 Task: Look for Ranch-style houses in Phoenix.
Action: Key pressed <Key.caps_lock>P<Key.caps_lock>hoenix
Screenshot: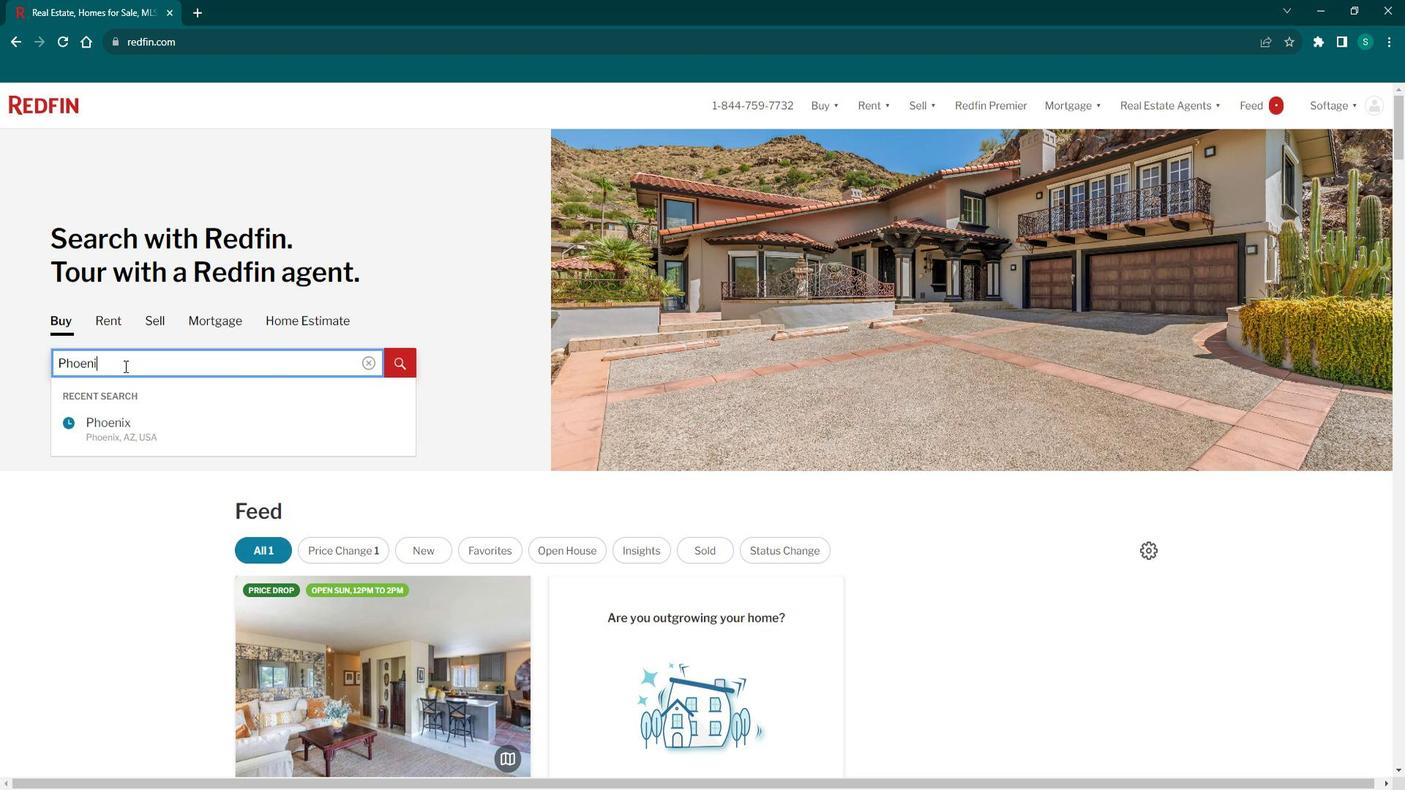 
Action: Mouse moved to (114, 497)
Screenshot: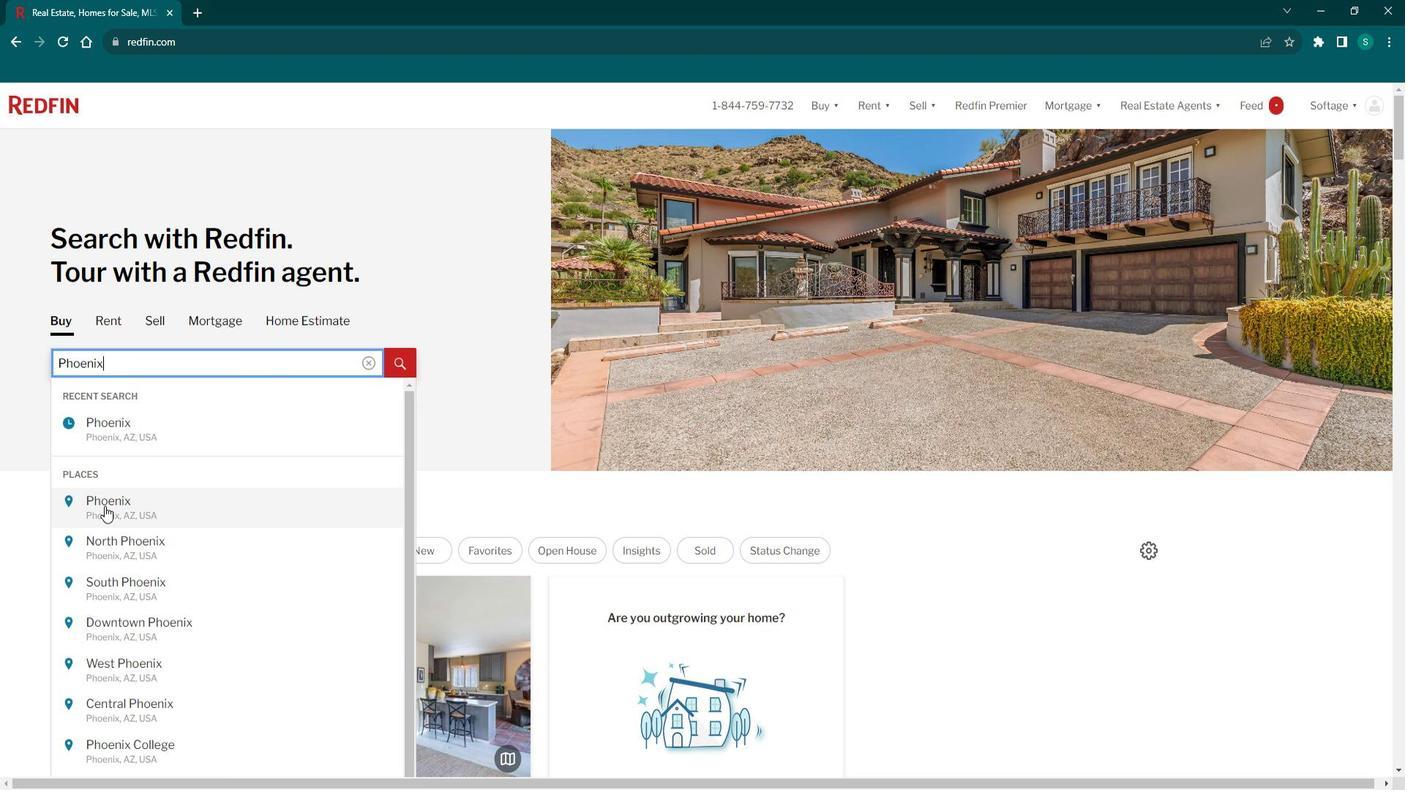 
Action: Mouse pressed left at (114, 497)
Screenshot: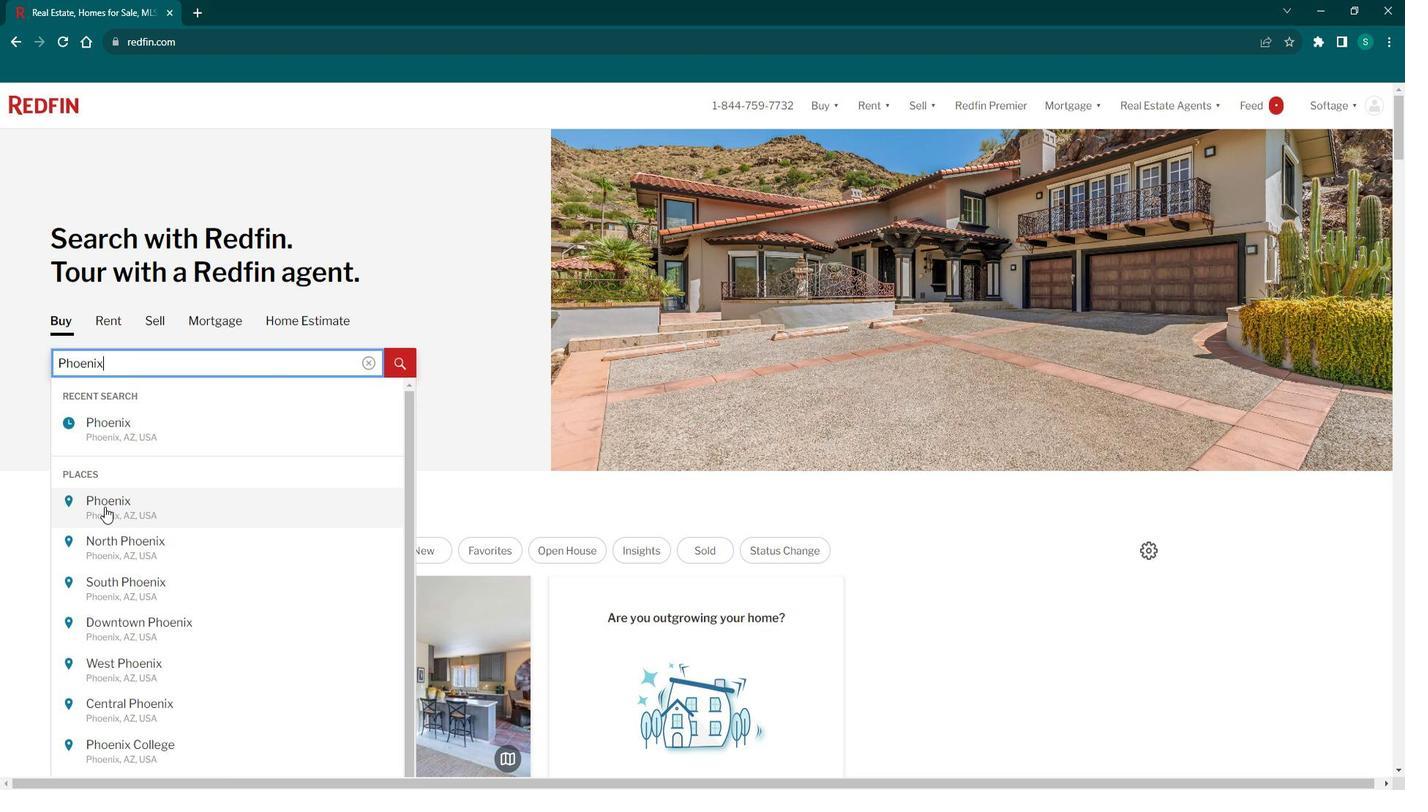 
Action: Mouse moved to (1289, 212)
Screenshot: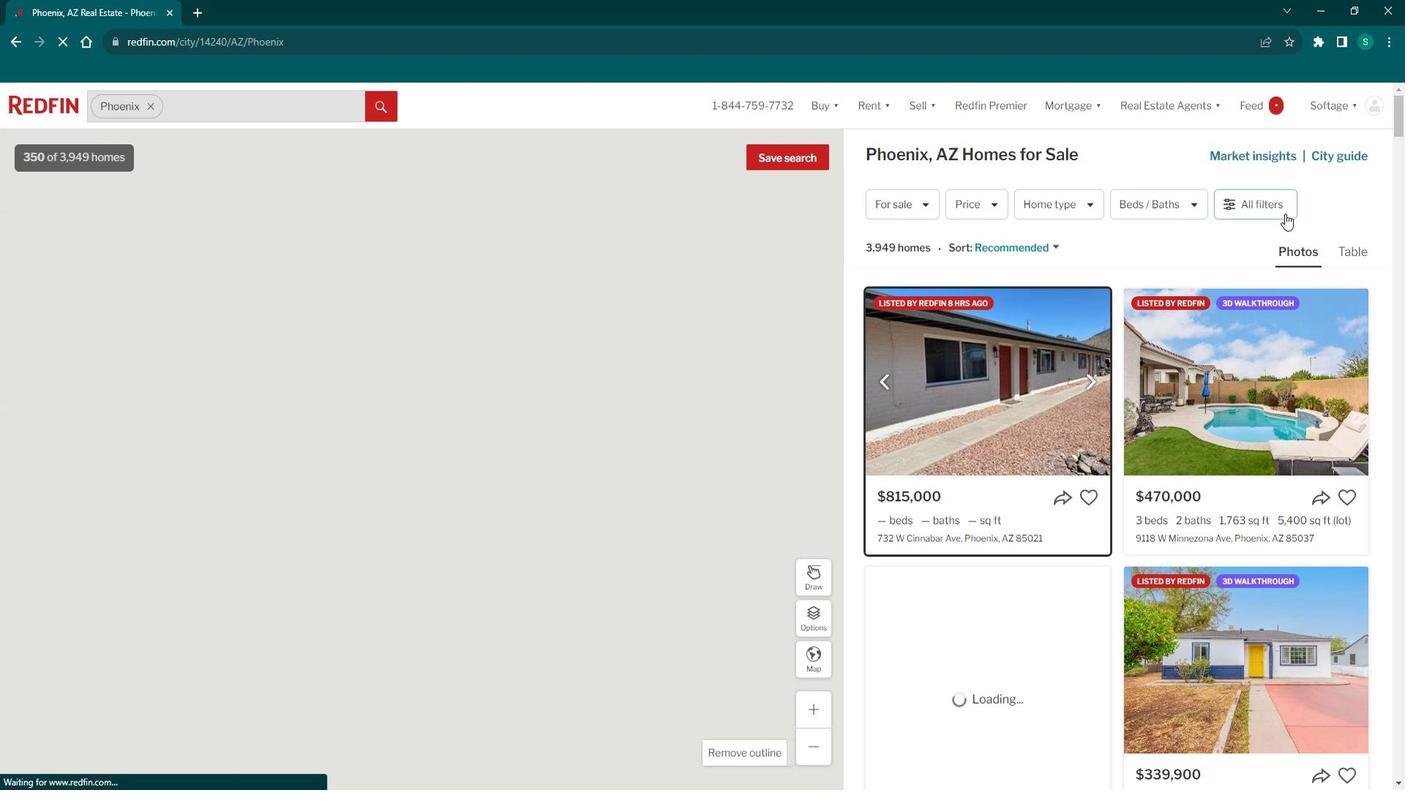 
Action: Mouse pressed left at (1289, 212)
Screenshot: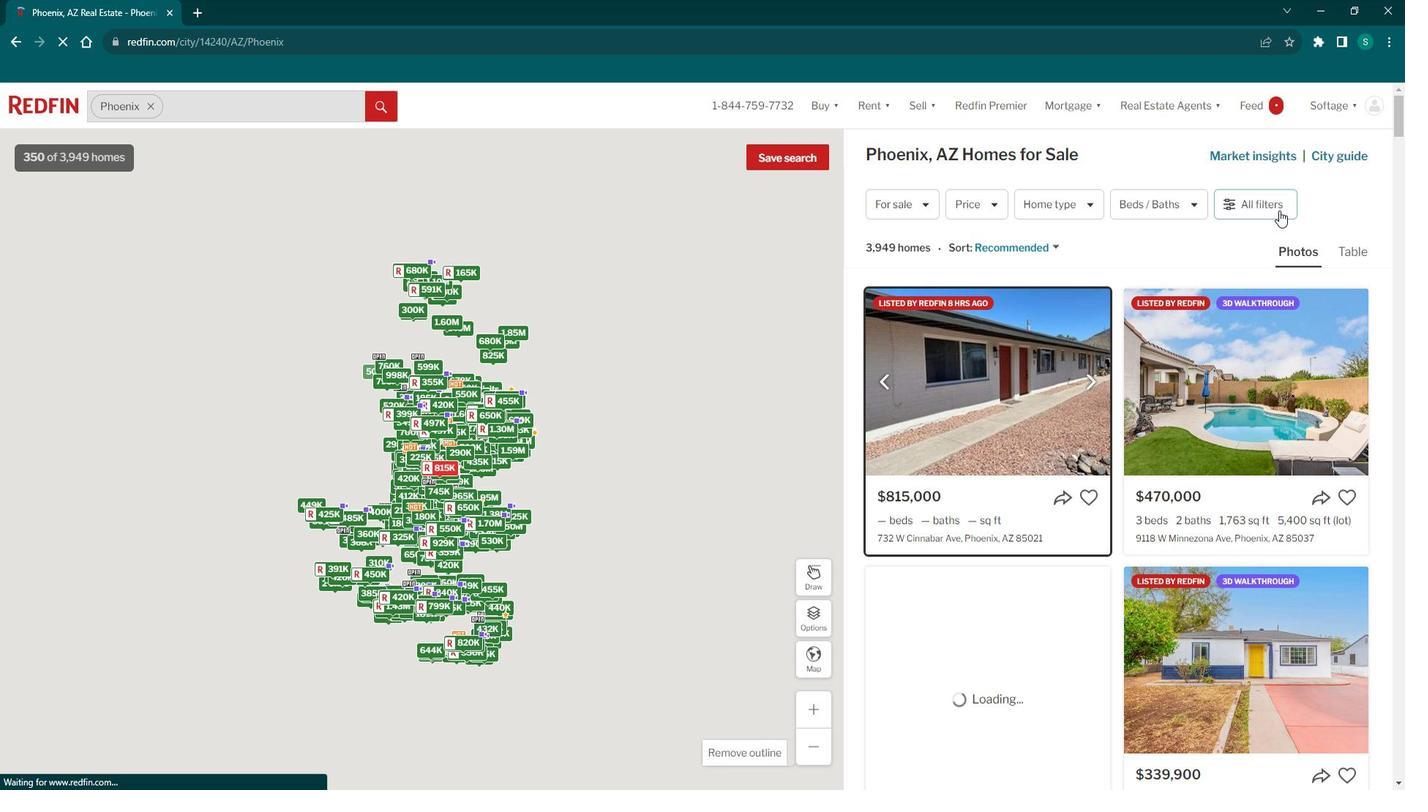 
Action: Mouse pressed left at (1289, 212)
Screenshot: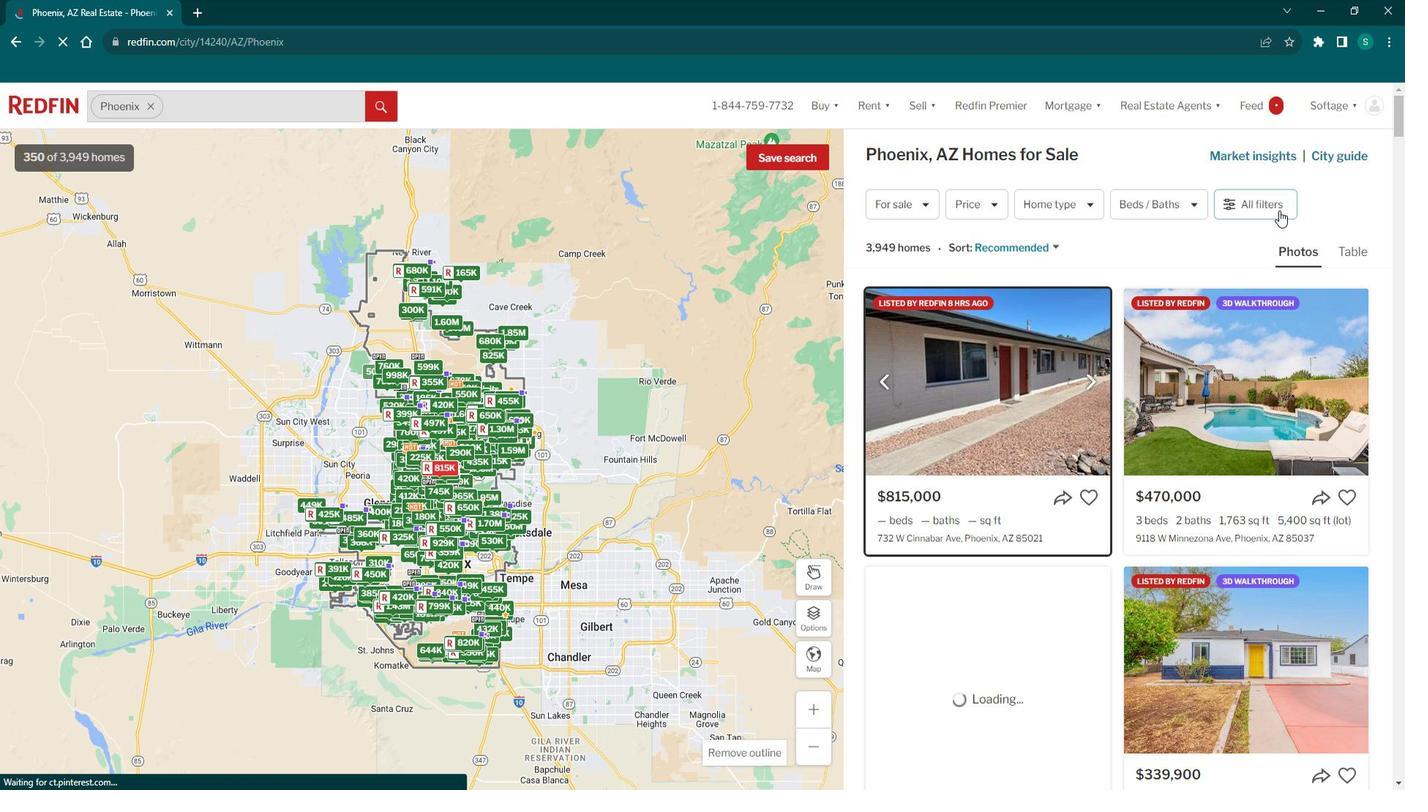 
Action: Mouse pressed left at (1289, 212)
Screenshot: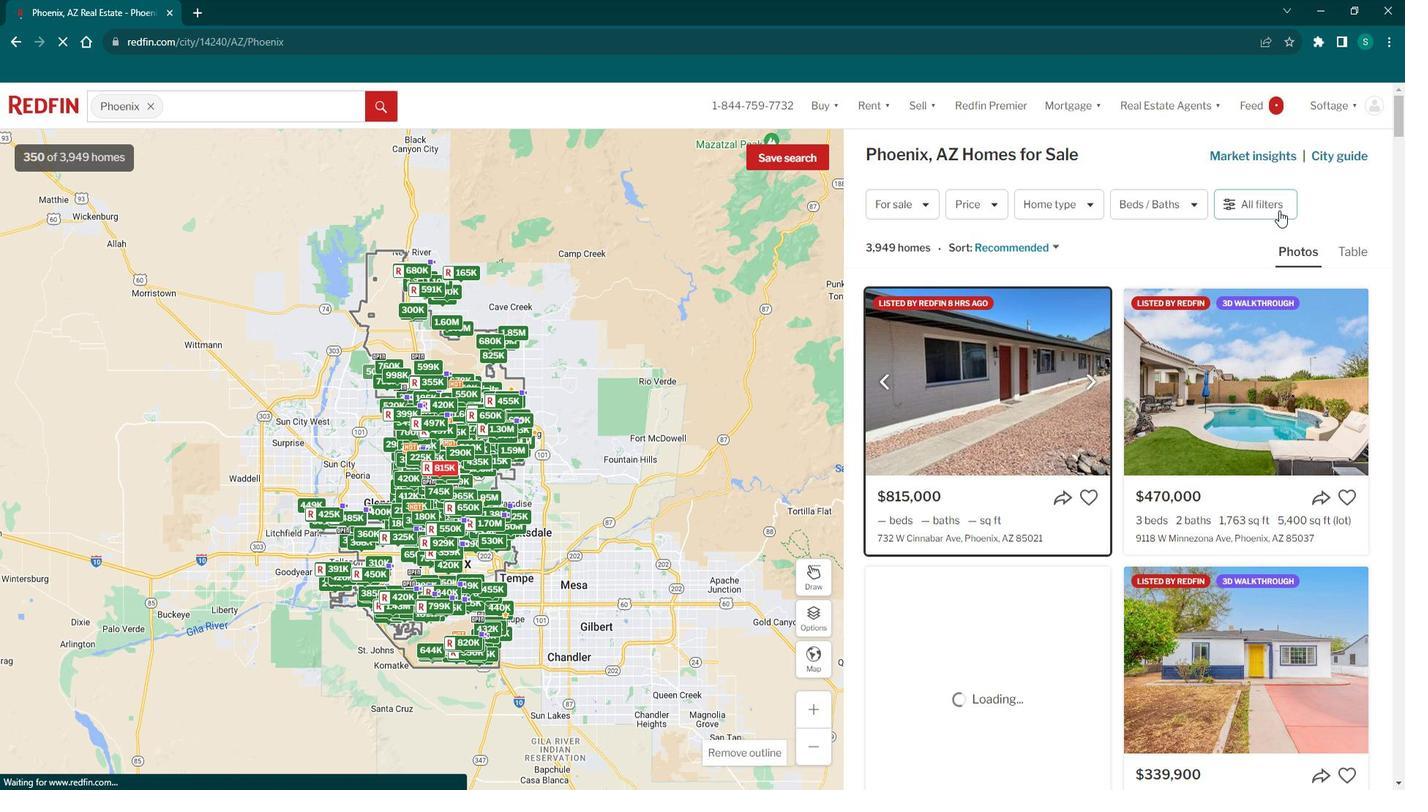 
Action: Mouse moved to (1277, 207)
Screenshot: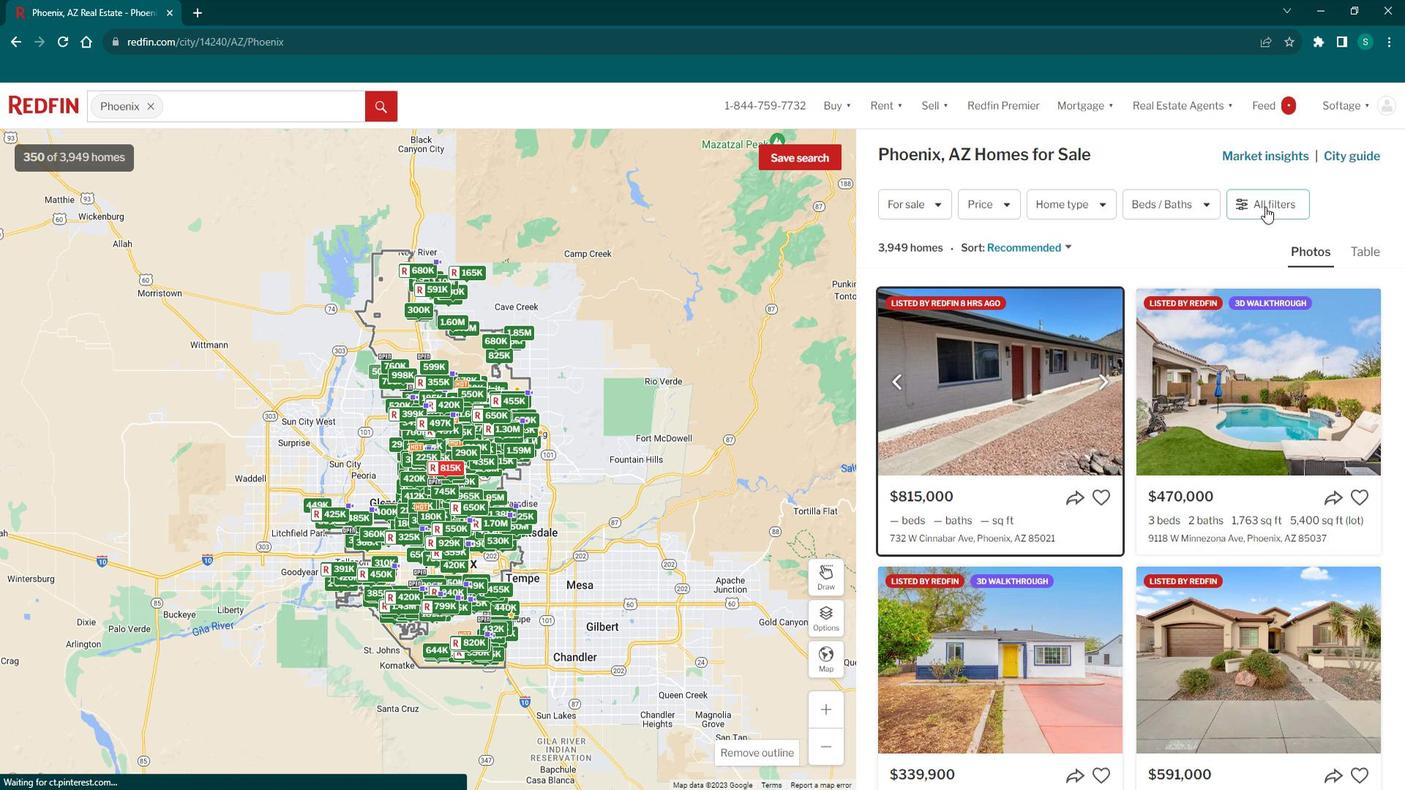
Action: Mouse pressed left at (1277, 207)
Screenshot: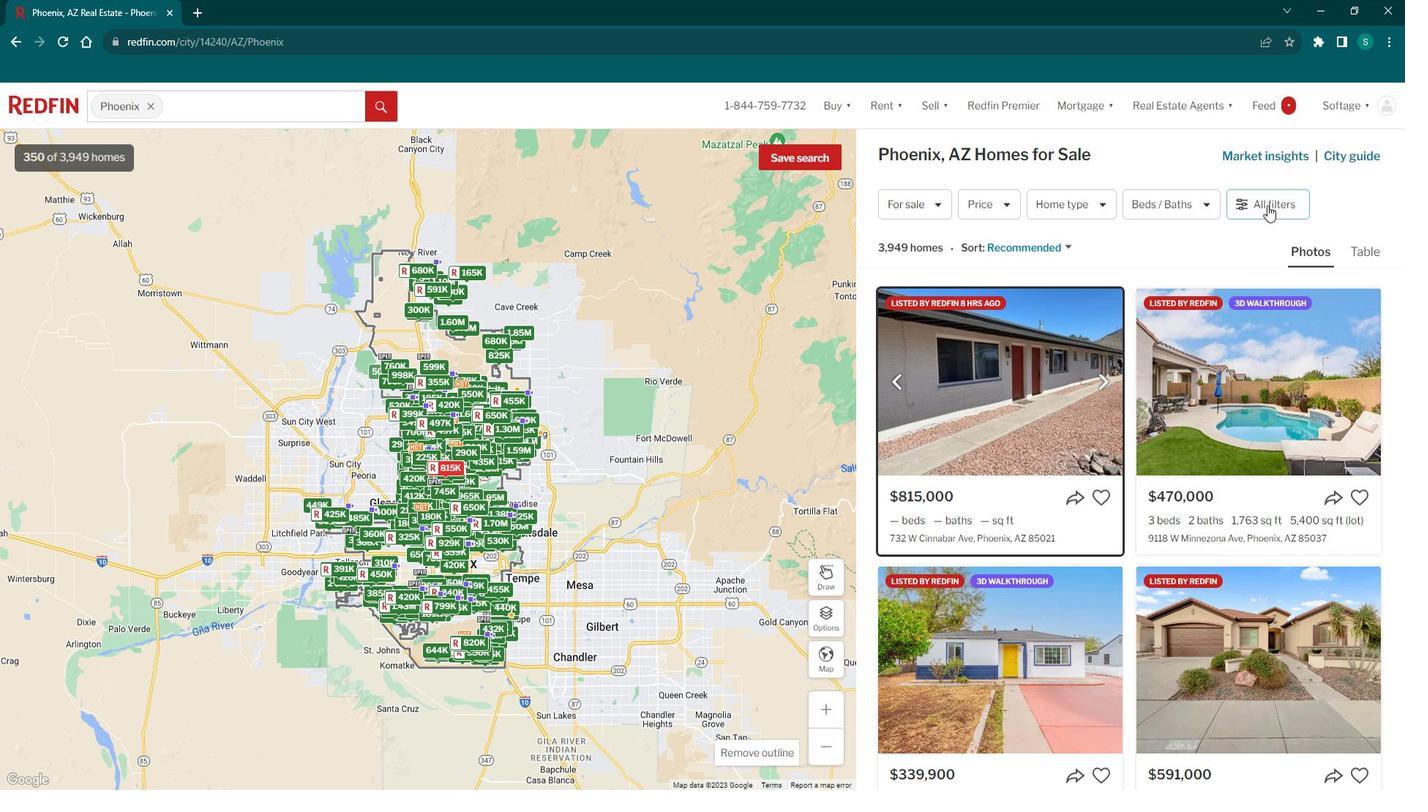 
Action: Mouse moved to (1011, 363)
Screenshot: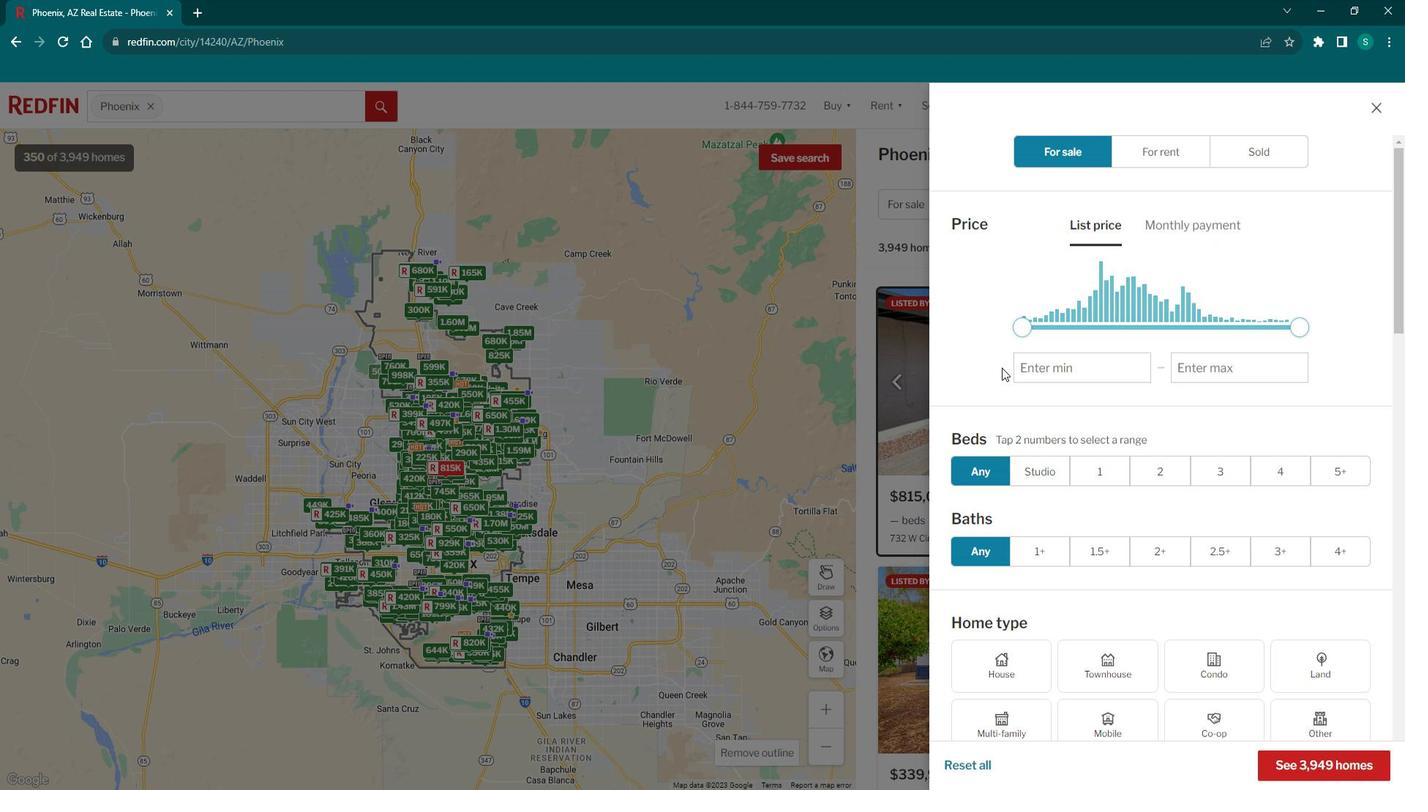 
Action: Mouse scrolled (1011, 363) with delta (0, 0)
Screenshot: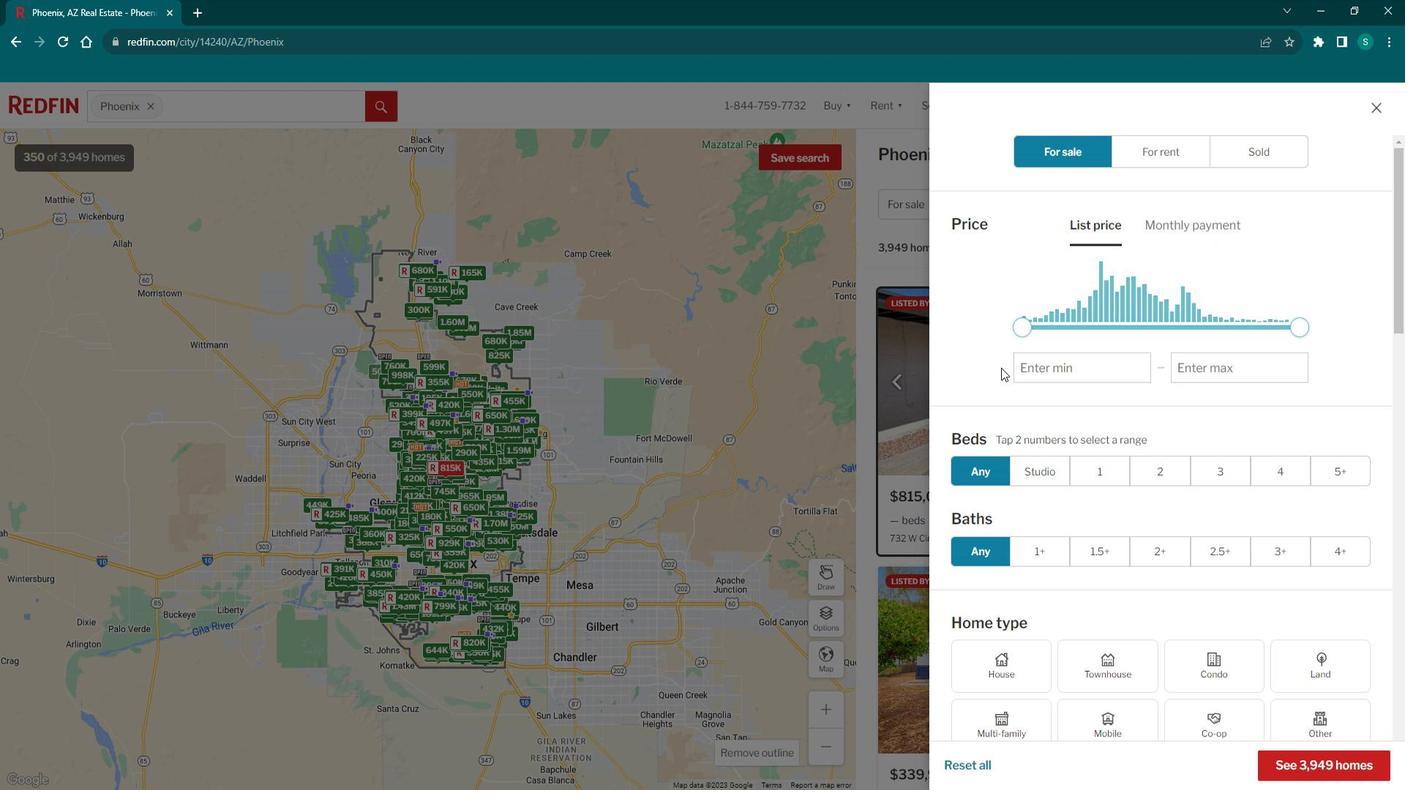
Action: Mouse scrolled (1011, 363) with delta (0, 0)
Screenshot: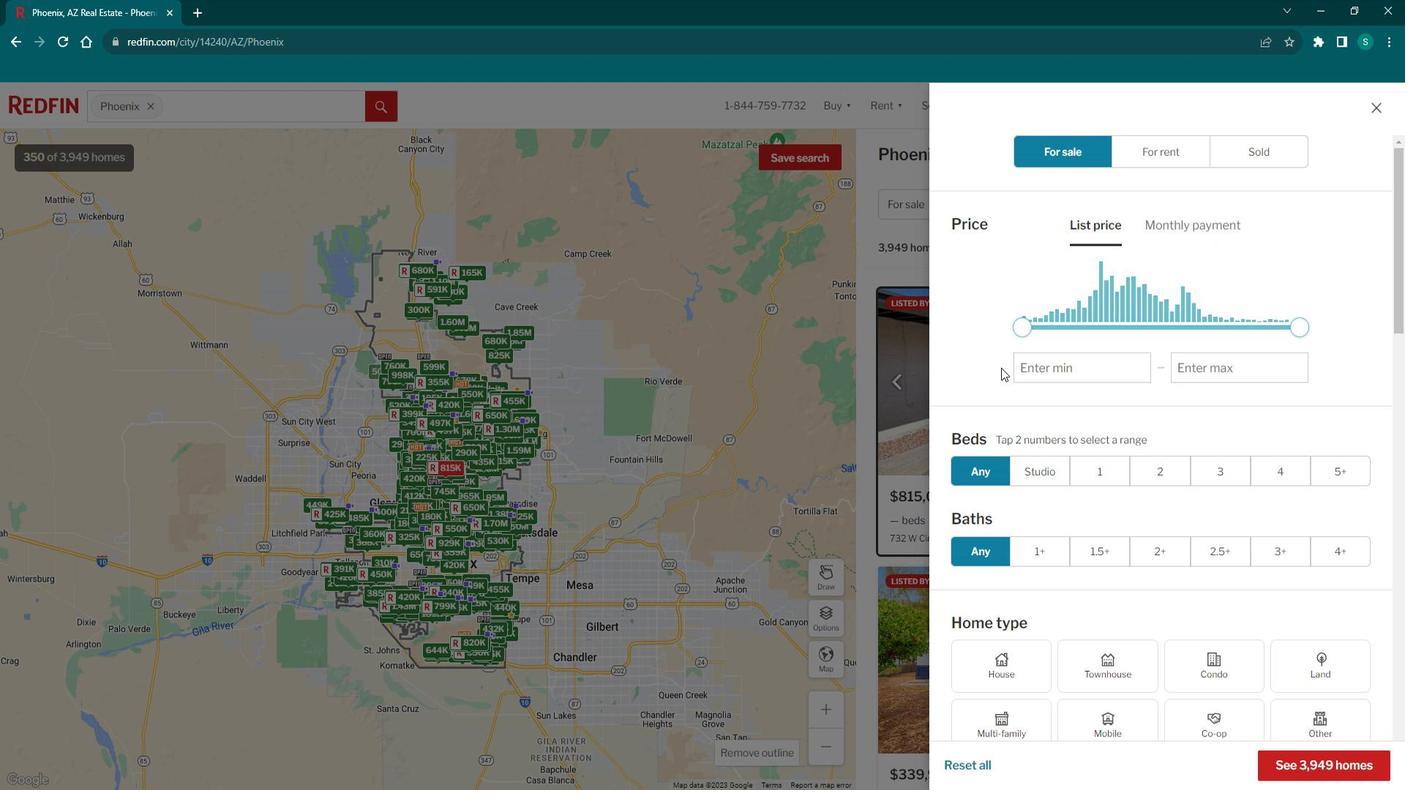
Action: Mouse scrolled (1011, 363) with delta (0, 0)
Screenshot: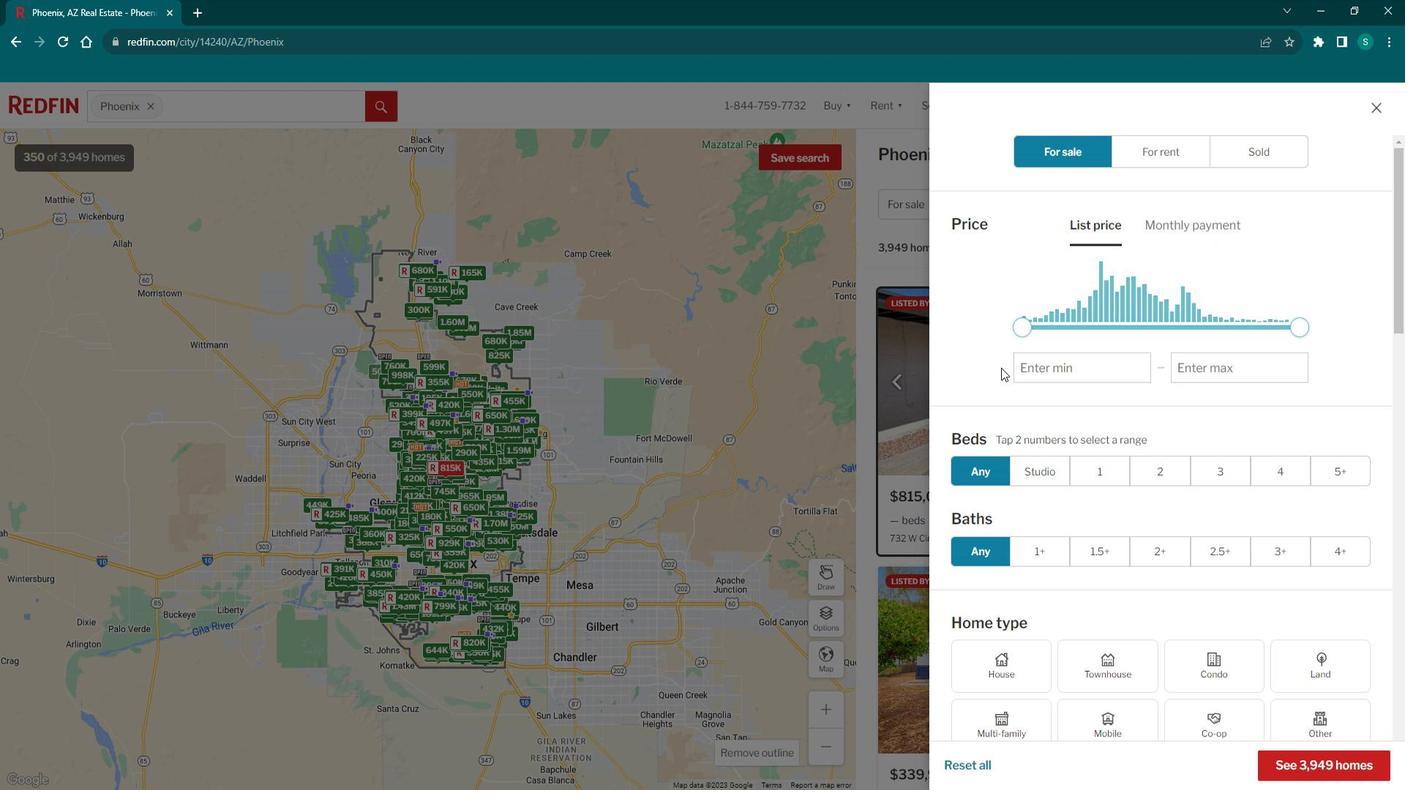 
Action: Mouse scrolled (1011, 363) with delta (0, 0)
Screenshot: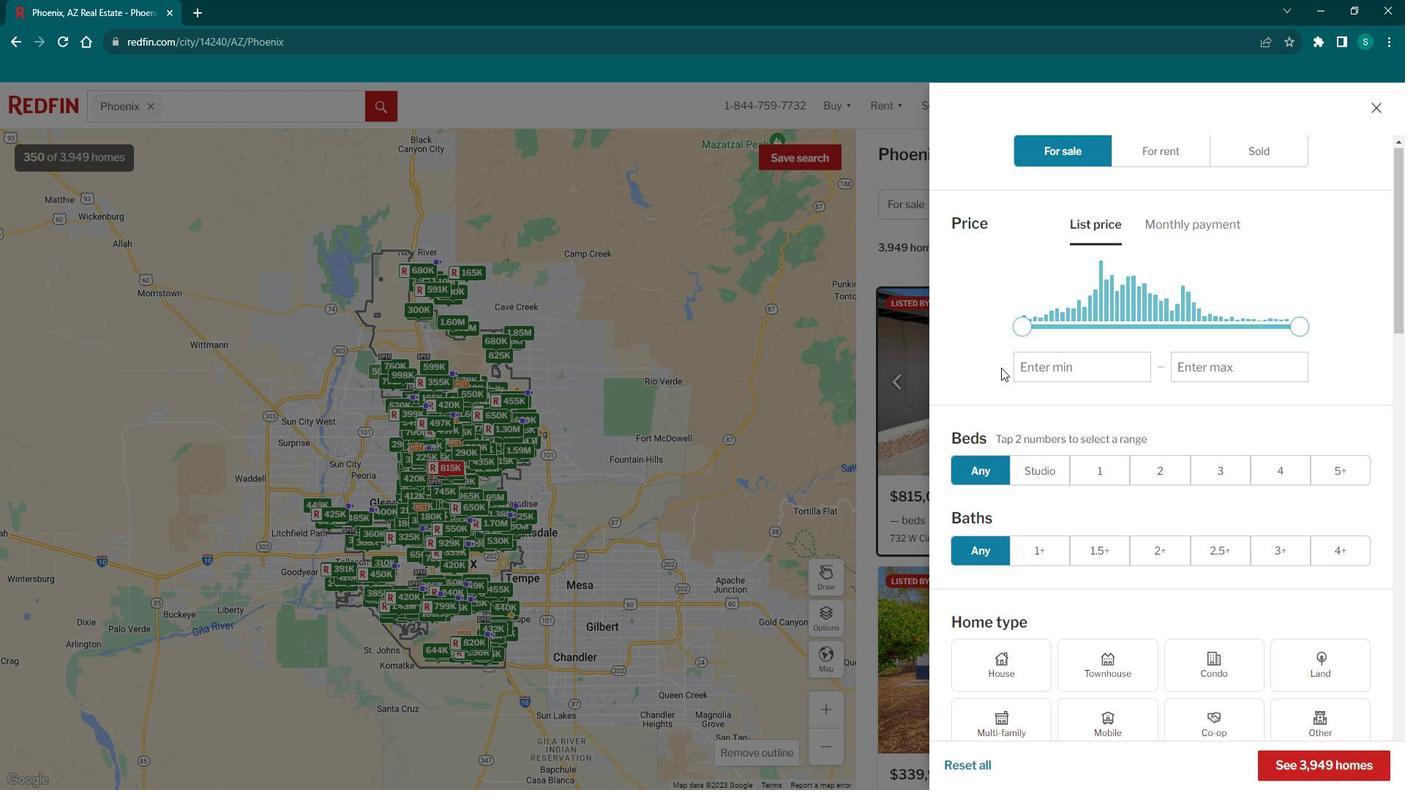 
Action: Mouse scrolled (1011, 363) with delta (0, 0)
Screenshot: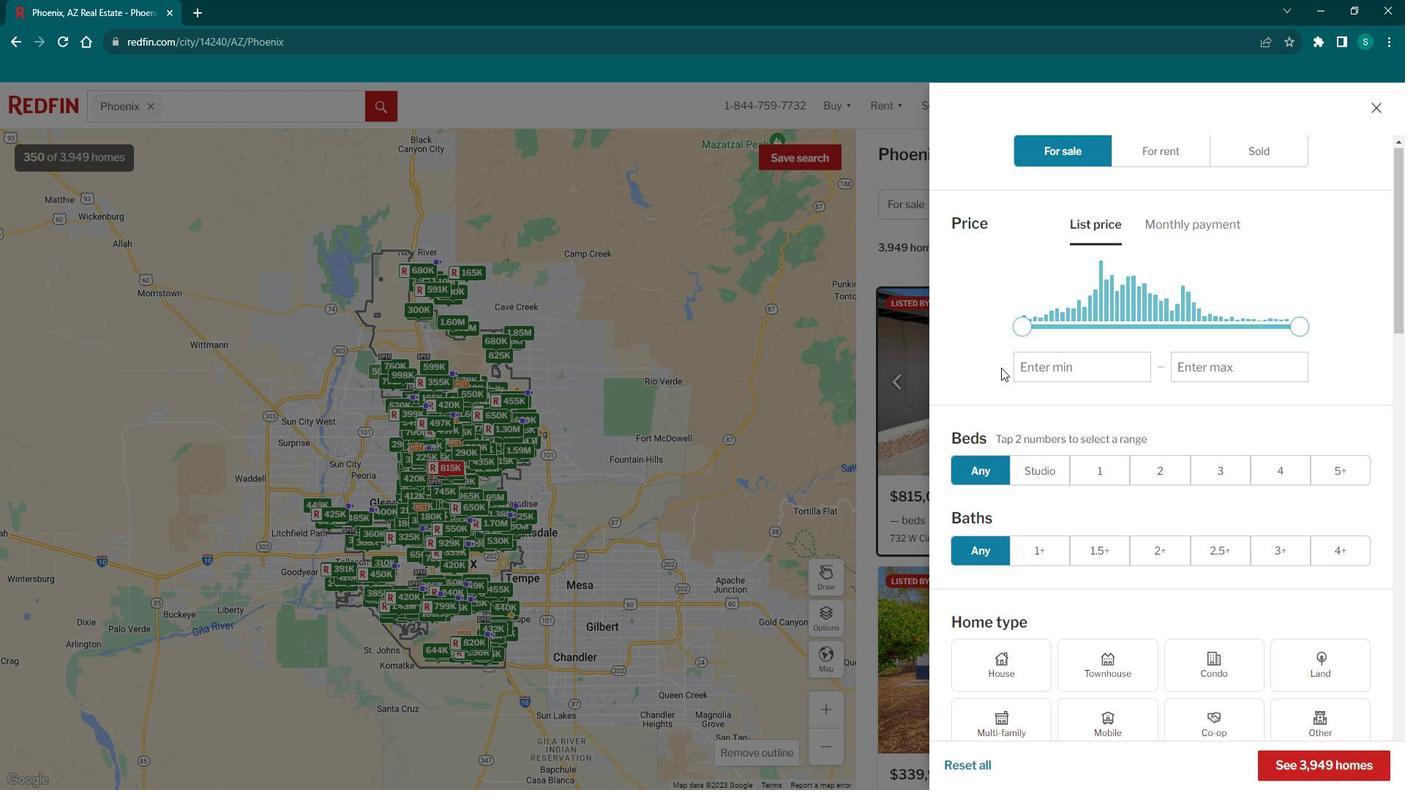 
Action: Mouse scrolled (1011, 363) with delta (0, 0)
Screenshot: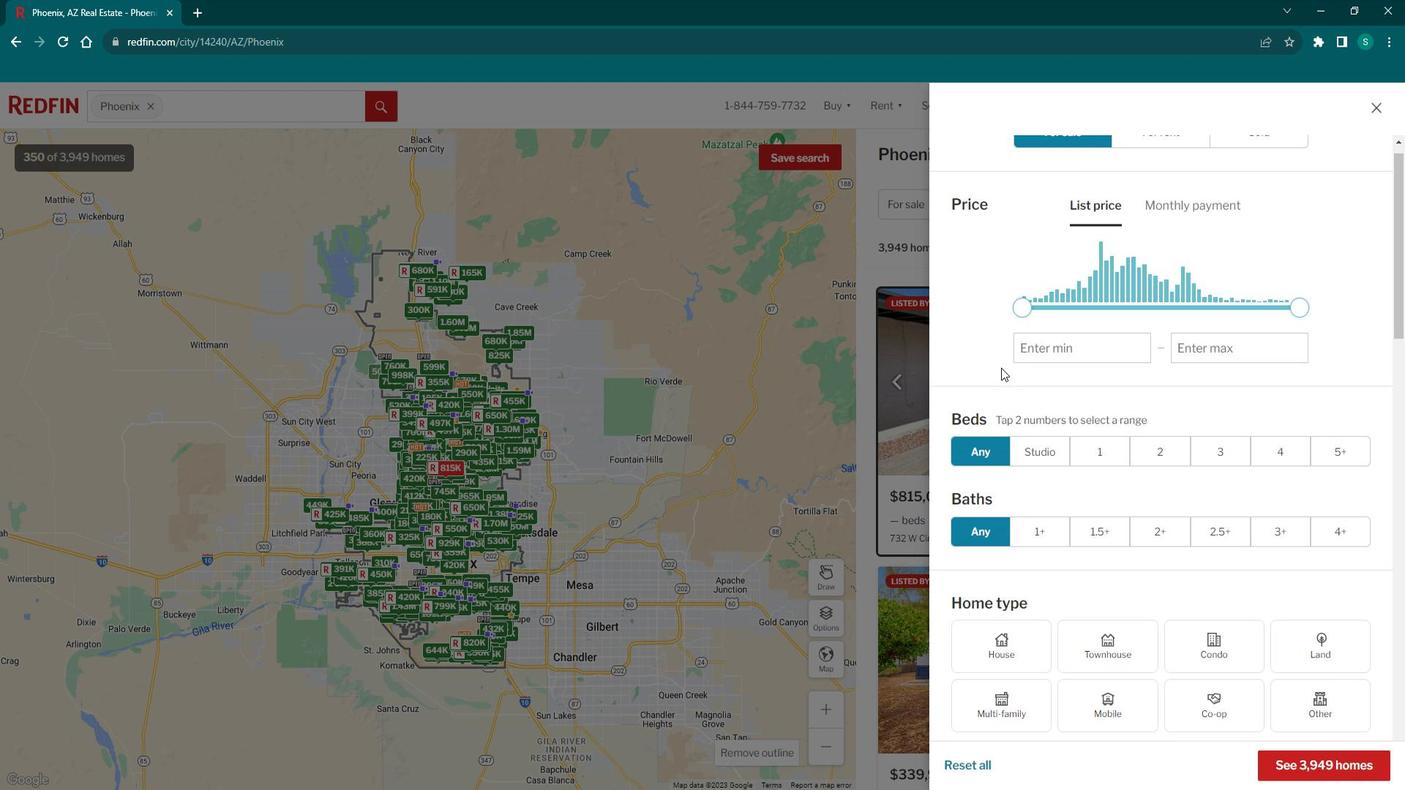 
Action: Mouse moved to (1008, 220)
Screenshot: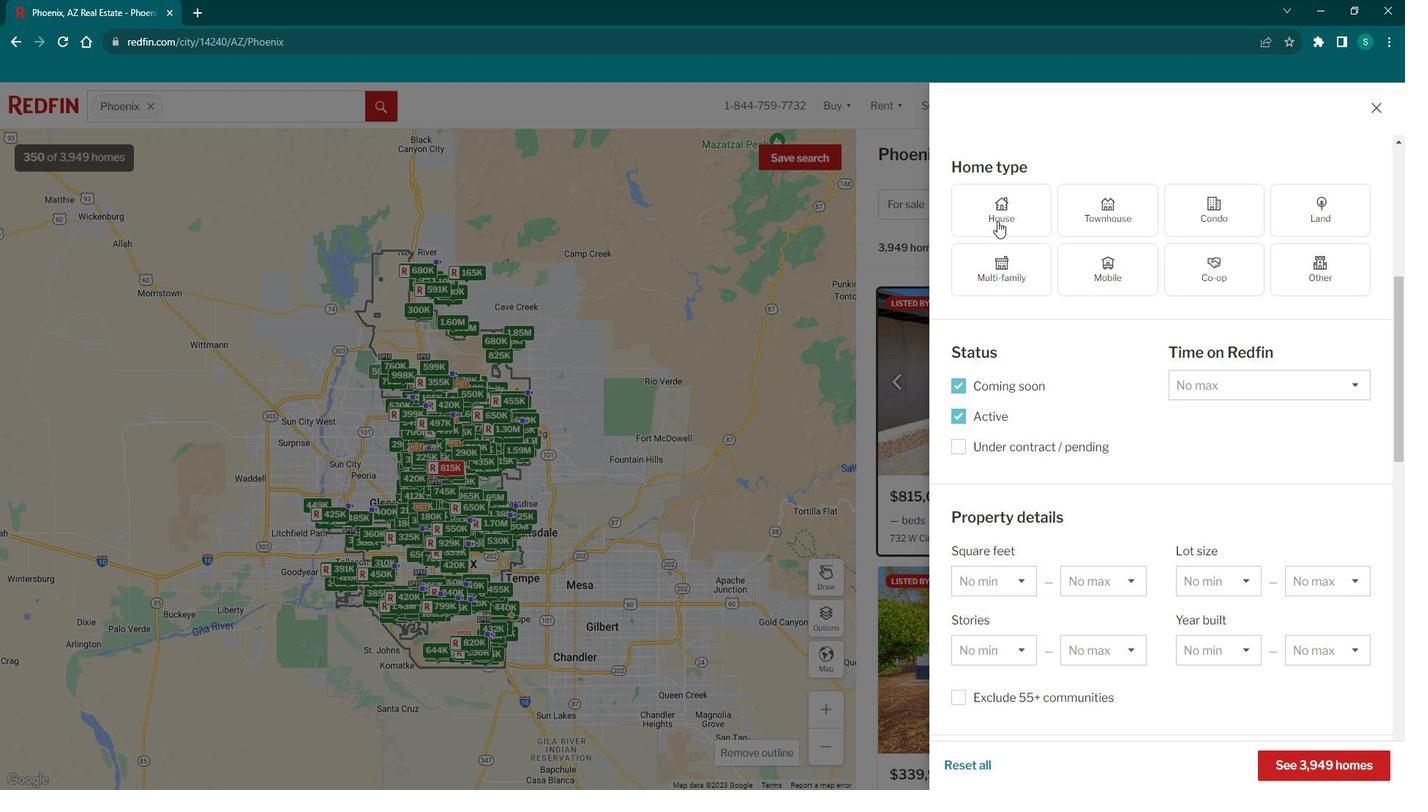 
Action: Mouse pressed left at (1008, 220)
Screenshot: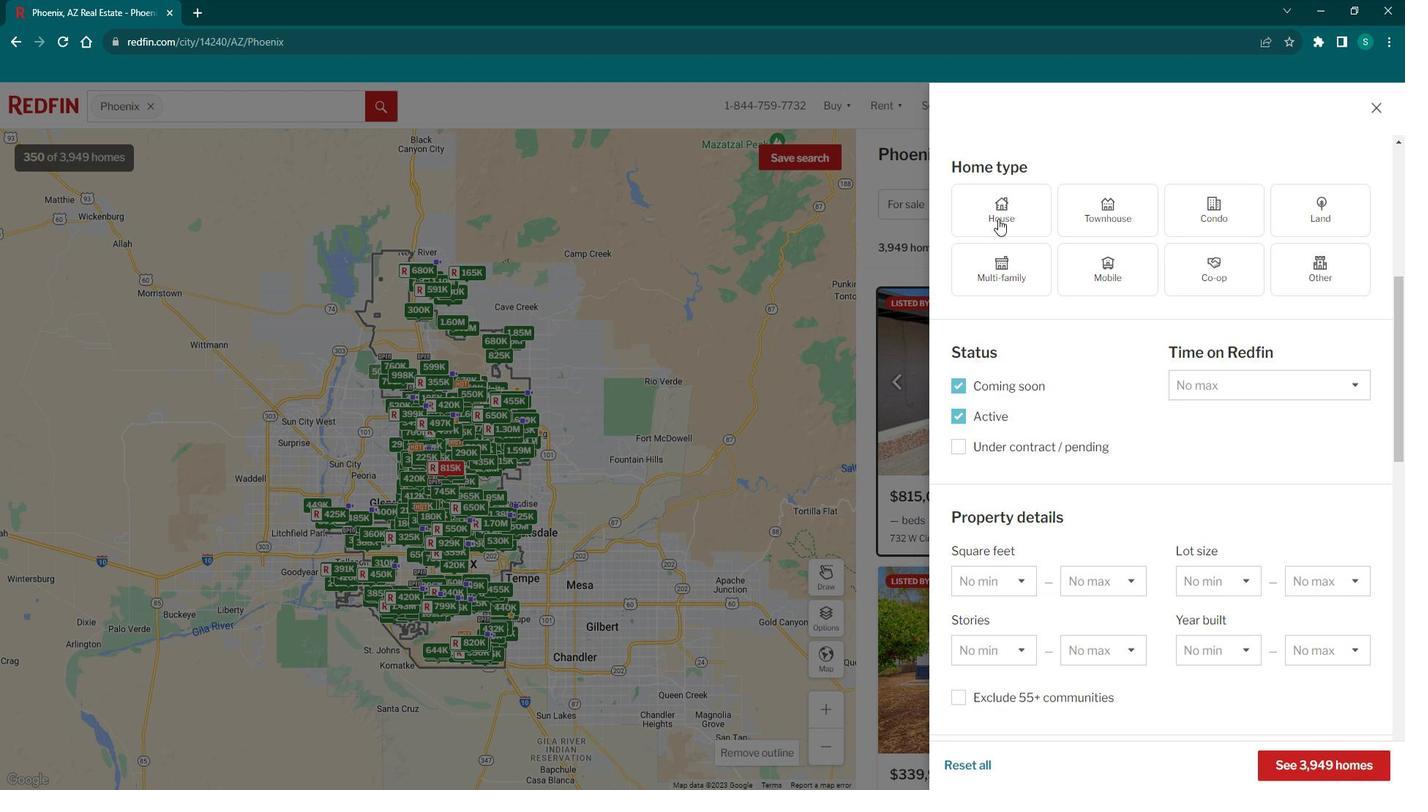 
Action: Mouse moved to (985, 435)
Screenshot: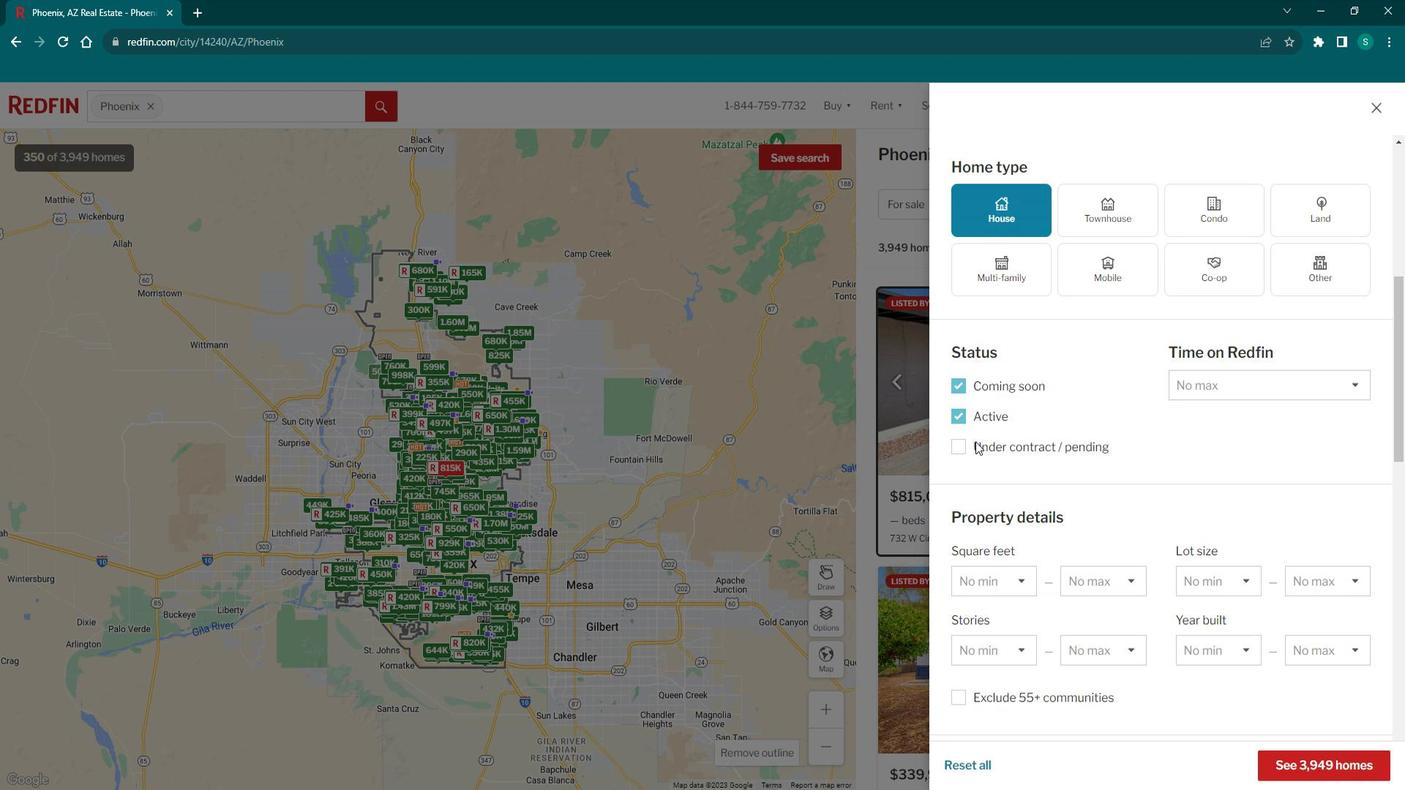 
Action: Mouse scrolled (985, 434) with delta (0, 0)
Screenshot: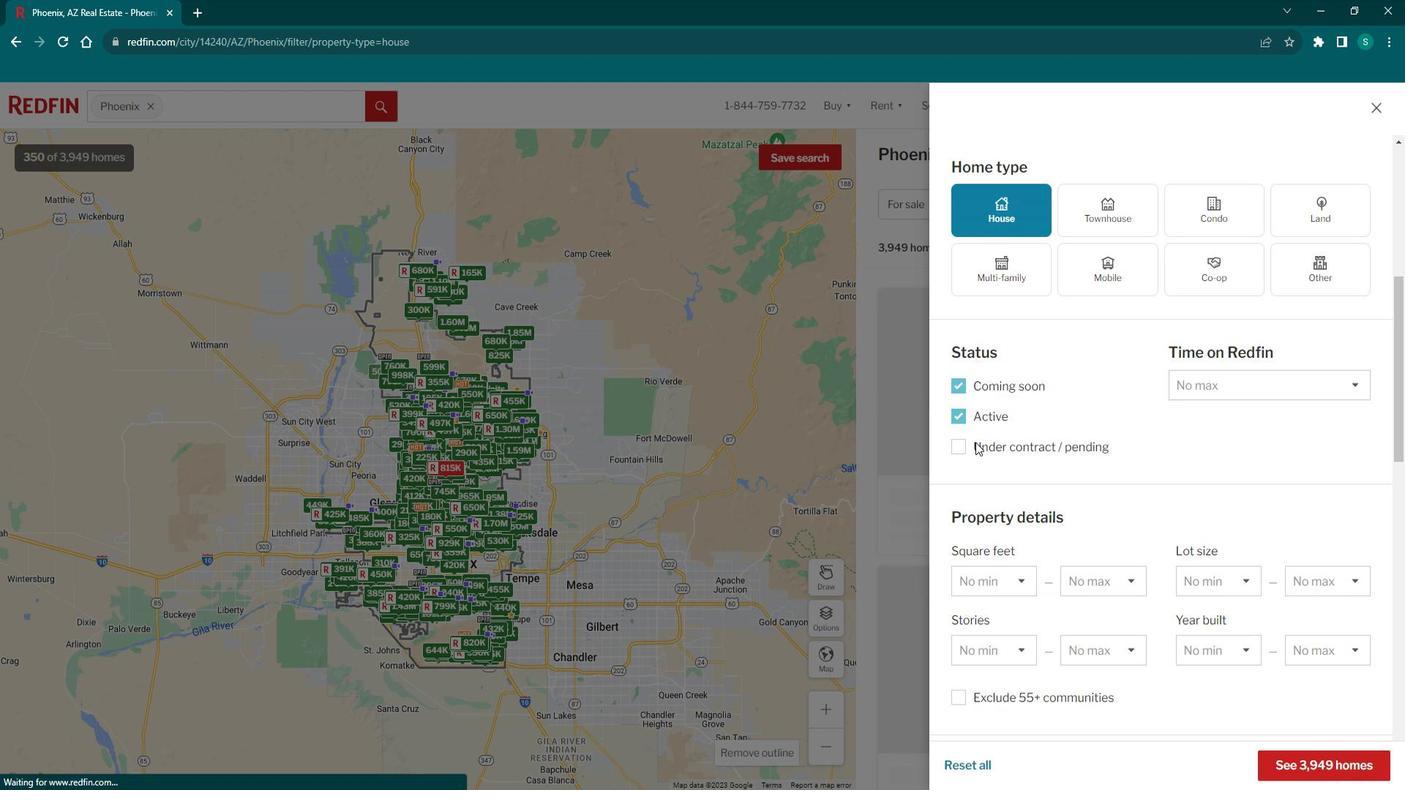 
Action: Mouse scrolled (985, 434) with delta (0, 0)
Screenshot: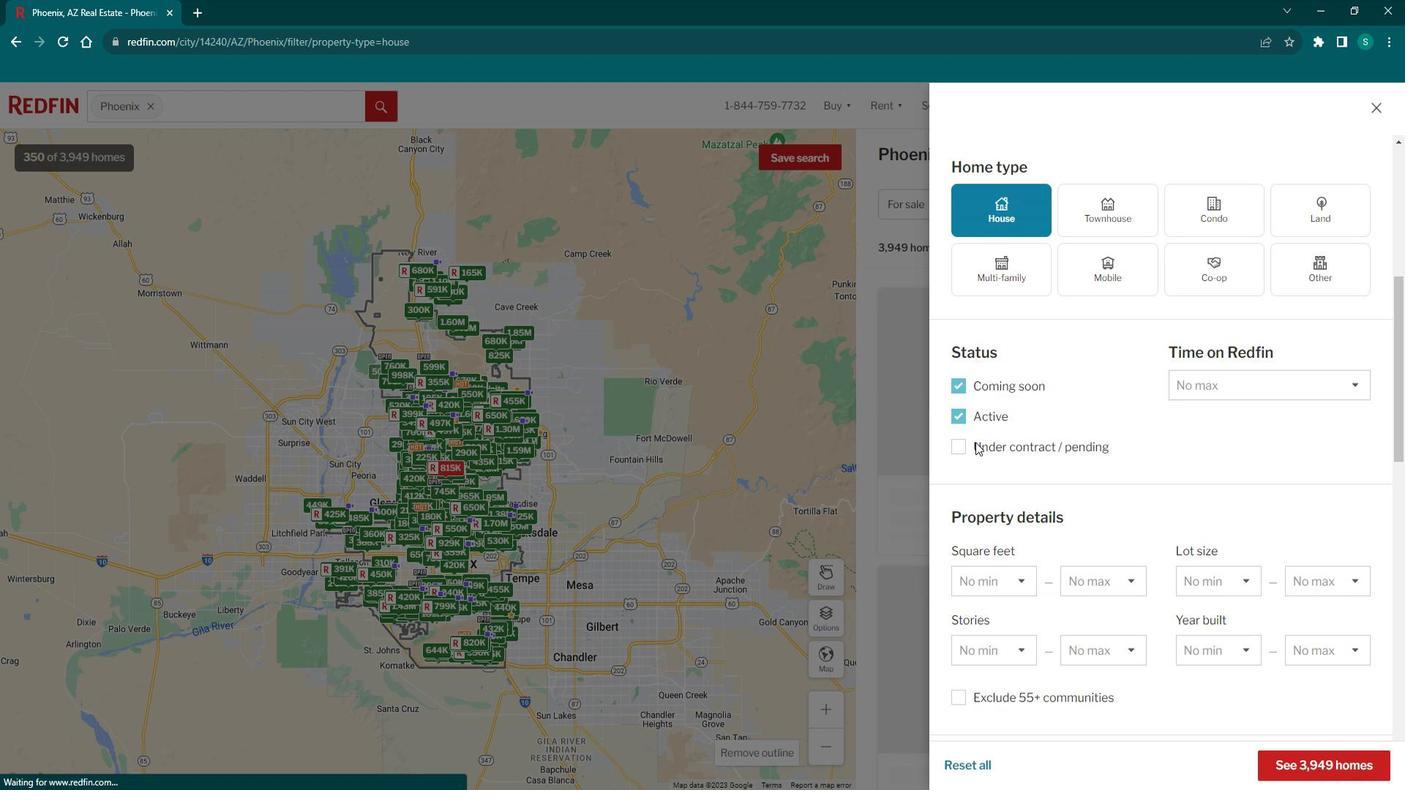 
Action: Mouse scrolled (985, 434) with delta (0, 0)
Screenshot: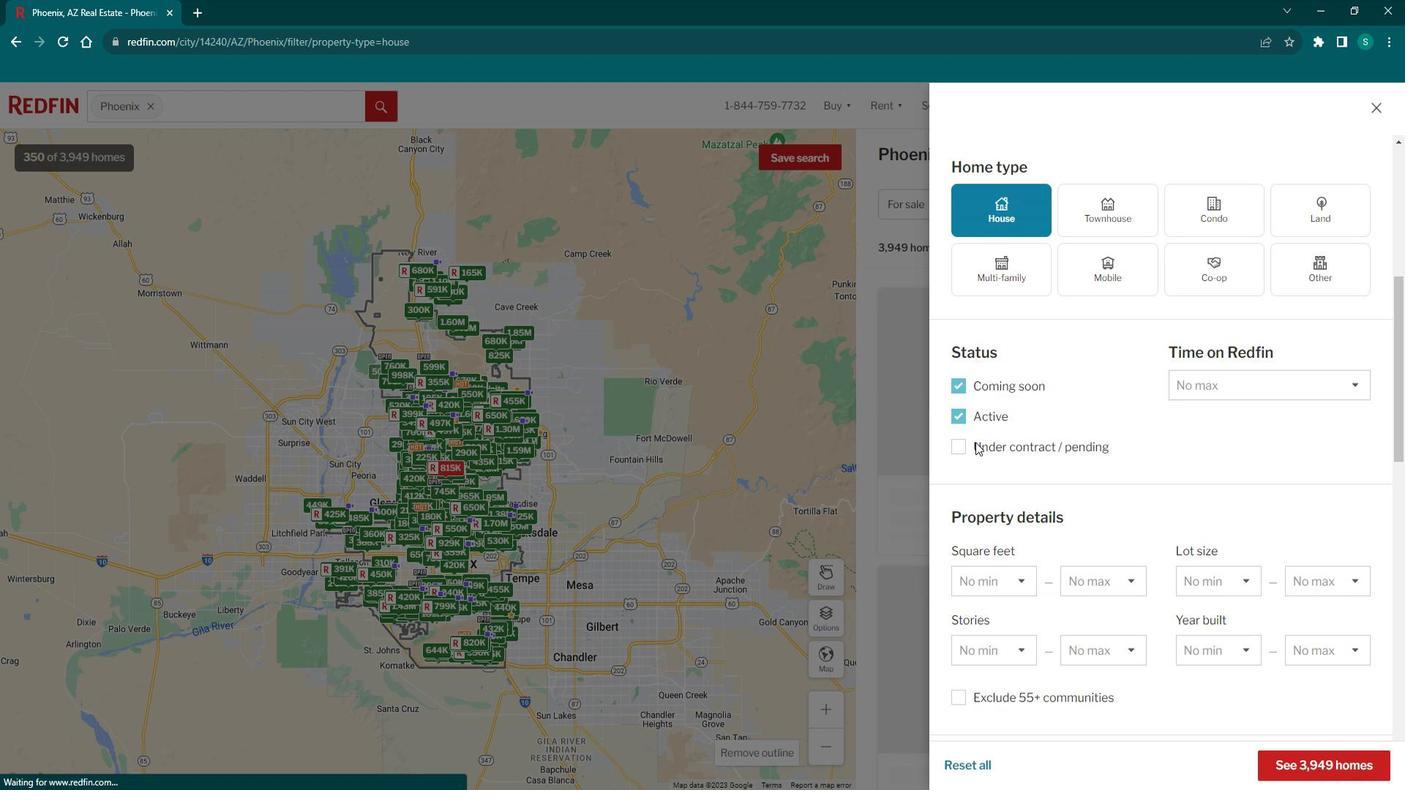 
Action: Mouse scrolled (985, 434) with delta (0, 0)
Screenshot: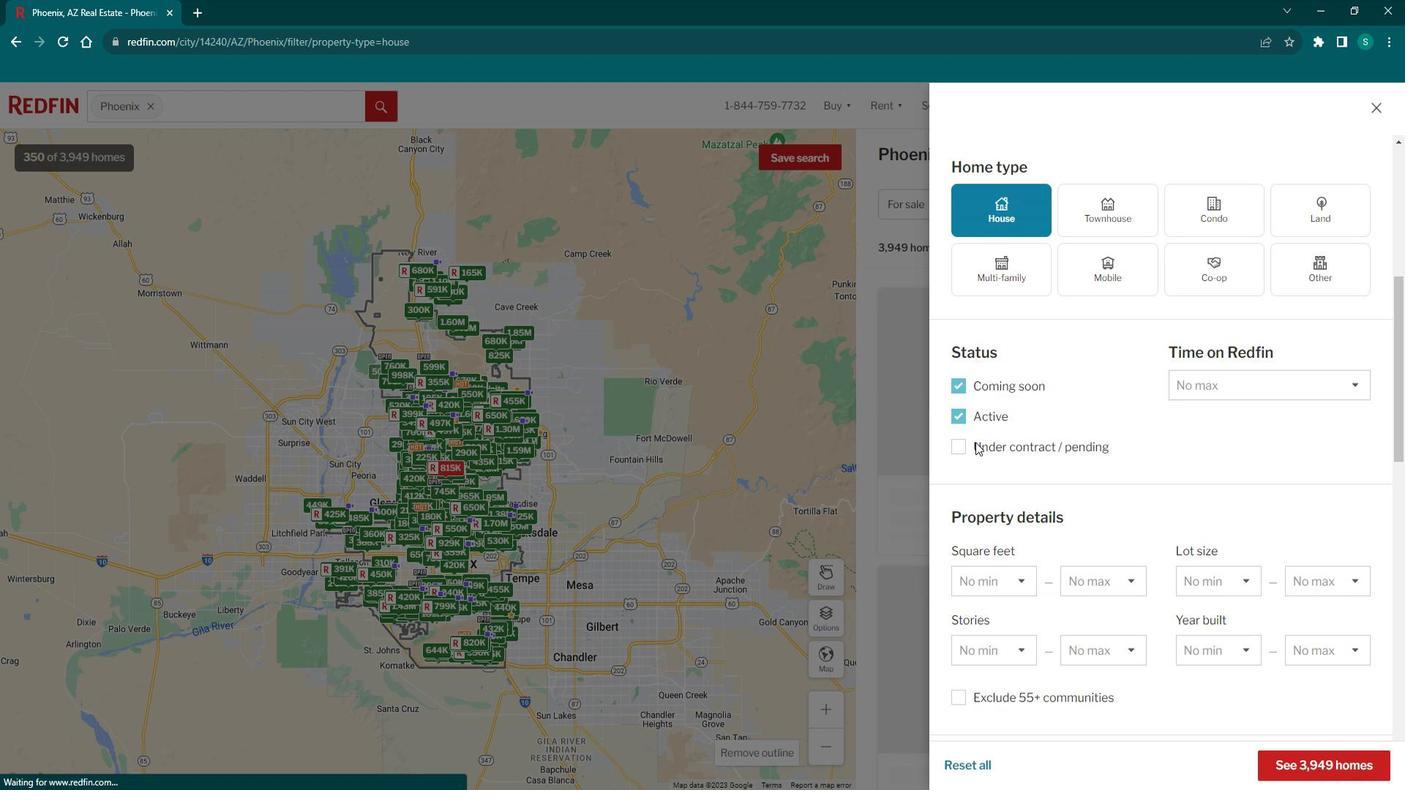 
Action: Mouse scrolled (985, 434) with delta (0, 0)
Screenshot: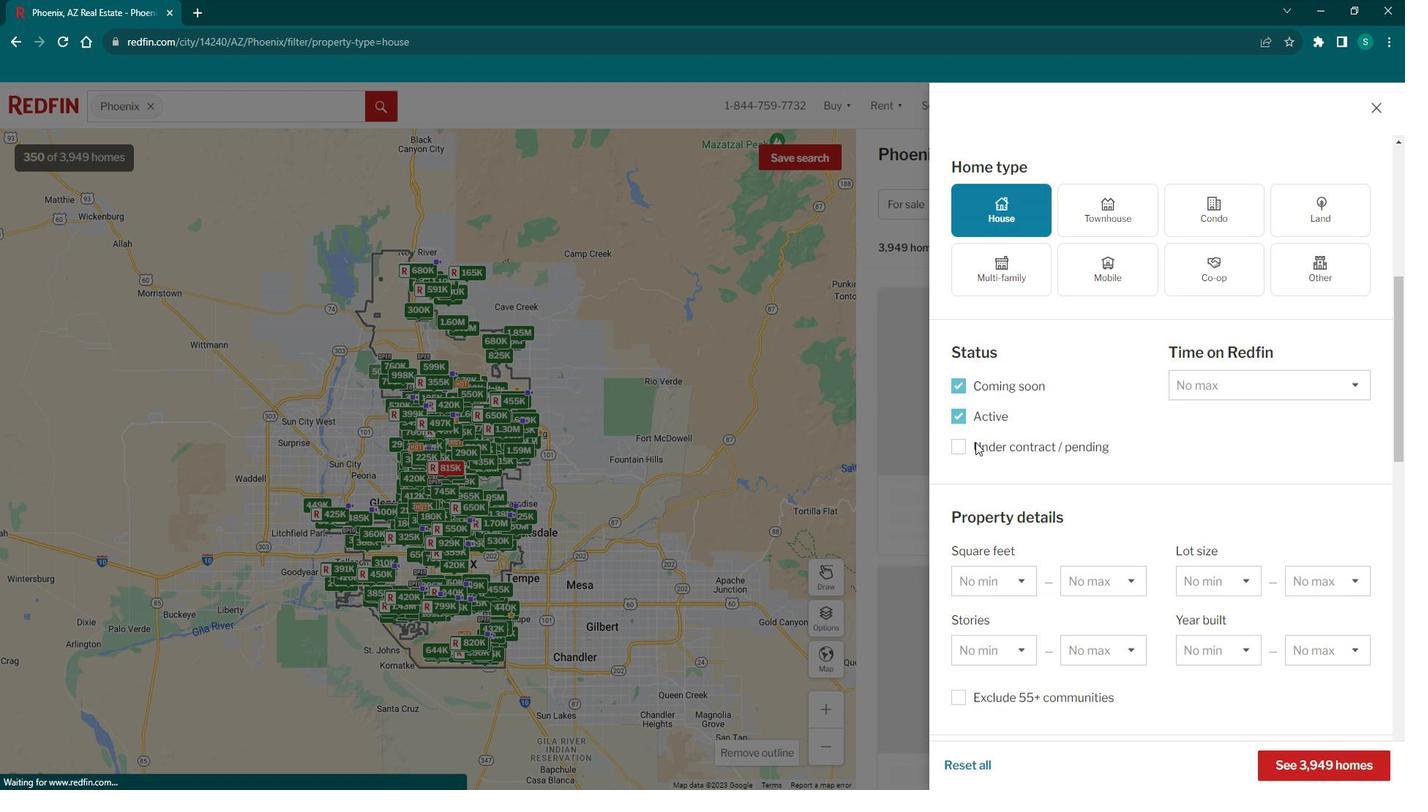 
Action: Mouse scrolled (985, 434) with delta (0, 0)
Screenshot: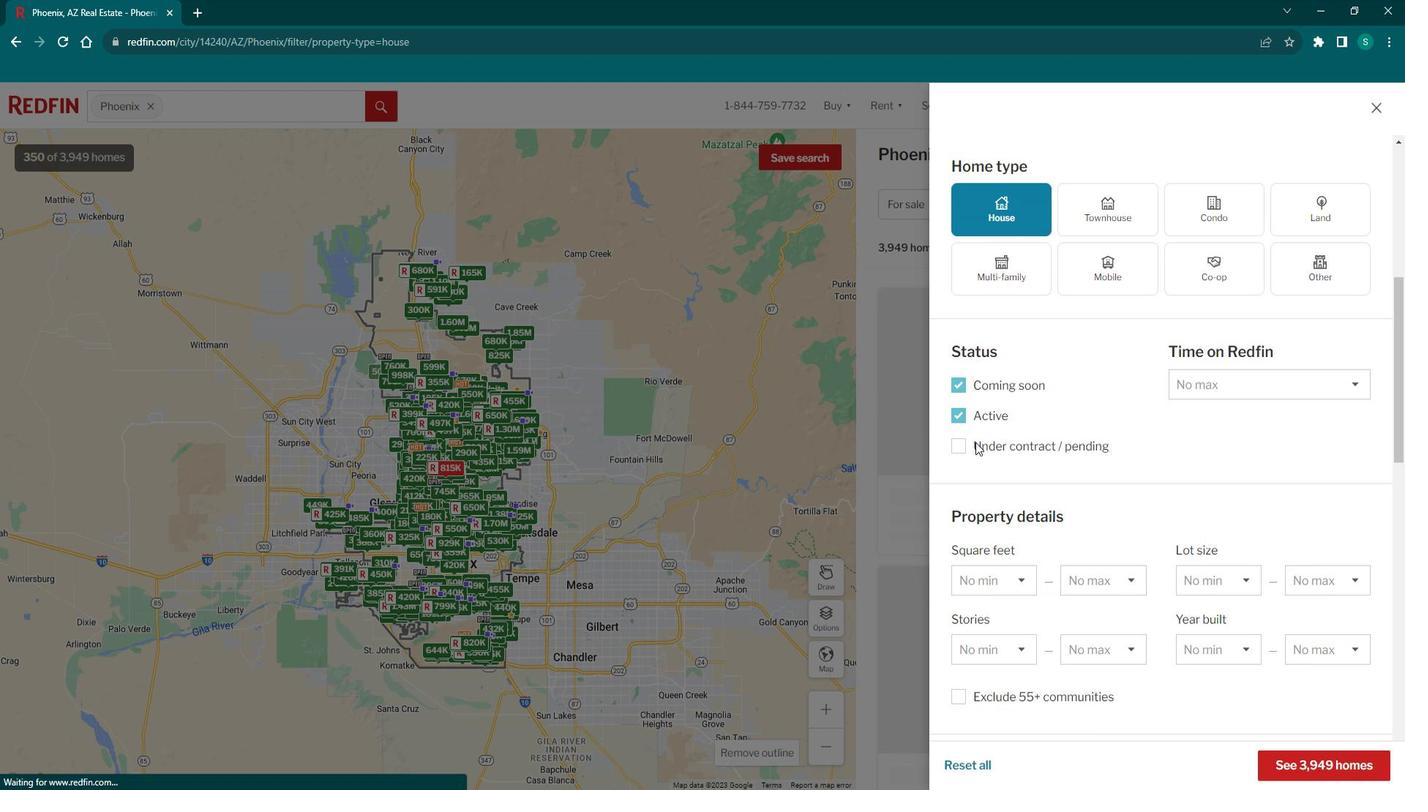 
Action: Mouse moved to (990, 413)
Screenshot: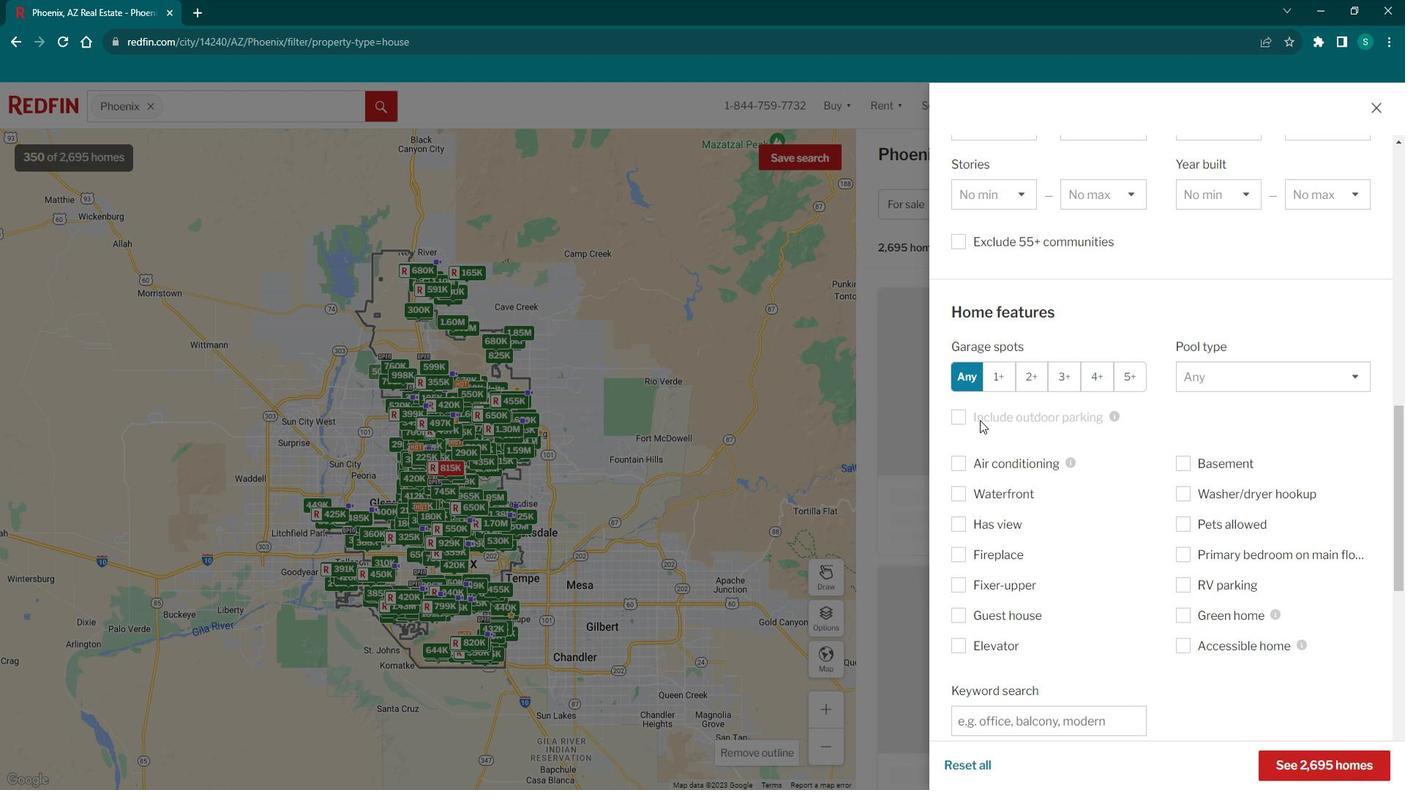 
Action: Mouse scrolled (990, 412) with delta (0, 0)
Screenshot: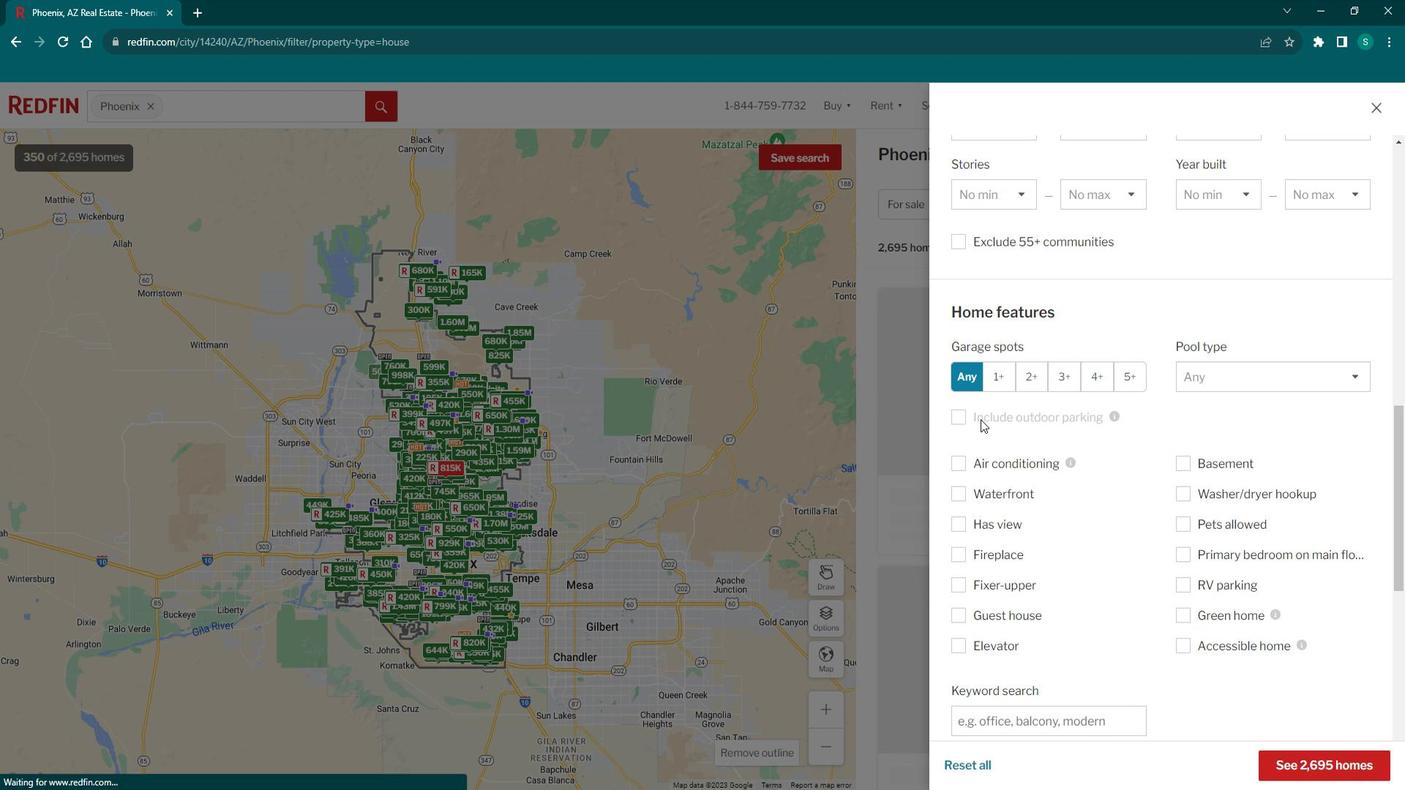 
Action: Mouse scrolled (990, 412) with delta (0, 0)
Screenshot: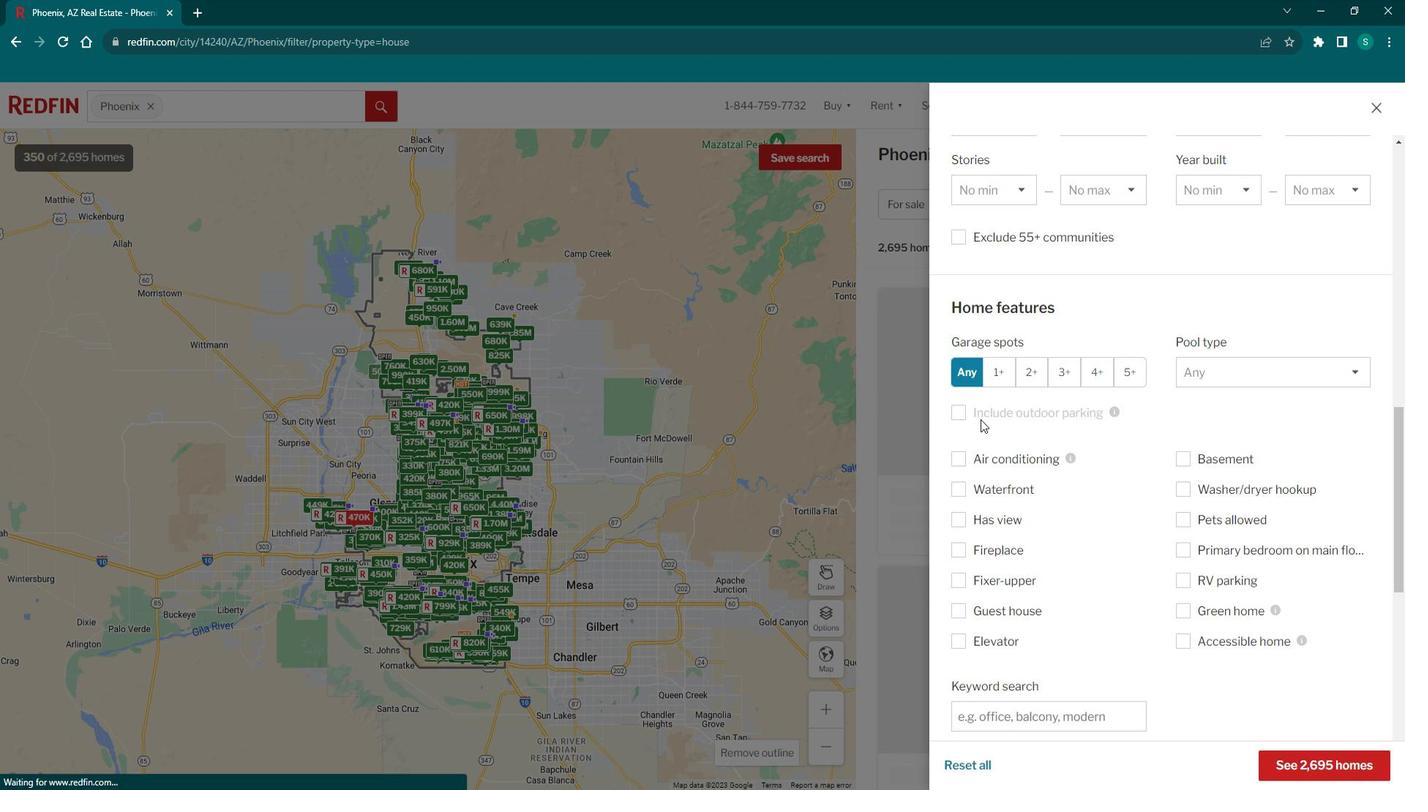 
Action: Mouse scrolled (990, 412) with delta (0, 0)
Screenshot: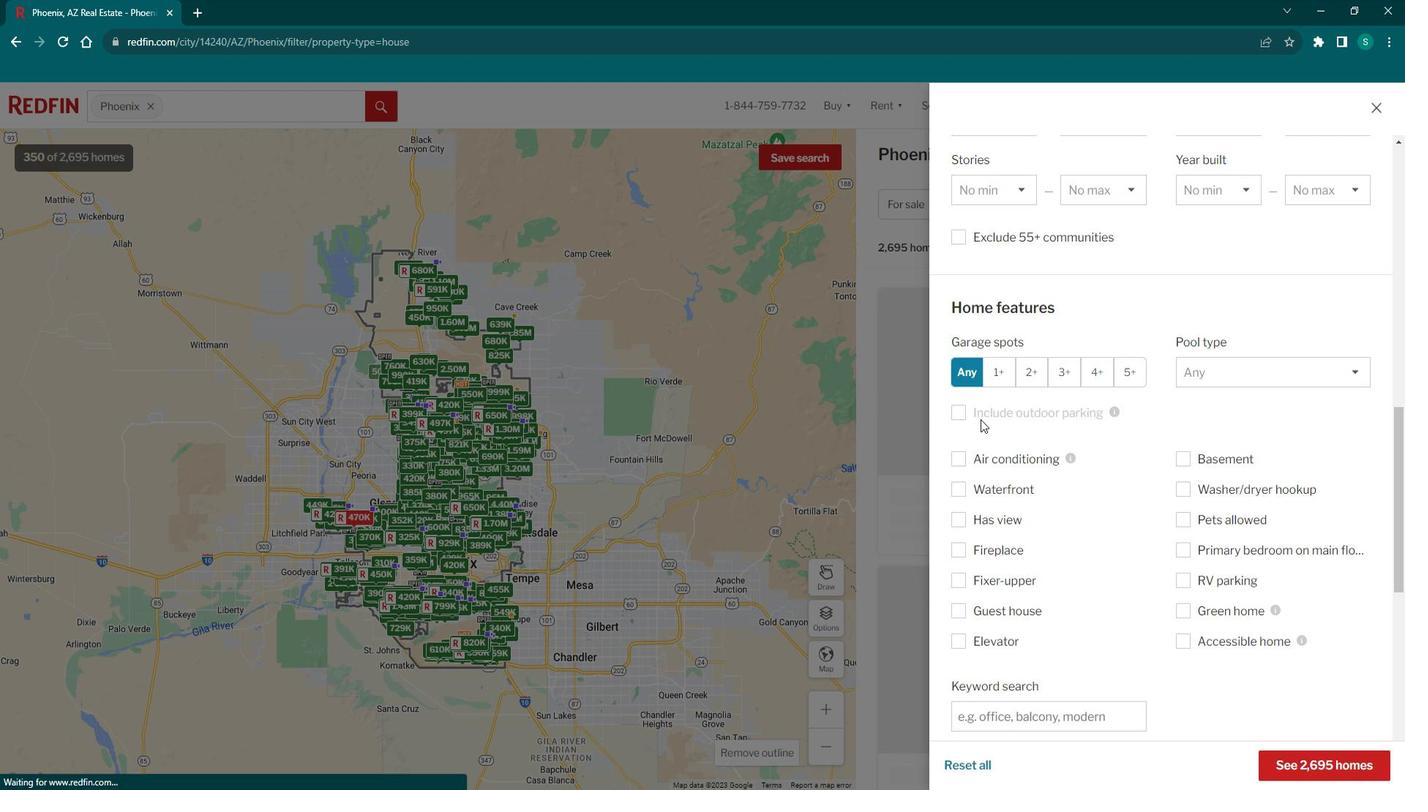 
Action: Mouse scrolled (990, 412) with delta (0, 0)
Screenshot: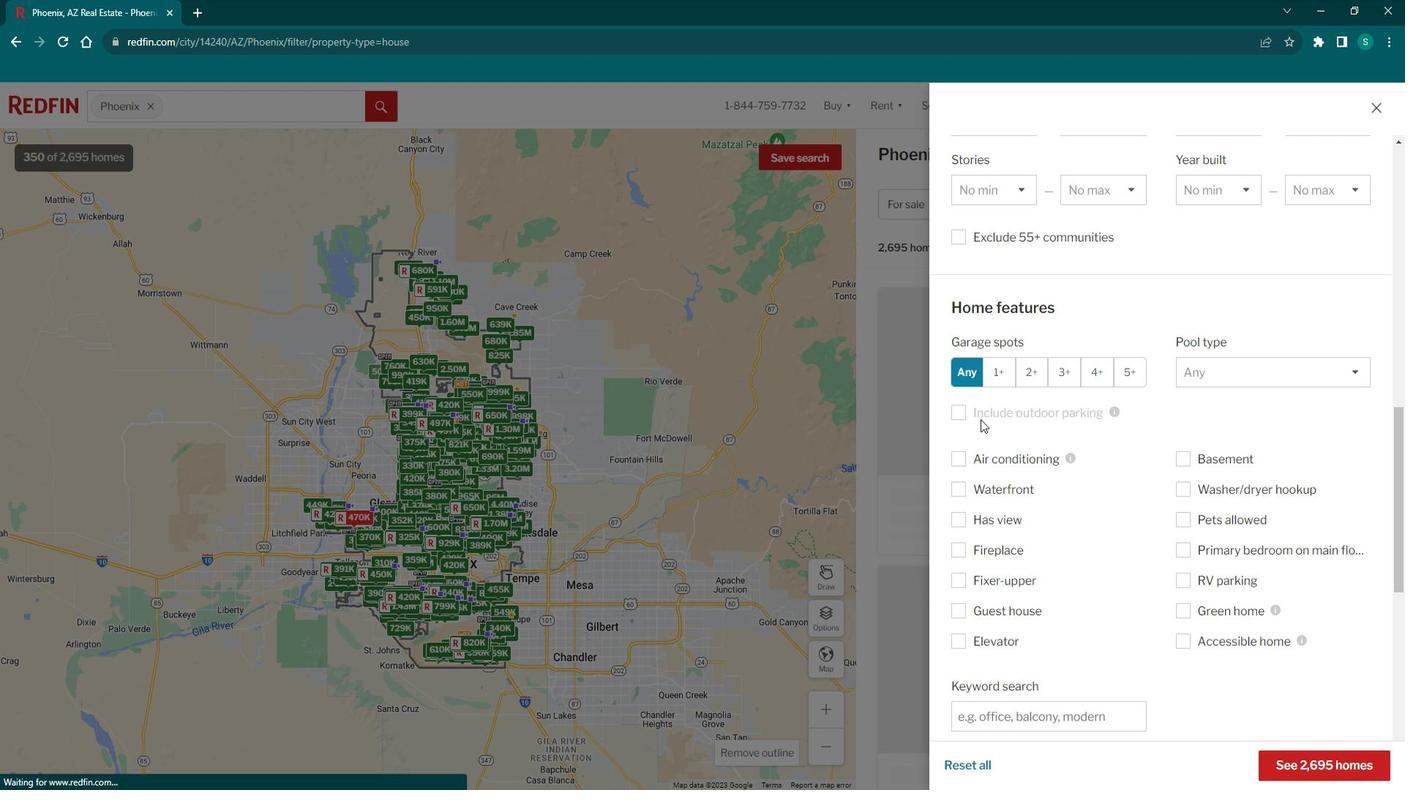 
Action: Mouse scrolled (990, 412) with delta (0, 0)
Screenshot: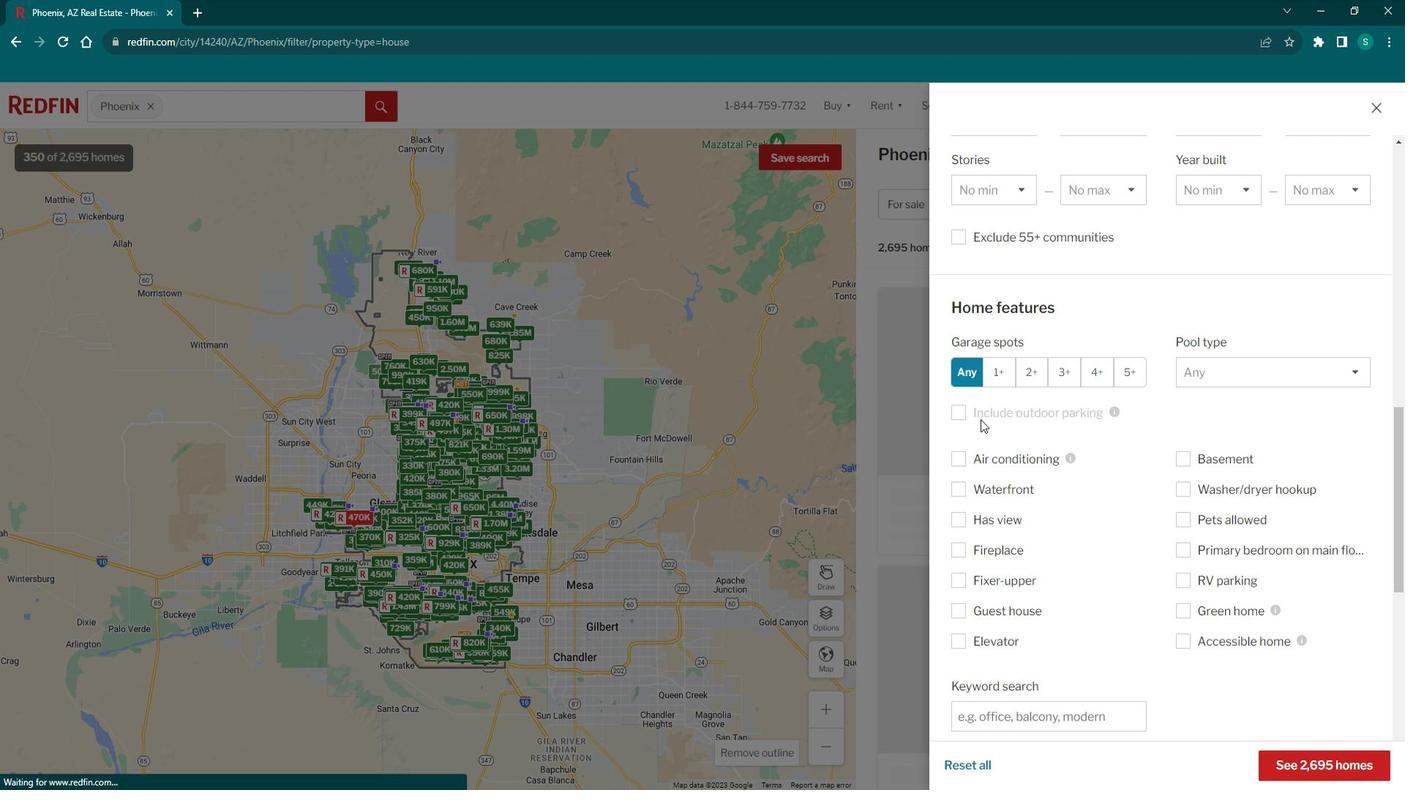
Action: Mouse scrolled (990, 412) with delta (0, 0)
Screenshot: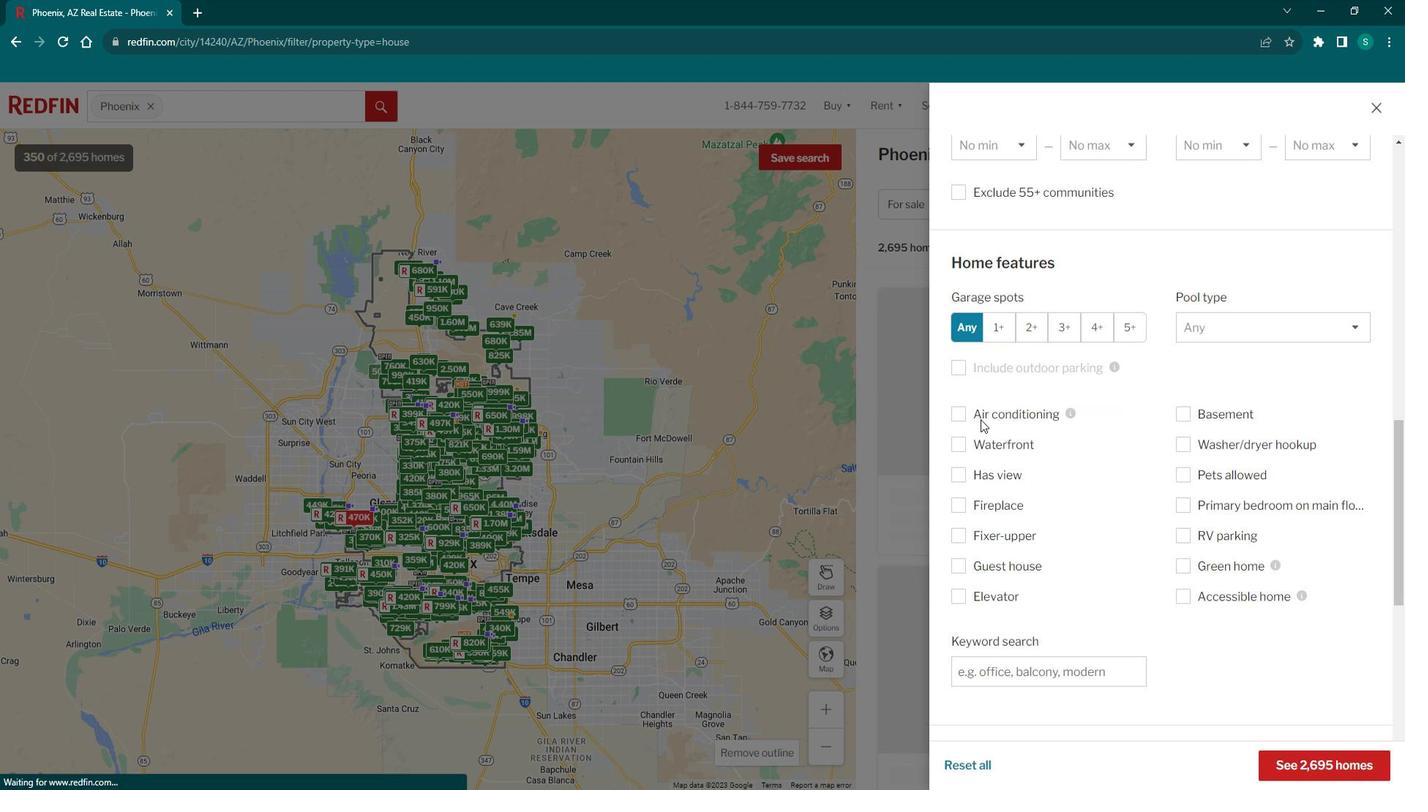 
Action: Mouse scrolled (990, 412) with delta (0, 0)
Screenshot: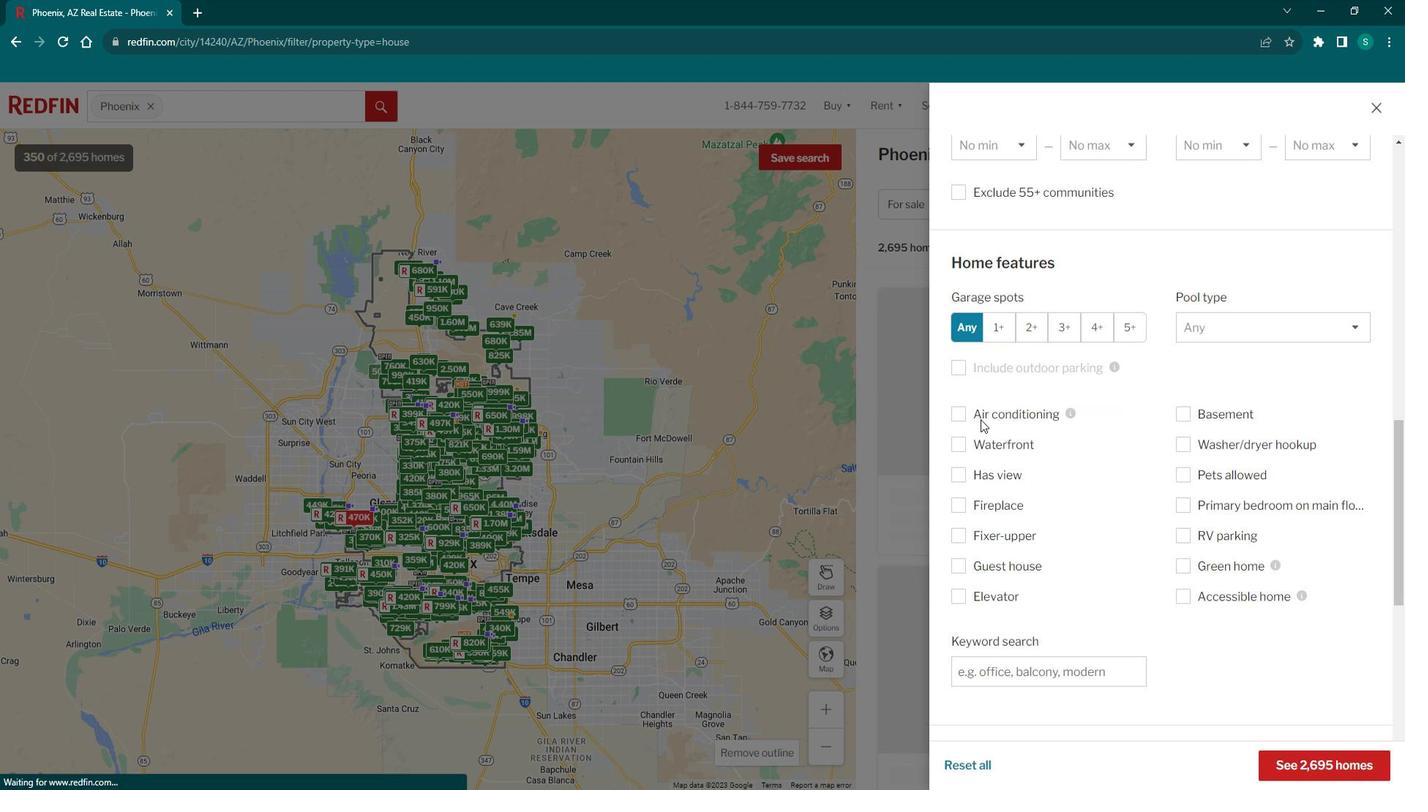 
Action: Mouse moved to (1040, 196)
Screenshot: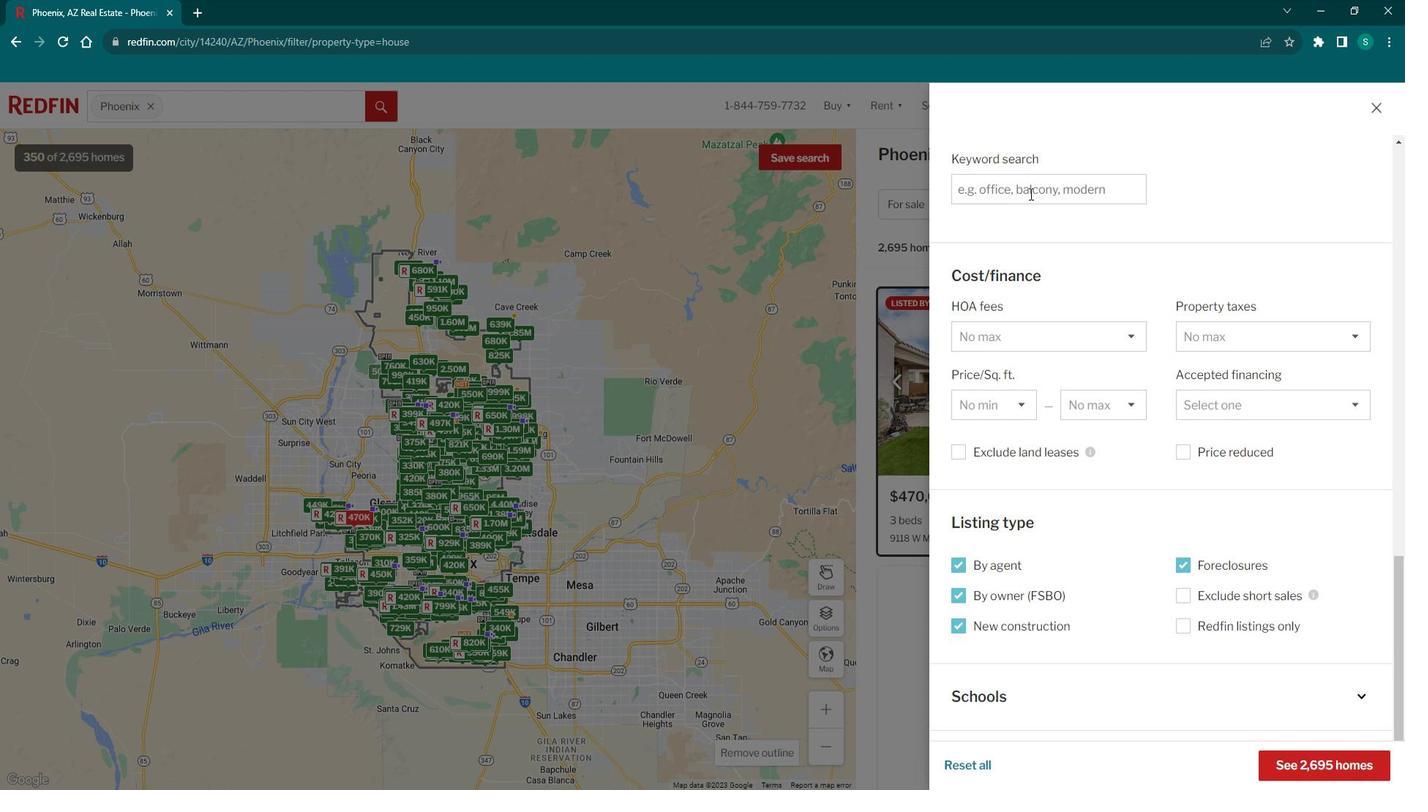
Action: Mouse pressed left at (1040, 196)
Screenshot: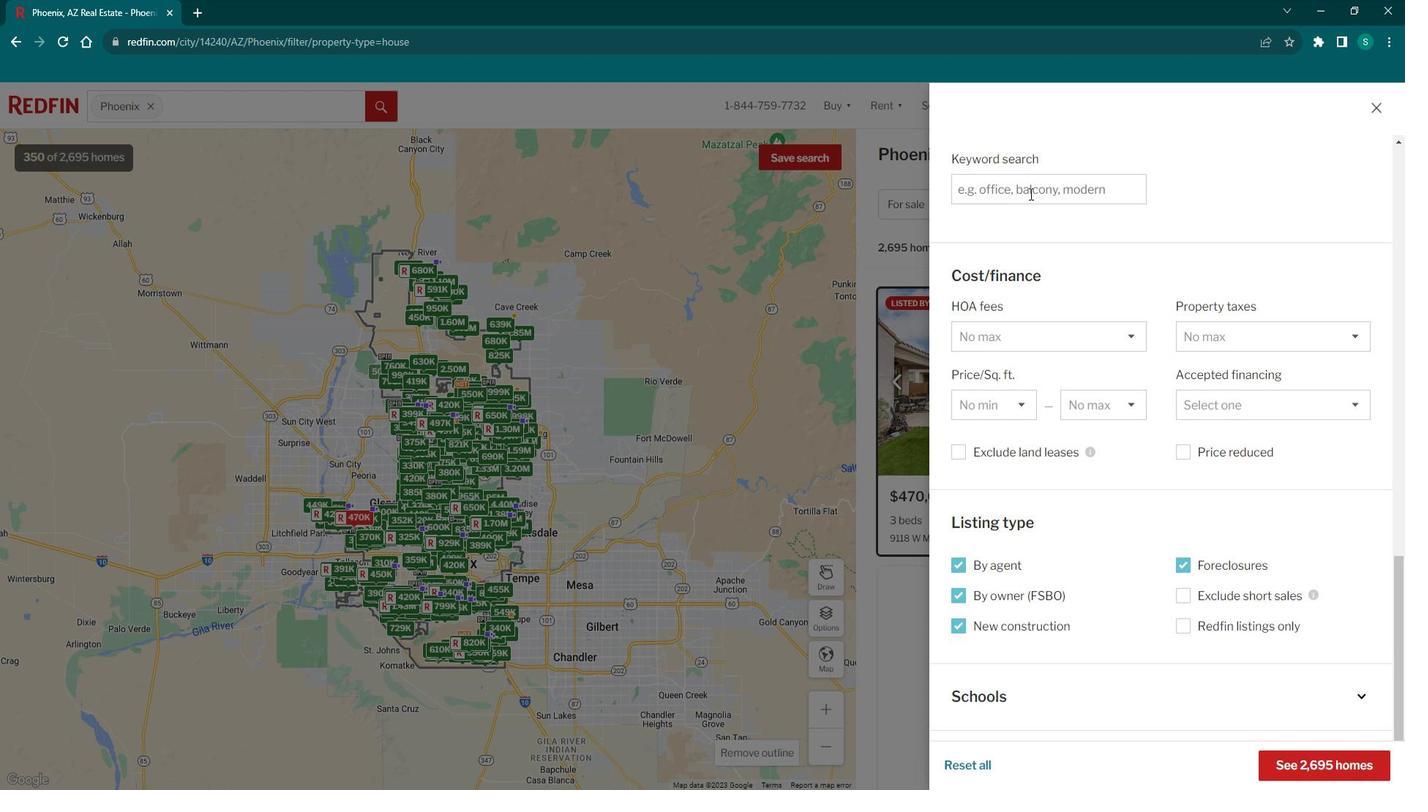 
Action: Key pressed <Key.caps_lock>R<Key.caps_lock>anch<Key.space>style<Key.space>homes
Screenshot: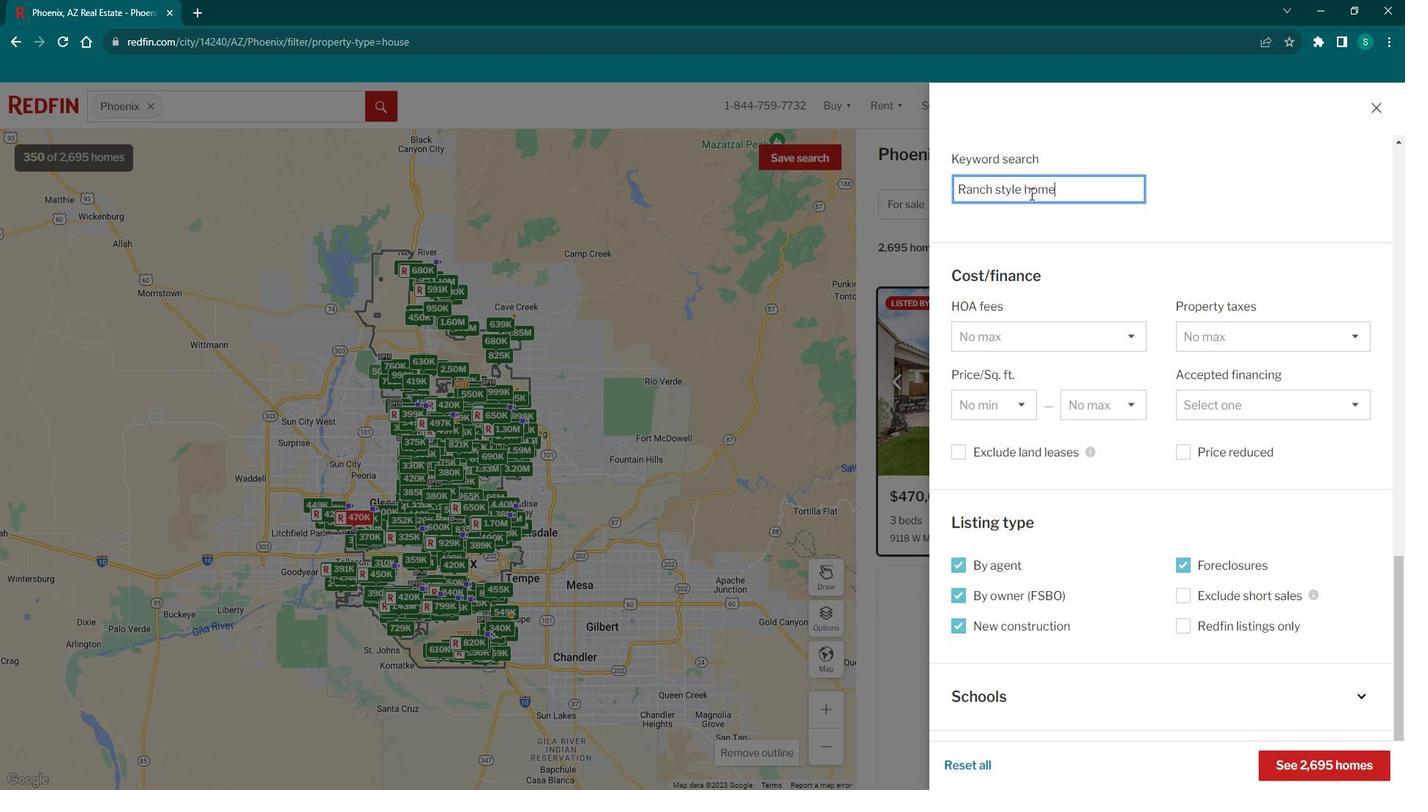 
Action: Mouse moved to (1316, 744)
Screenshot: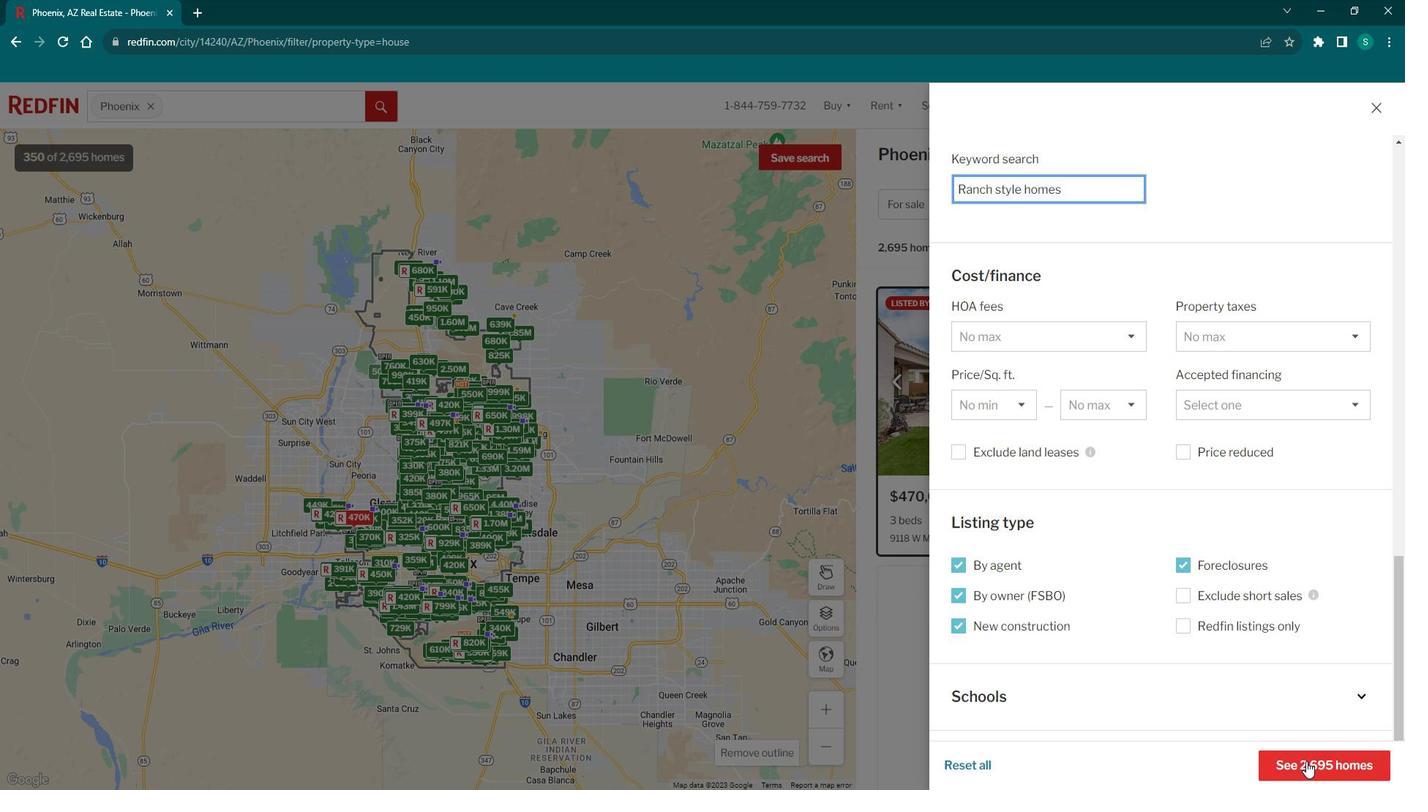 
Action: Mouse pressed left at (1316, 744)
Screenshot: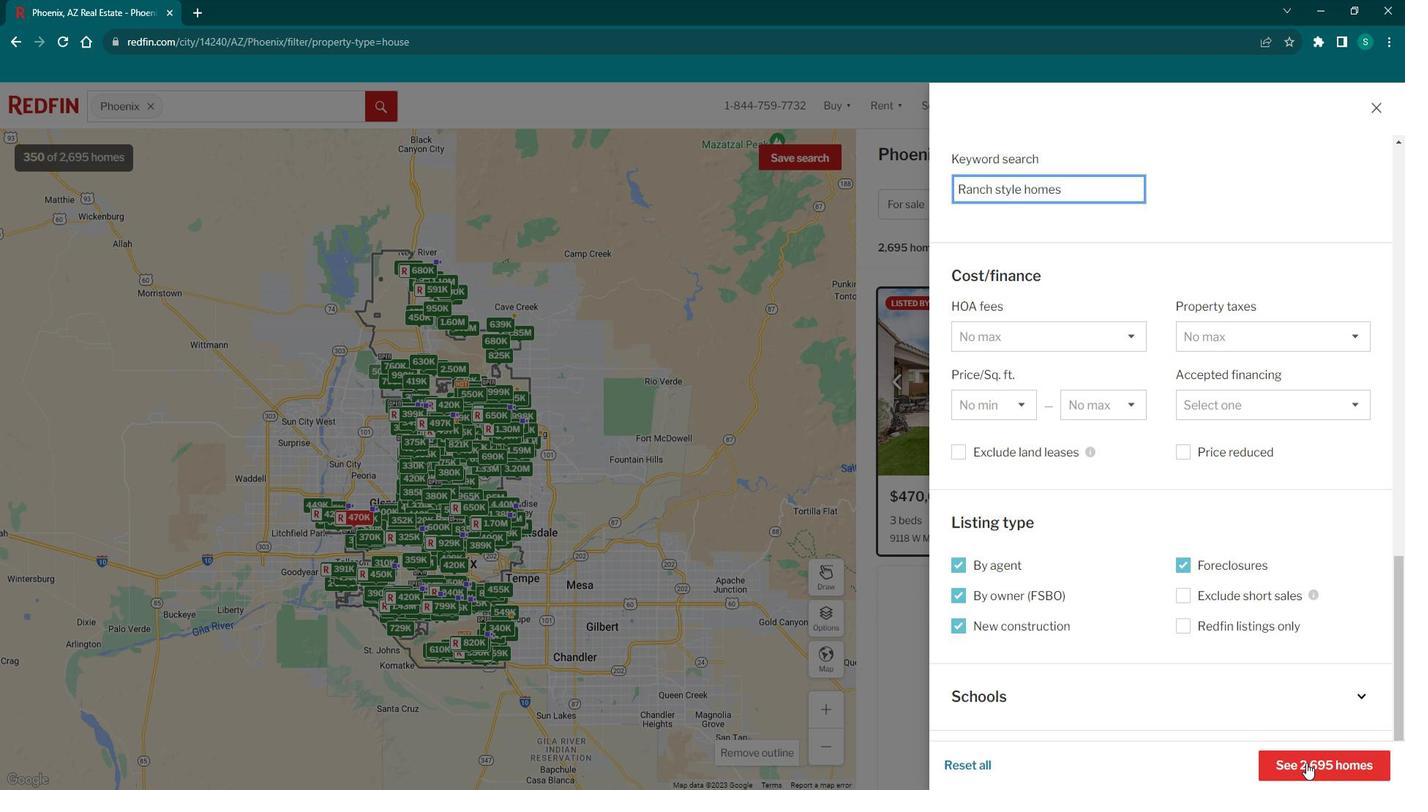 
Action: Mouse moved to (1046, 467)
Screenshot: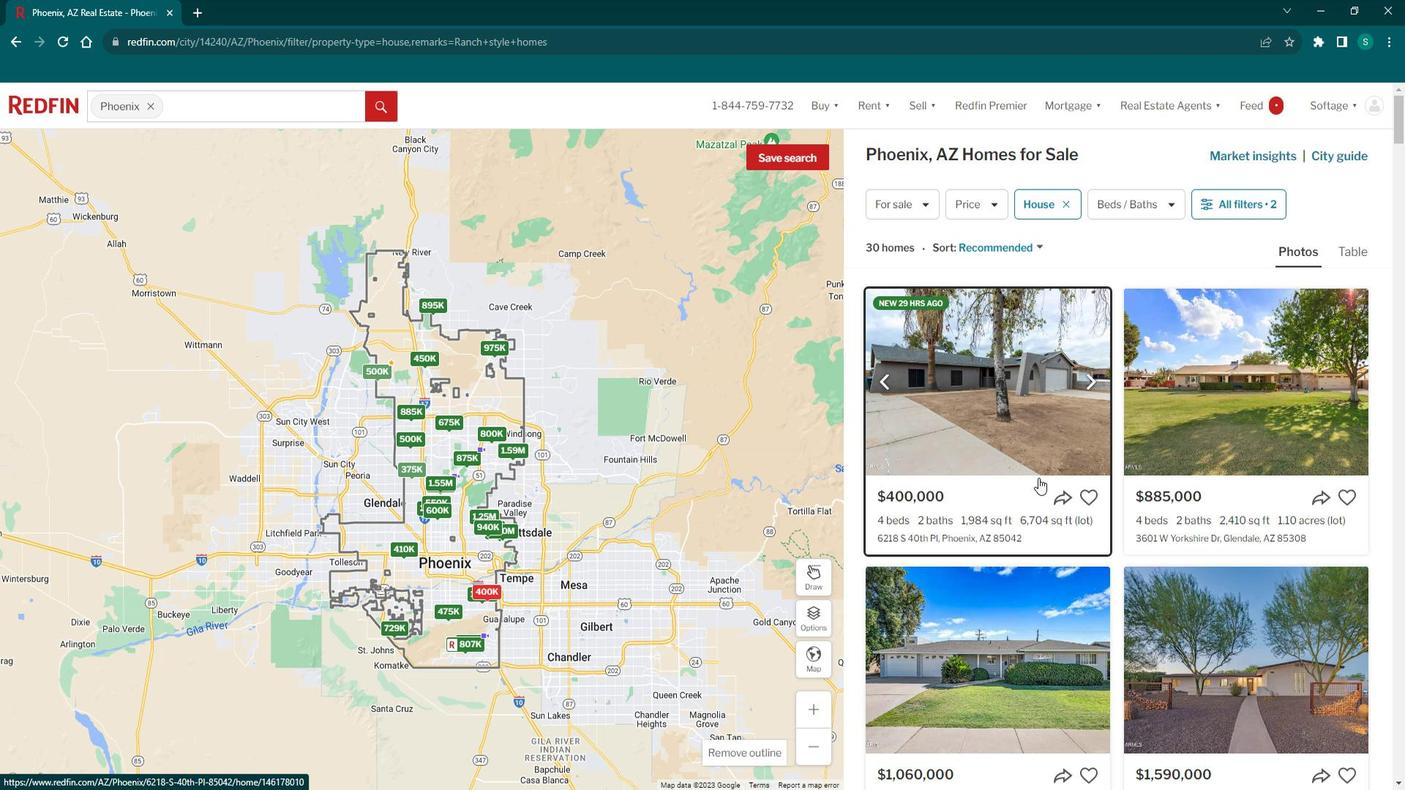 
Action: Mouse pressed left at (1046, 467)
Screenshot: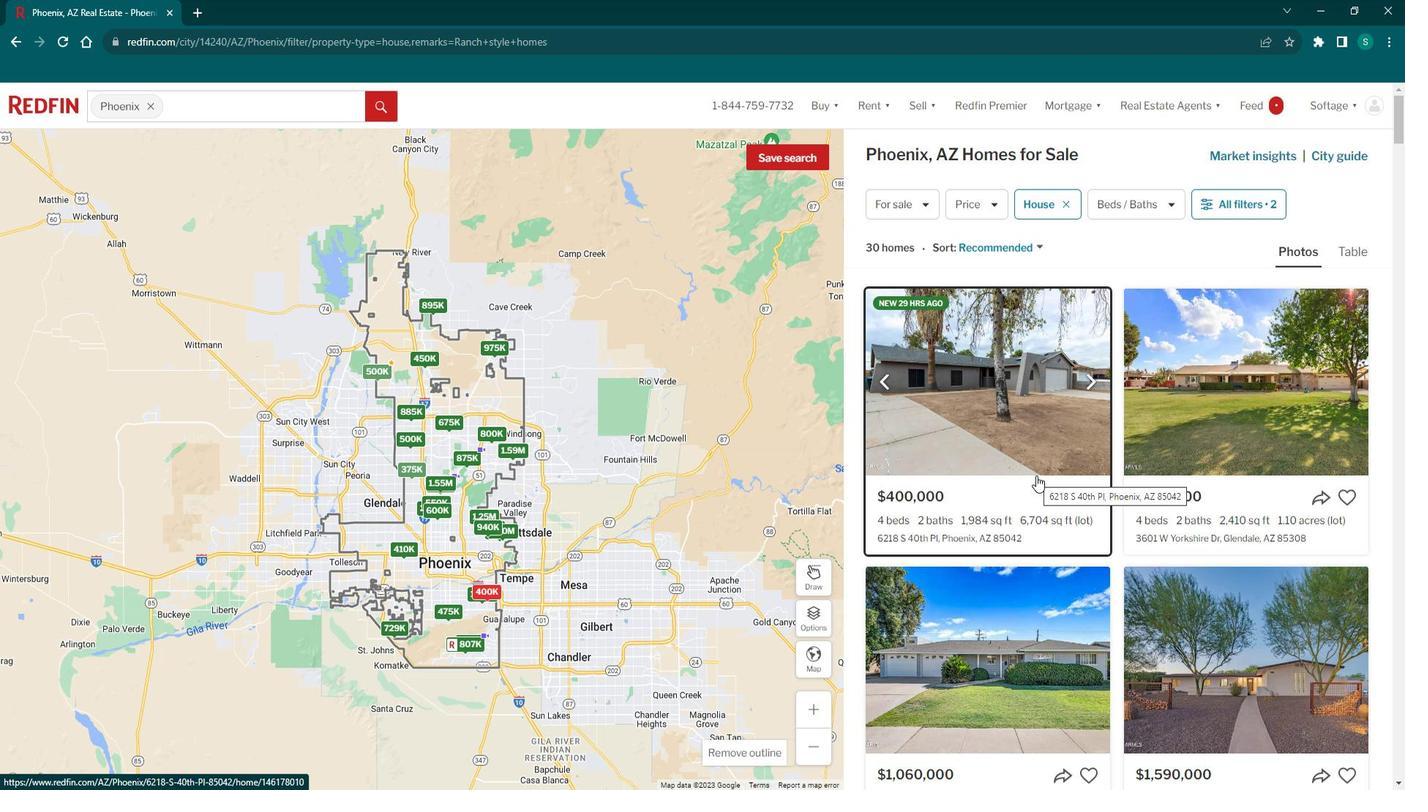 
Action: Mouse moved to (448, 444)
Screenshot: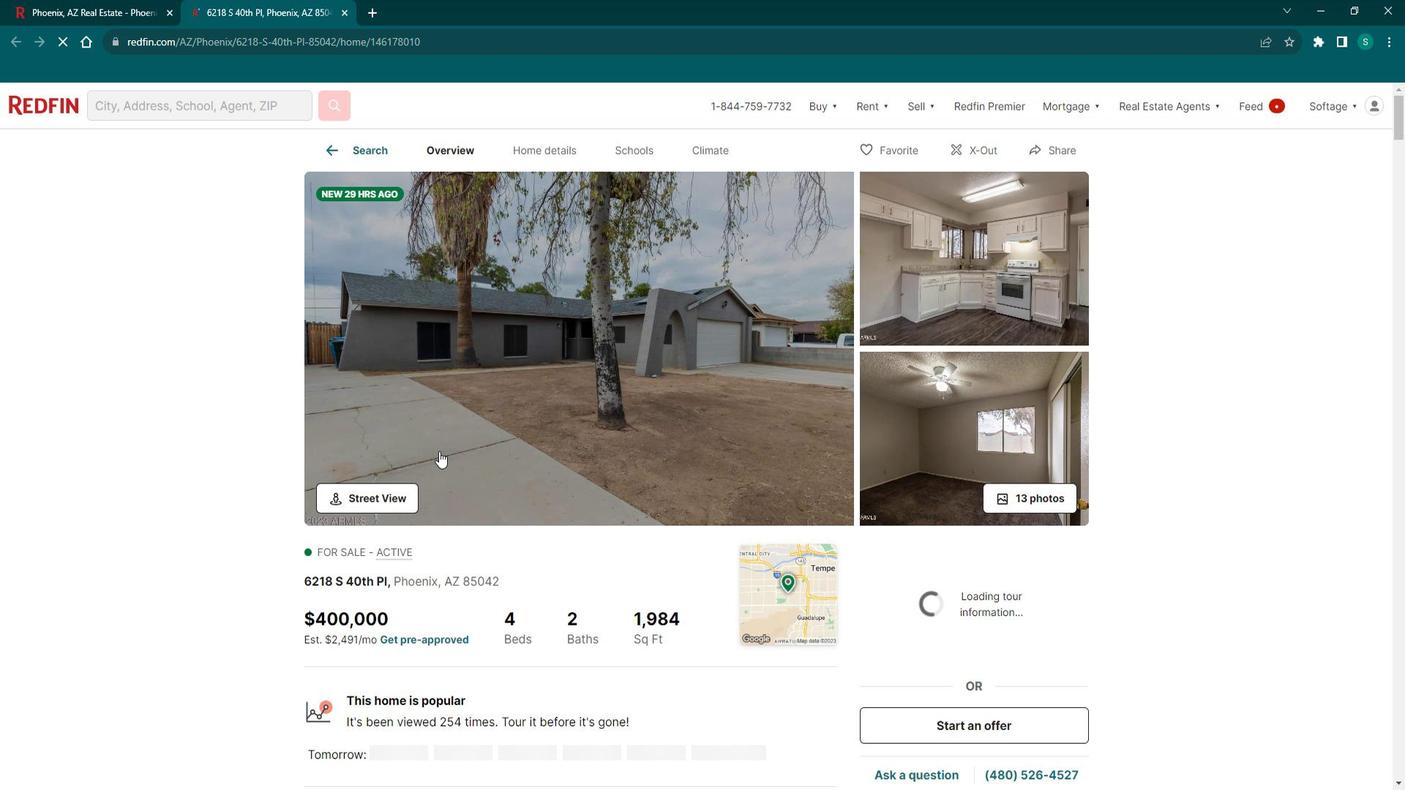 
Action: Mouse pressed left at (448, 444)
Screenshot: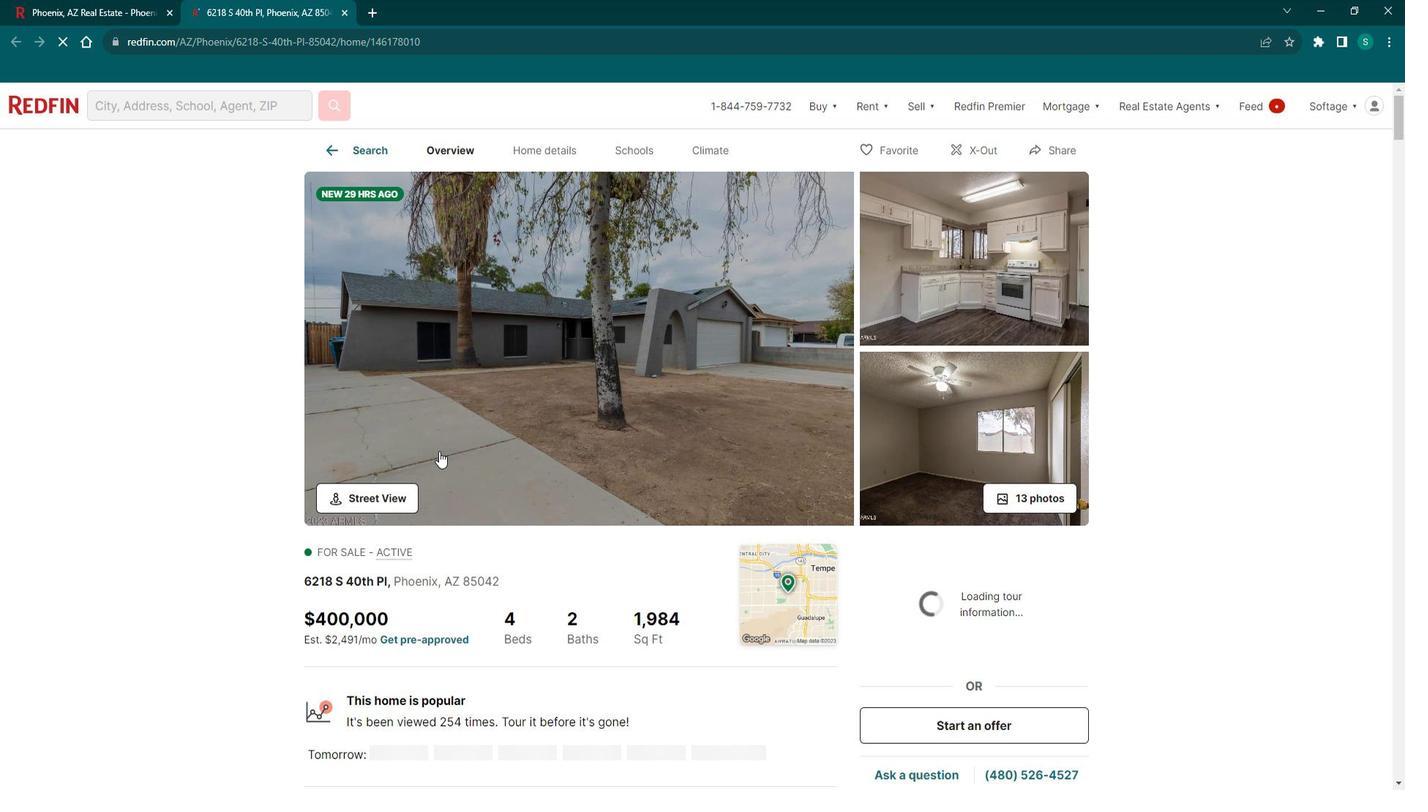 
Action: Mouse pressed left at (448, 444)
Screenshot: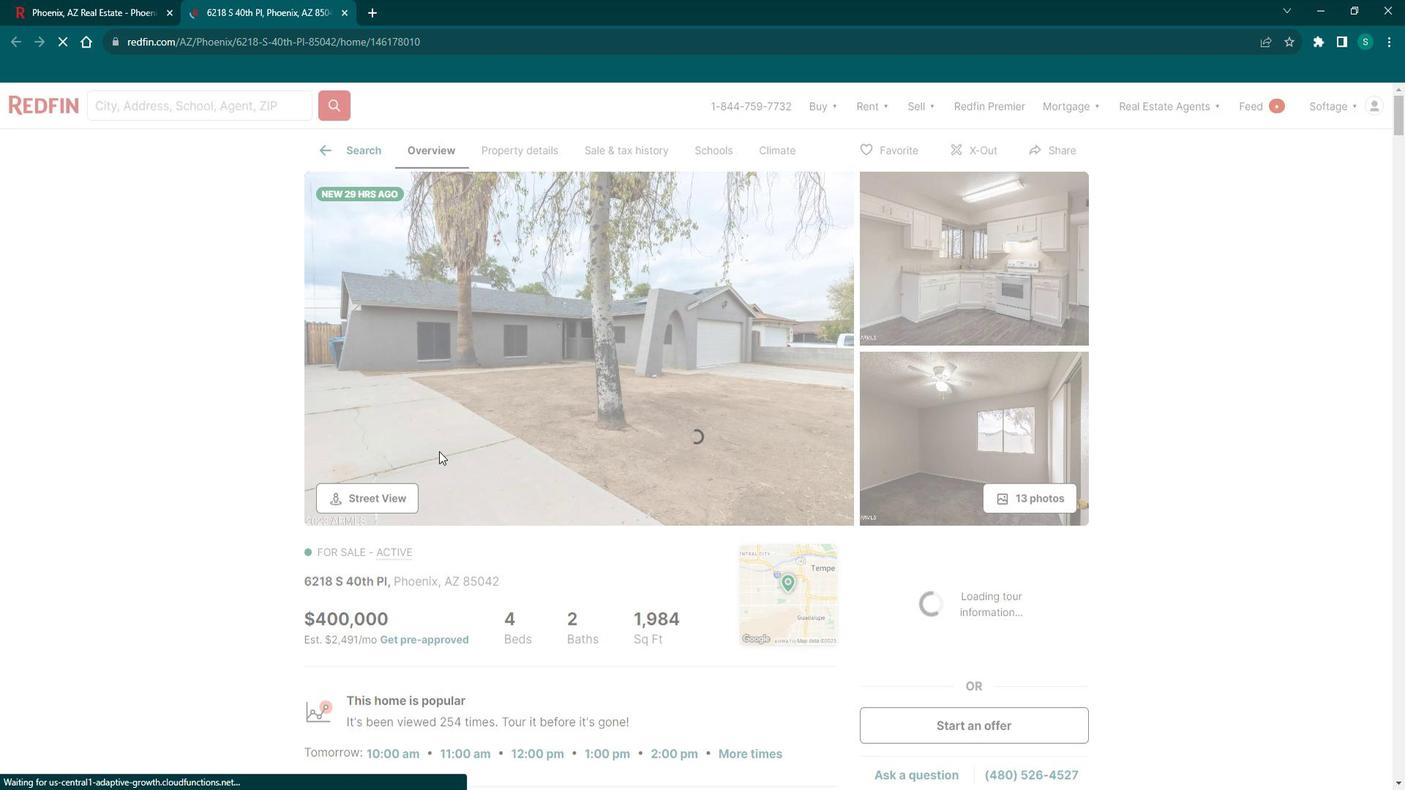 
Action: Mouse moved to (239, 268)
Screenshot: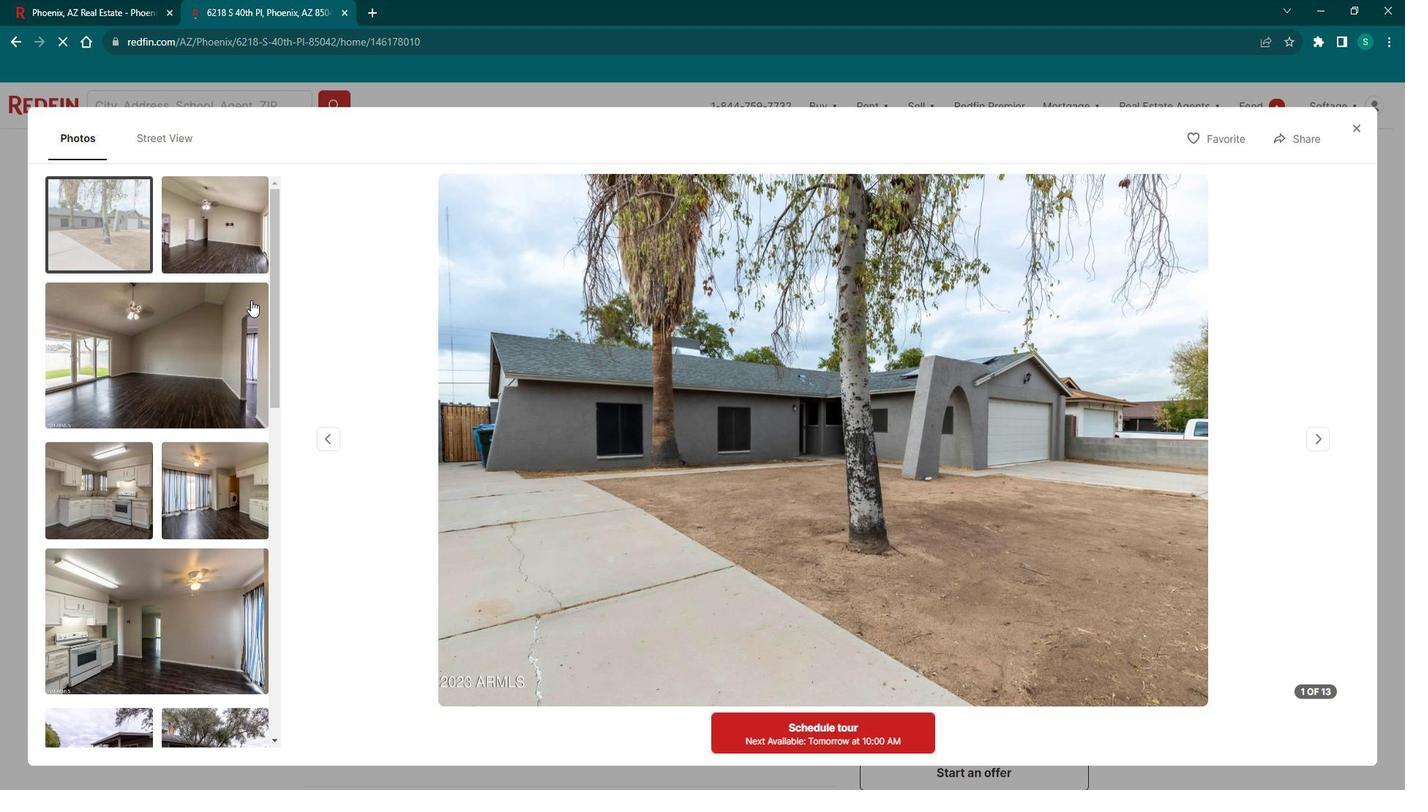 
Action: Mouse pressed left at (239, 268)
Screenshot: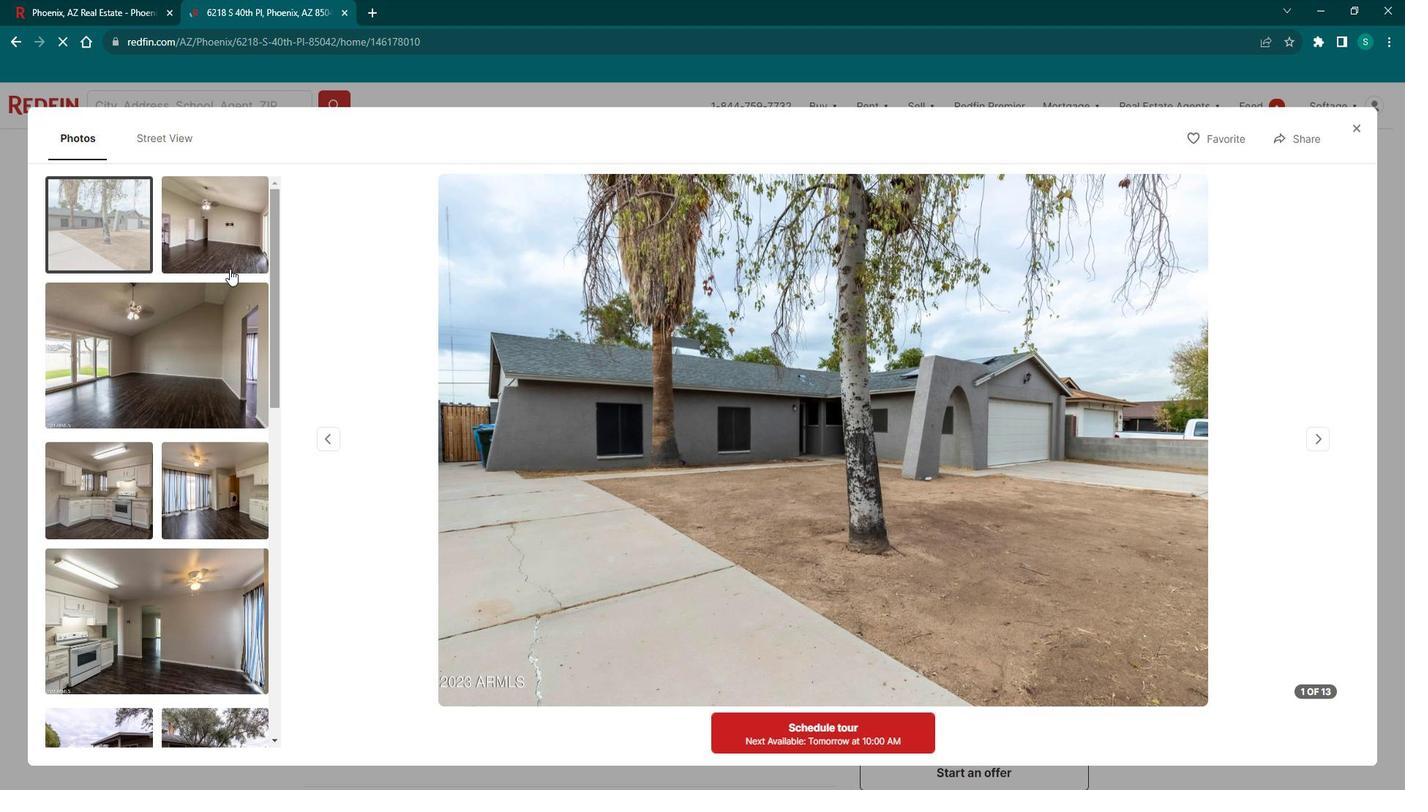 
Action: Mouse moved to (199, 366)
Screenshot: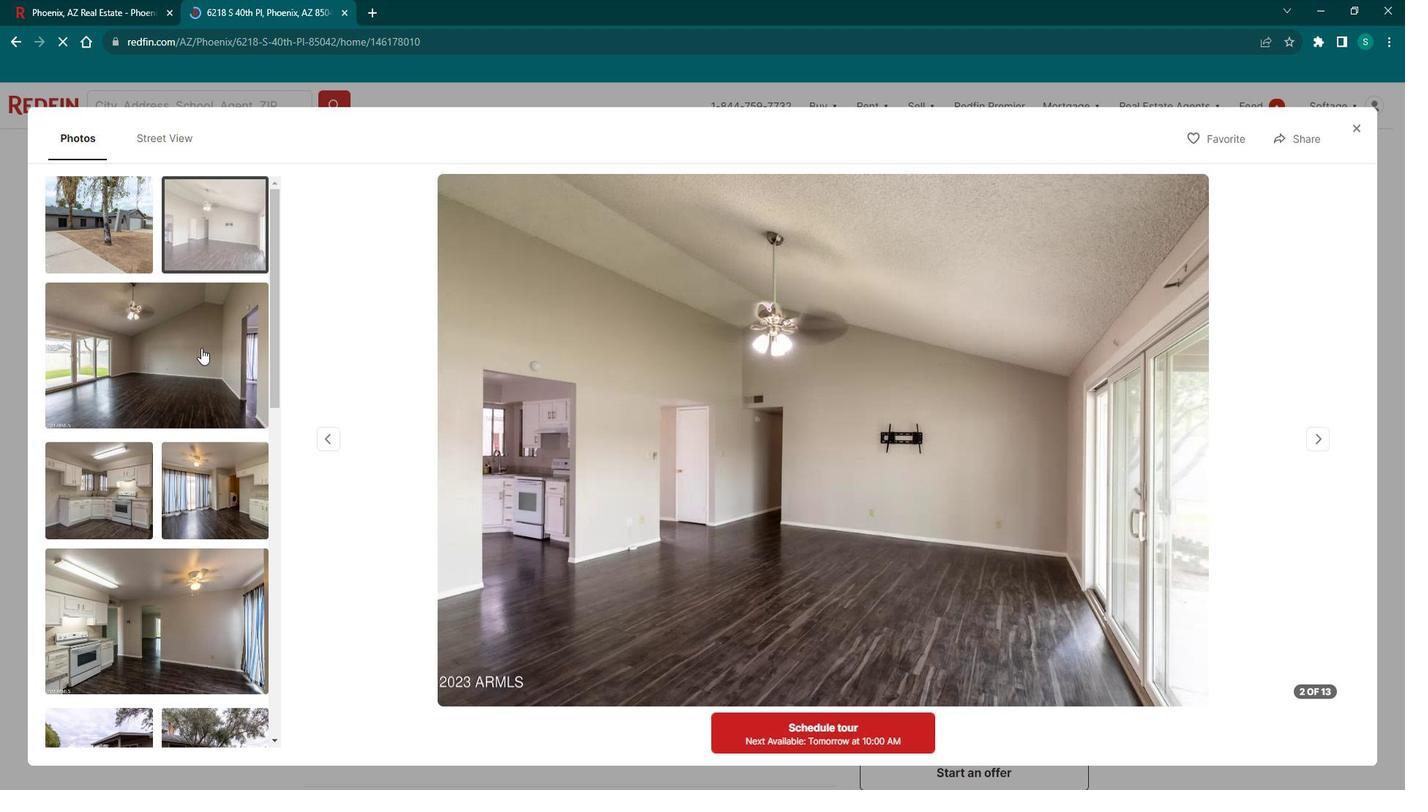 
Action: Mouse pressed left at (199, 366)
Screenshot: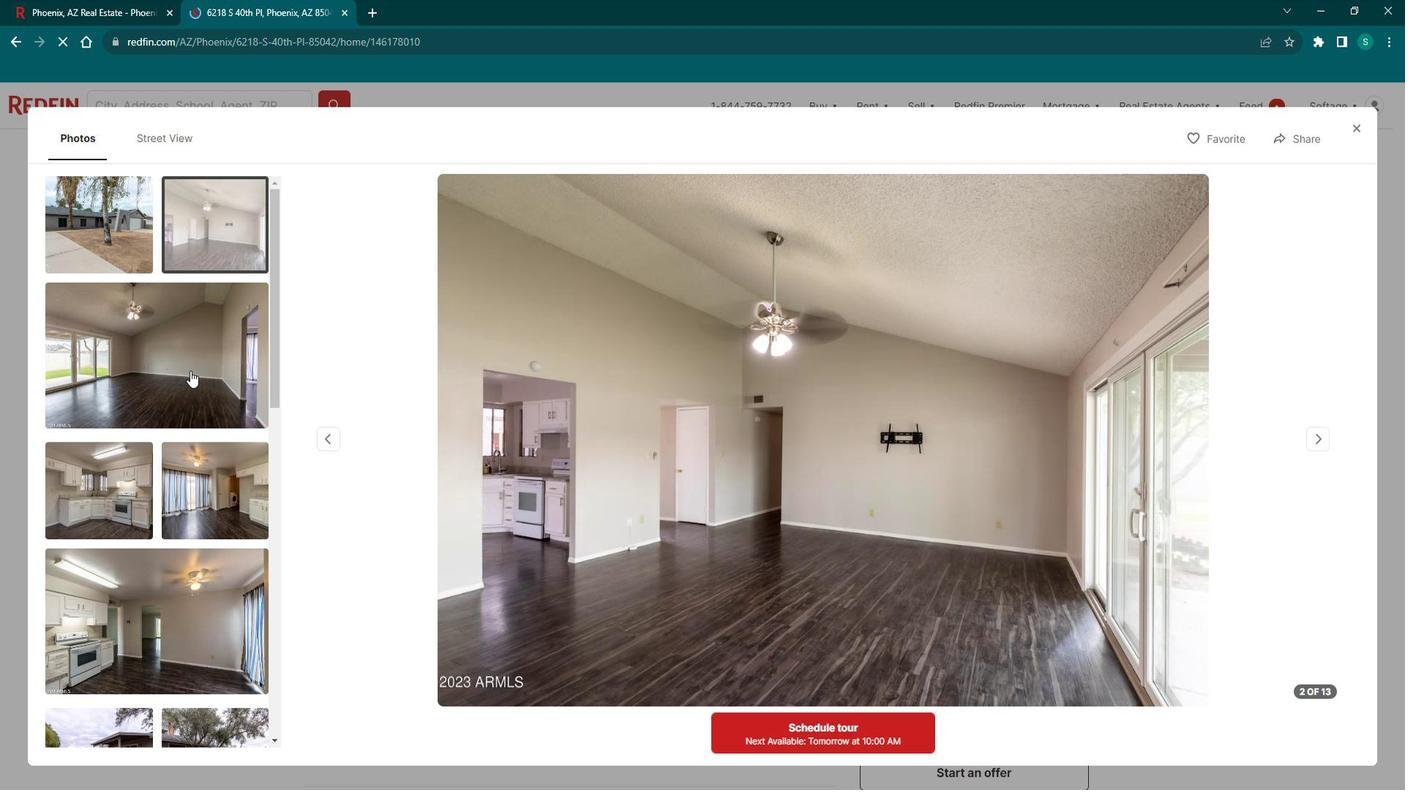 
Action: Mouse moved to (111, 475)
Screenshot: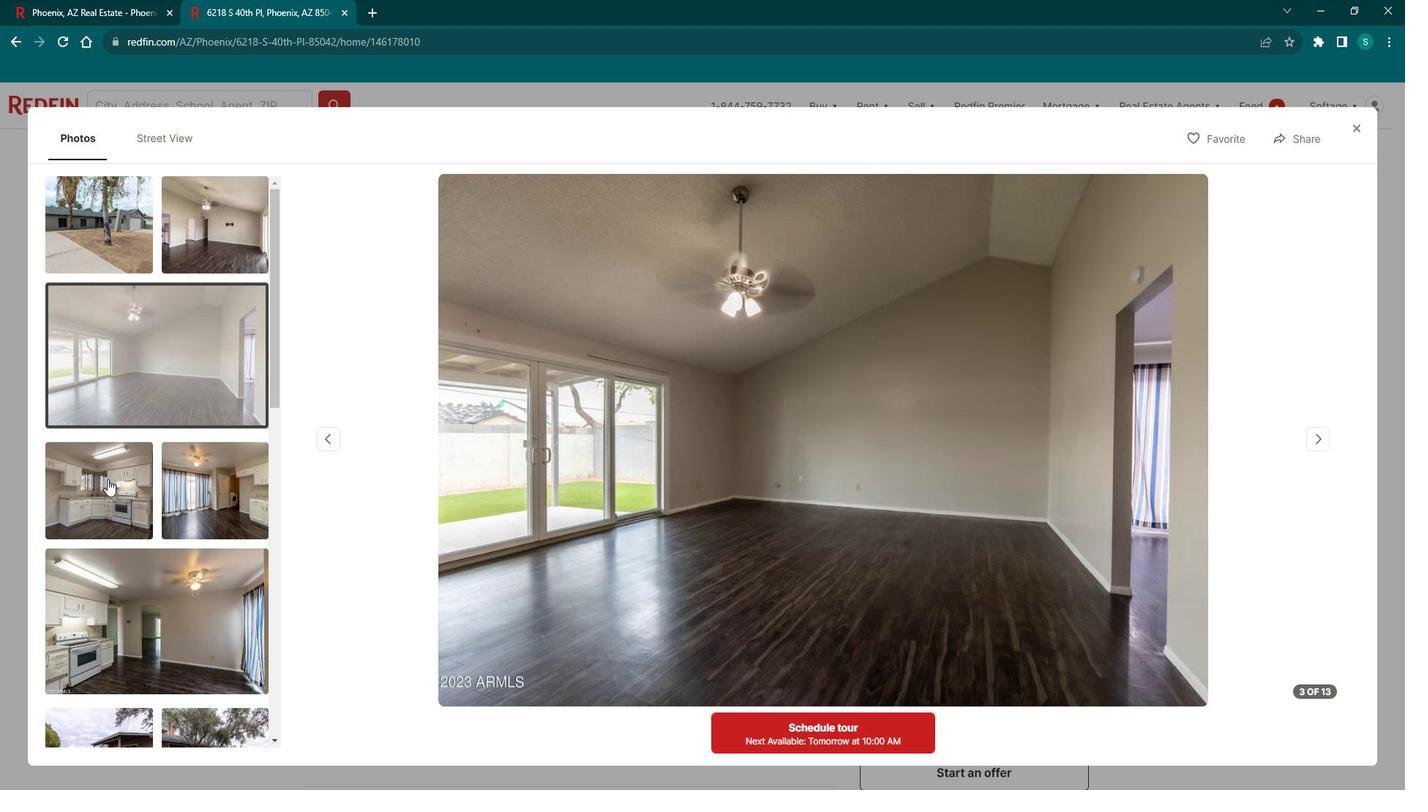 
Action: Mouse pressed left at (111, 475)
Screenshot: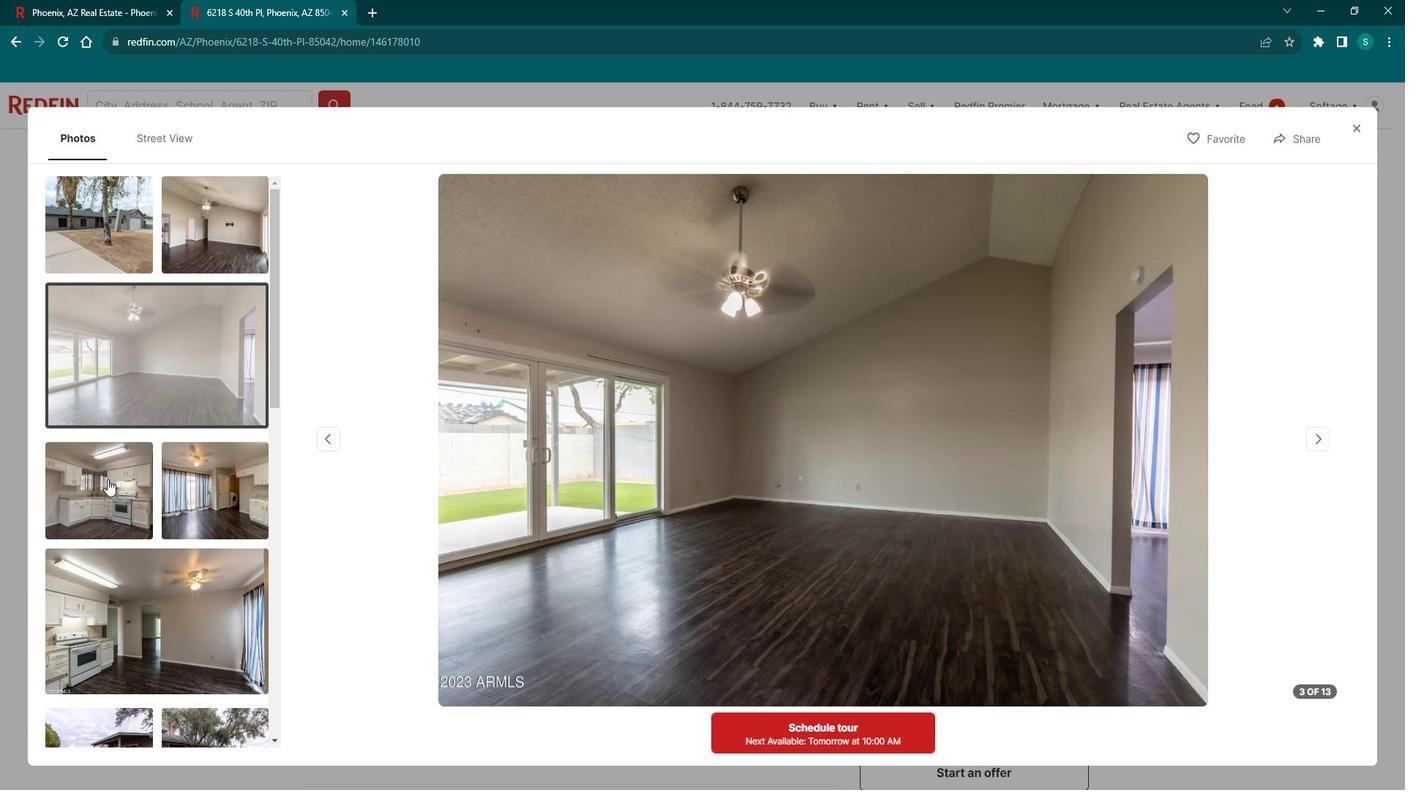 
Action: Mouse moved to (174, 471)
Screenshot: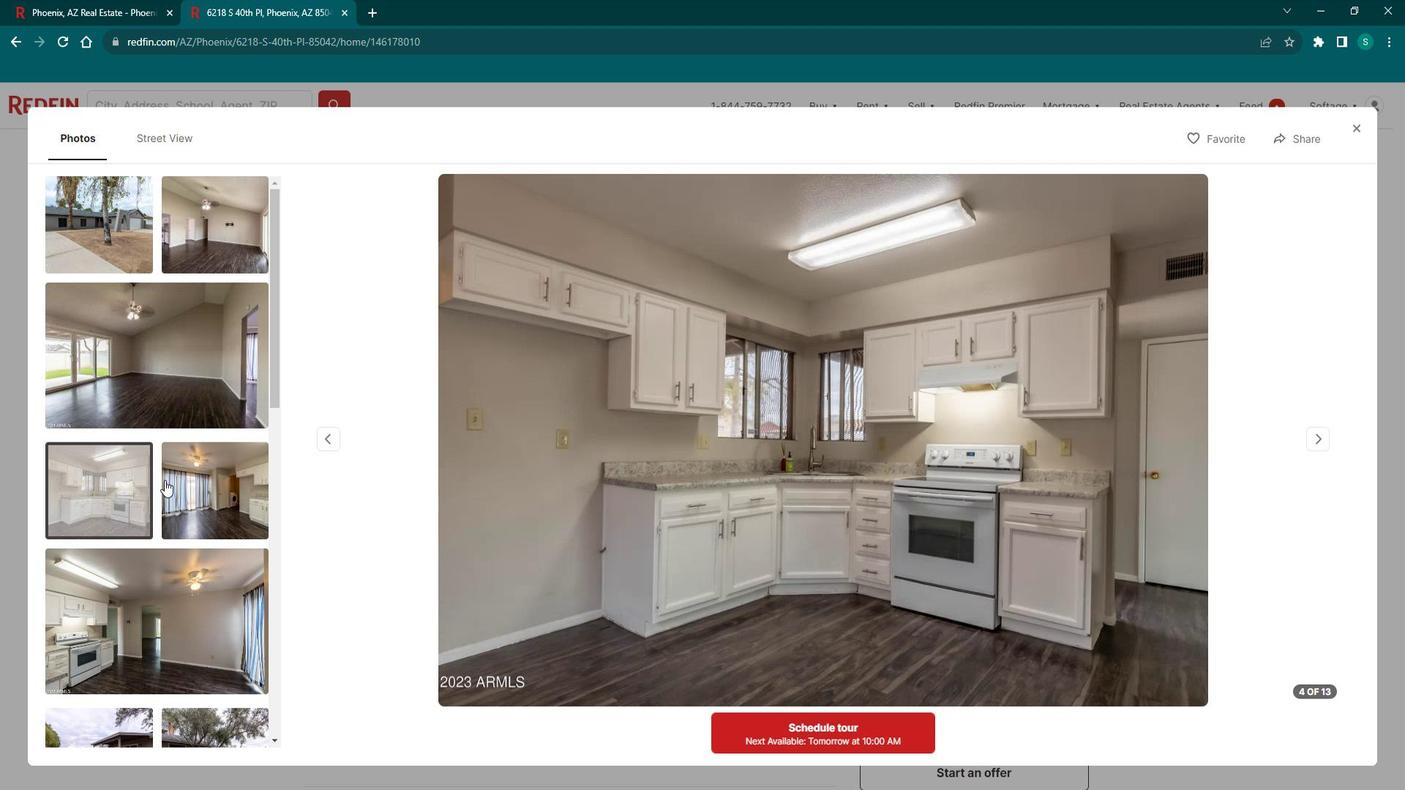 
Action: Mouse pressed left at (174, 471)
Screenshot: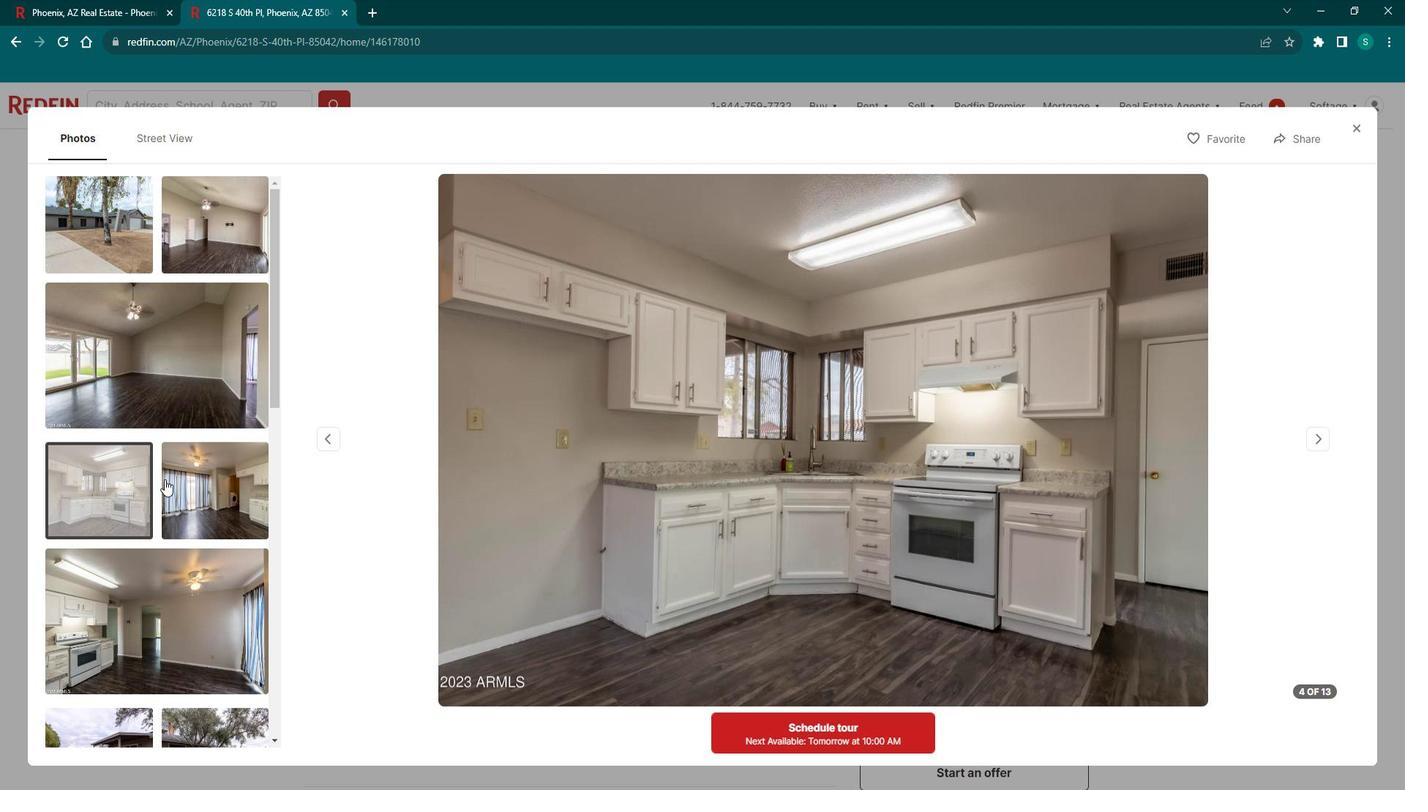 
Action: Mouse moved to (145, 565)
Screenshot: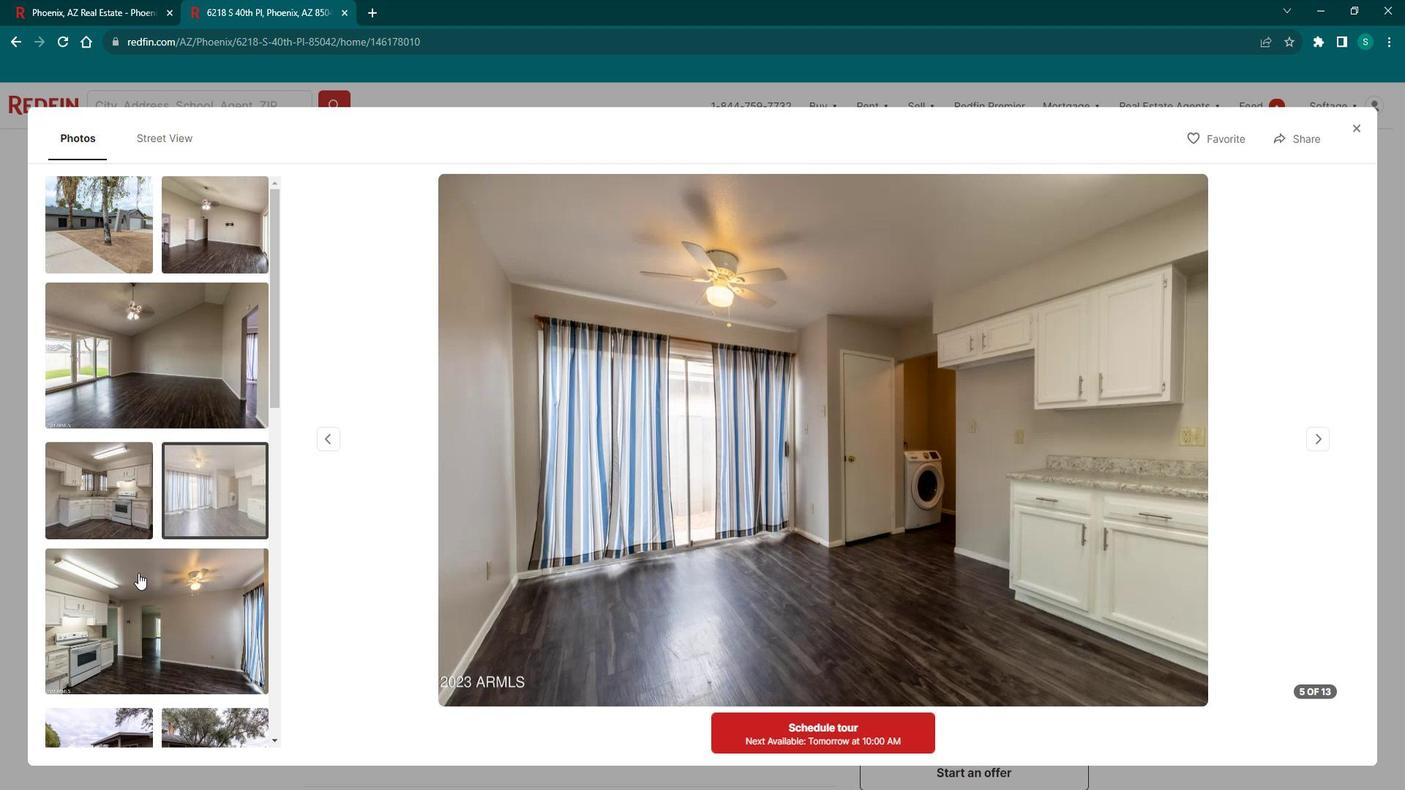 
Action: Mouse pressed left at (145, 565)
Screenshot: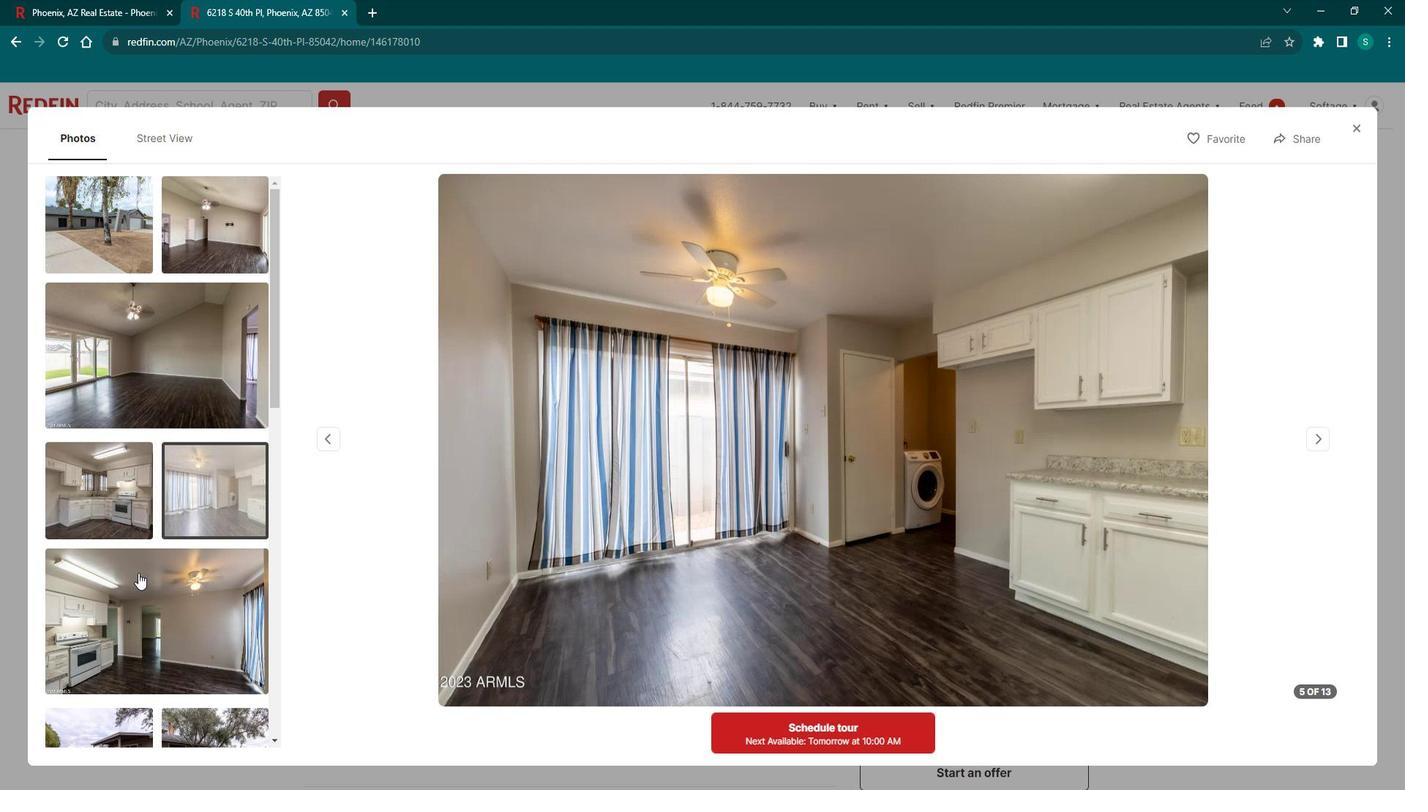 
Action: Mouse moved to (1370, 135)
Screenshot: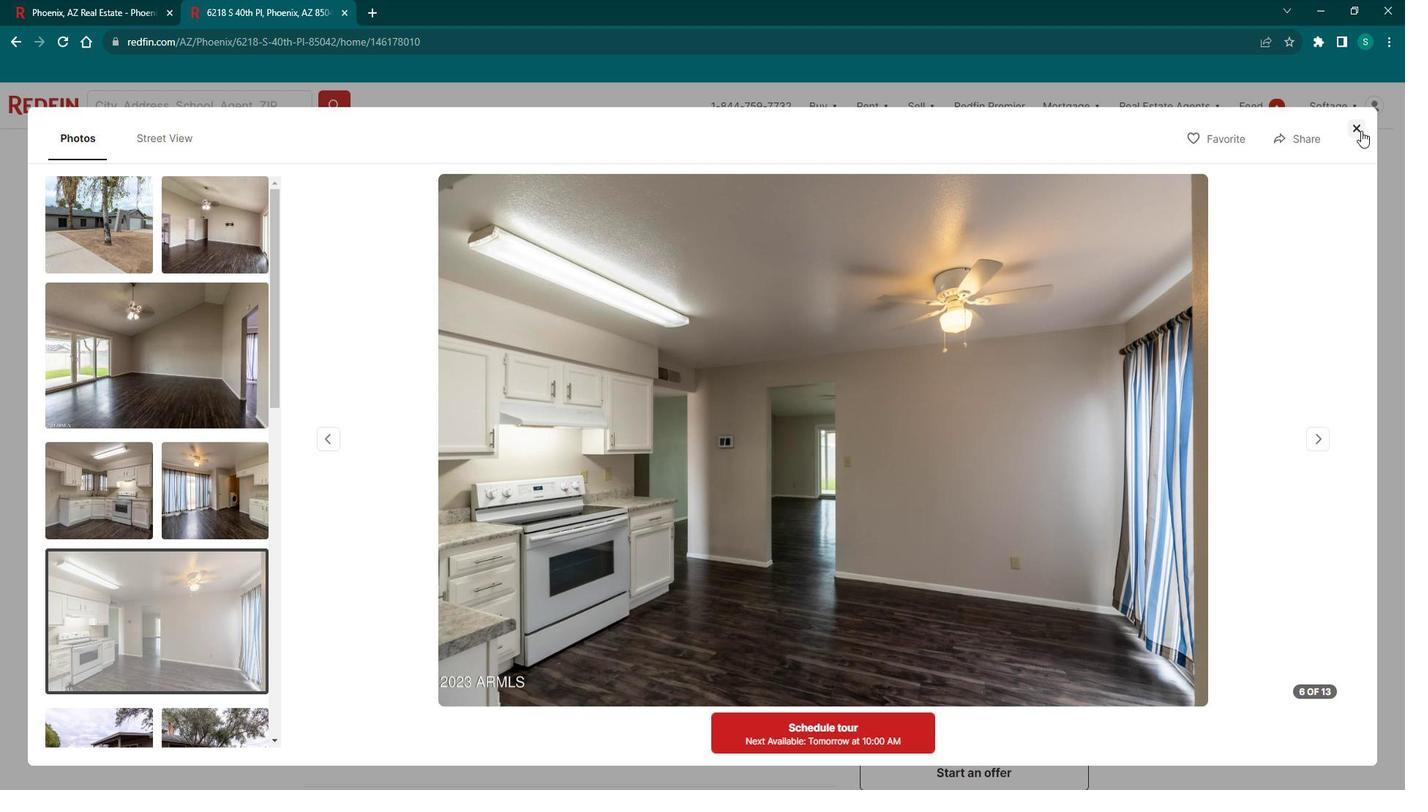 
Action: Mouse pressed left at (1370, 135)
Screenshot: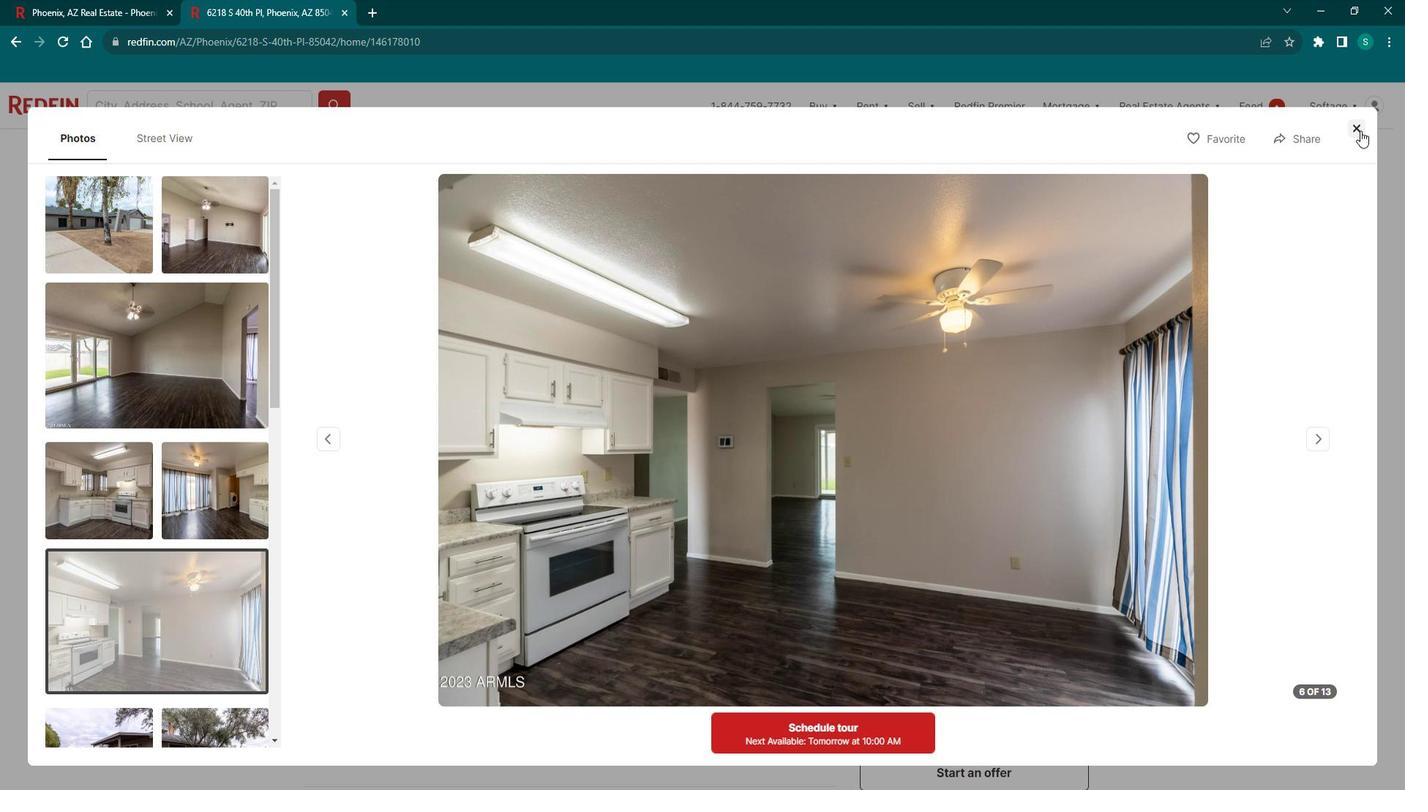 
Action: Mouse moved to (642, 470)
Screenshot: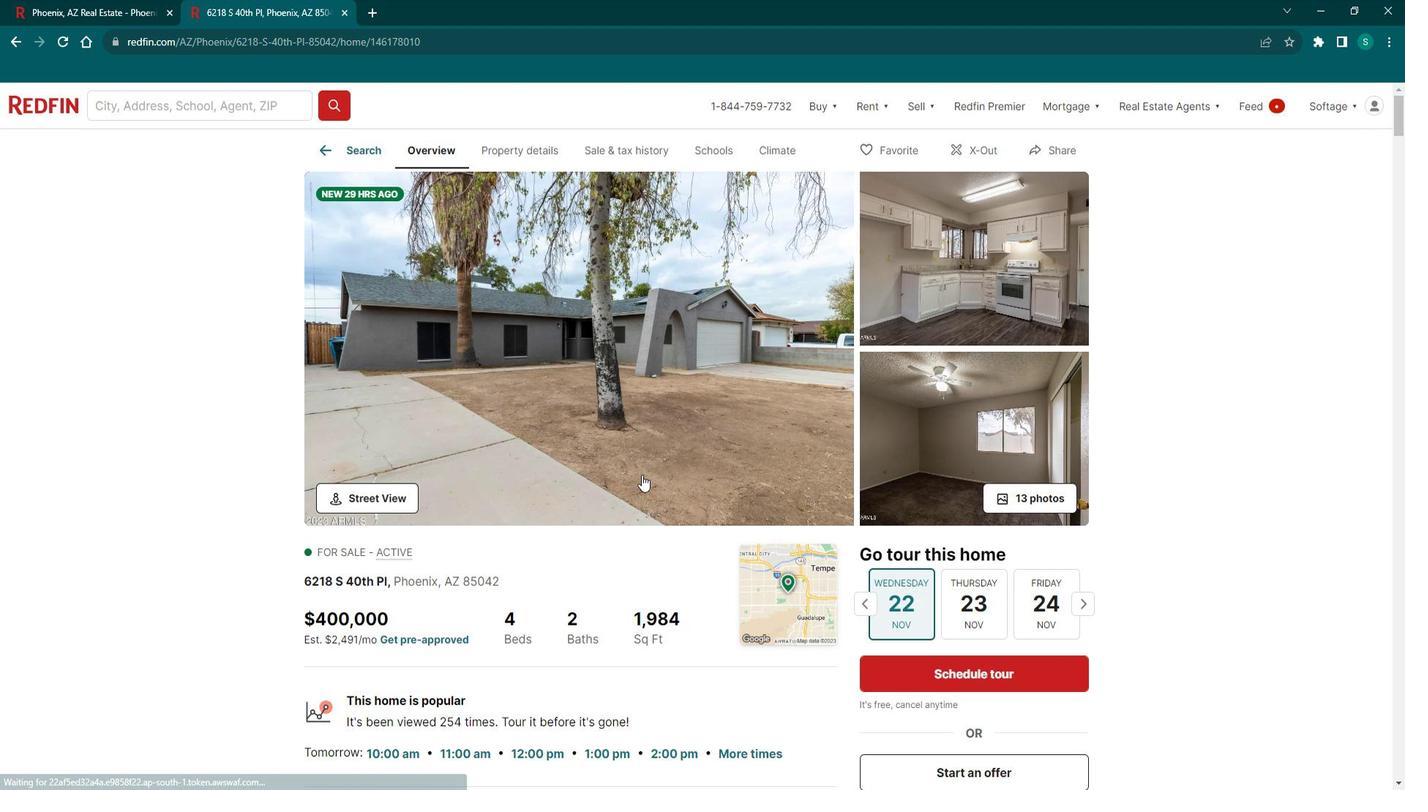 
Action: Mouse scrolled (642, 469) with delta (0, 0)
Screenshot: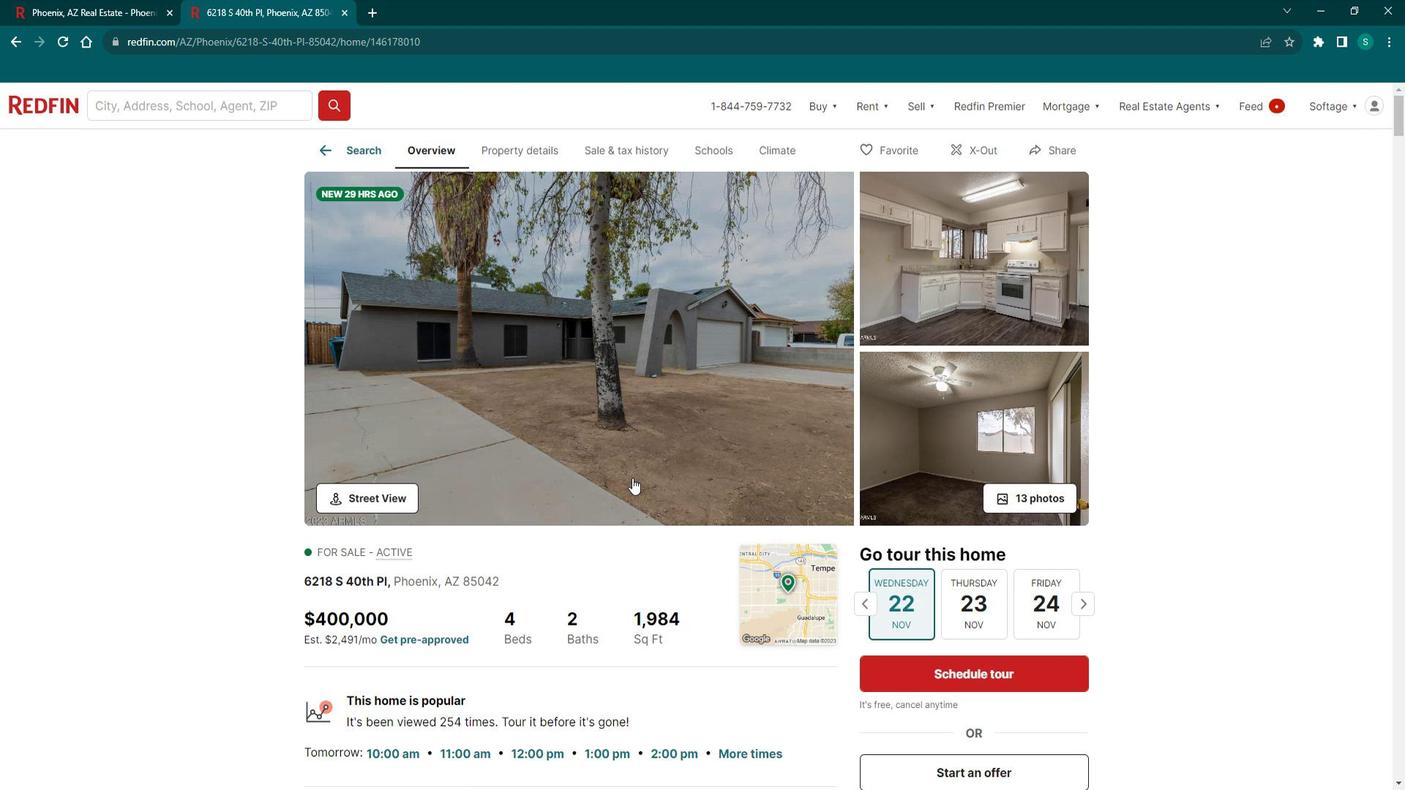 
Action: Mouse scrolled (642, 469) with delta (0, 0)
Screenshot: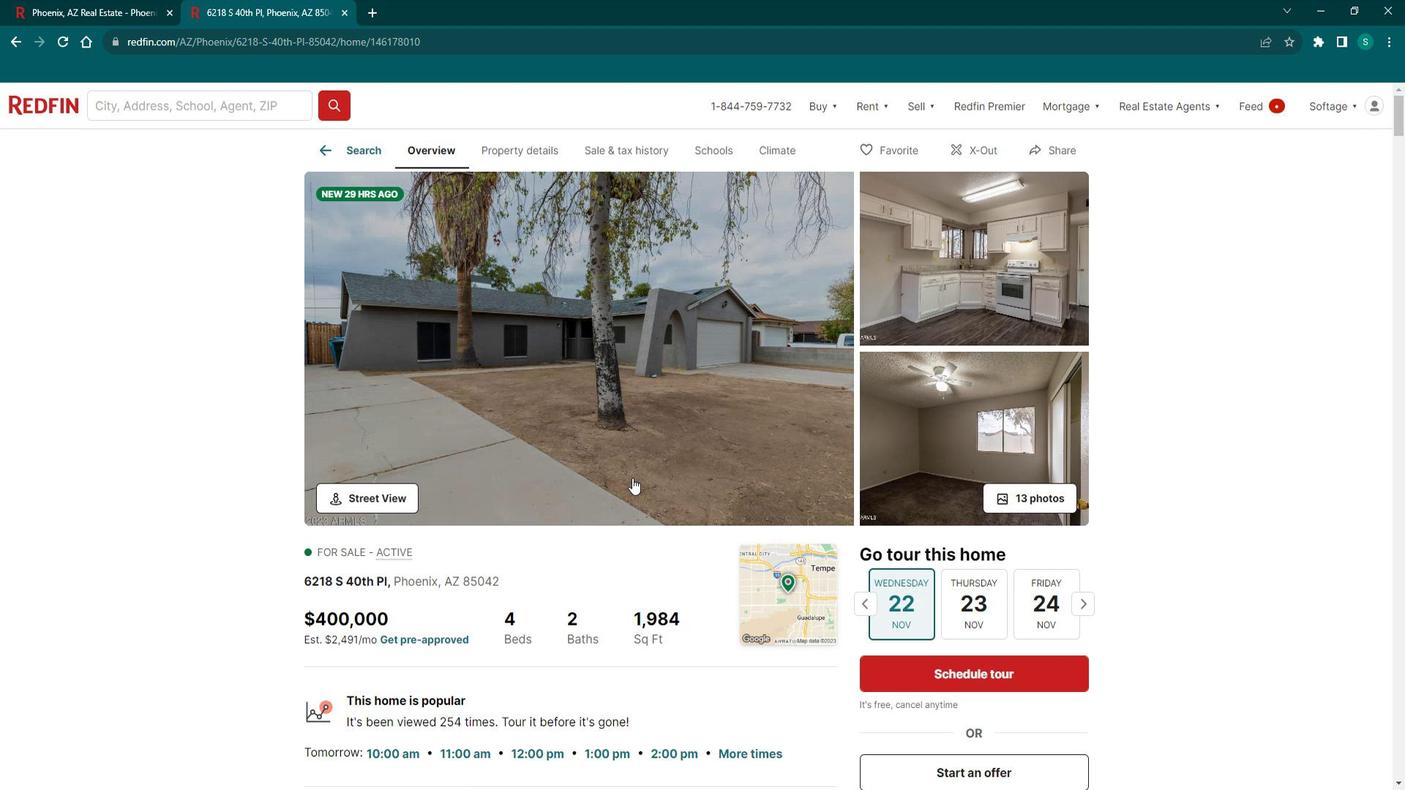 
Action: Mouse scrolled (642, 469) with delta (0, 0)
Screenshot: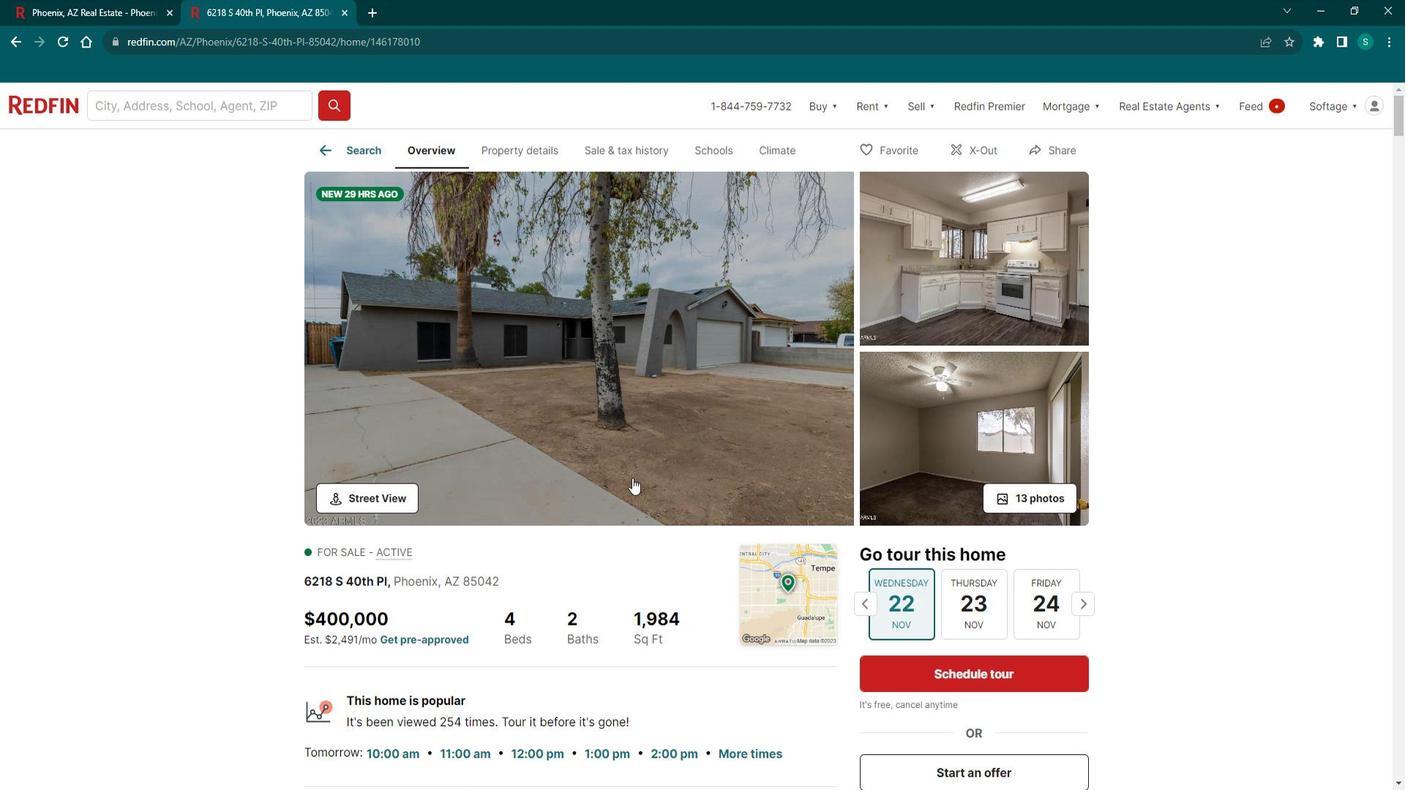 
Action: Mouse scrolled (642, 469) with delta (0, 0)
Screenshot: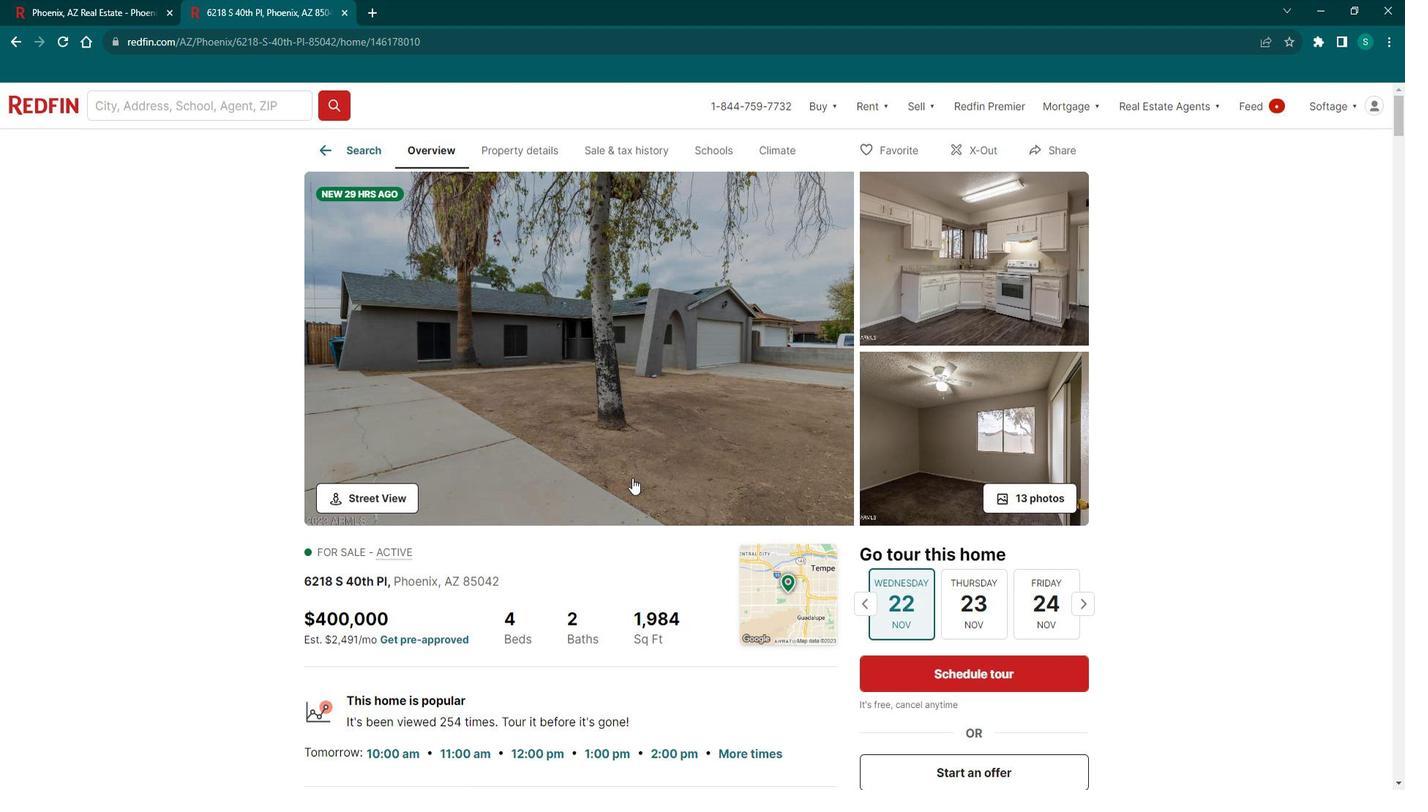 
Action: Mouse moved to (642, 470)
Screenshot: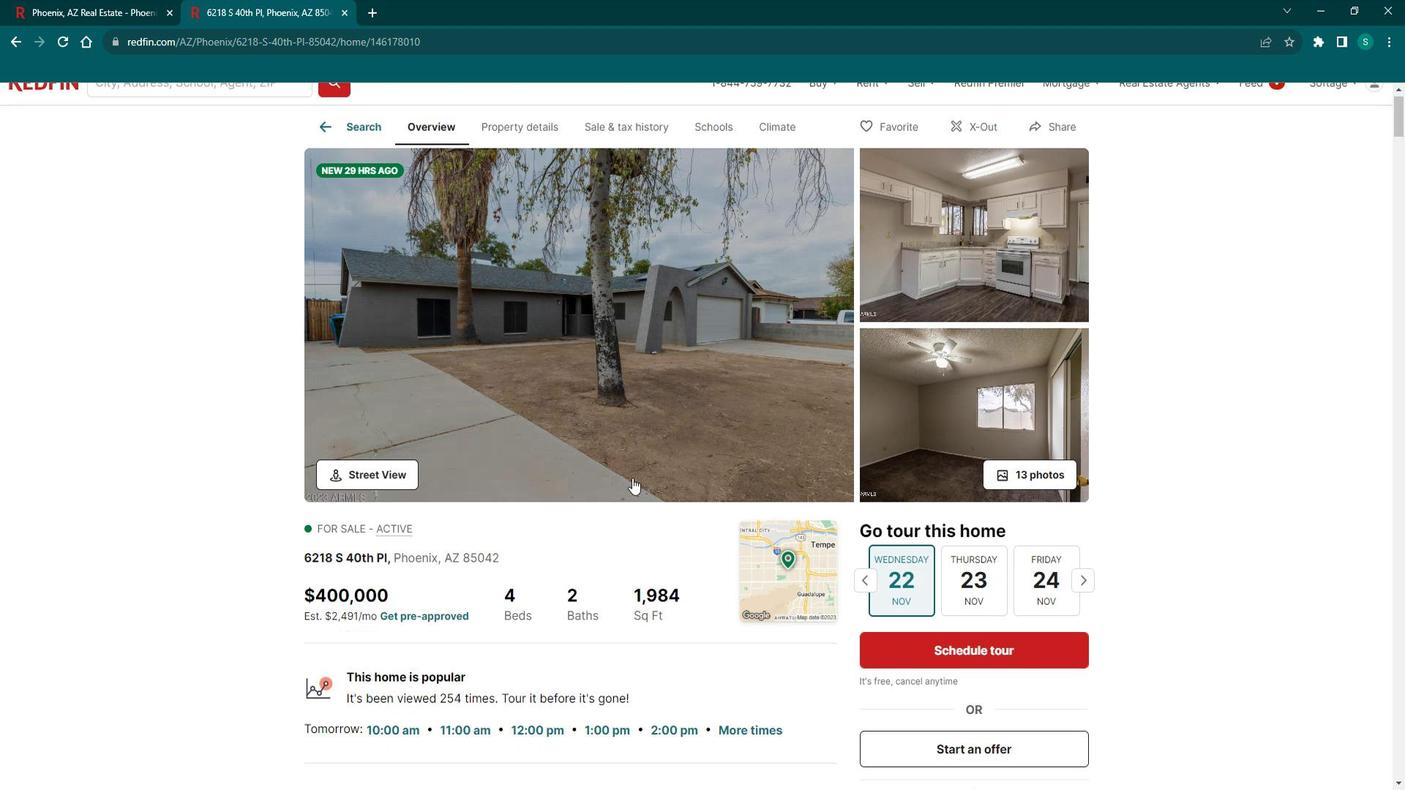 
Action: Mouse scrolled (642, 469) with delta (0, 0)
Screenshot: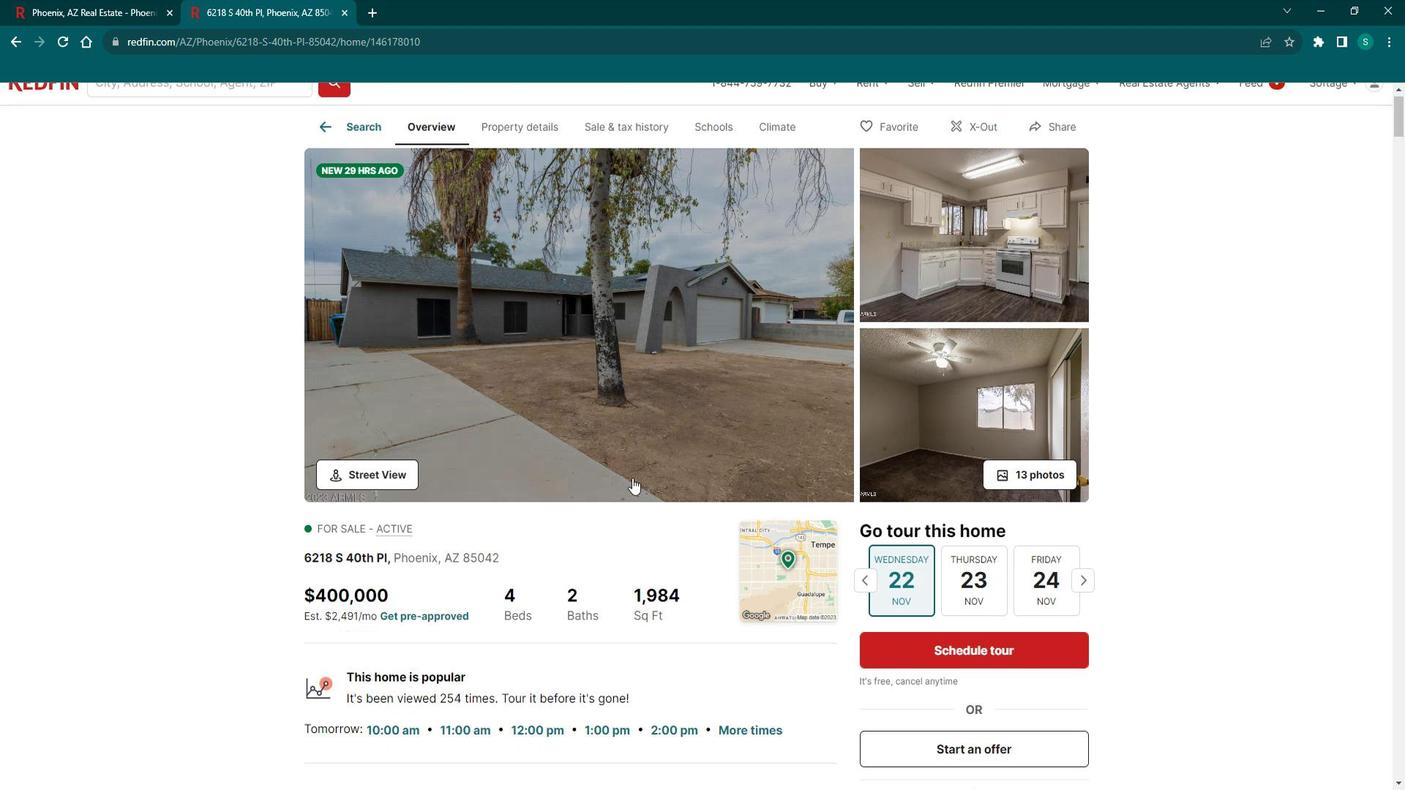 
Action: Mouse moved to (360, 559)
Screenshot: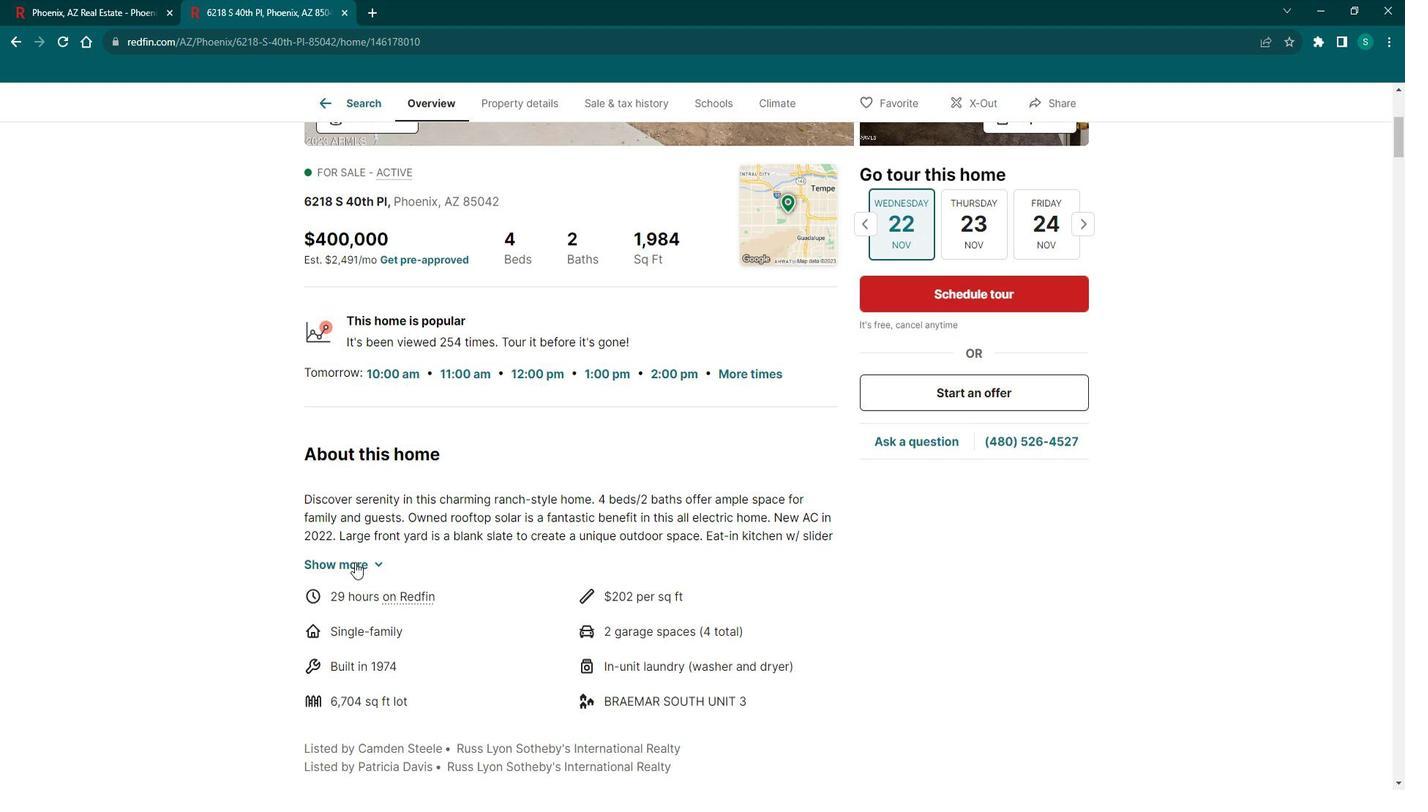 
Action: Mouse pressed left at (360, 559)
Screenshot: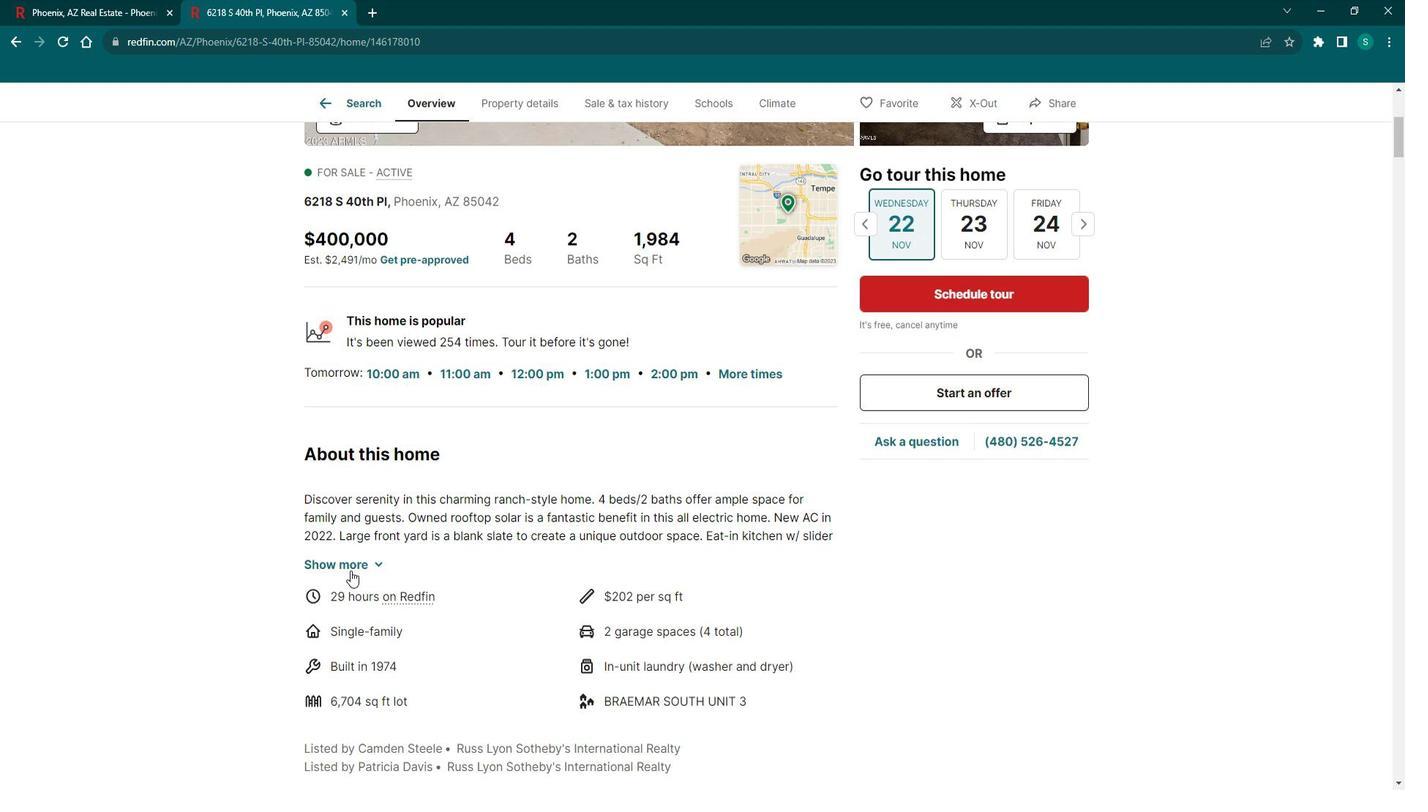
Action: Mouse moved to (362, 551)
Screenshot: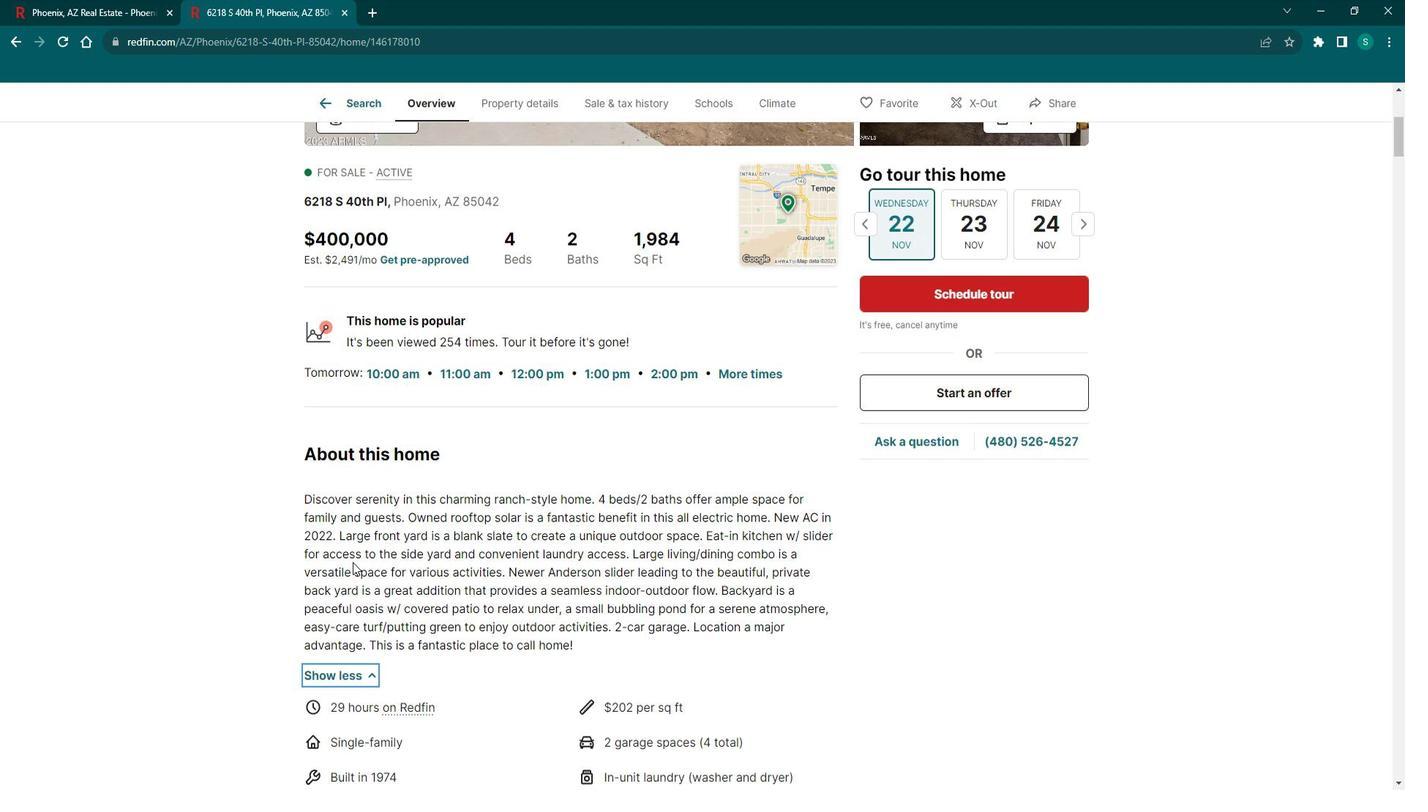 
Action: Mouse scrolled (362, 550) with delta (0, 0)
Screenshot: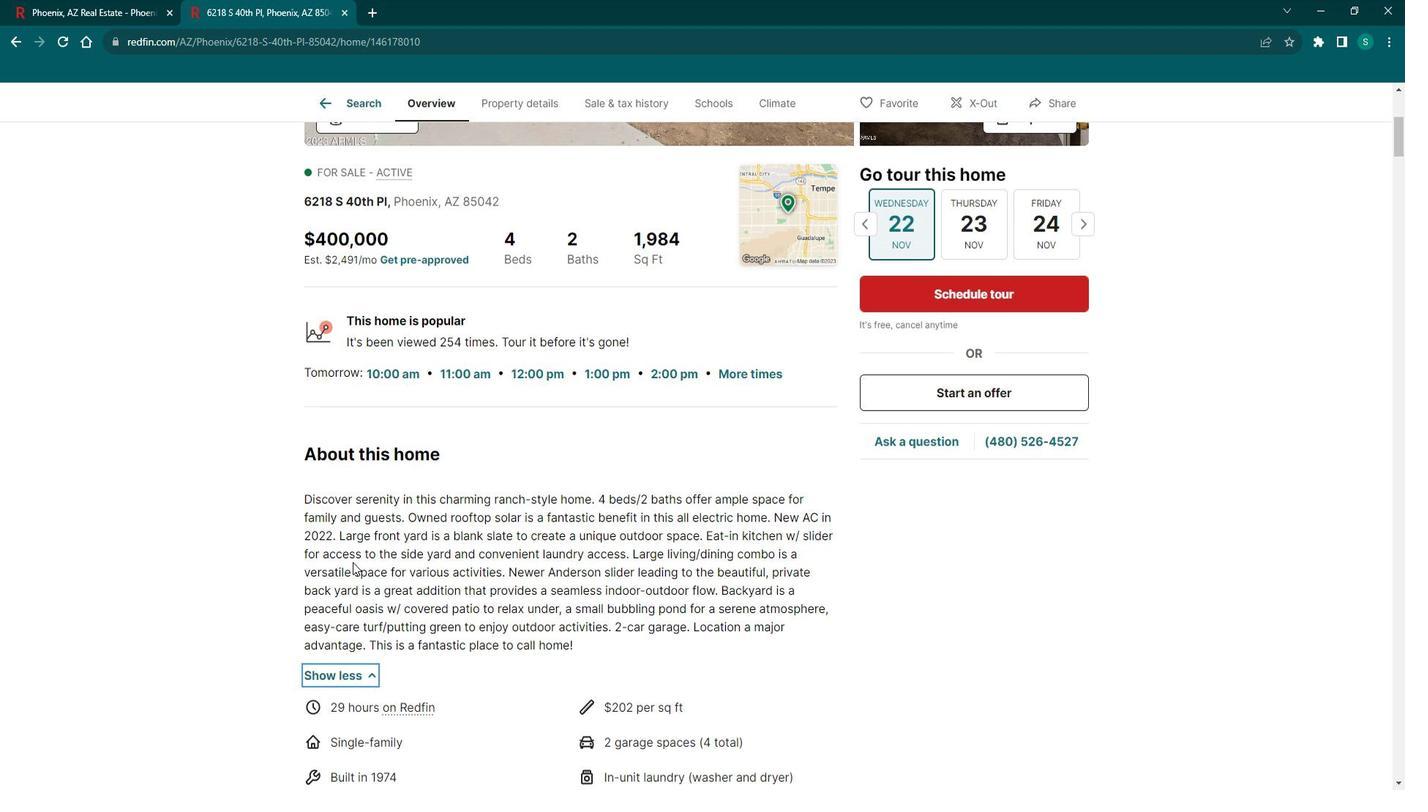 
Action: Mouse scrolled (362, 550) with delta (0, 0)
Screenshot: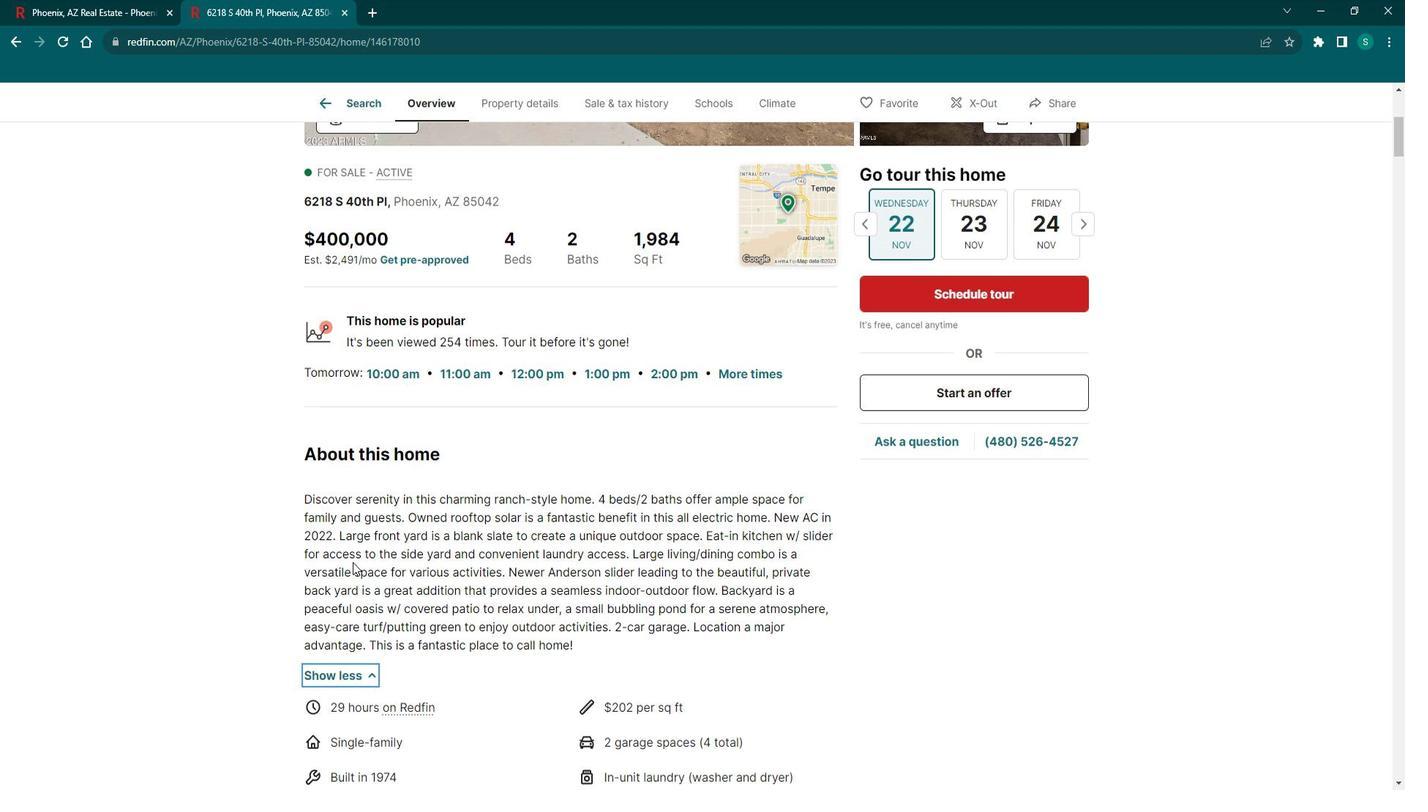 
Action: Mouse scrolled (362, 550) with delta (0, 0)
Screenshot: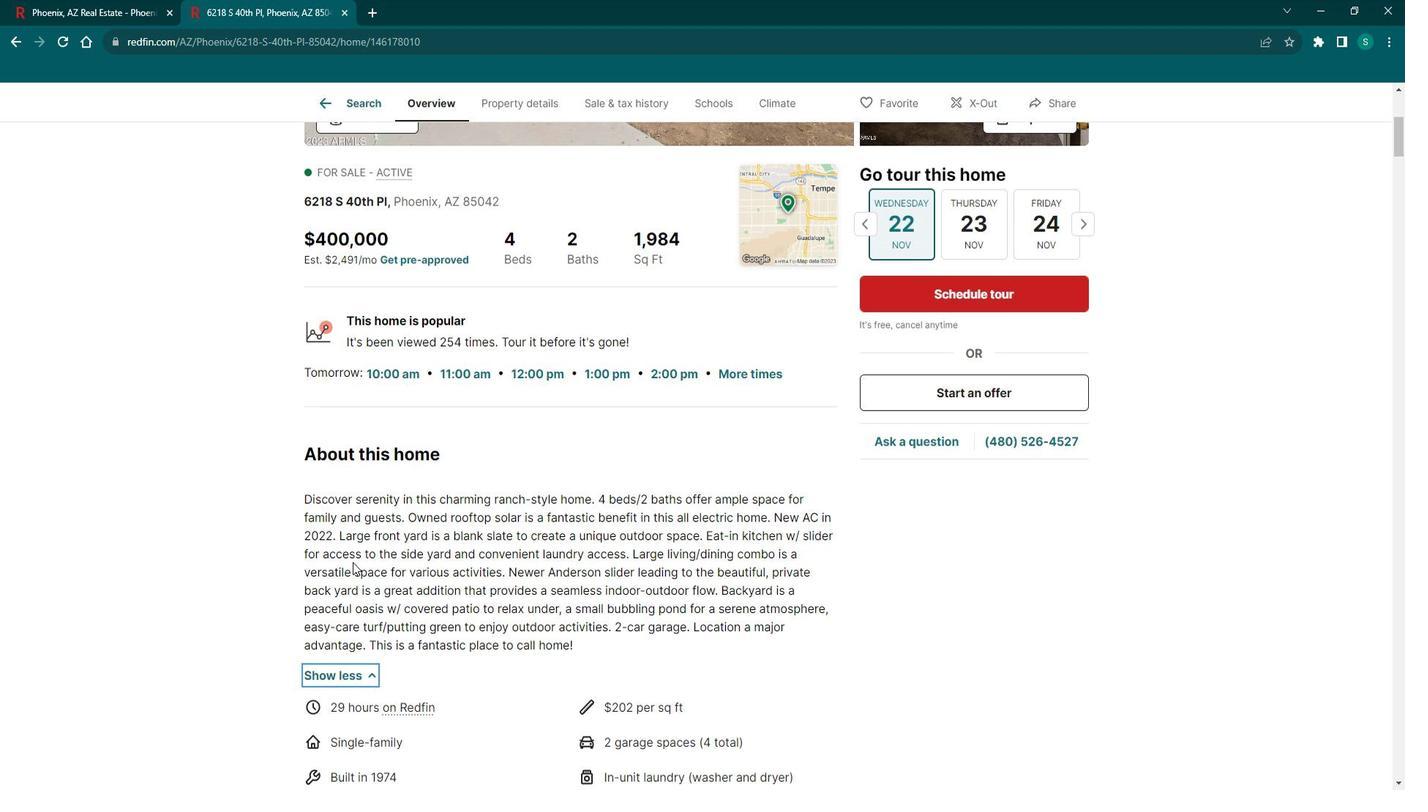 
Action: Mouse scrolled (362, 550) with delta (0, 0)
Screenshot: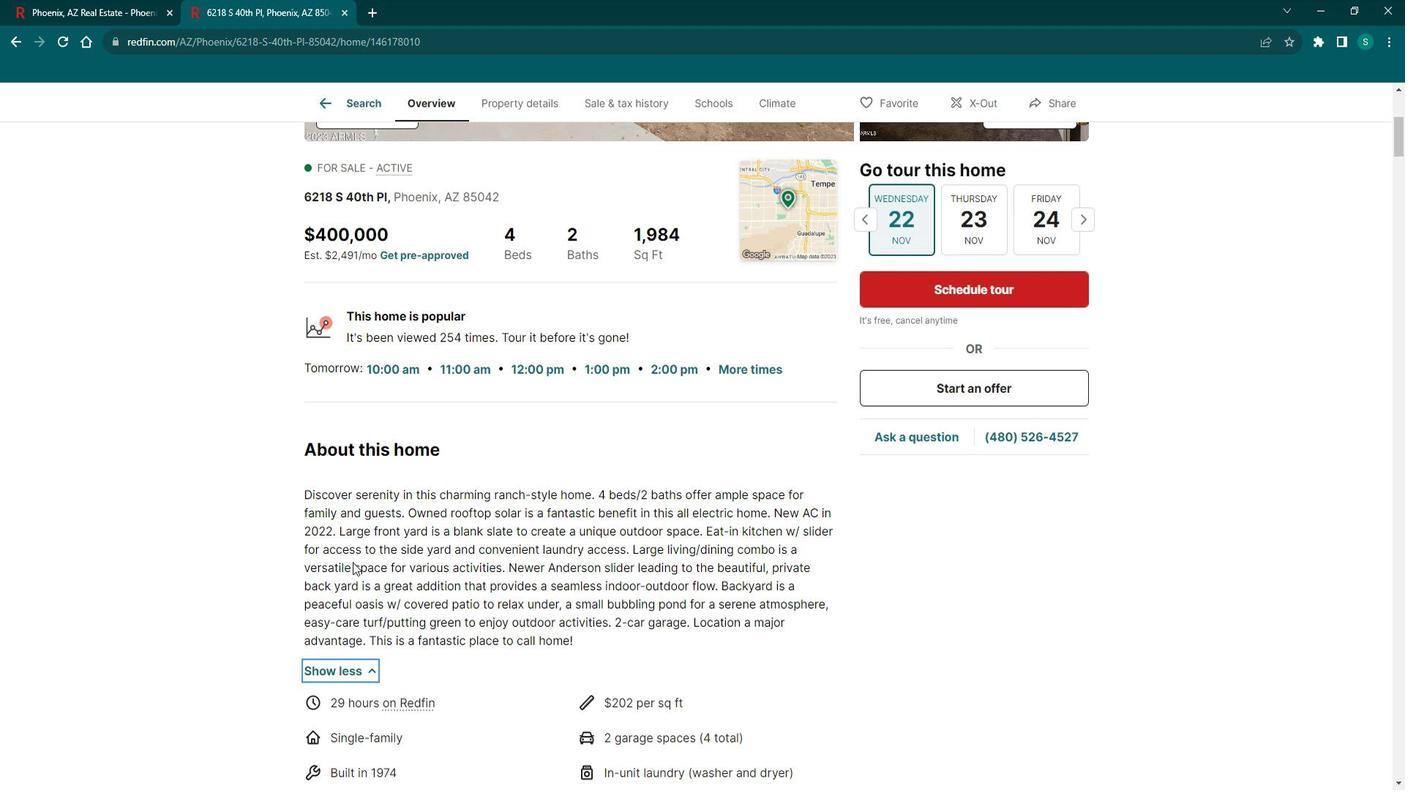 
Action: Mouse scrolled (362, 550) with delta (0, 0)
Screenshot: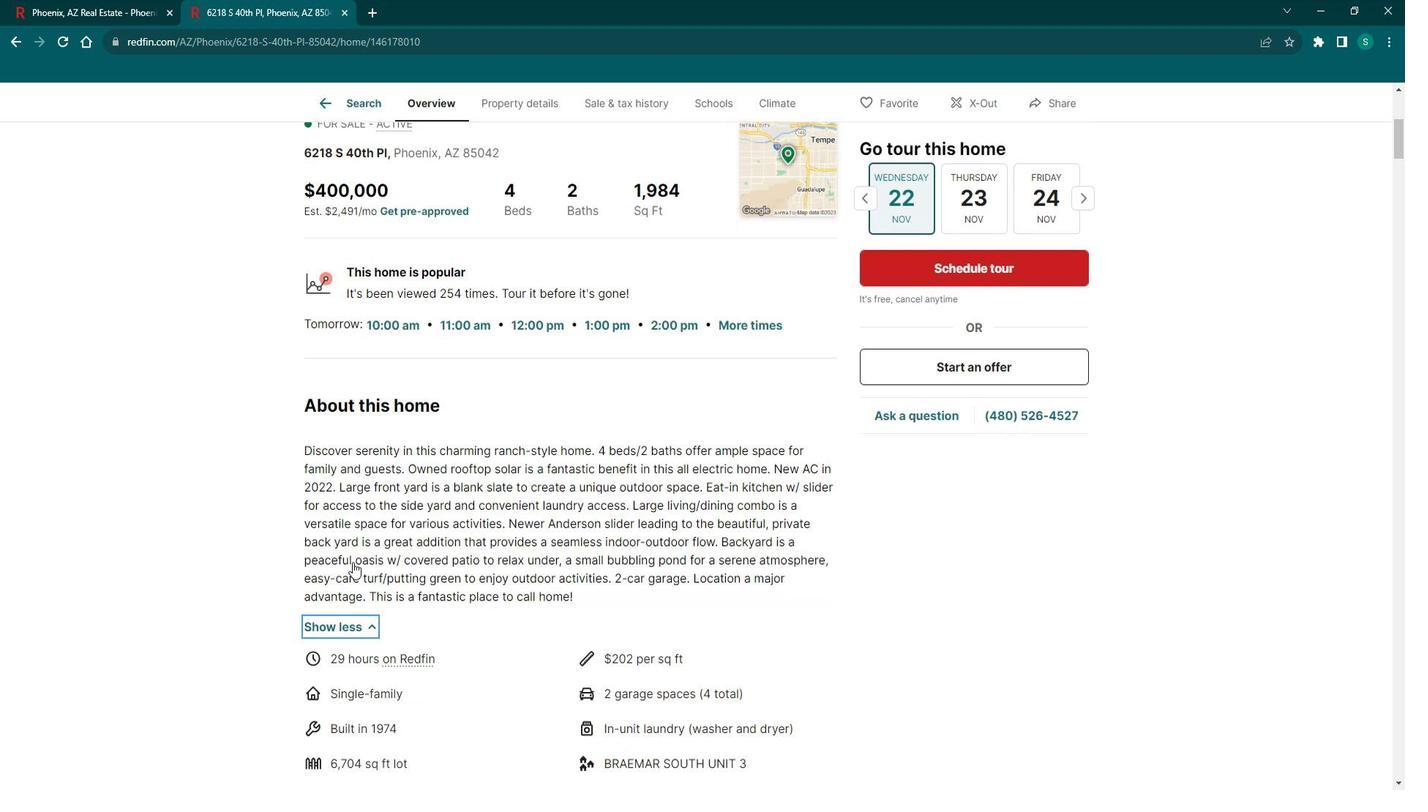 
Action: Mouse scrolled (362, 550) with delta (0, 0)
Screenshot: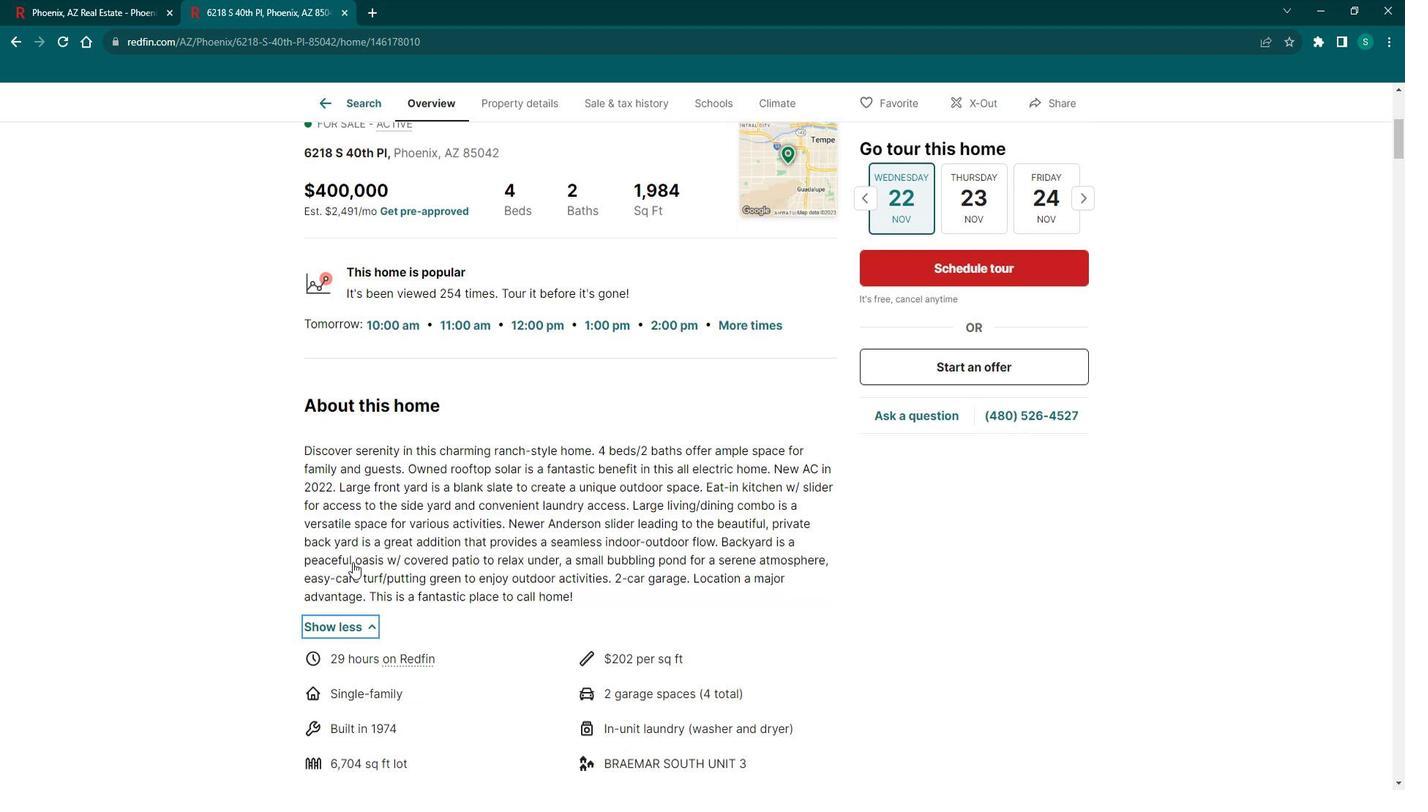 
Action: Mouse moved to (420, 509)
Screenshot: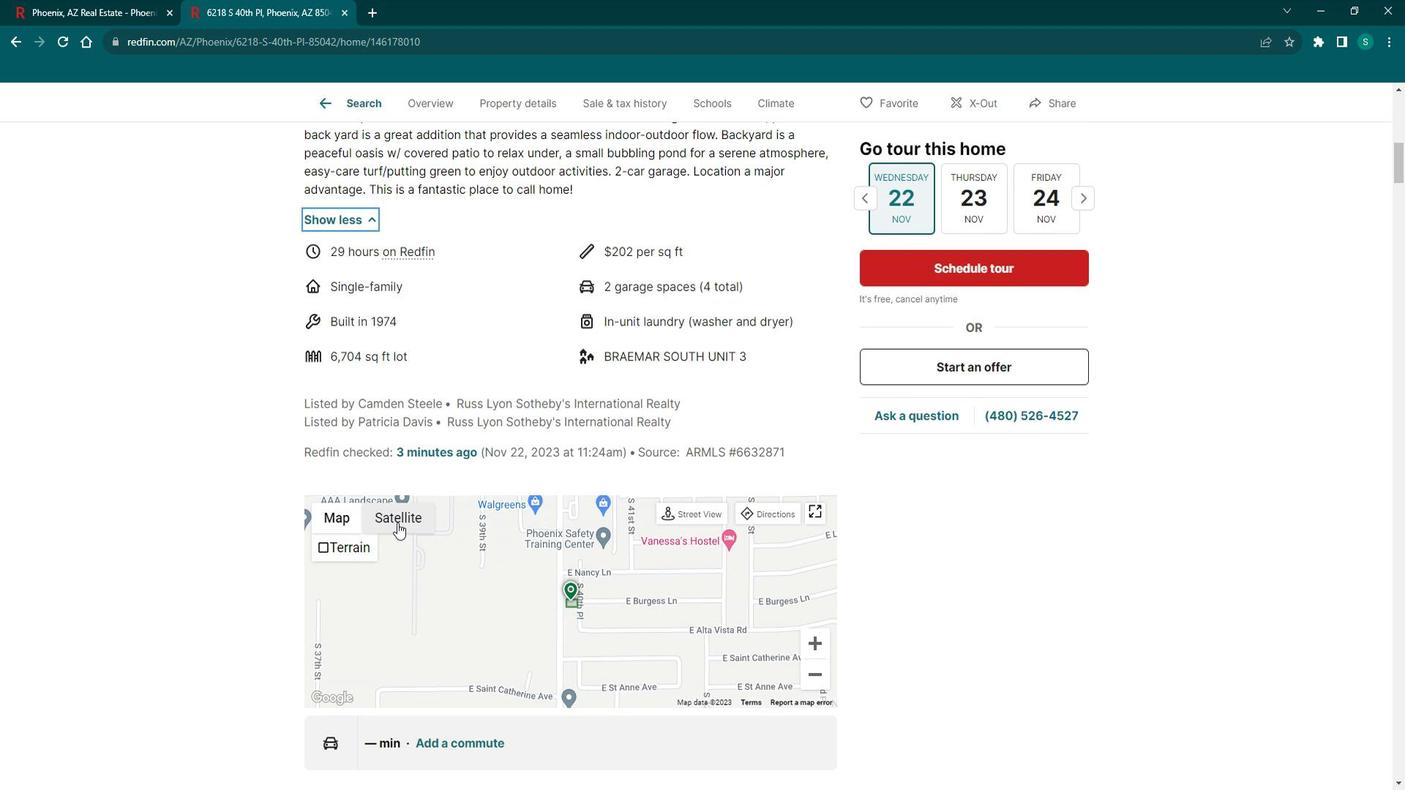 
Action: Mouse pressed left at (420, 509)
Screenshot: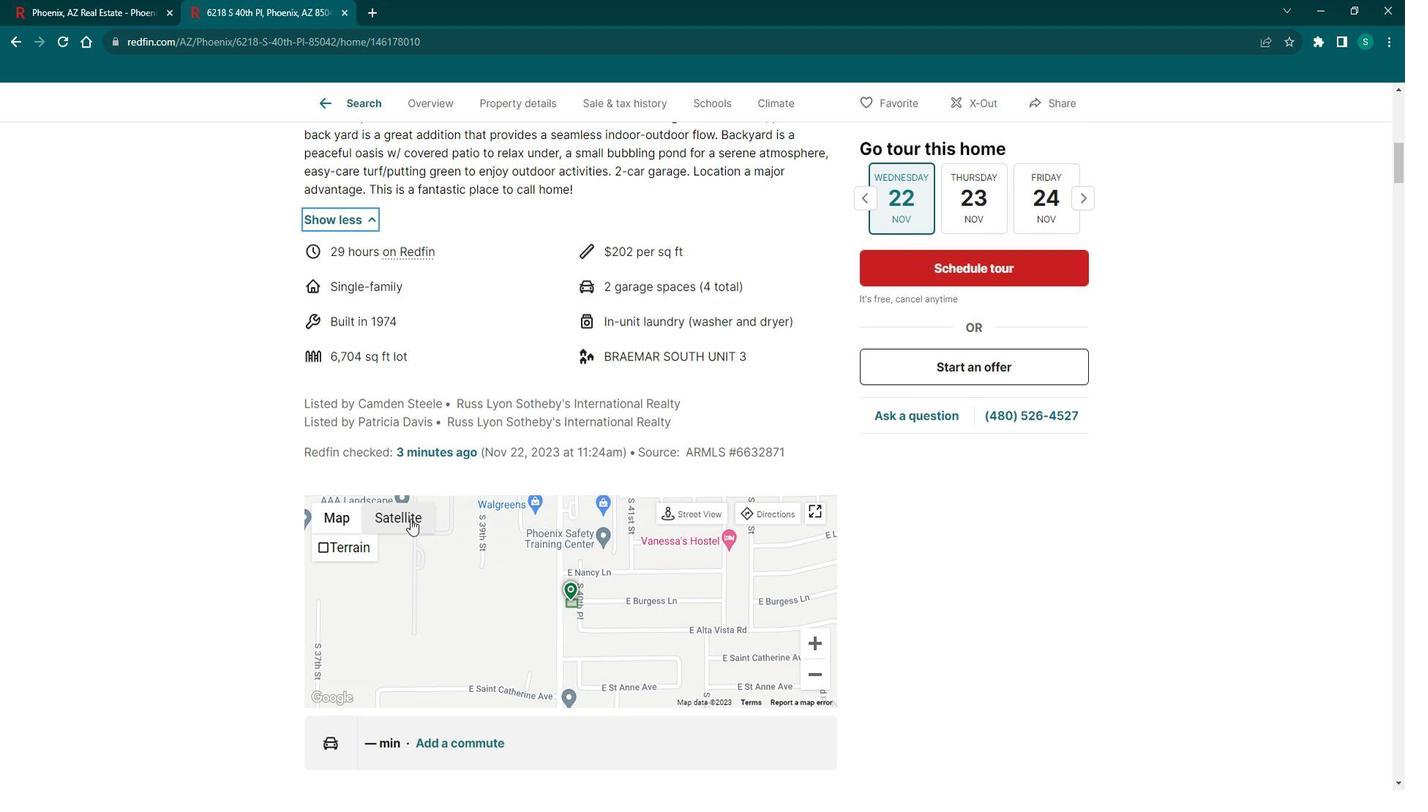 
Action: Mouse moved to (420, 508)
Screenshot: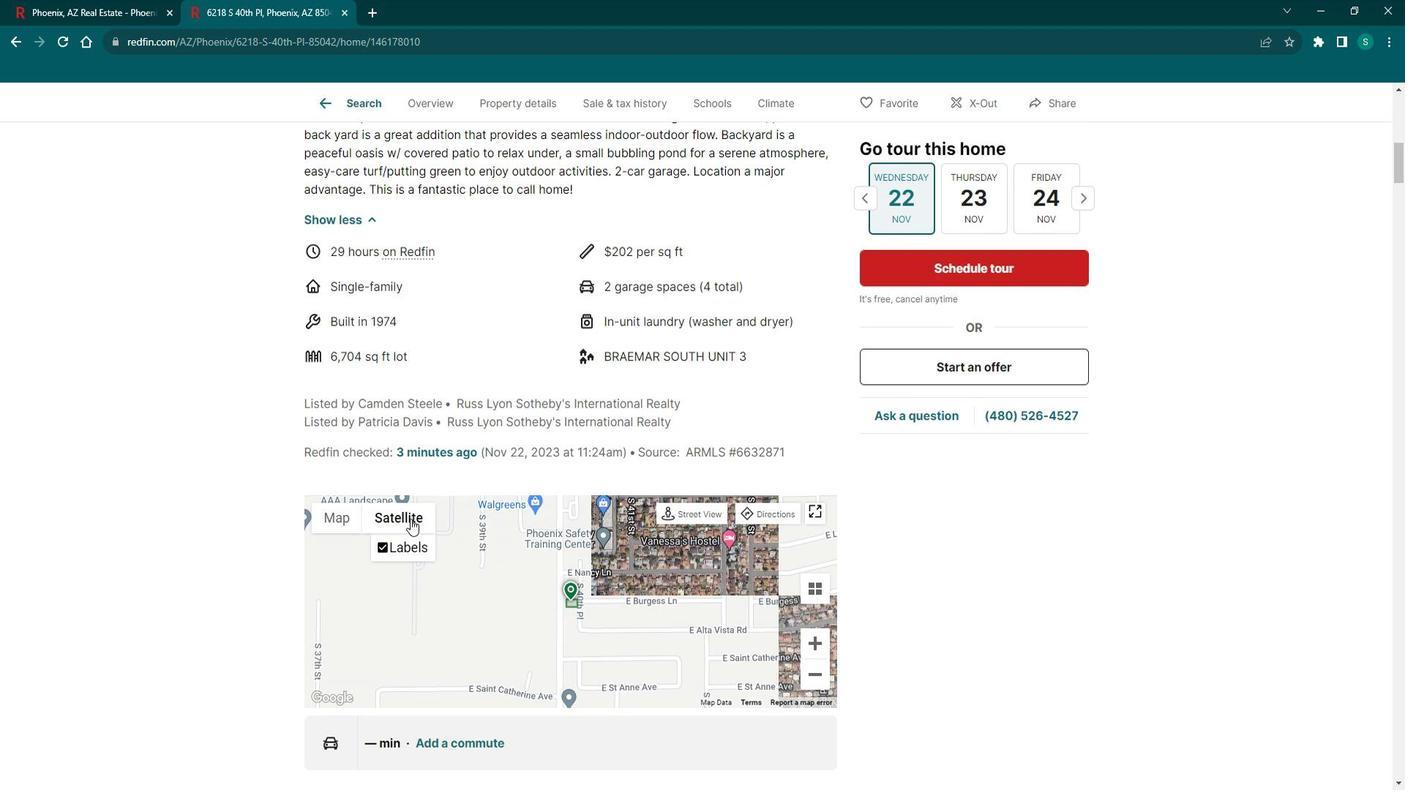 
Action: Mouse scrolled (420, 508) with delta (0, 0)
Screenshot: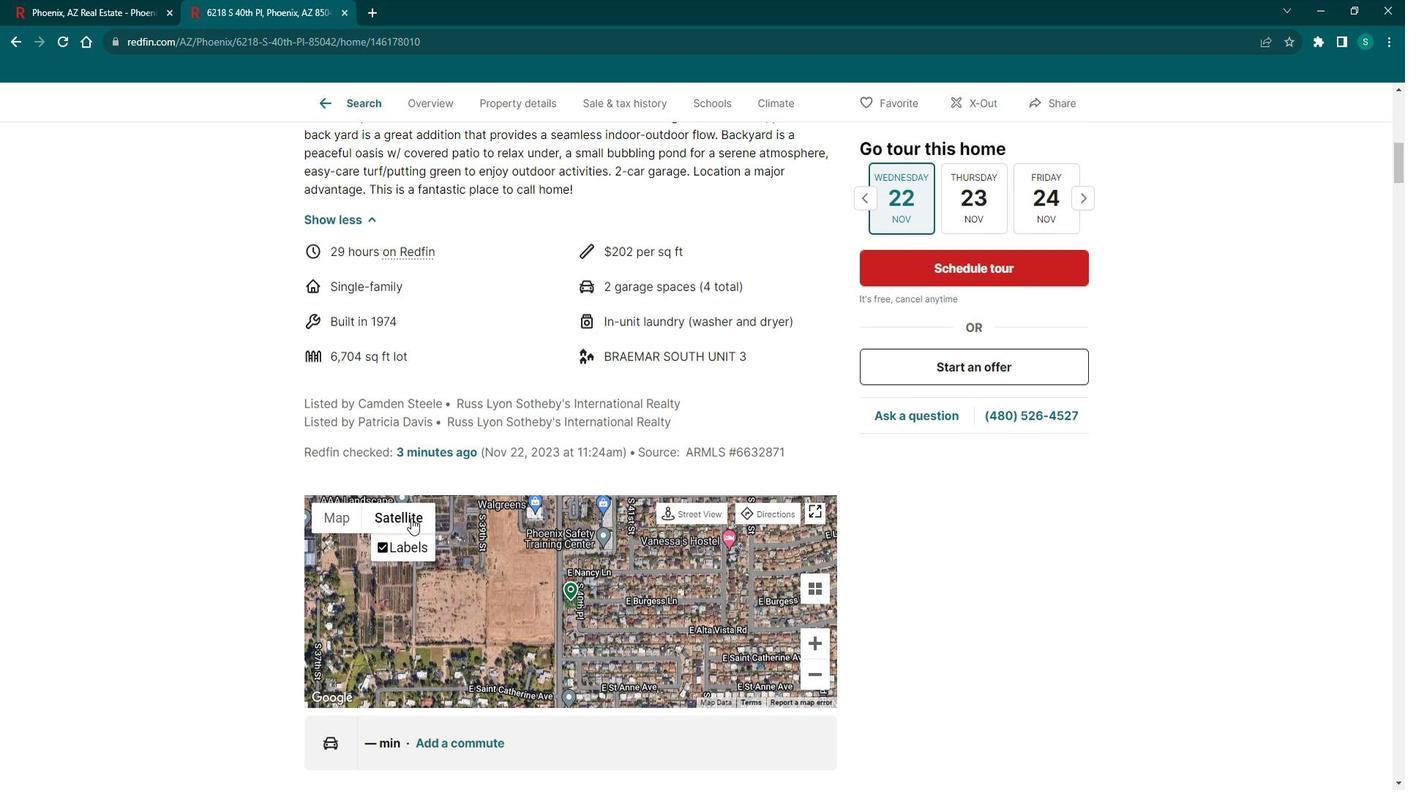 
Action: Mouse scrolled (420, 508) with delta (0, 0)
Screenshot: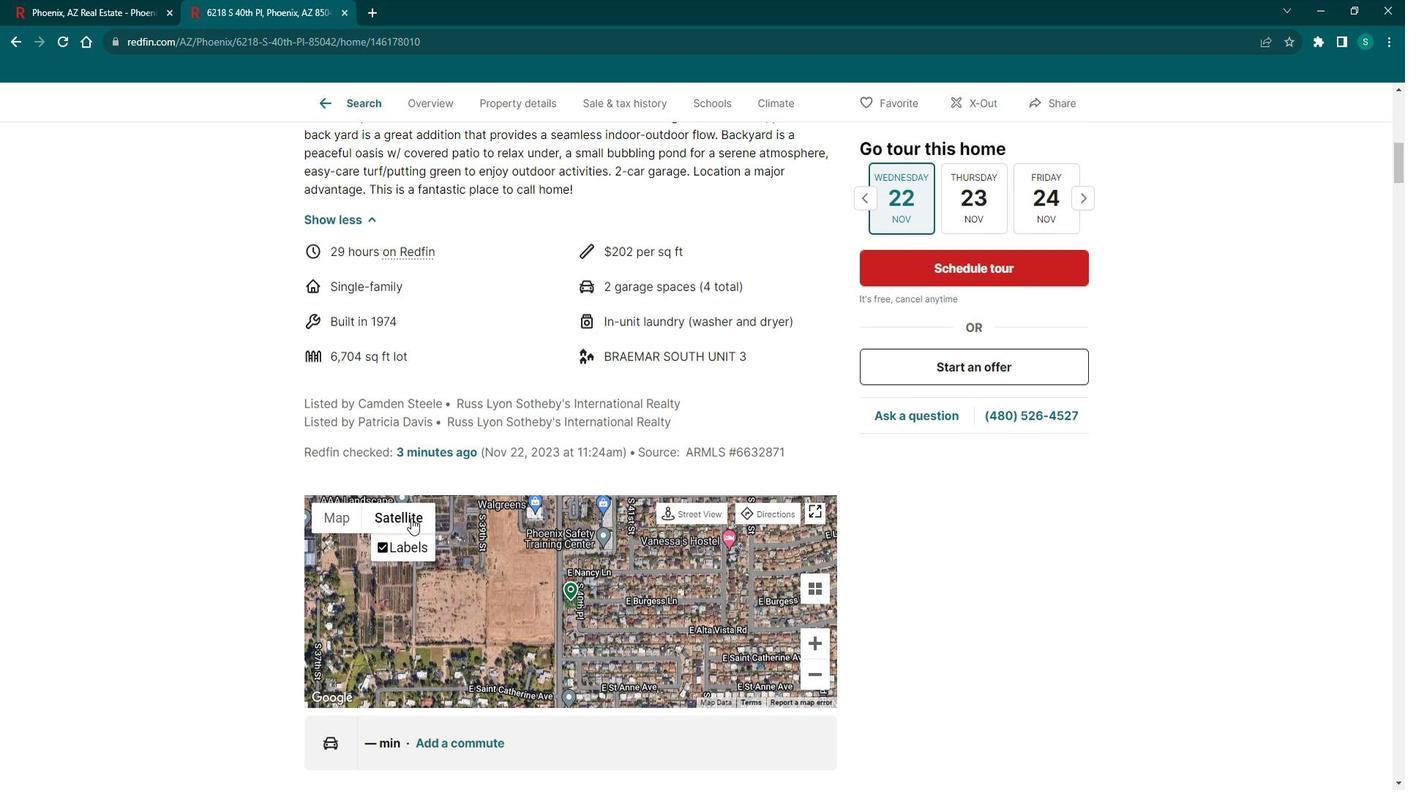 
Action: Mouse scrolled (420, 508) with delta (0, 0)
Screenshot: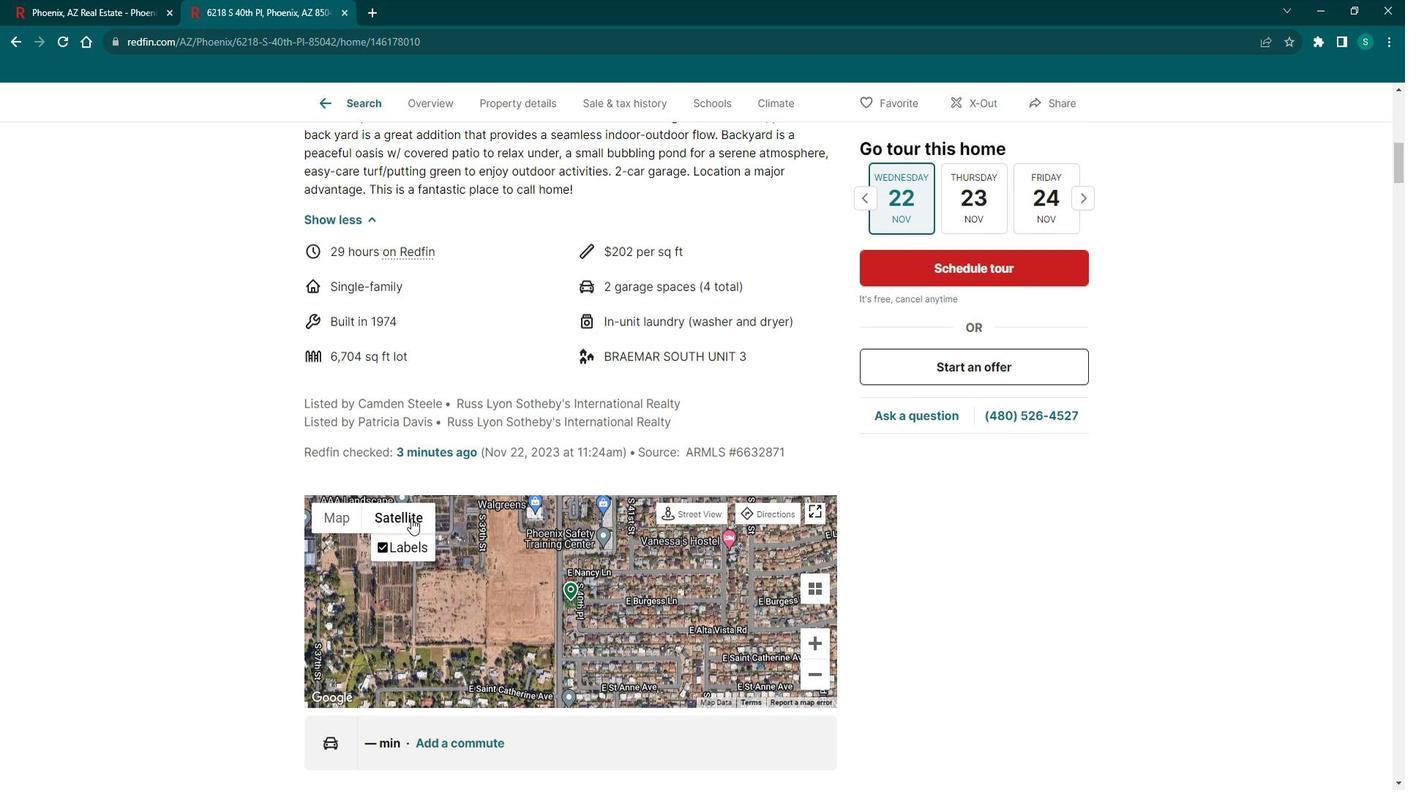 
Action: Mouse scrolled (420, 508) with delta (0, 0)
Screenshot: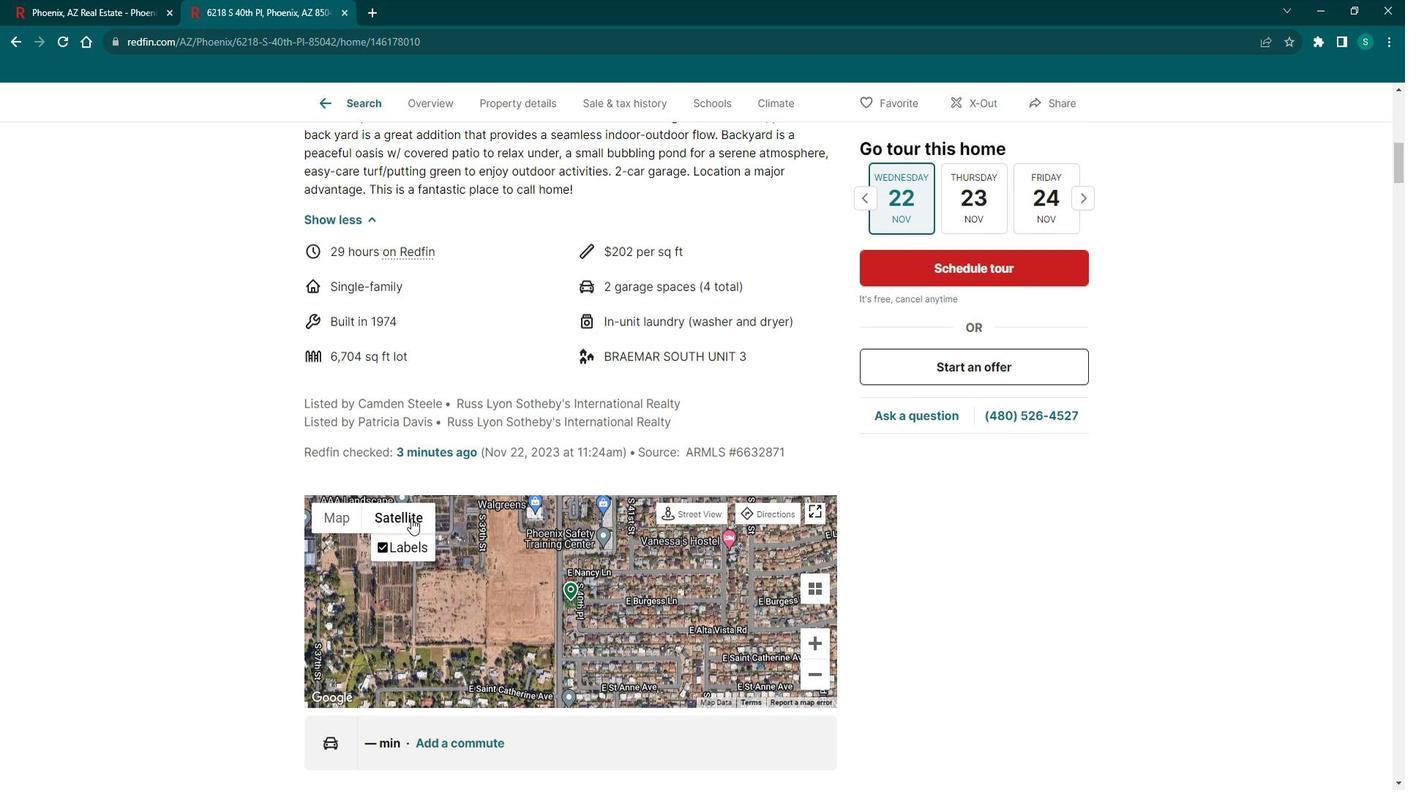
Action: Mouse scrolled (420, 508) with delta (0, 0)
Screenshot: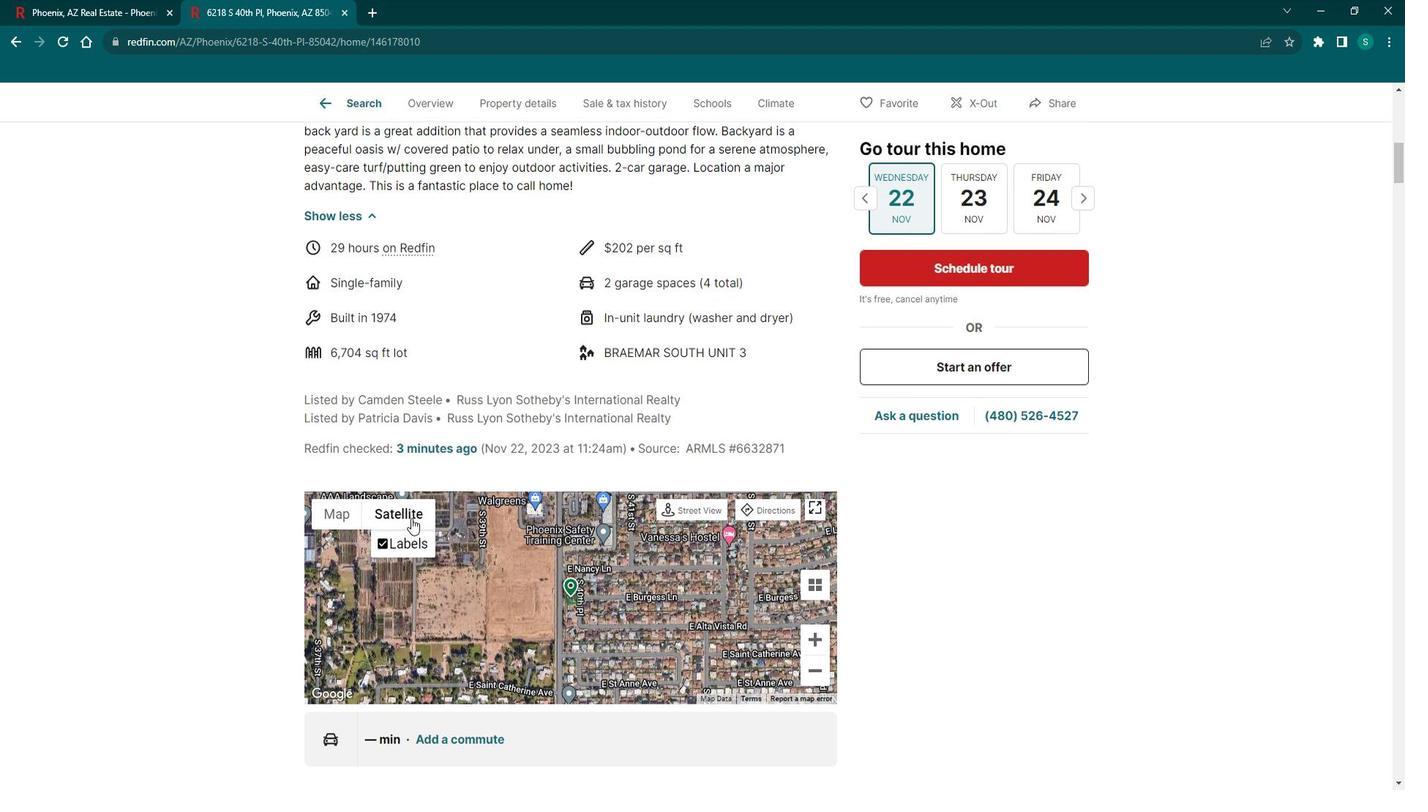
Action: Mouse scrolled (420, 508) with delta (0, 0)
Screenshot: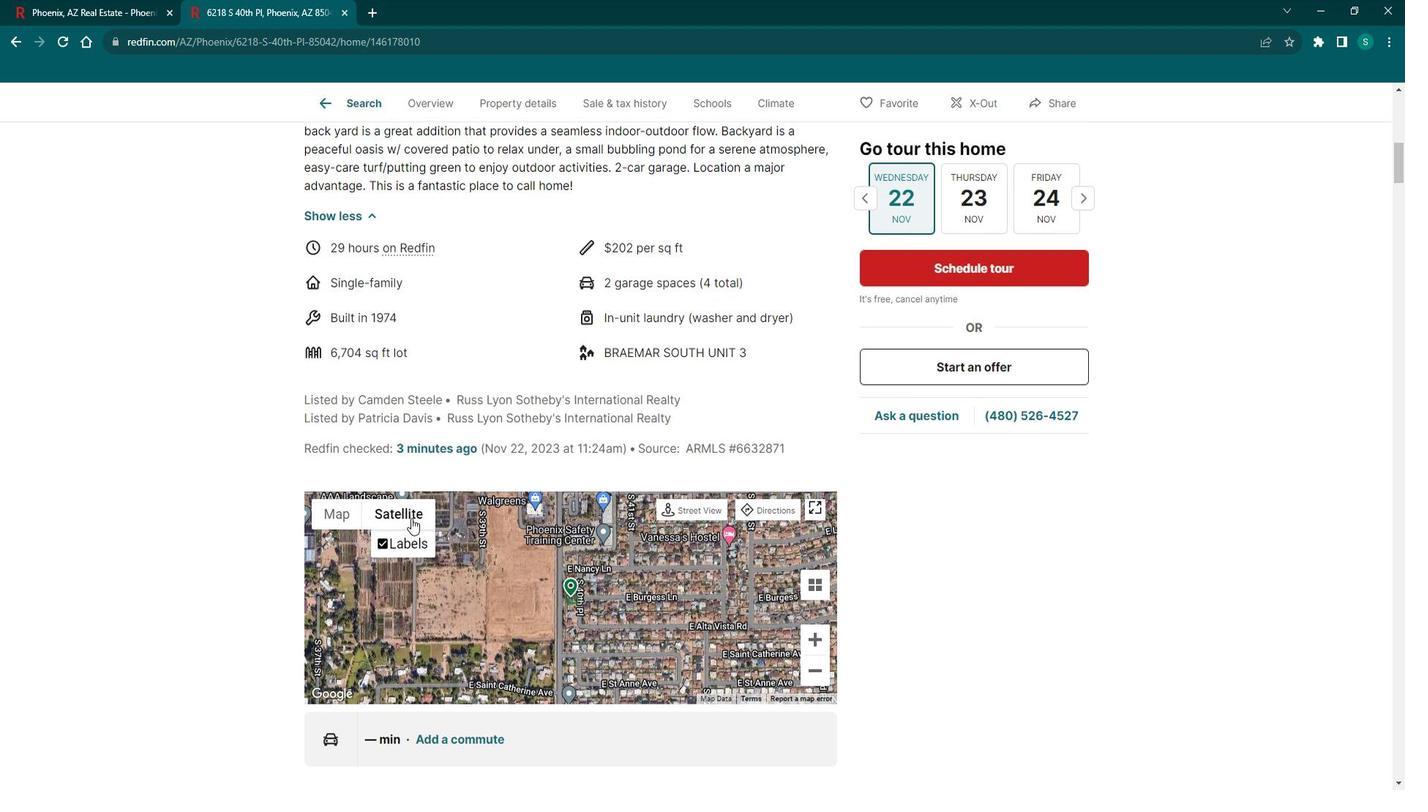
Action: Mouse scrolled (420, 508) with delta (0, 0)
Screenshot: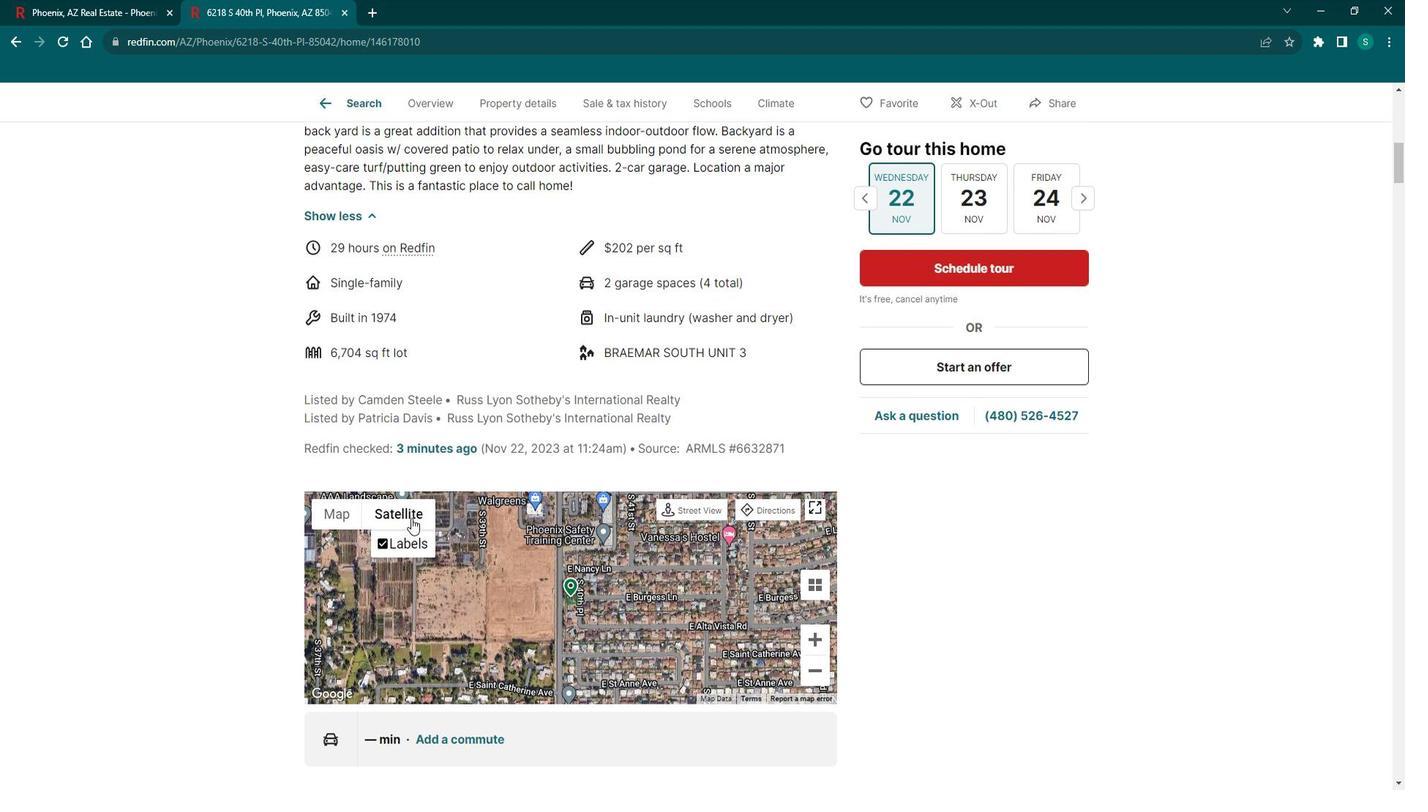 
Action: Mouse moved to (404, 421)
Screenshot: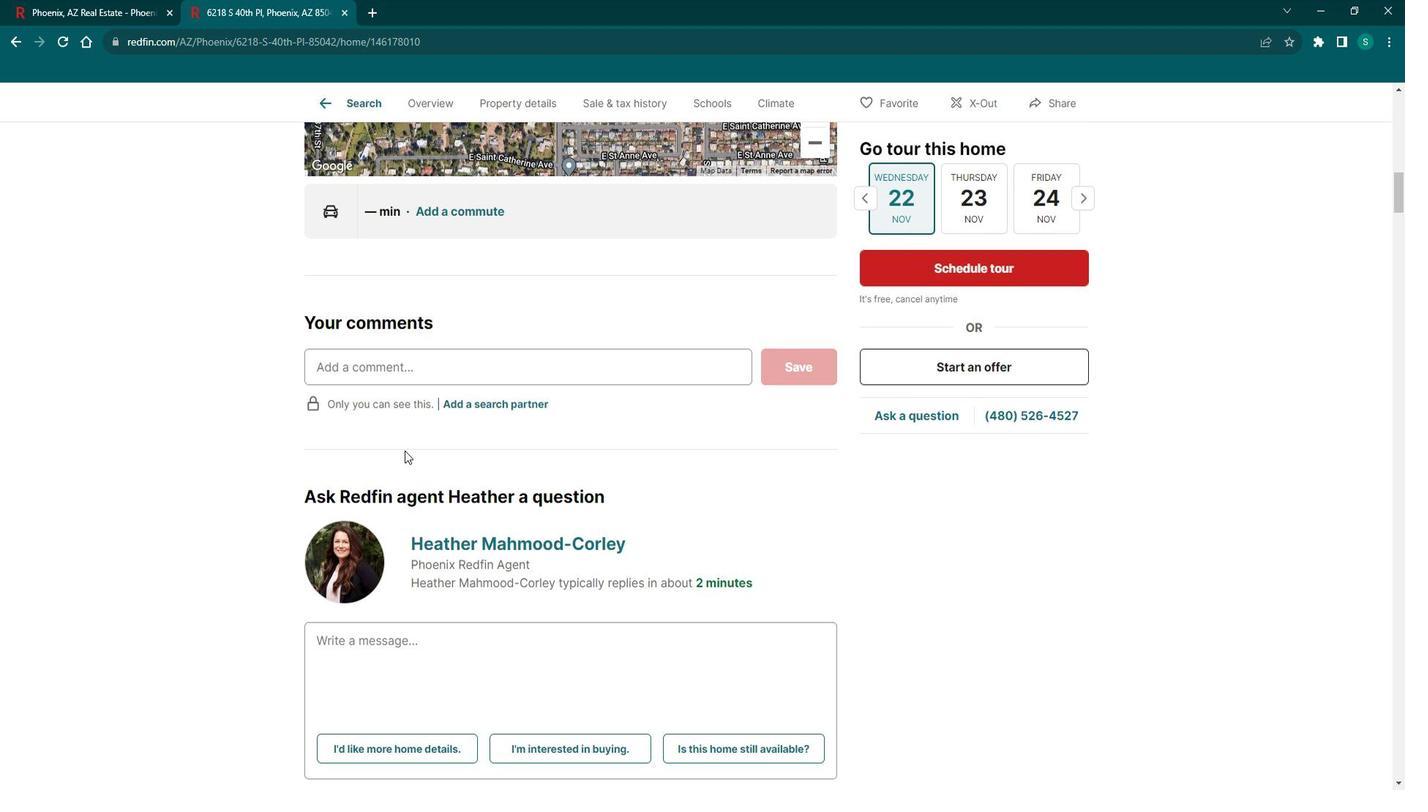 
Action: Mouse scrolled (404, 420) with delta (0, 0)
Screenshot: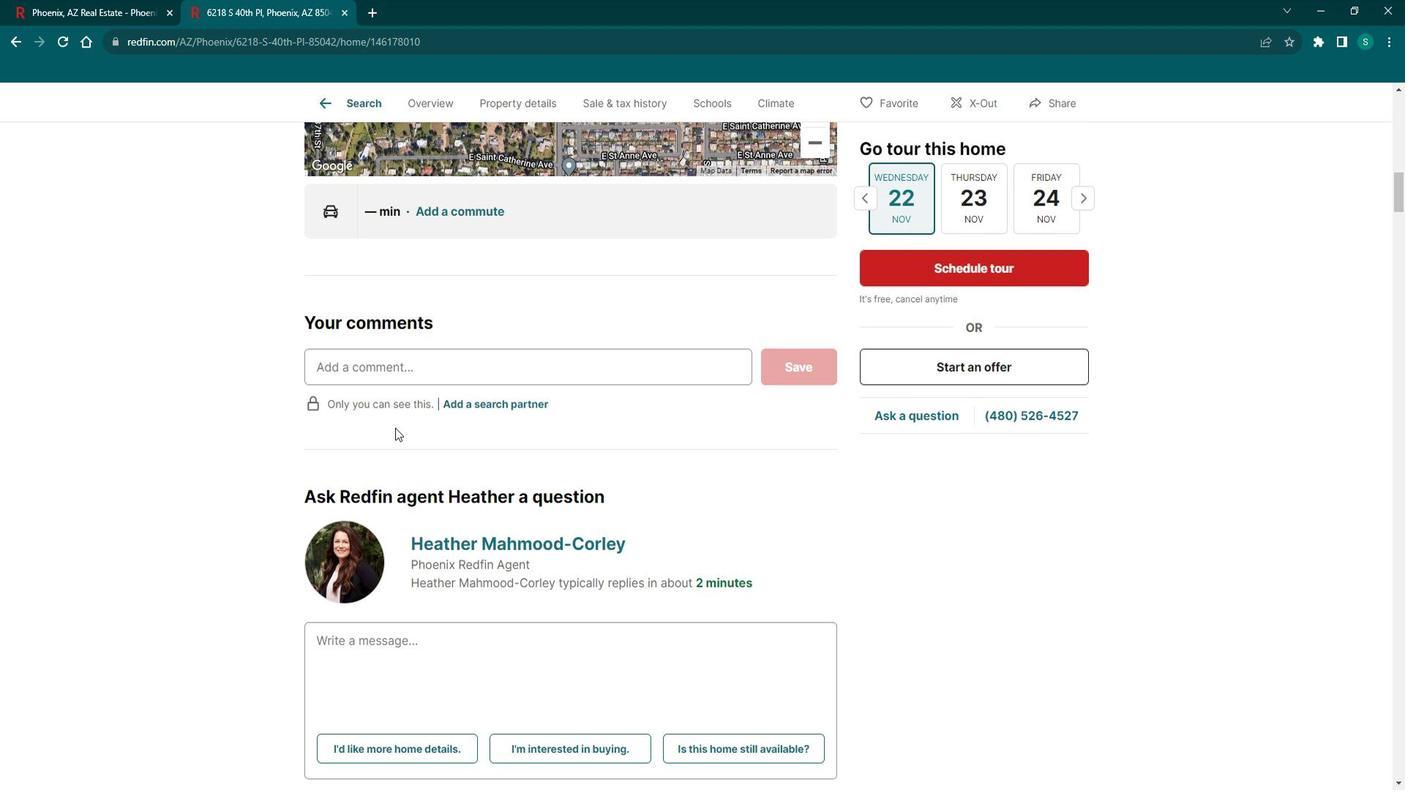 
Action: Mouse scrolled (404, 420) with delta (0, 0)
Screenshot: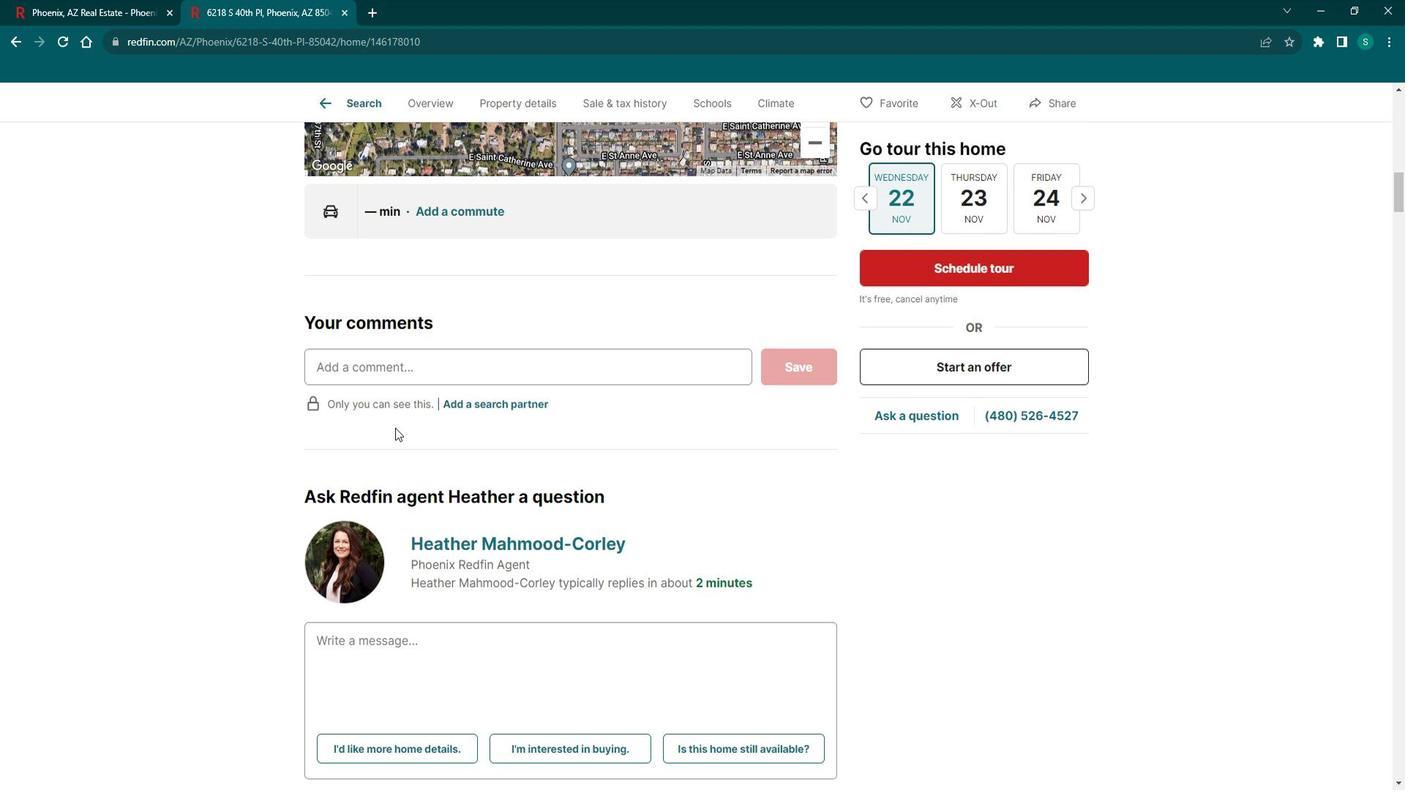 
Action: Mouse scrolled (404, 420) with delta (0, 0)
Screenshot: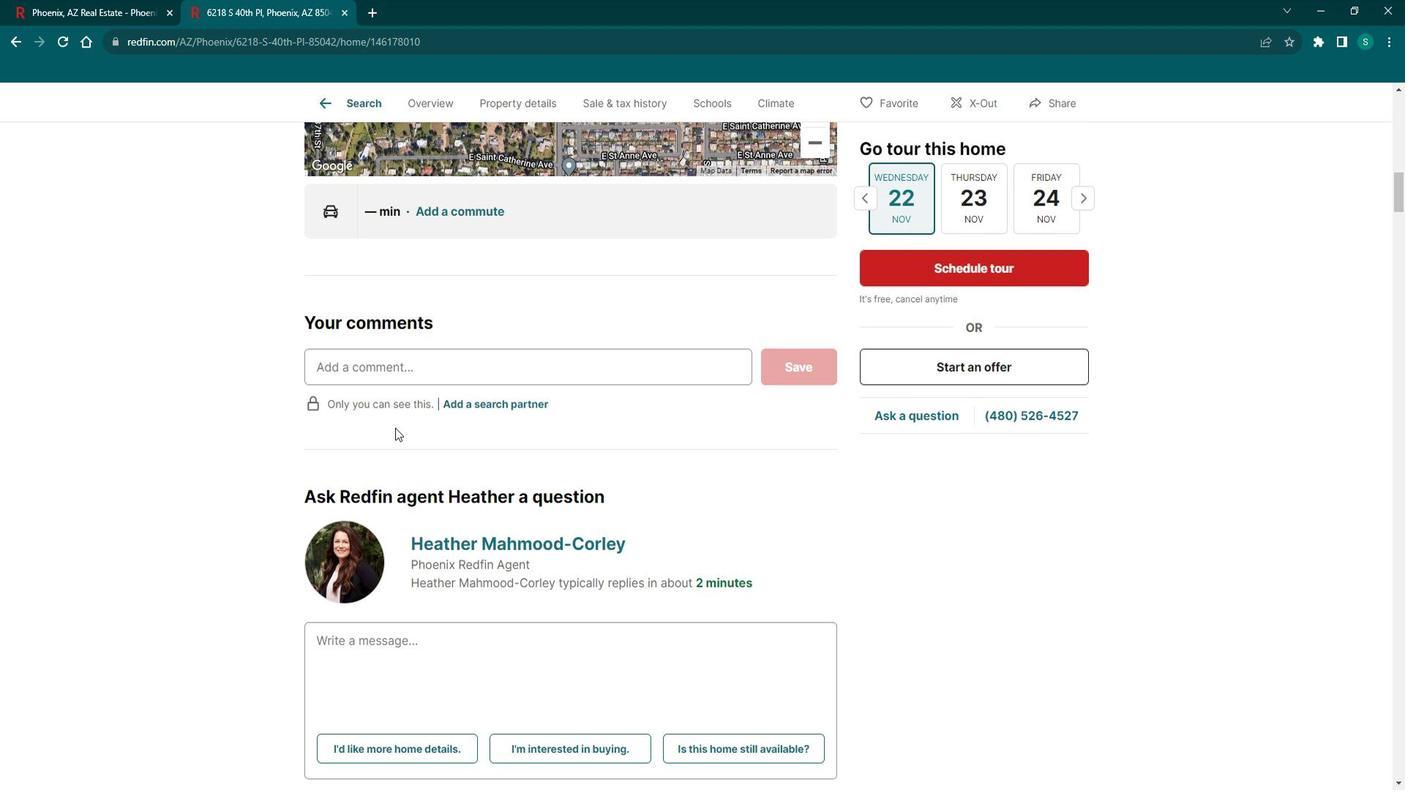 
Action: Mouse scrolled (404, 420) with delta (0, 0)
Screenshot: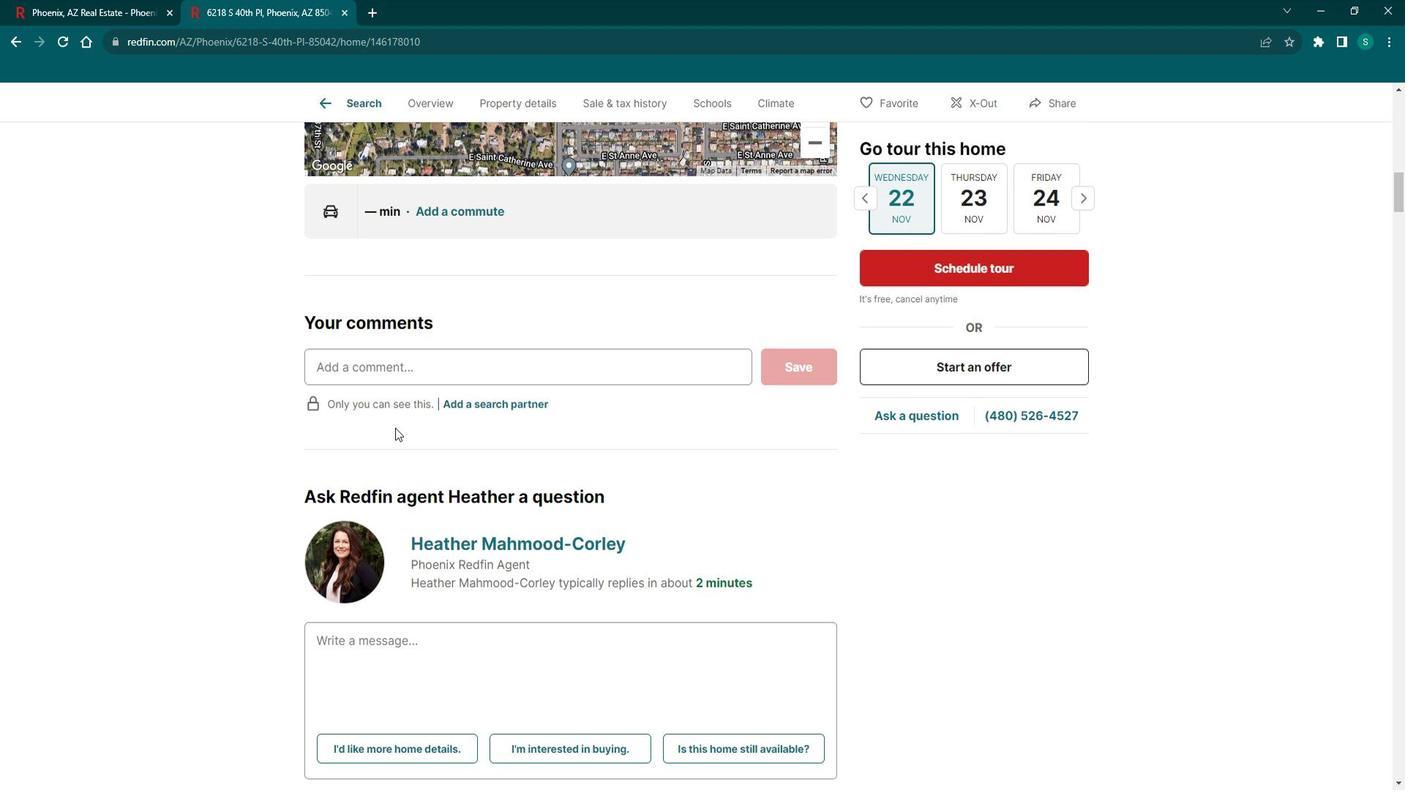
Action: Mouse scrolled (404, 420) with delta (0, 0)
Screenshot: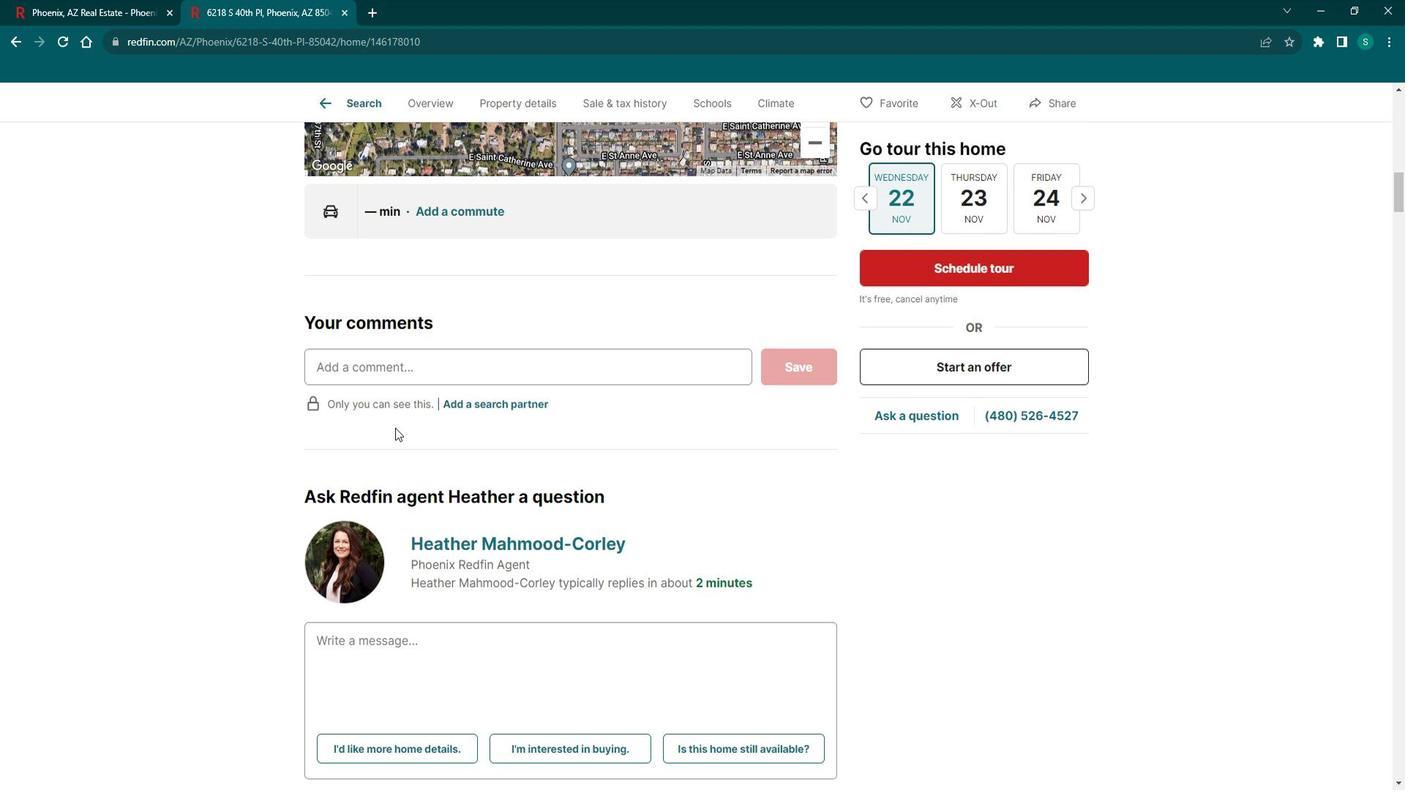 
Action: Mouse scrolled (404, 420) with delta (0, 0)
Screenshot: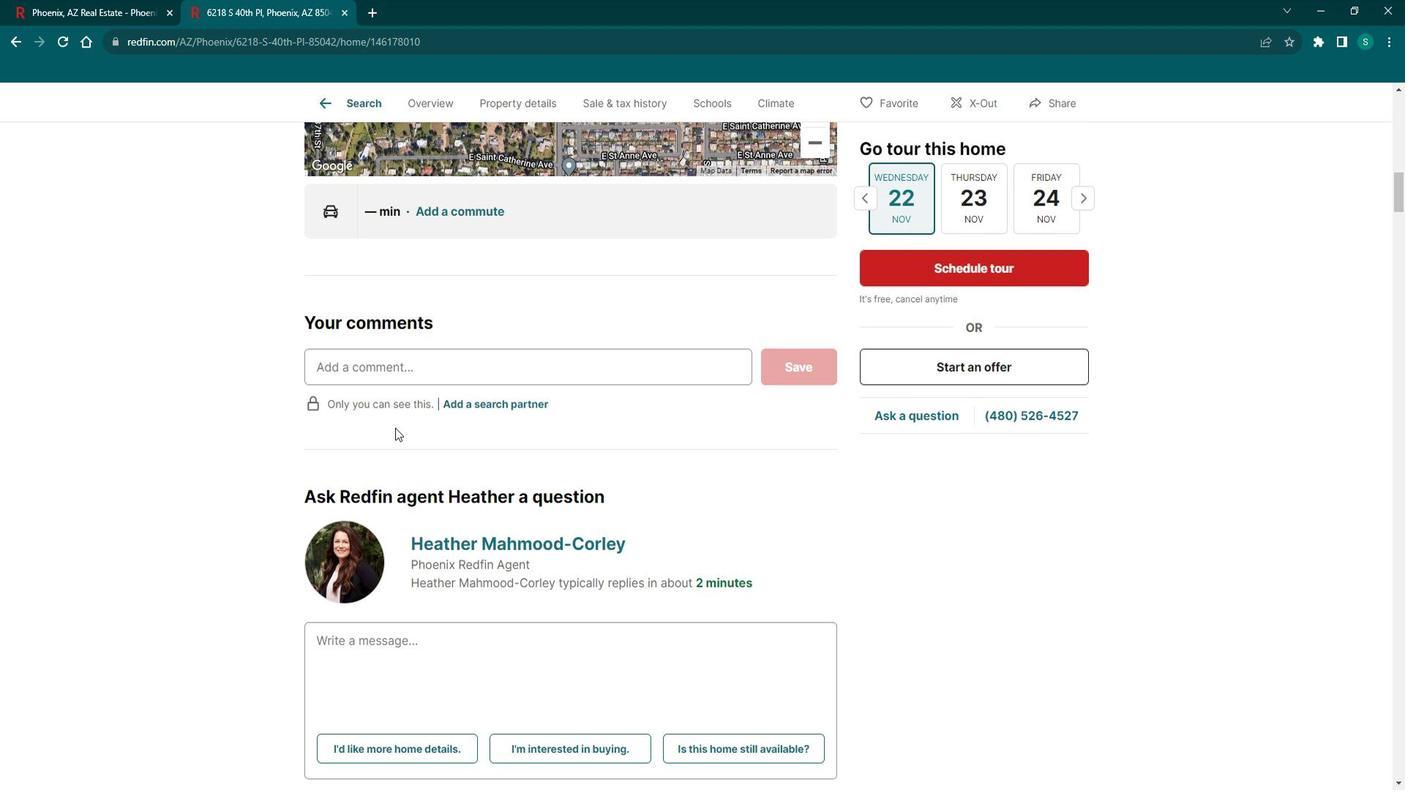 
Action: Mouse scrolled (404, 420) with delta (0, 0)
Screenshot: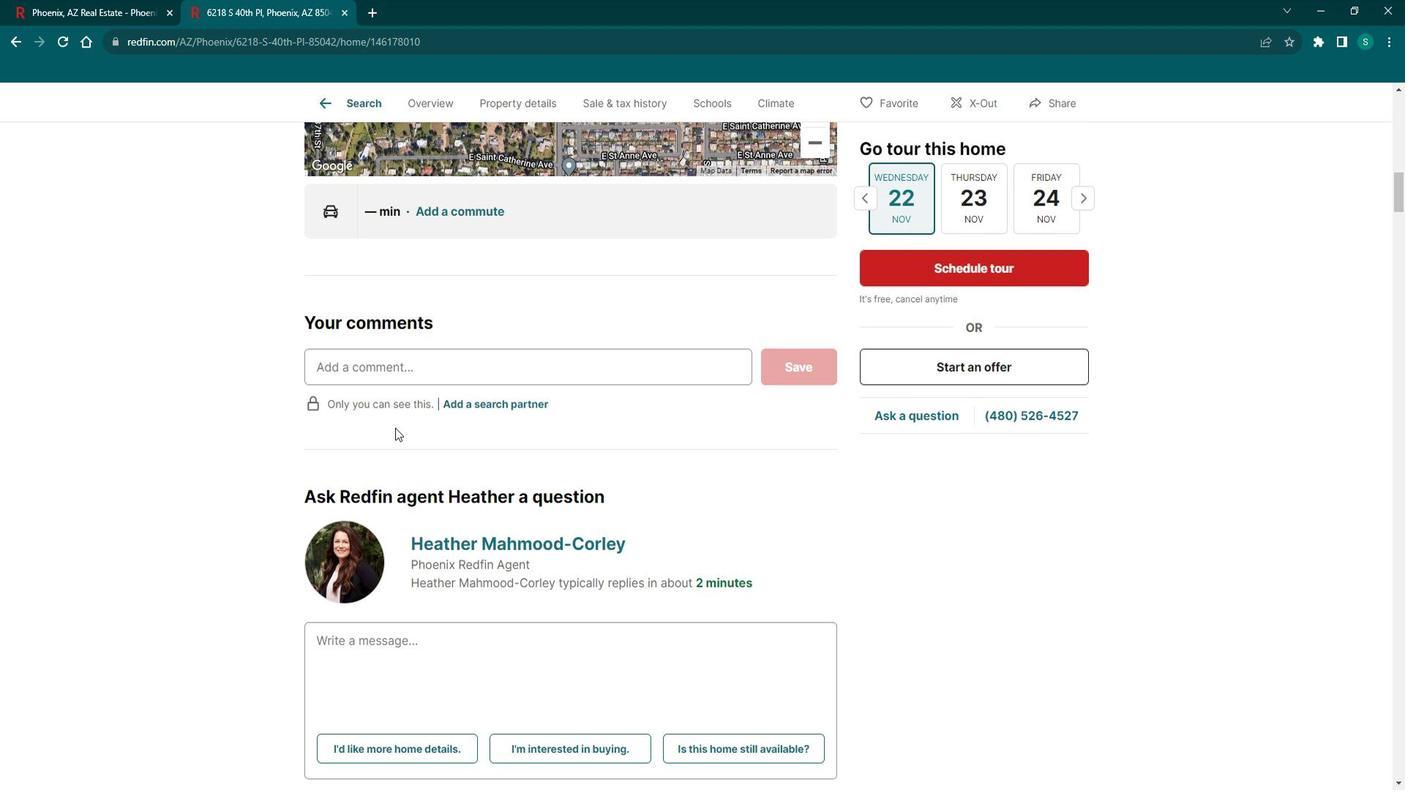 
Action: Mouse moved to (404, 420)
Screenshot: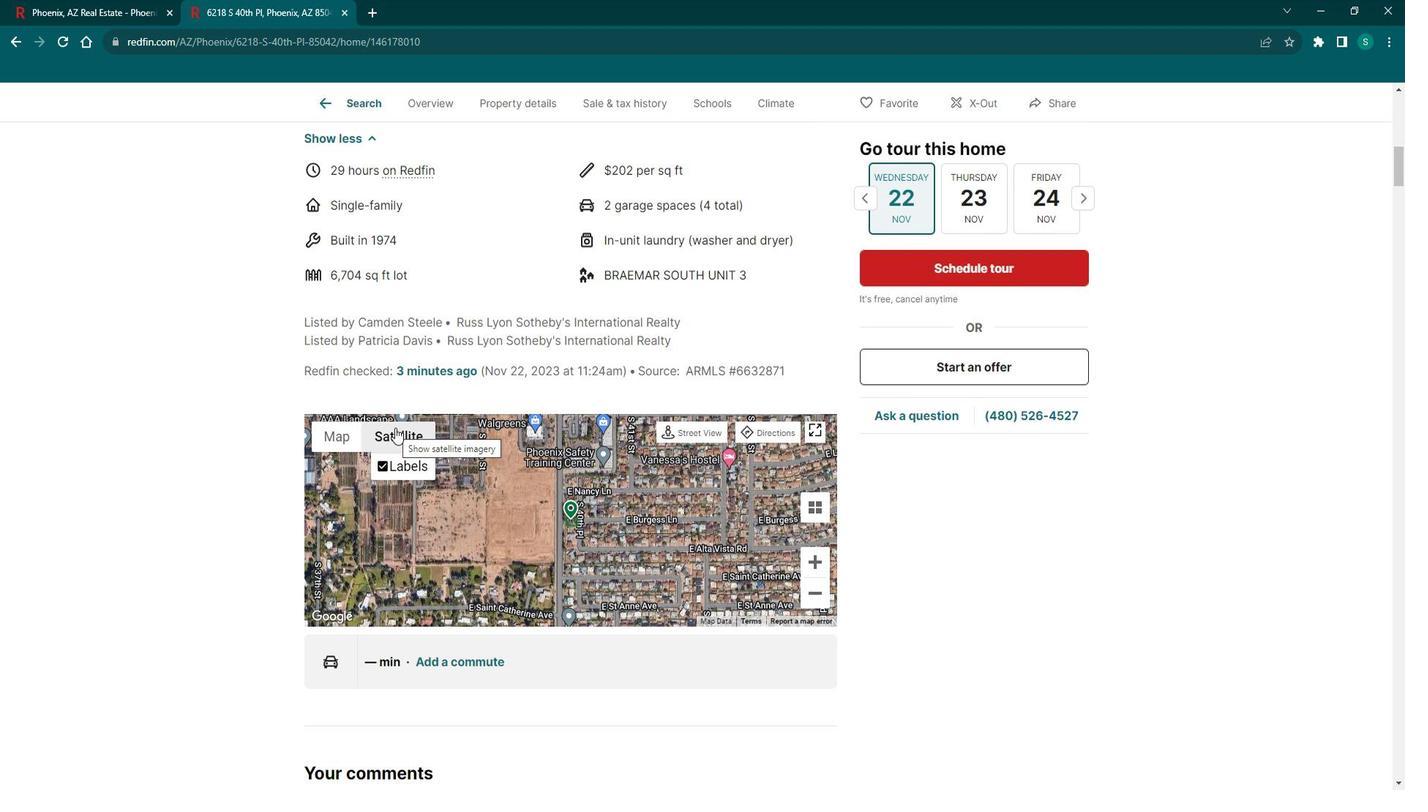 
Action: Mouse scrolled (404, 420) with delta (0, 0)
Screenshot: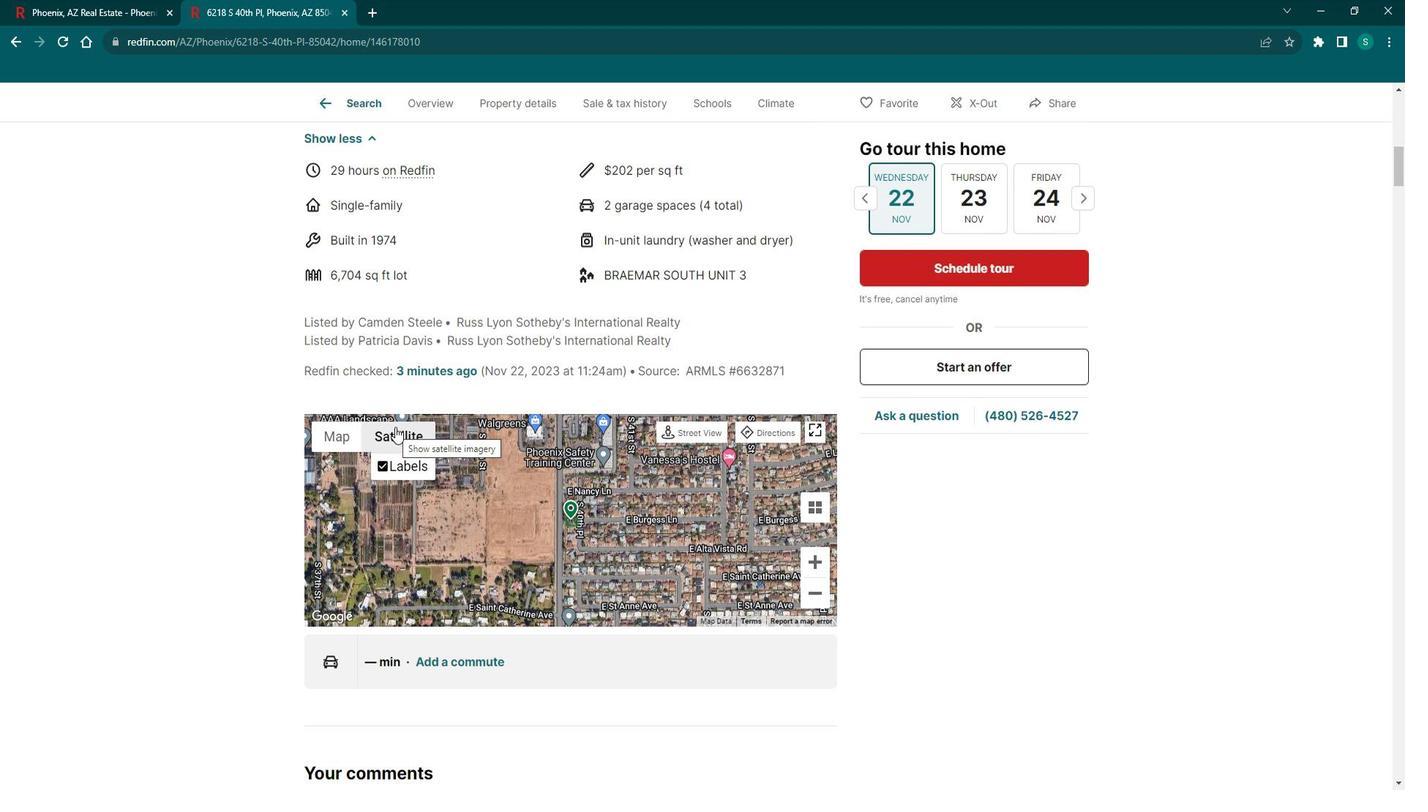
Action: Mouse scrolled (404, 420) with delta (0, 0)
Screenshot: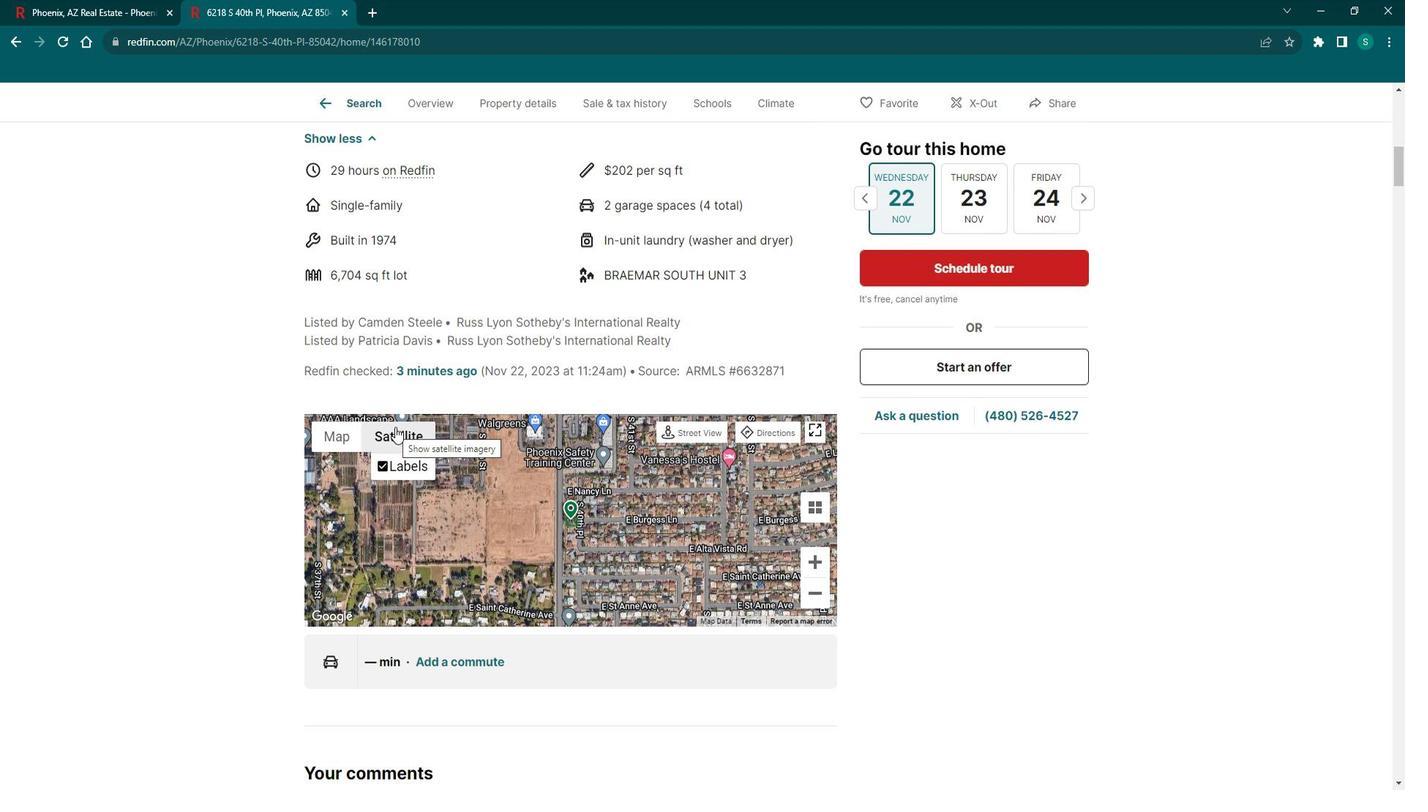
Action: Mouse scrolled (404, 420) with delta (0, 0)
Screenshot: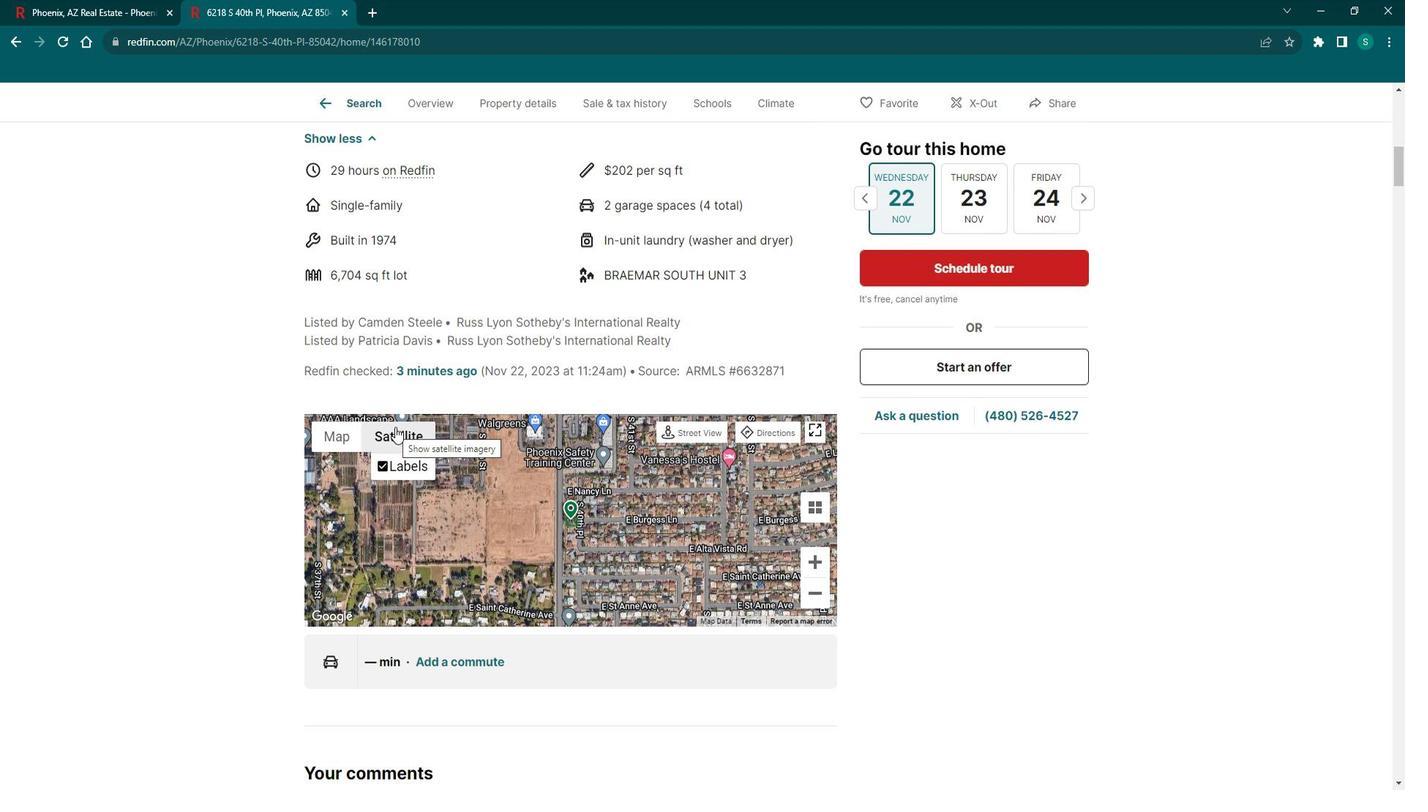 
Action: Mouse scrolled (404, 420) with delta (0, 0)
Screenshot: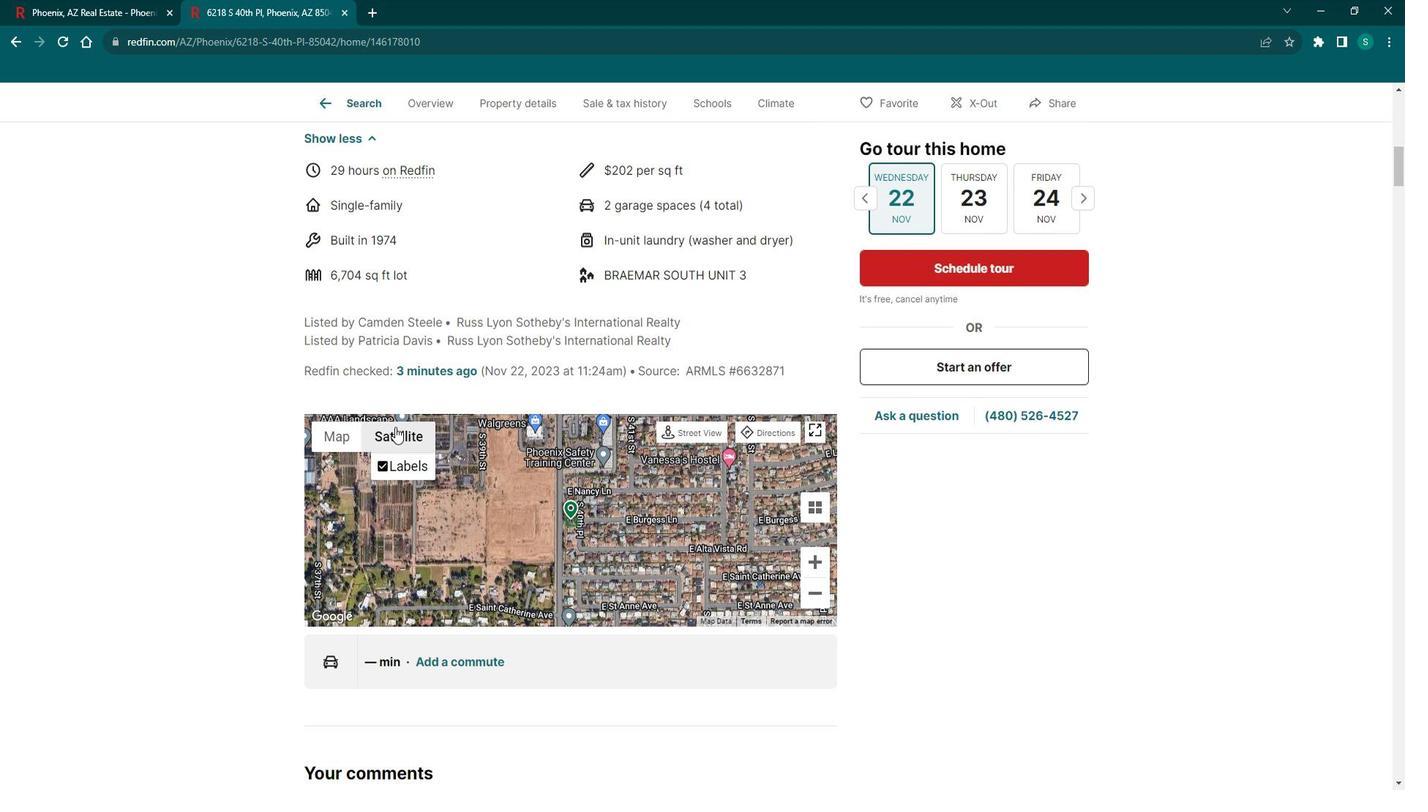 
Action: Mouse scrolled (404, 420) with delta (0, 0)
Screenshot: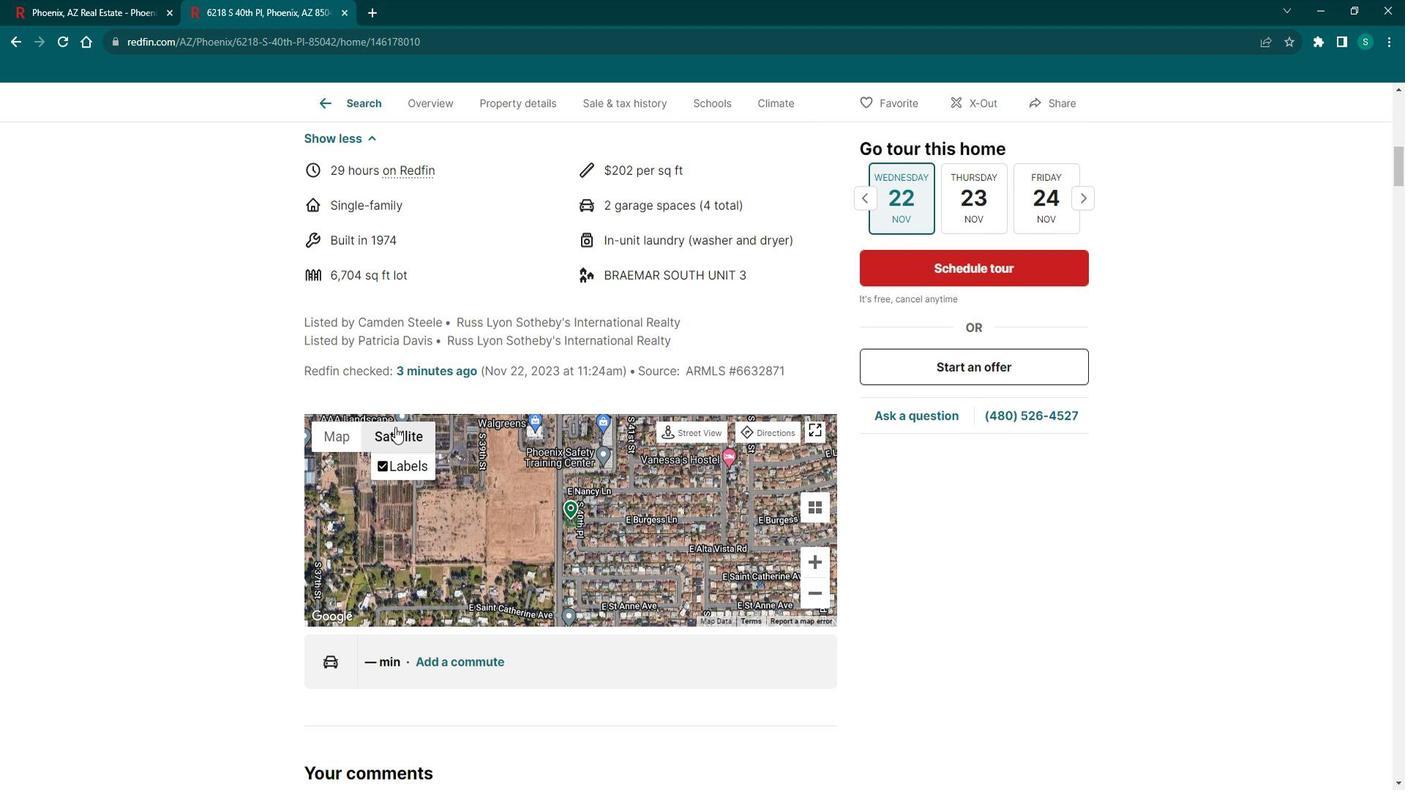 
Action: Mouse scrolled (404, 420) with delta (0, 0)
Screenshot: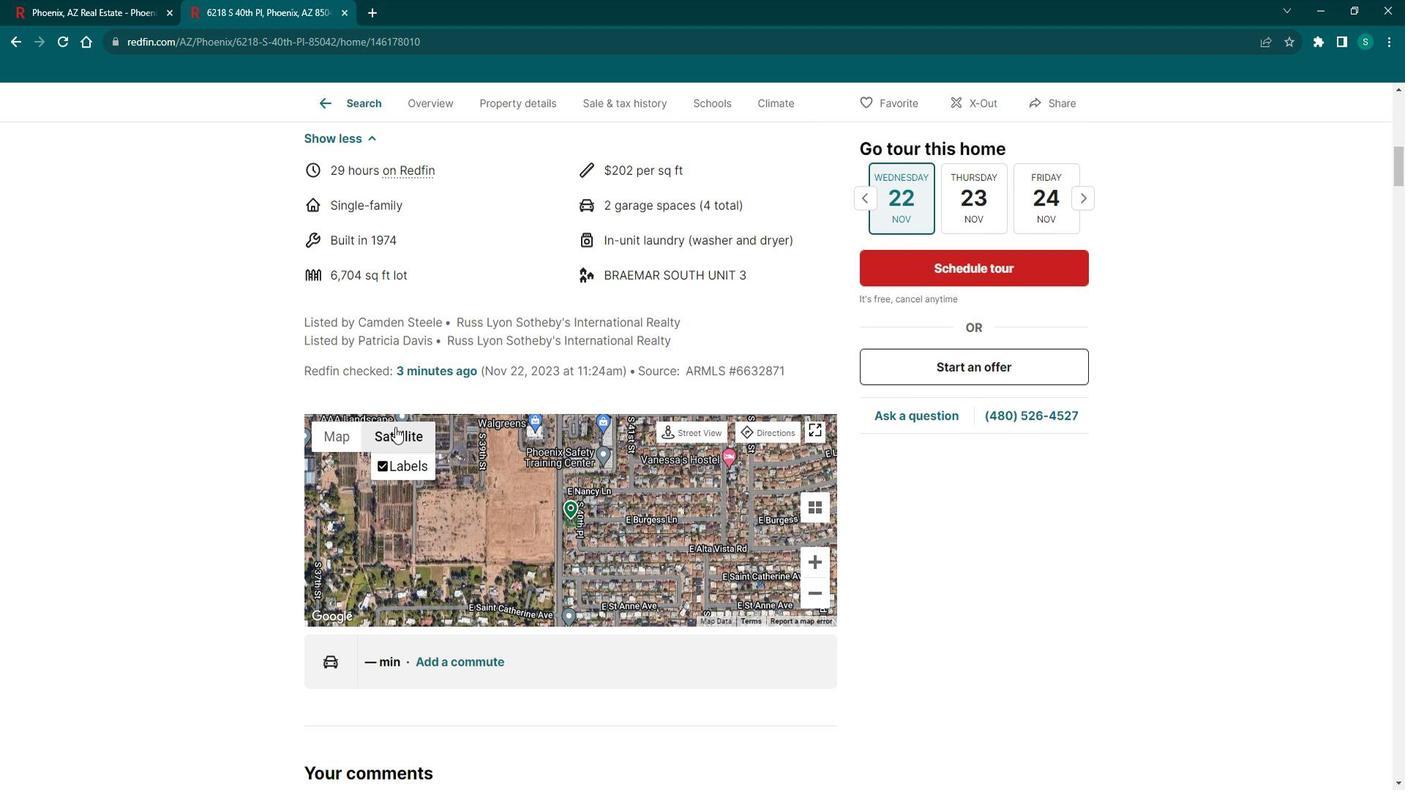 
Action: Mouse scrolled (404, 420) with delta (0, 0)
Screenshot: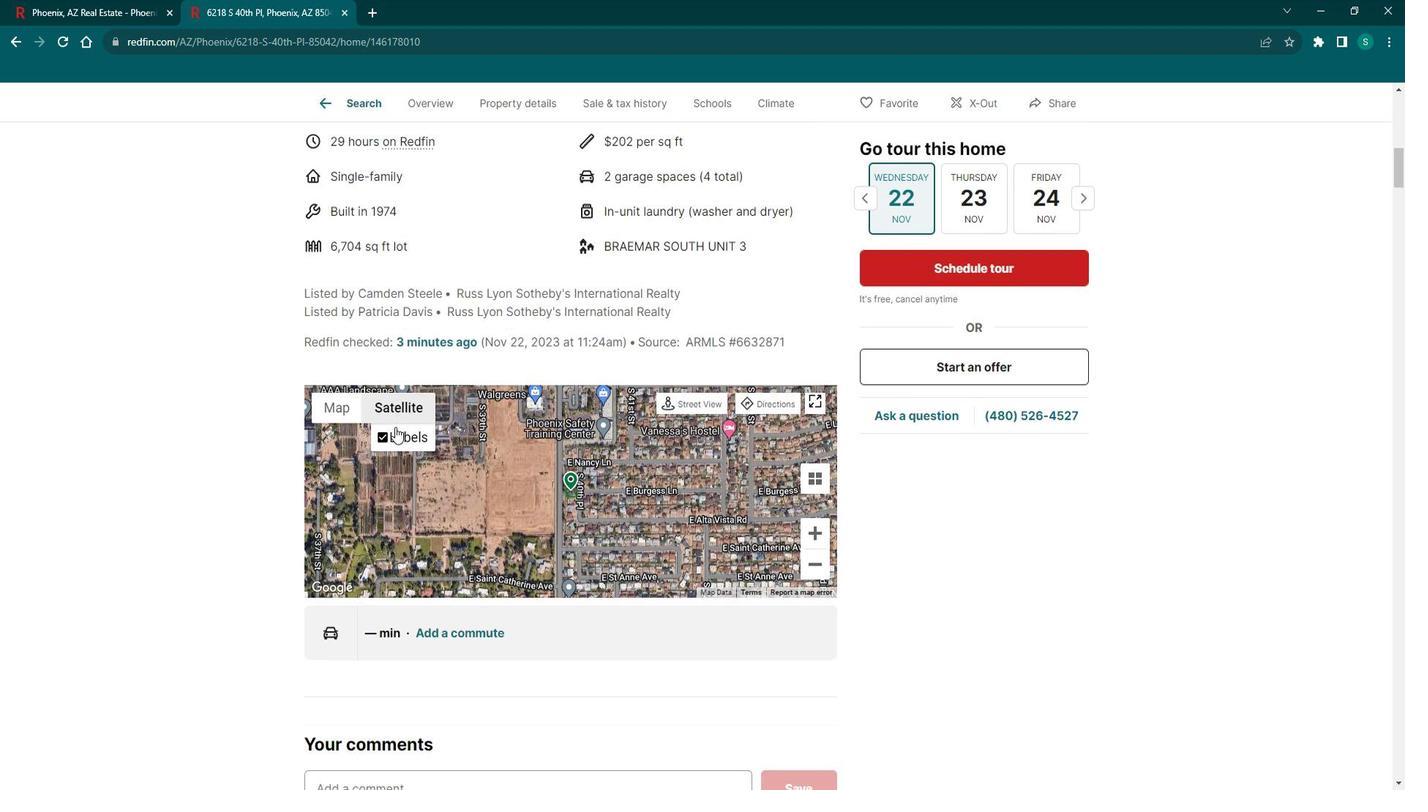 
Action: Mouse scrolled (404, 420) with delta (0, 0)
Screenshot: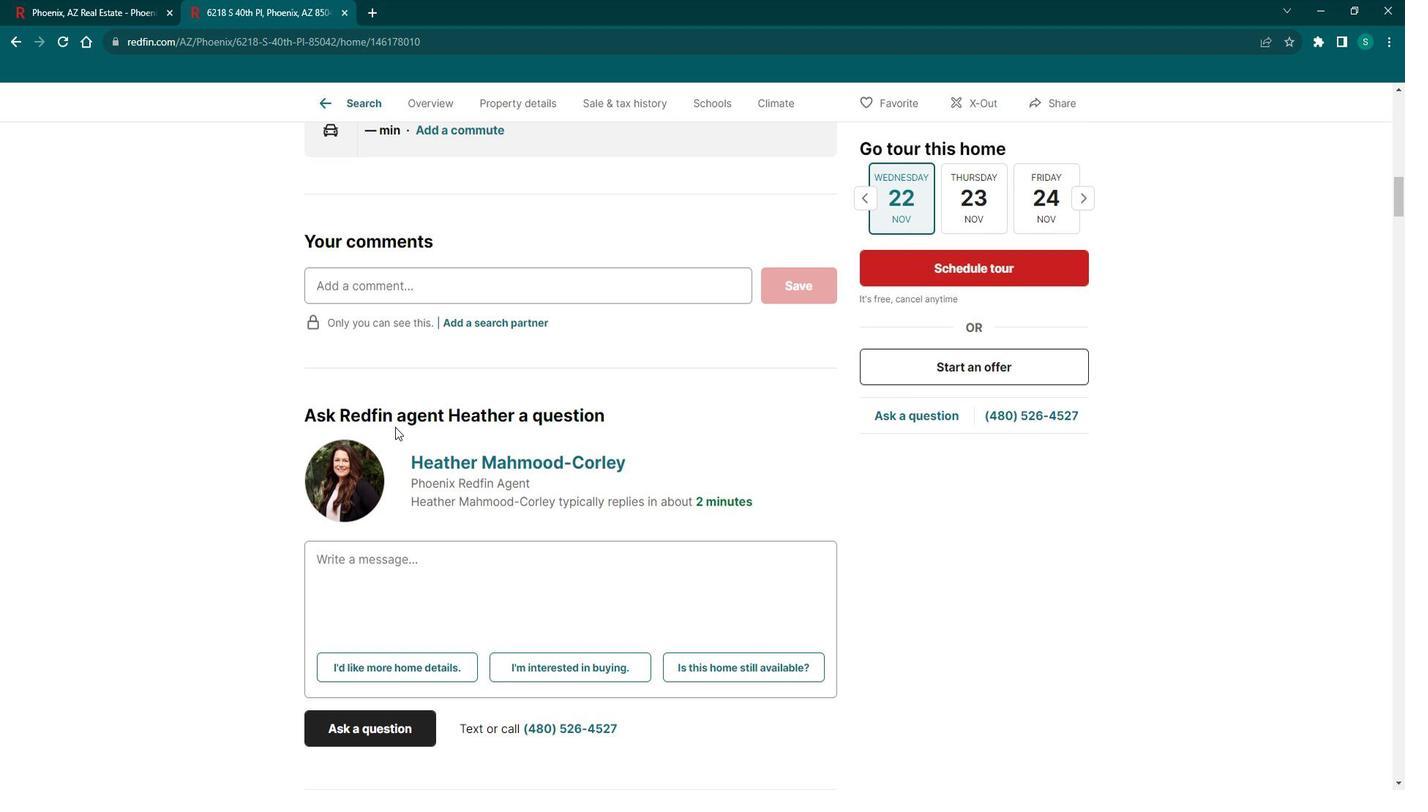 
Action: Mouse scrolled (404, 420) with delta (0, 0)
Screenshot: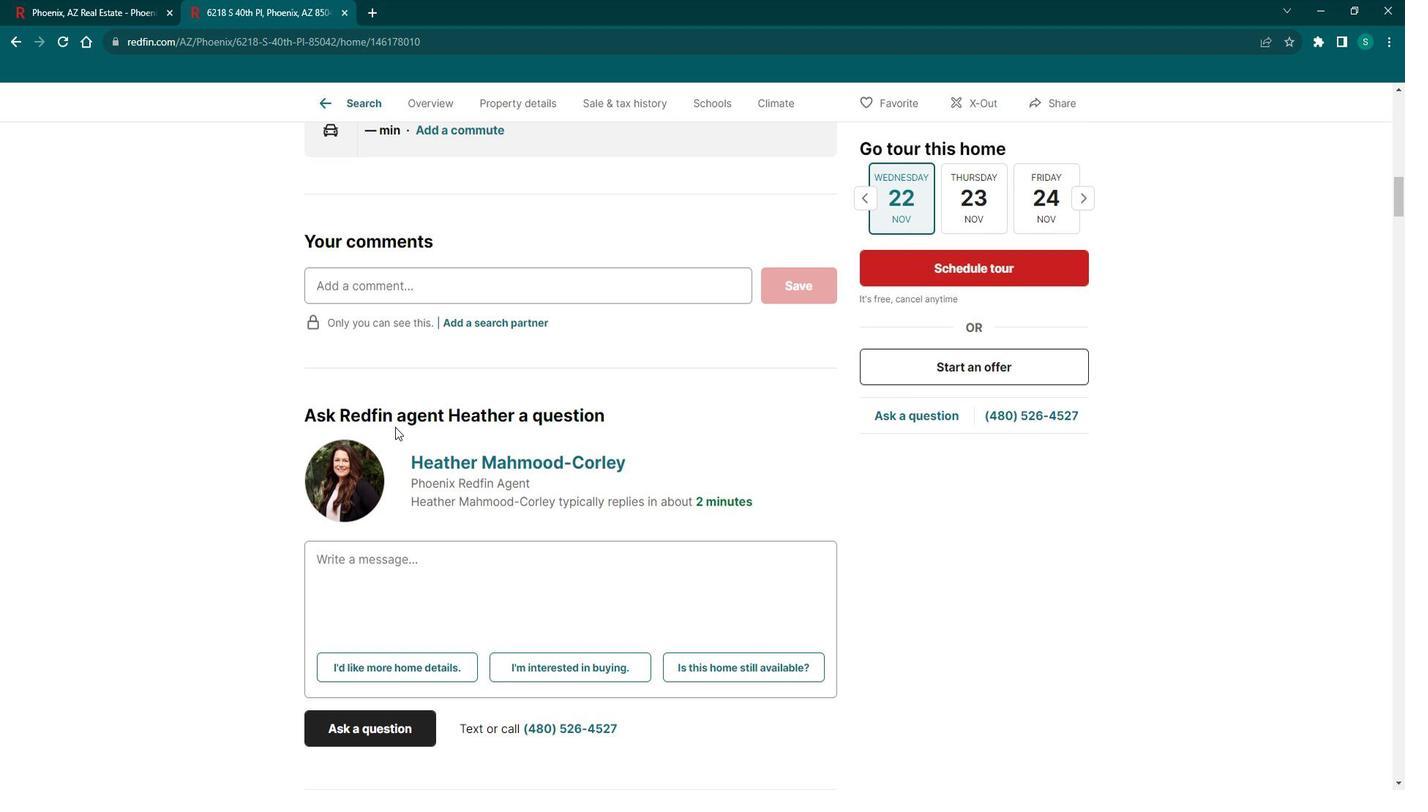 
Action: Mouse scrolled (404, 420) with delta (0, 0)
Screenshot: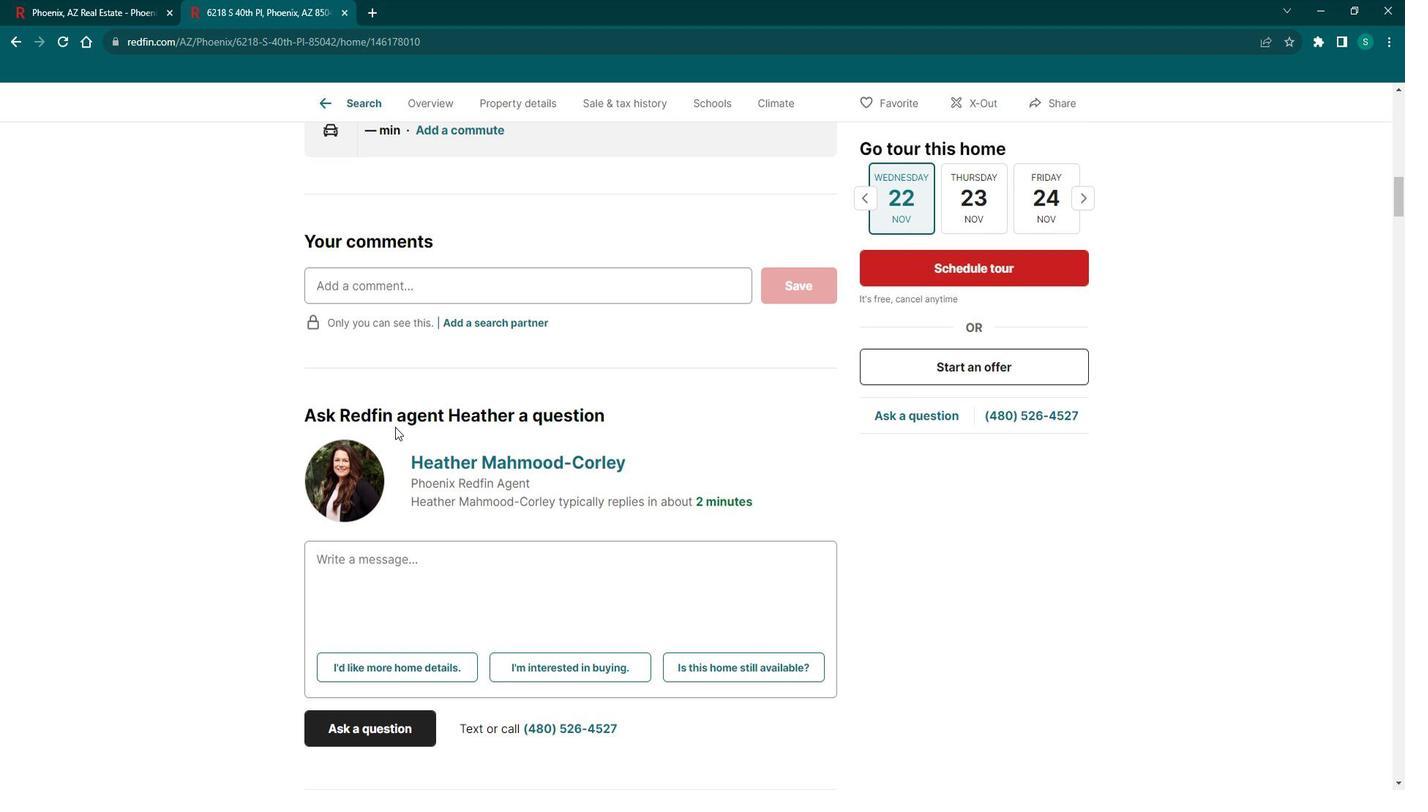 
Action: Mouse scrolled (404, 420) with delta (0, 0)
Screenshot: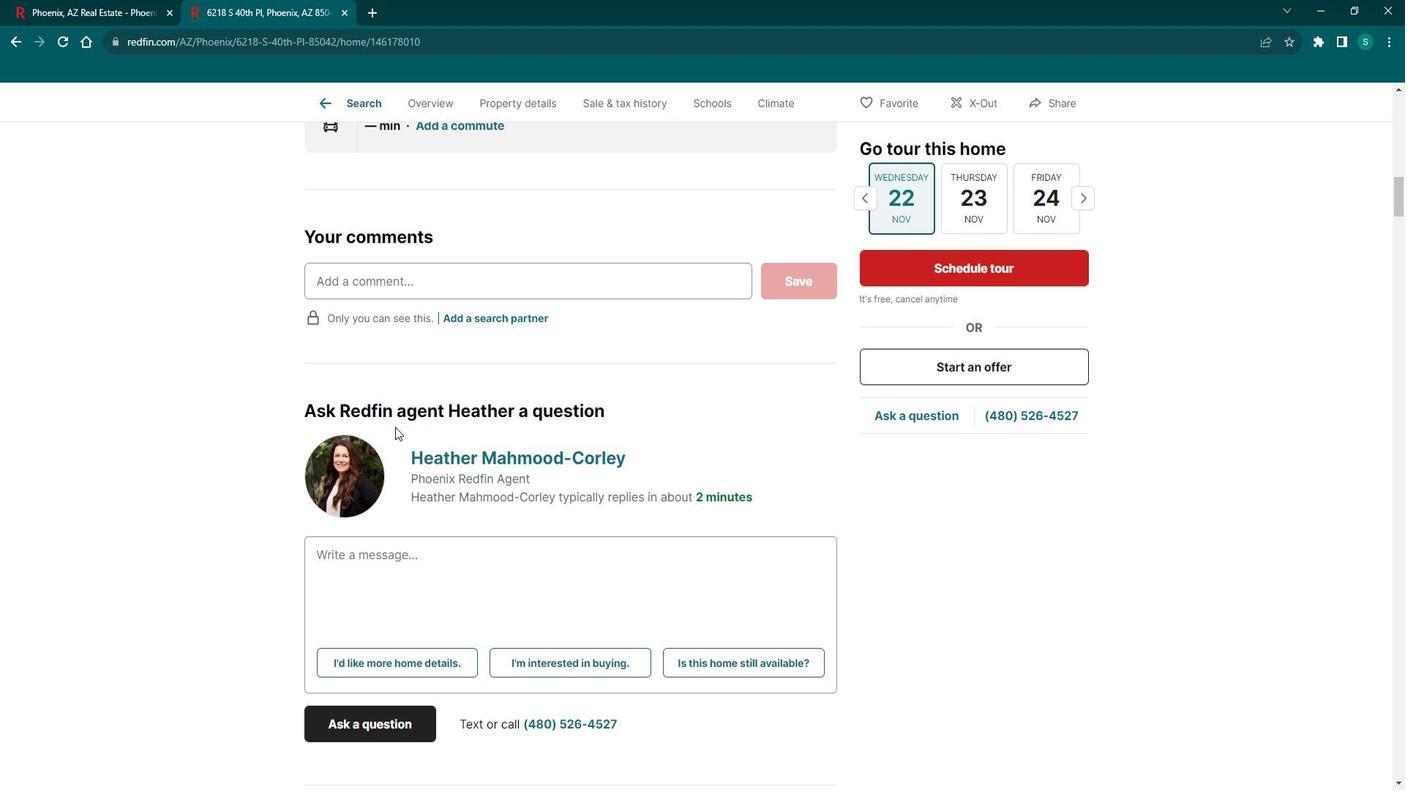 
Action: Mouse scrolled (404, 420) with delta (0, 0)
Screenshot: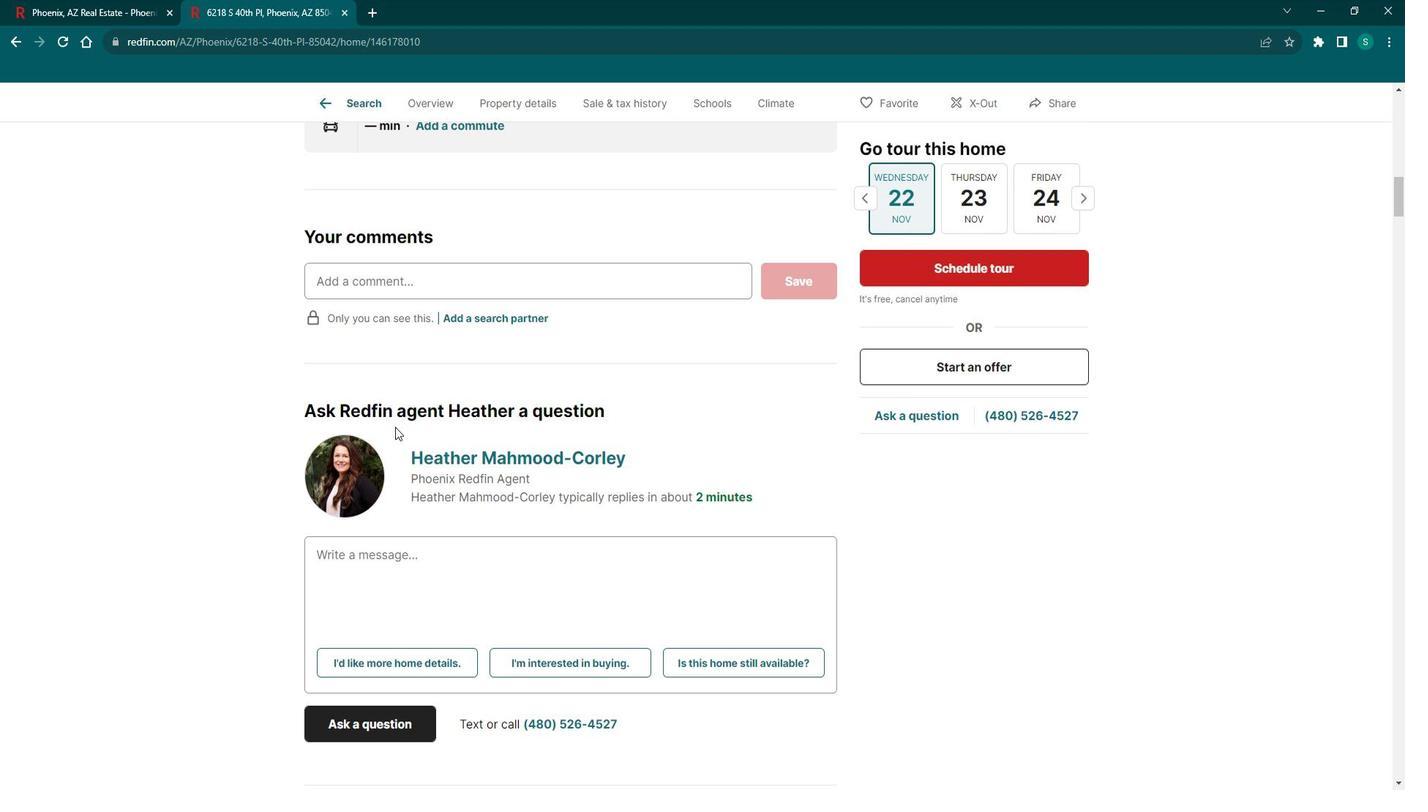 
Action: Mouse scrolled (404, 420) with delta (0, 0)
Screenshot: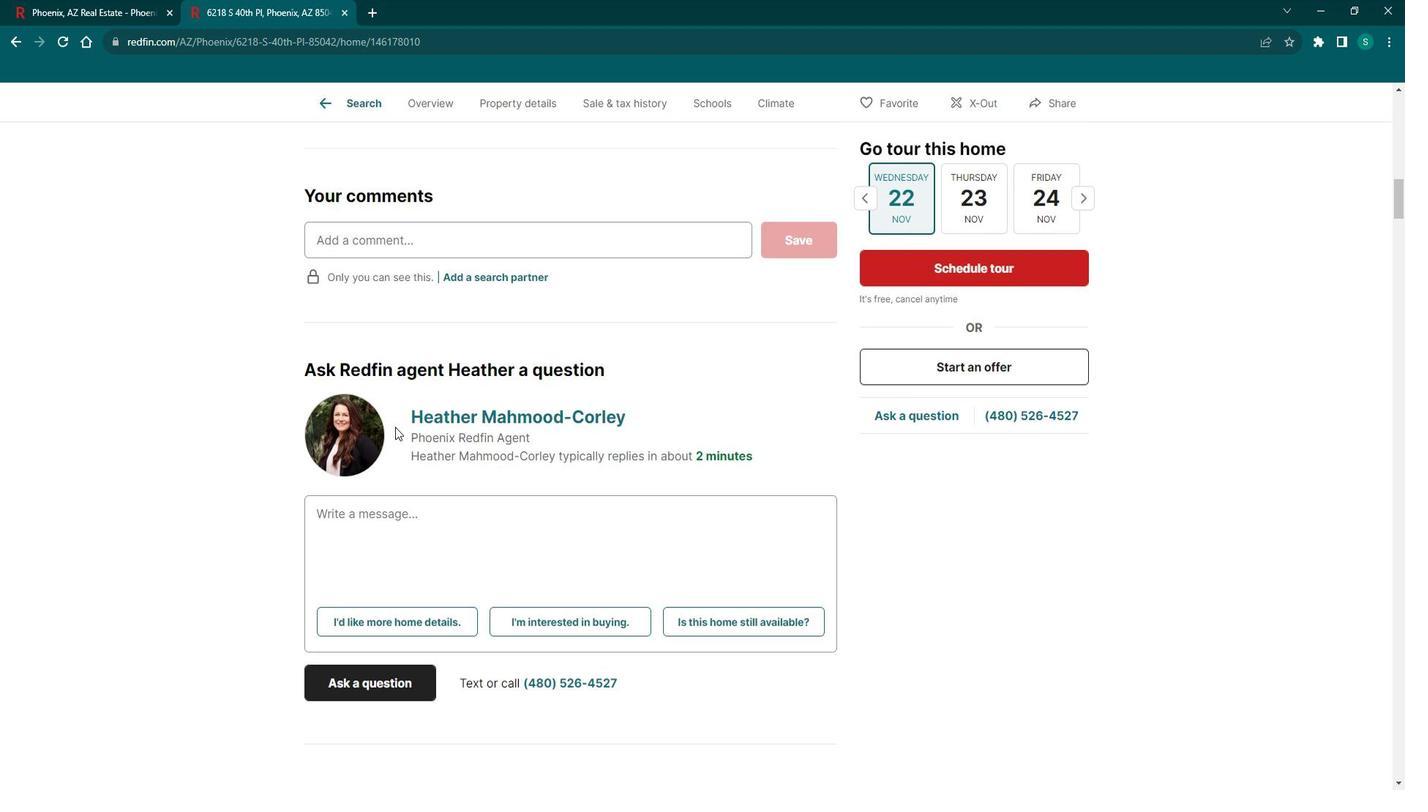 
Action: Mouse scrolled (404, 420) with delta (0, 0)
Screenshot: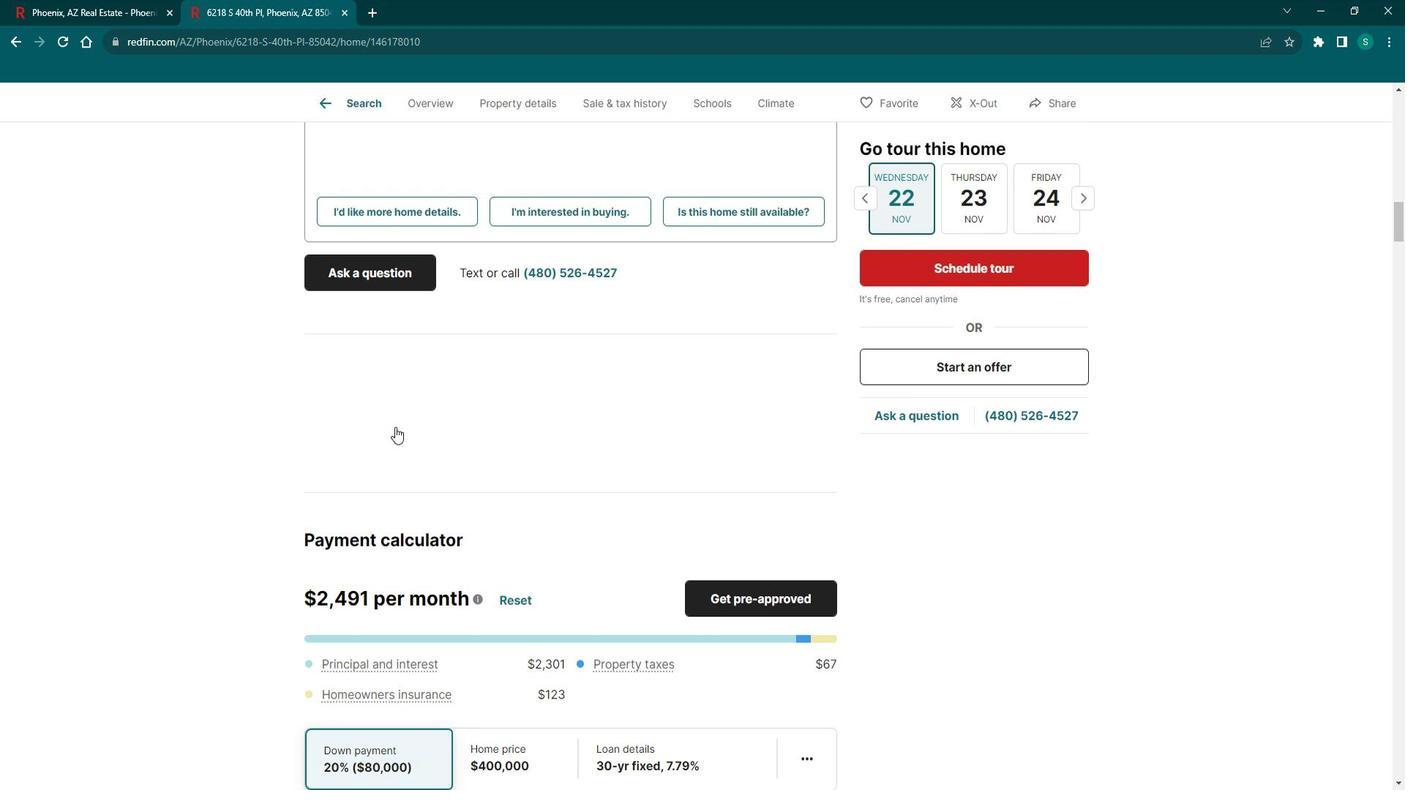 
Action: Mouse scrolled (404, 420) with delta (0, 0)
Screenshot: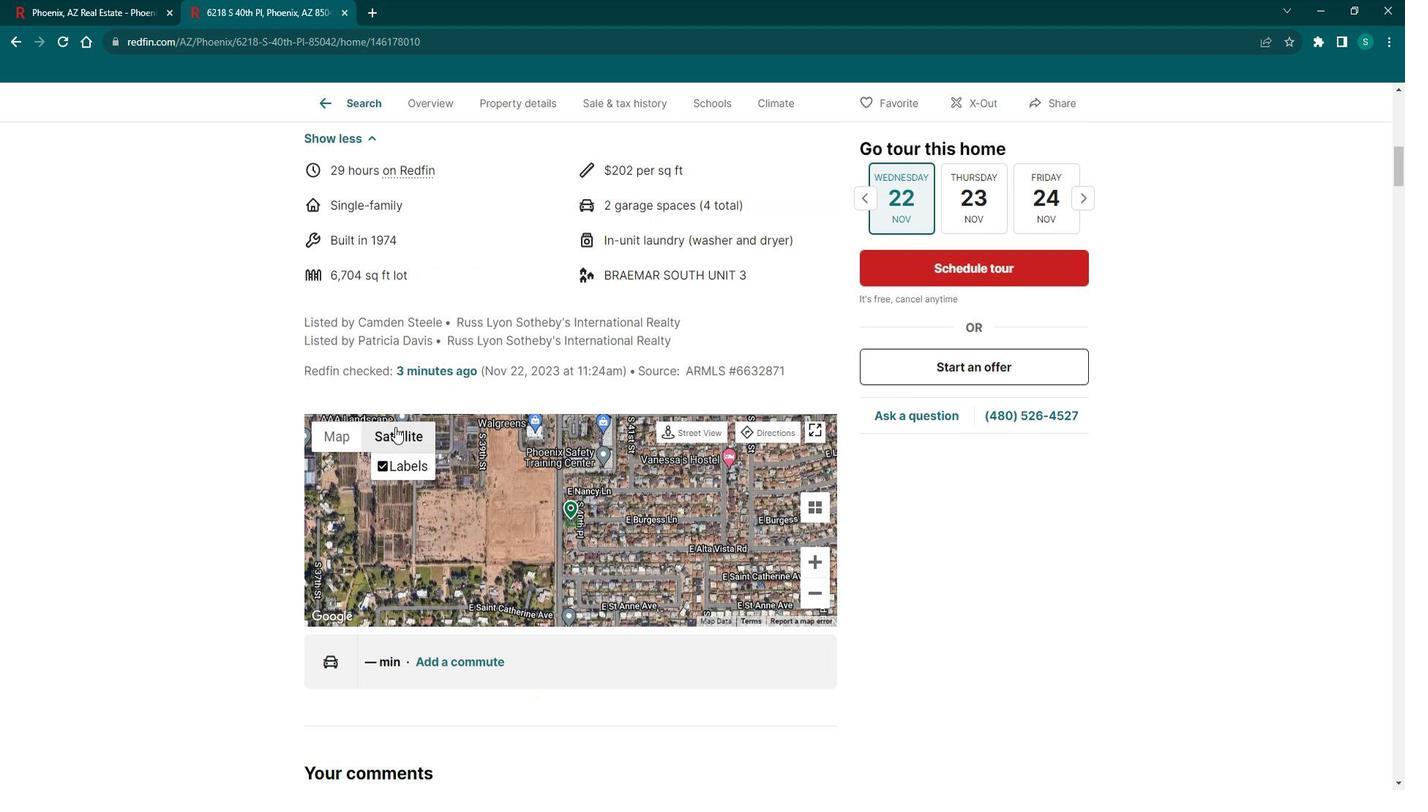 
Action: Mouse scrolled (404, 420) with delta (0, 0)
Screenshot: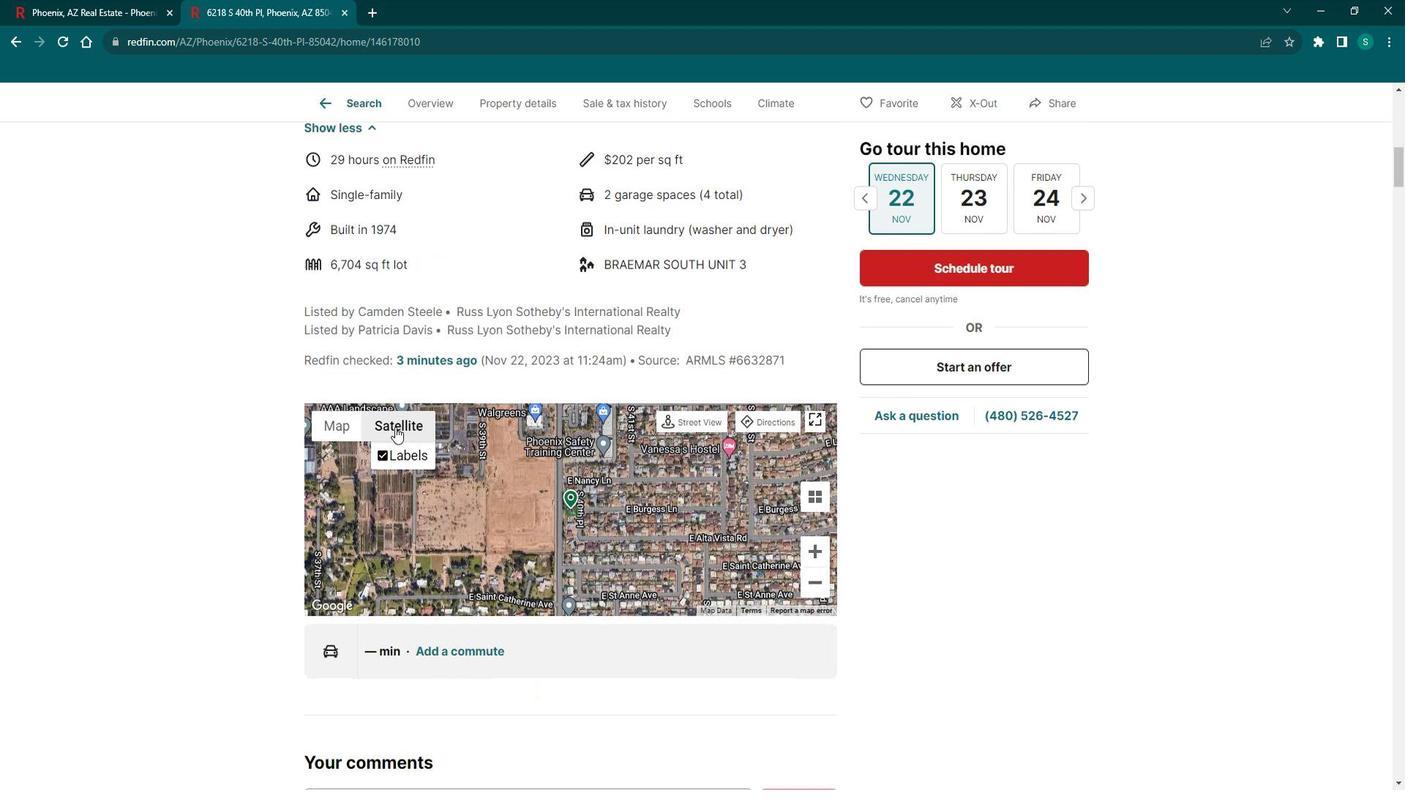 
Action: Mouse scrolled (404, 420) with delta (0, 0)
Screenshot: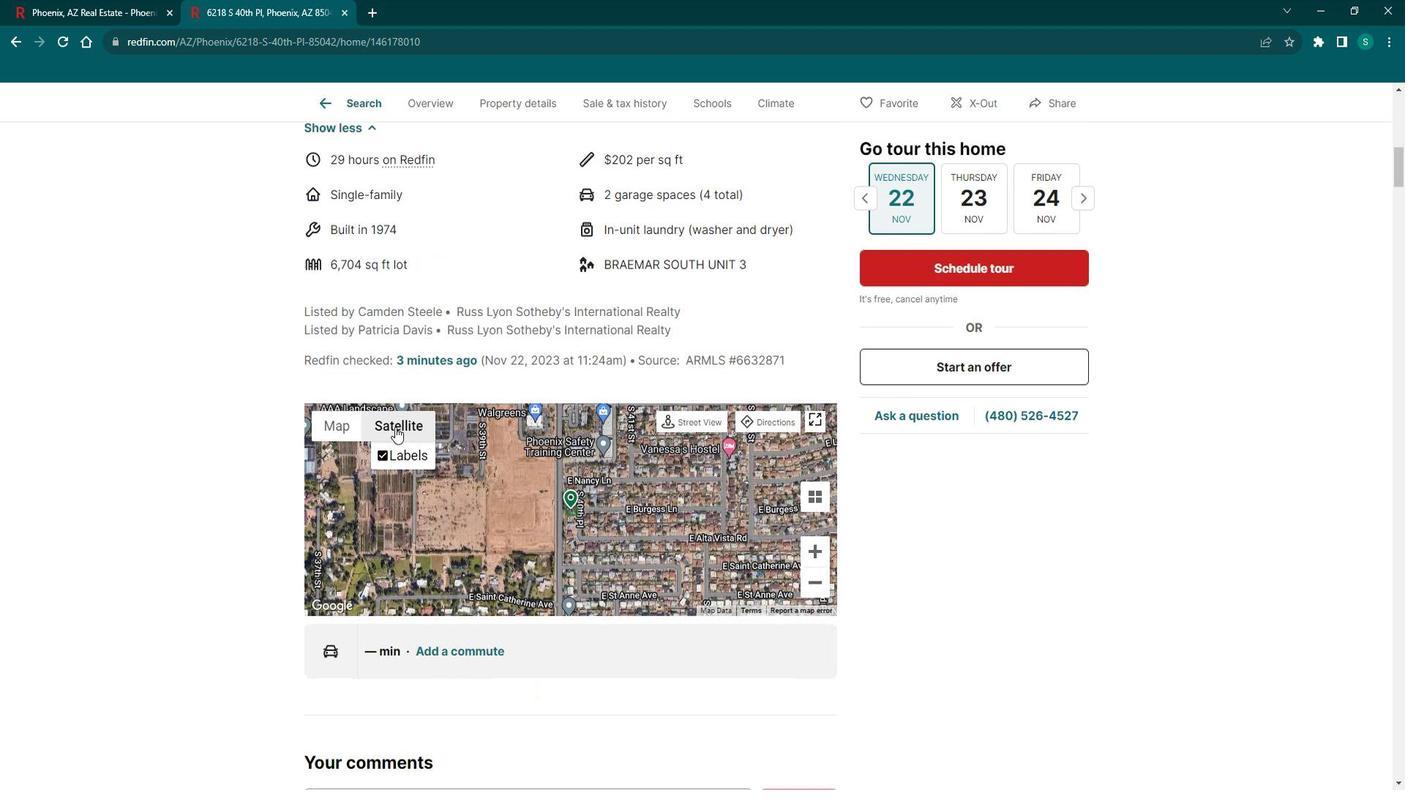 
Action: Mouse scrolled (404, 420) with delta (0, 0)
Screenshot: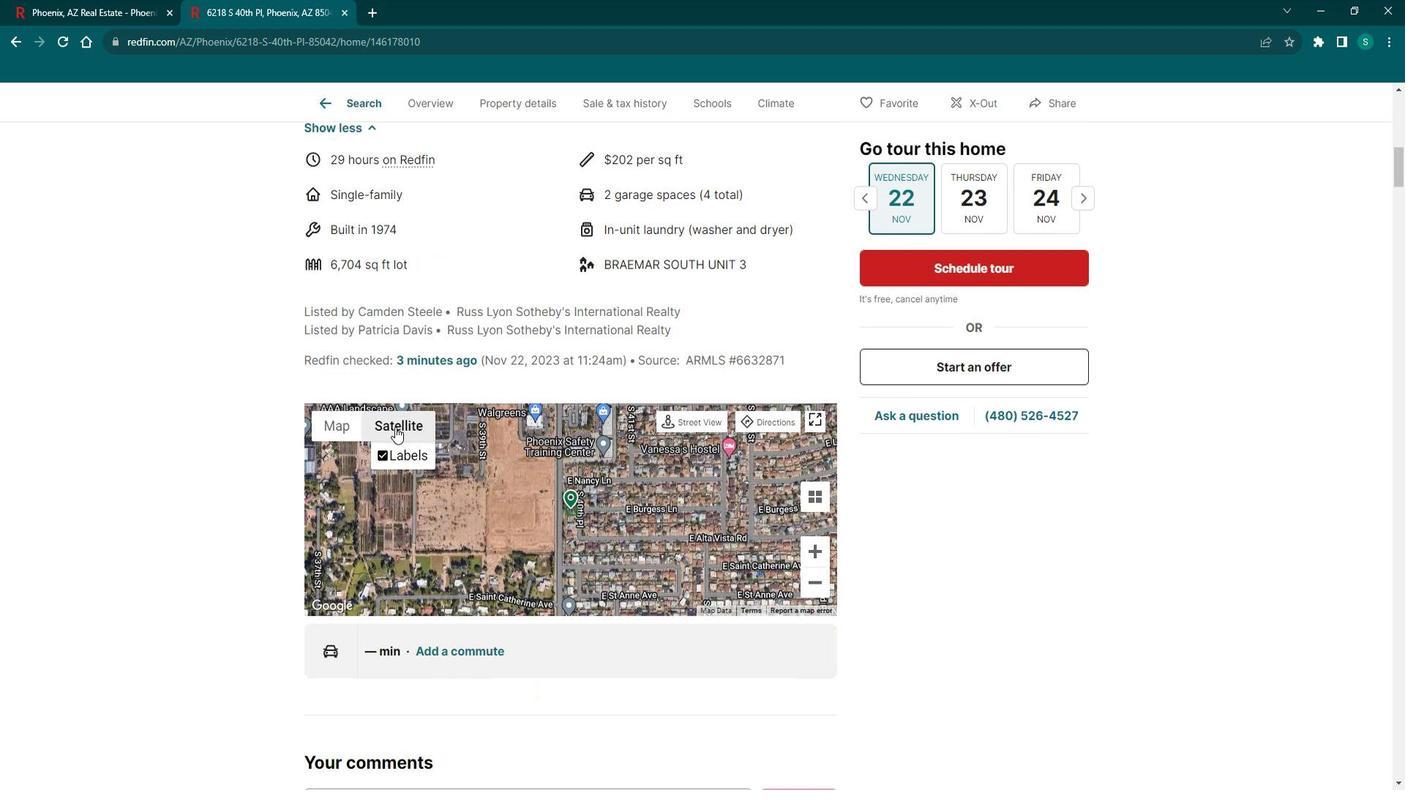 
Action: Mouse scrolled (404, 420) with delta (0, 0)
Screenshot: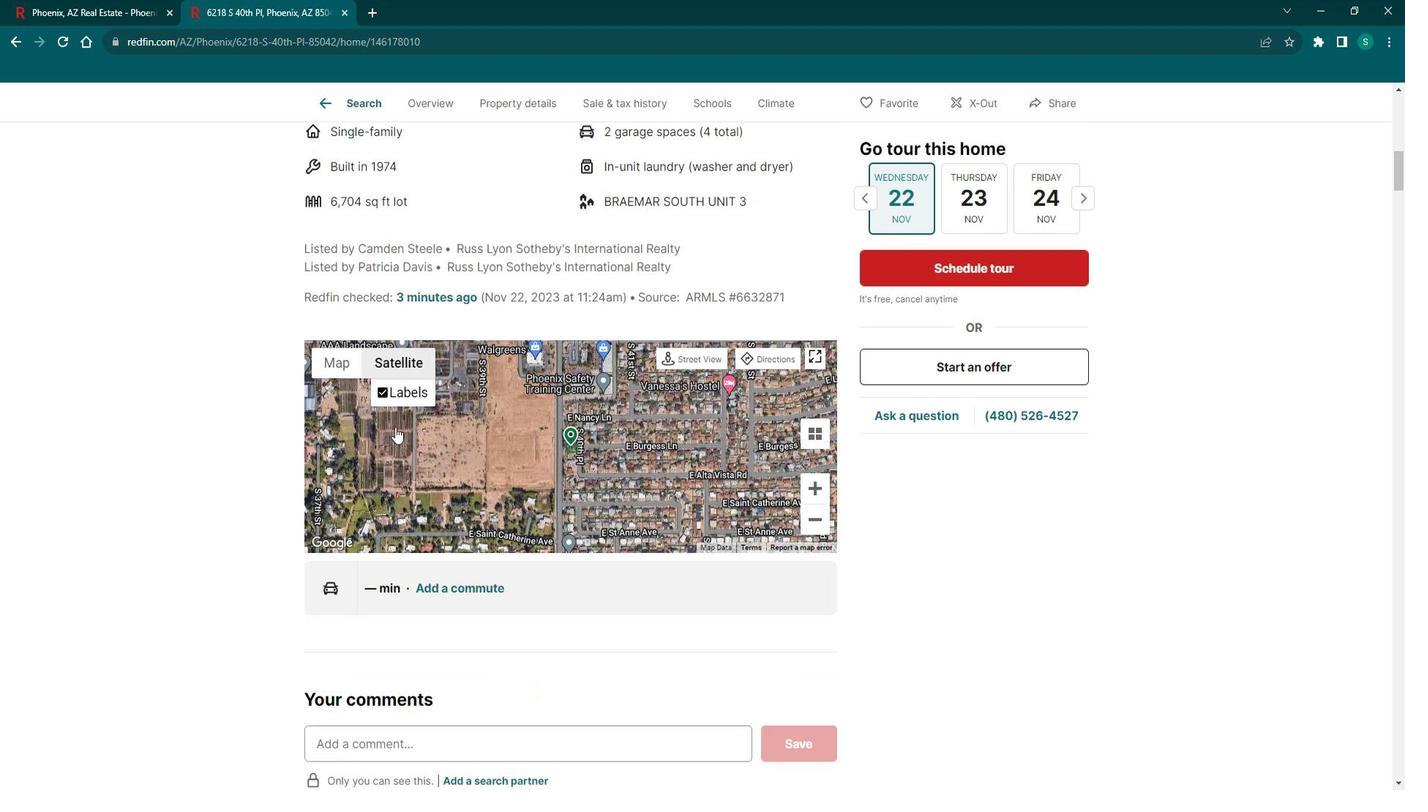 
Action: Mouse scrolled (404, 420) with delta (0, 0)
Screenshot: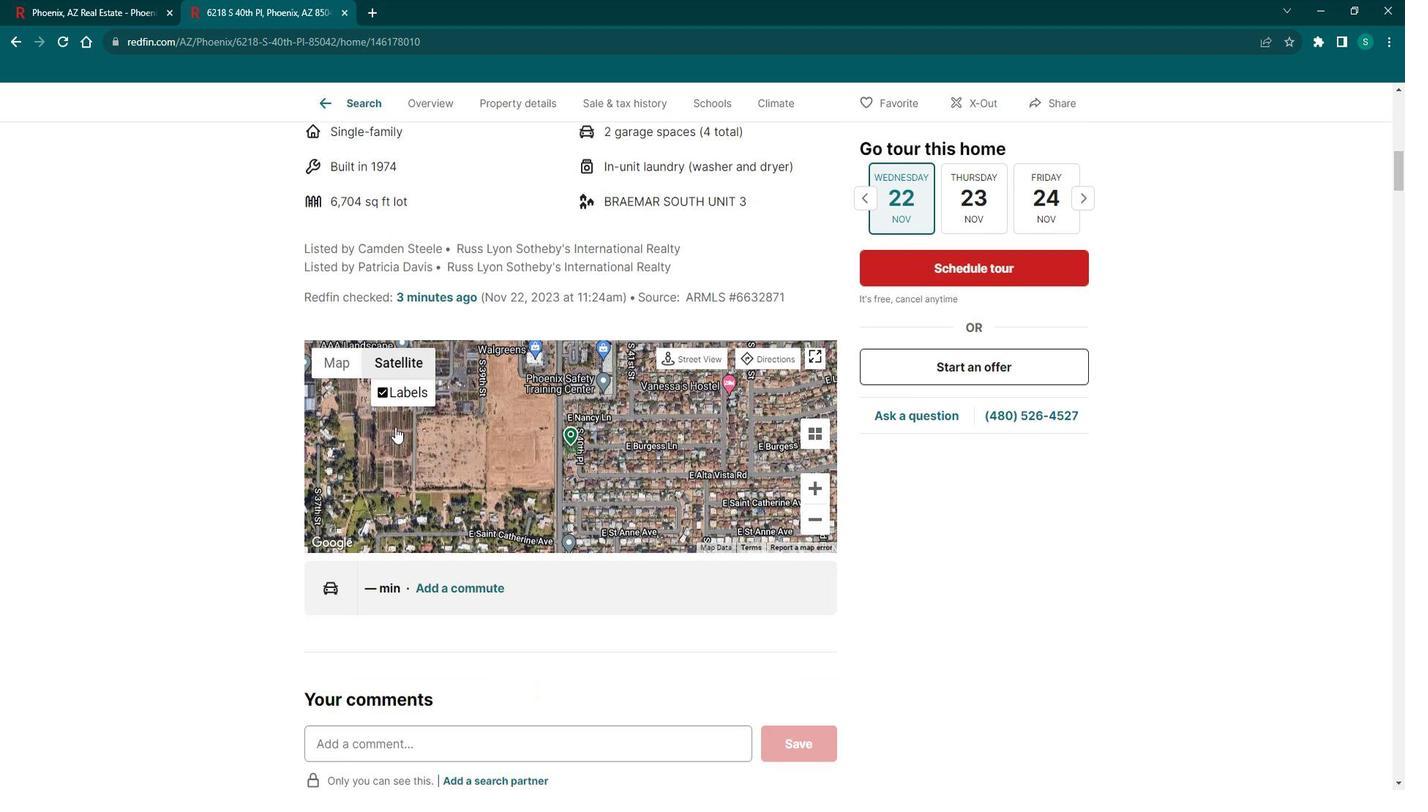 
Action: Mouse scrolled (404, 421) with delta (0, 0)
Screenshot: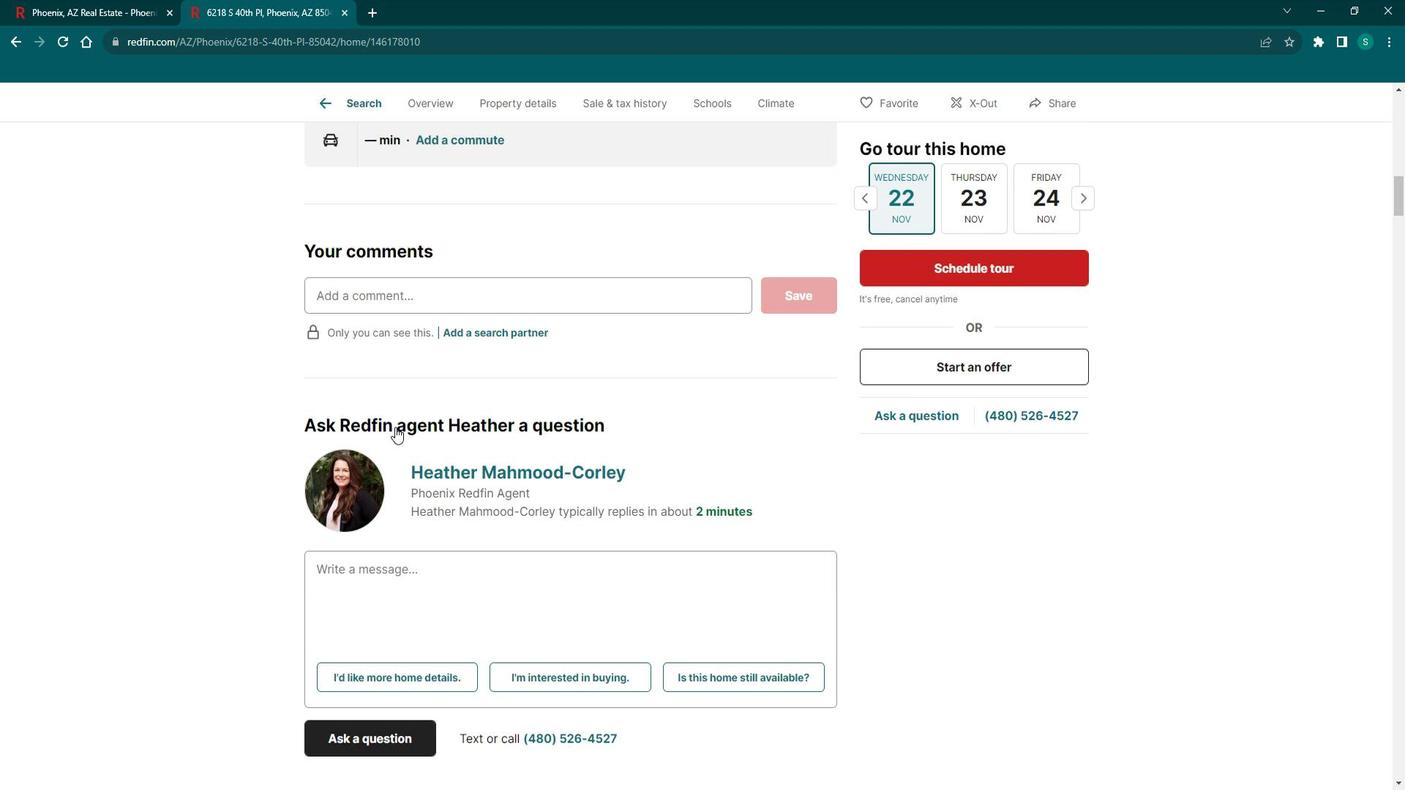 
Action: Mouse scrolled (404, 420) with delta (0, 0)
Screenshot: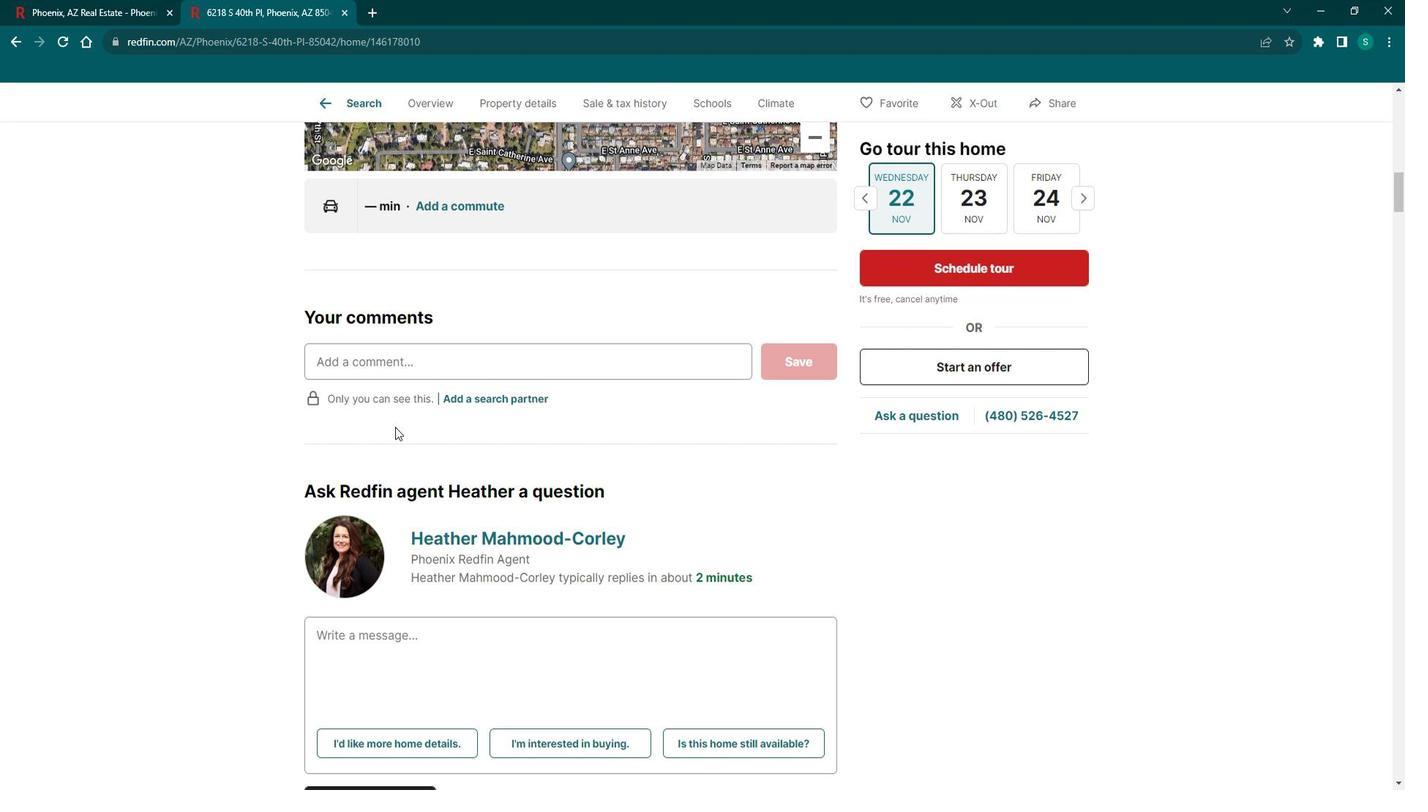 
Action: Mouse scrolled (404, 420) with delta (0, 0)
Screenshot: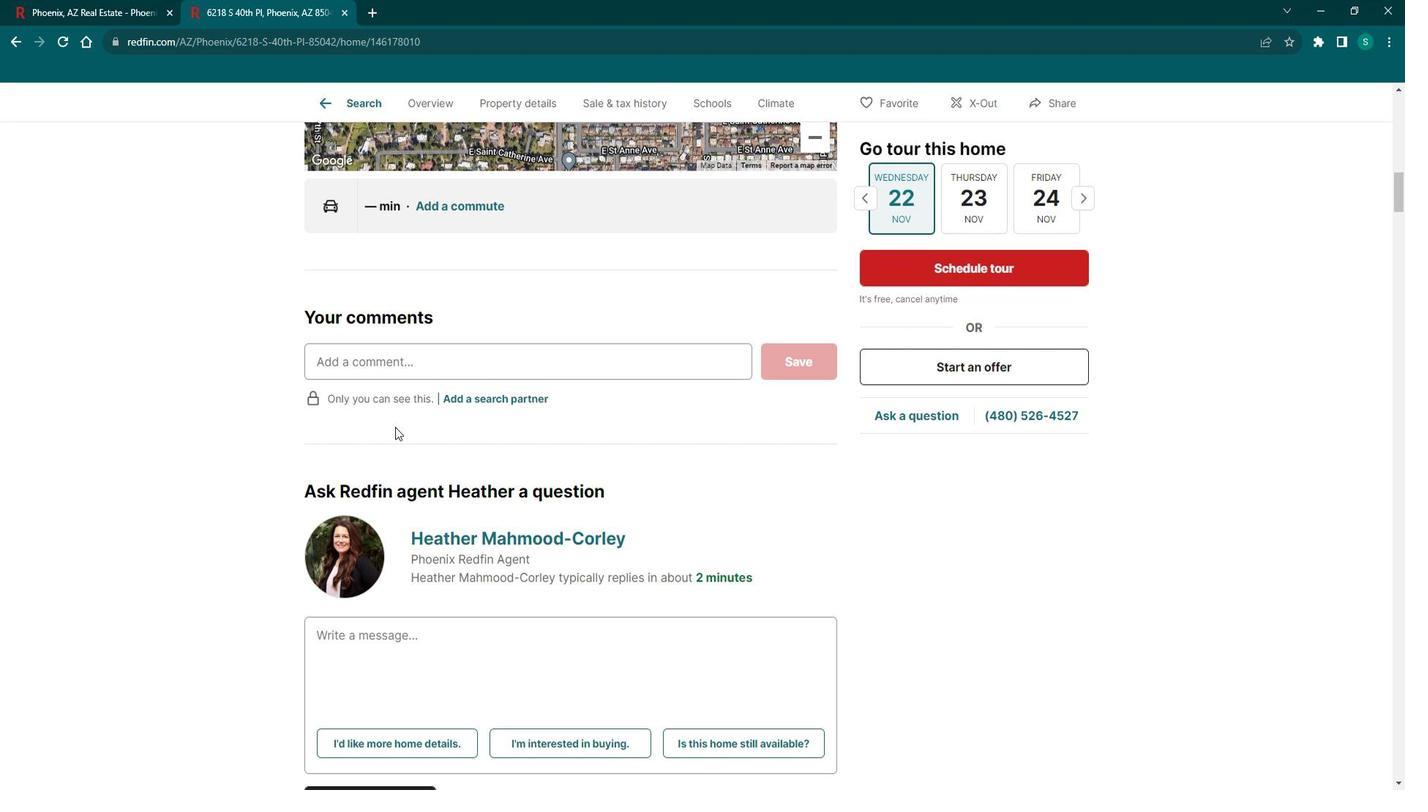 
Action: Mouse scrolled (404, 420) with delta (0, 0)
Screenshot: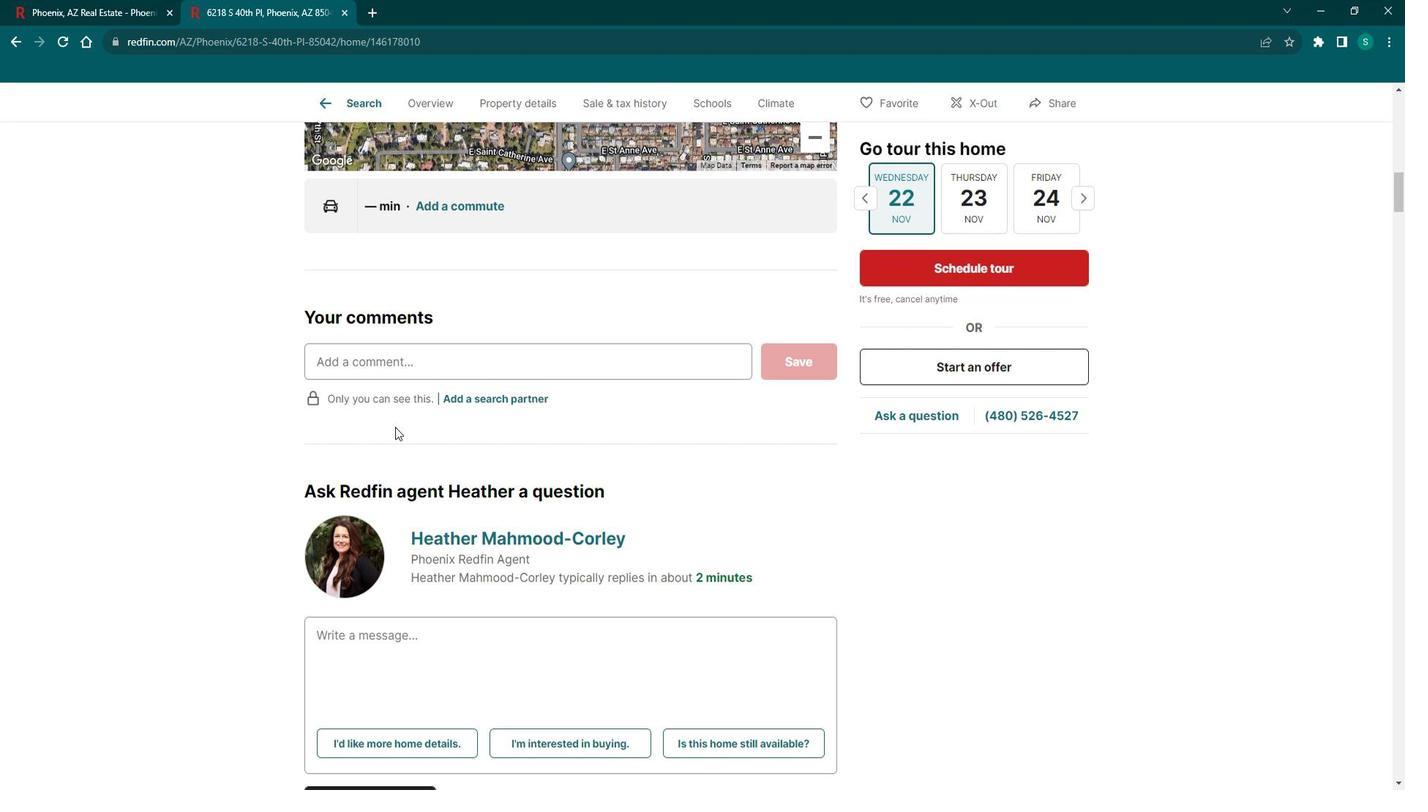 
Action: Mouse scrolled (404, 420) with delta (0, 0)
Screenshot: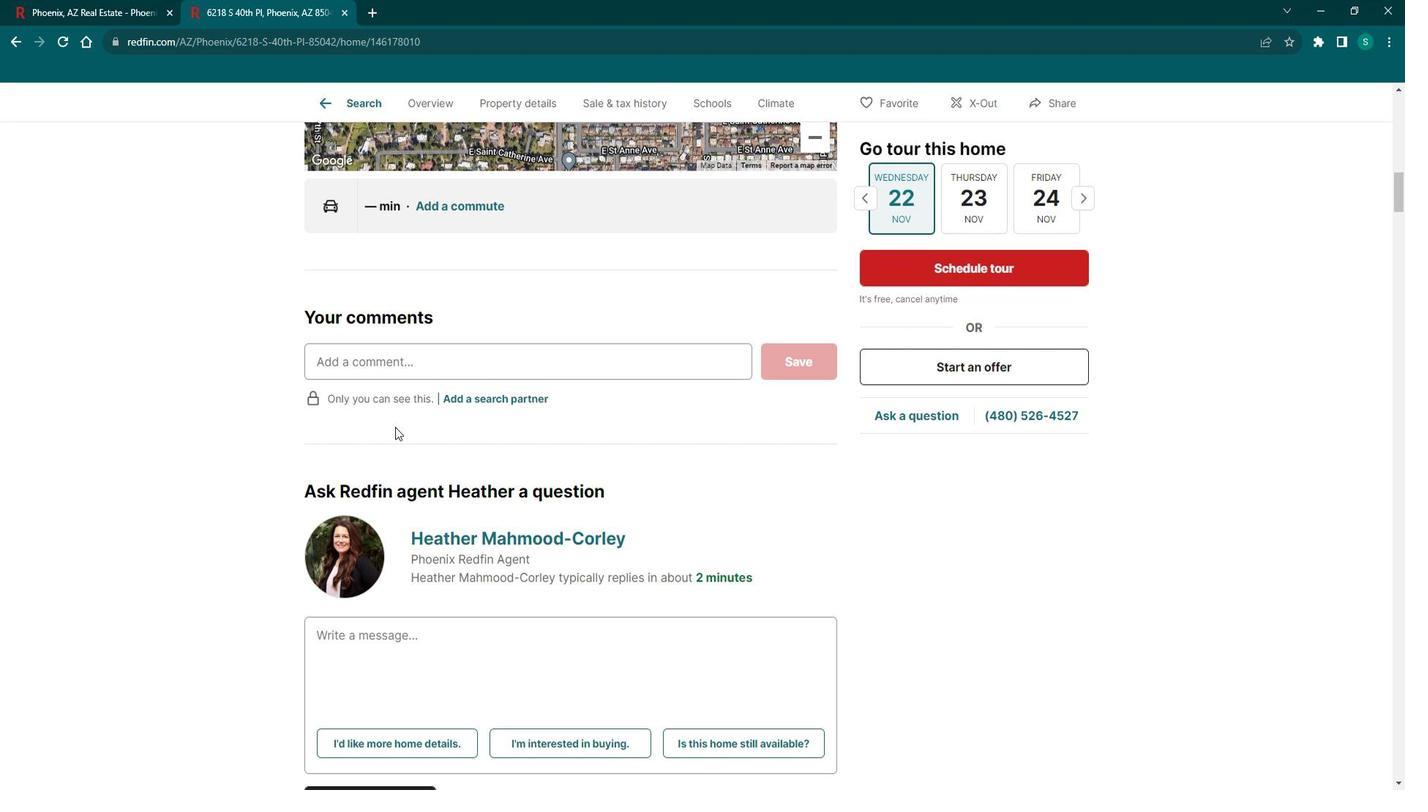 
Action: Mouse scrolled (404, 420) with delta (0, 0)
Screenshot: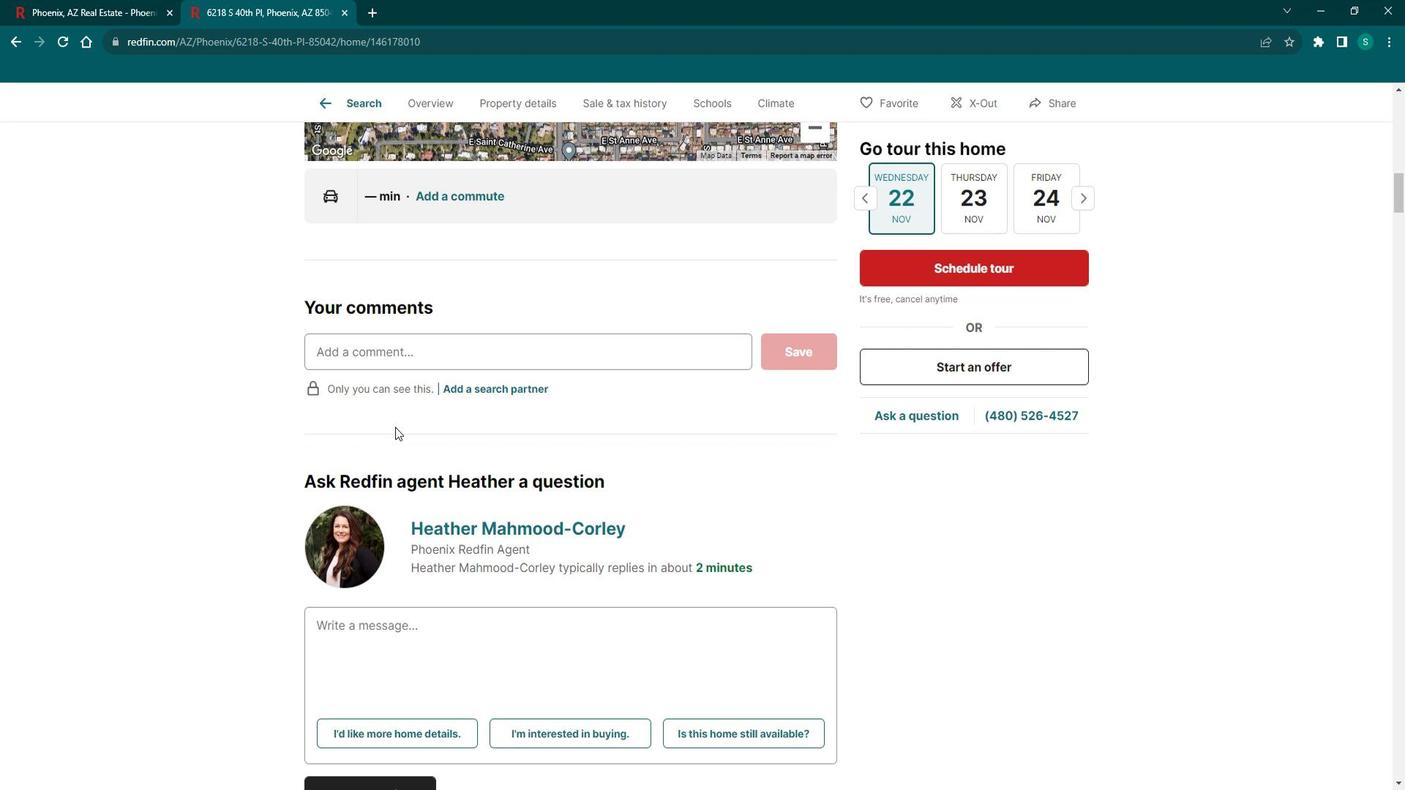 
Action: Mouse scrolled (404, 420) with delta (0, 0)
Screenshot: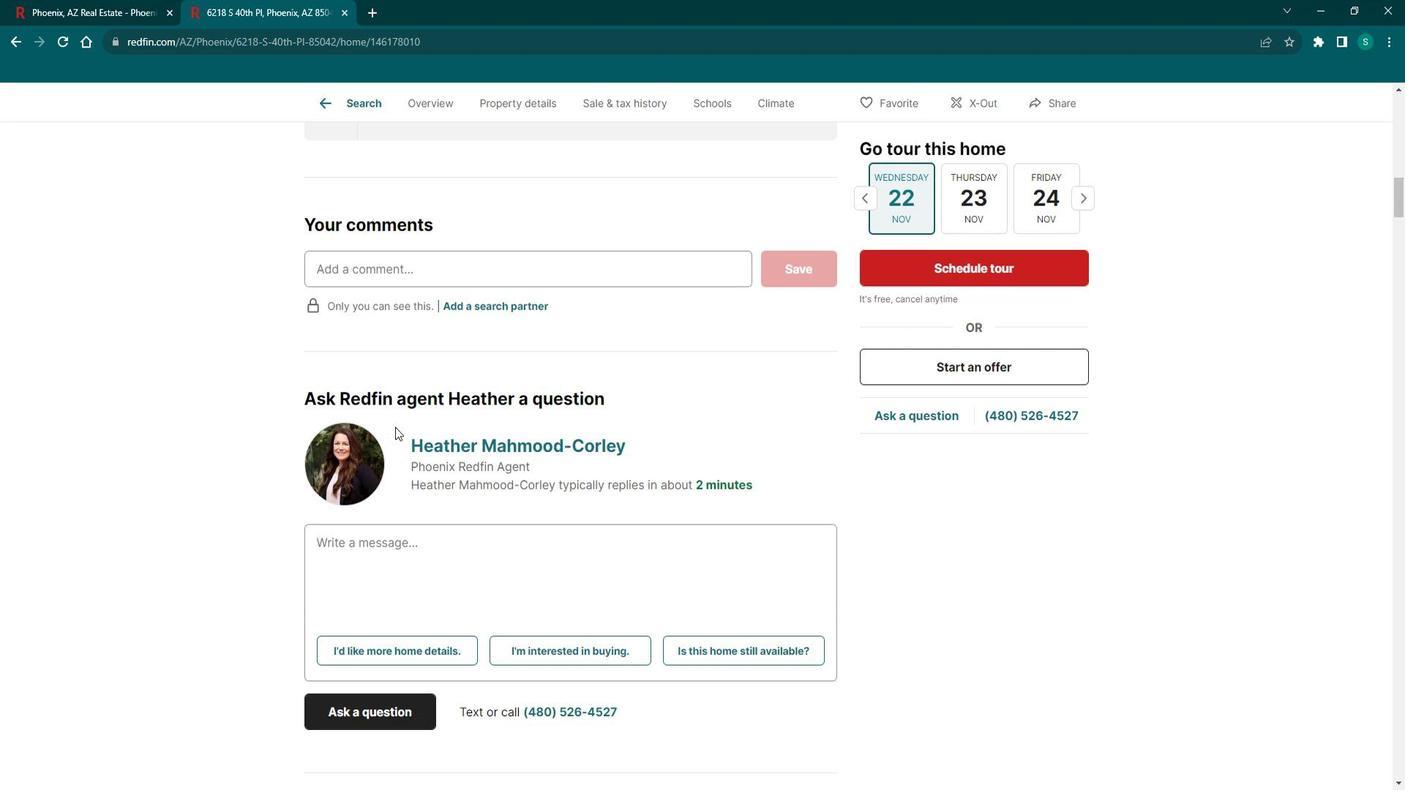 
Action: Mouse moved to (409, 509)
Screenshot: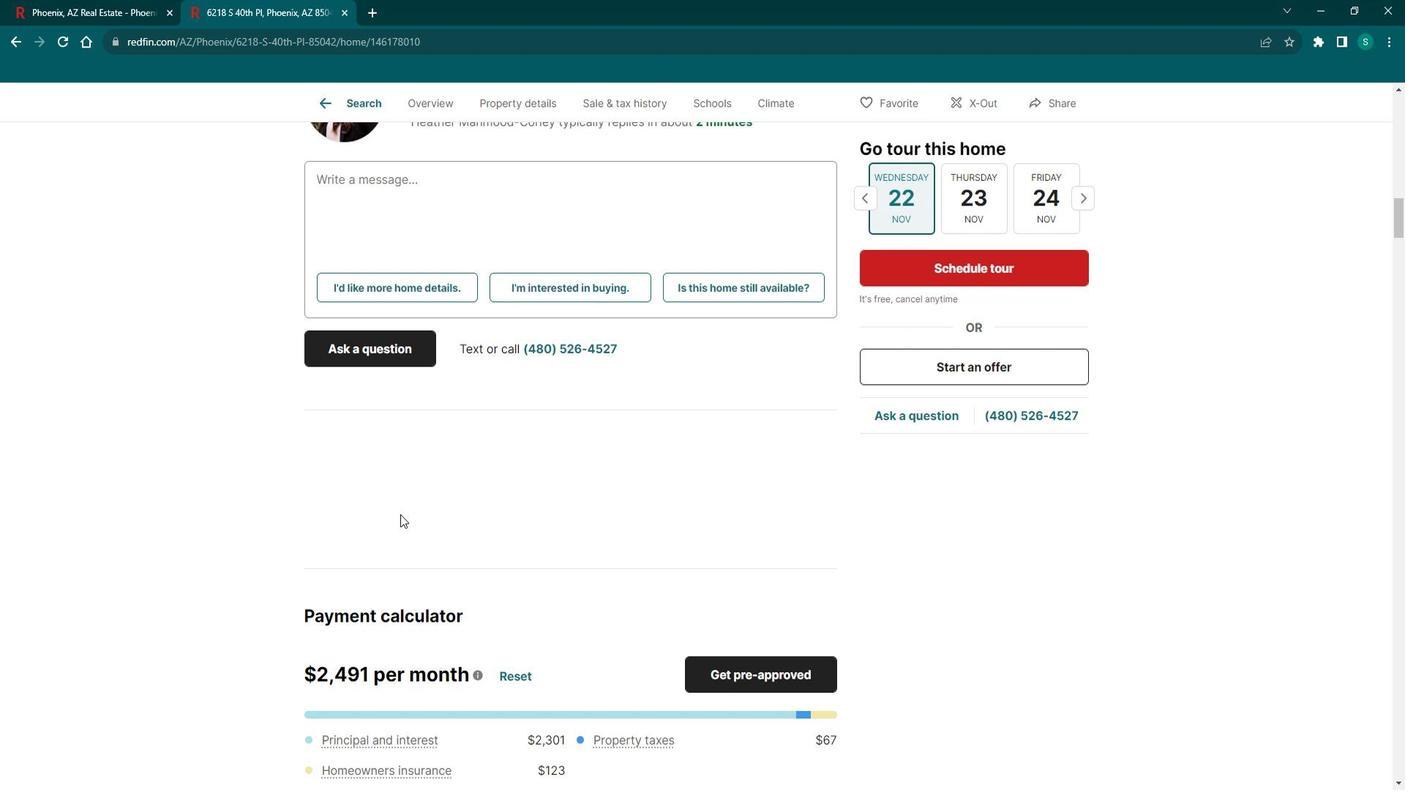 
Action: Mouse scrolled (409, 508) with delta (0, 0)
Screenshot: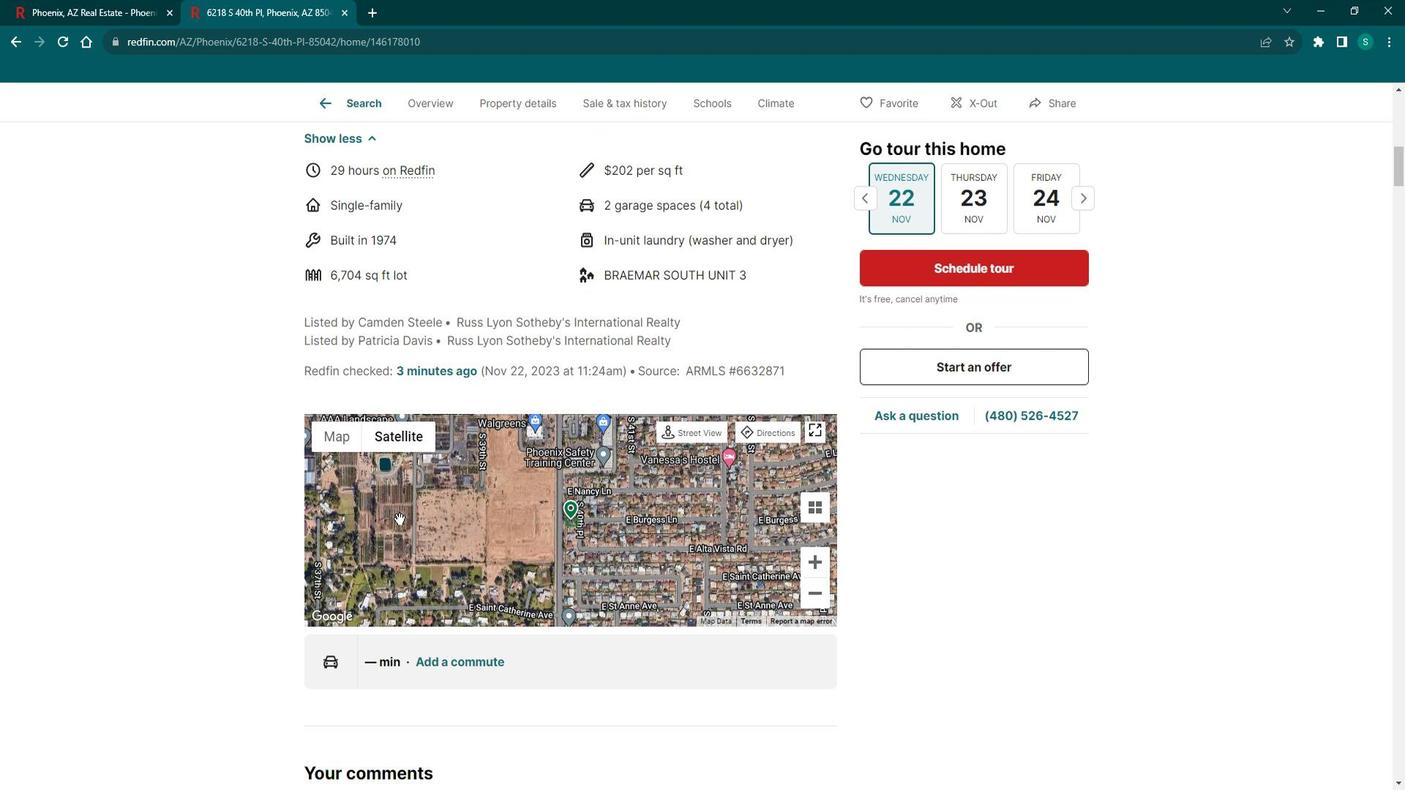 
Action: Mouse scrolled (409, 508) with delta (0, 0)
Screenshot: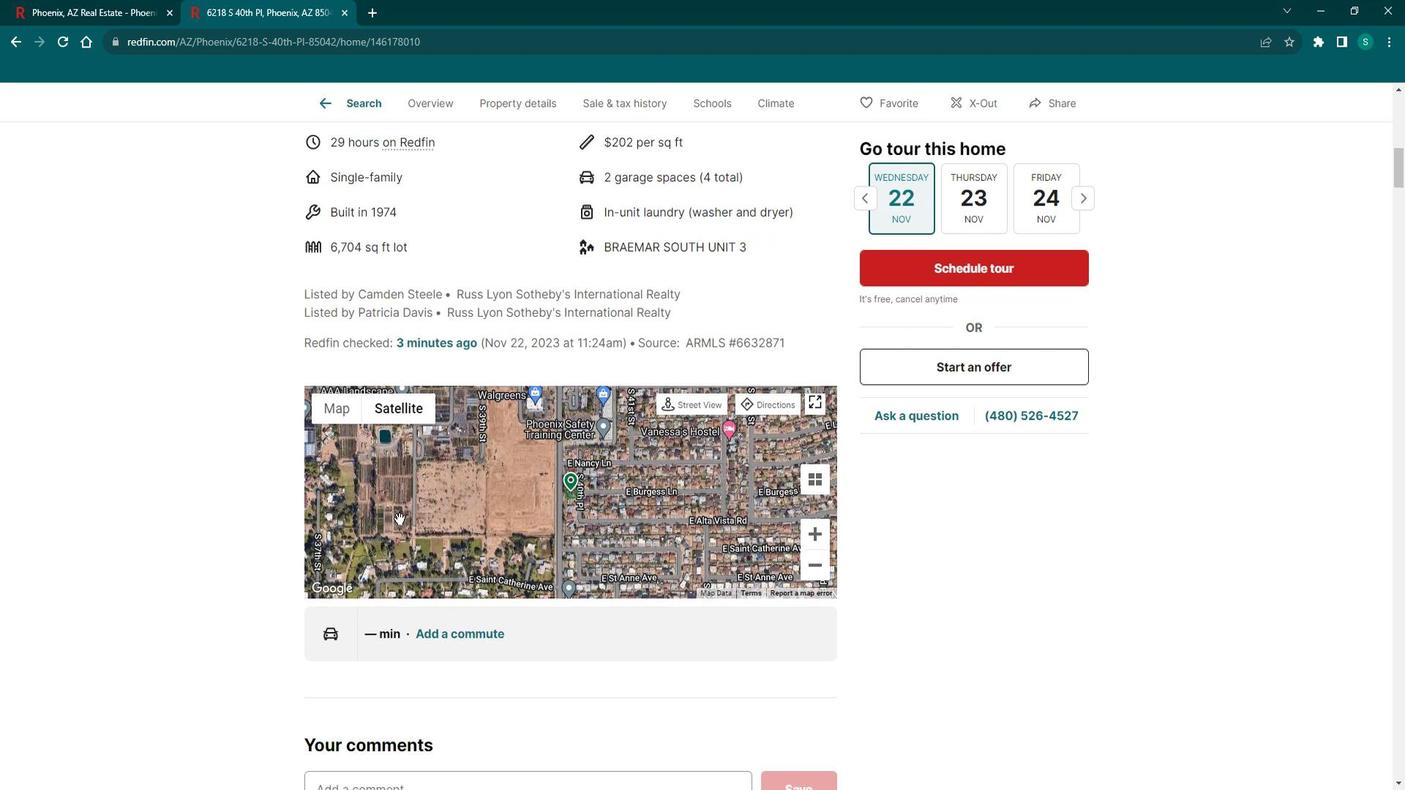 
Action: Mouse scrolled (409, 508) with delta (0, 0)
Screenshot: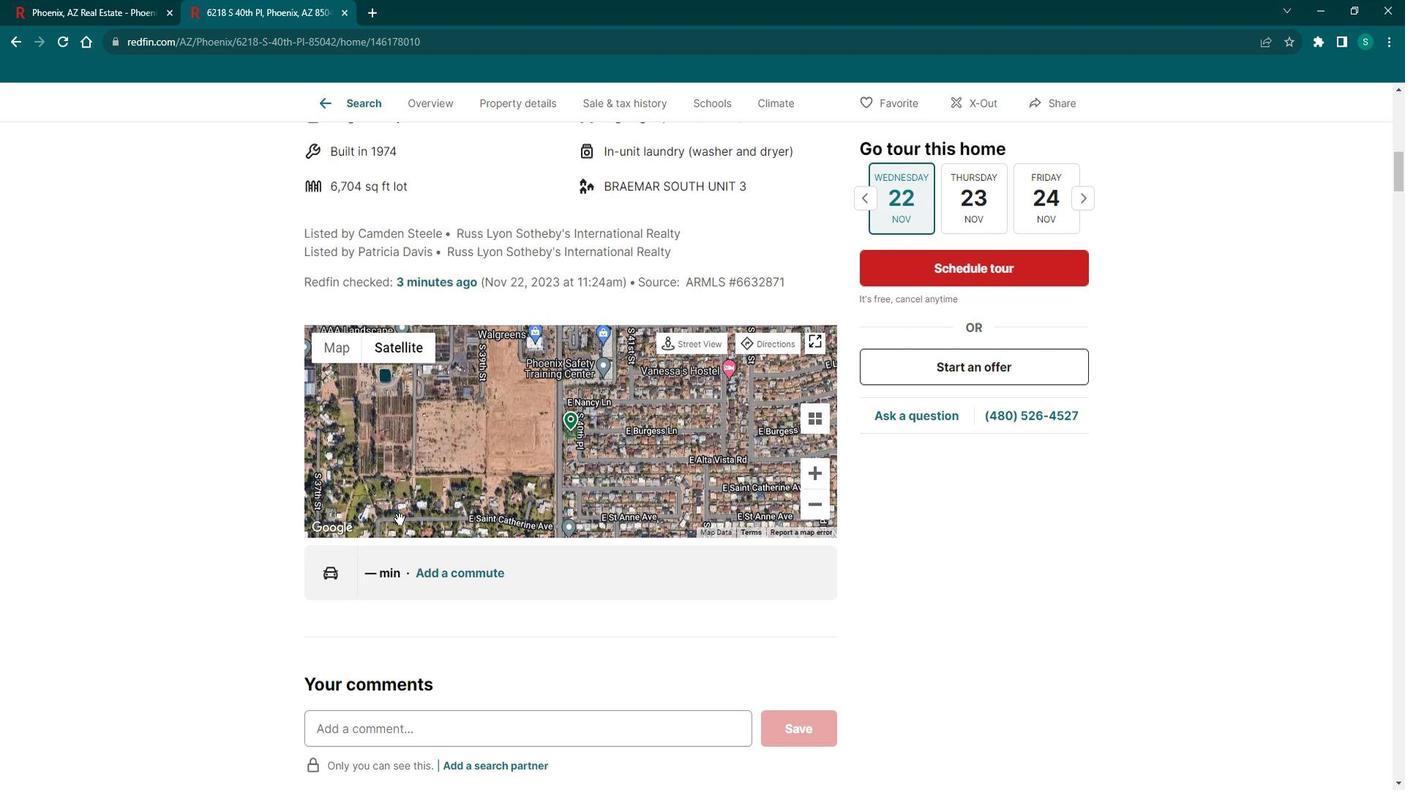 
Action: Mouse moved to (349, 212)
Screenshot: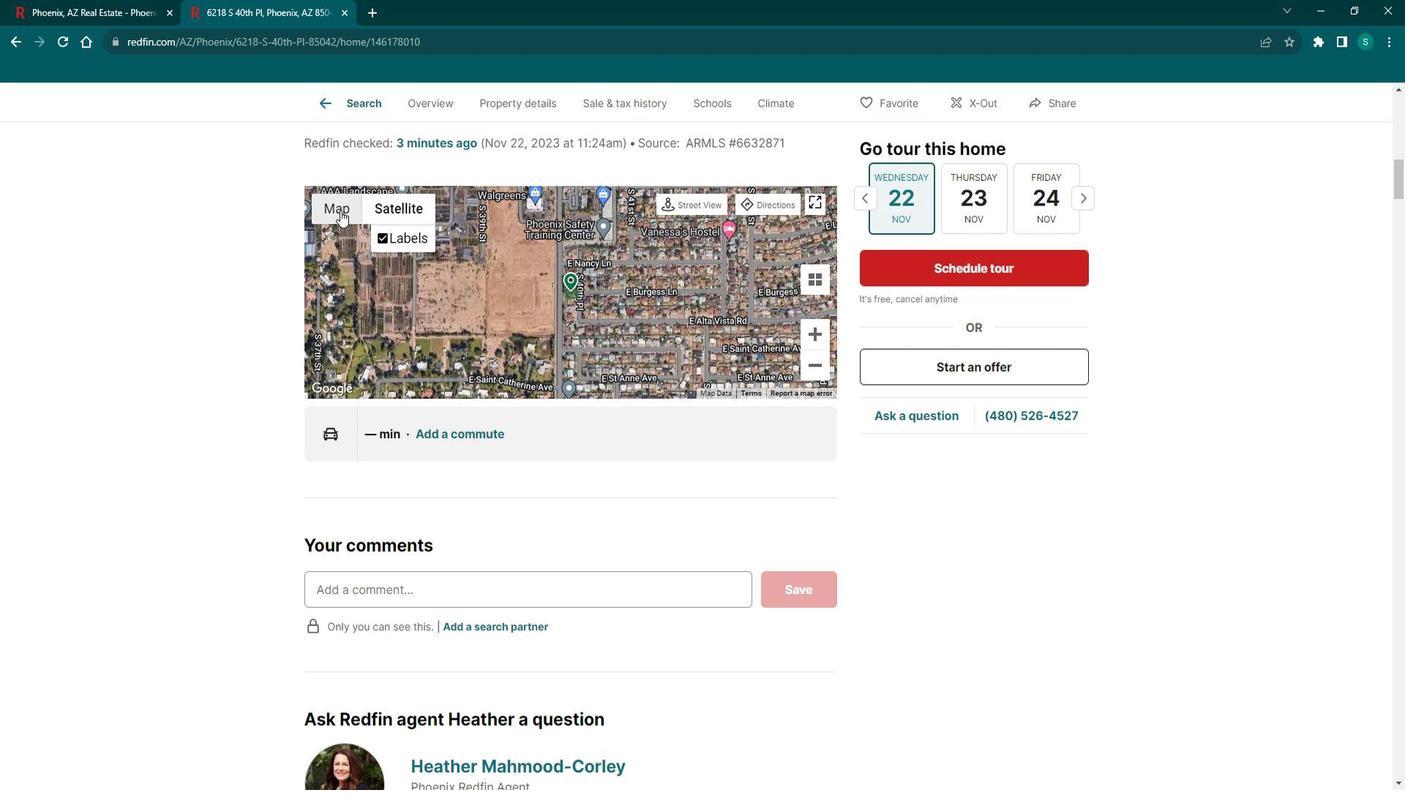 
Action: Mouse pressed left at (349, 212)
Screenshot: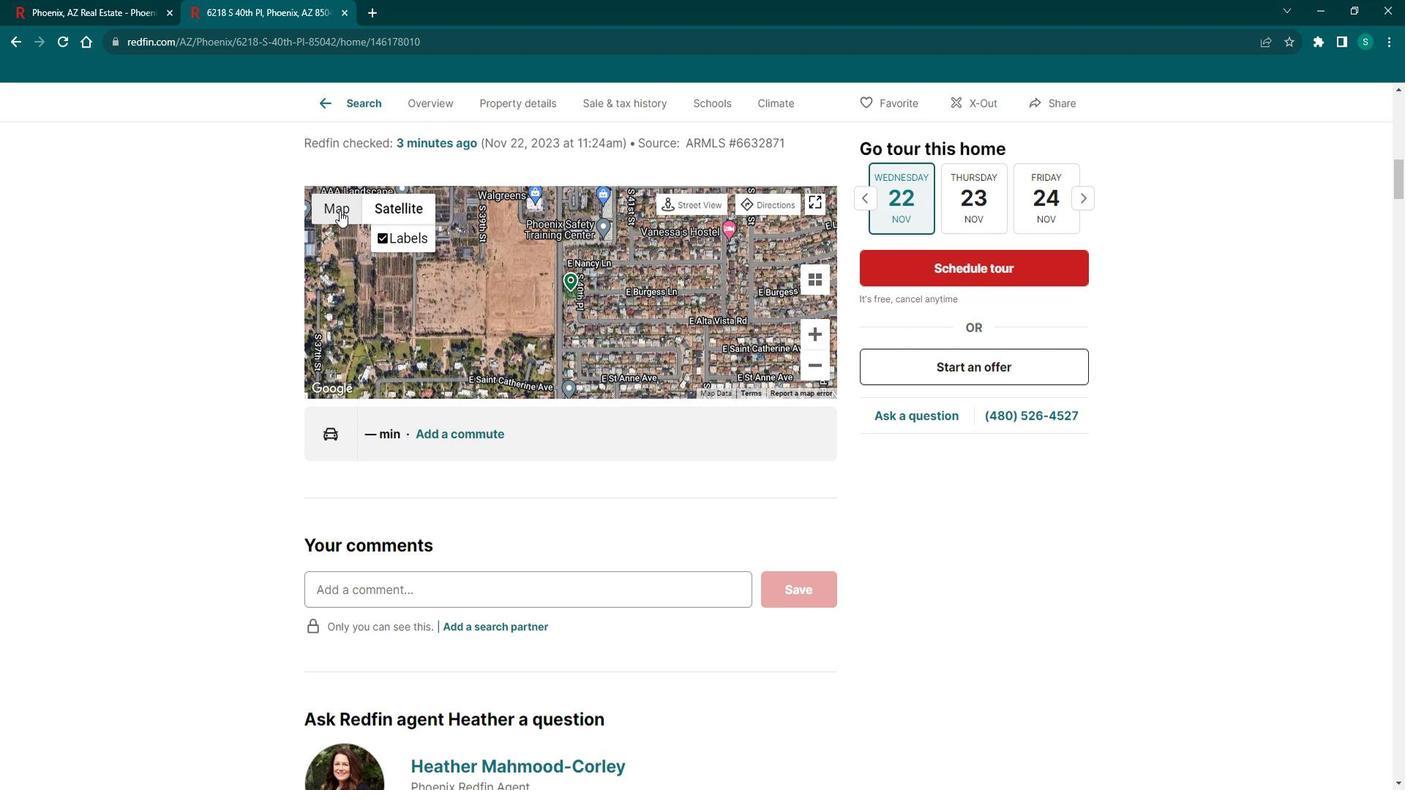 
Action: Mouse moved to (387, 505)
Screenshot: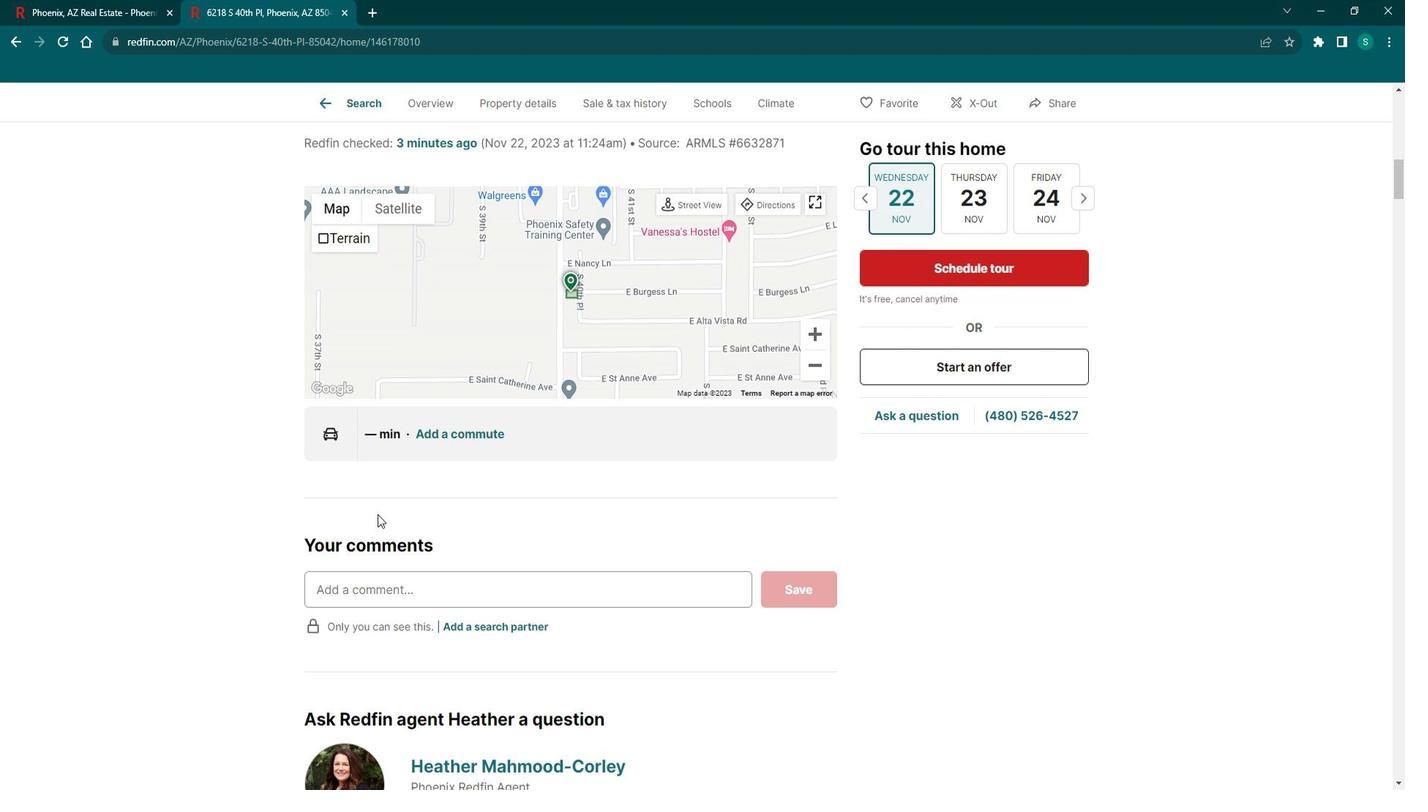 
Action: Mouse scrolled (387, 504) with delta (0, 0)
Screenshot: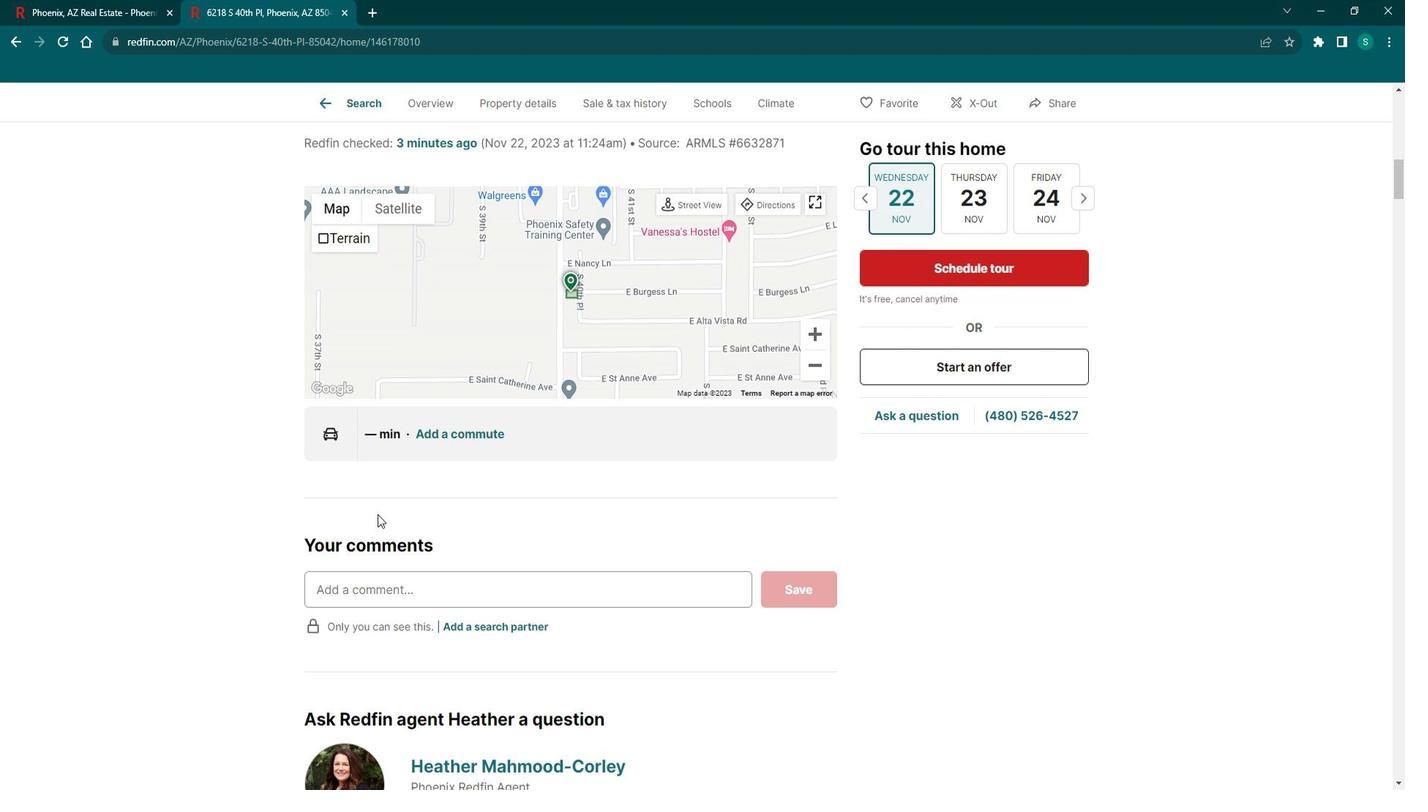 
Action: Mouse scrolled (387, 504) with delta (0, 0)
Screenshot: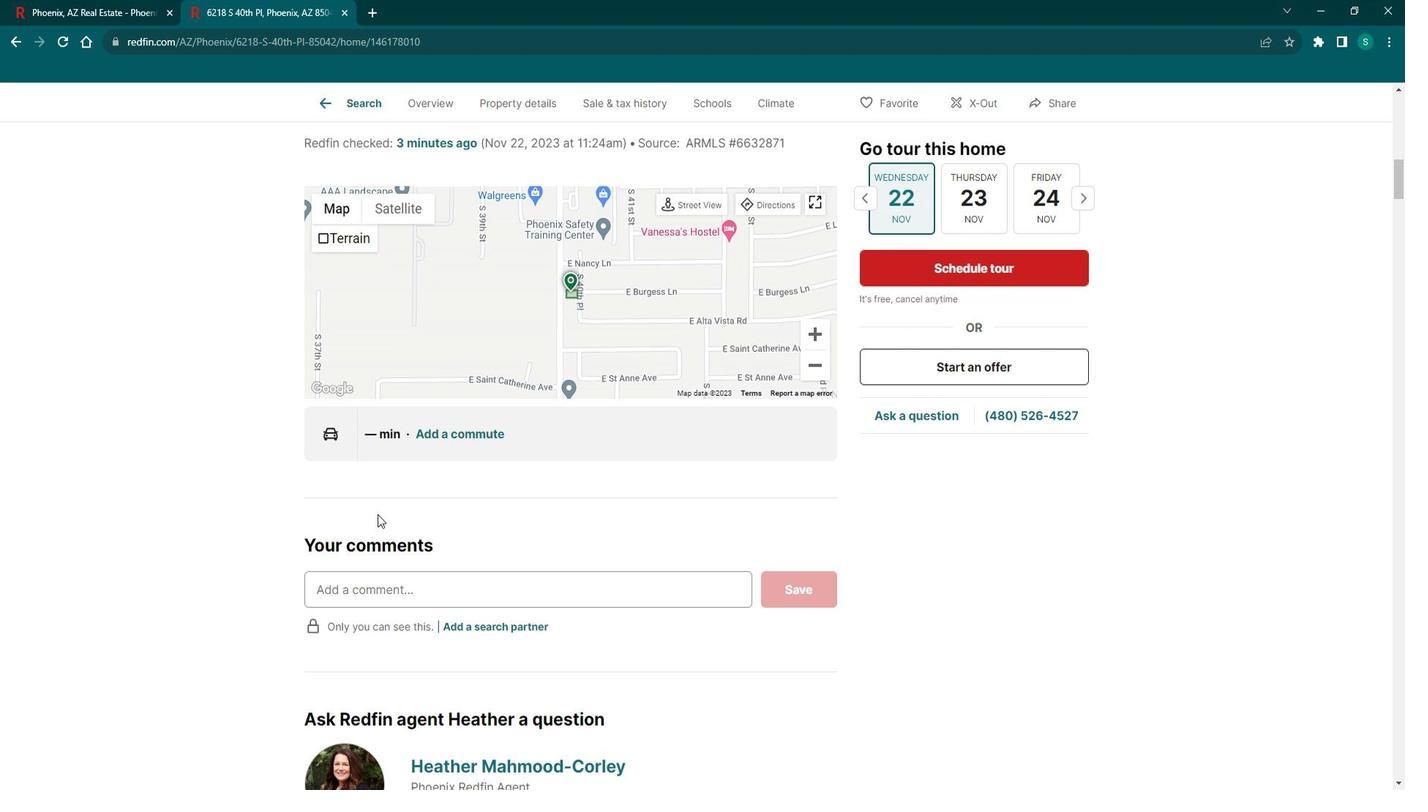 
Action: Mouse scrolled (387, 504) with delta (0, 0)
Screenshot: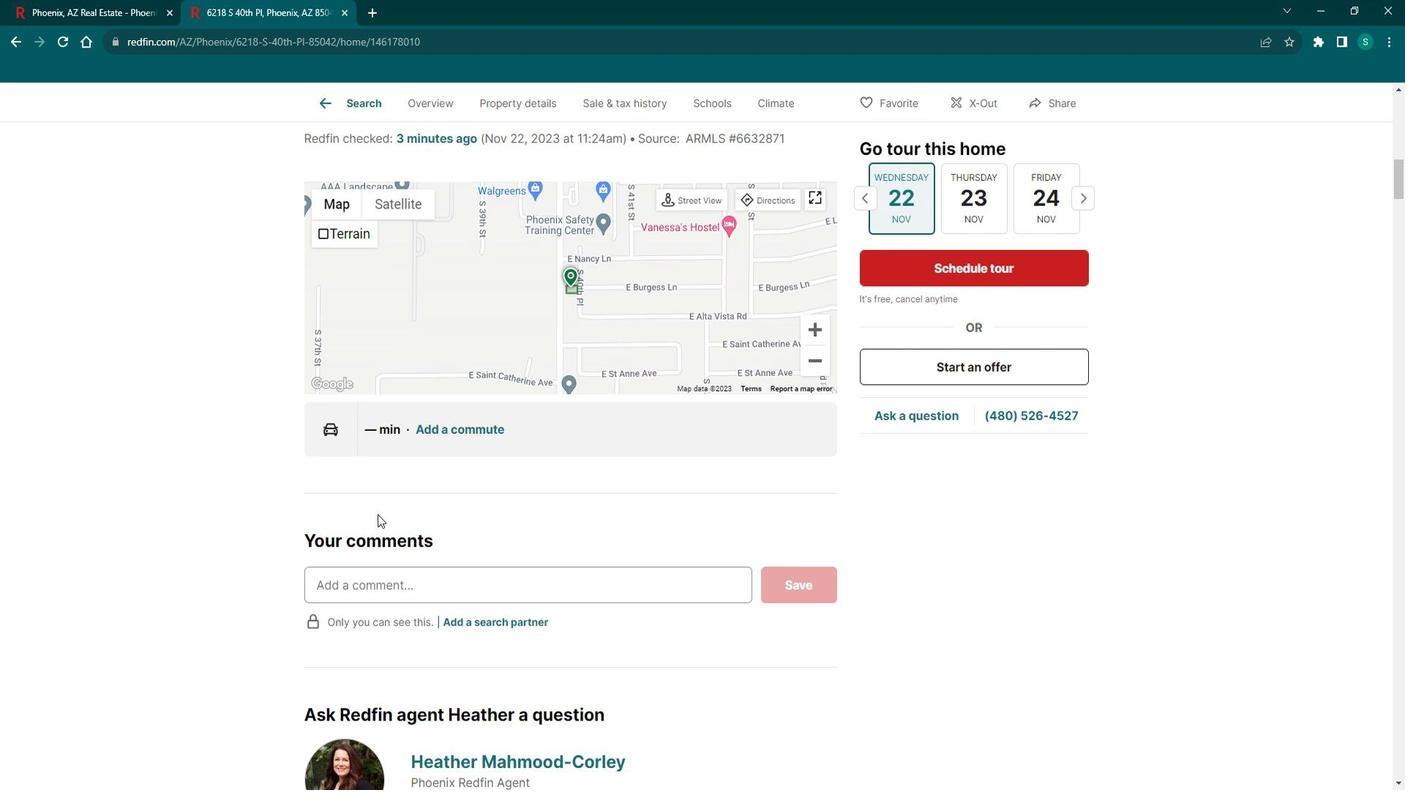 
Action: Mouse scrolled (387, 504) with delta (0, 0)
Screenshot: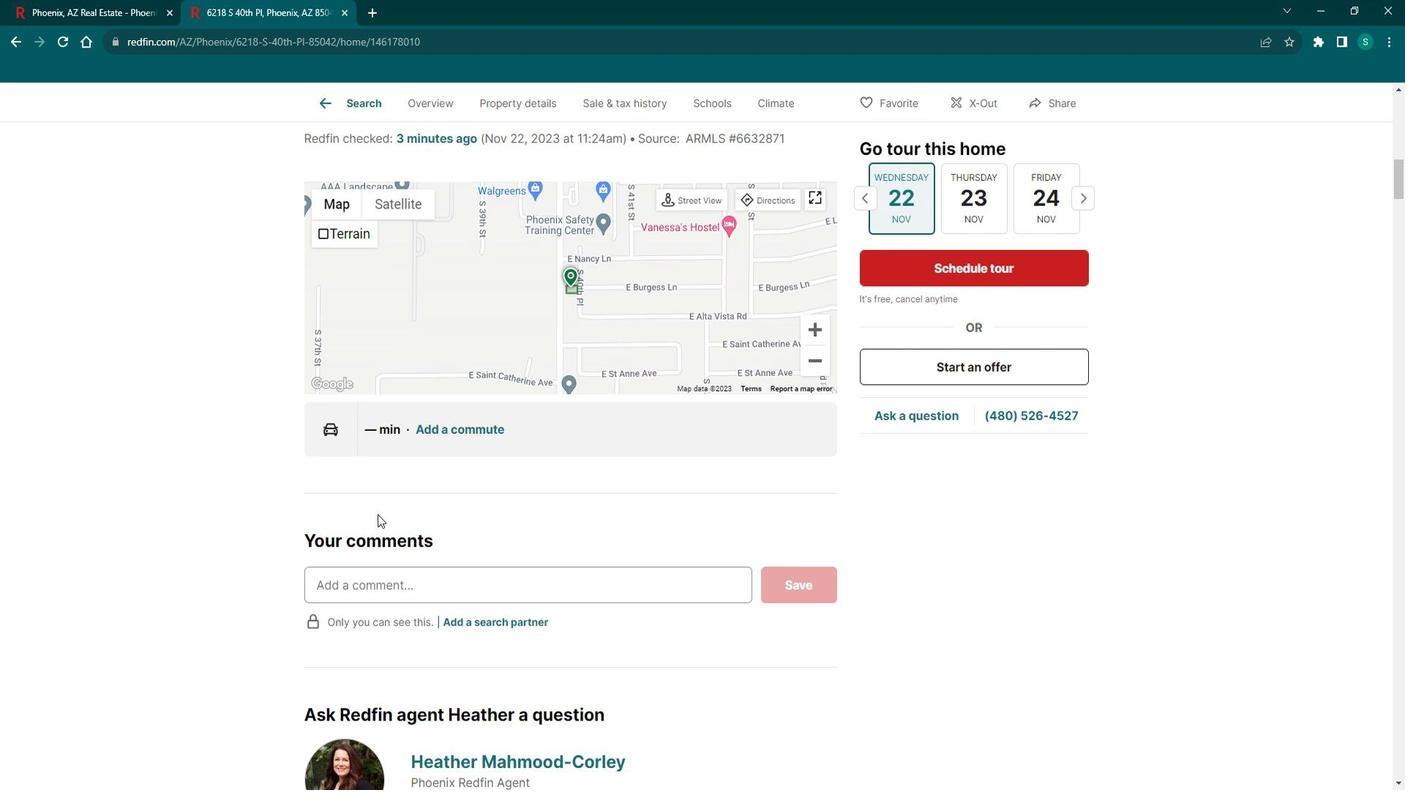 
Action: Mouse scrolled (387, 504) with delta (0, 0)
Screenshot: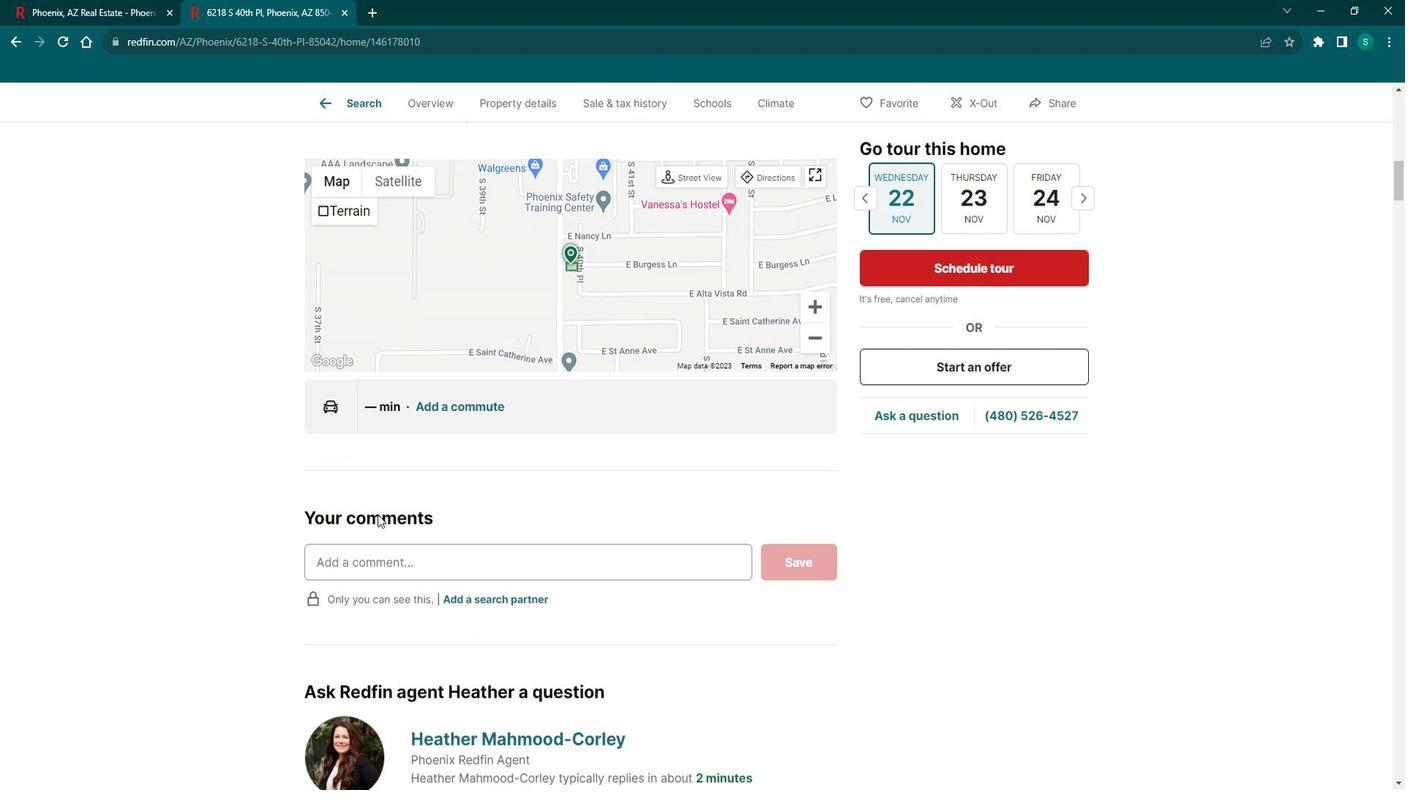 
Action: Mouse scrolled (387, 504) with delta (0, 0)
Screenshot: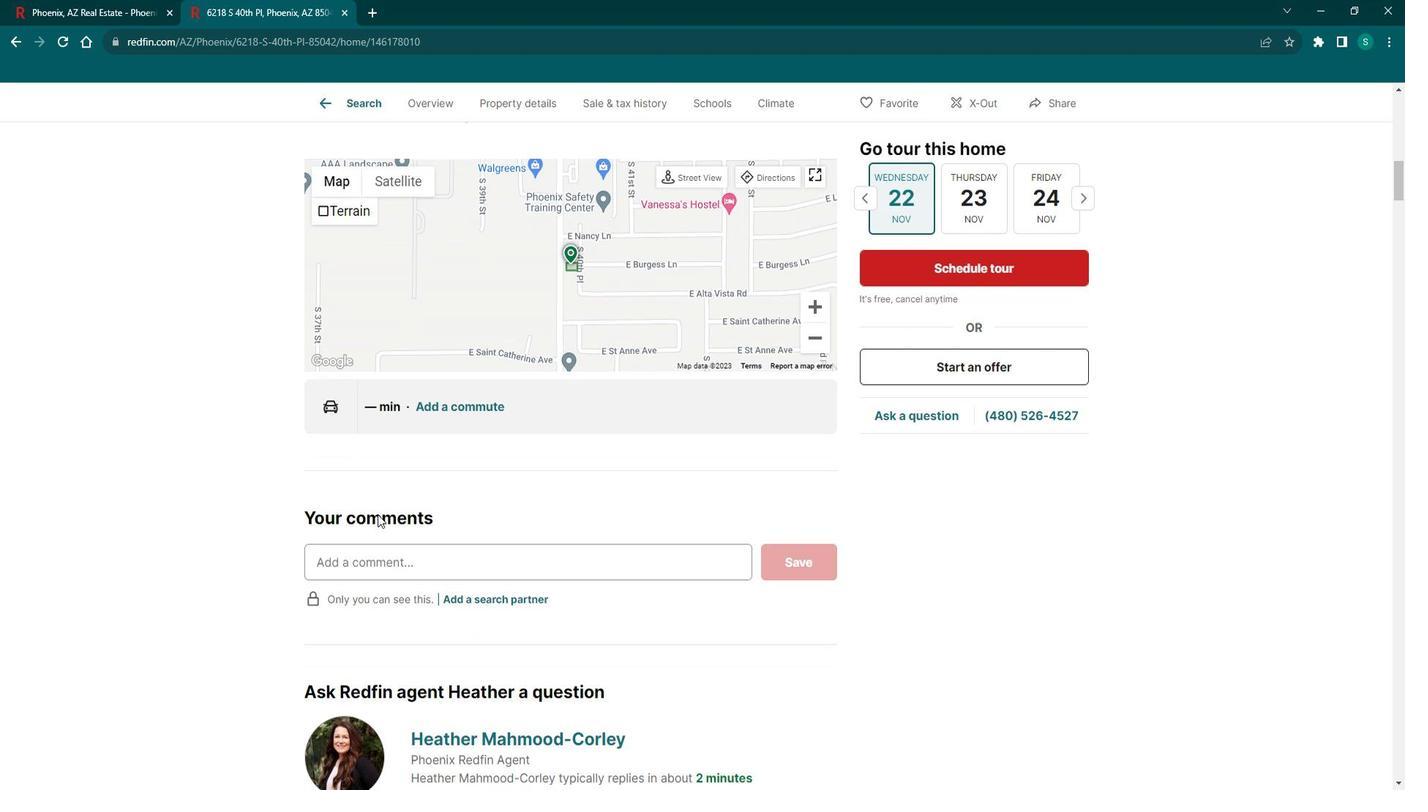 
Action: Mouse scrolled (387, 504) with delta (0, 0)
Screenshot: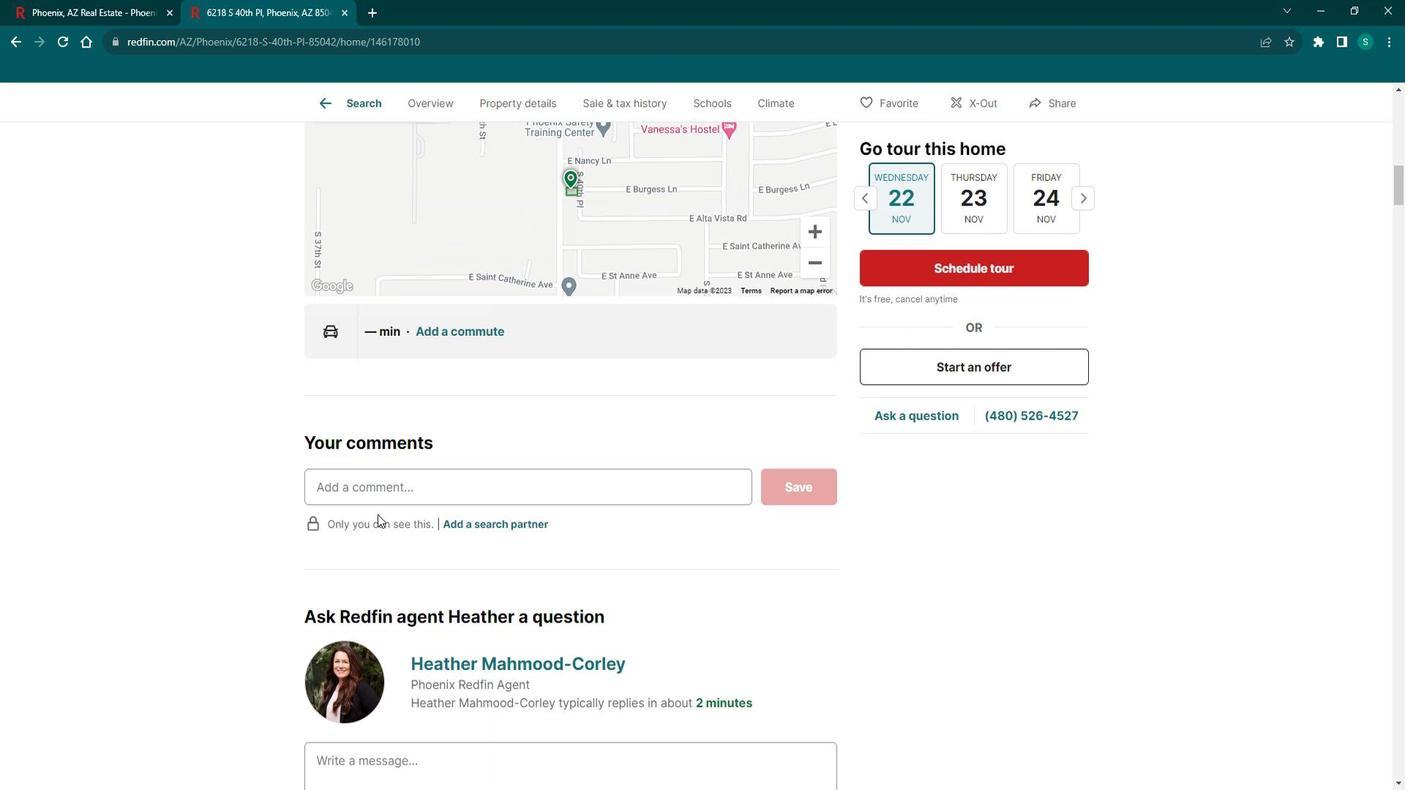 
Action: Mouse scrolled (387, 504) with delta (0, 0)
Screenshot: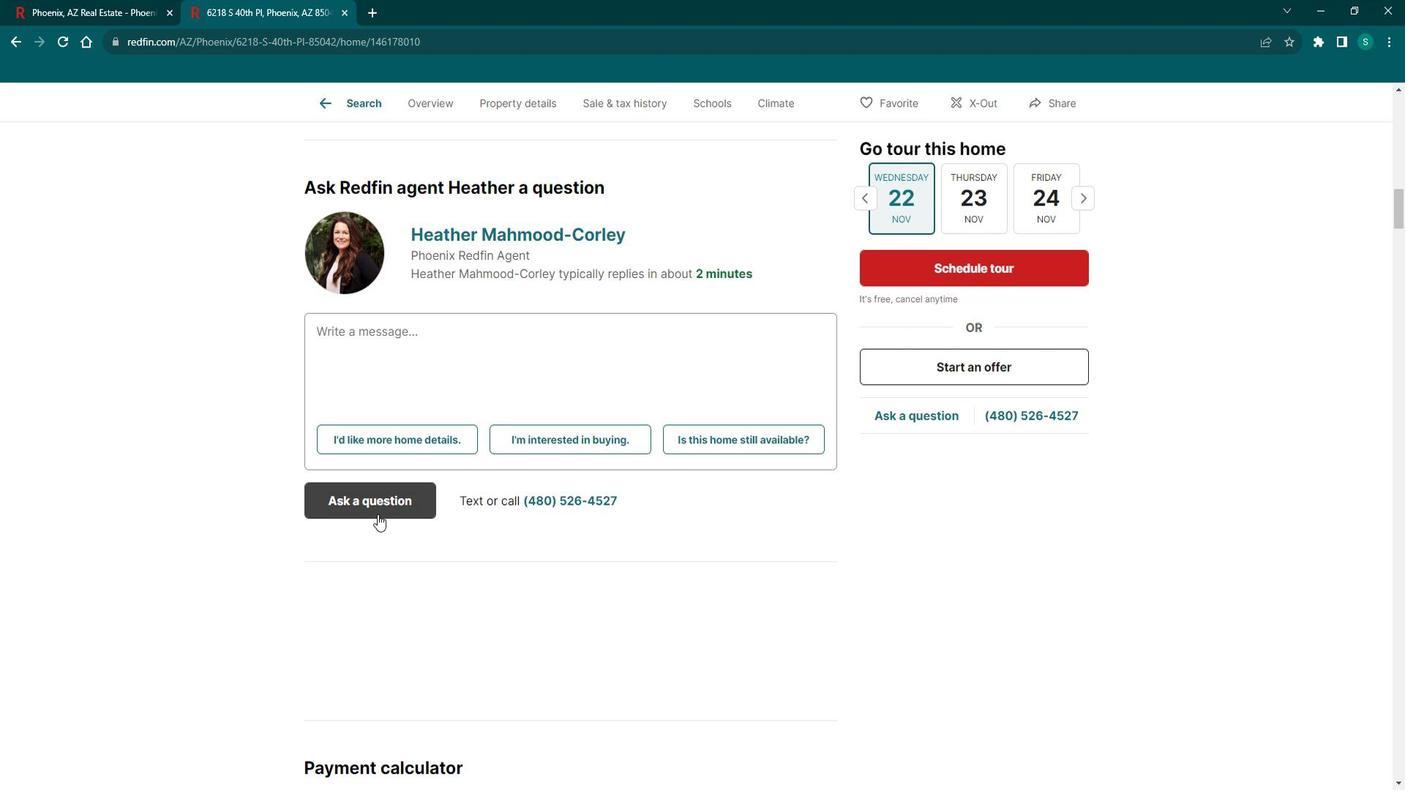 
Action: Mouse scrolled (387, 504) with delta (0, 0)
Screenshot: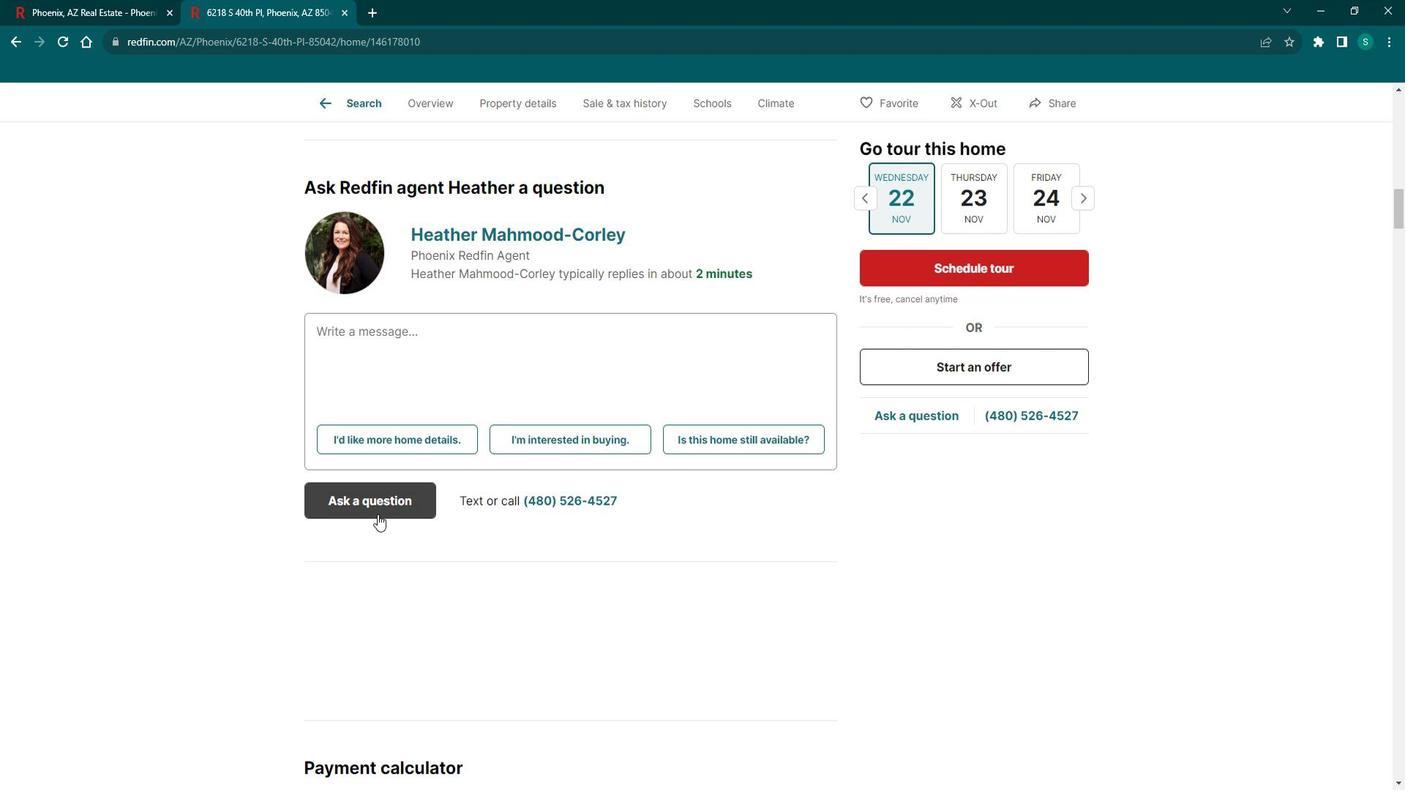 
Action: Mouse scrolled (387, 504) with delta (0, 0)
Screenshot: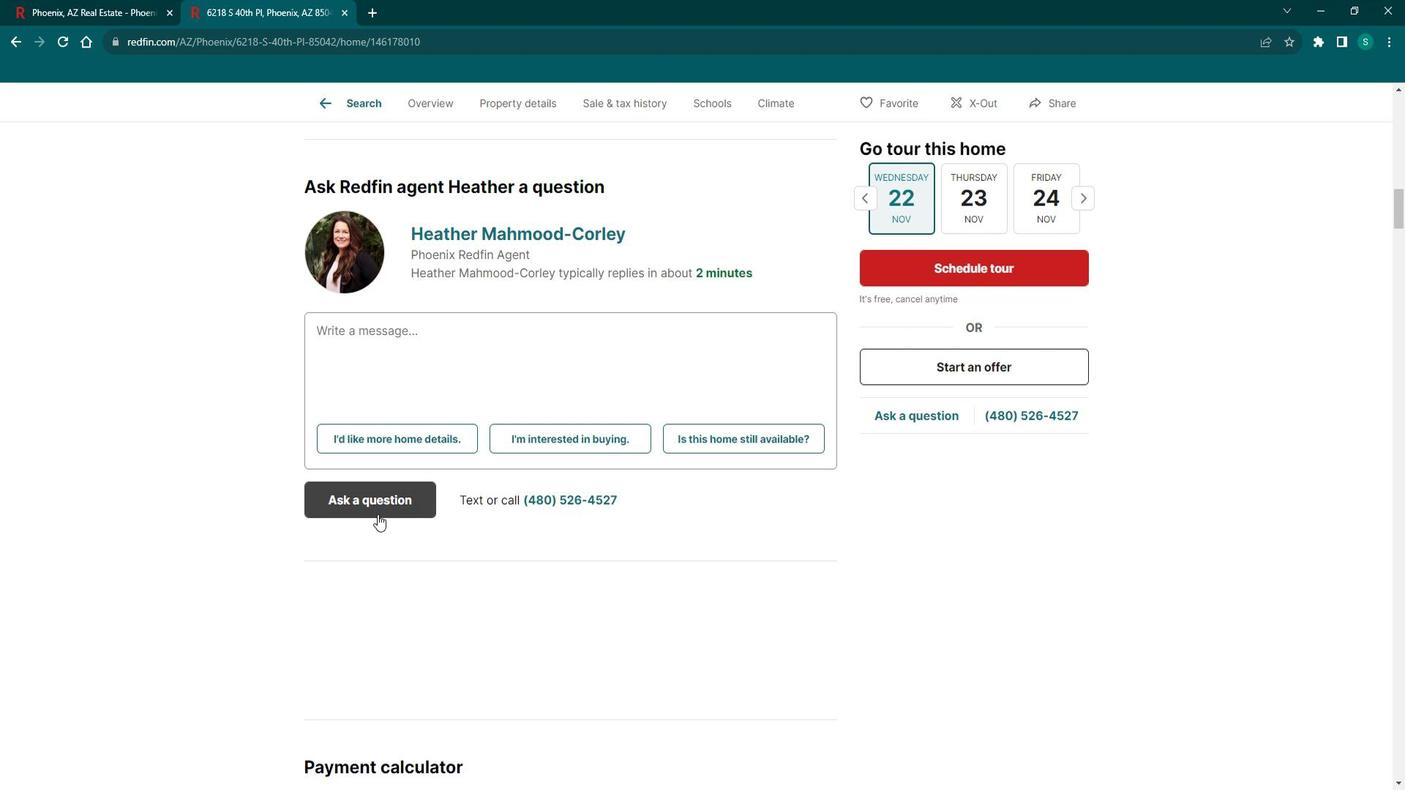 
Action: Mouse scrolled (387, 504) with delta (0, 0)
Screenshot: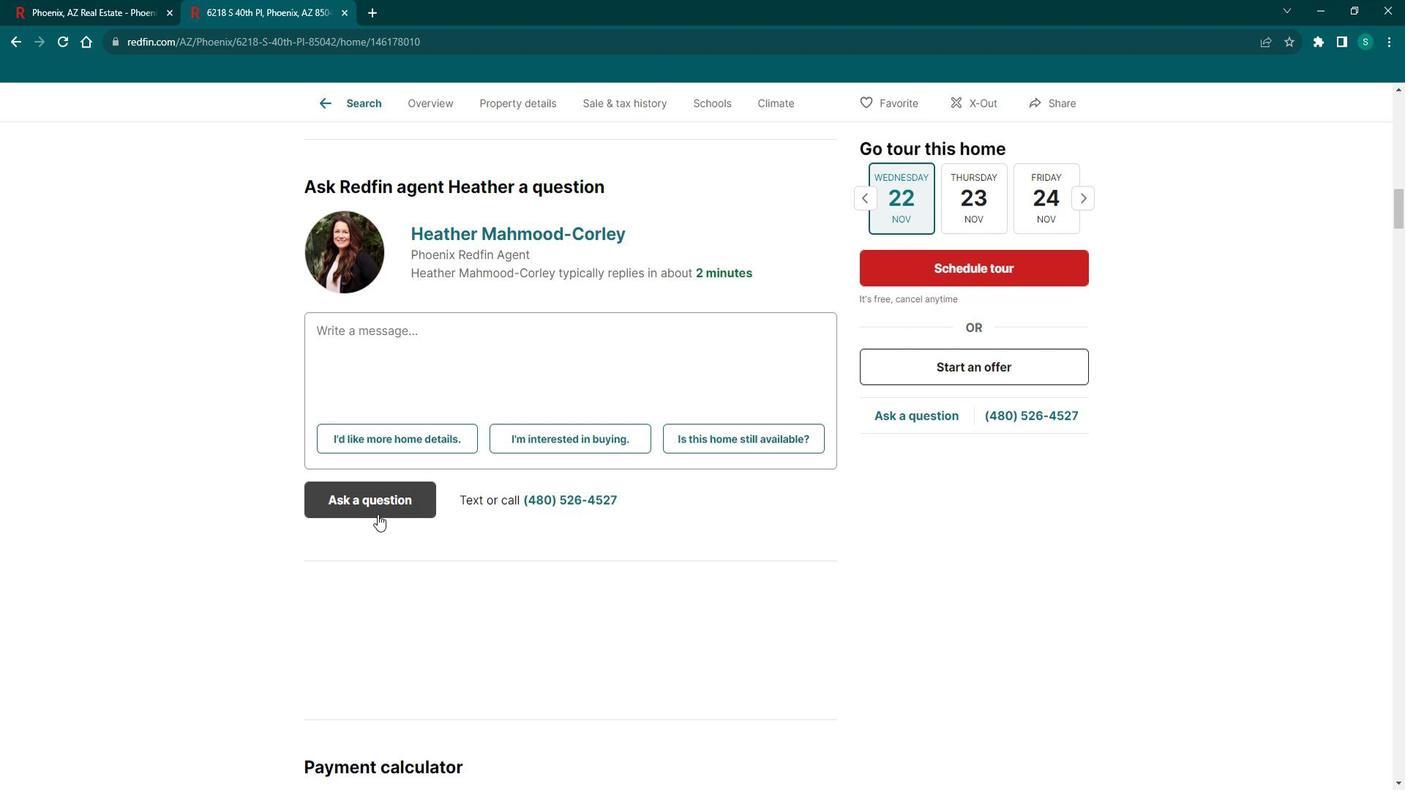 
Action: Mouse scrolled (387, 504) with delta (0, 0)
Screenshot: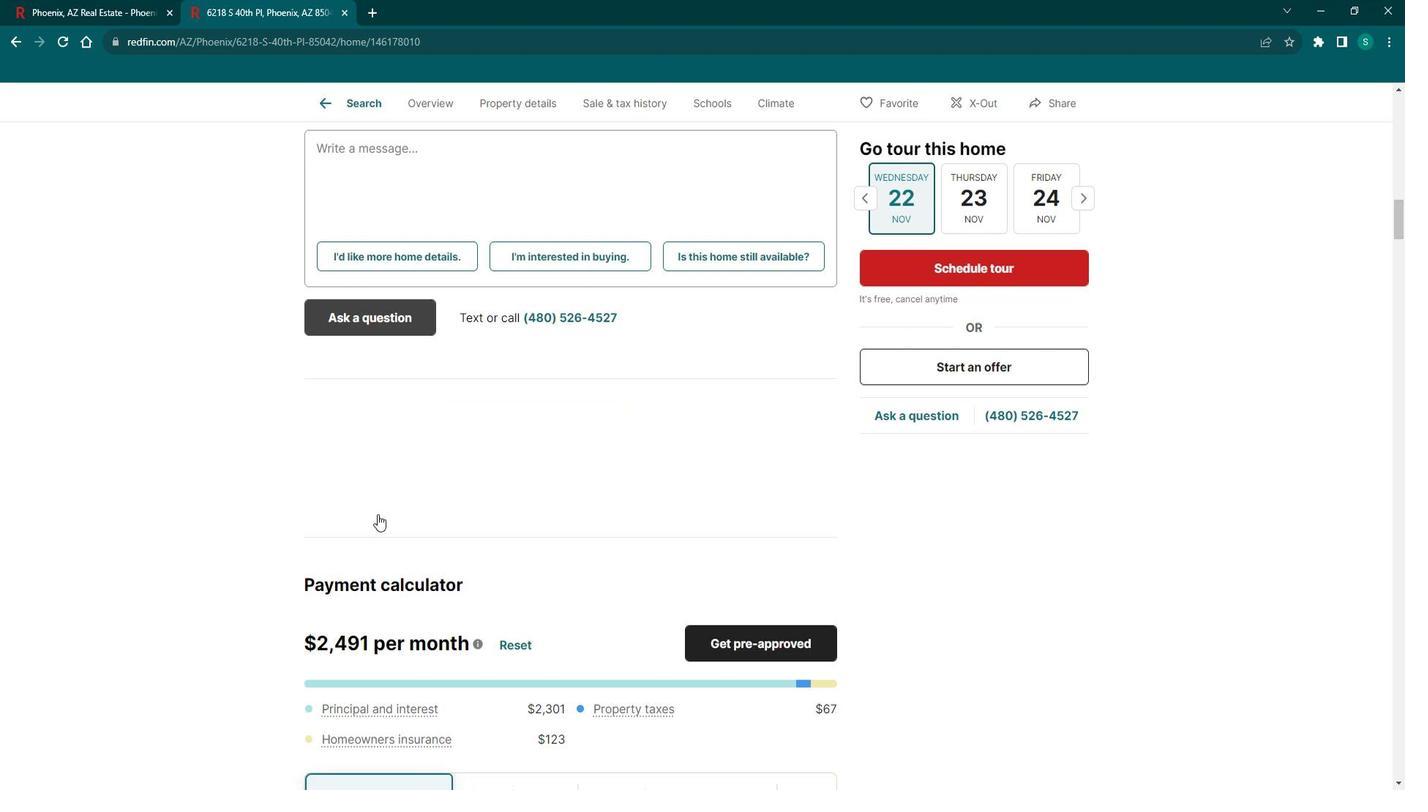 
Action: Mouse scrolled (387, 504) with delta (0, 0)
Screenshot: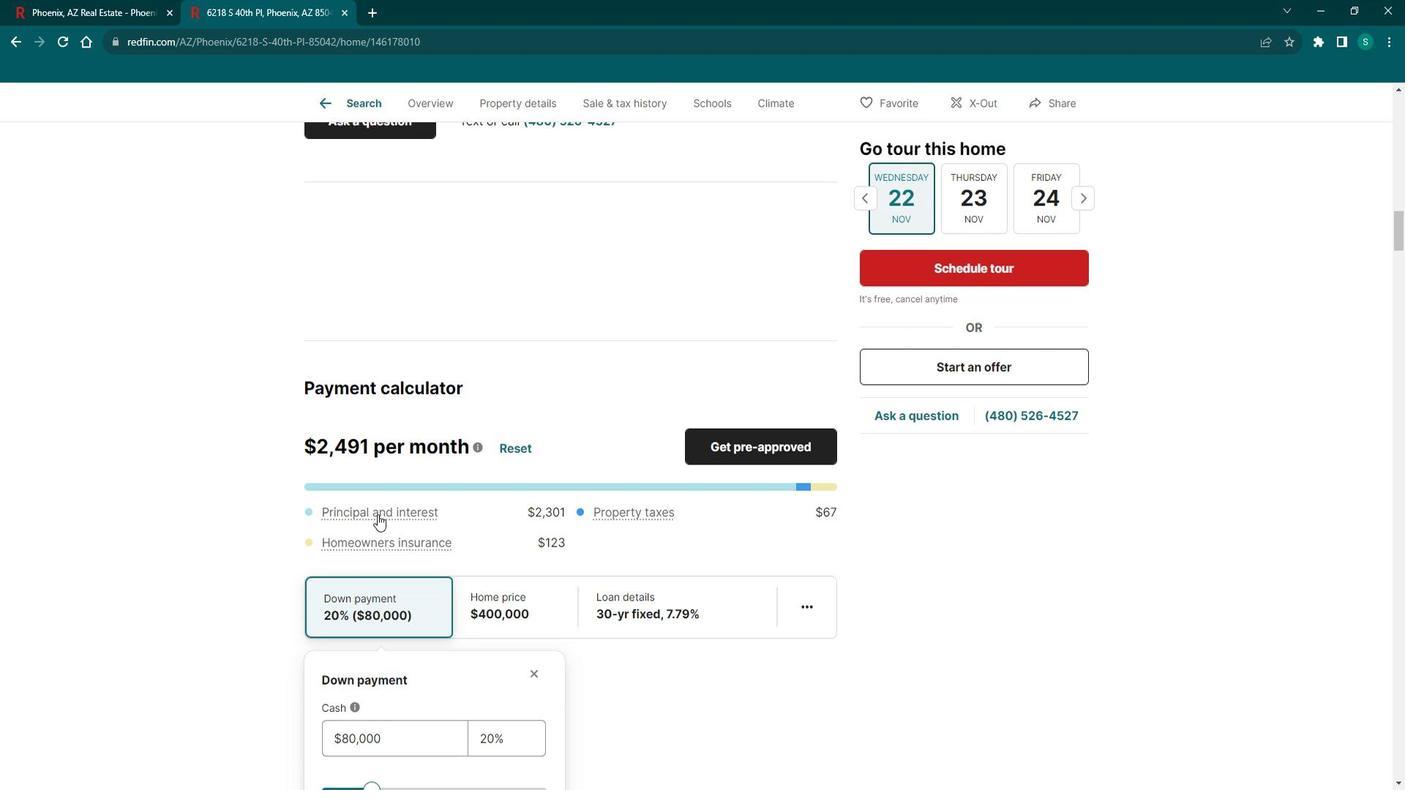 
Action: Mouse scrolled (387, 504) with delta (0, 0)
Screenshot: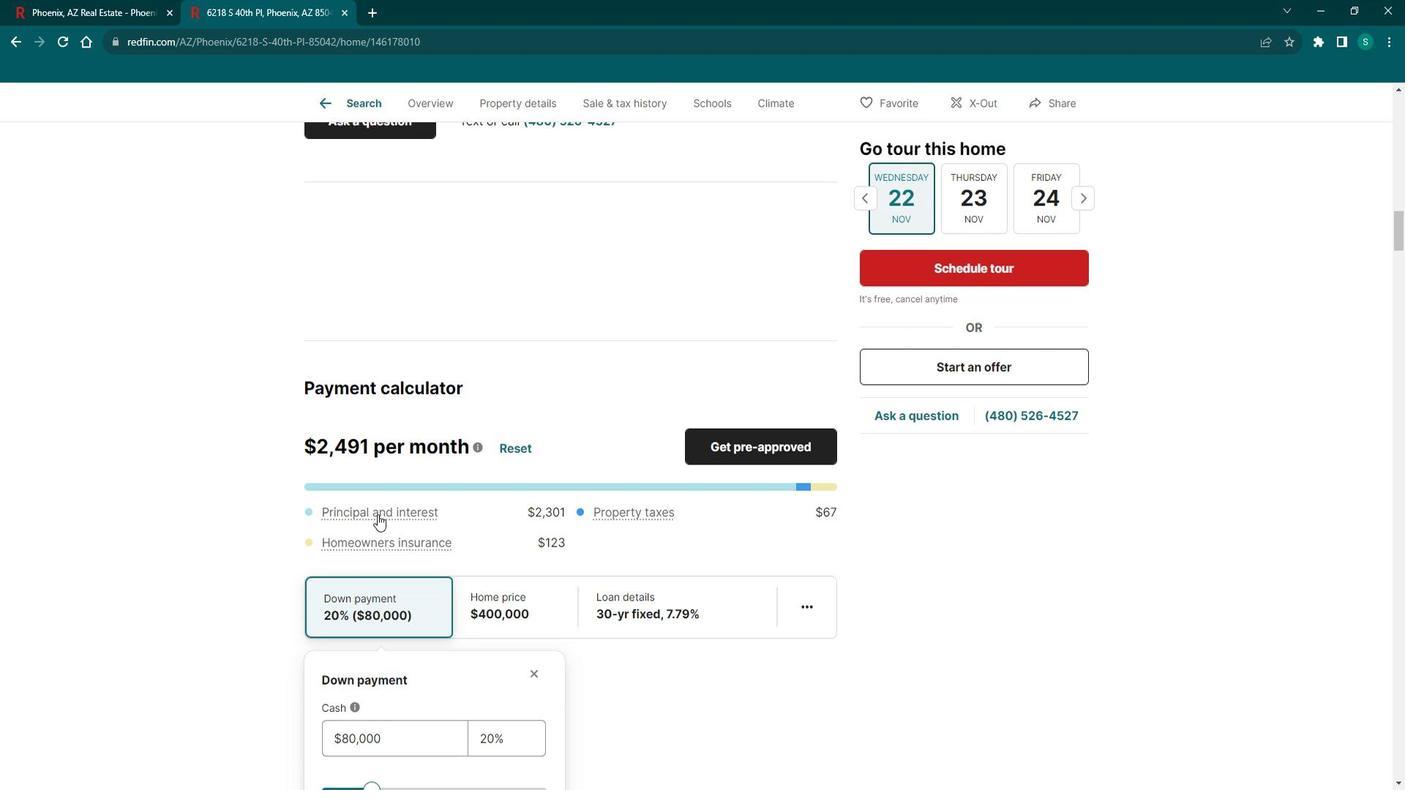 
Action: Mouse scrolled (387, 504) with delta (0, 0)
Screenshot: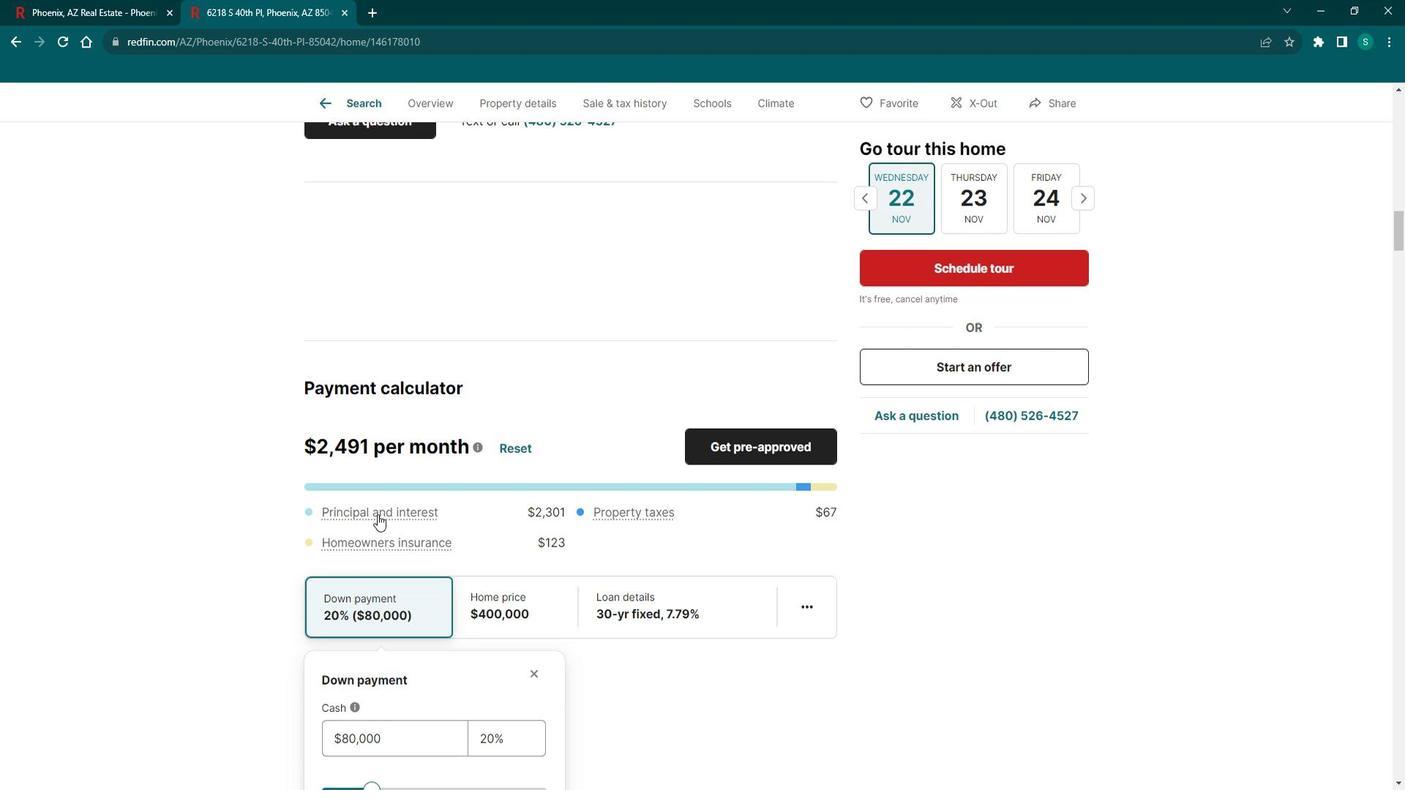 
Action: Mouse scrolled (387, 504) with delta (0, 0)
Screenshot: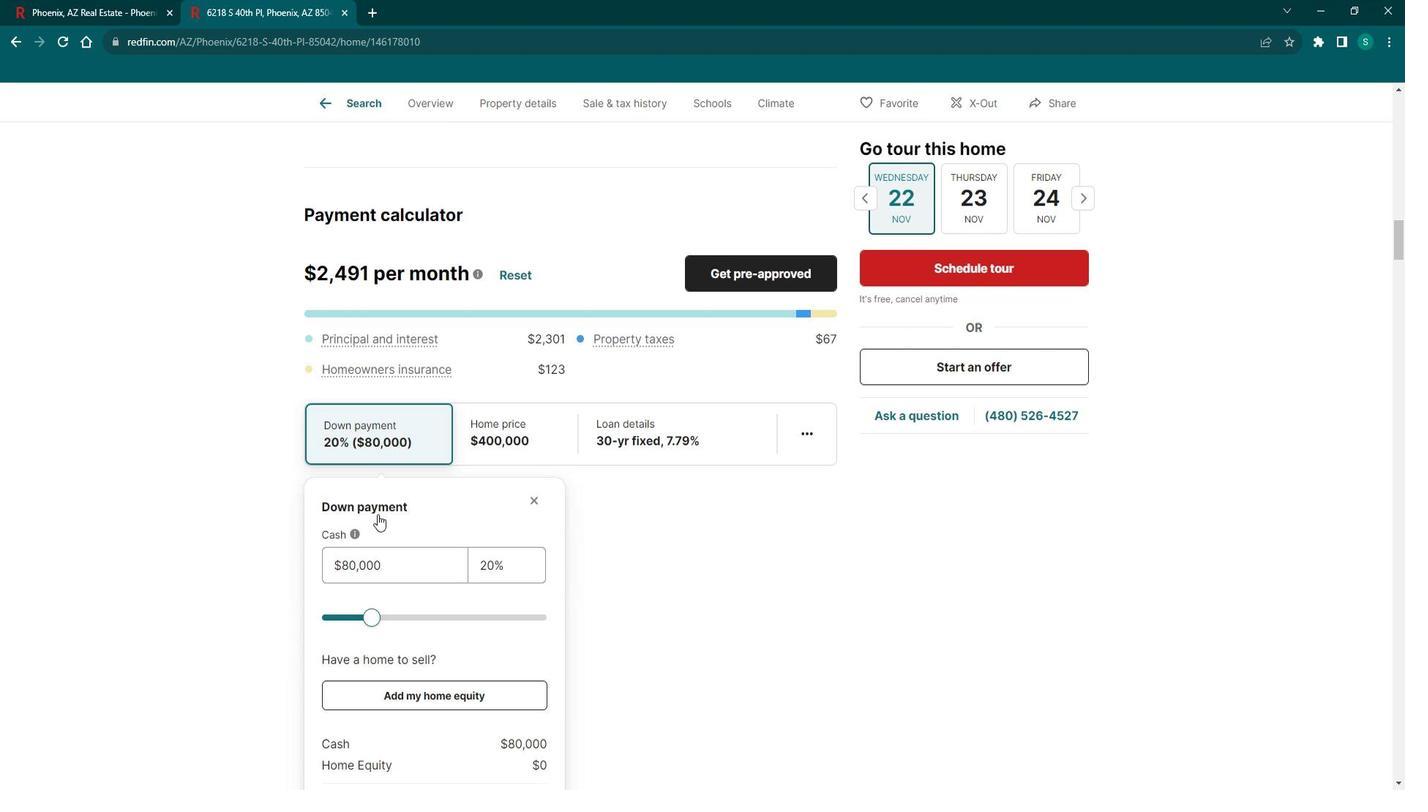 
Action: Mouse moved to (674, 431)
Screenshot: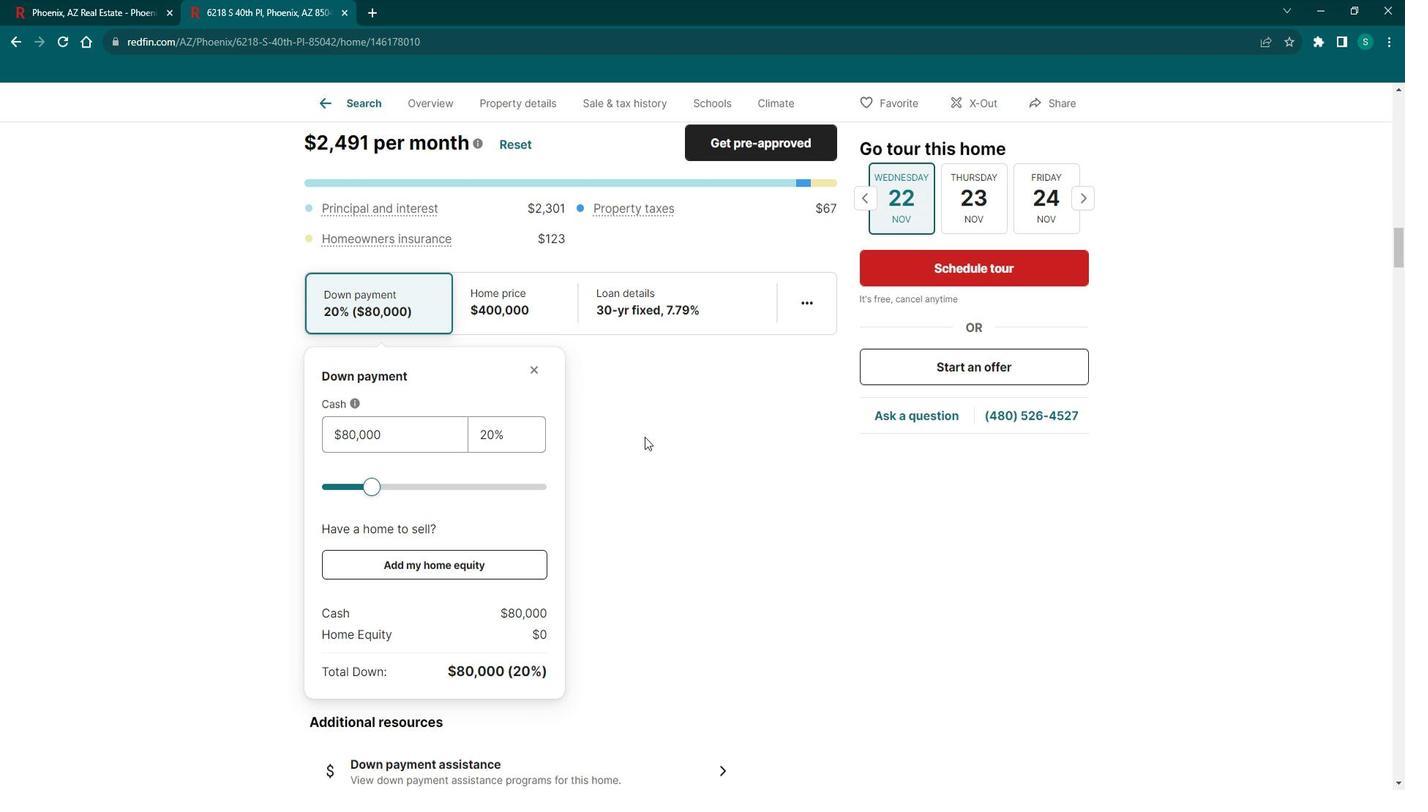 
Action: Mouse scrolled (674, 431) with delta (0, 0)
Screenshot: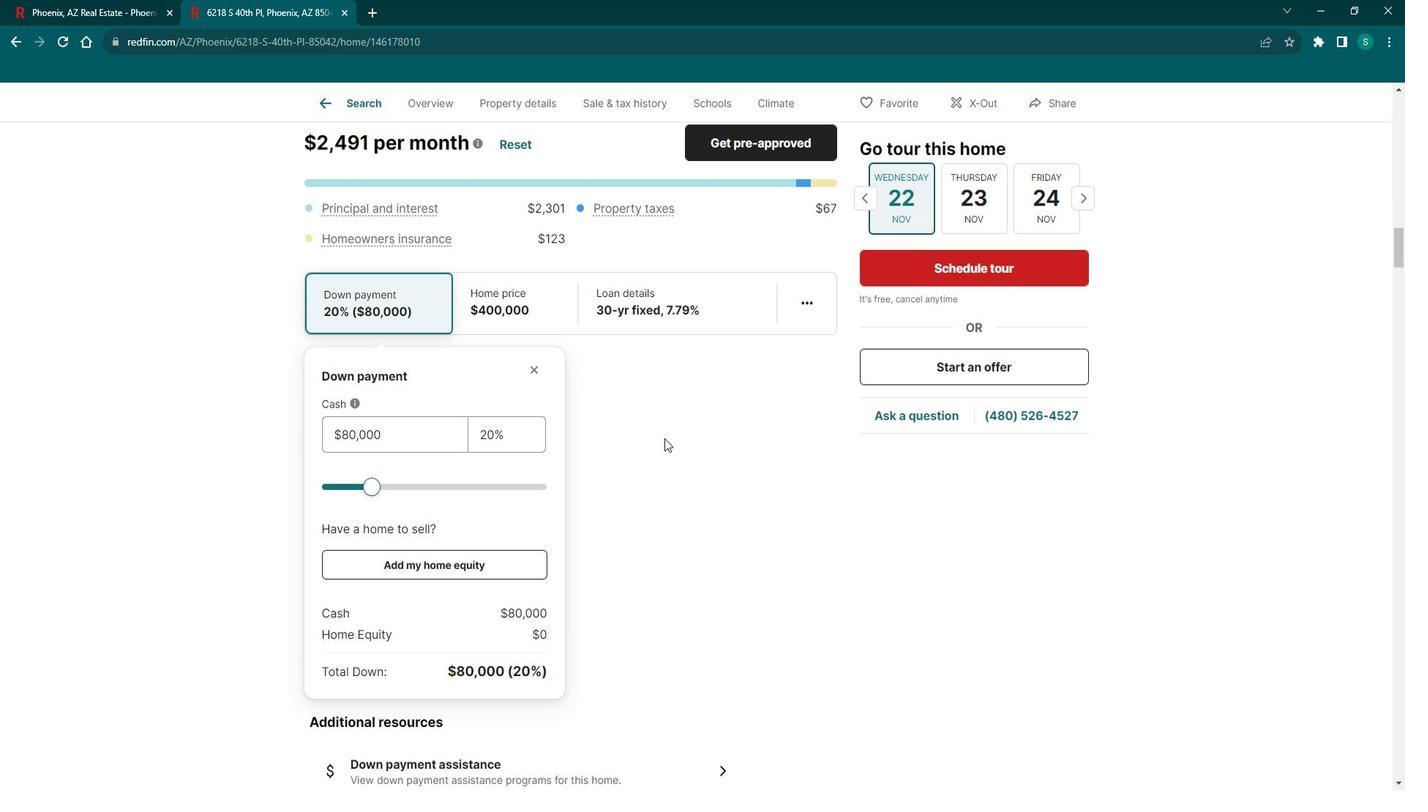 
Action: Mouse scrolled (674, 431) with delta (0, 0)
Screenshot: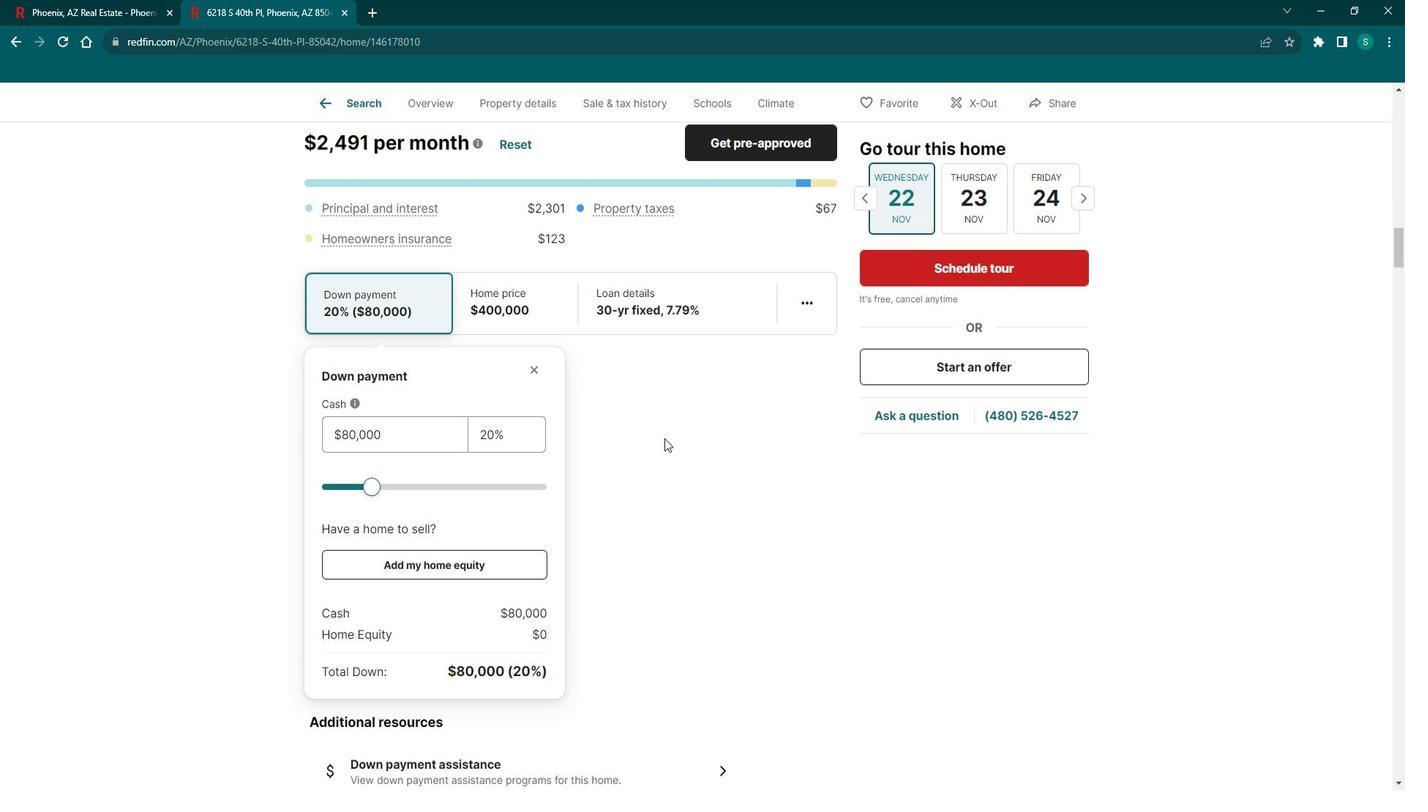 
Action: Mouse scrolled (674, 431) with delta (0, 0)
Screenshot: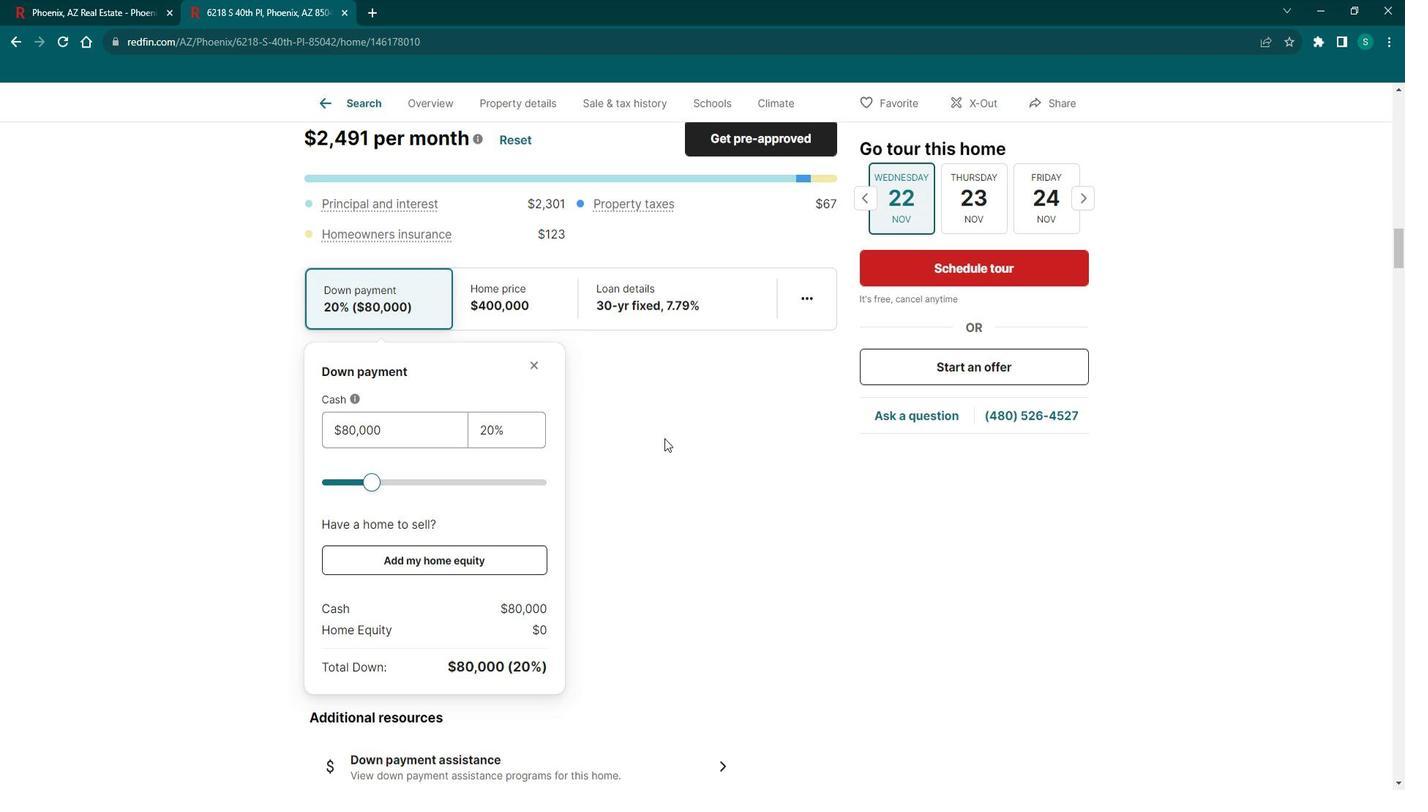 
Action: Mouse scrolled (674, 431) with delta (0, 0)
Screenshot: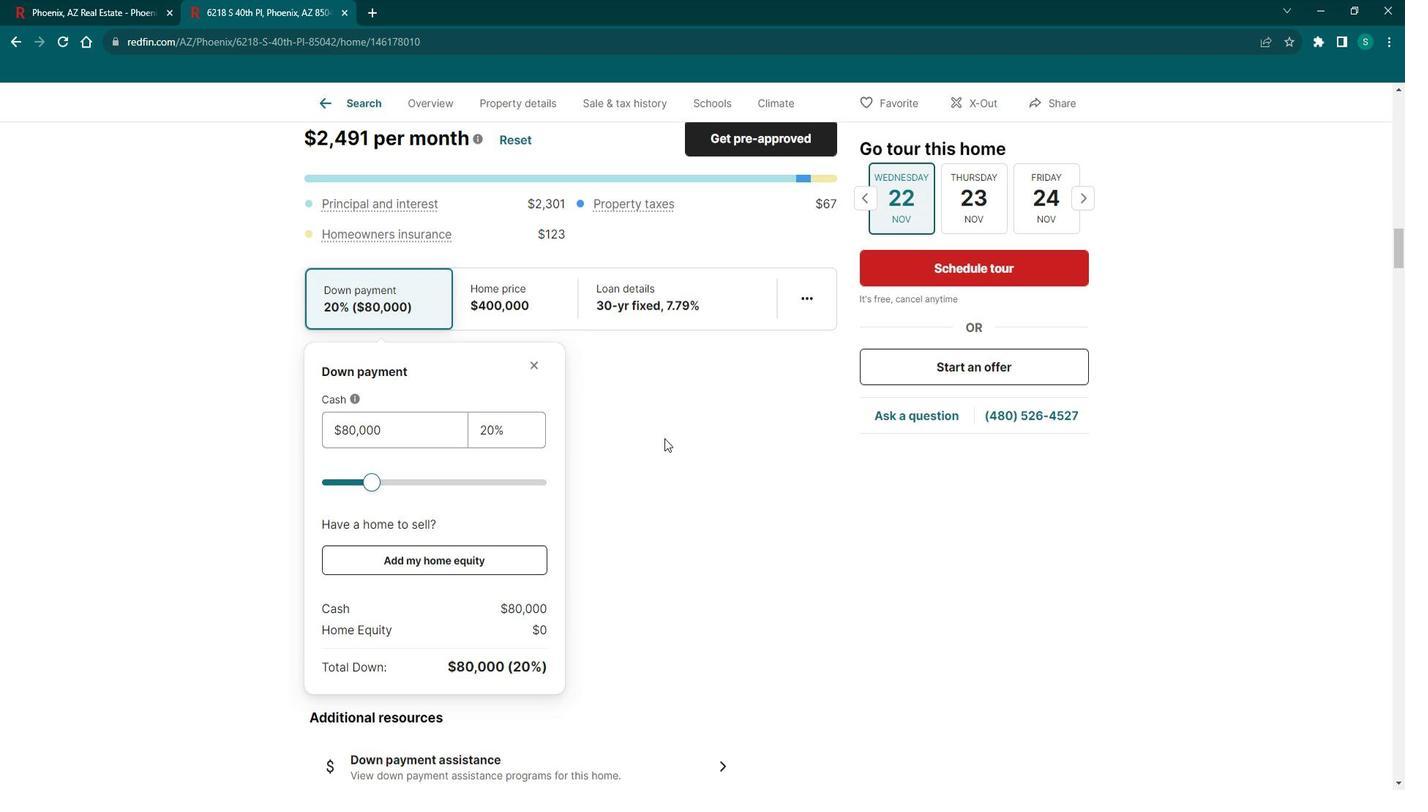 
Action: Mouse scrolled (674, 431) with delta (0, 0)
Screenshot: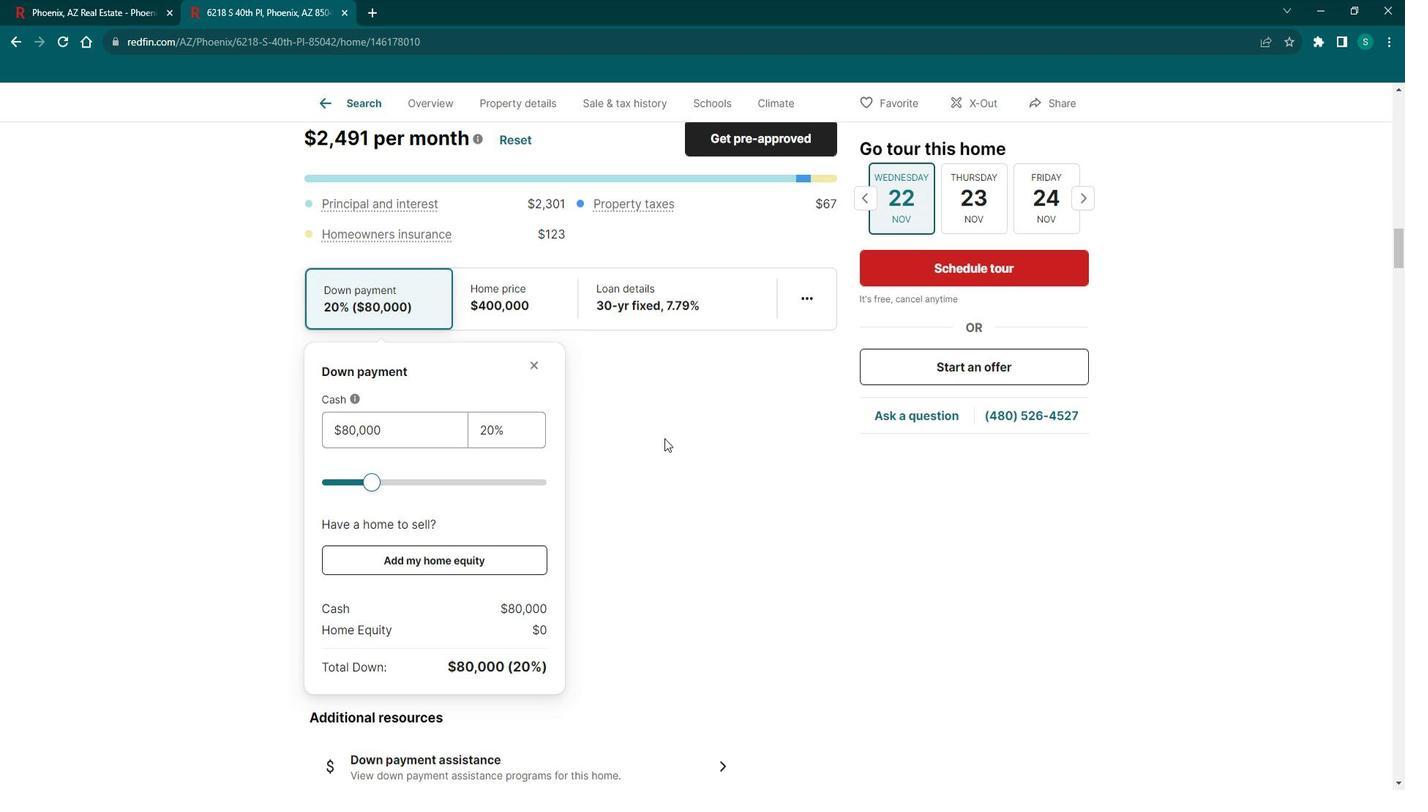 
Action: Mouse scrolled (674, 431) with delta (0, 0)
Screenshot: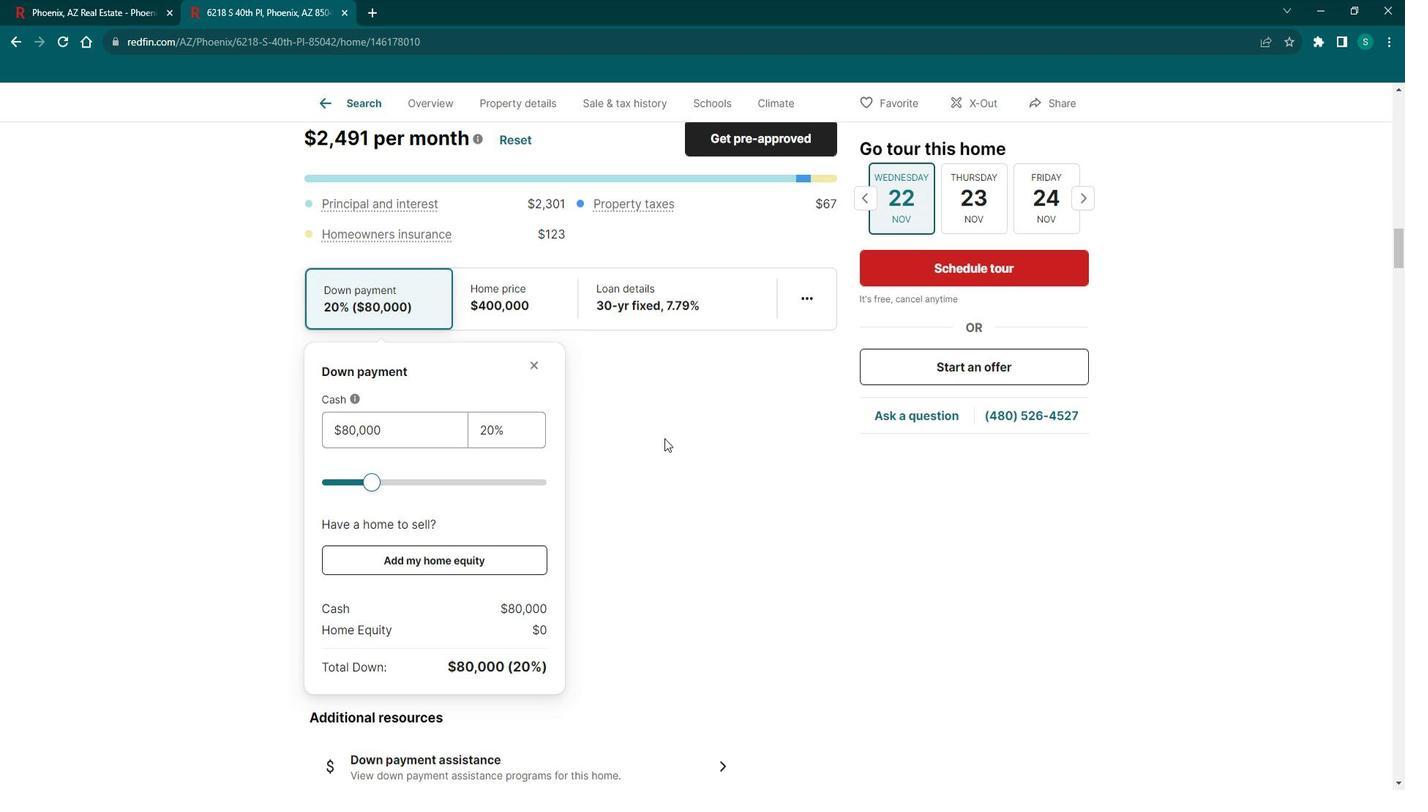
Action: Mouse scrolled (674, 431) with delta (0, 0)
Screenshot: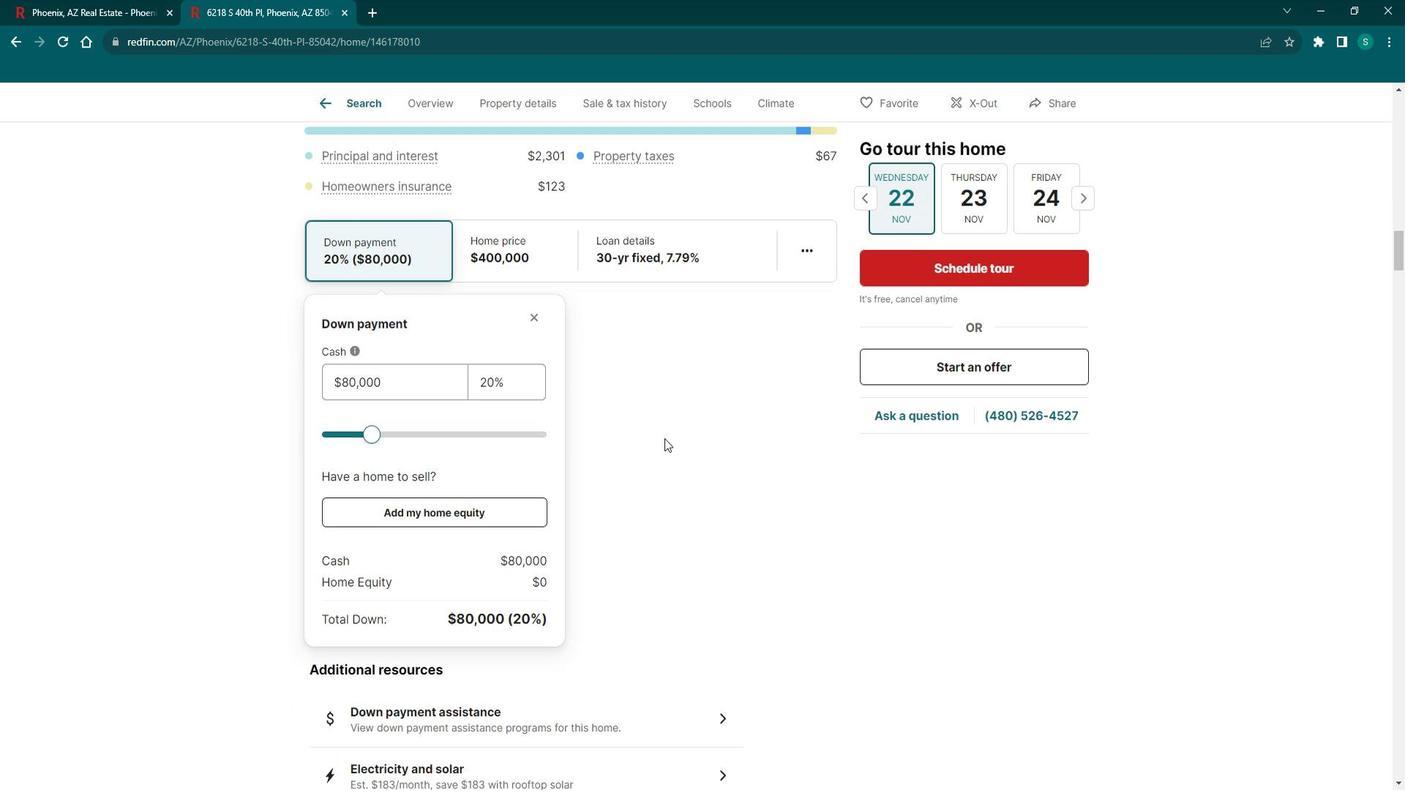 
Action: Mouse moved to (560, 240)
Screenshot: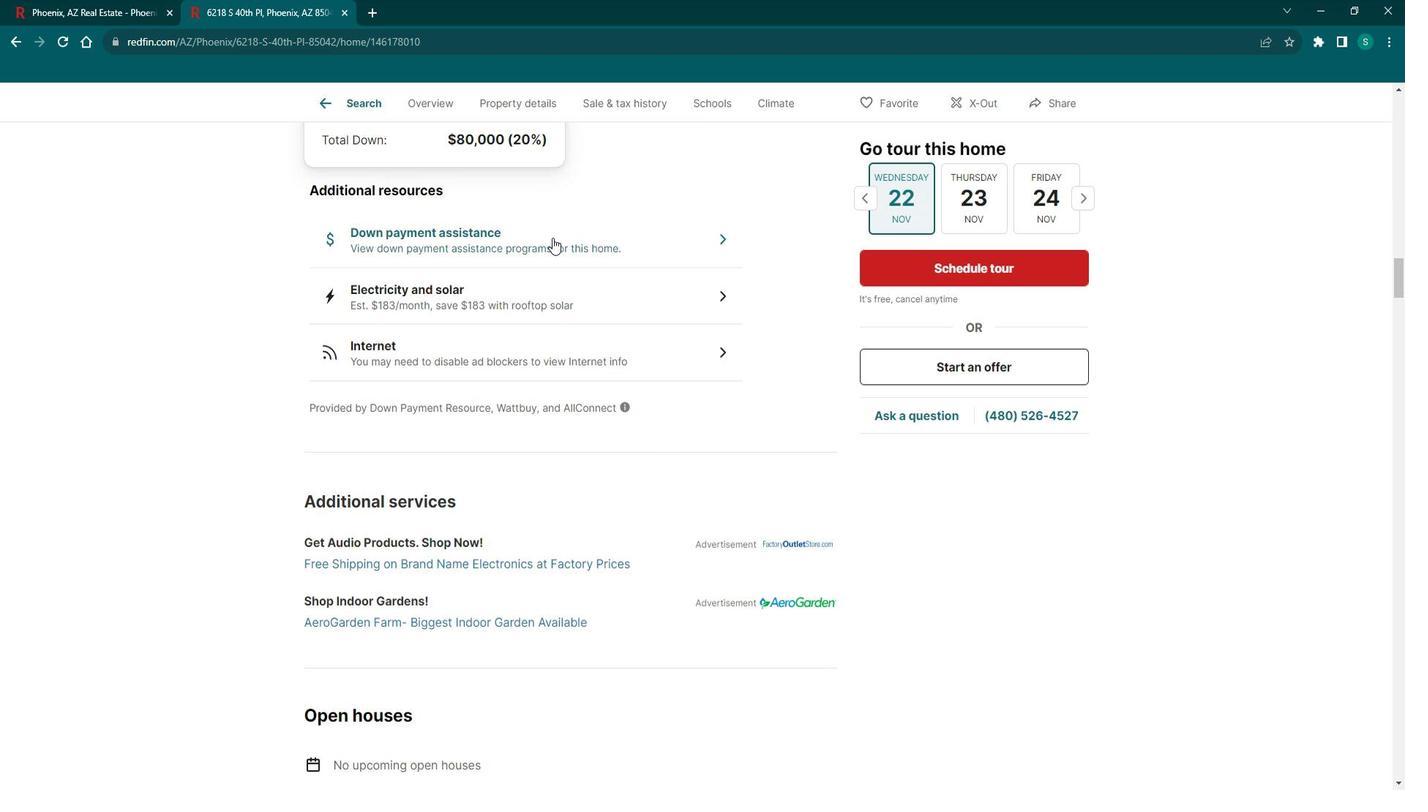 
Action: Mouse pressed left at (560, 240)
Screenshot: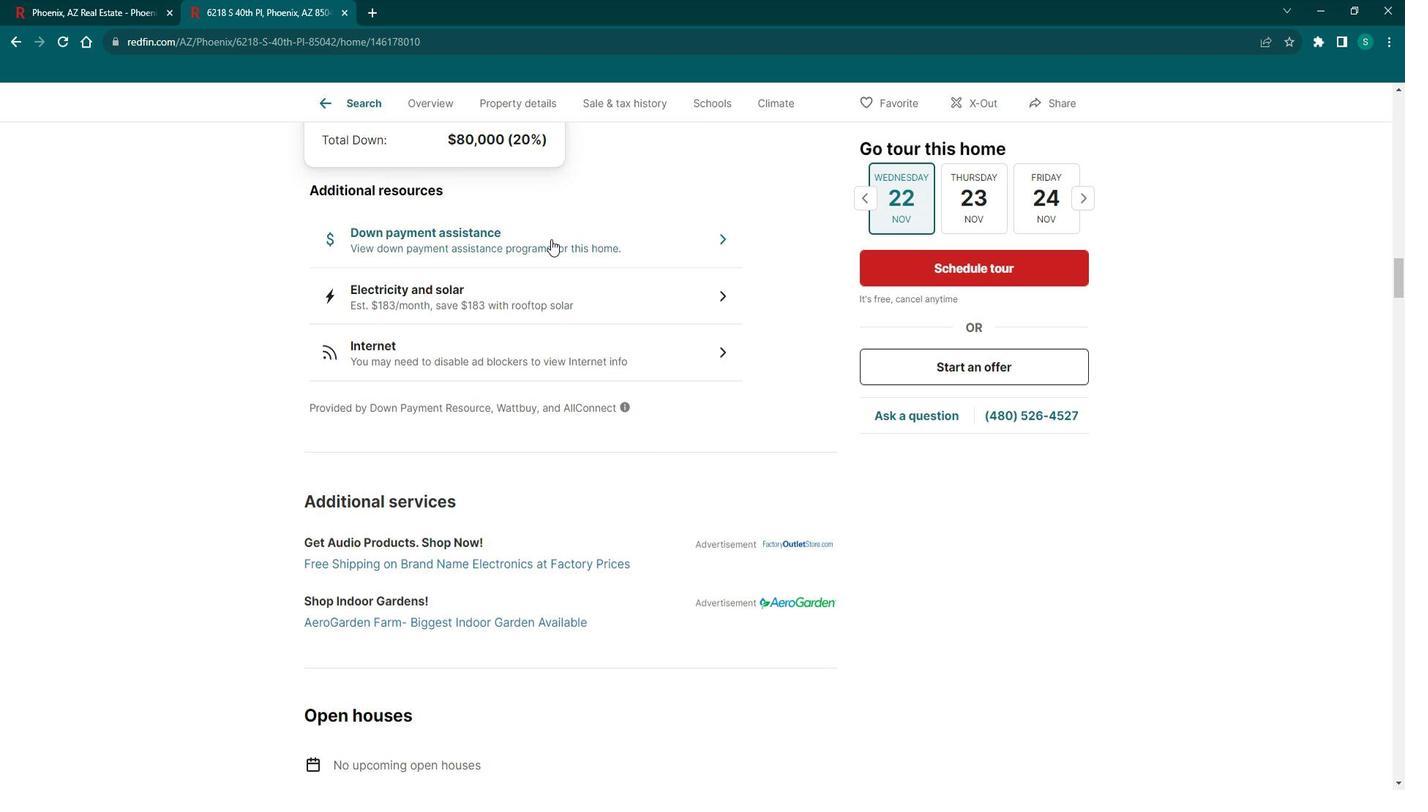 
Action: Mouse moved to (955, 126)
Screenshot: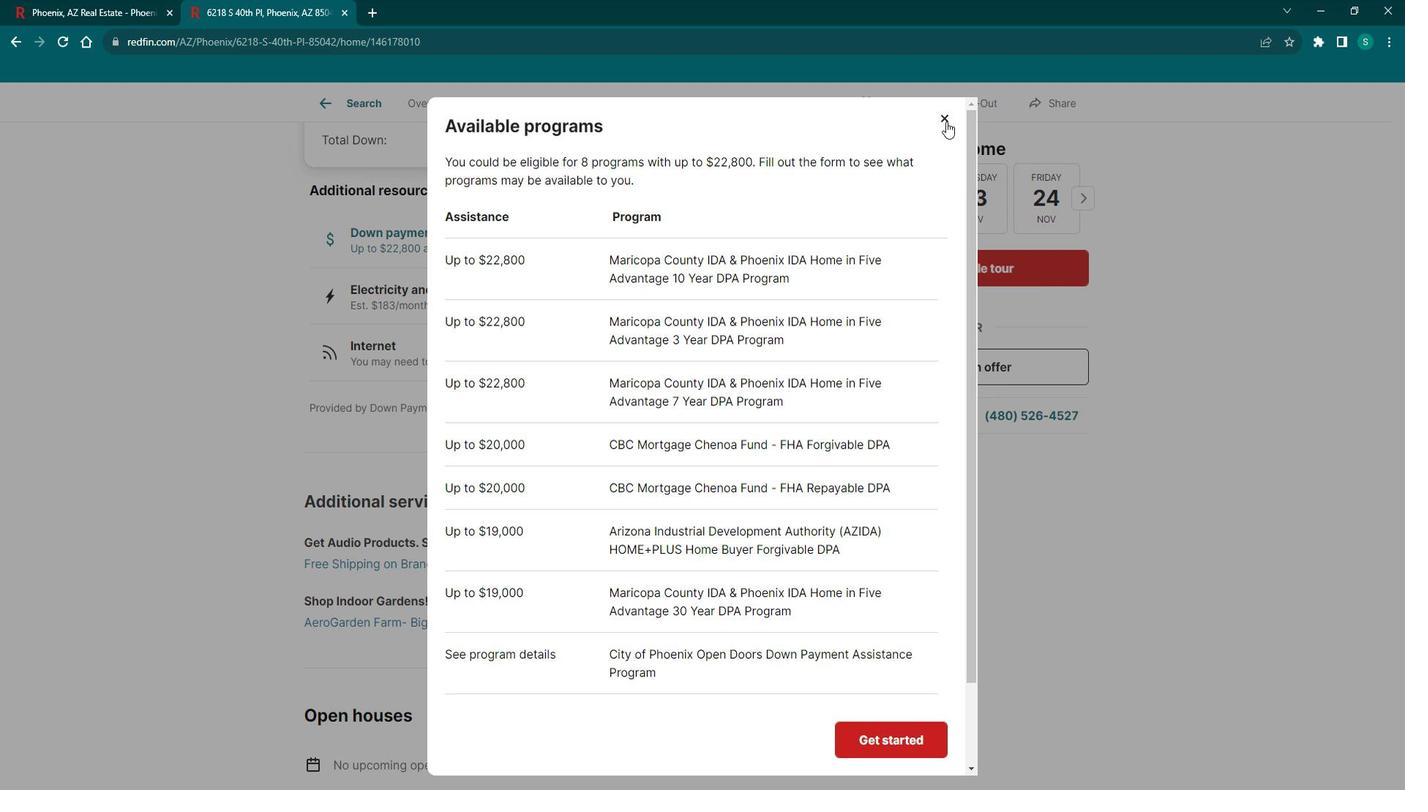 
Action: Mouse pressed left at (955, 126)
Screenshot: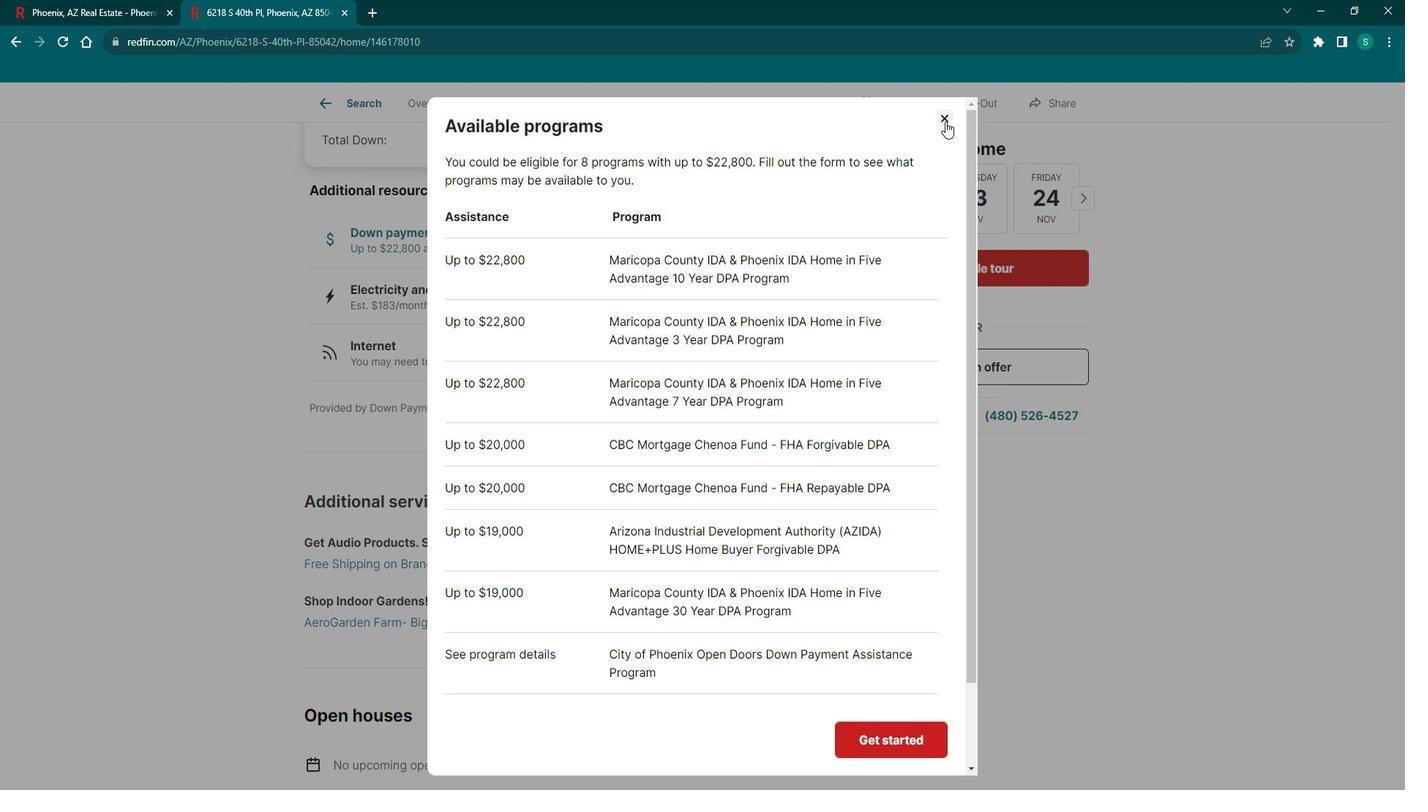 
Action: Mouse moved to (509, 299)
Screenshot: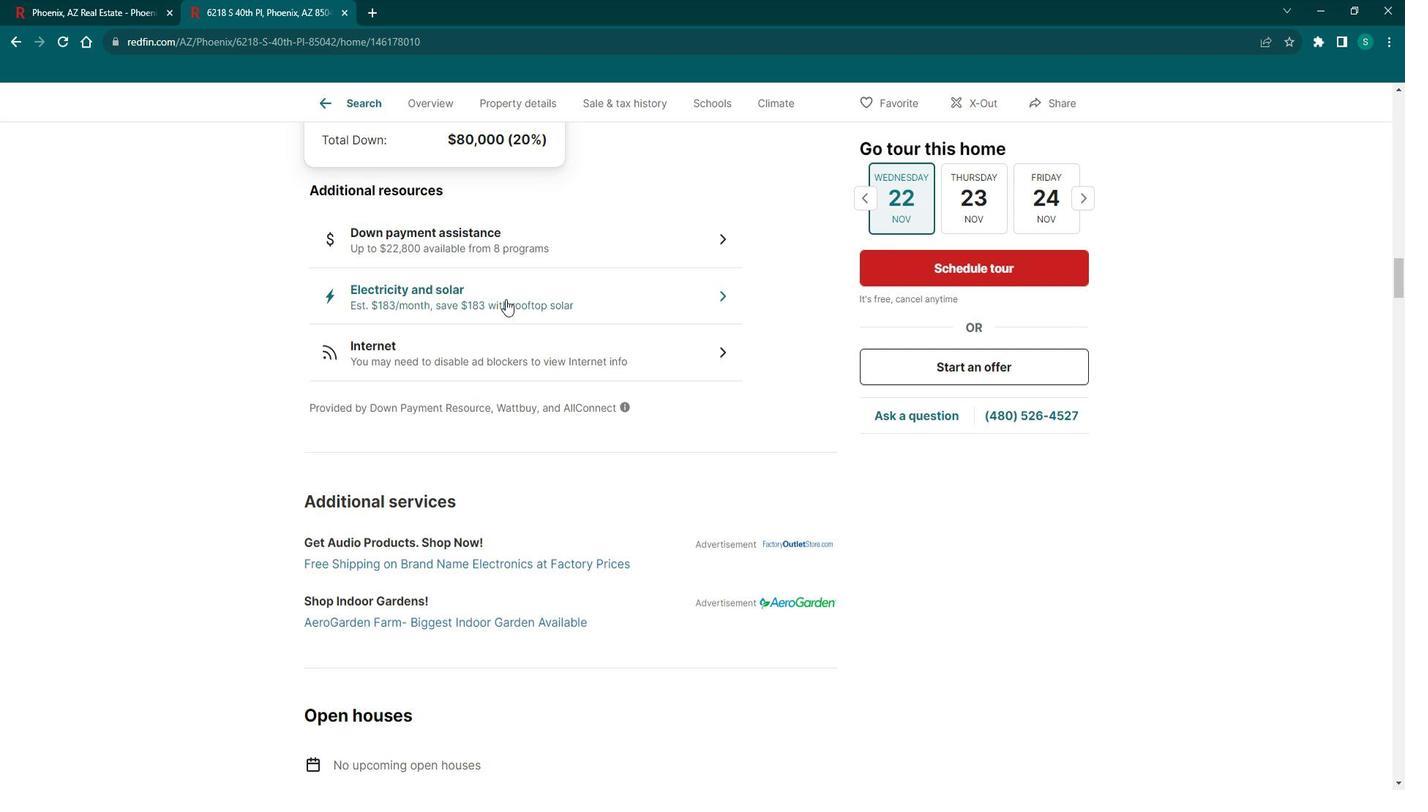 
Action: Mouse pressed left at (509, 299)
Screenshot: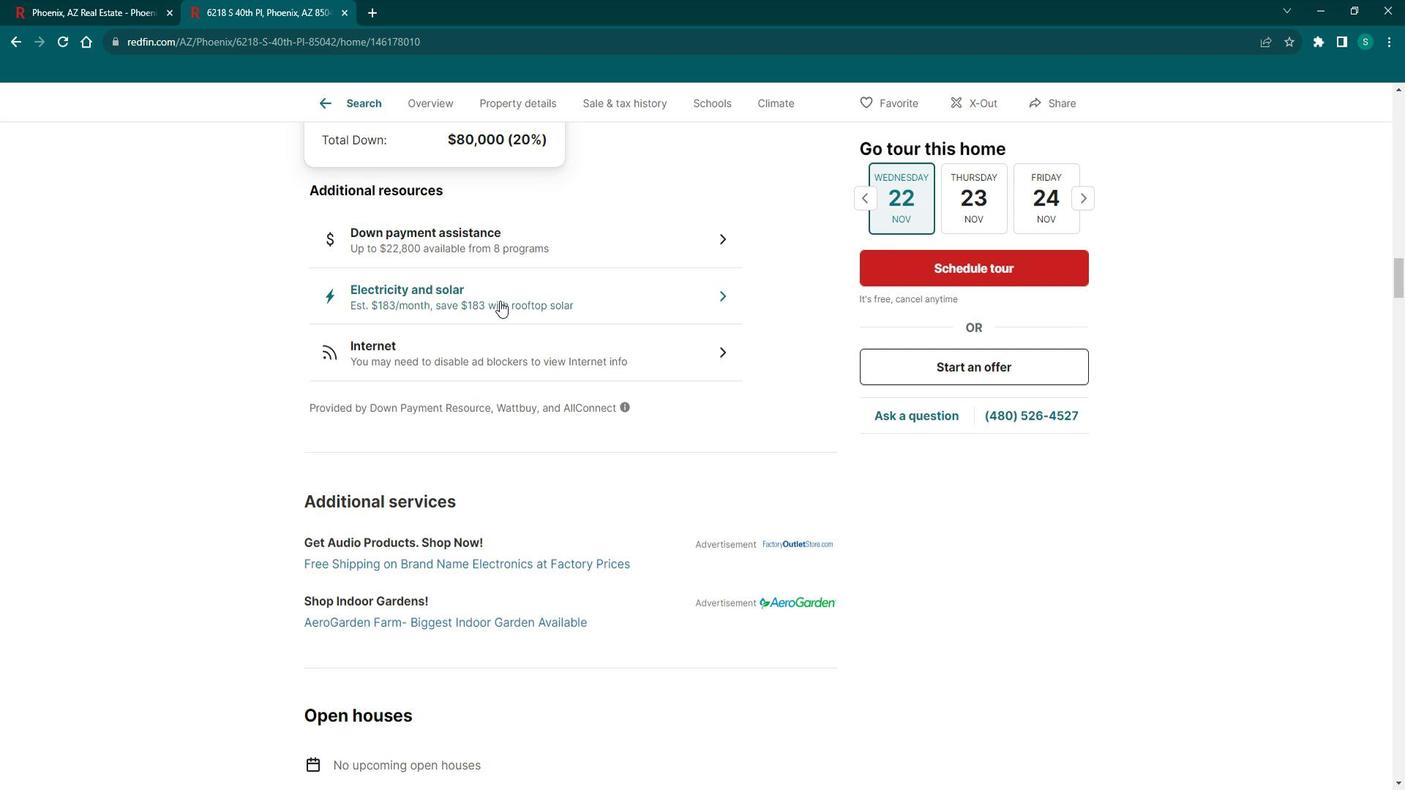 
Action: Mouse moved to (960, 161)
Screenshot: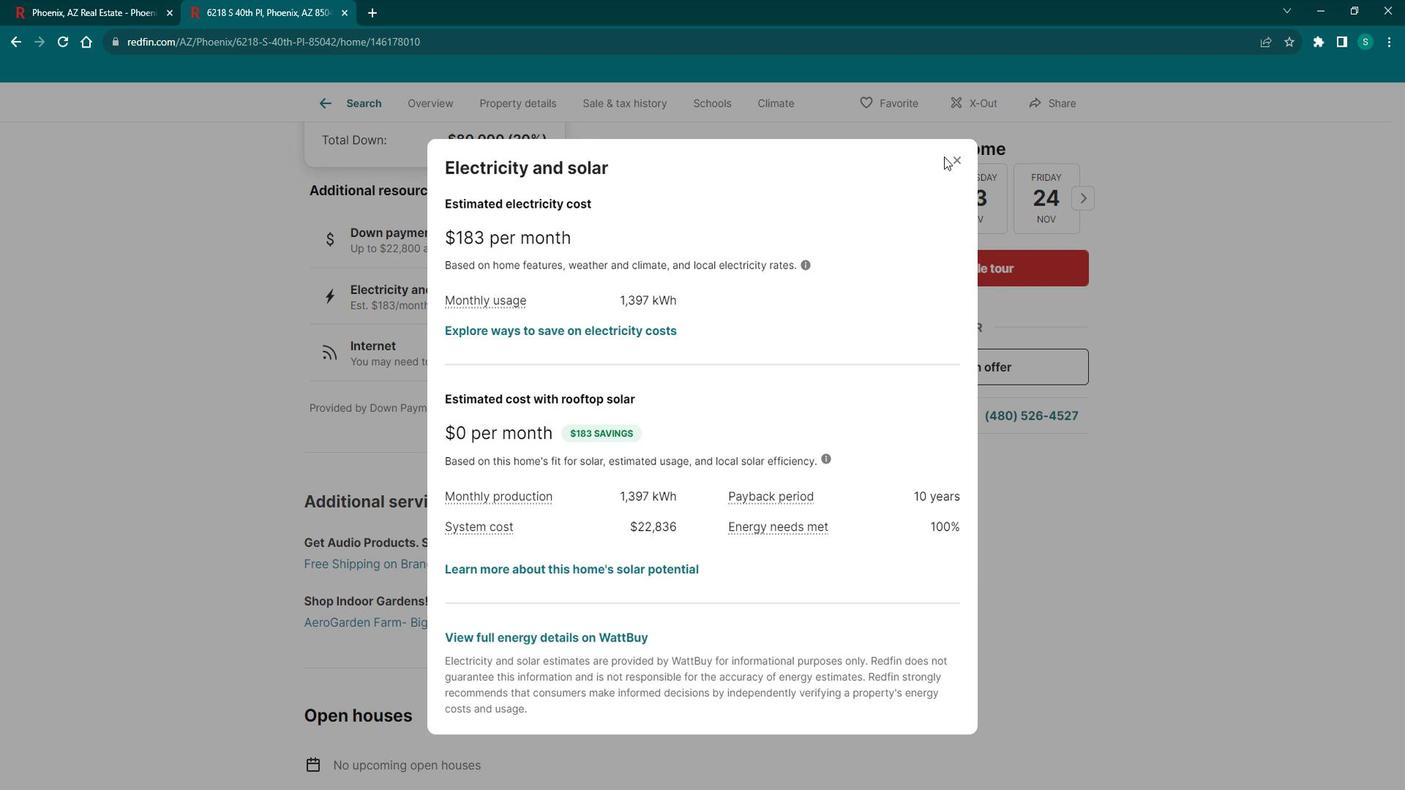 
Action: Mouse pressed left at (960, 161)
Screenshot: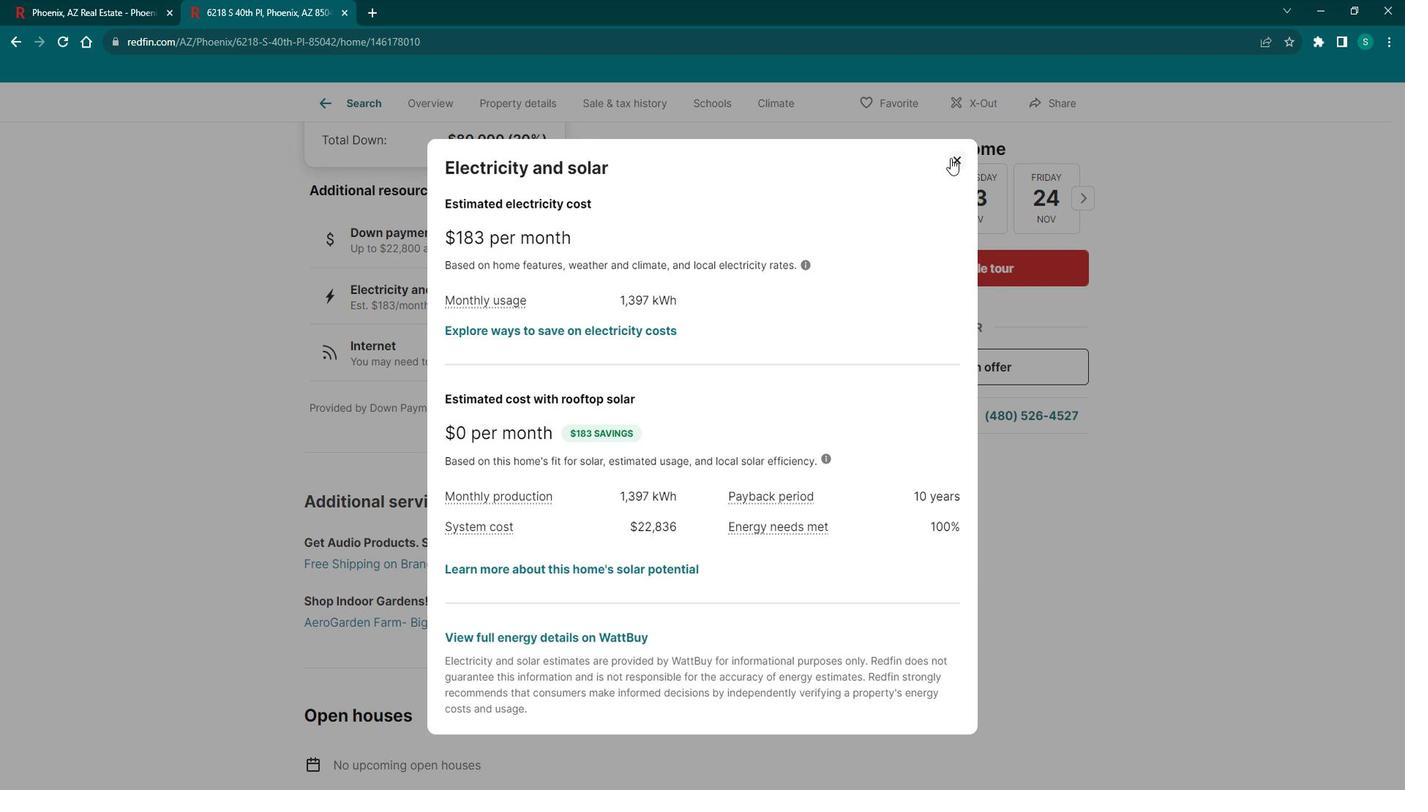 
Action: Mouse moved to (550, 333)
Screenshot: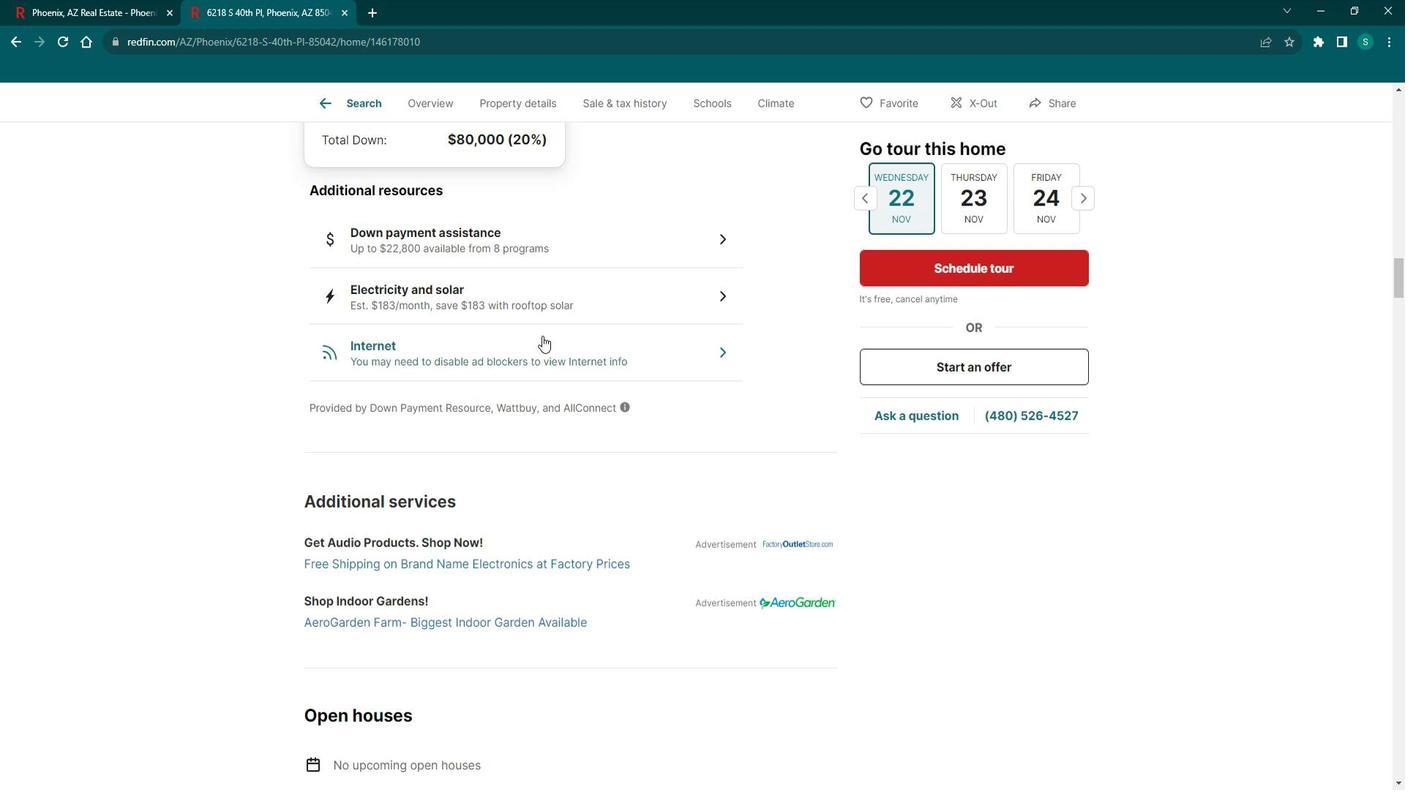 
Action: Mouse pressed left at (550, 333)
Screenshot: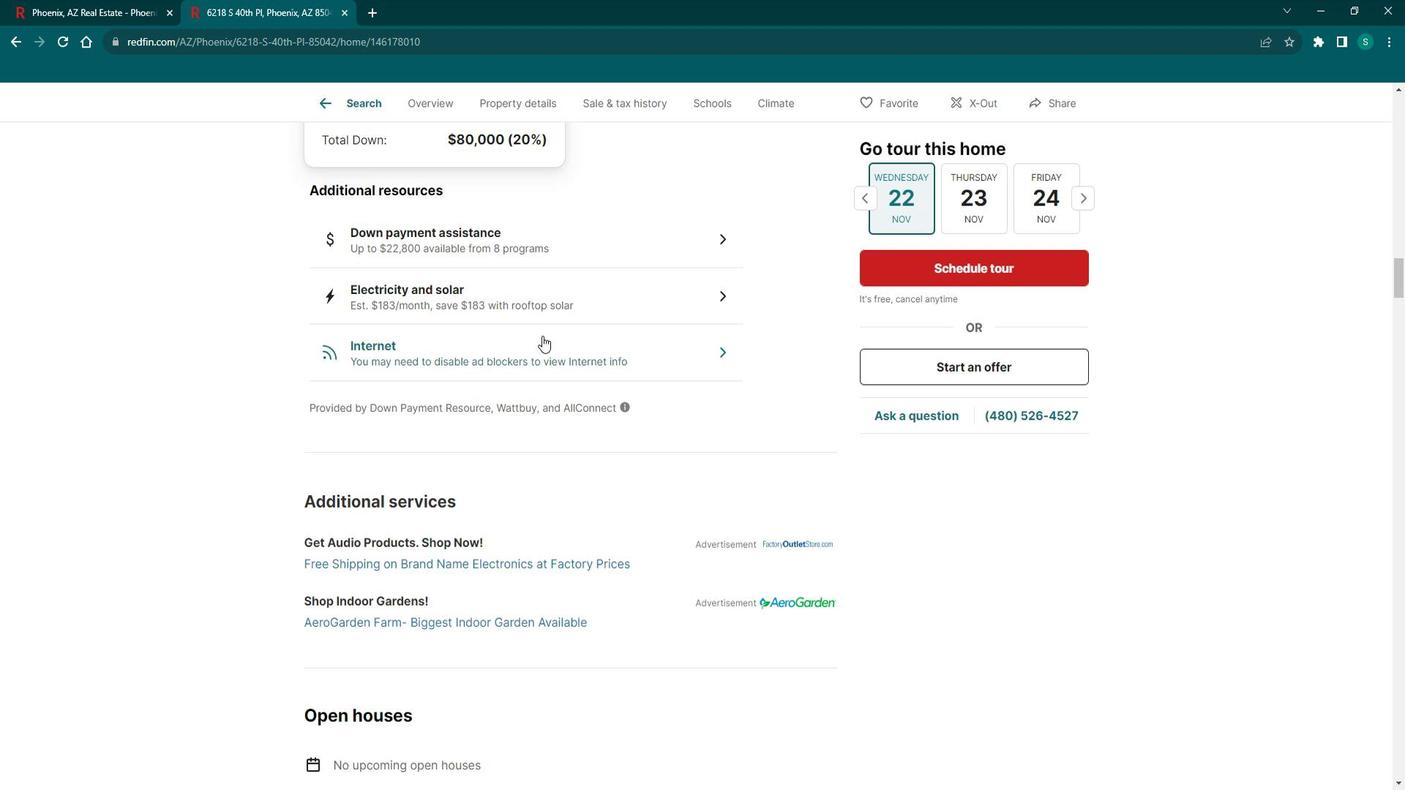 
Action: Mouse moved to (959, 383)
Screenshot: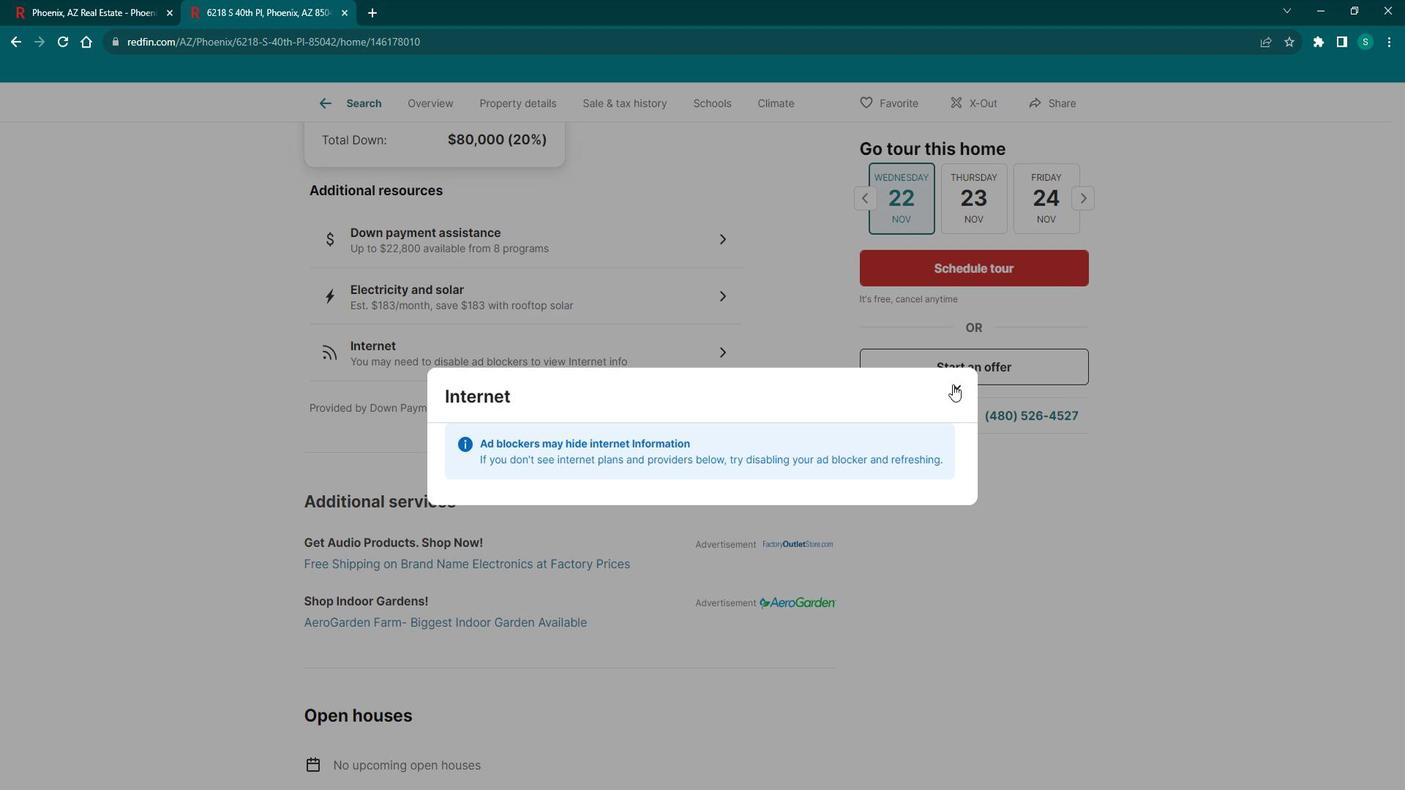 
Action: Mouse pressed left at (959, 383)
Screenshot: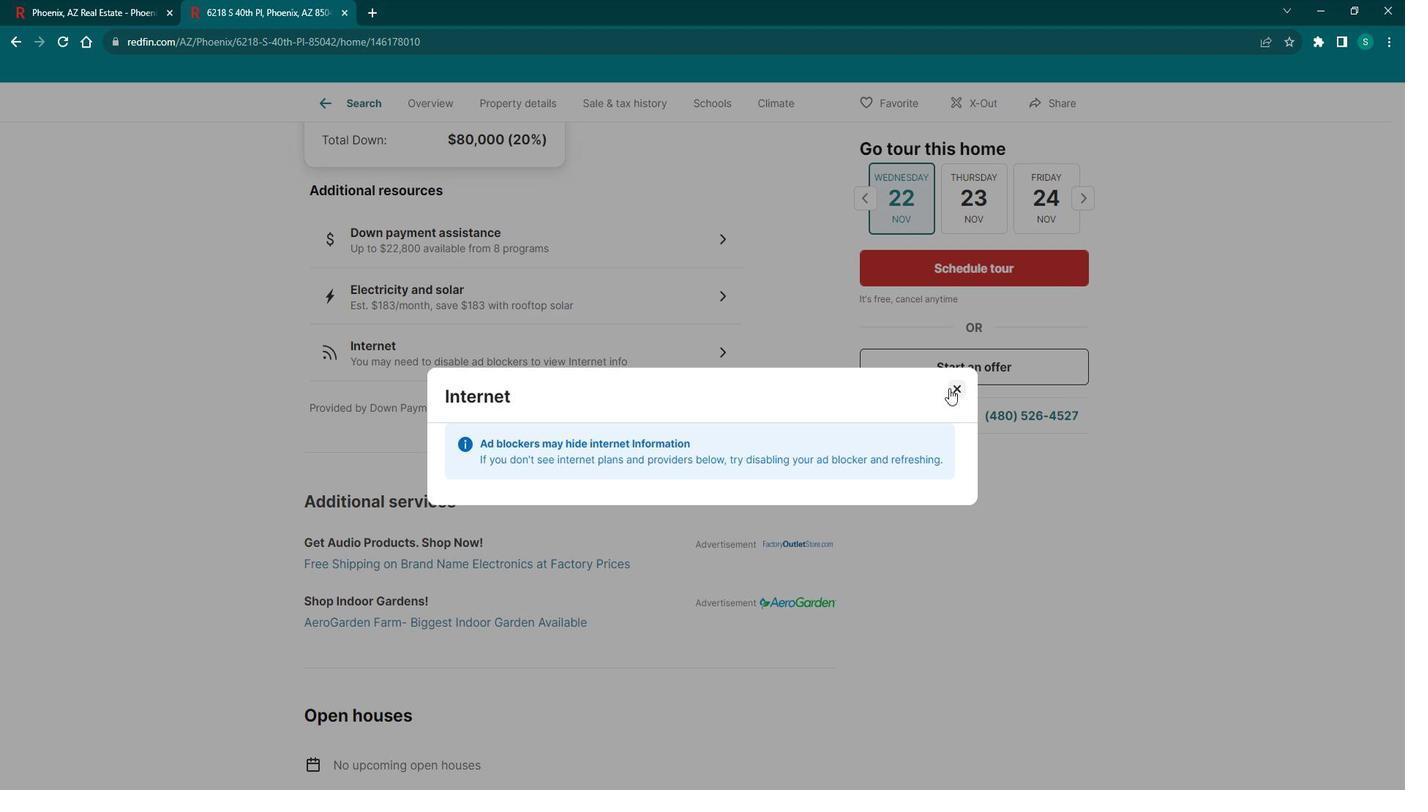 
Action: Mouse moved to (224, 461)
Screenshot: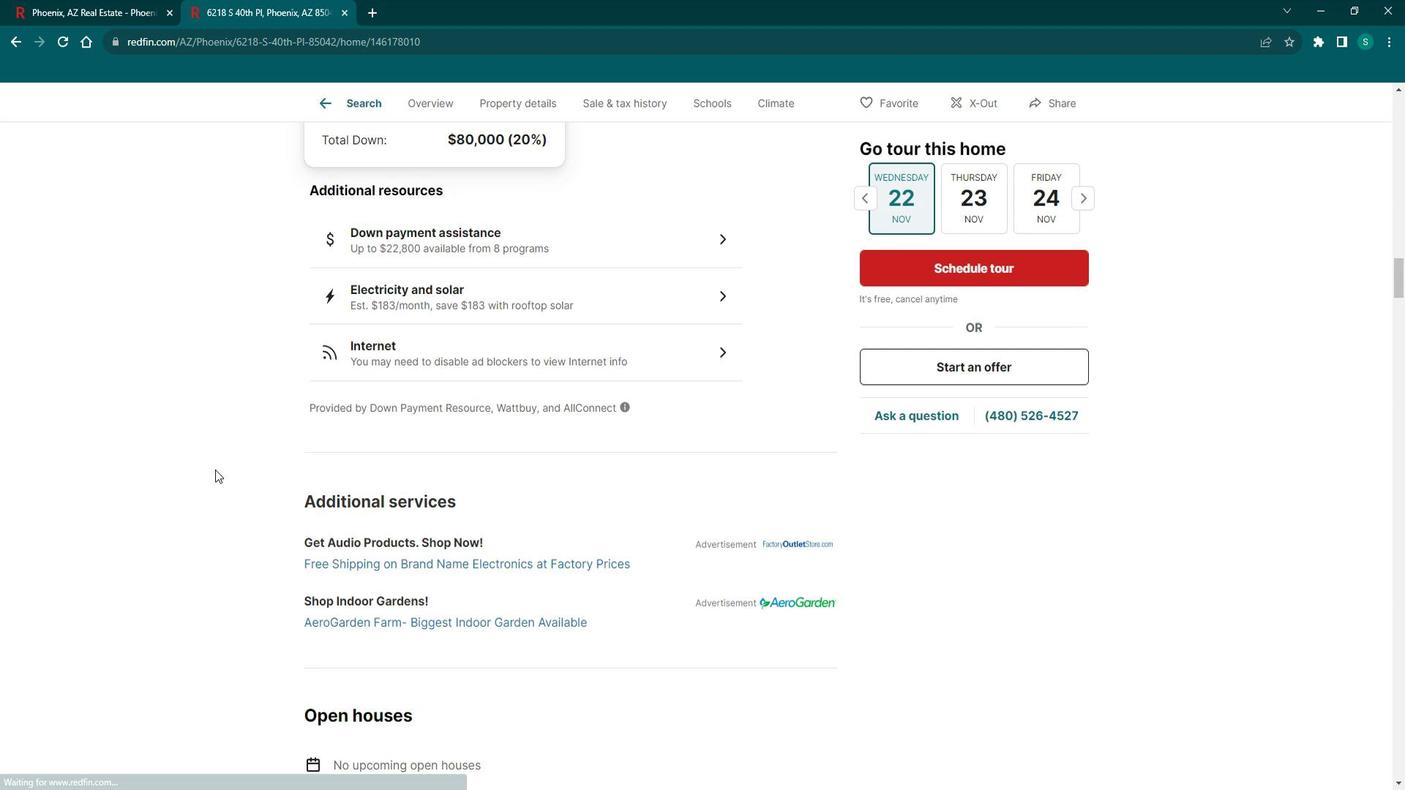 
Action: Mouse scrolled (224, 461) with delta (0, 0)
Screenshot: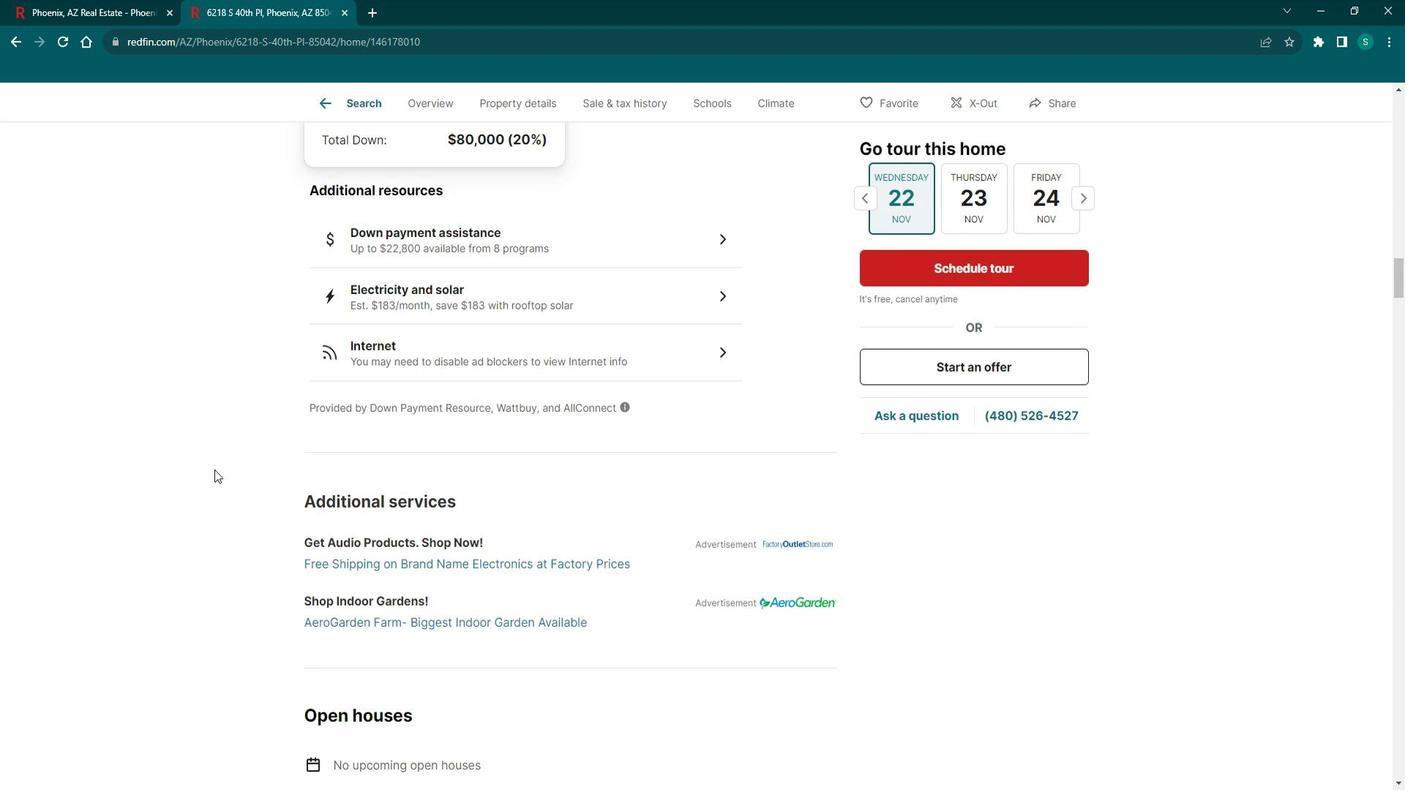 
Action: Mouse scrolled (224, 461) with delta (0, 0)
Screenshot: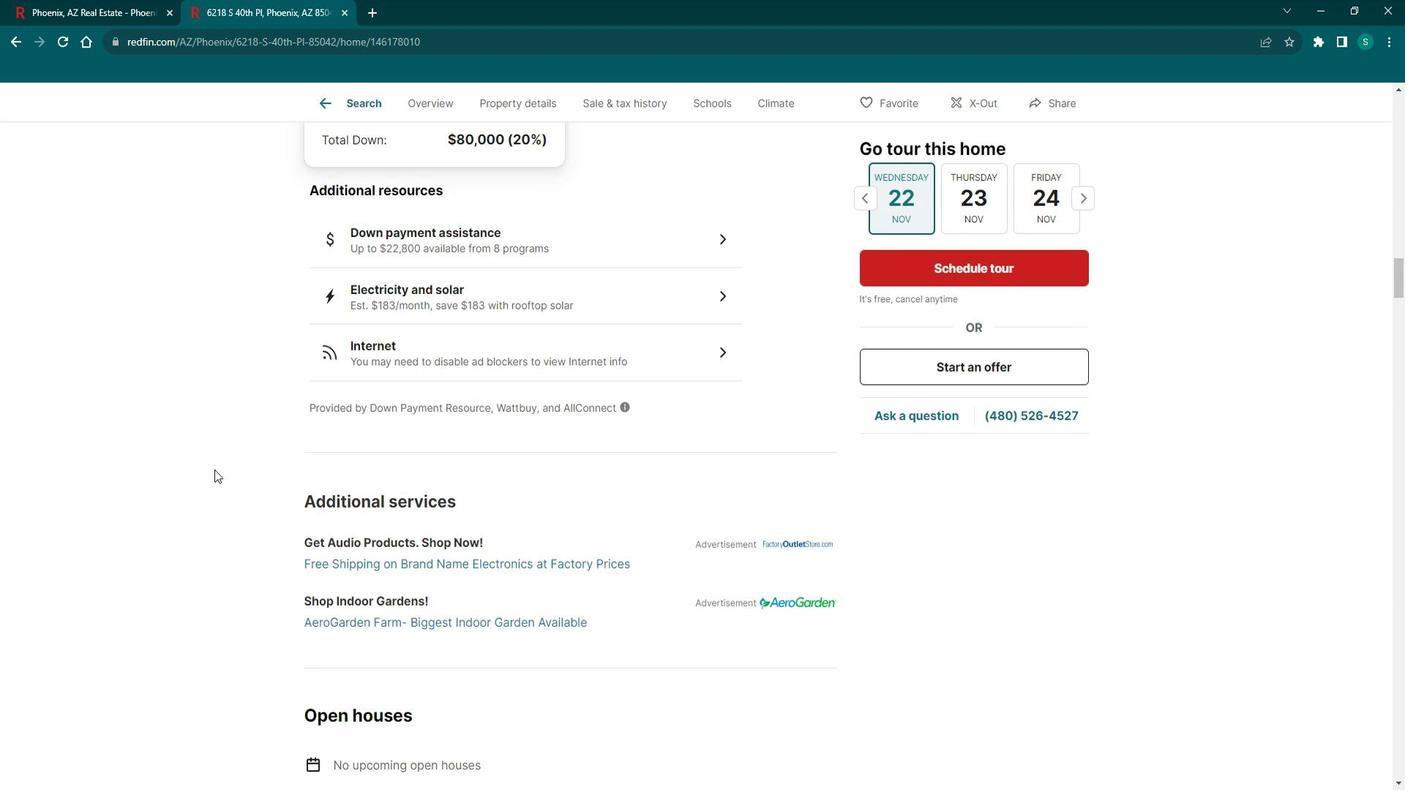 
Action: Mouse scrolled (224, 461) with delta (0, 0)
Screenshot: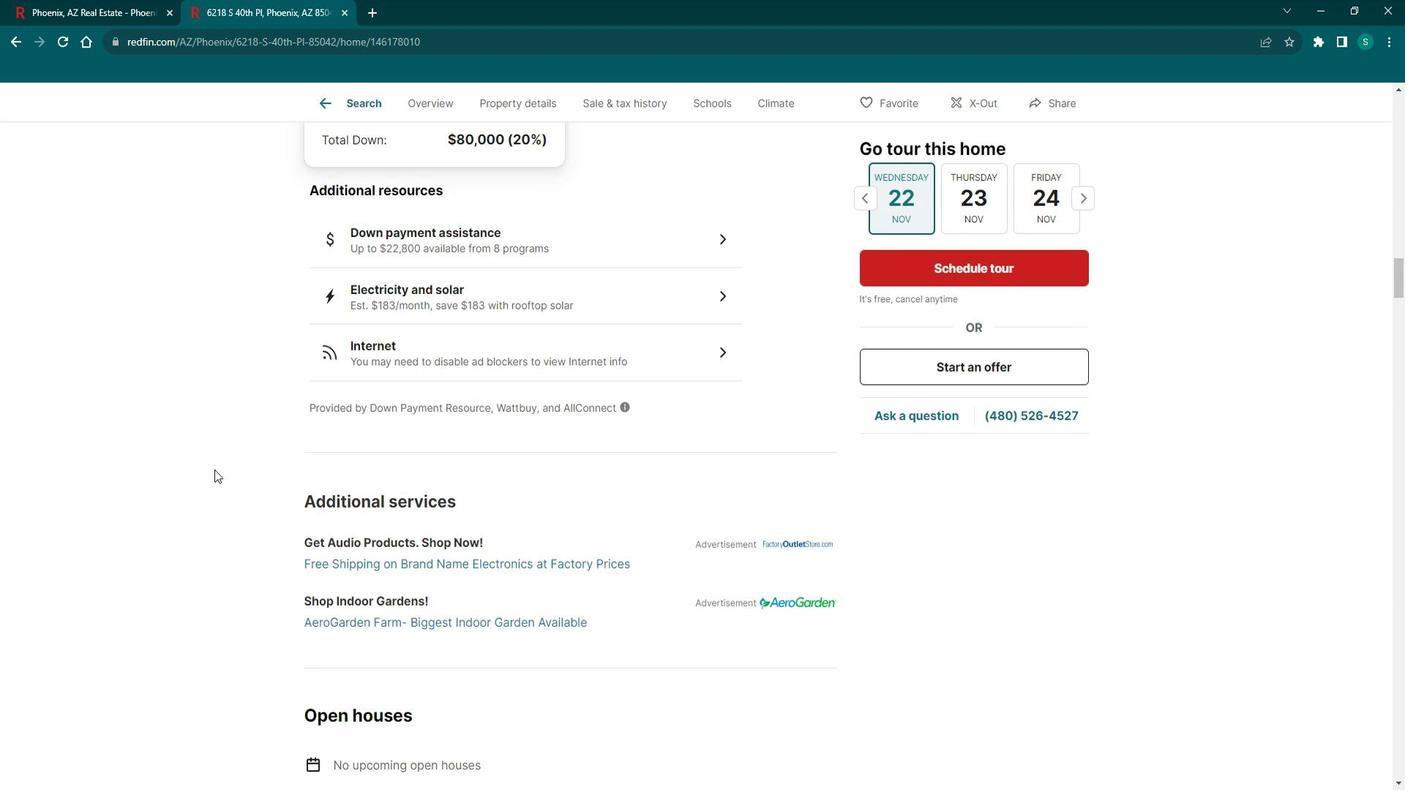 
Action: Mouse scrolled (224, 461) with delta (0, 0)
Screenshot: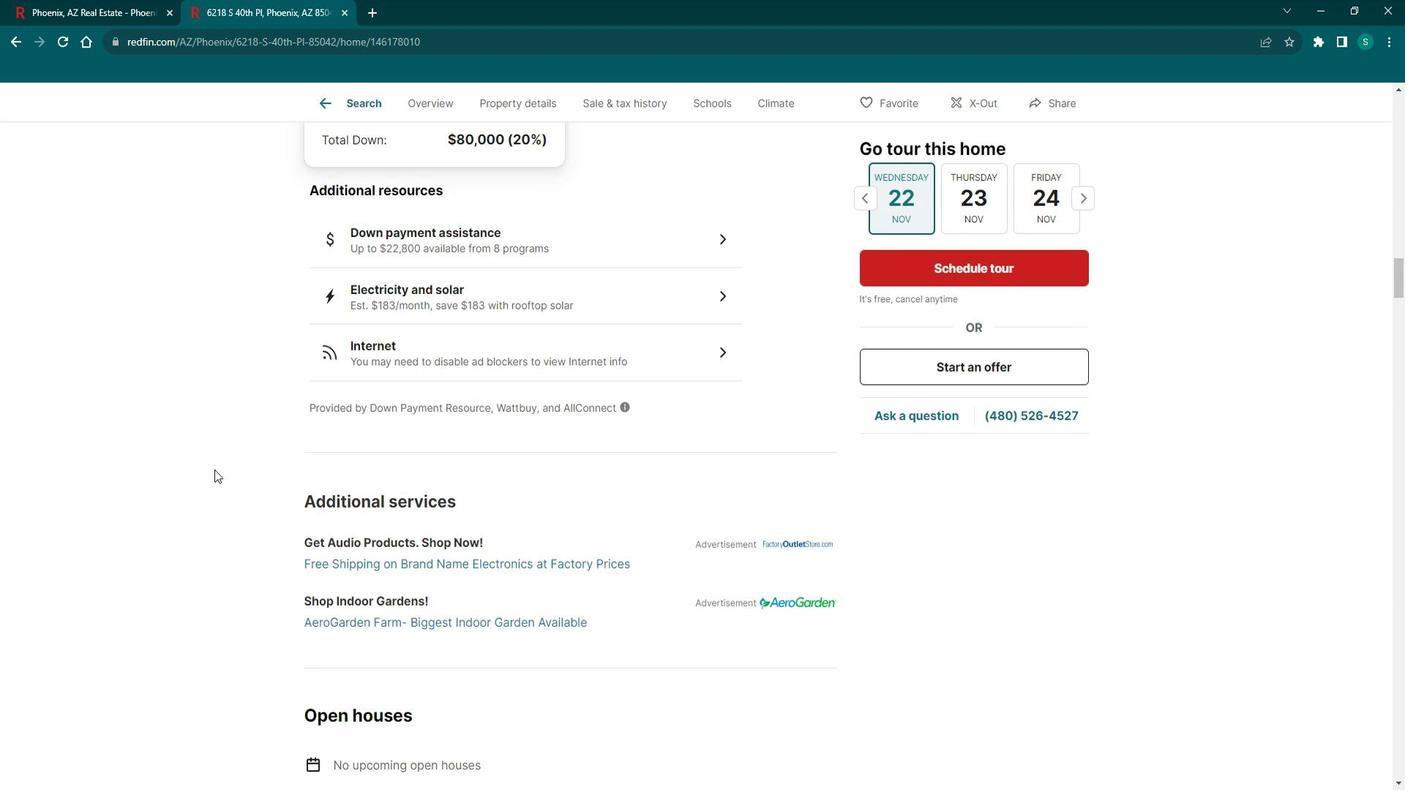 
Action: Mouse scrolled (224, 461) with delta (0, 0)
Screenshot: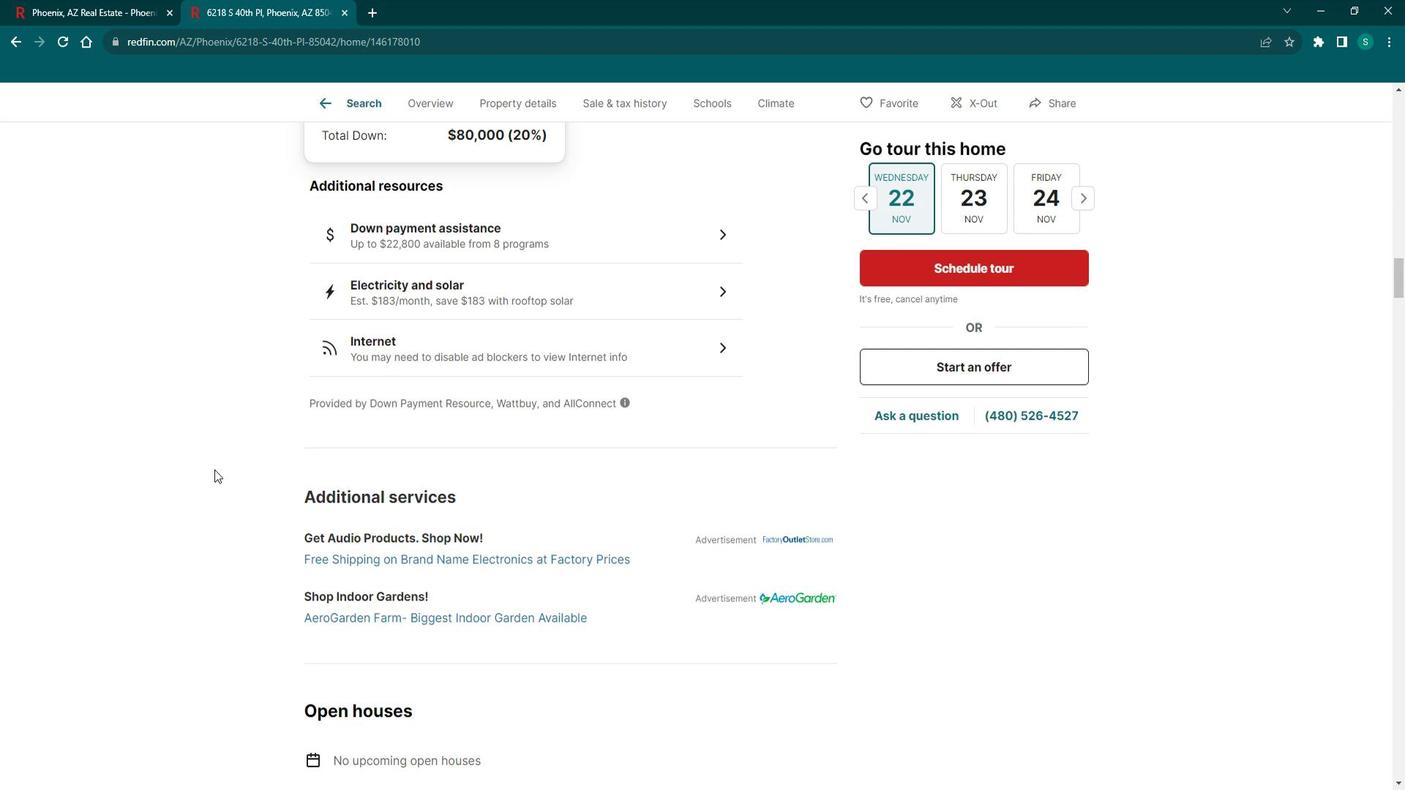 
Action: Mouse scrolled (224, 461) with delta (0, 0)
Screenshot: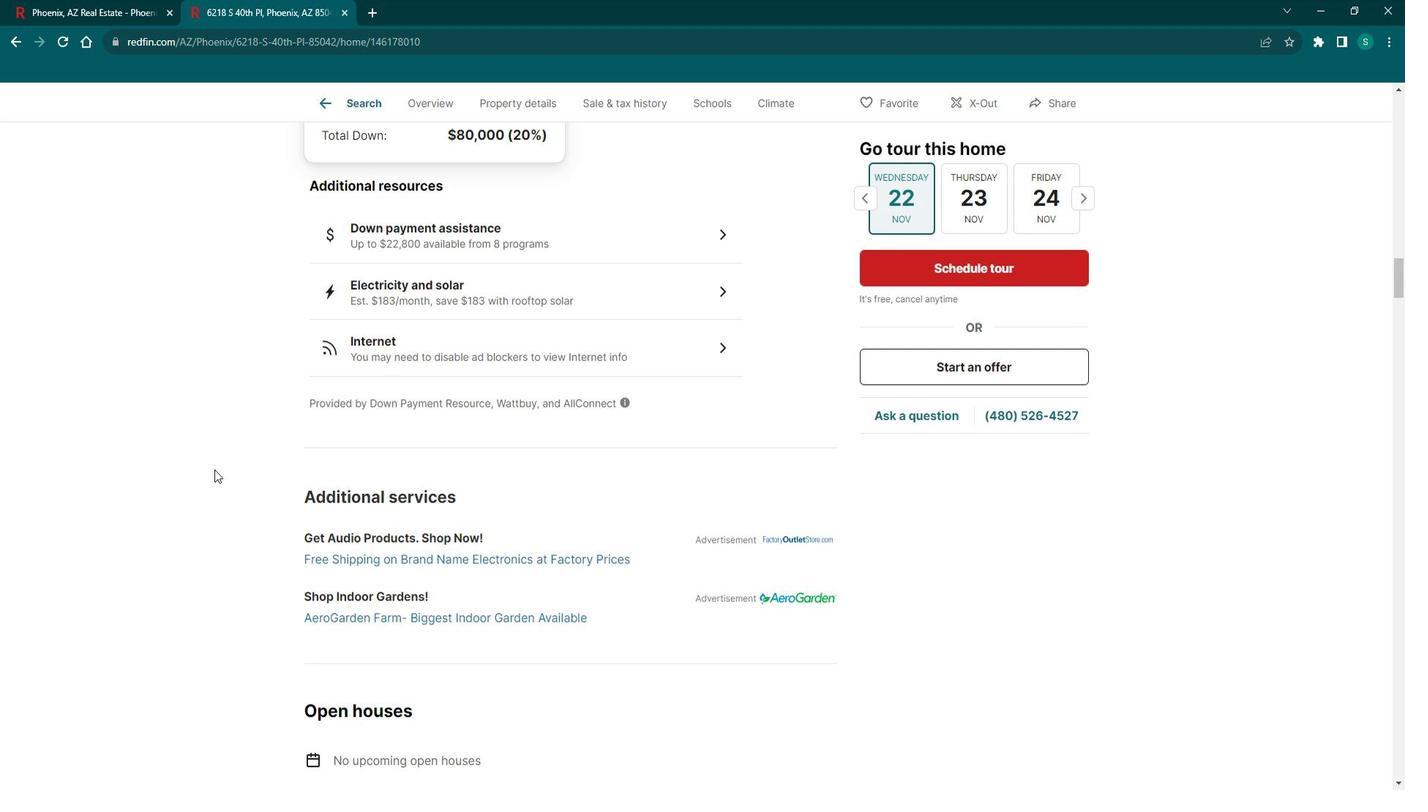 
Action: Mouse moved to (223, 456)
Screenshot: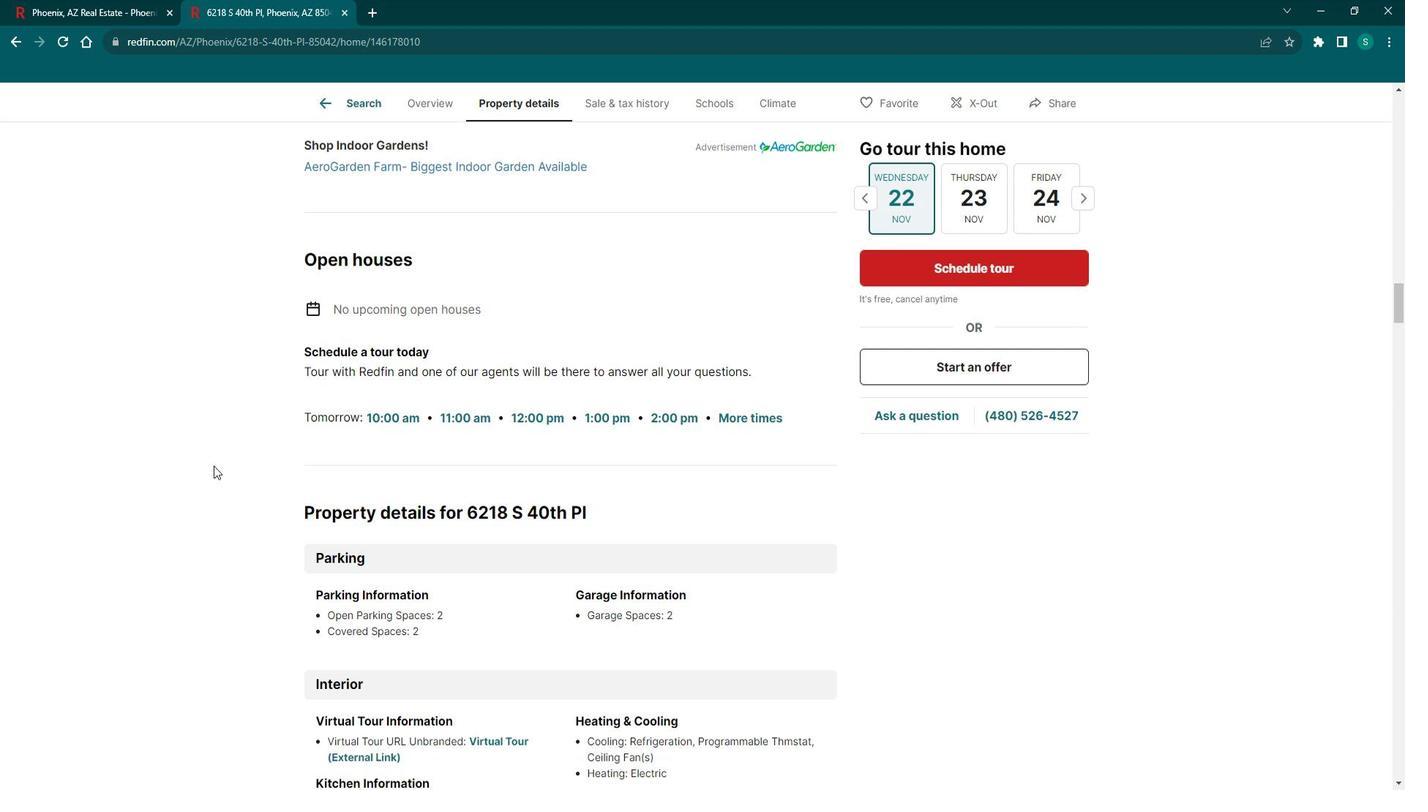 
Action: Mouse scrolled (223, 456) with delta (0, 0)
Screenshot: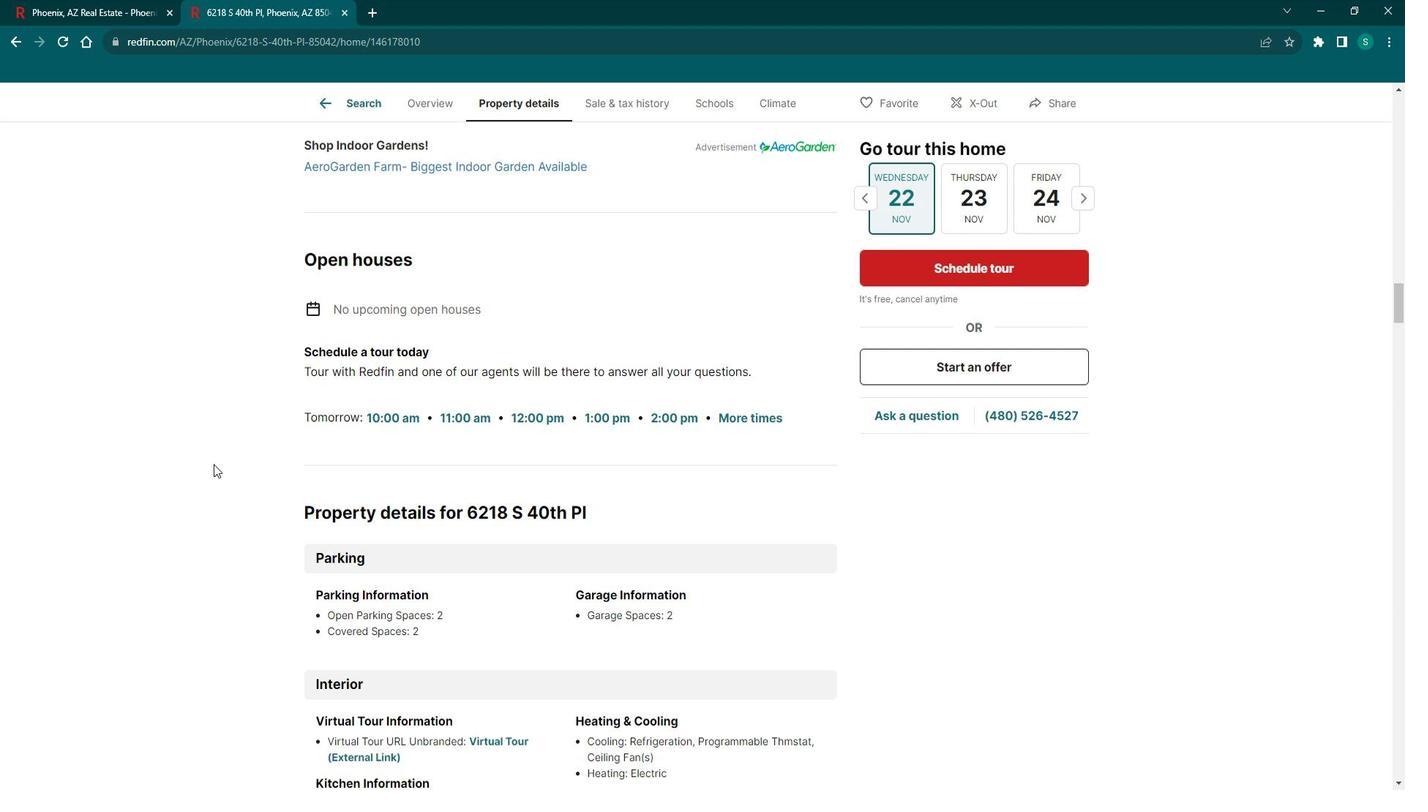 
Action: Mouse scrolled (223, 456) with delta (0, 0)
Screenshot: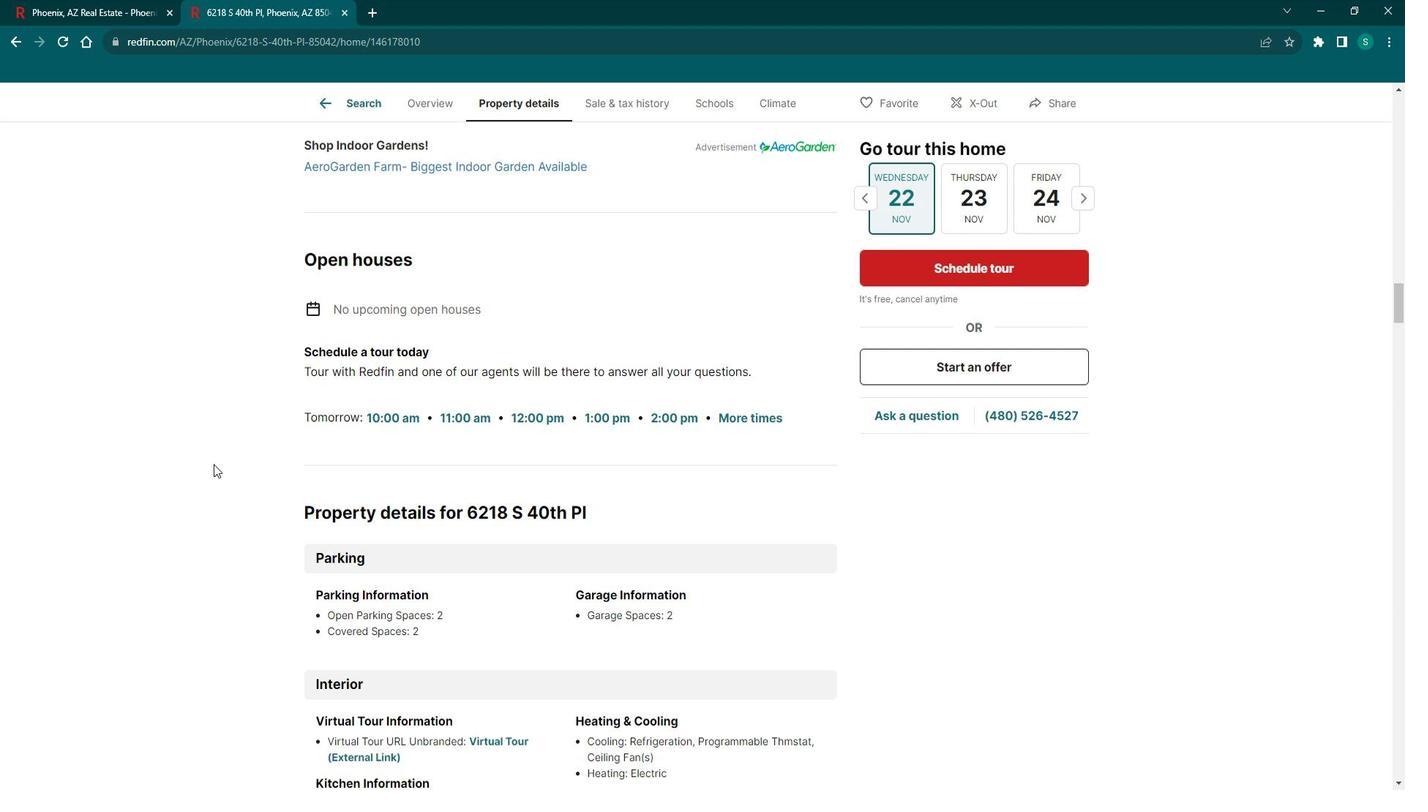 
Action: Mouse scrolled (223, 456) with delta (0, 0)
Screenshot: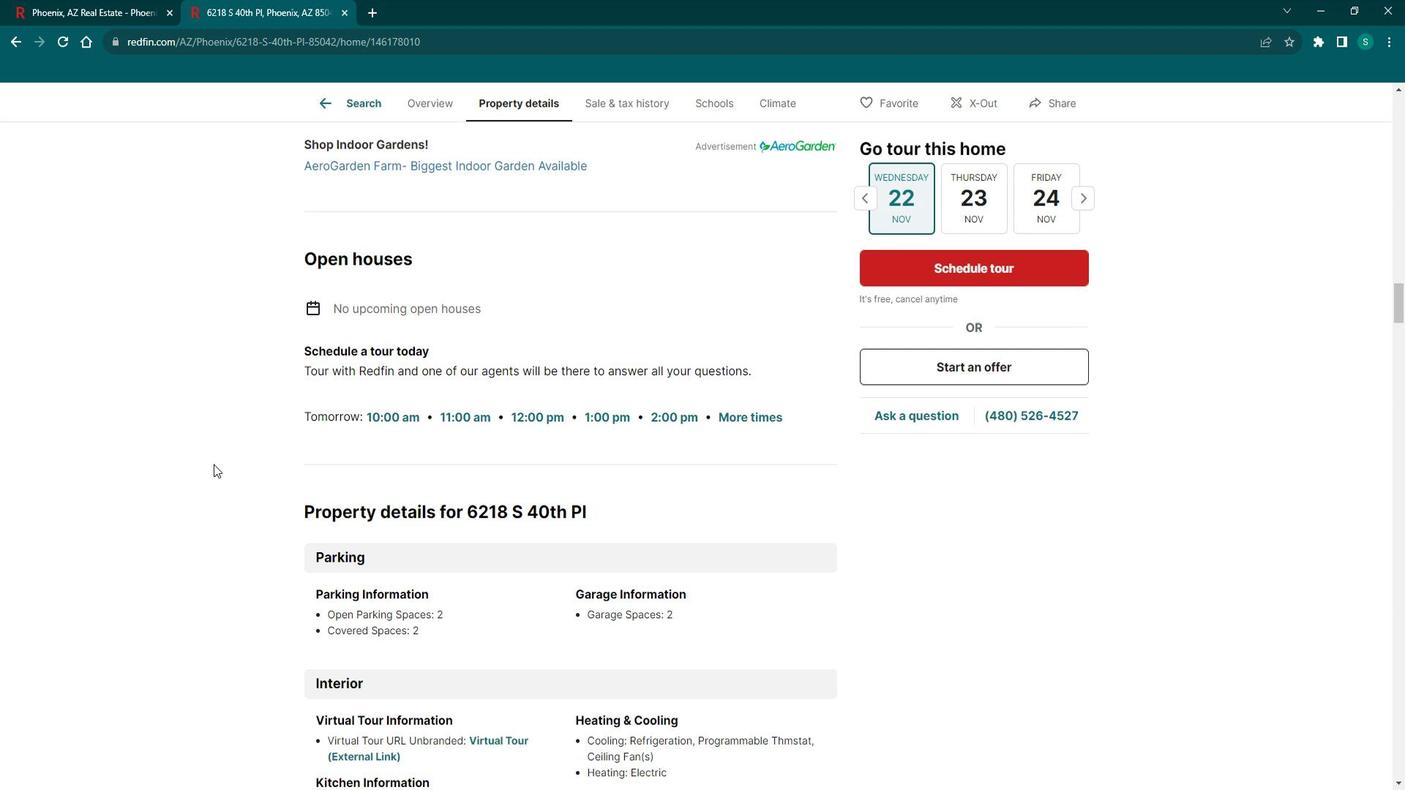 
Action: Mouse scrolled (223, 456) with delta (0, 0)
Screenshot: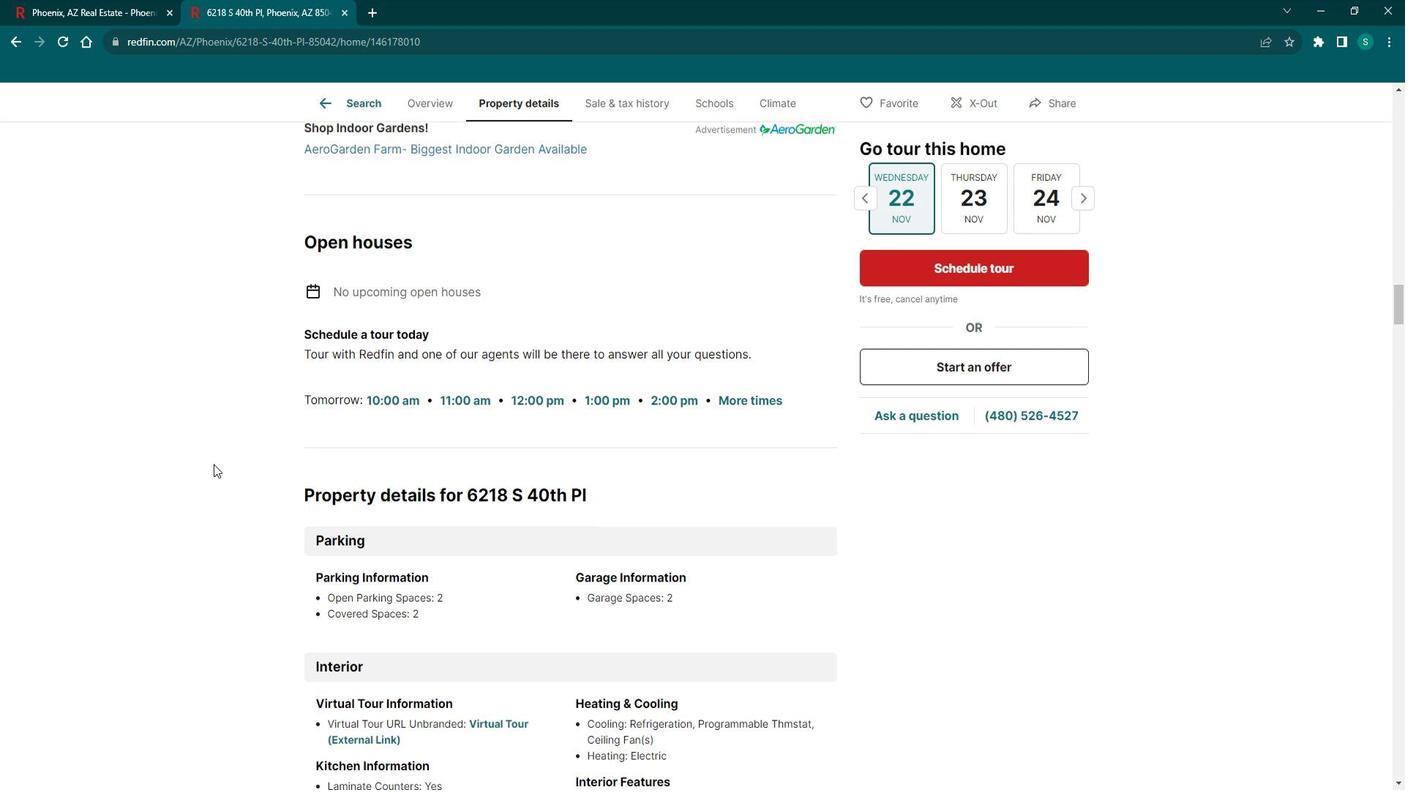 
Action: Mouse scrolled (223, 456) with delta (0, 0)
Screenshot: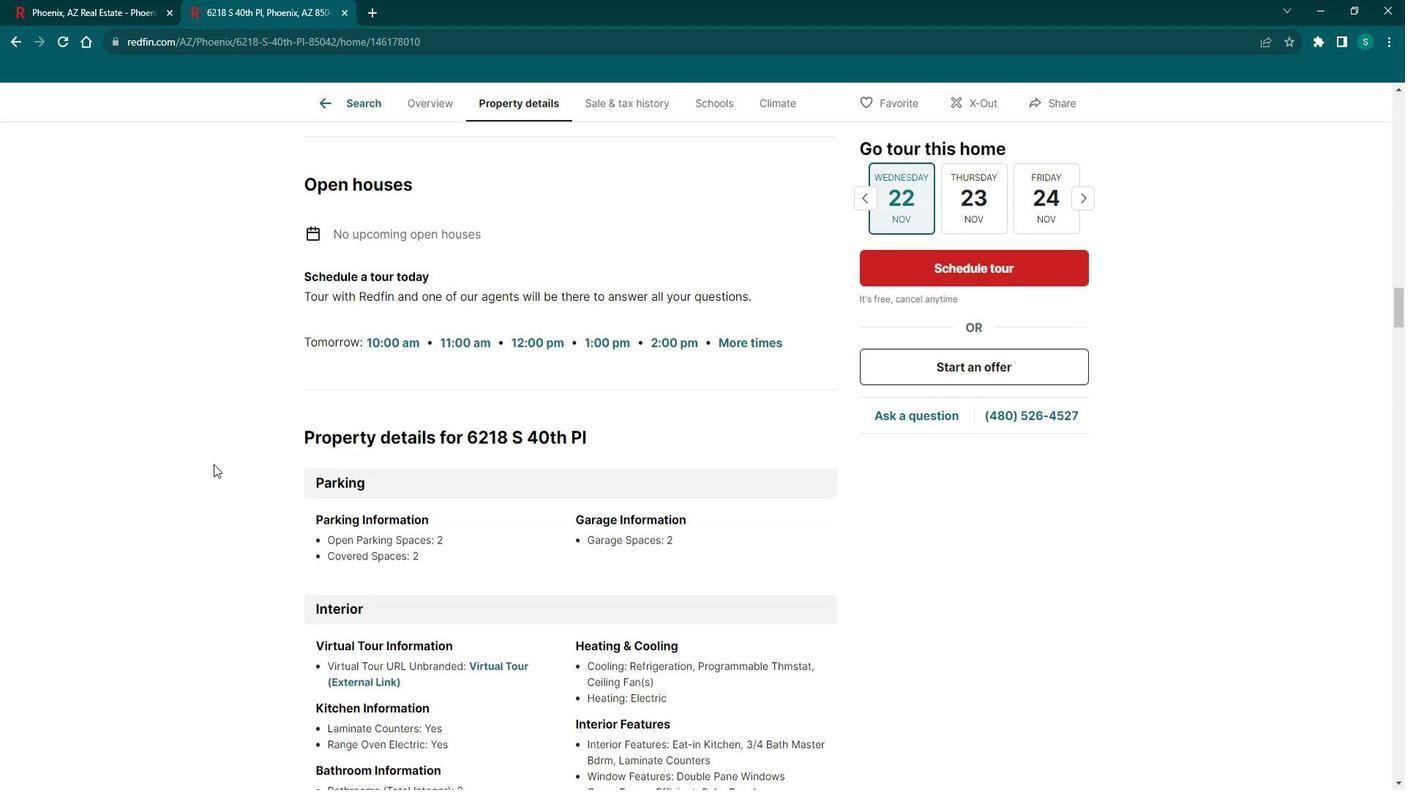
Action: Mouse scrolled (223, 456) with delta (0, 0)
Screenshot: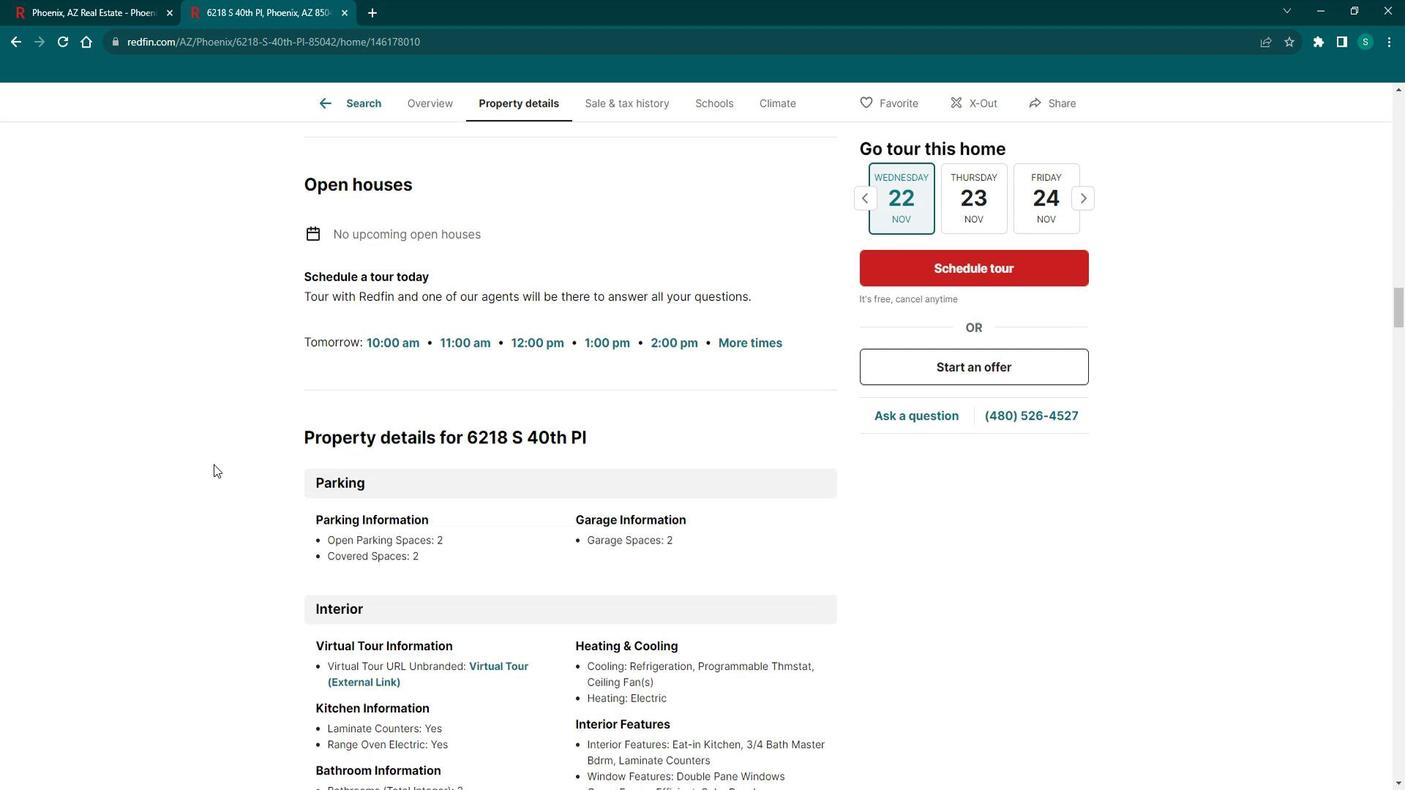 
Action: Mouse scrolled (223, 456) with delta (0, 0)
Screenshot: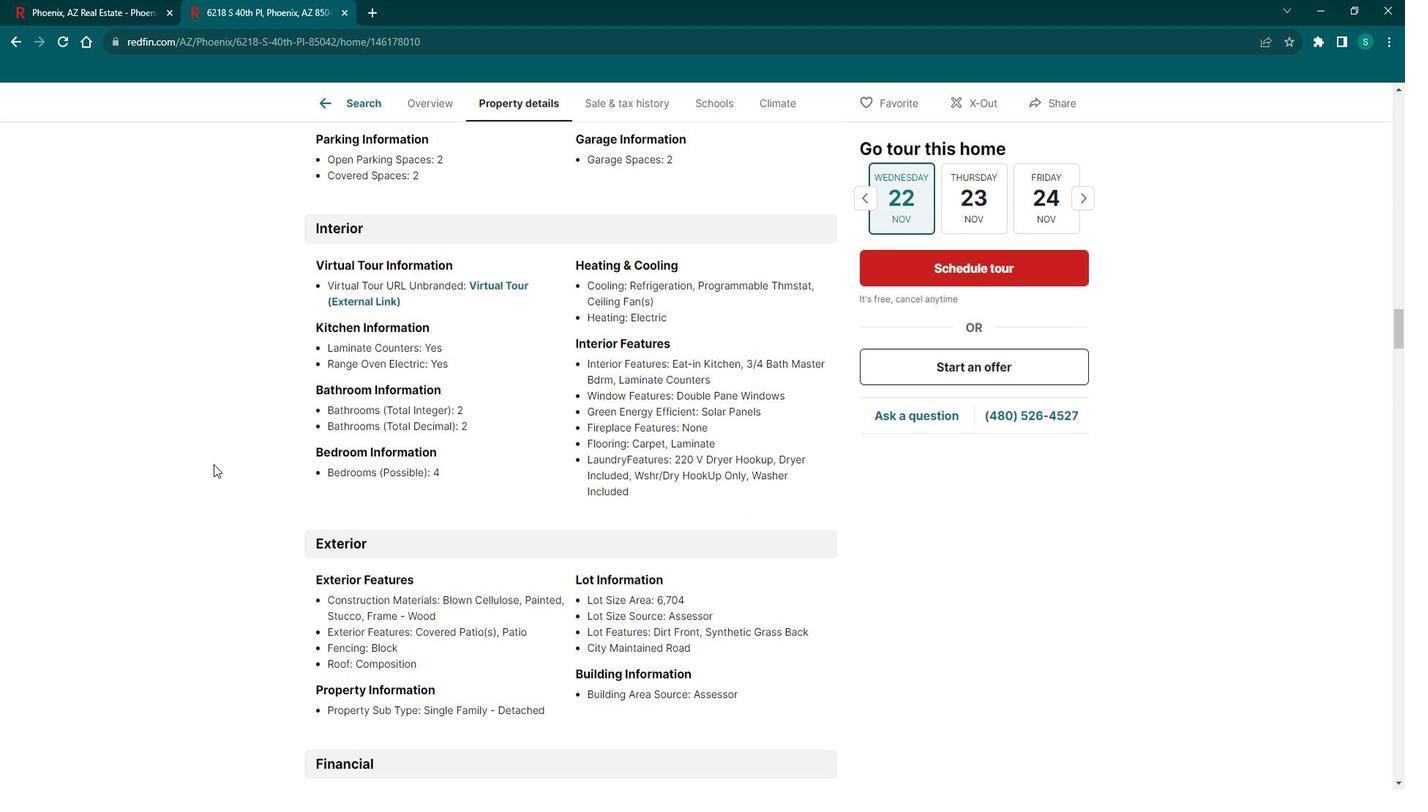 
Action: Mouse scrolled (223, 456) with delta (0, 0)
Screenshot: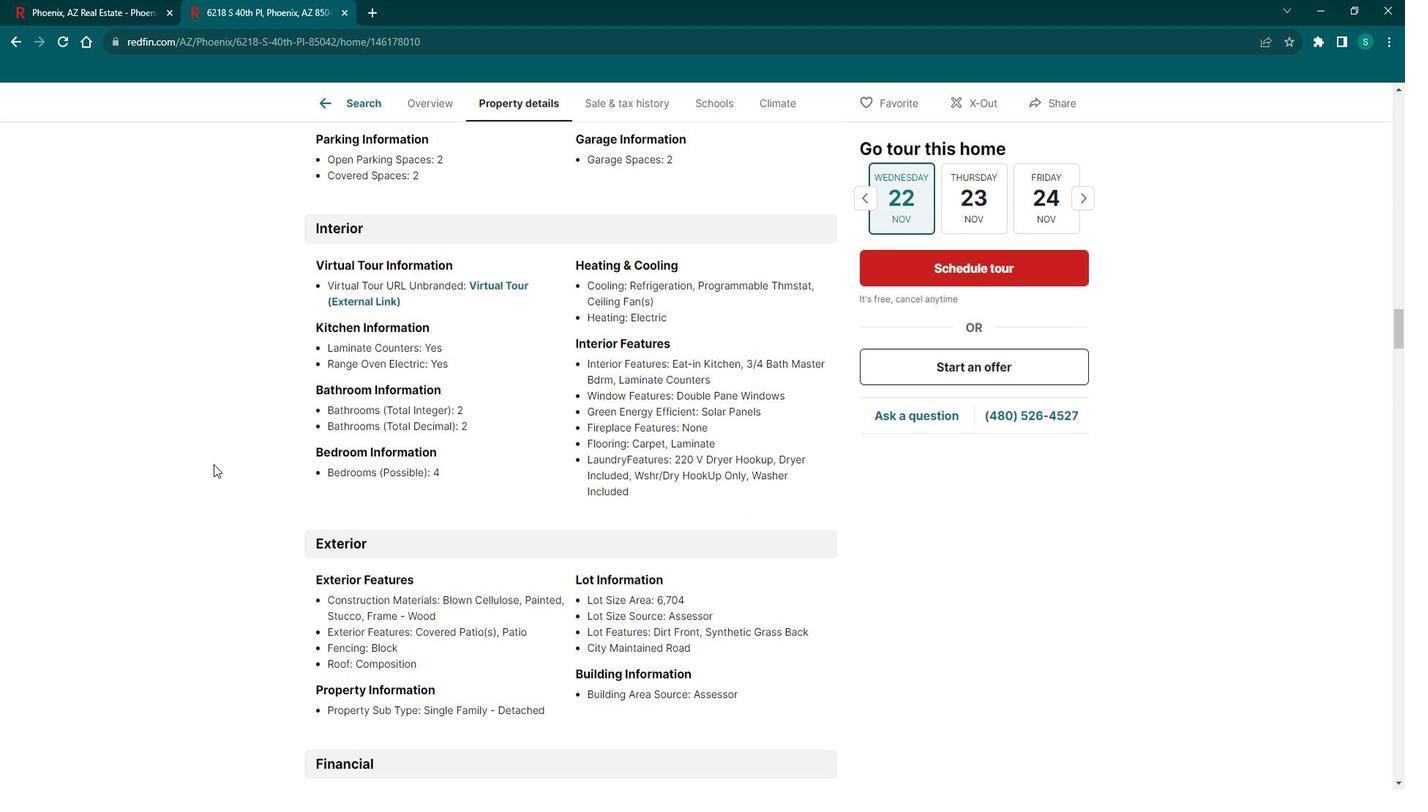 
Action: Mouse scrolled (223, 456) with delta (0, 0)
Screenshot: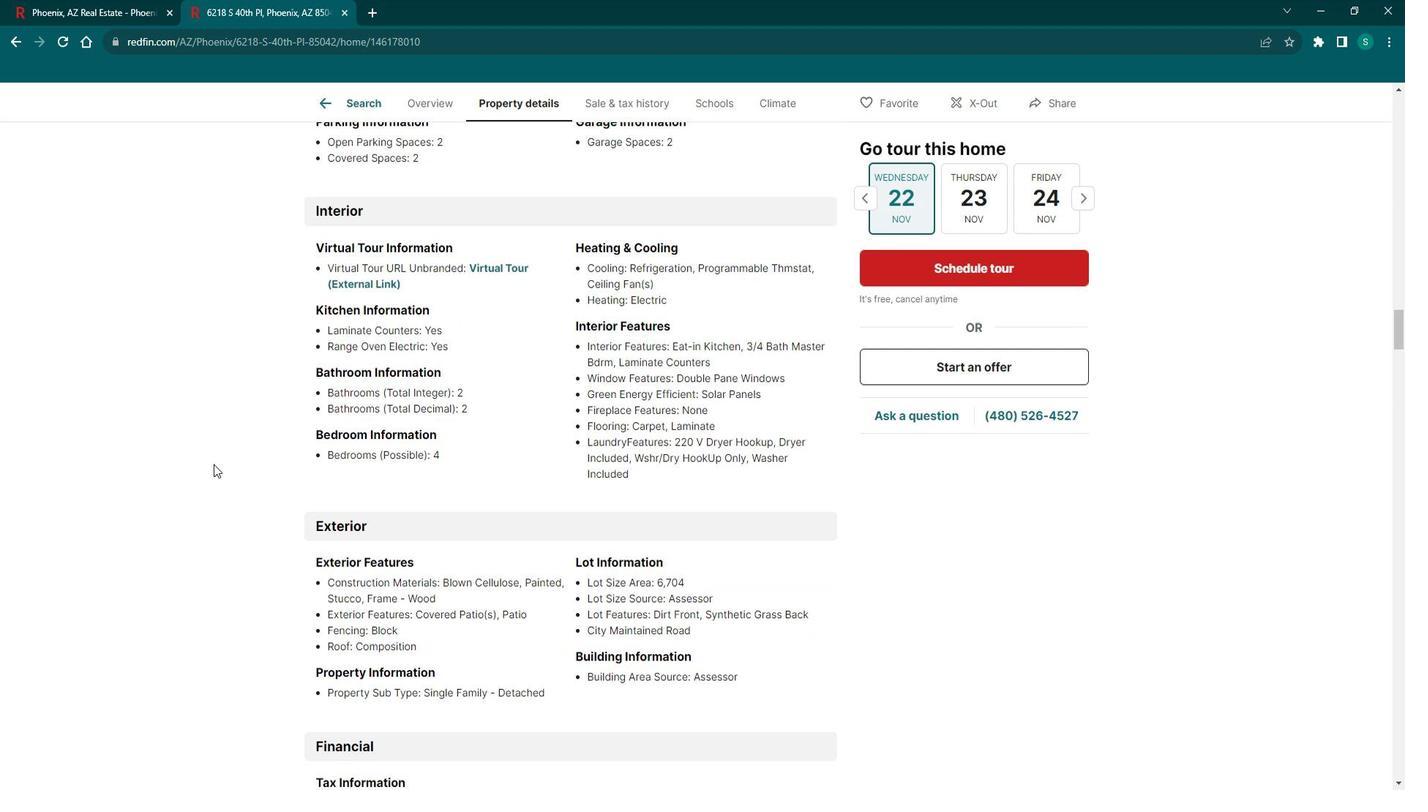 
Action: Mouse scrolled (223, 456) with delta (0, 0)
Screenshot: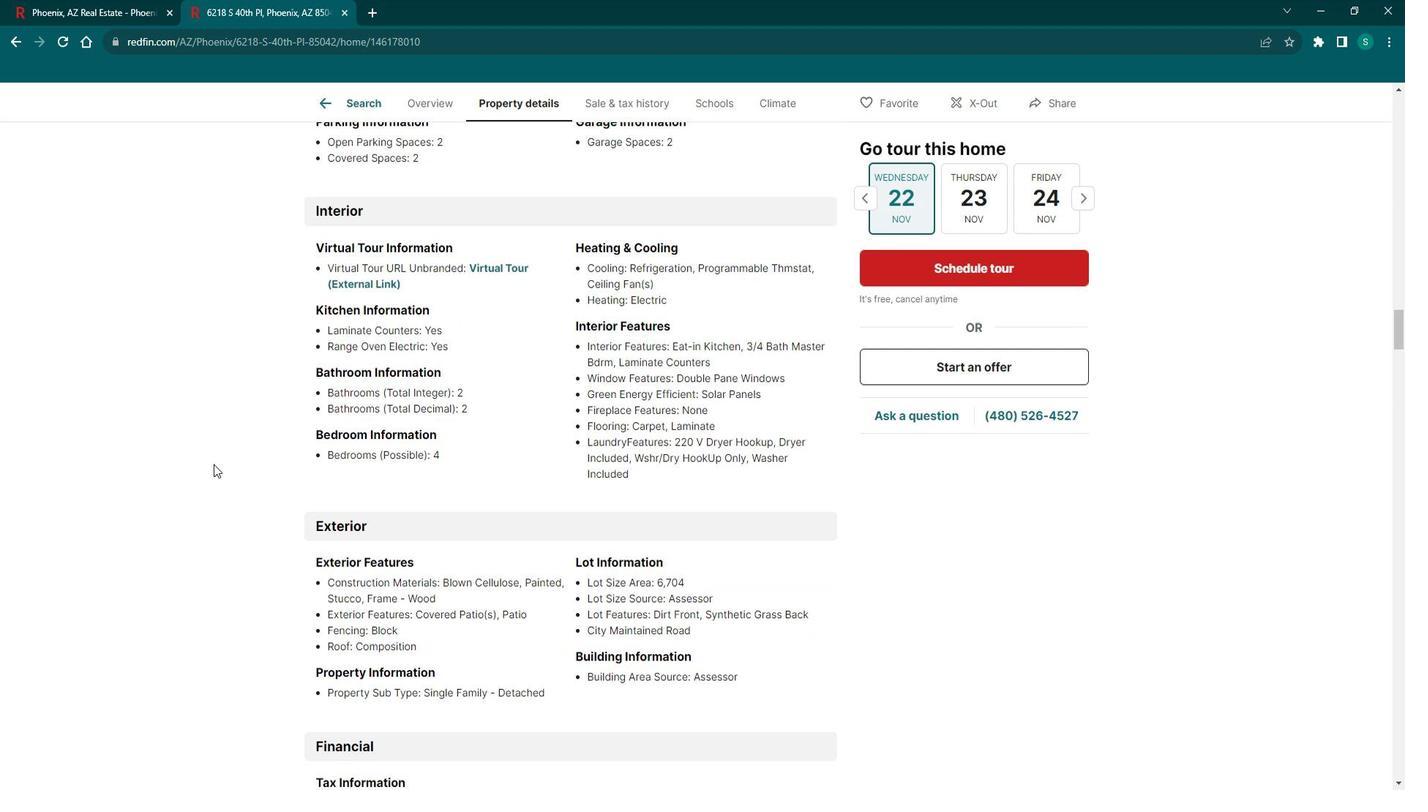 
Action: Mouse scrolled (223, 456) with delta (0, 0)
Screenshot: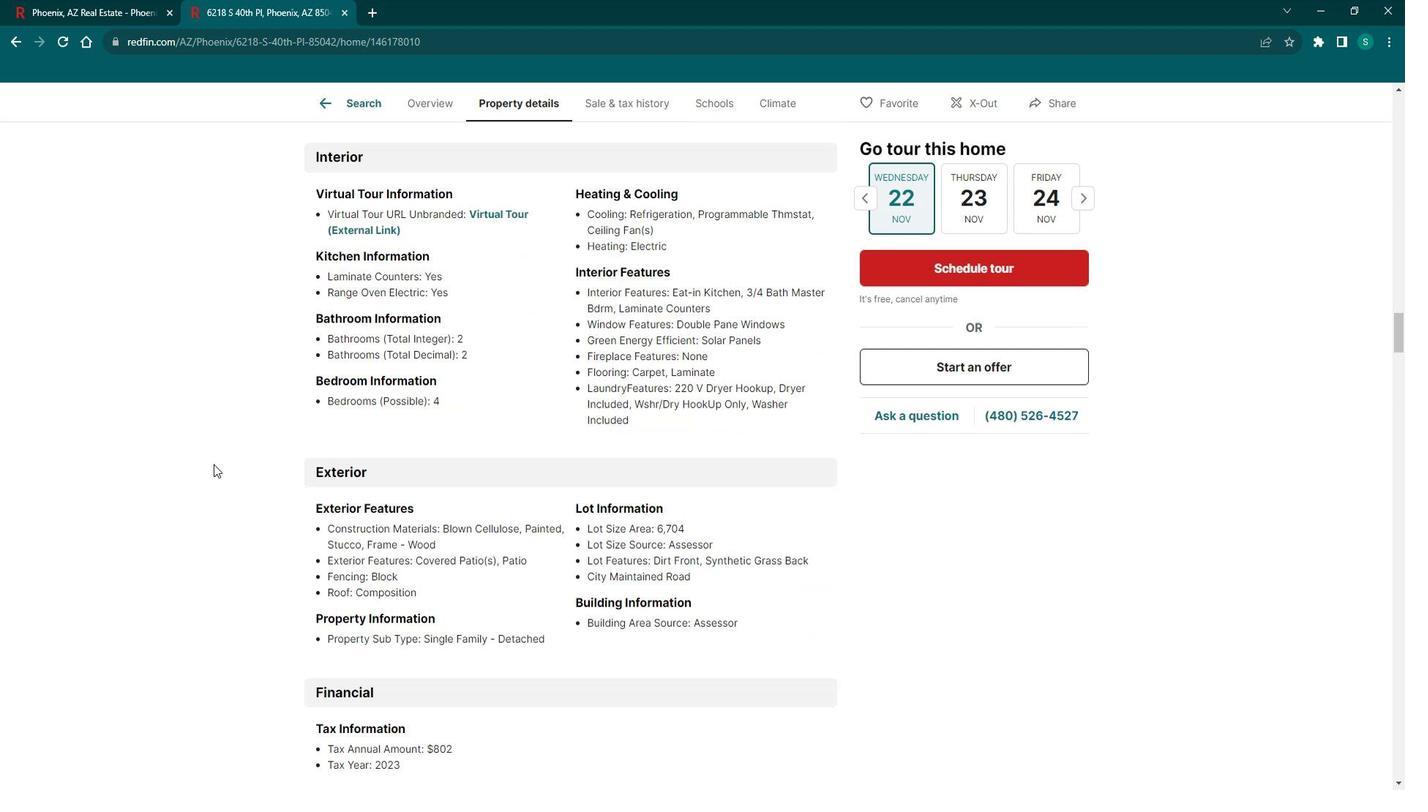 
Action: Mouse scrolled (223, 456) with delta (0, 0)
Screenshot: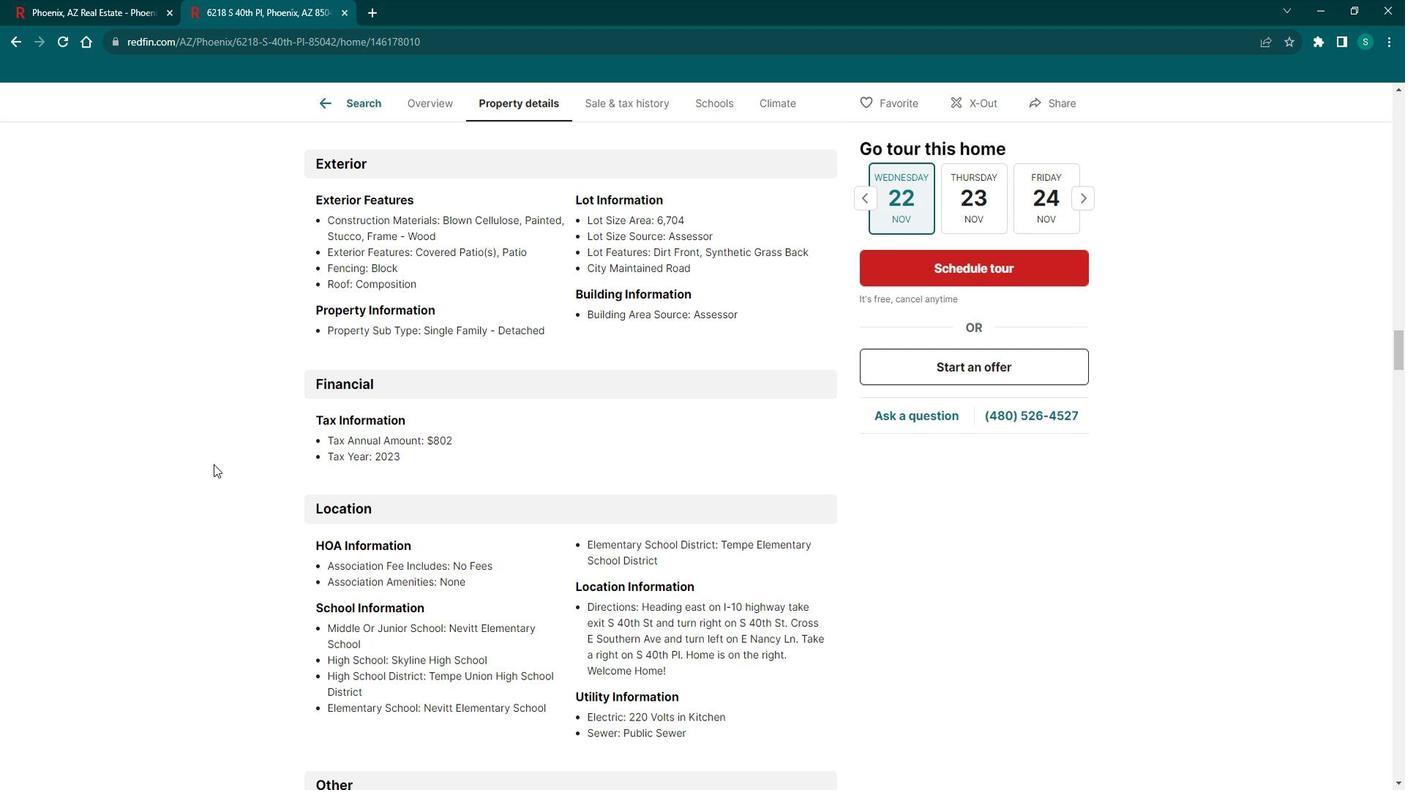
Action: Mouse scrolled (223, 456) with delta (0, 0)
Screenshot: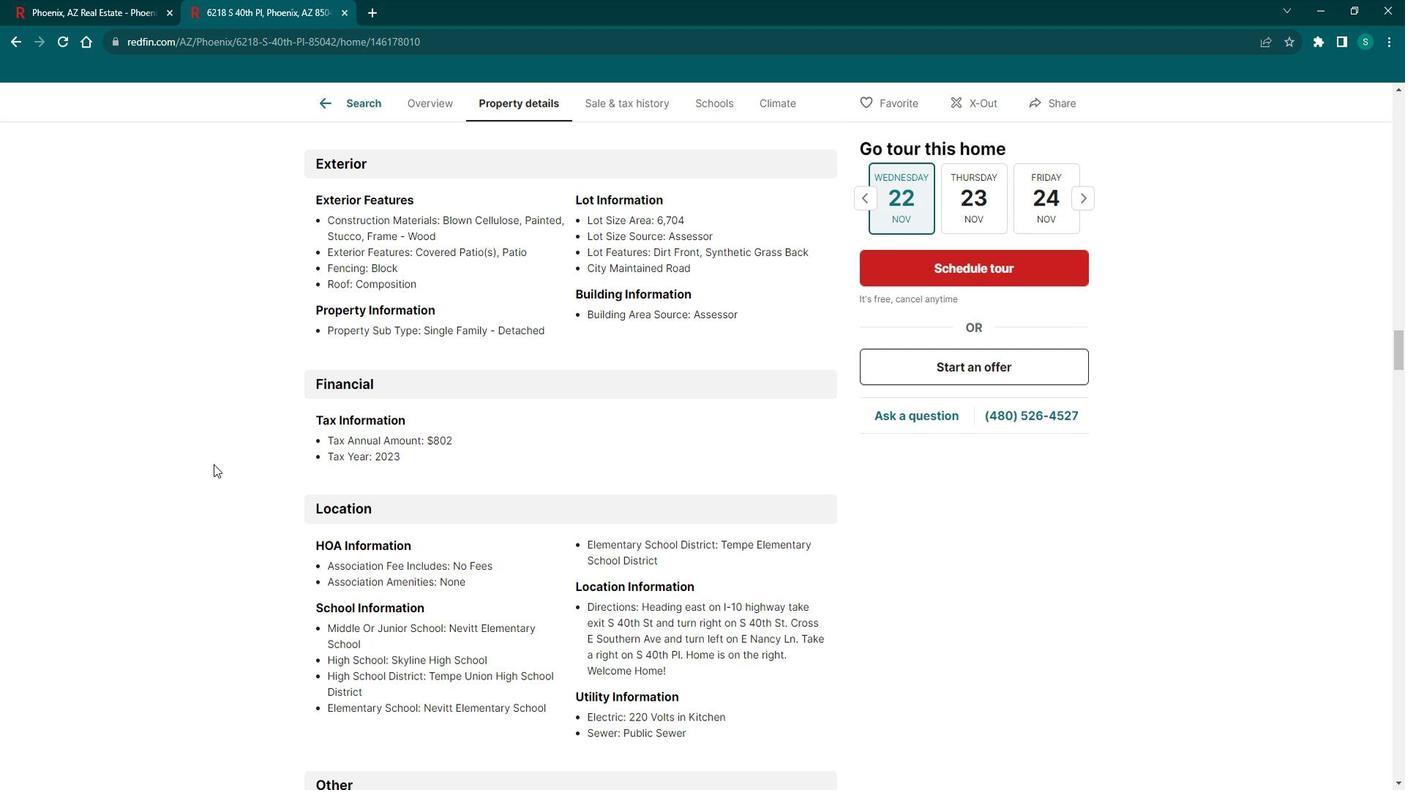 
Action: Mouse scrolled (223, 456) with delta (0, 0)
Screenshot: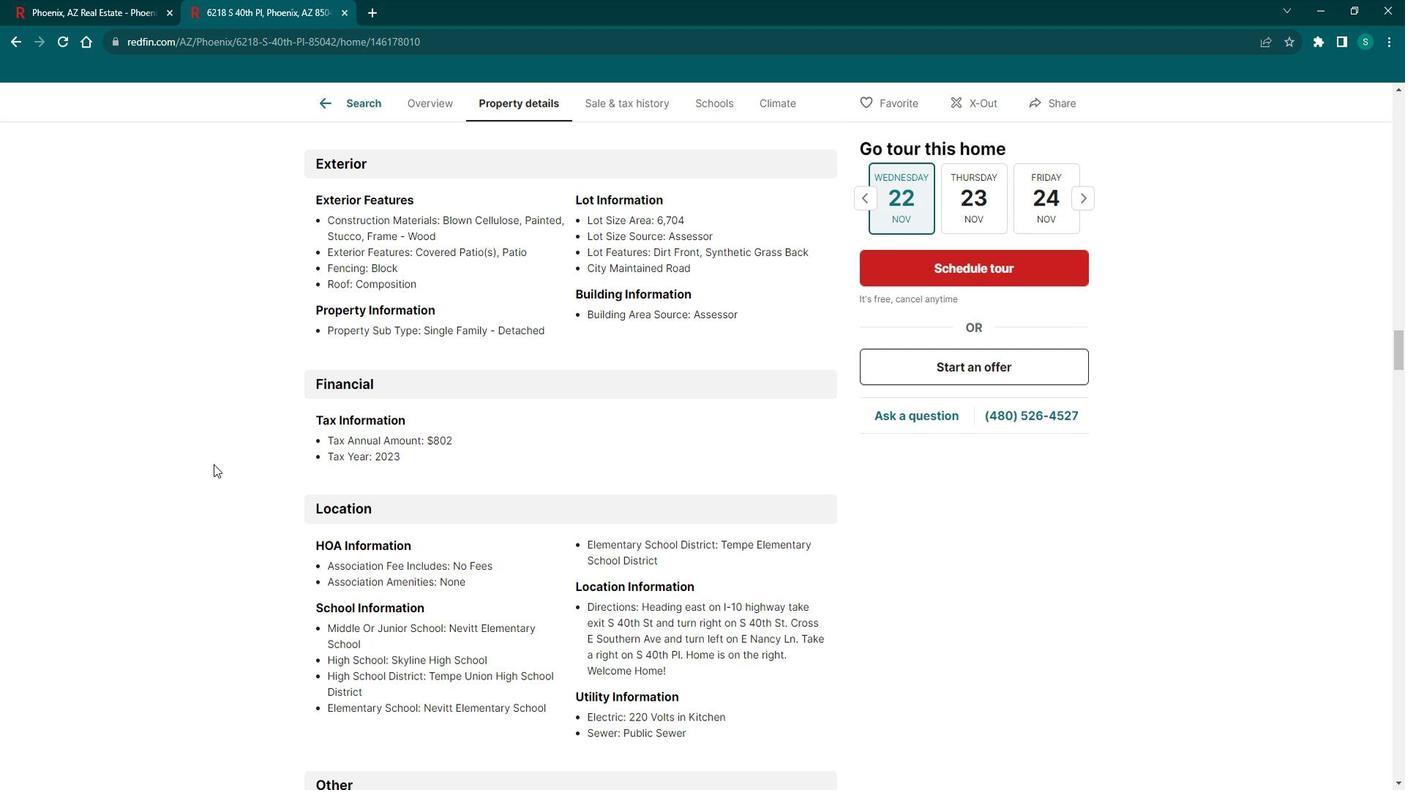 
Action: Mouse scrolled (223, 456) with delta (0, 0)
Screenshot: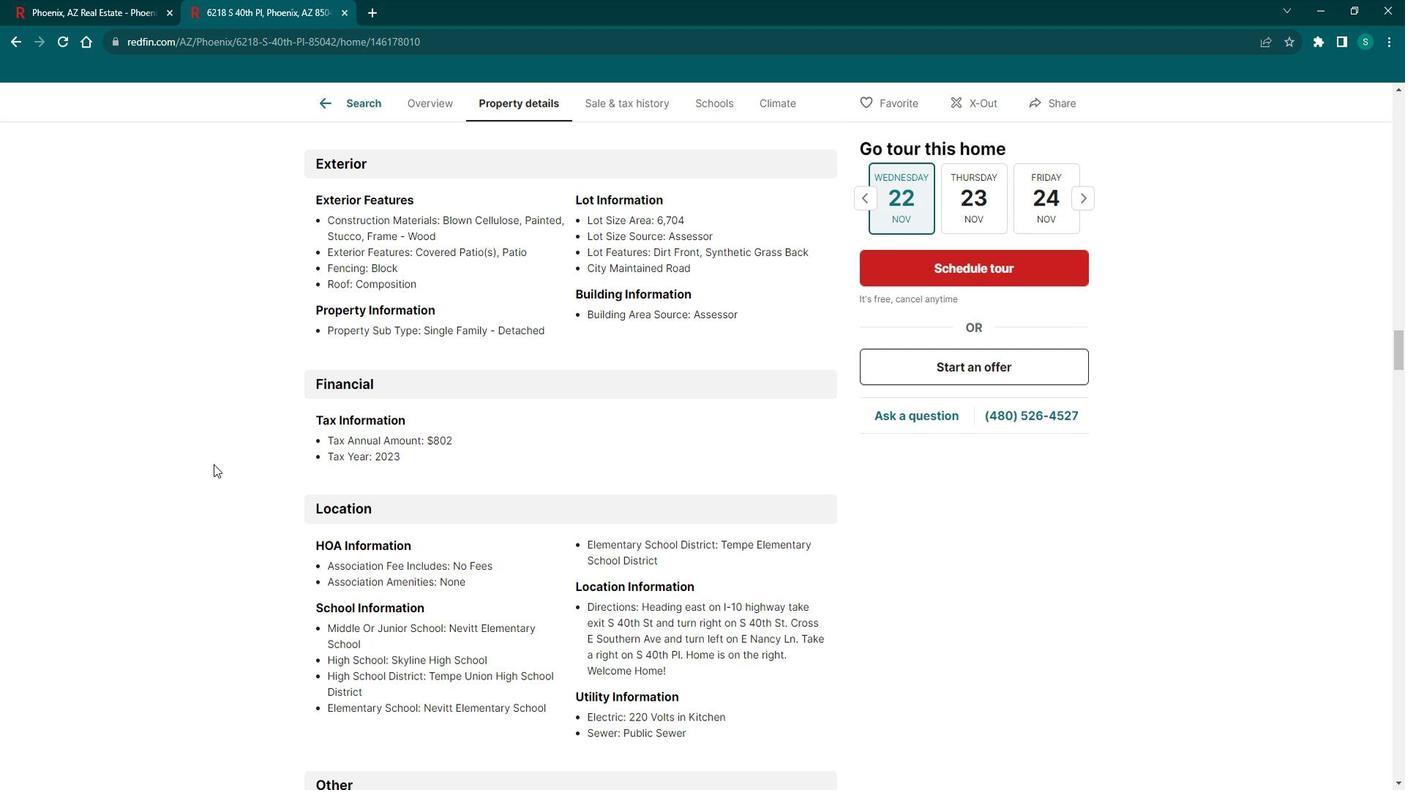 
Action: Mouse scrolled (223, 456) with delta (0, 0)
Screenshot: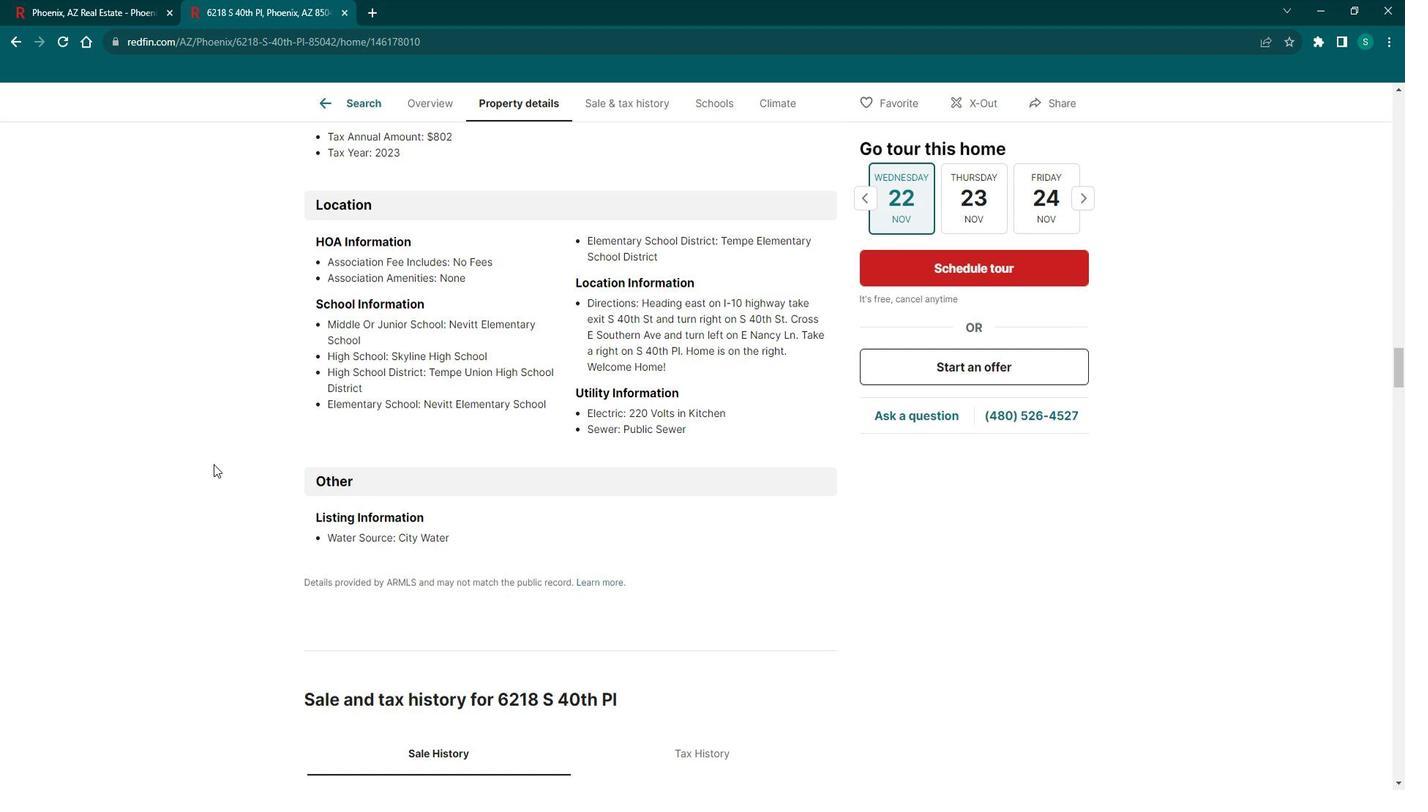 
Action: Mouse scrolled (223, 456) with delta (0, 0)
Screenshot: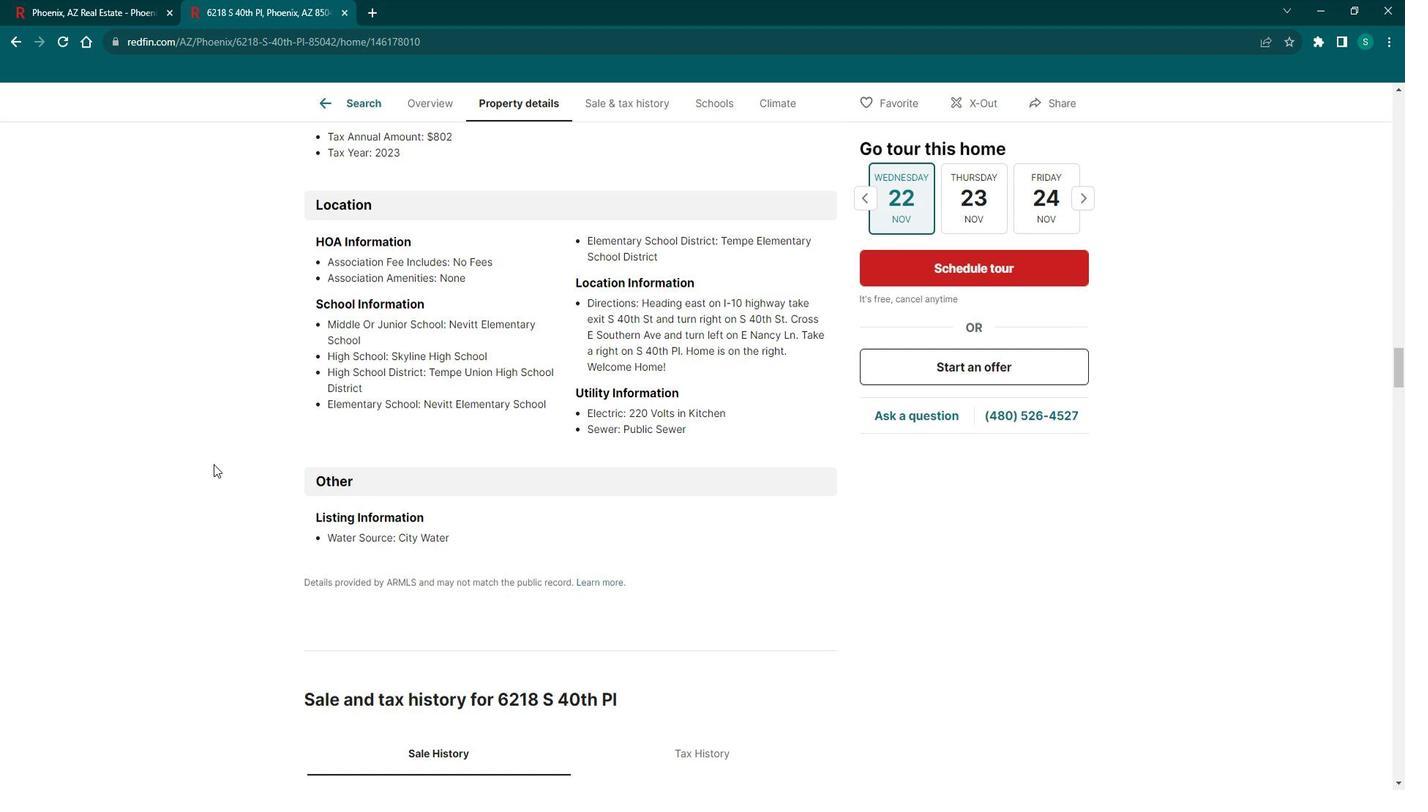 
Action: Mouse scrolled (223, 456) with delta (0, 0)
Screenshot: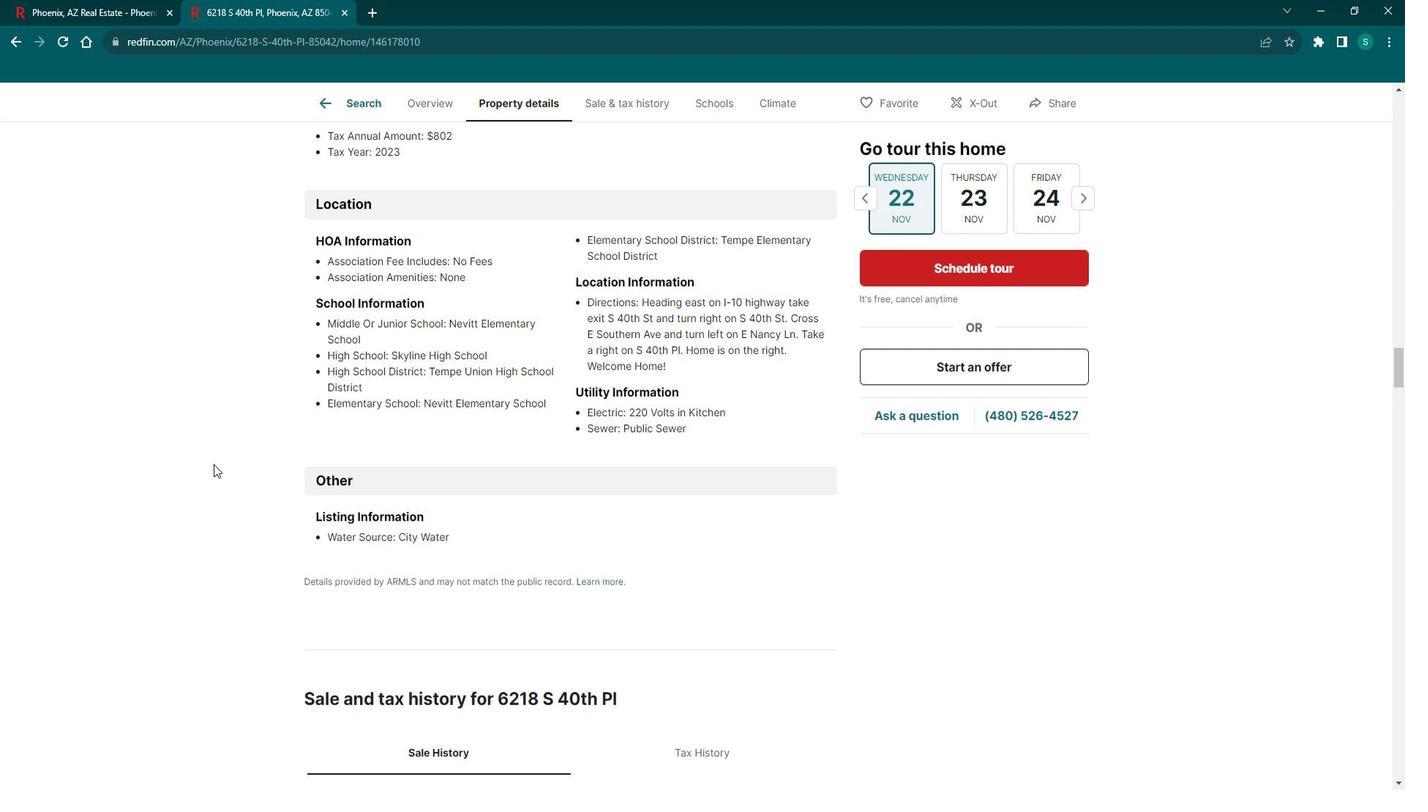 
Action: Mouse scrolled (223, 456) with delta (0, 0)
Screenshot: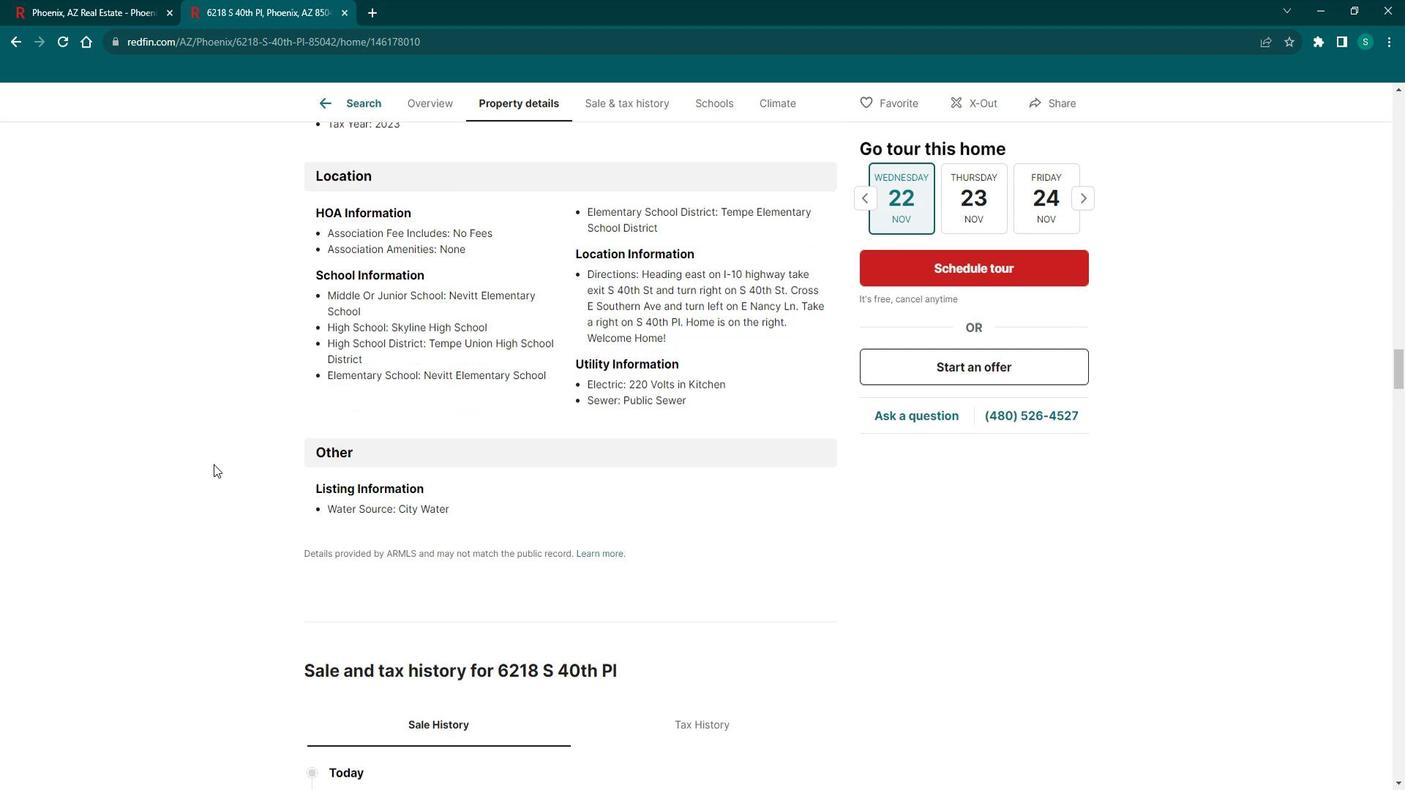 
Action: Mouse moved to (754, 449)
Screenshot: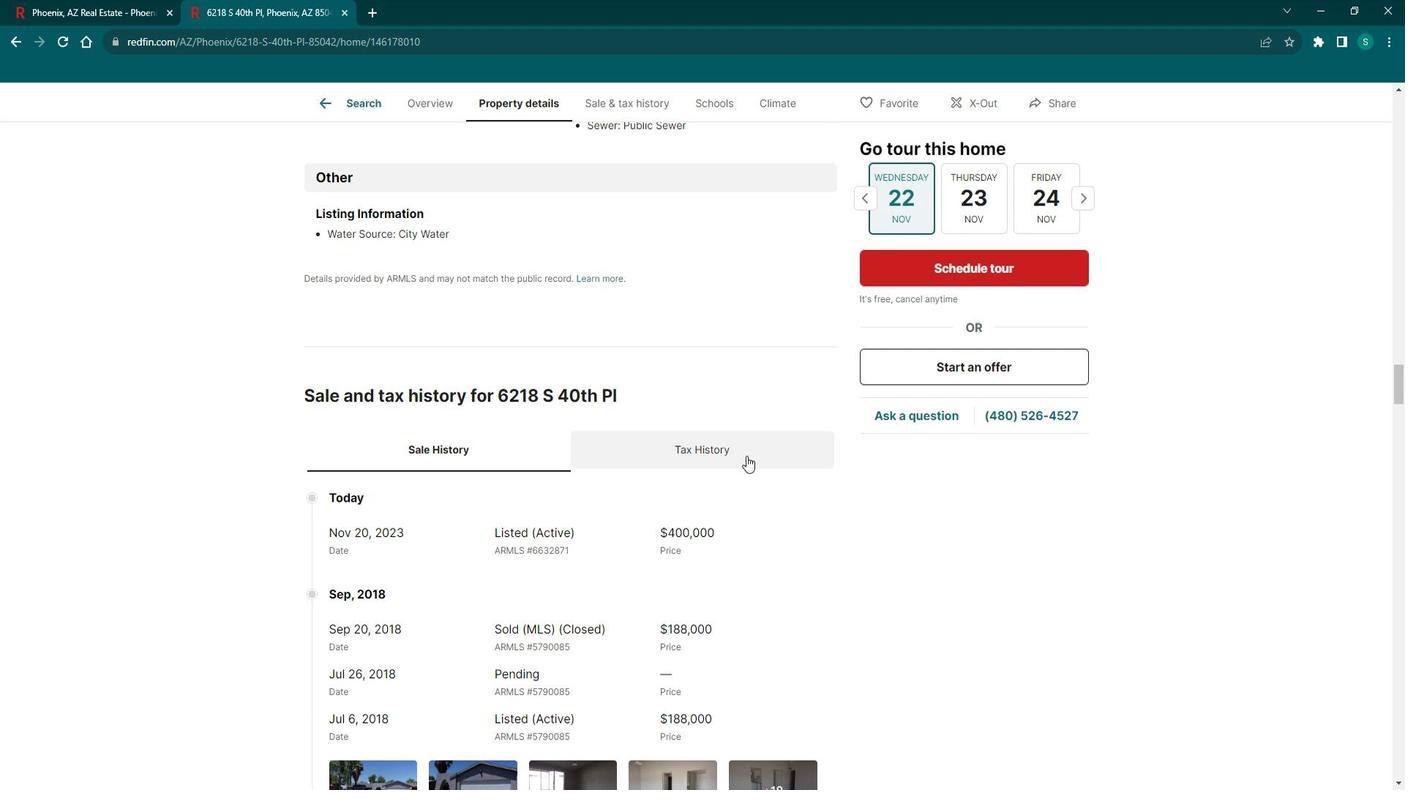 
Action: Mouse pressed left at (754, 449)
Screenshot: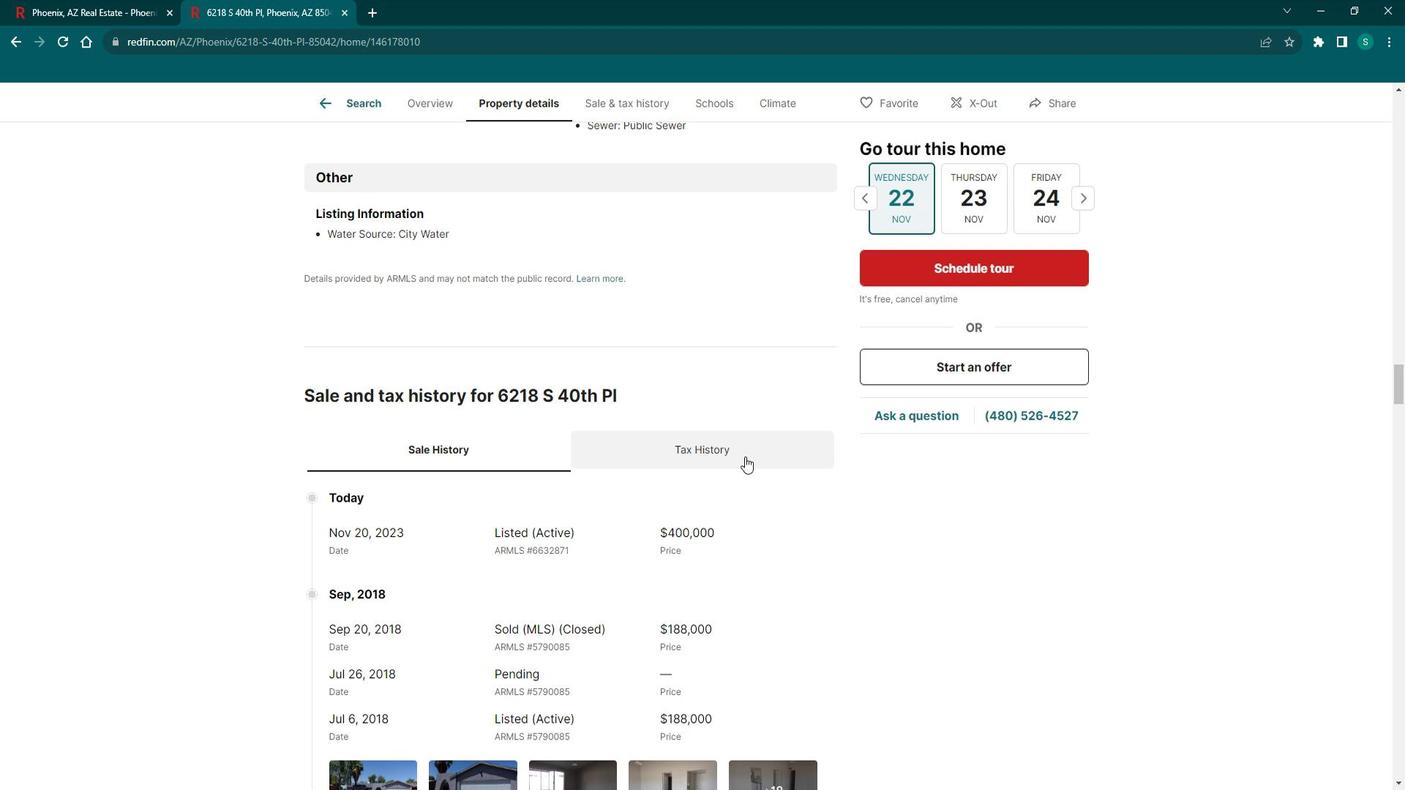 
Action: Mouse scrolled (754, 448) with delta (0, 0)
Screenshot: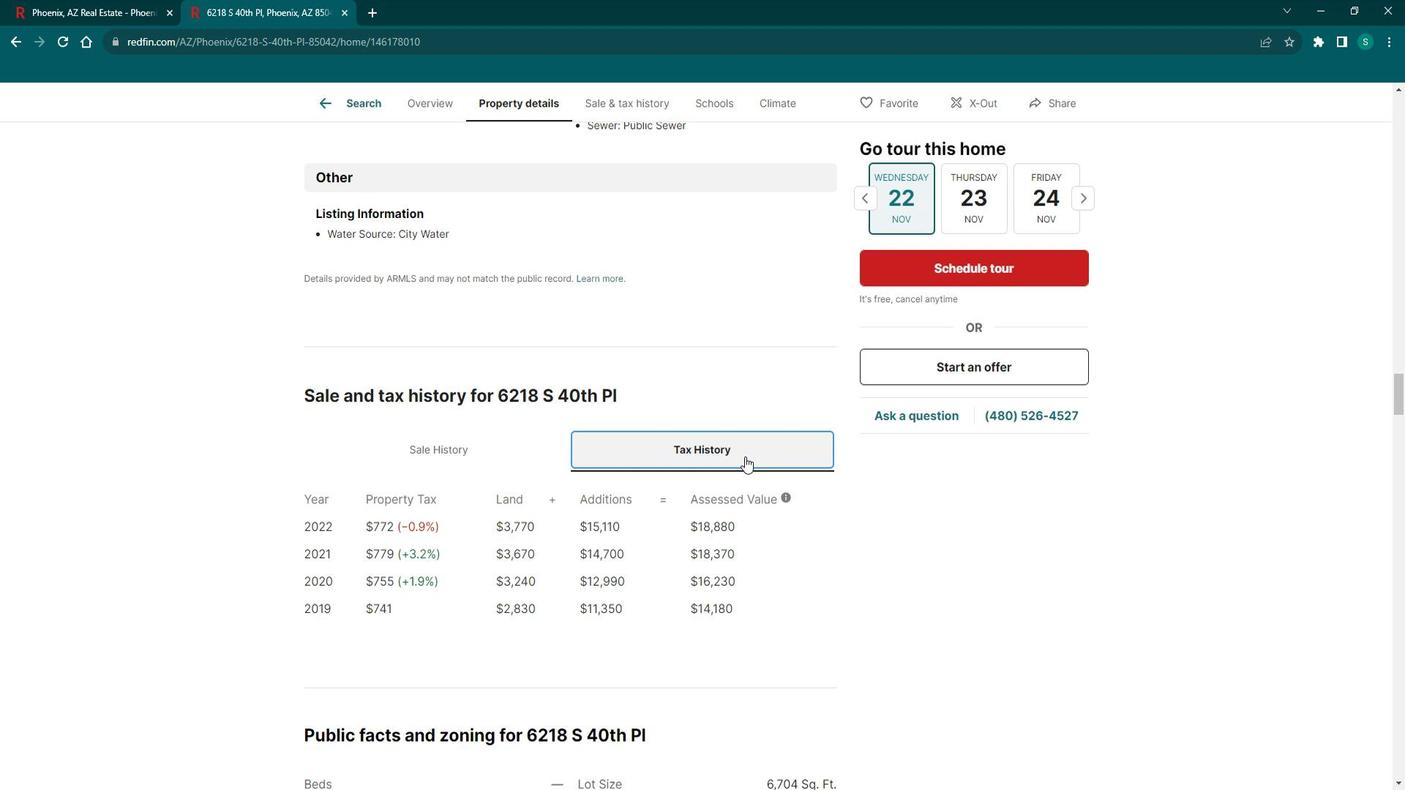 
Action: Mouse scrolled (754, 448) with delta (0, 0)
Screenshot: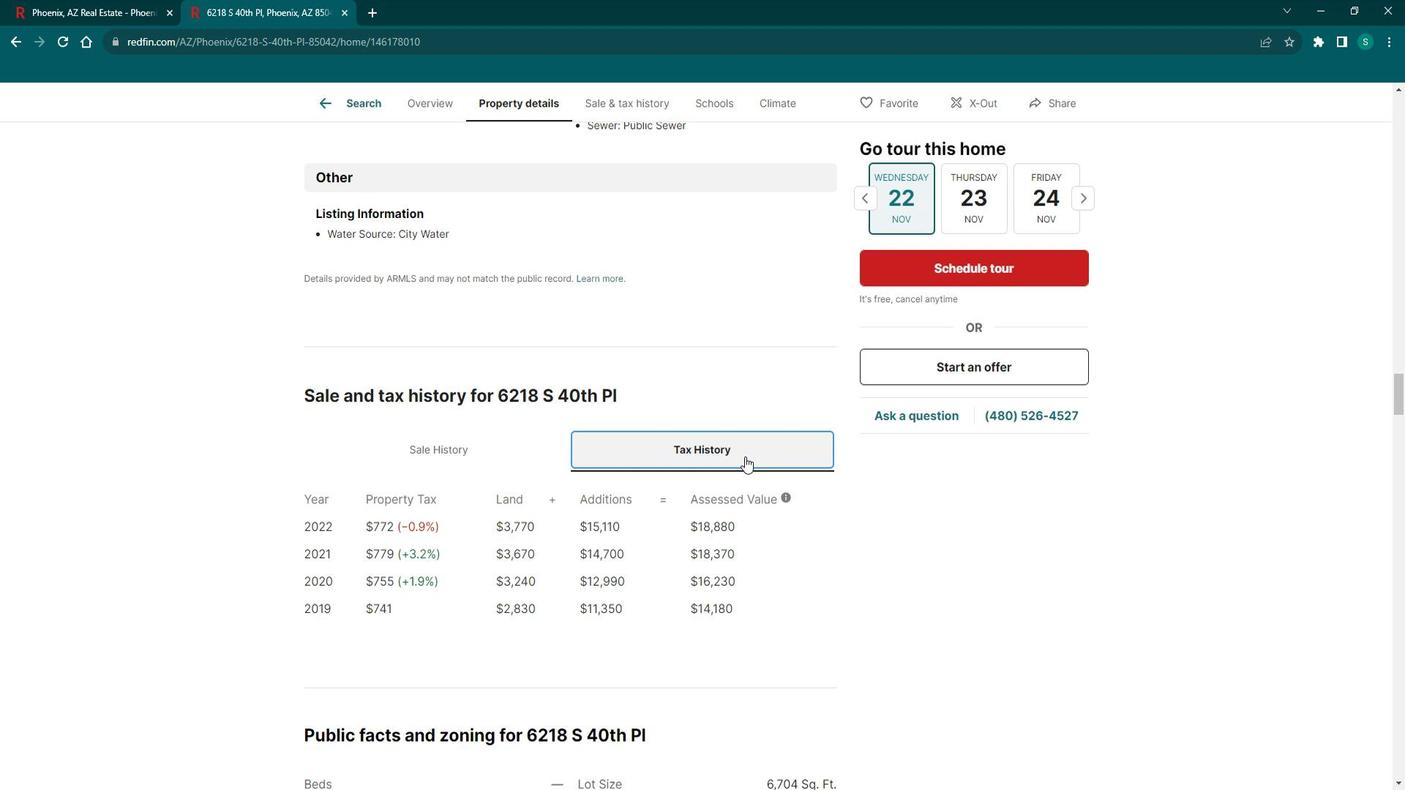 
Action: Mouse scrolled (754, 448) with delta (0, 0)
Screenshot: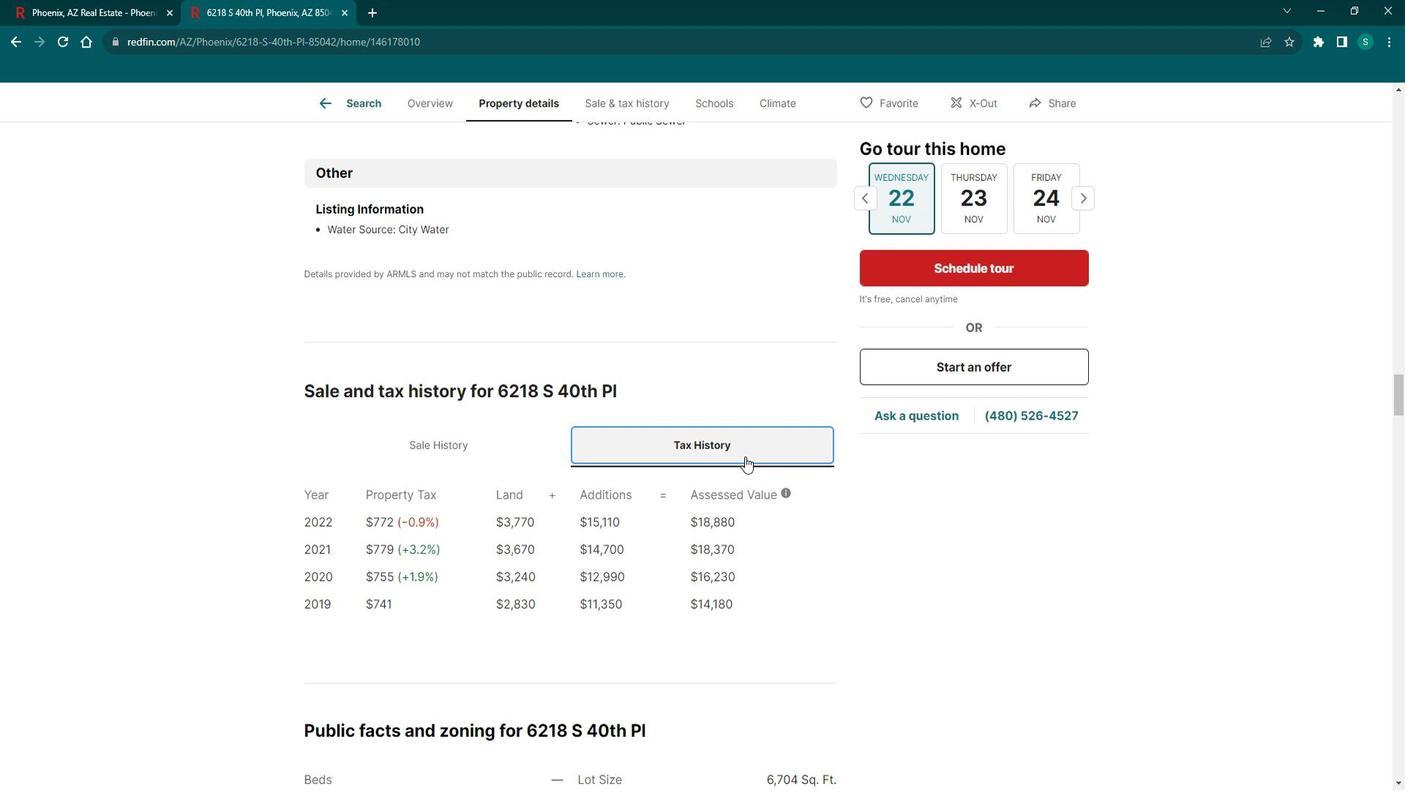 
Action: Mouse scrolled (754, 448) with delta (0, 0)
Screenshot: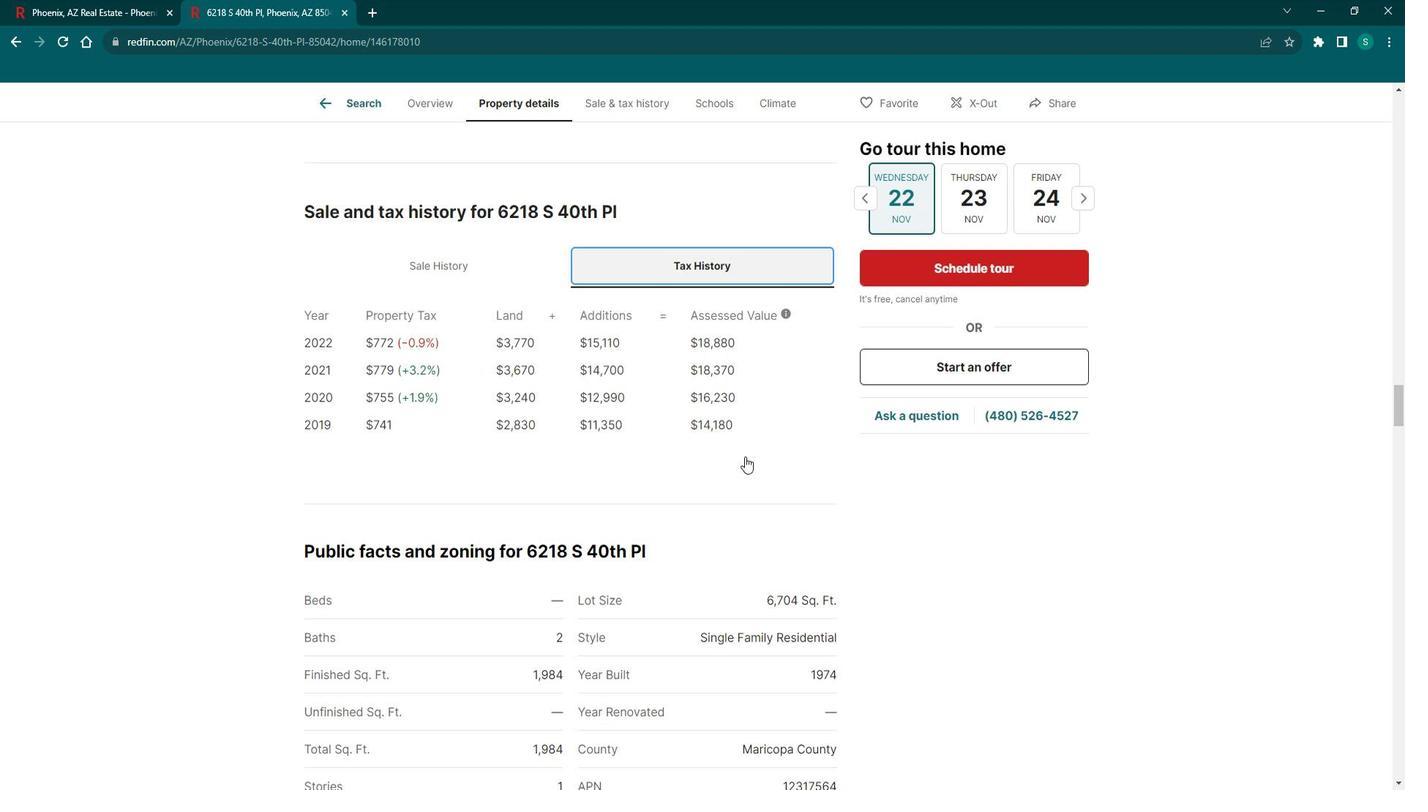 
Action: Mouse scrolled (754, 448) with delta (0, 0)
Screenshot: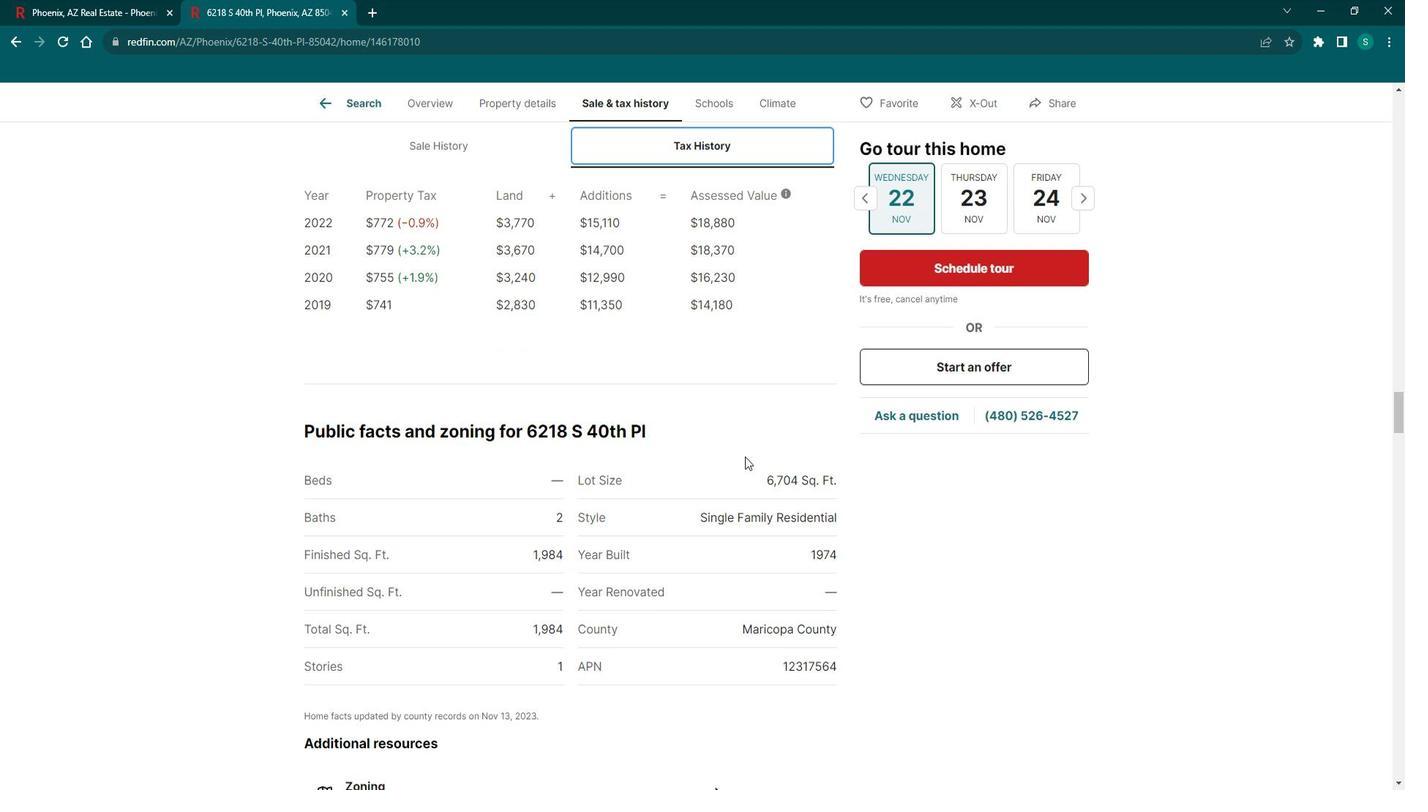 
Action: Mouse scrolled (754, 448) with delta (0, 0)
Screenshot: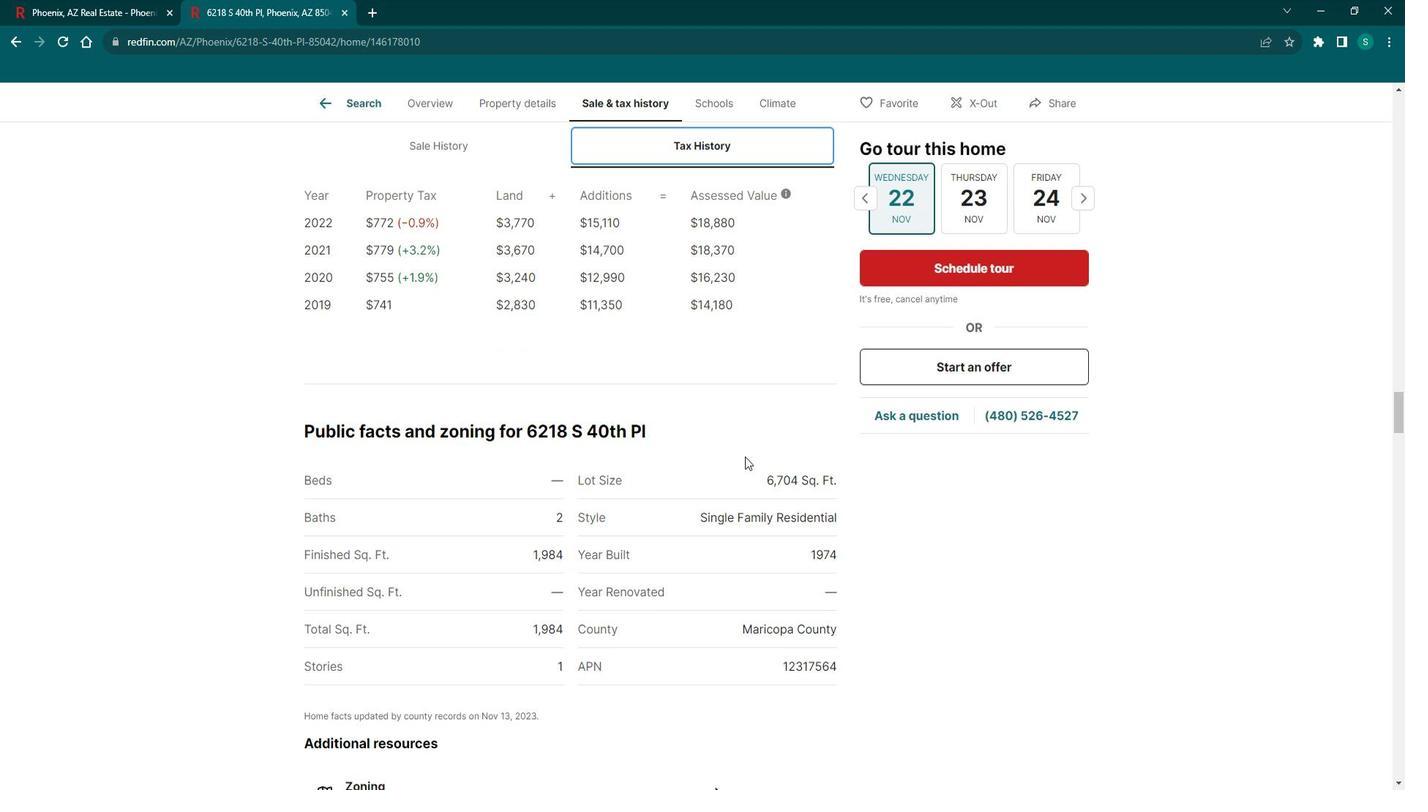 
Action: Mouse scrolled (754, 448) with delta (0, 0)
Screenshot: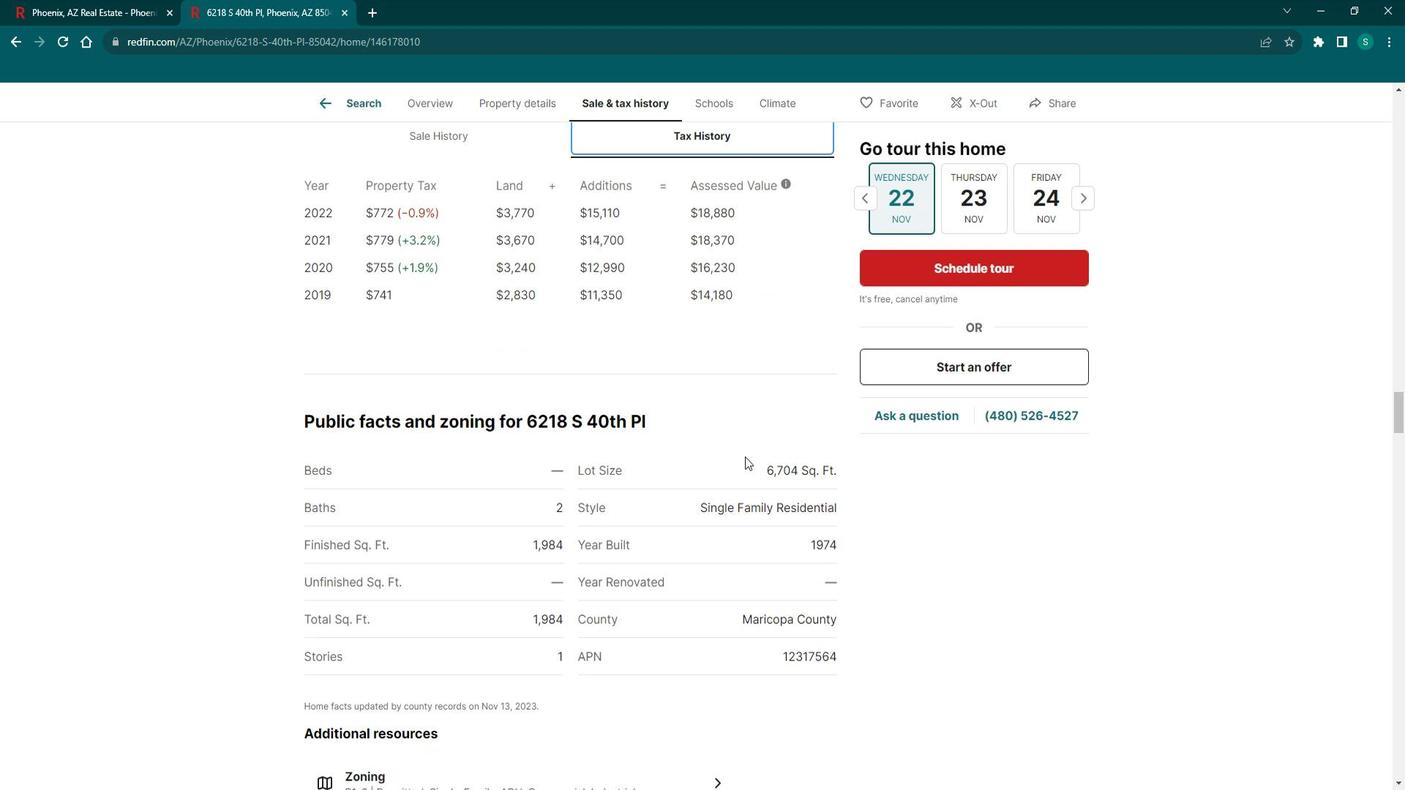 
Action: Mouse scrolled (754, 448) with delta (0, 0)
Screenshot: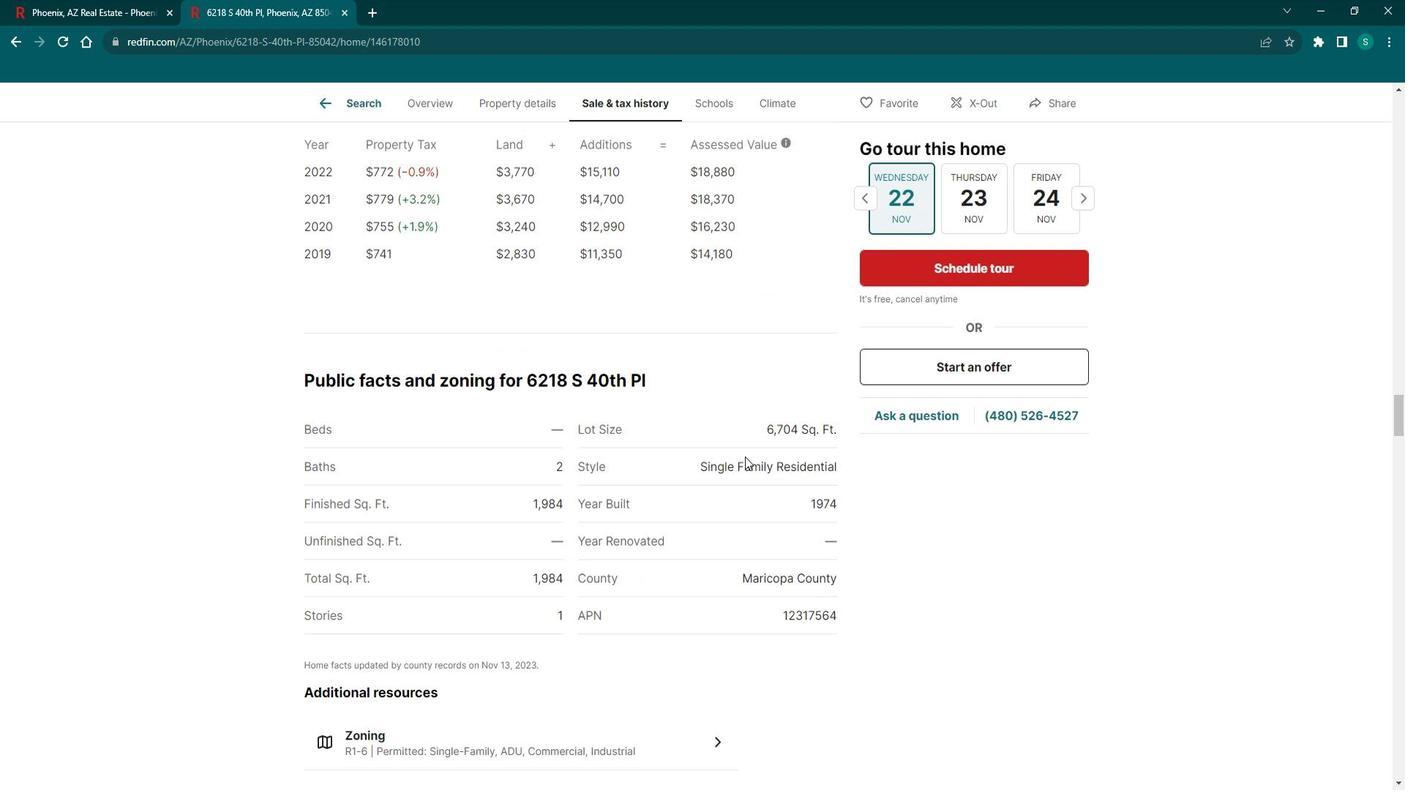 
Action: Mouse moved to (672, 476)
Screenshot: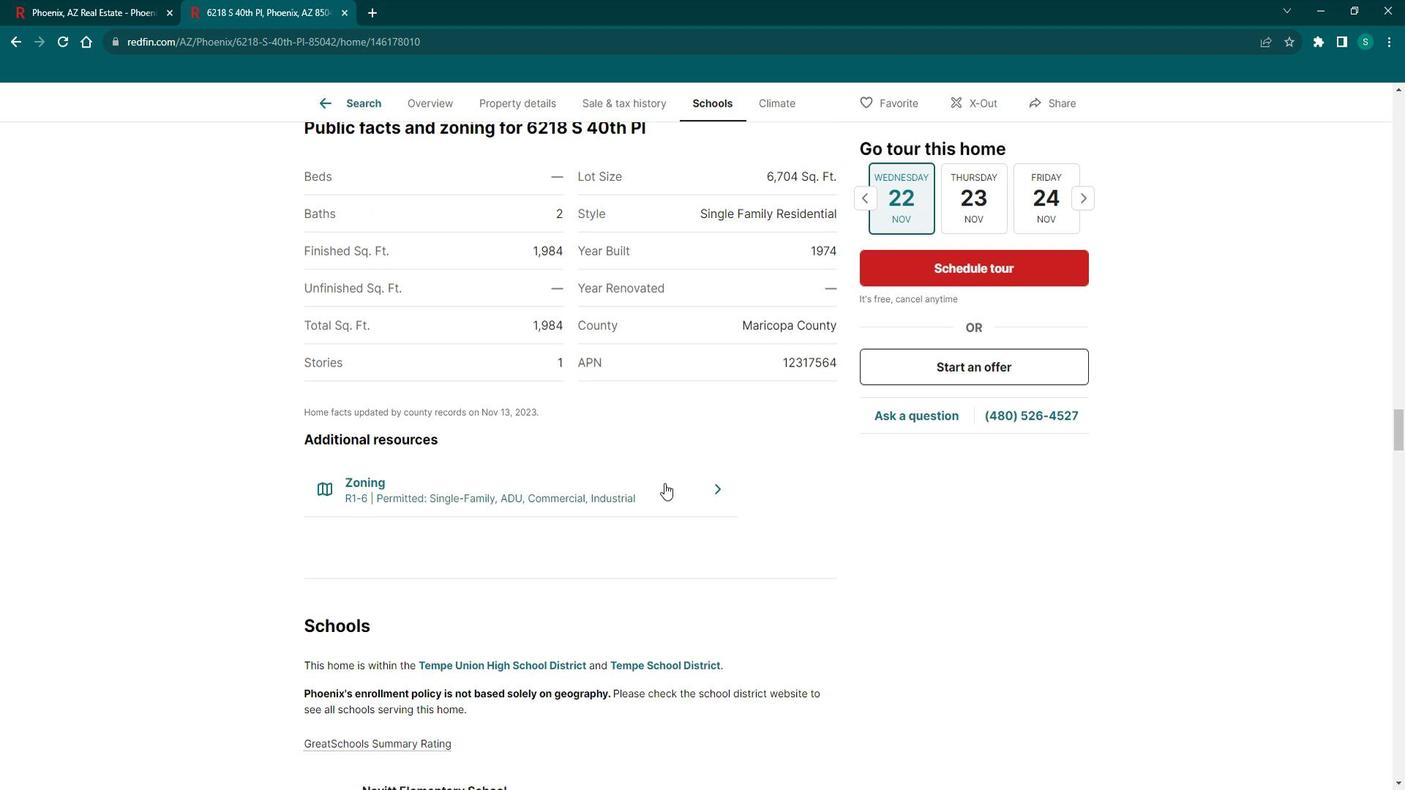 
Action: Mouse pressed left at (672, 476)
Screenshot: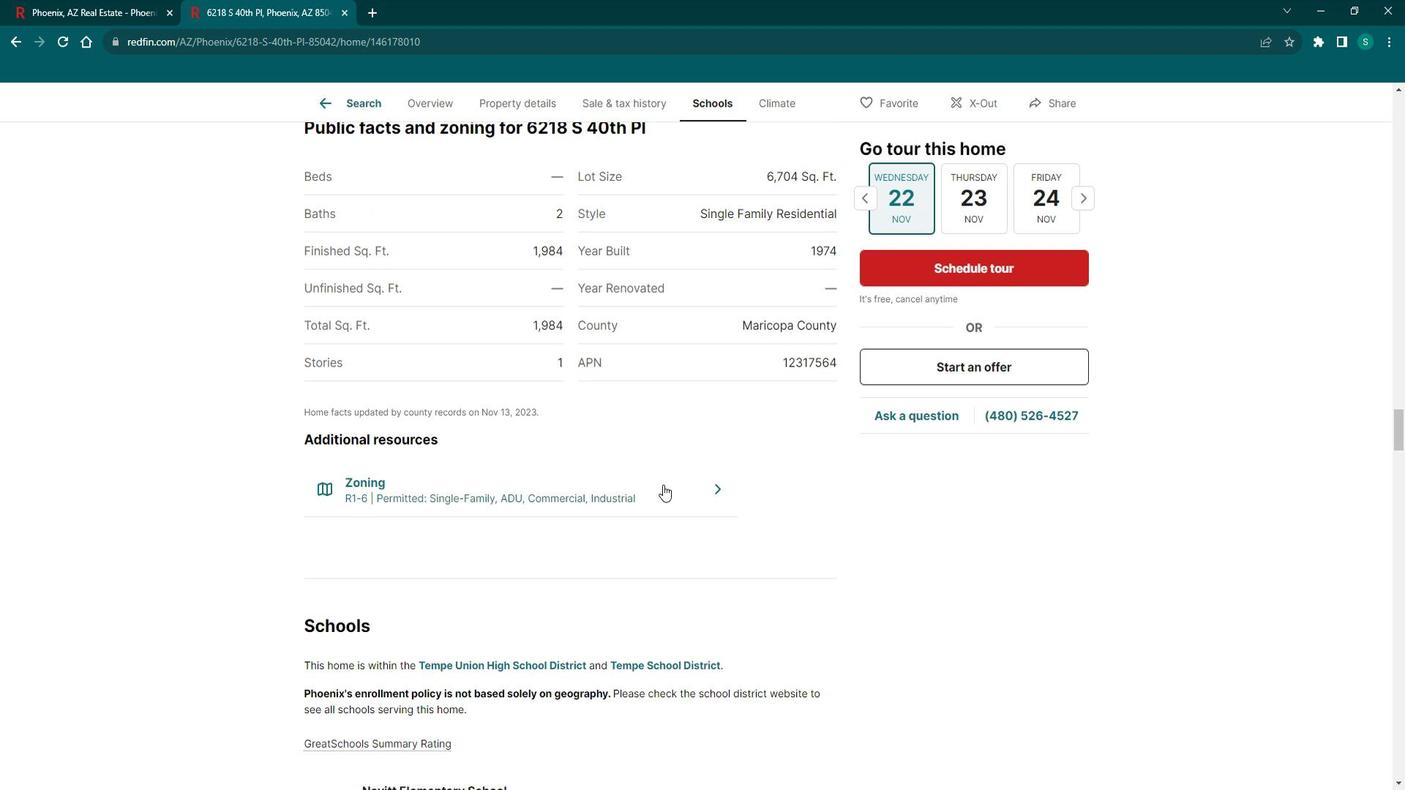 
Action: Mouse moved to (643, 418)
Screenshot: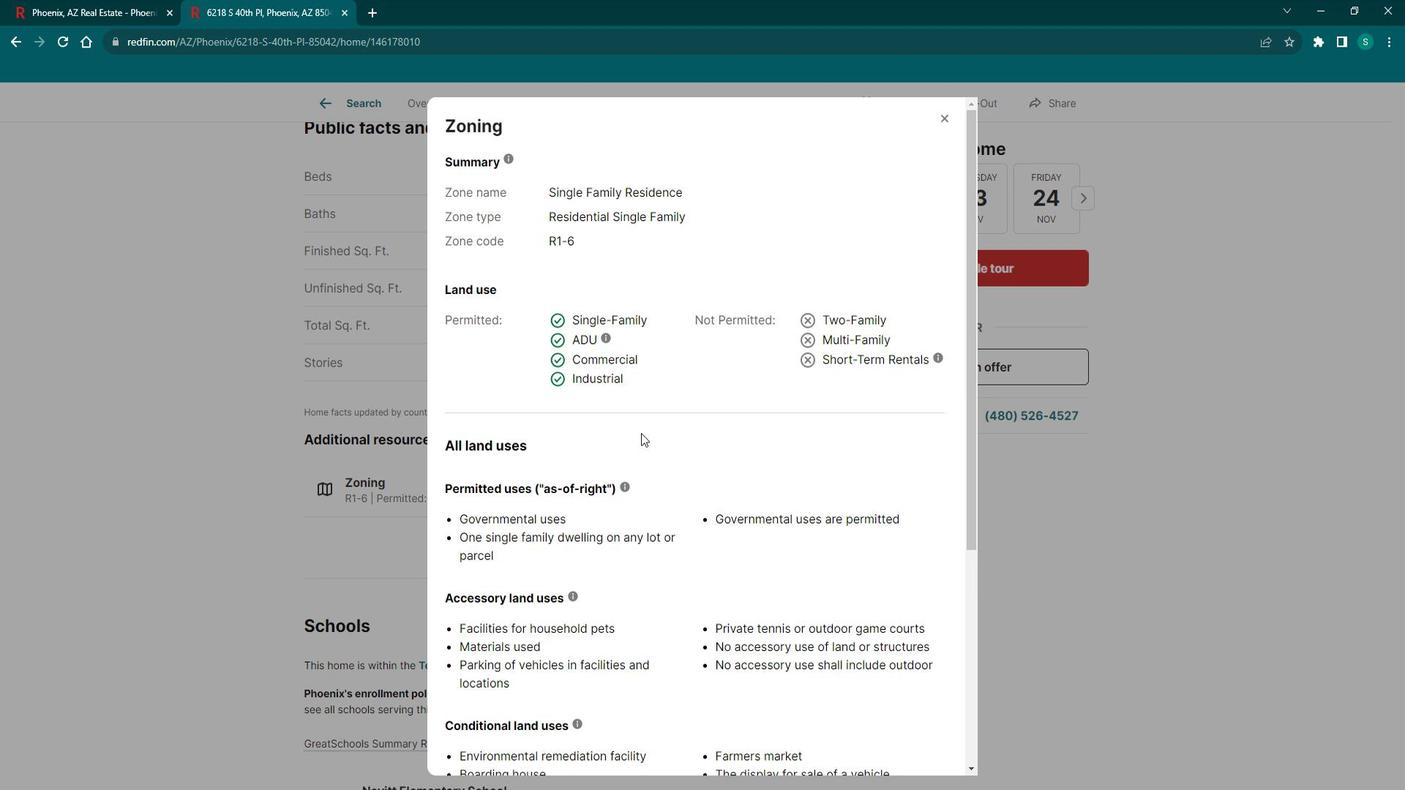 
Action: Mouse scrolled (643, 418) with delta (0, 0)
Screenshot: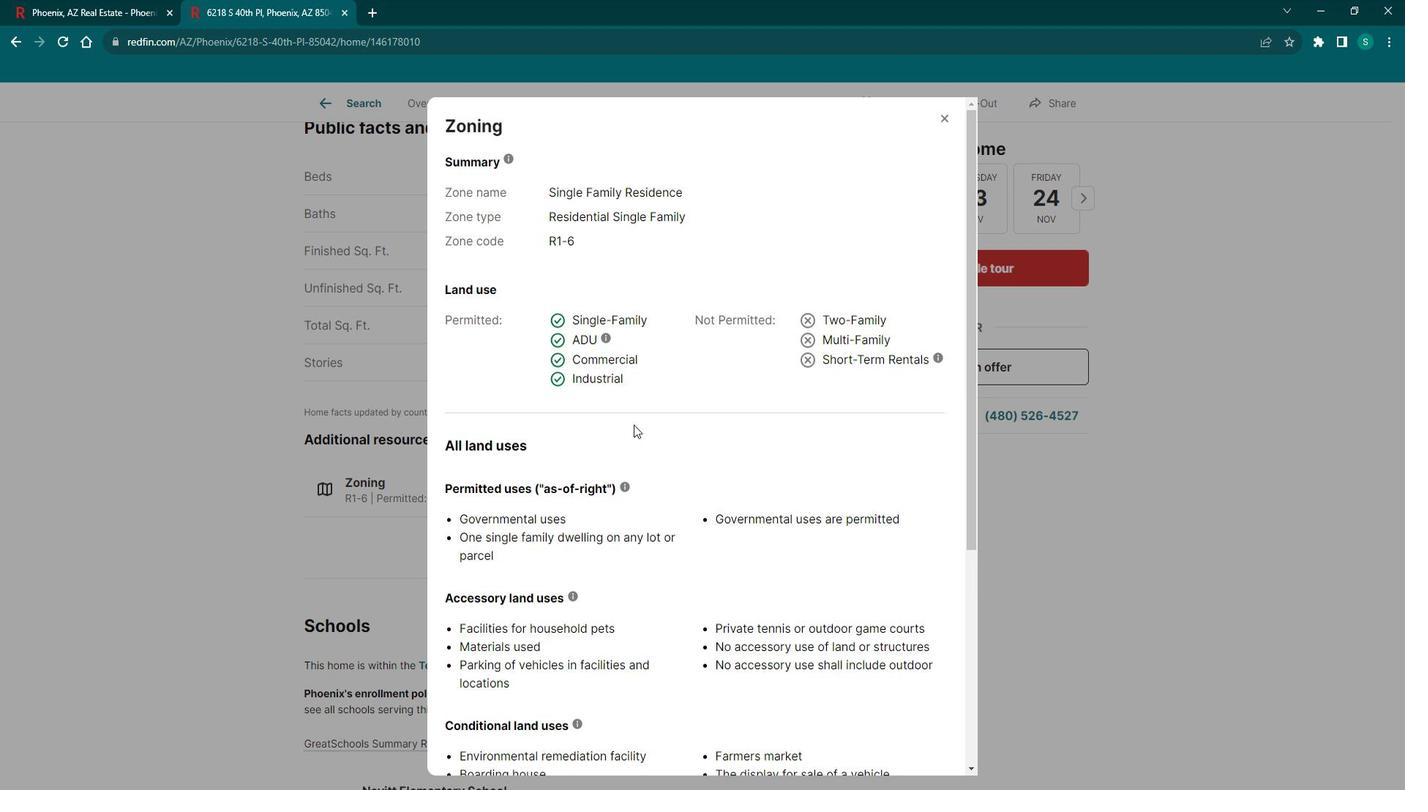 
Action: Mouse scrolled (643, 418) with delta (0, 0)
Screenshot: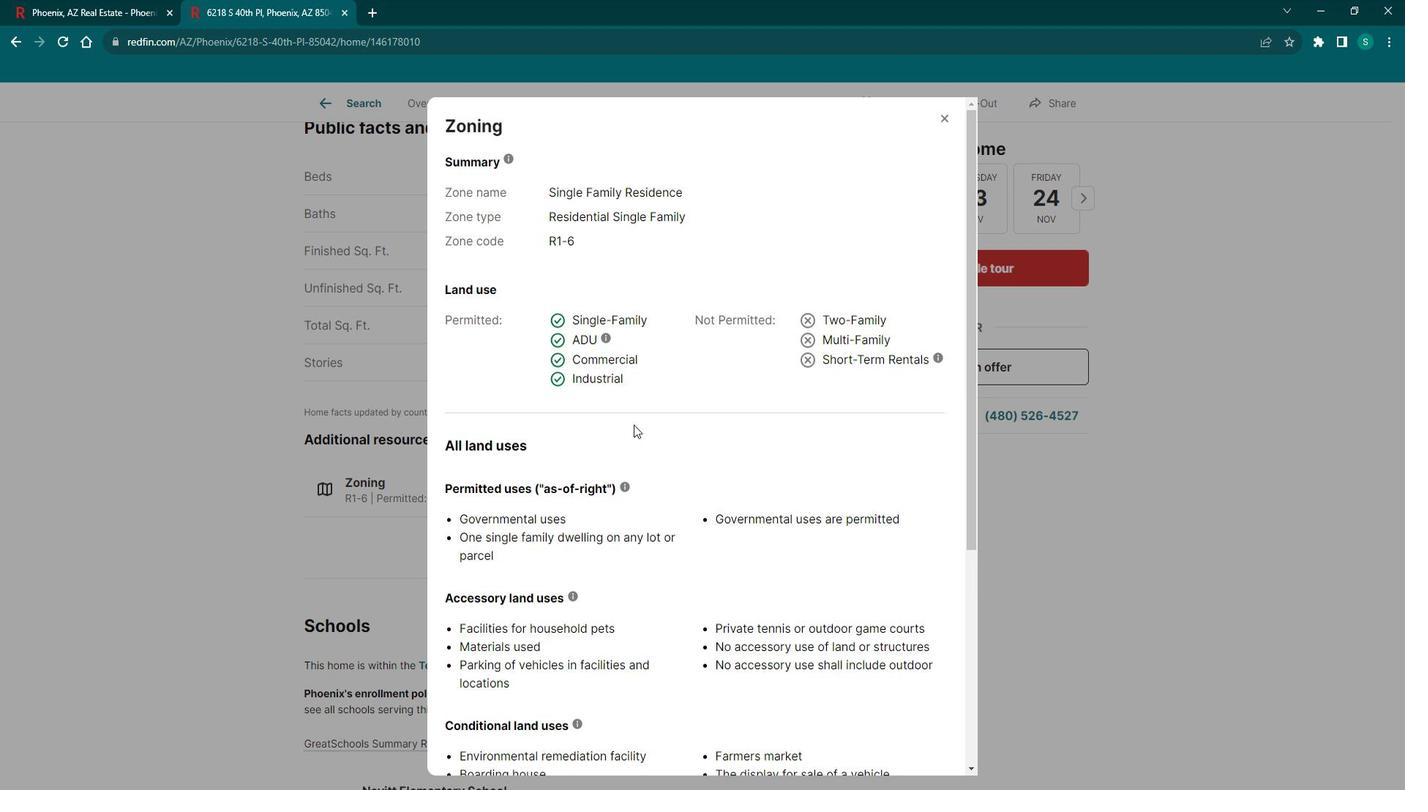 
Action: Mouse scrolled (643, 418) with delta (0, 0)
Screenshot: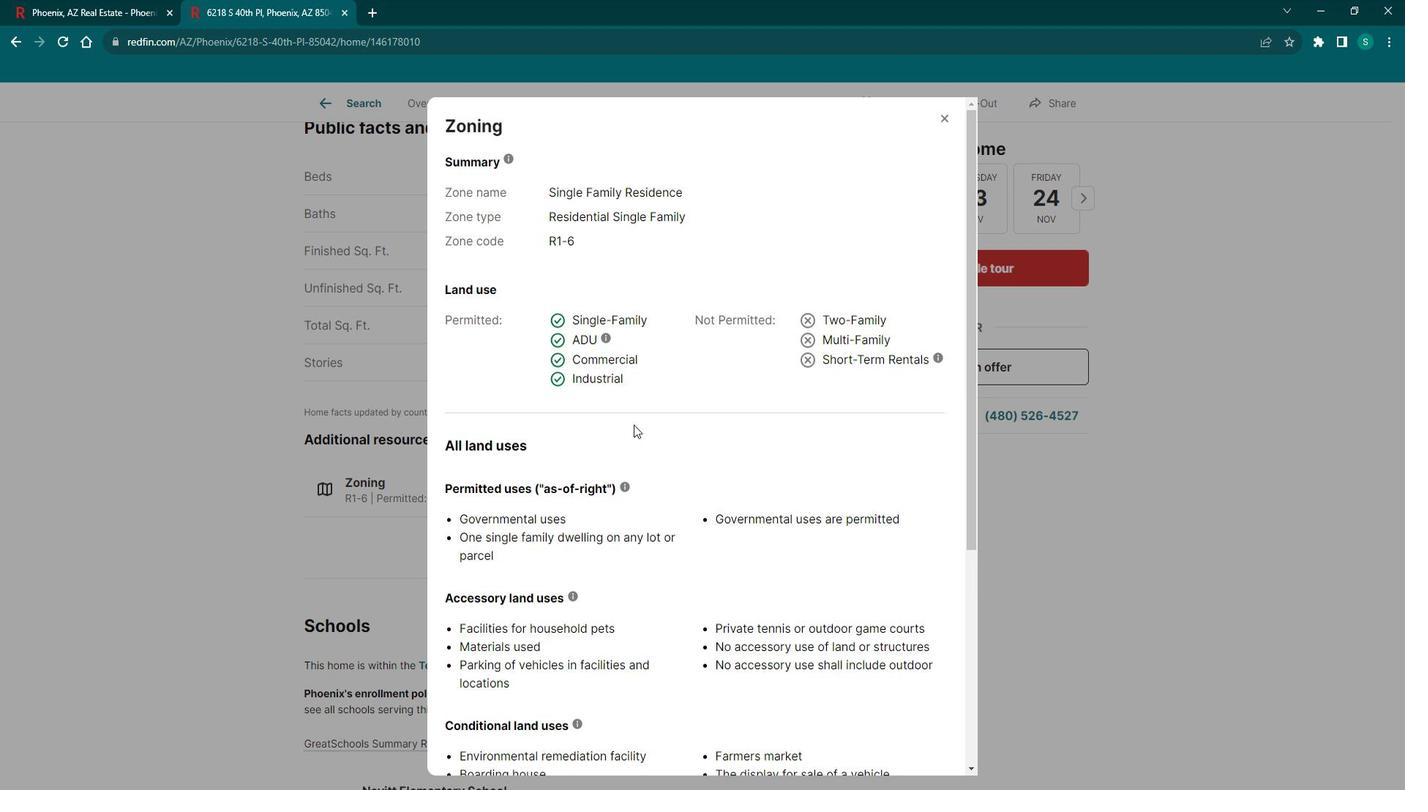 
Action: Mouse scrolled (643, 418) with delta (0, 0)
Screenshot: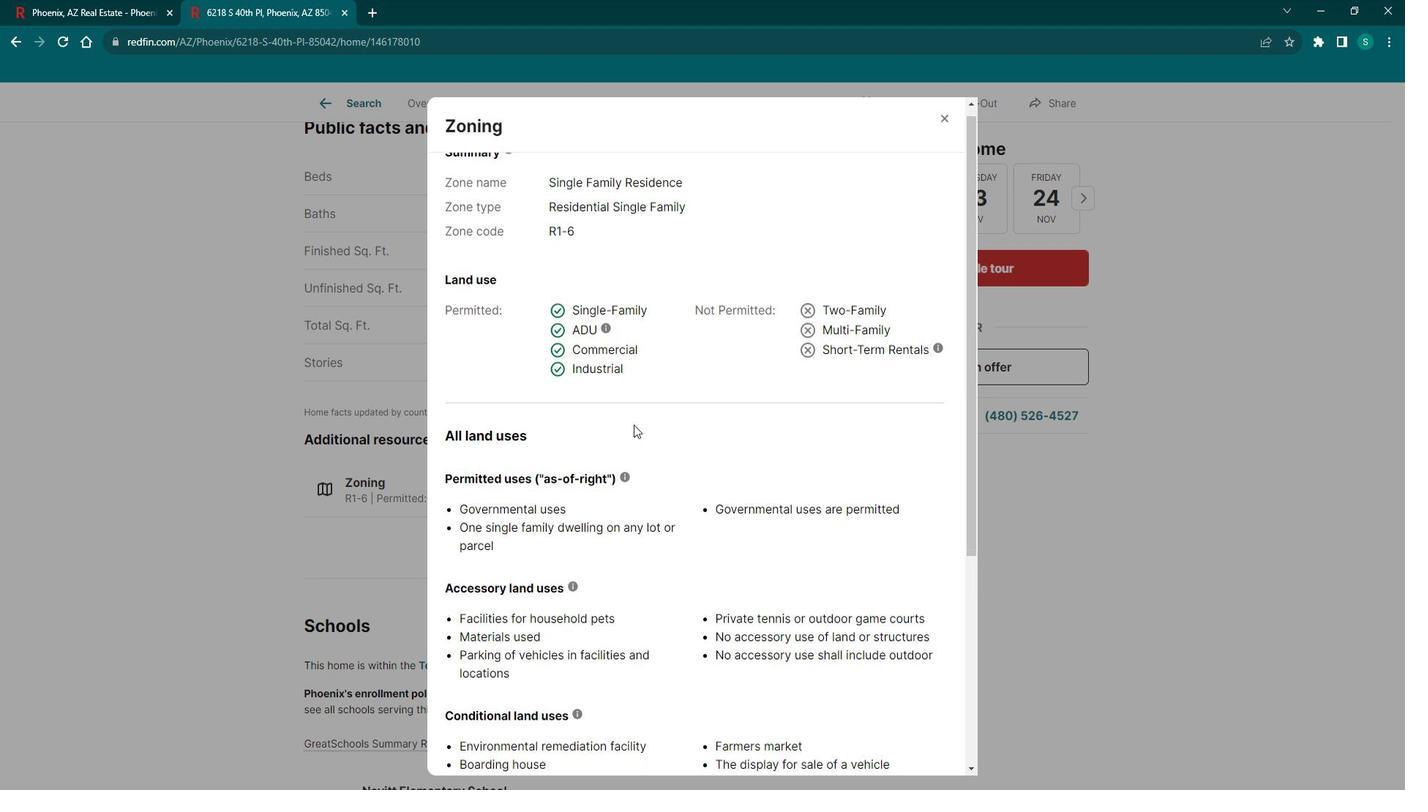 
Action: Mouse scrolled (643, 418) with delta (0, 0)
Screenshot: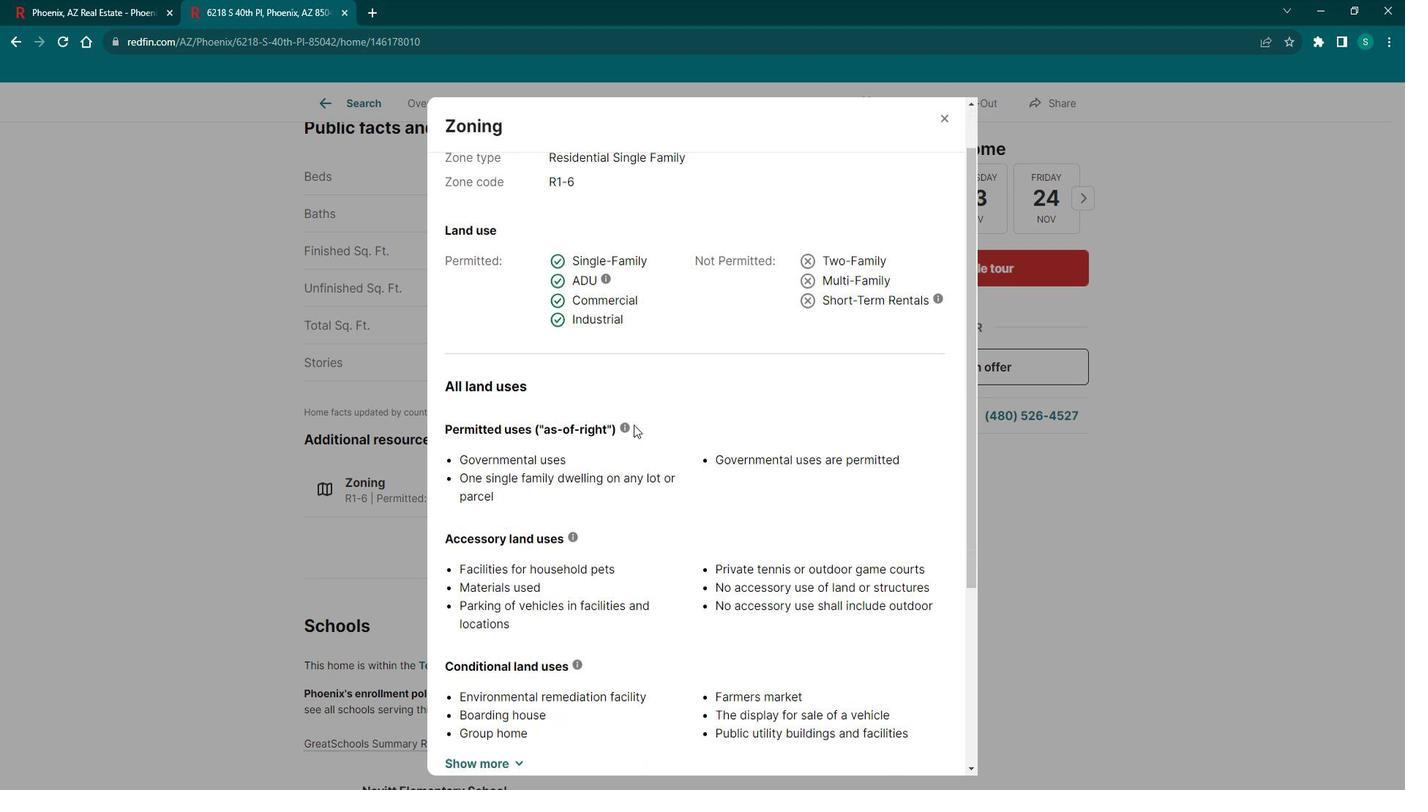 
Action: Mouse scrolled (643, 418) with delta (0, 0)
Screenshot: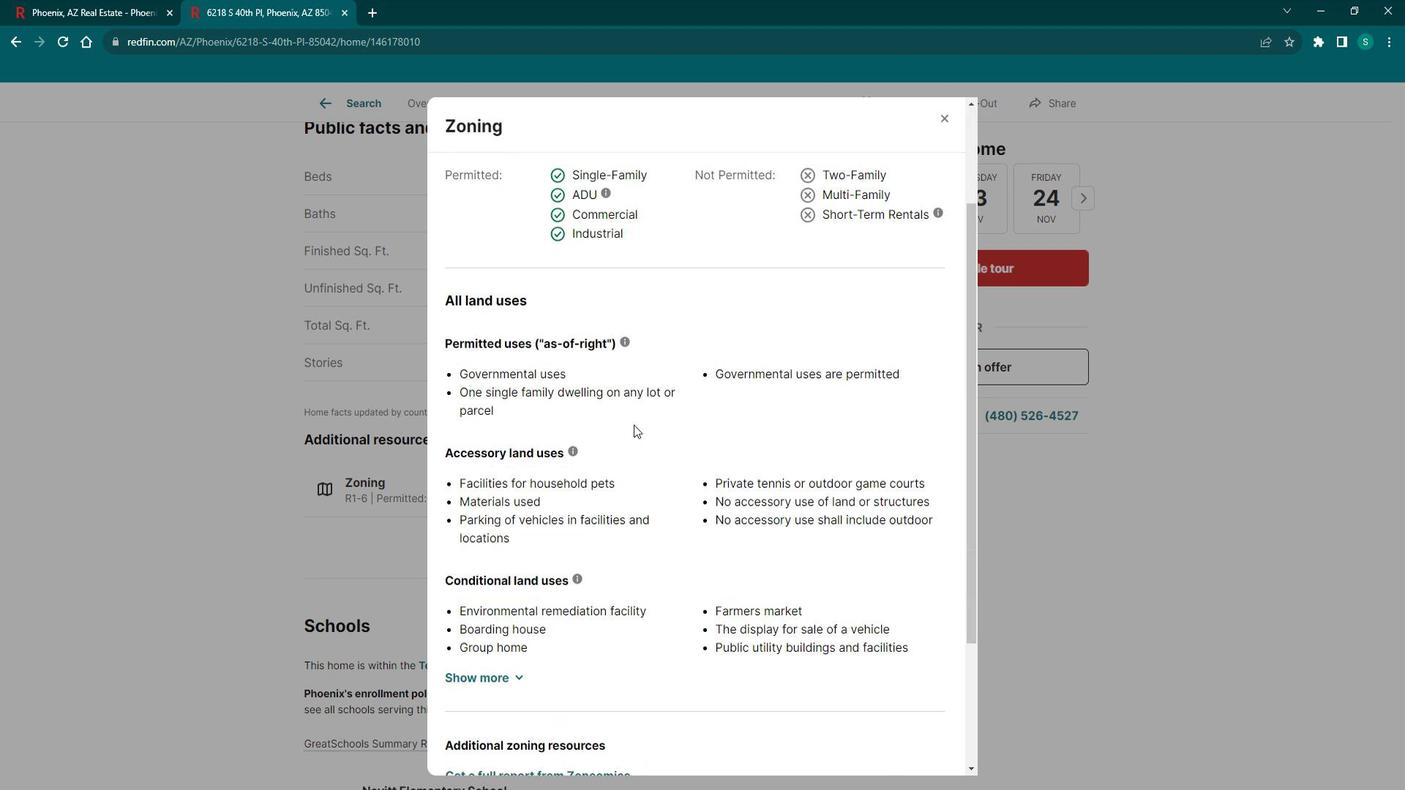 
Action: Mouse scrolled (643, 419) with delta (0, 0)
Screenshot: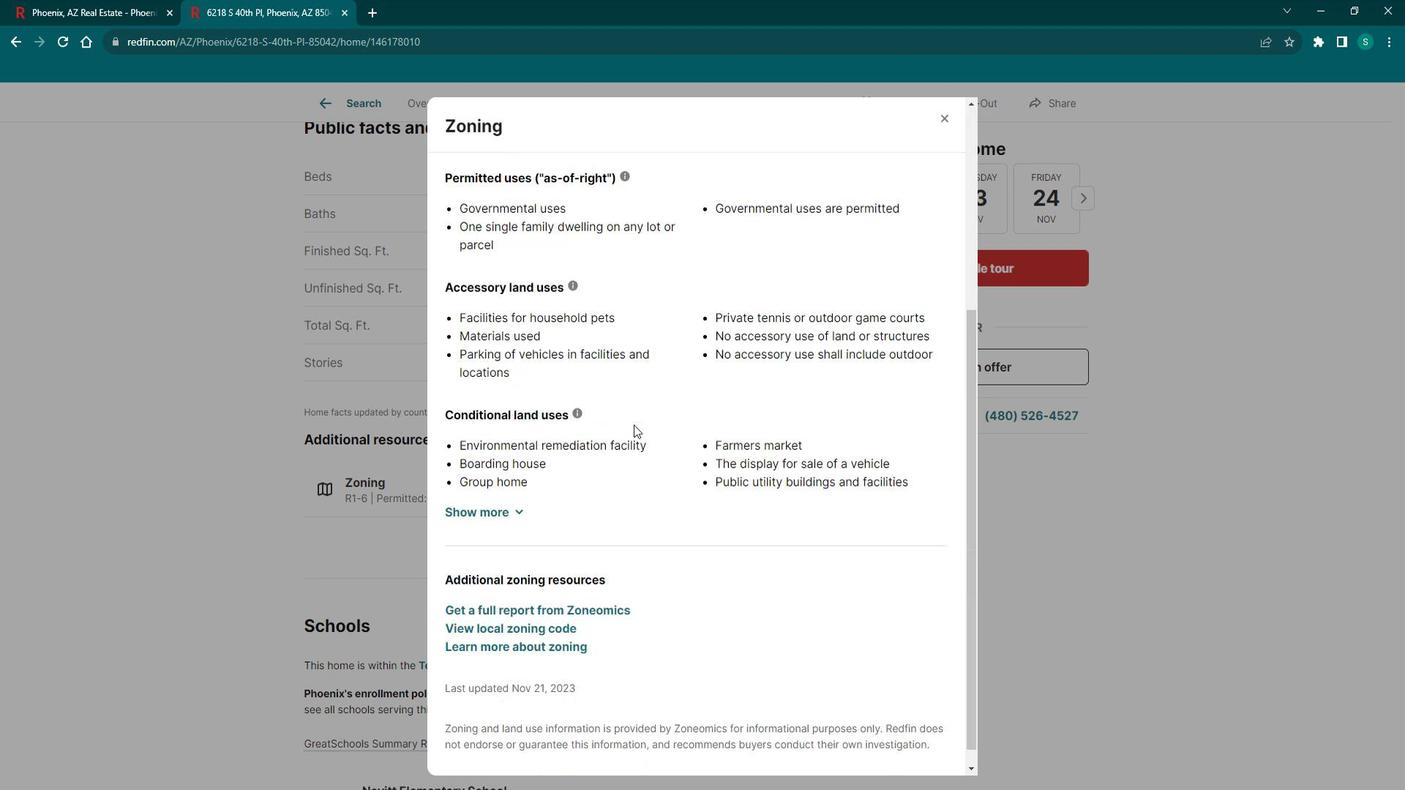
Action: Mouse moved to (691, 347)
Screenshot: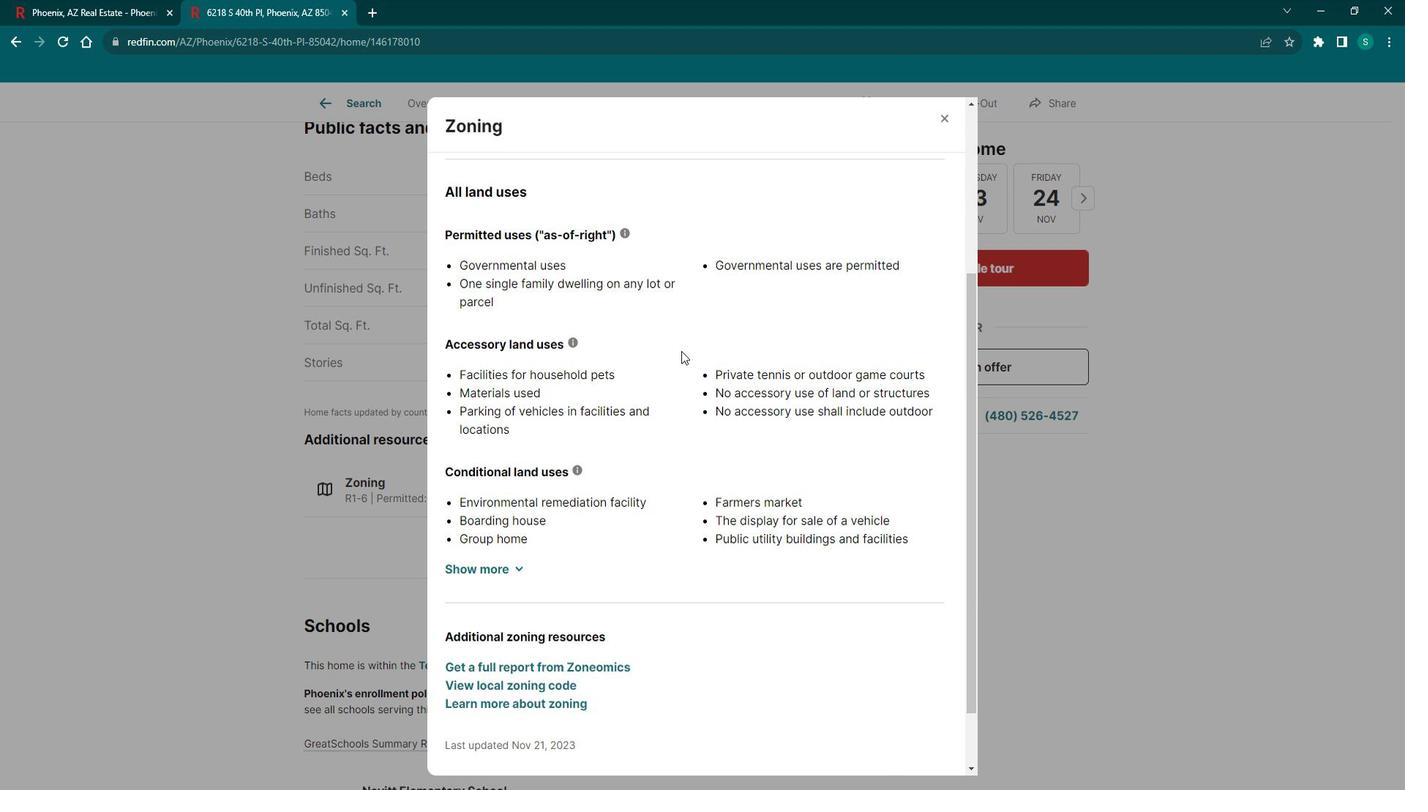 
Action: Mouse scrolled (691, 347) with delta (0, 0)
Screenshot: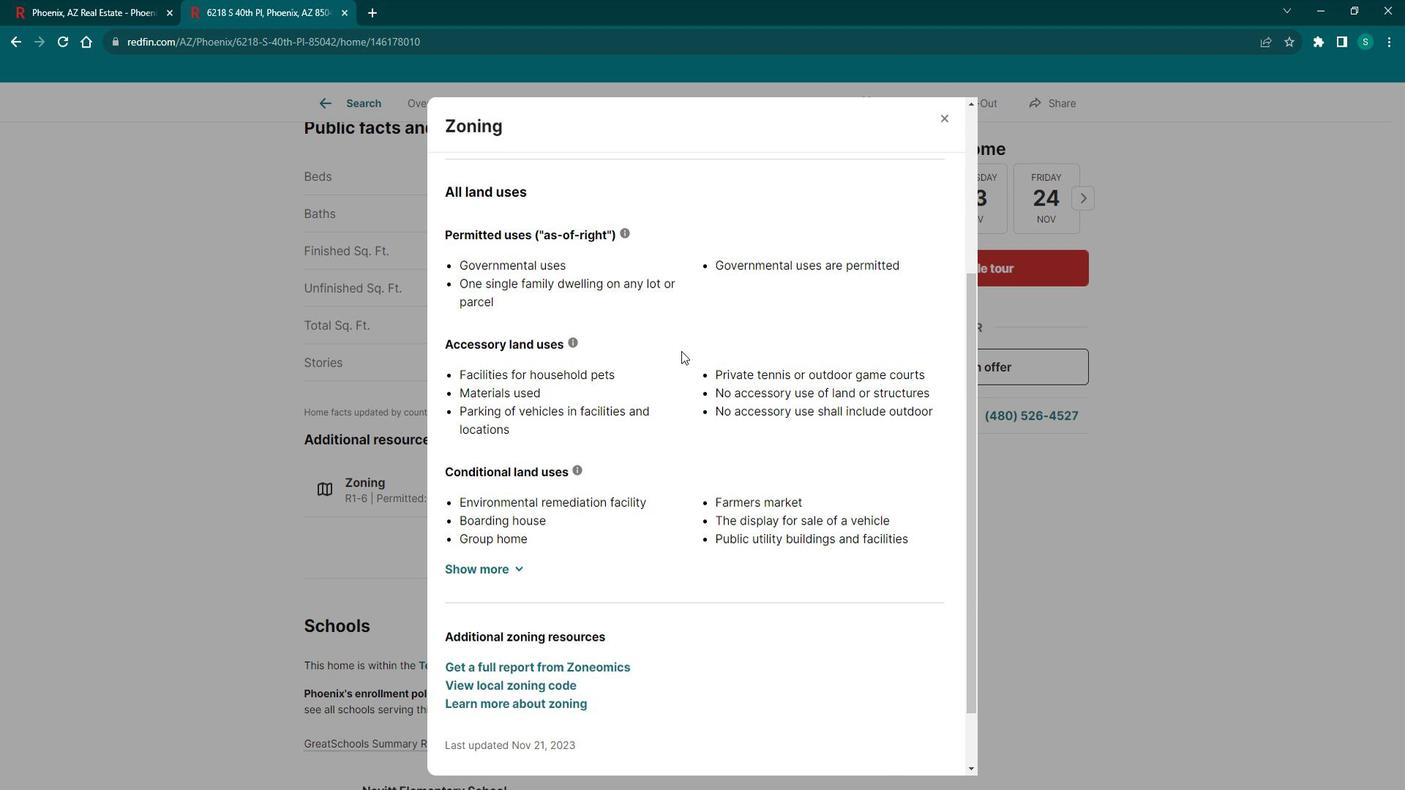 
Action: Mouse scrolled (691, 347) with delta (0, 0)
Screenshot: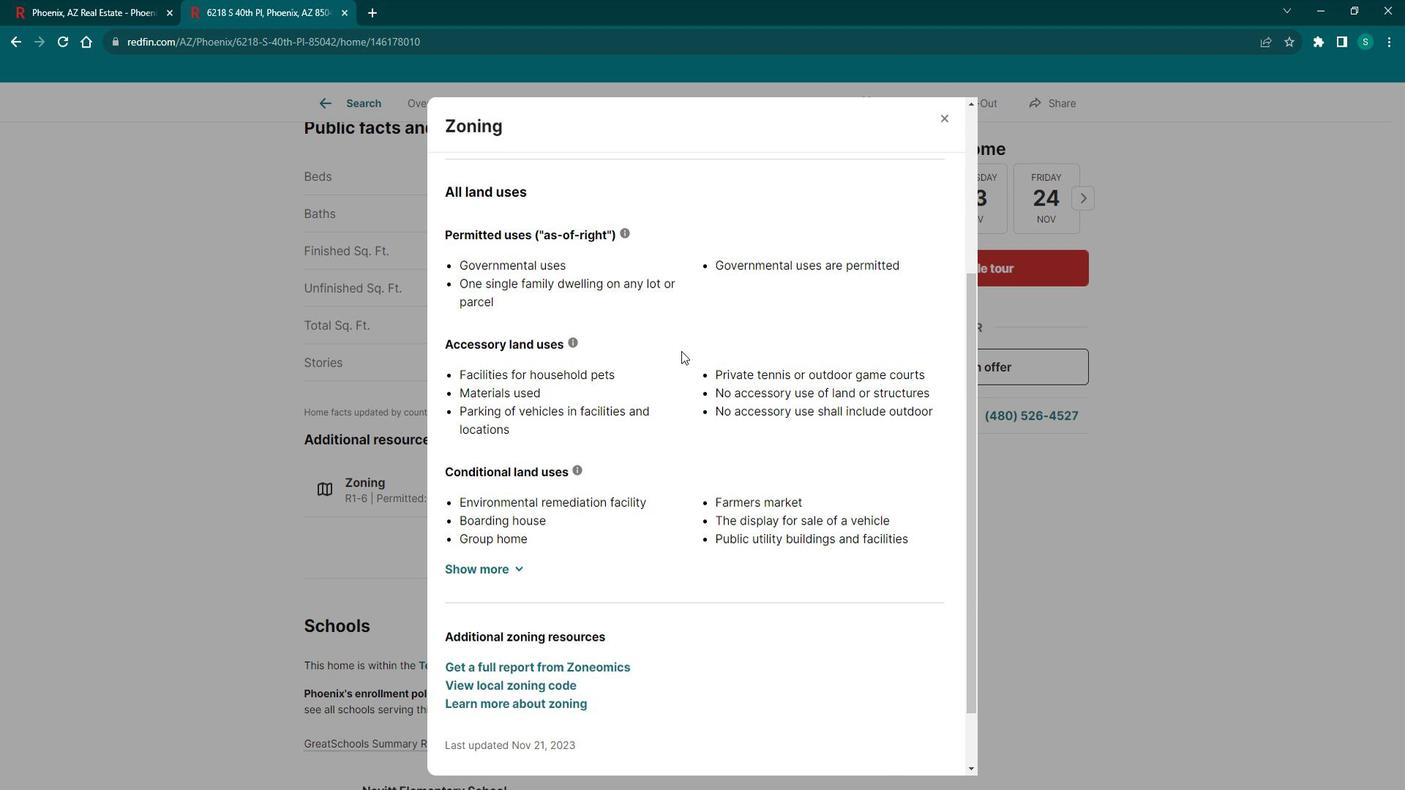 
Action: Mouse scrolled (691, 347) with delta (0, 0)
Screenshot: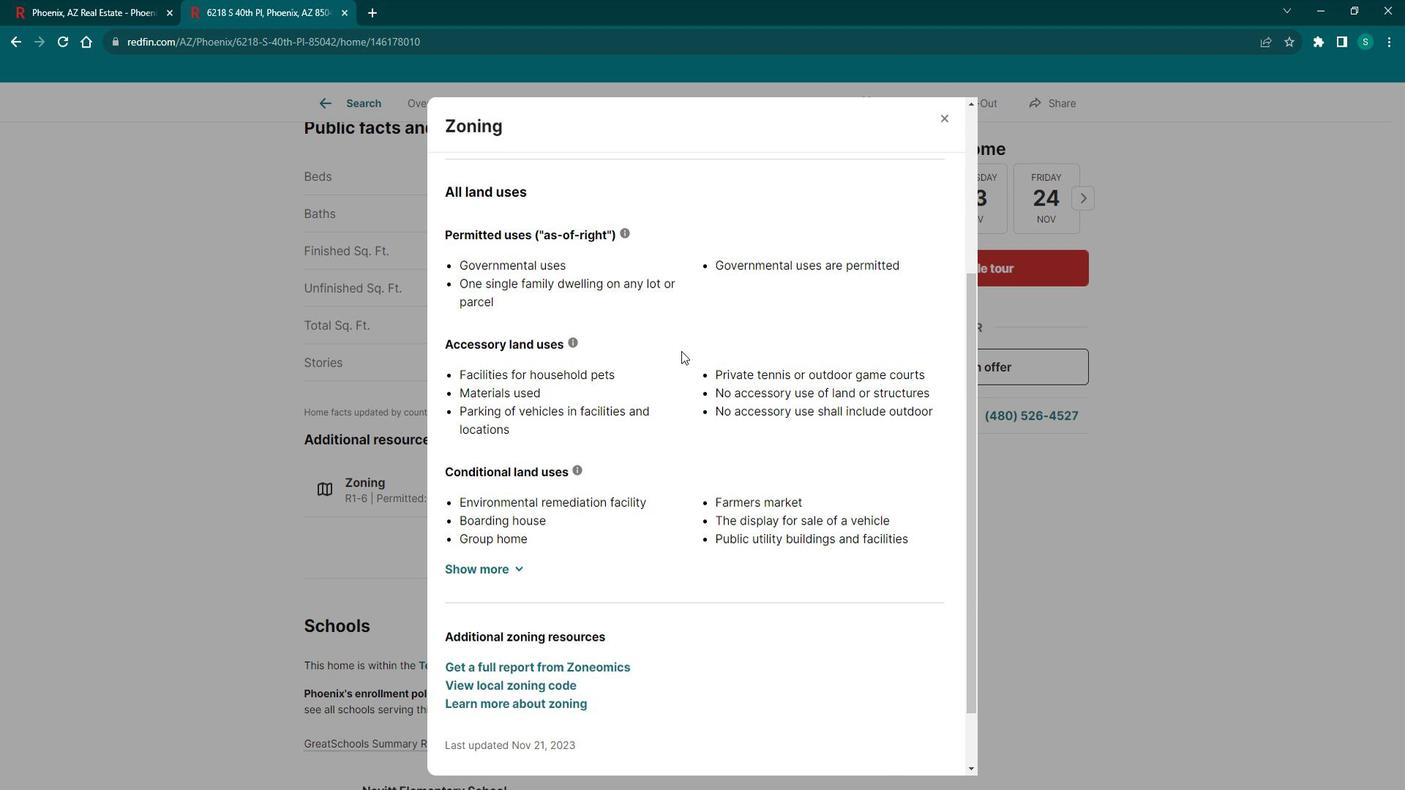 
Action: Mouse moved to (961, 133)
Screenshot: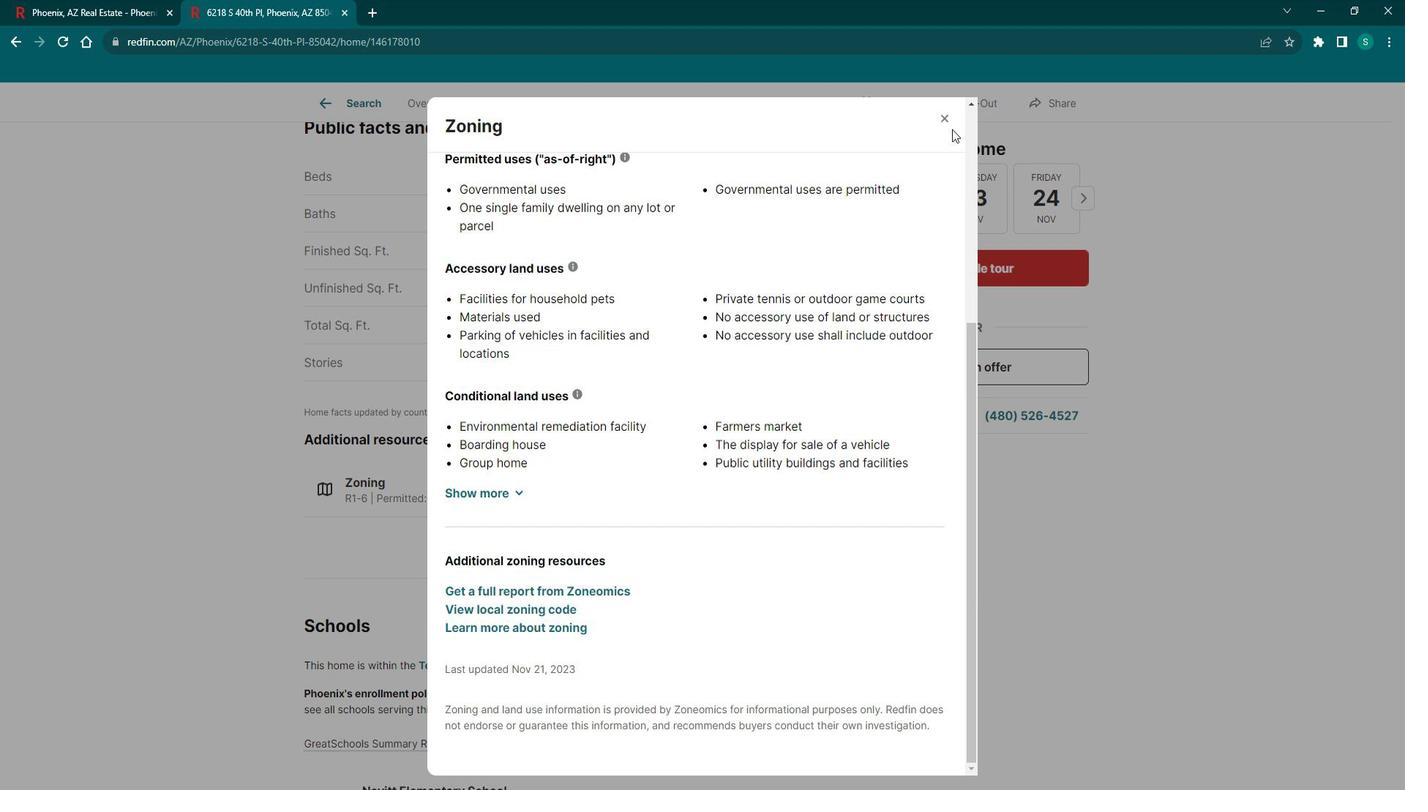
Action: Mouse pressed left at (961, 133)
Screenshot: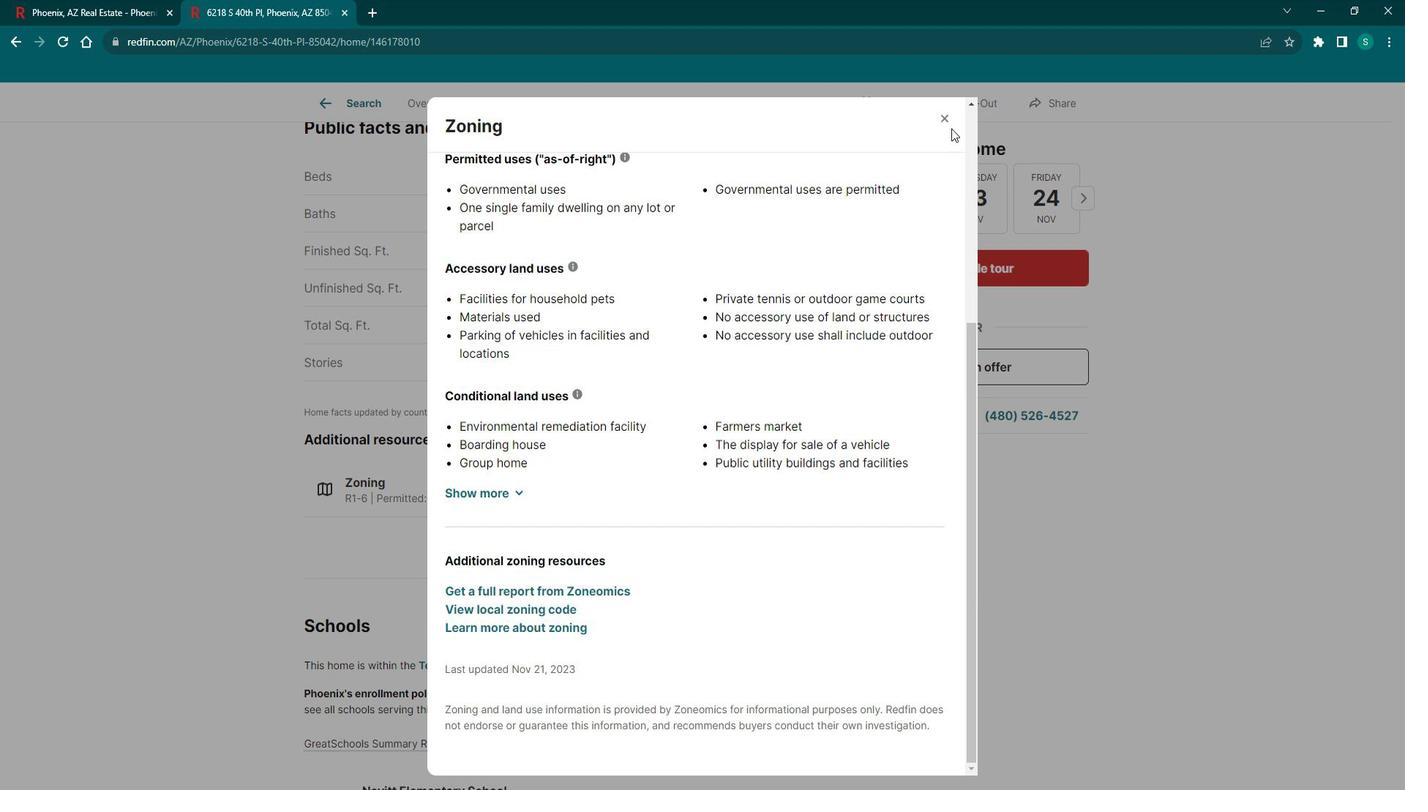 
Action: Mouse moved to (957, 126)
Screenshot: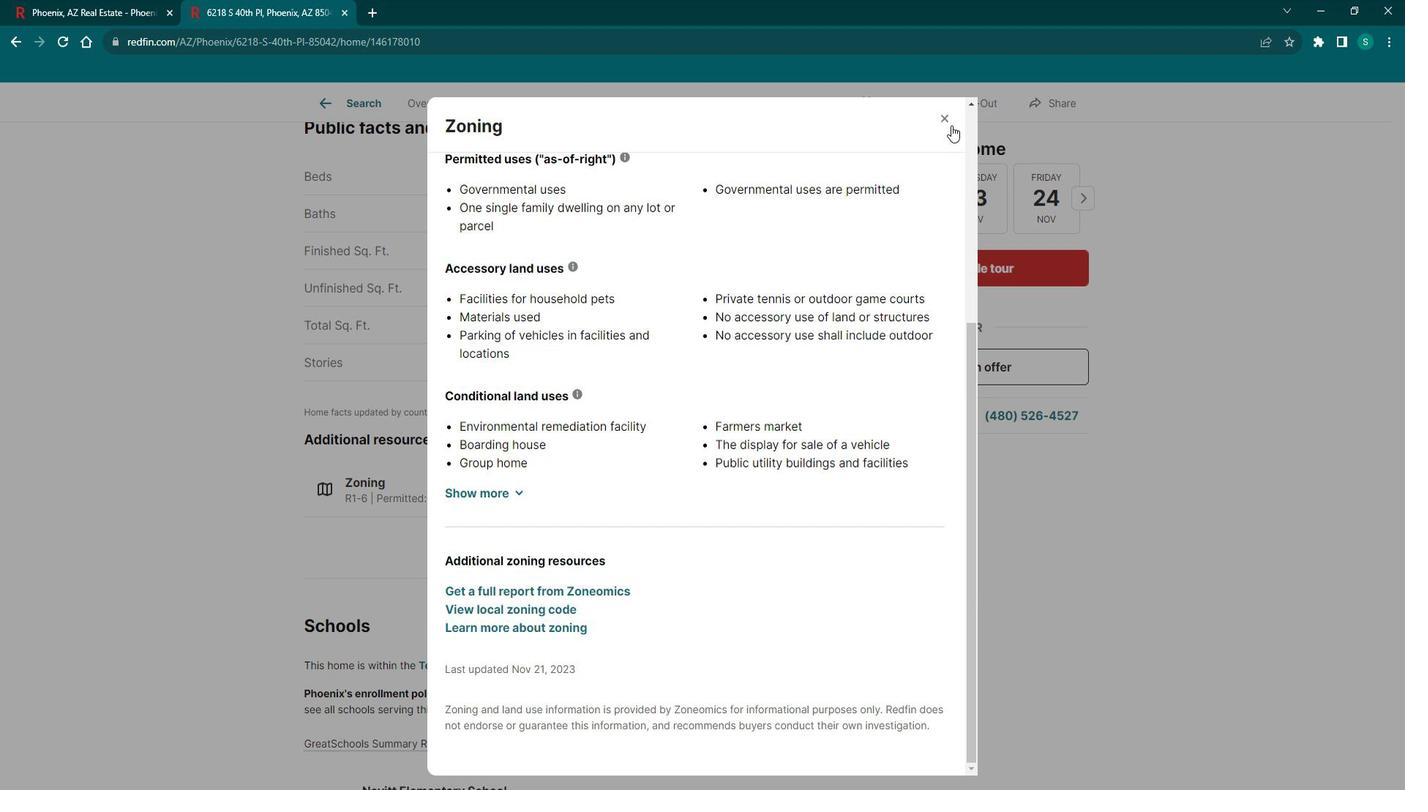 
Action: Mouse pressed left at (957, 126)
Screenshot: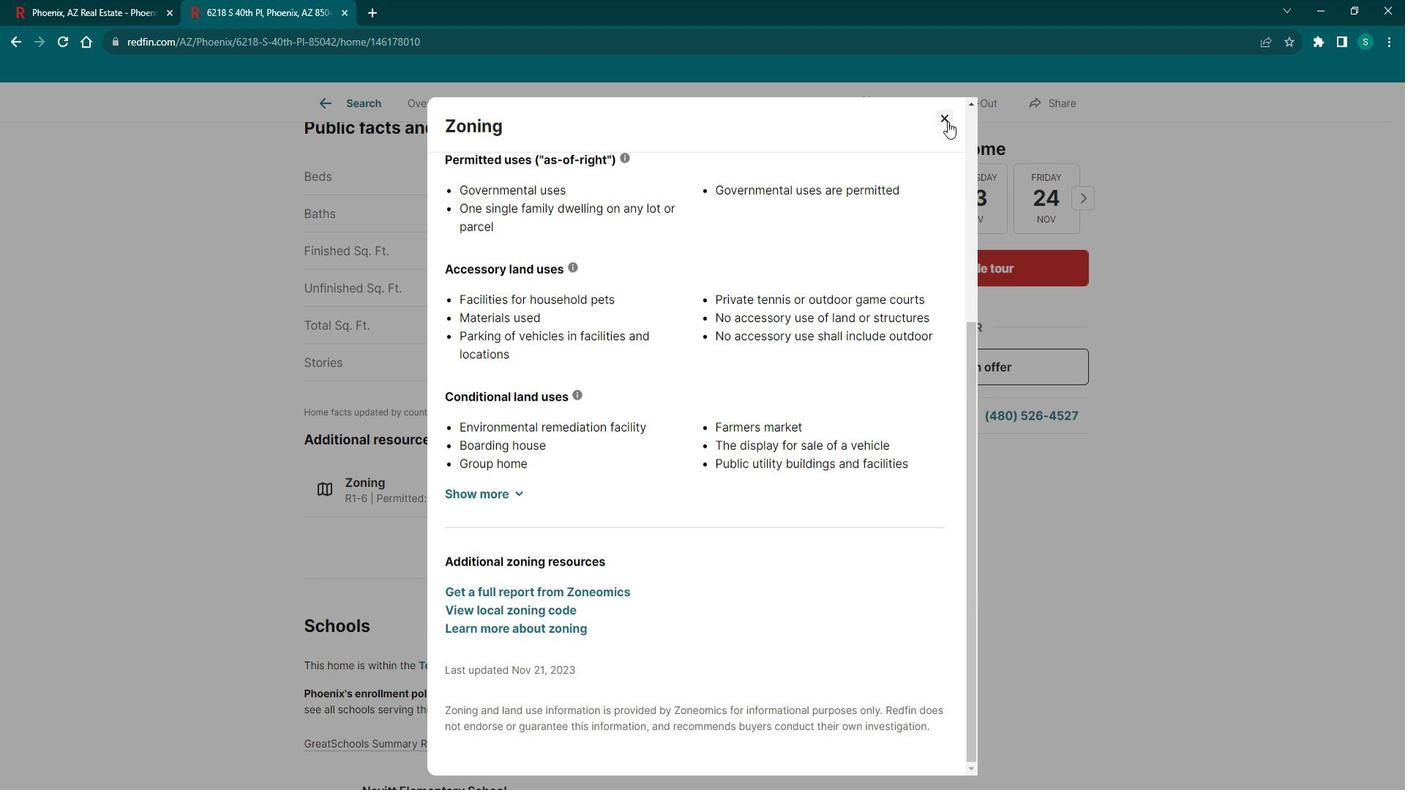 
Action: Mouse moved to (485, 524)
Screenshot: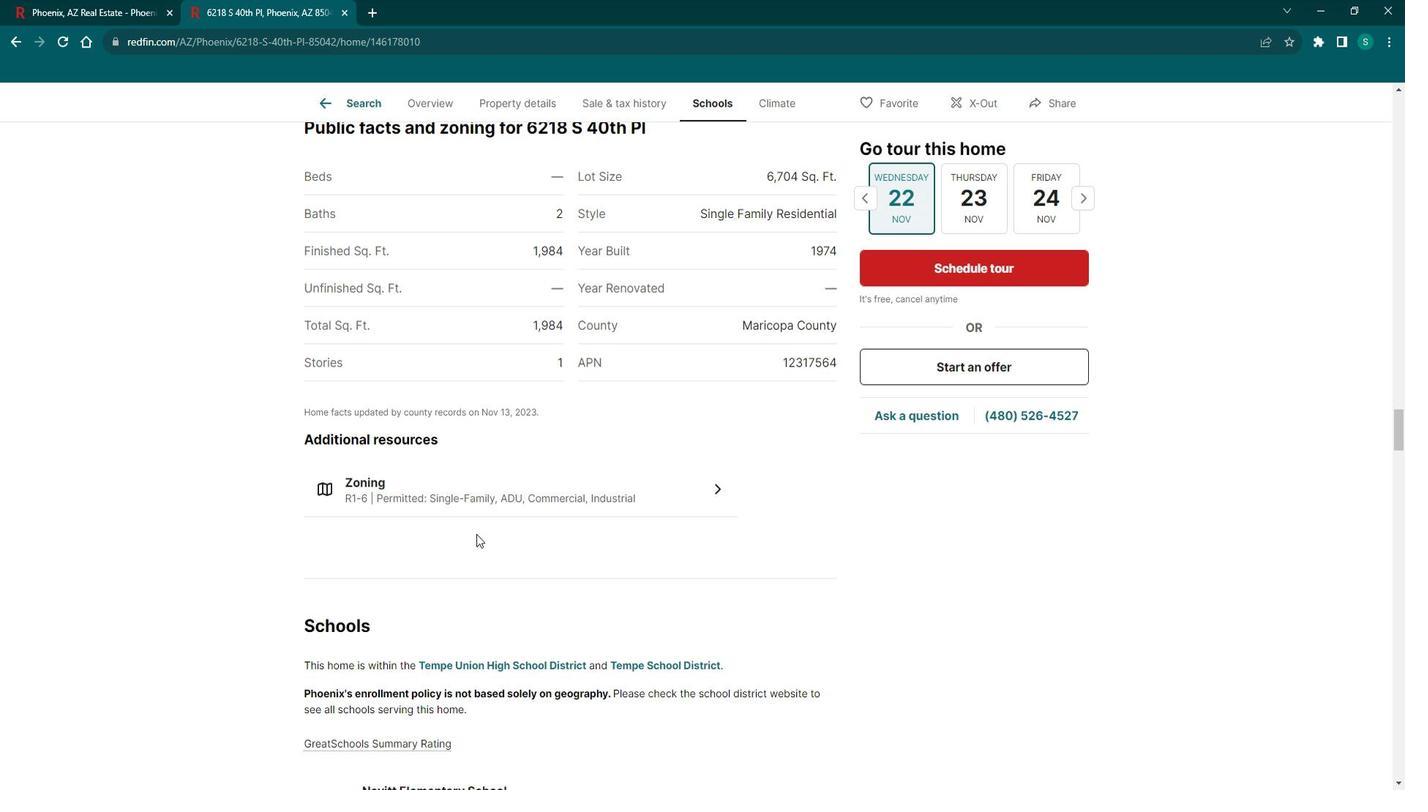 
Action: Mouse scrolled (485, 523) with delta (0, 0)
Screenshot: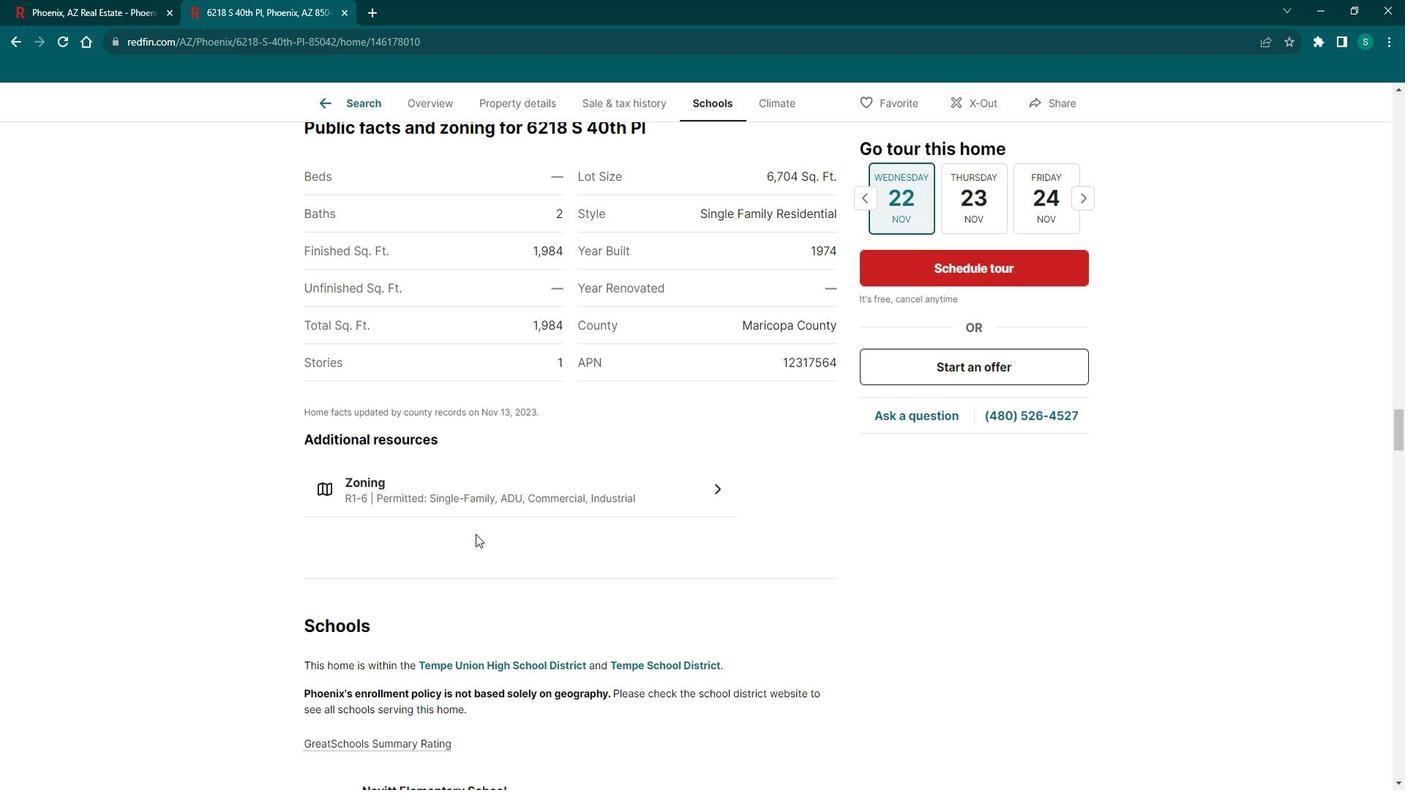 
Action: Mouse scrolled (485, 523) with delta (0, 0)
Screenshot: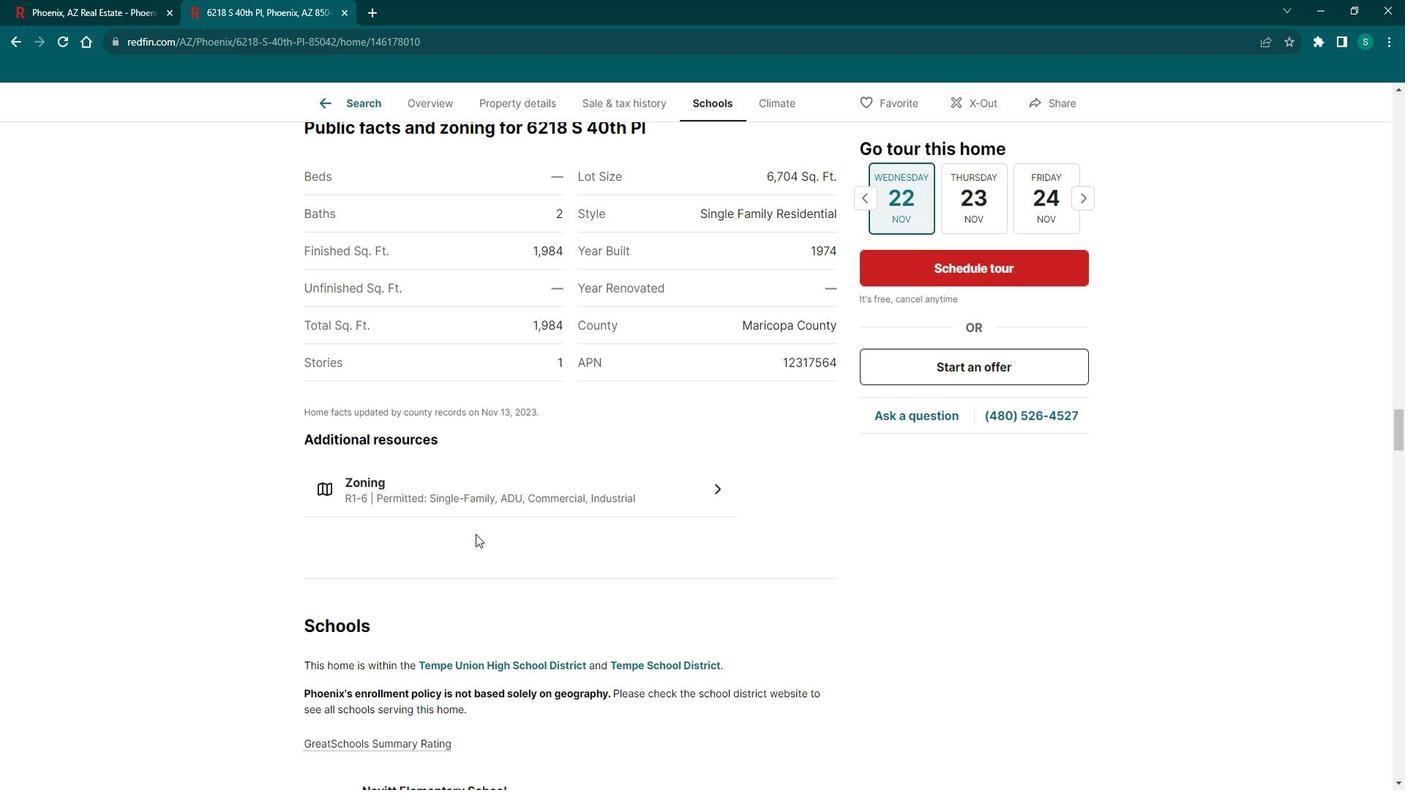 
Action: Mouse scrolled (485, 523) with delta (0, 0)
Screenshot: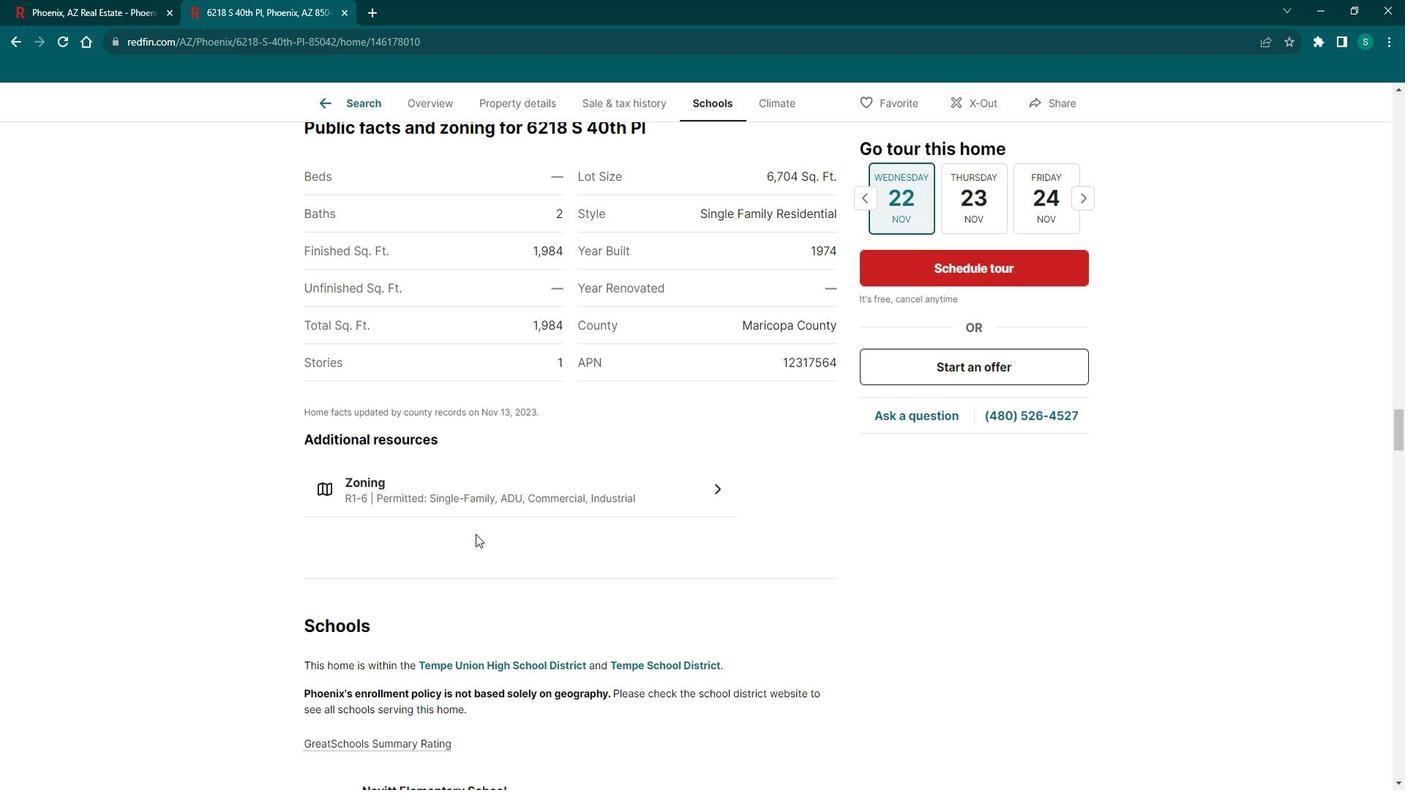 
Action: Mouse scrolled (485, 523) with delta (0, 0)
Screenshot: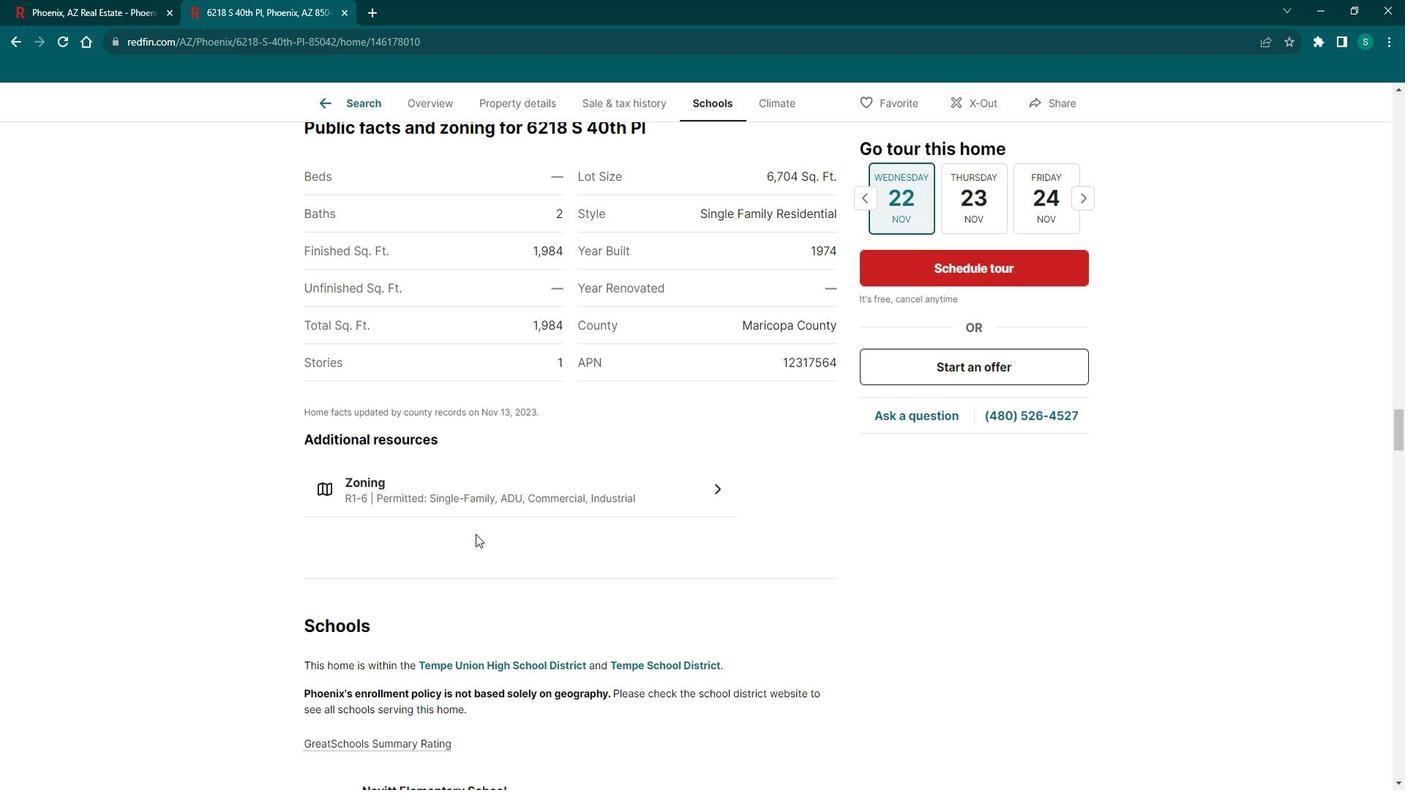 
Action: Mouse scrolled (485, 523) with delta (0, 0)
Screenshot: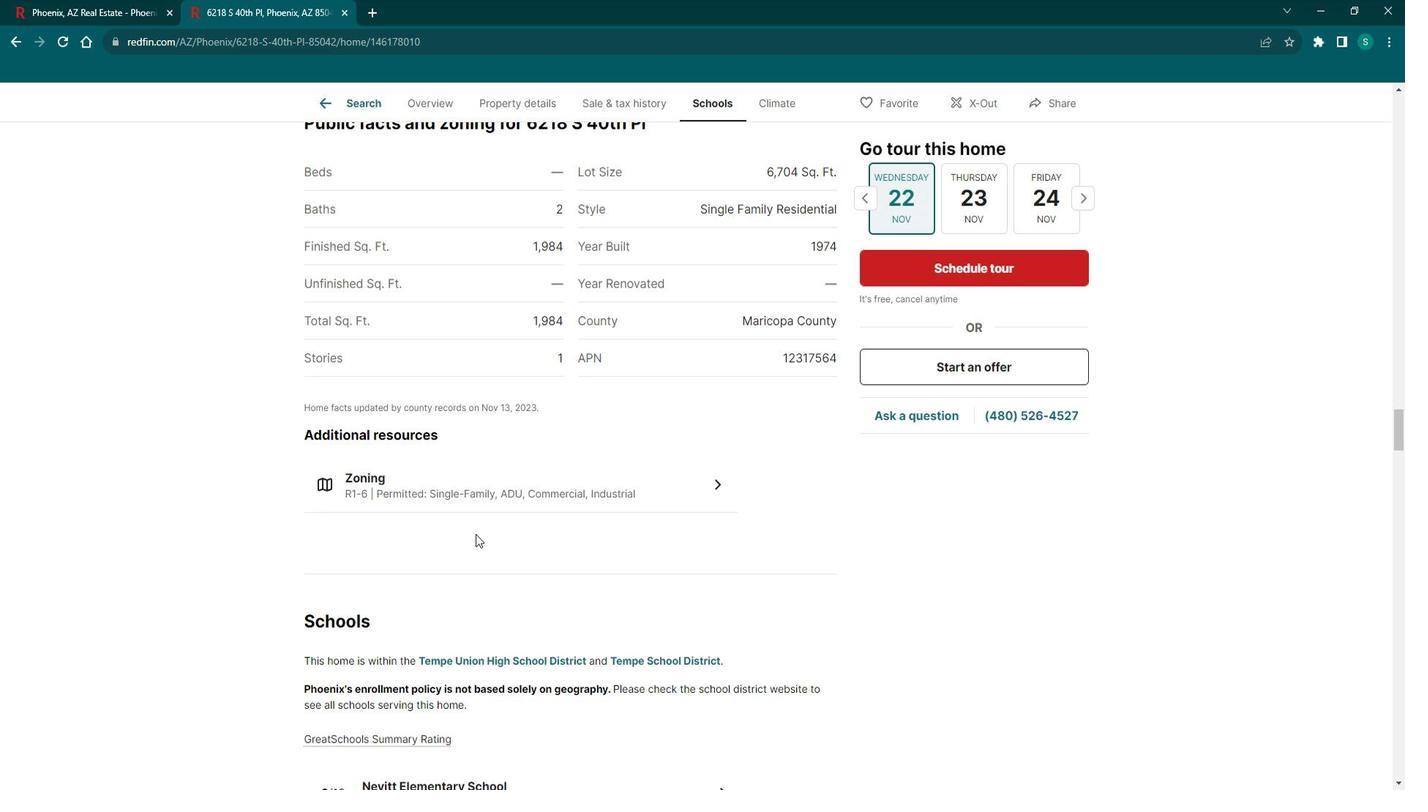 
Action: Mouse scrolled (485, 523) with delta (0, 0)
Screenshot: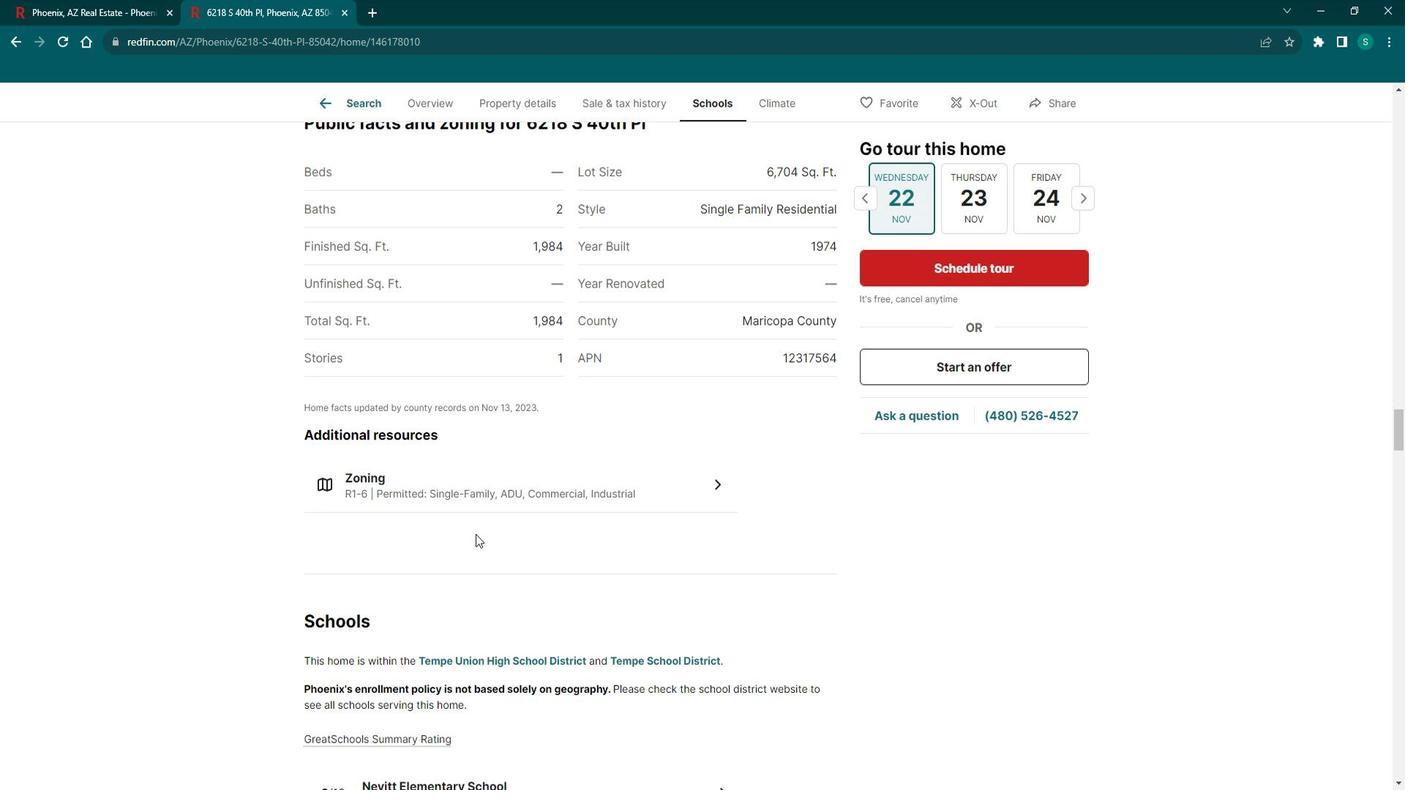 
Action: Mouse moved to (470, 498)
Screenshot: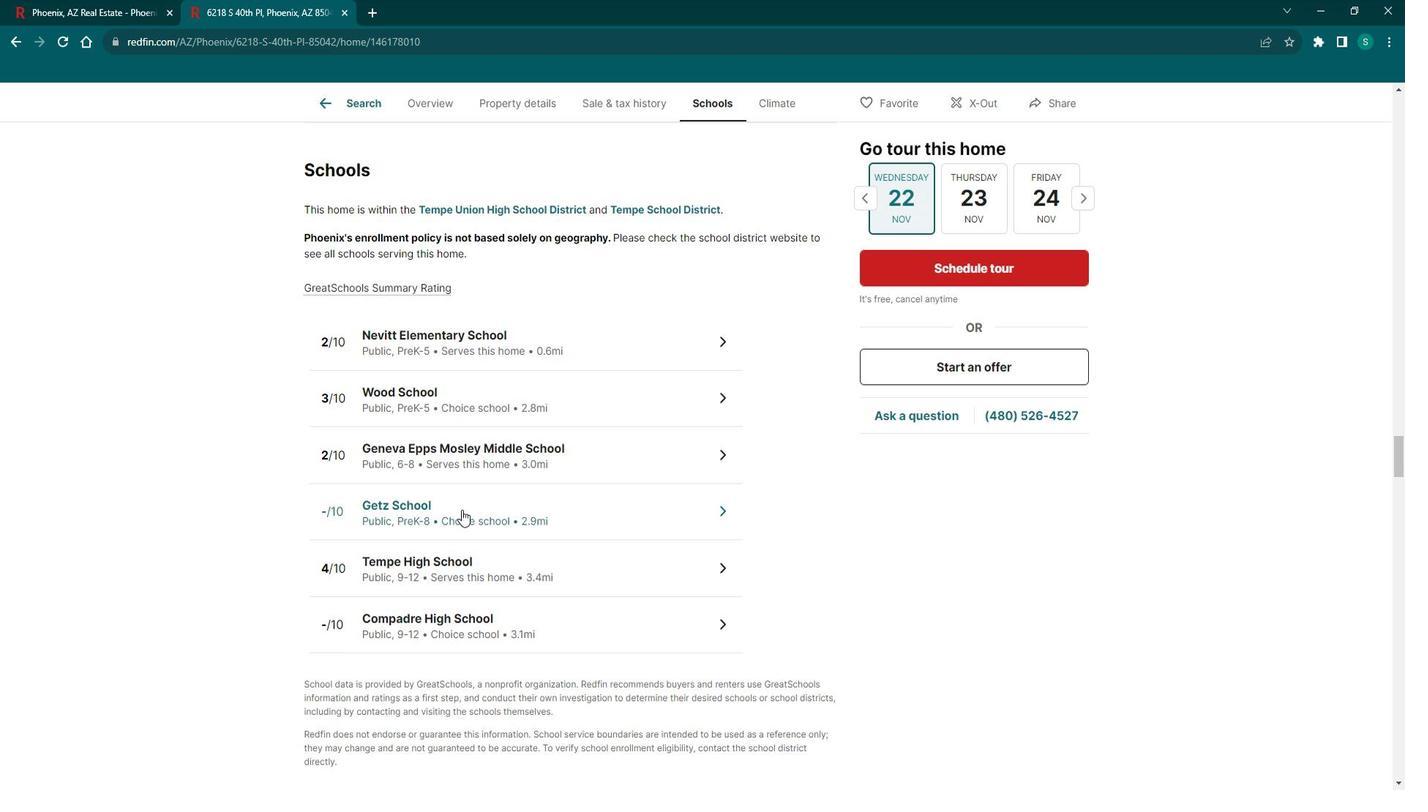 
Action: Mouse scrolled (470, 497) with delta (0, 0)
Screenshot: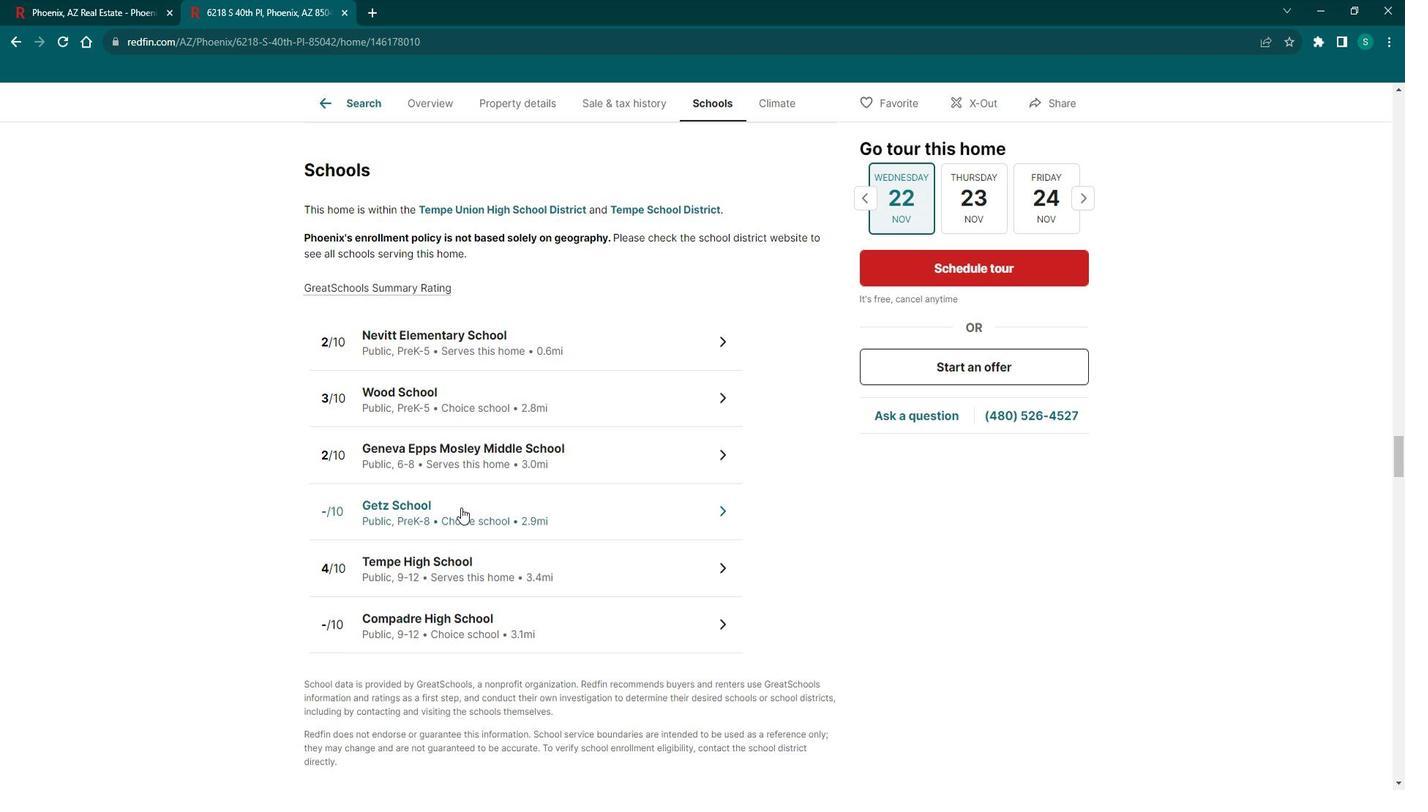 
Action: Mouse scrolled (470, 497) with delta (0, 0)
Screenshot: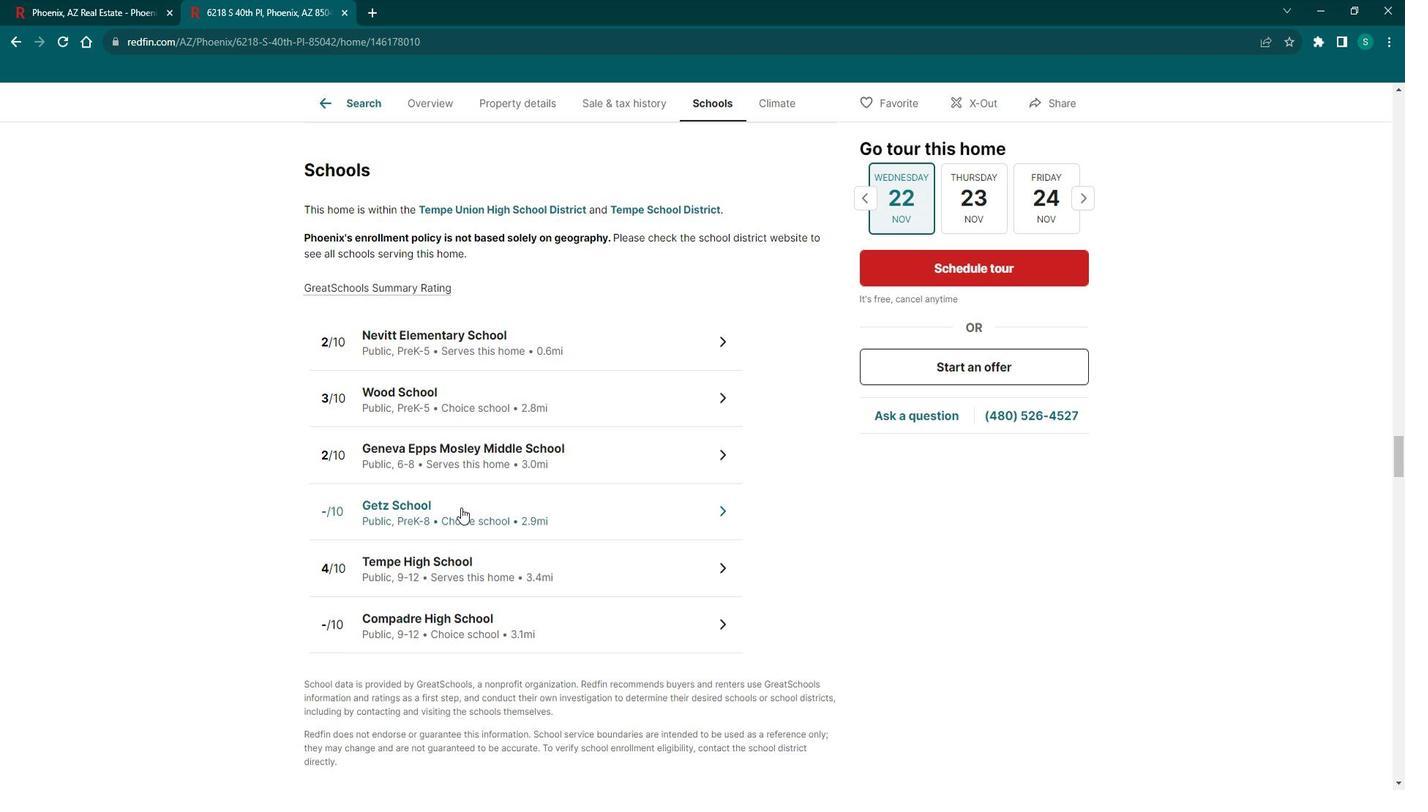 
Action: Mouse scrolled (470, 497) with delta (0, 0)
Screenshot: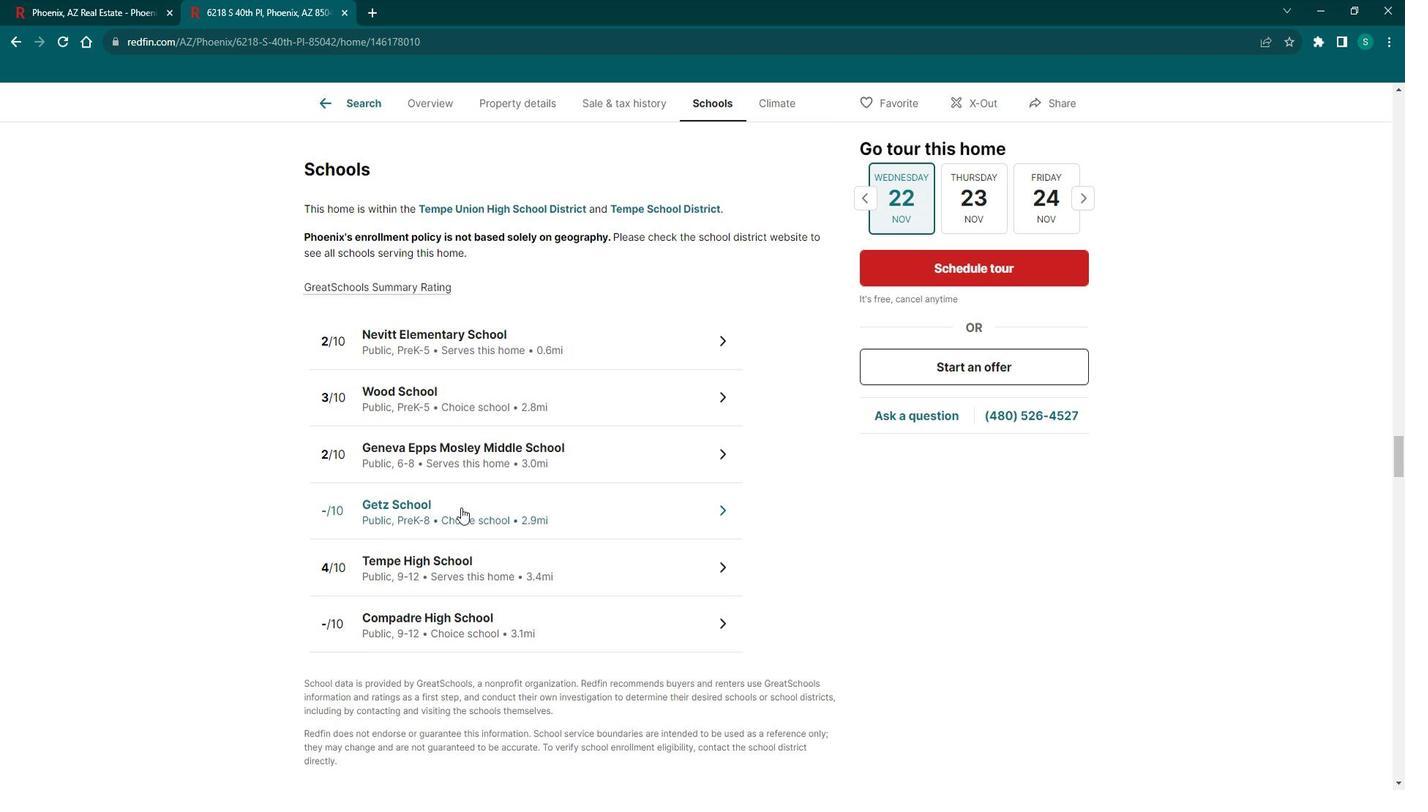 
Action: Mouse scrolled (470, 497) with delta (0, 0)
Screenshot: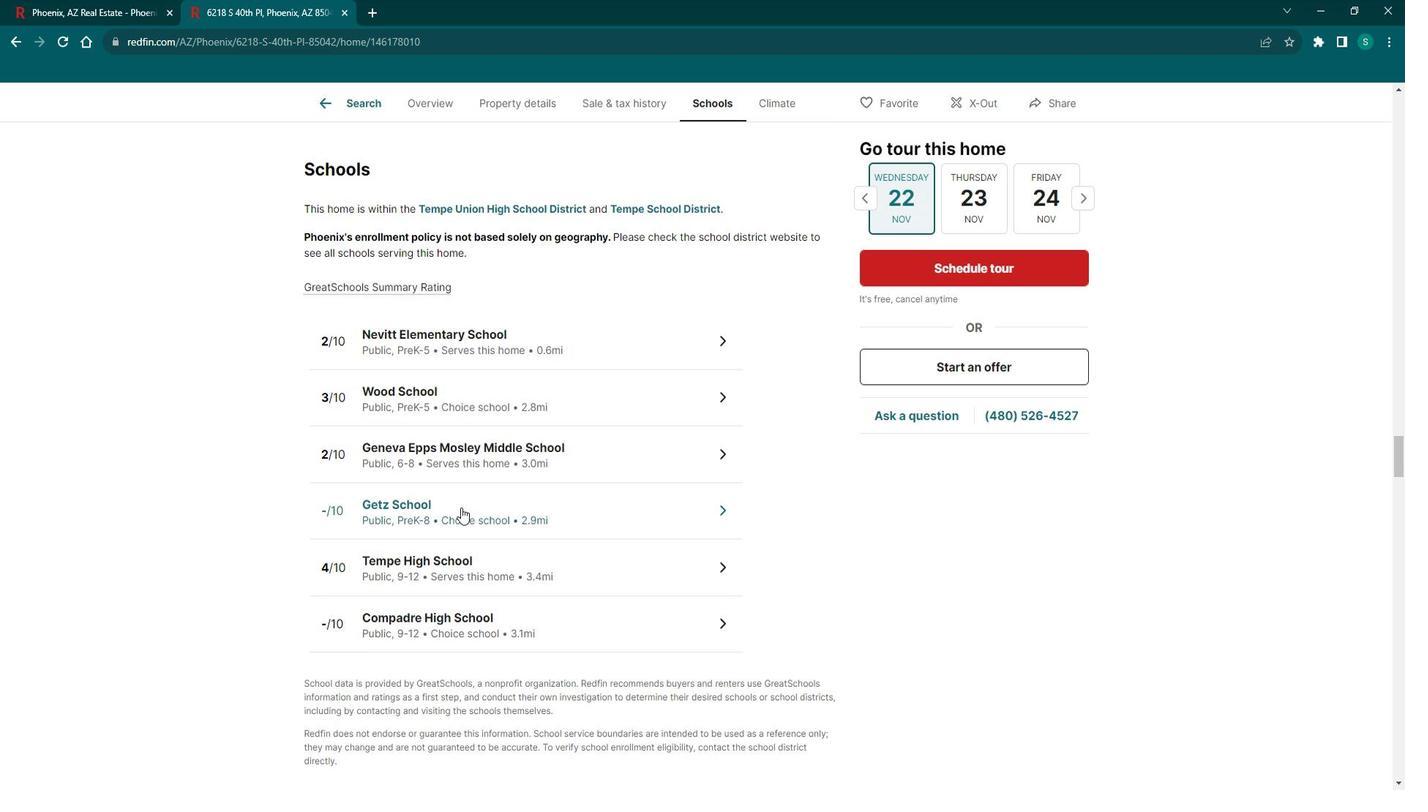 
Action: Mouse scrolled (470, 497) with delta (0, 0)
Screenshot: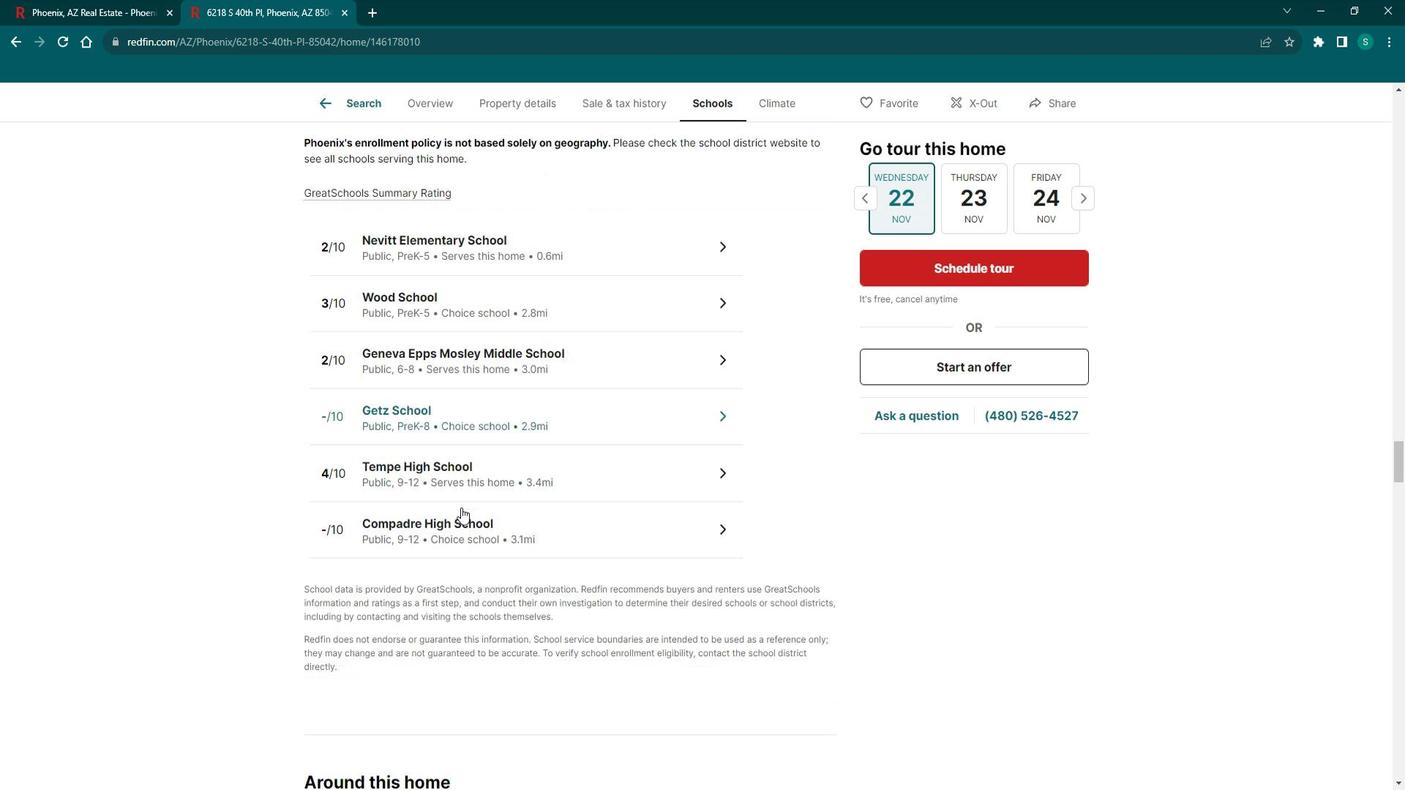 
Action: Mouse scrolled (470, 497) with delta (0, 0)
Screenshot: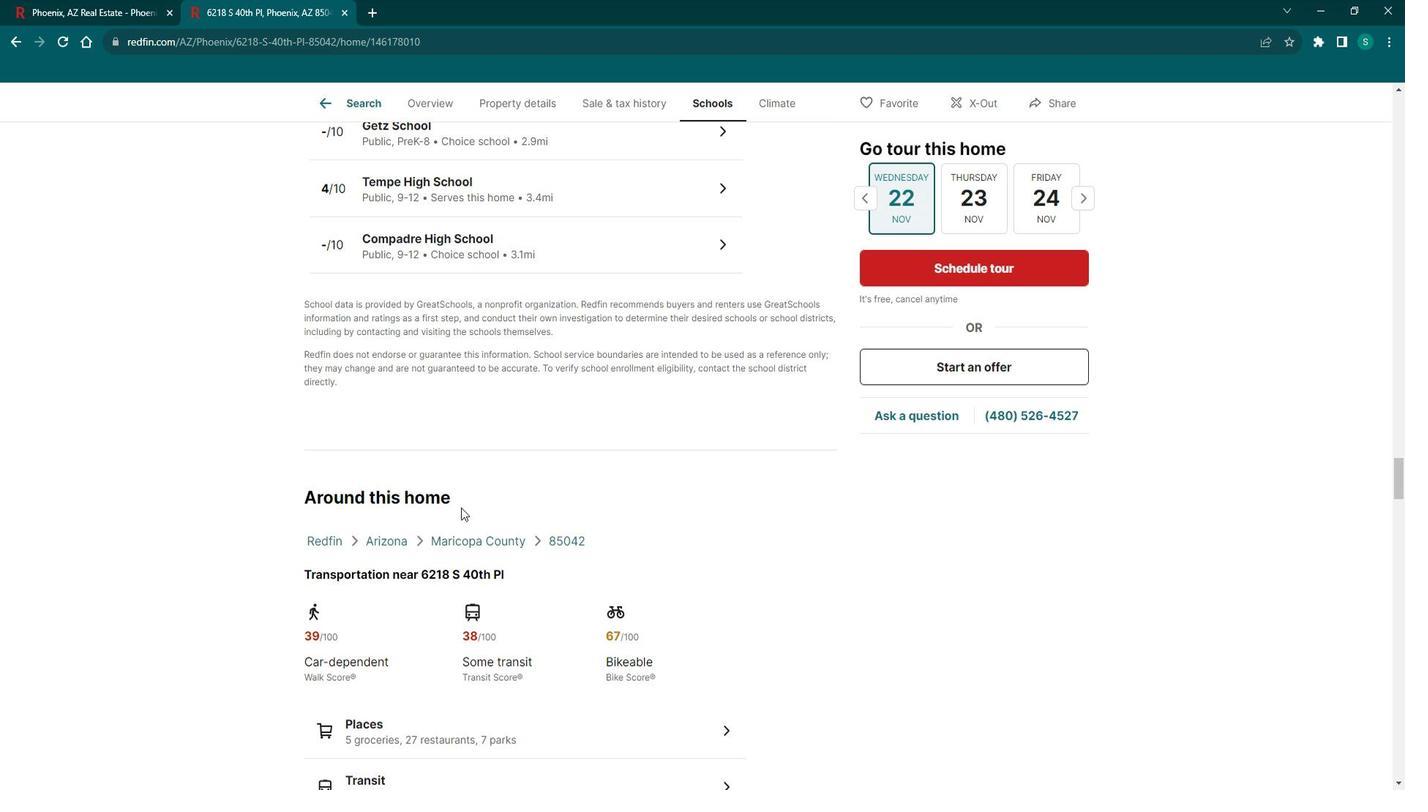 
Action: Mouse scrolled (470, 497) with delta (0, 0)
Screenshot: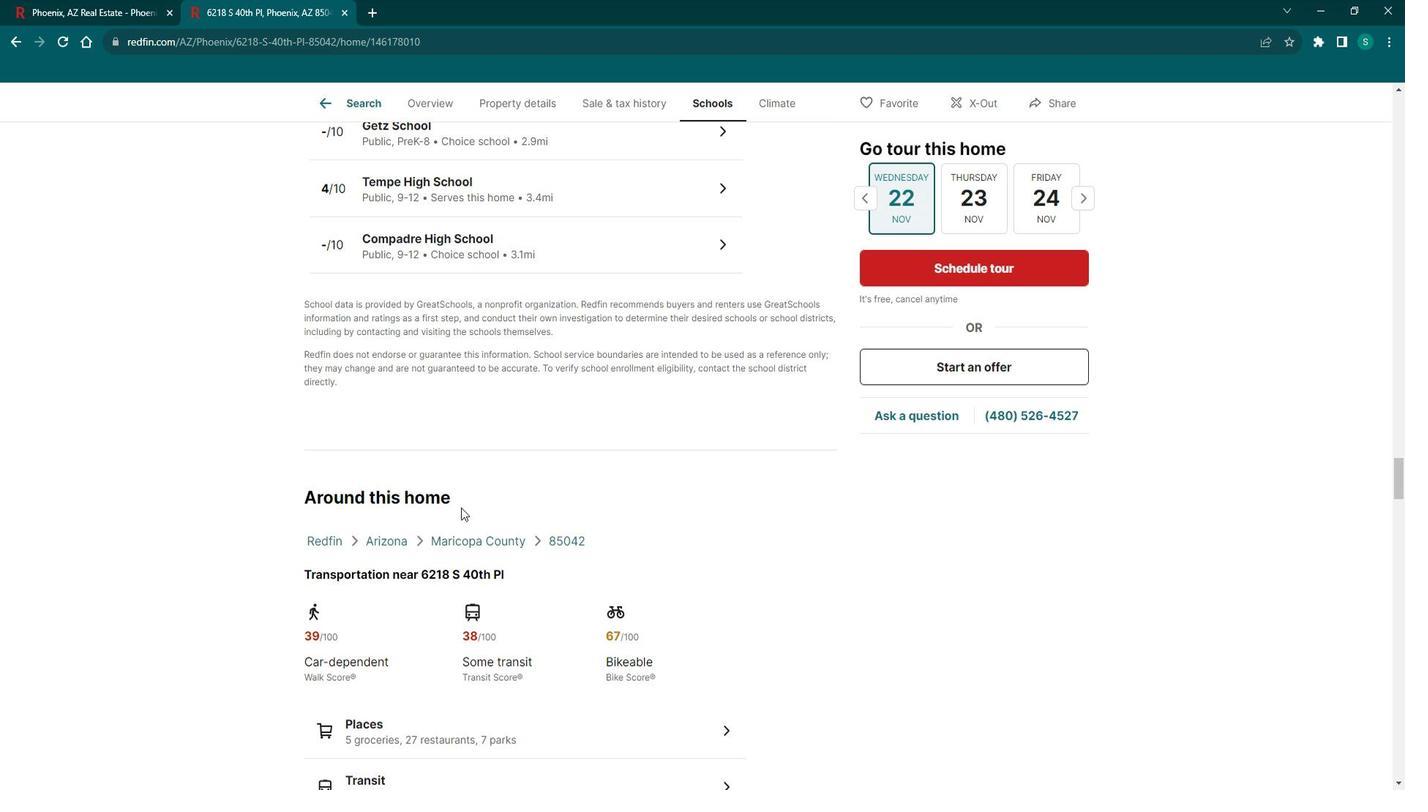 
Action: Mouse scrolled (470, 497) with delta (0, 0)
Screenshot: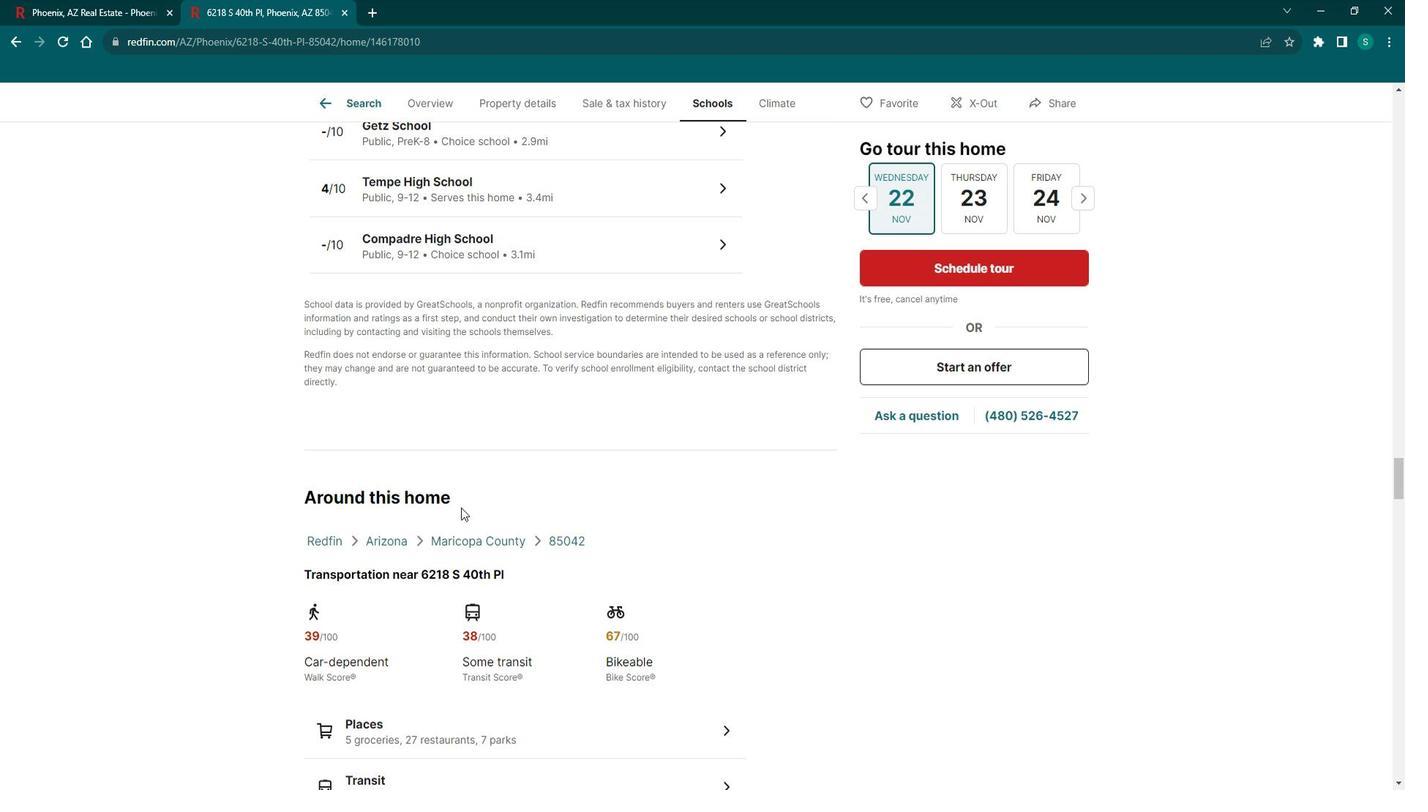 
Action: Mouse scrolled (470, 497) with delta (0, 0)
Screenshot: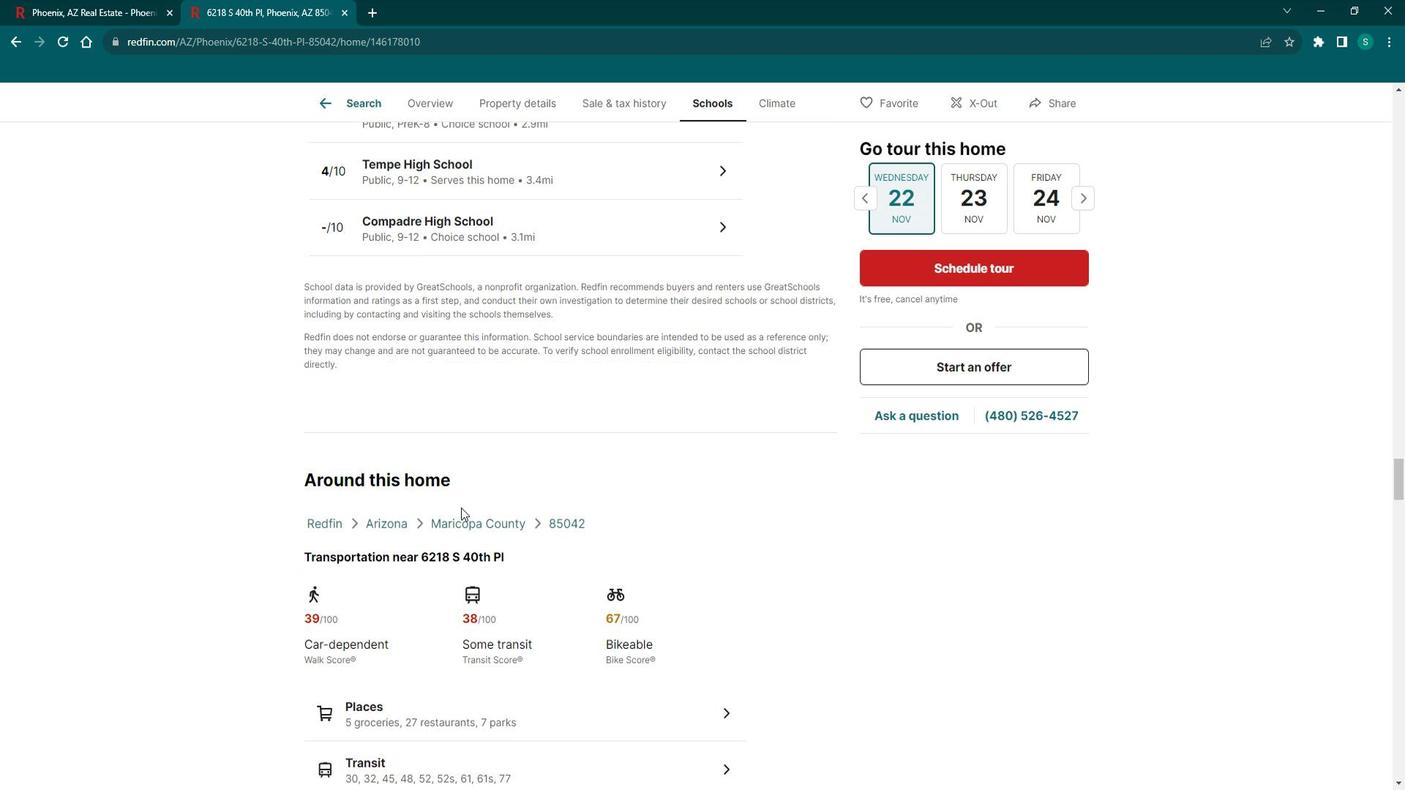 
Action: Mouse moved to (461, 426)
Screenshot: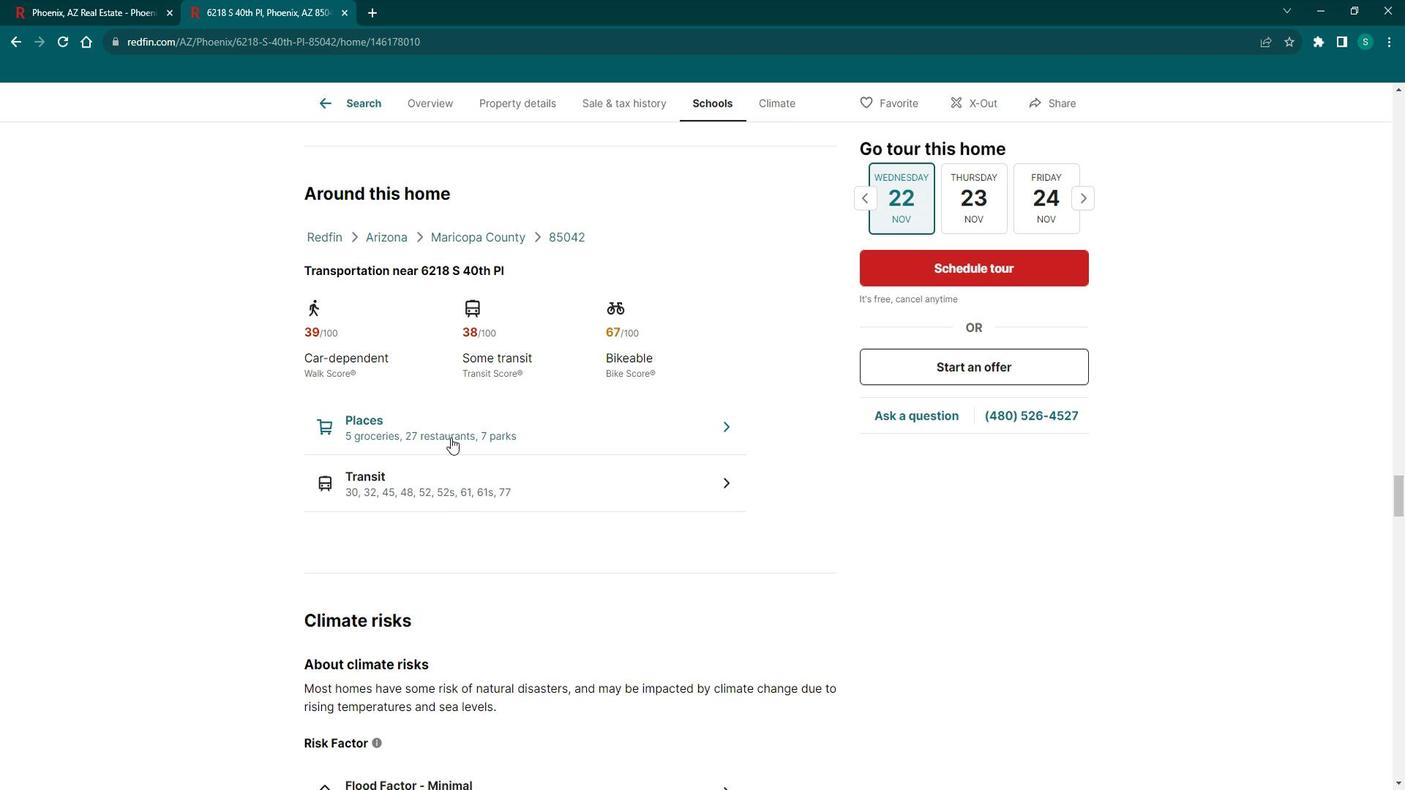 
Action: Mouse pressed left at (461, 426)
Screenshot: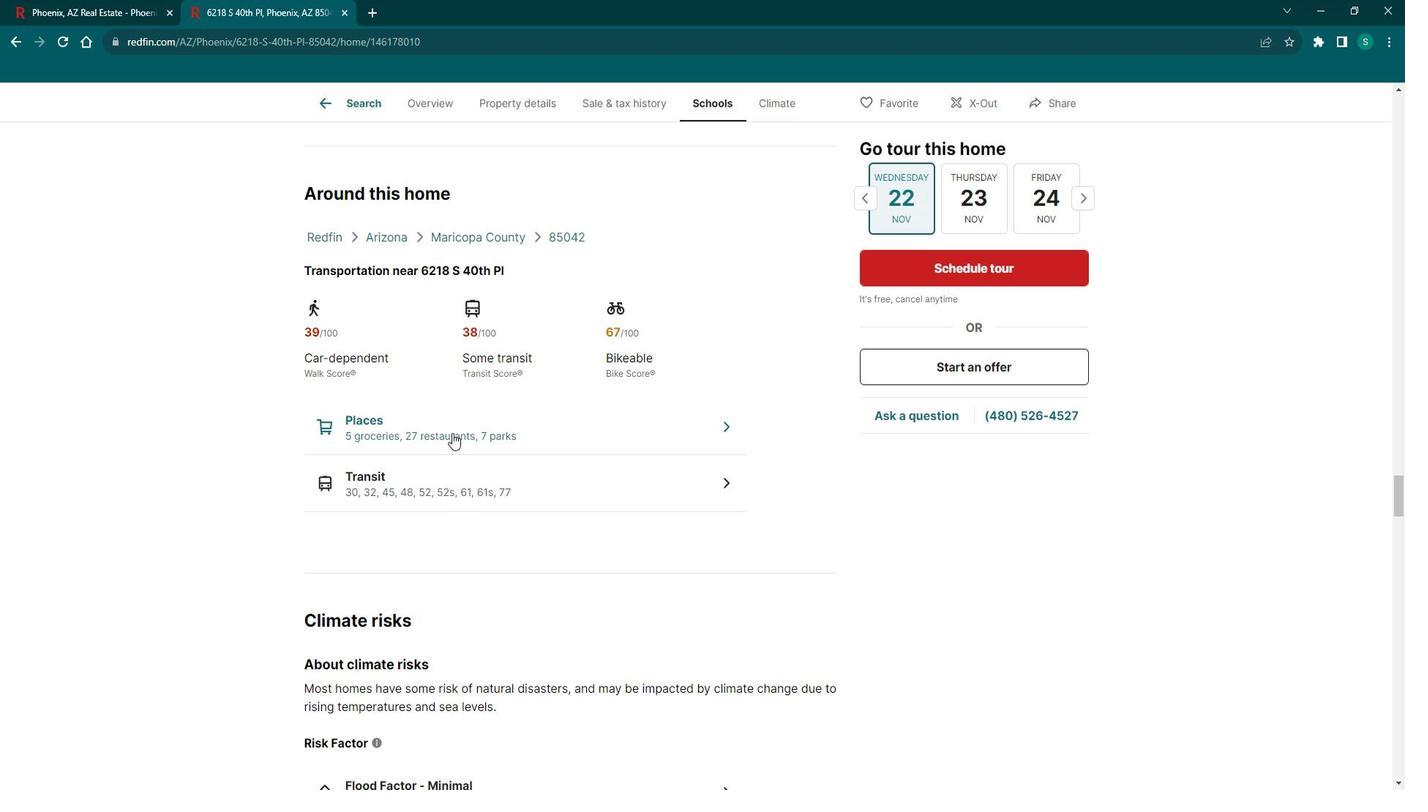 
Action: Mouse moved to (527, 237)
Screenshot: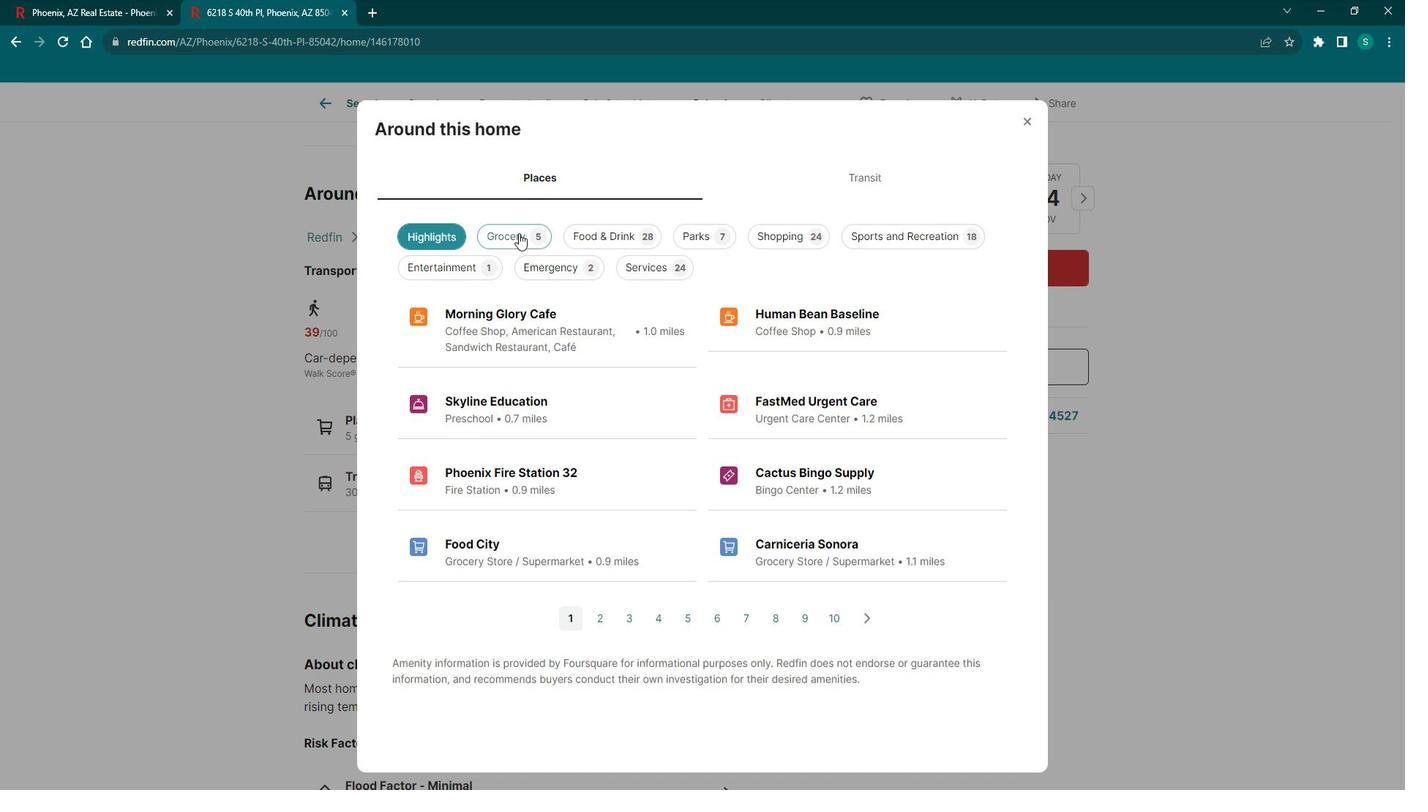 
Action: Mouse pressed left at (527, 237)
Screenshot: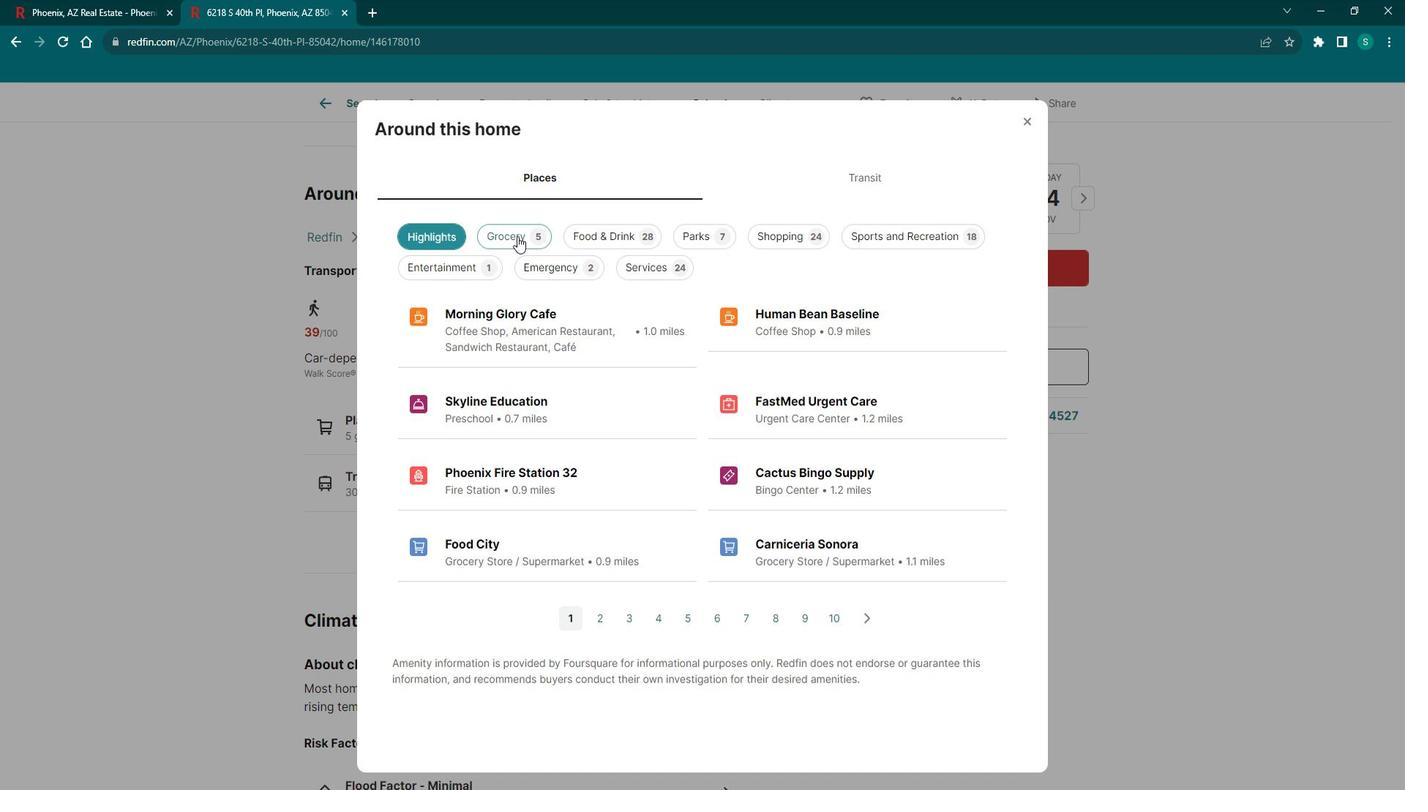 
Action: Mouse moved to (601, 235)
Screenshot: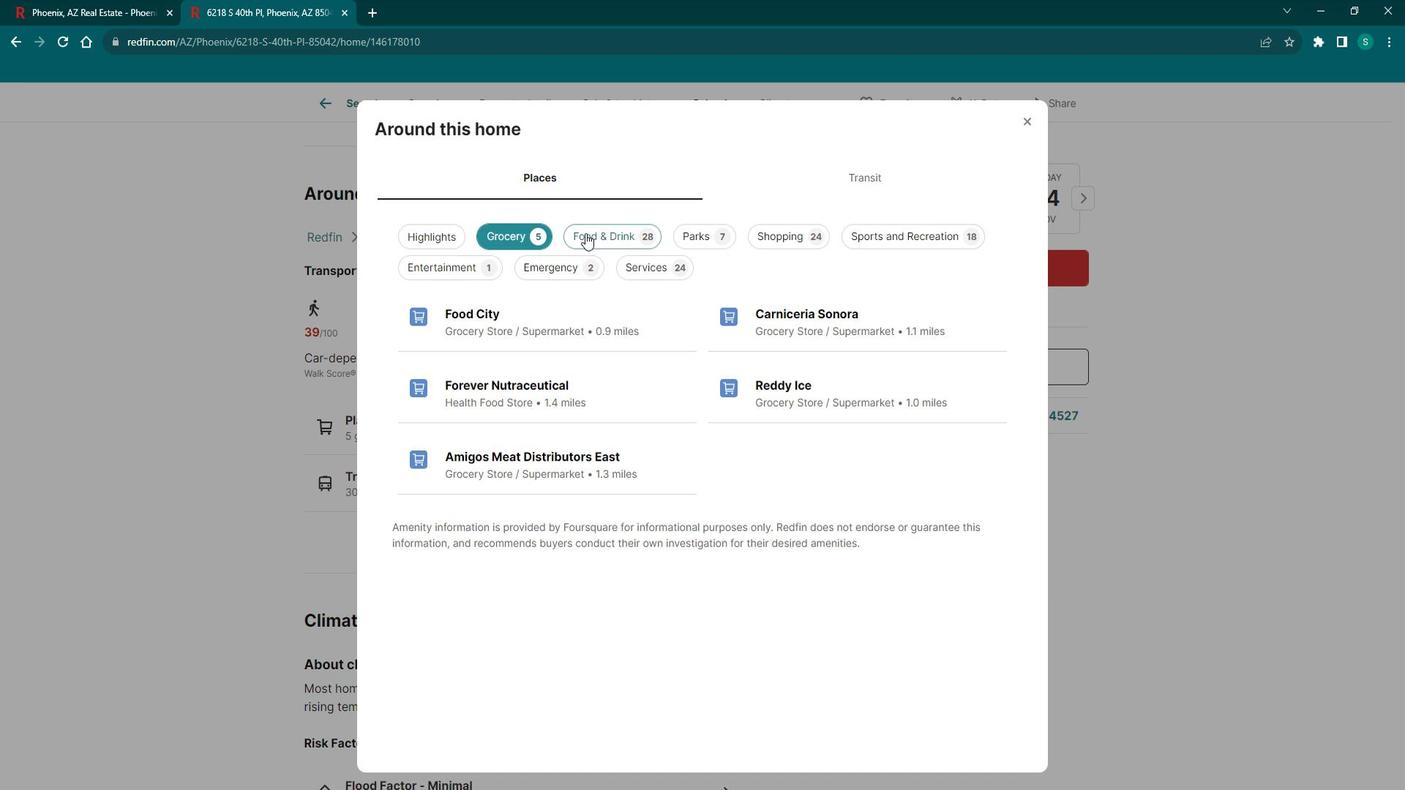 
Action: Mouse pressed left at (601, 235)
Screenshot: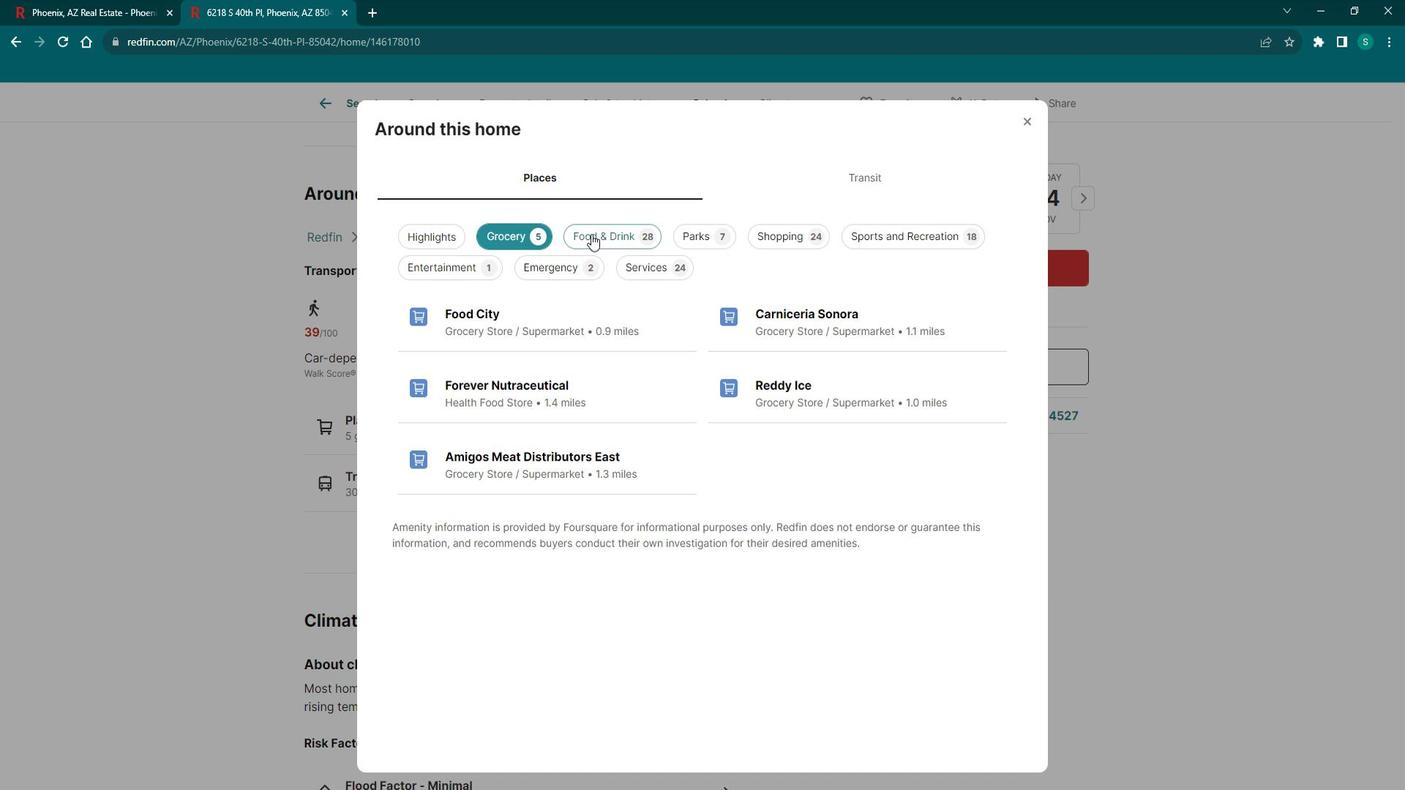 
Action: Mouse moved to (702, 235)
Screenshot: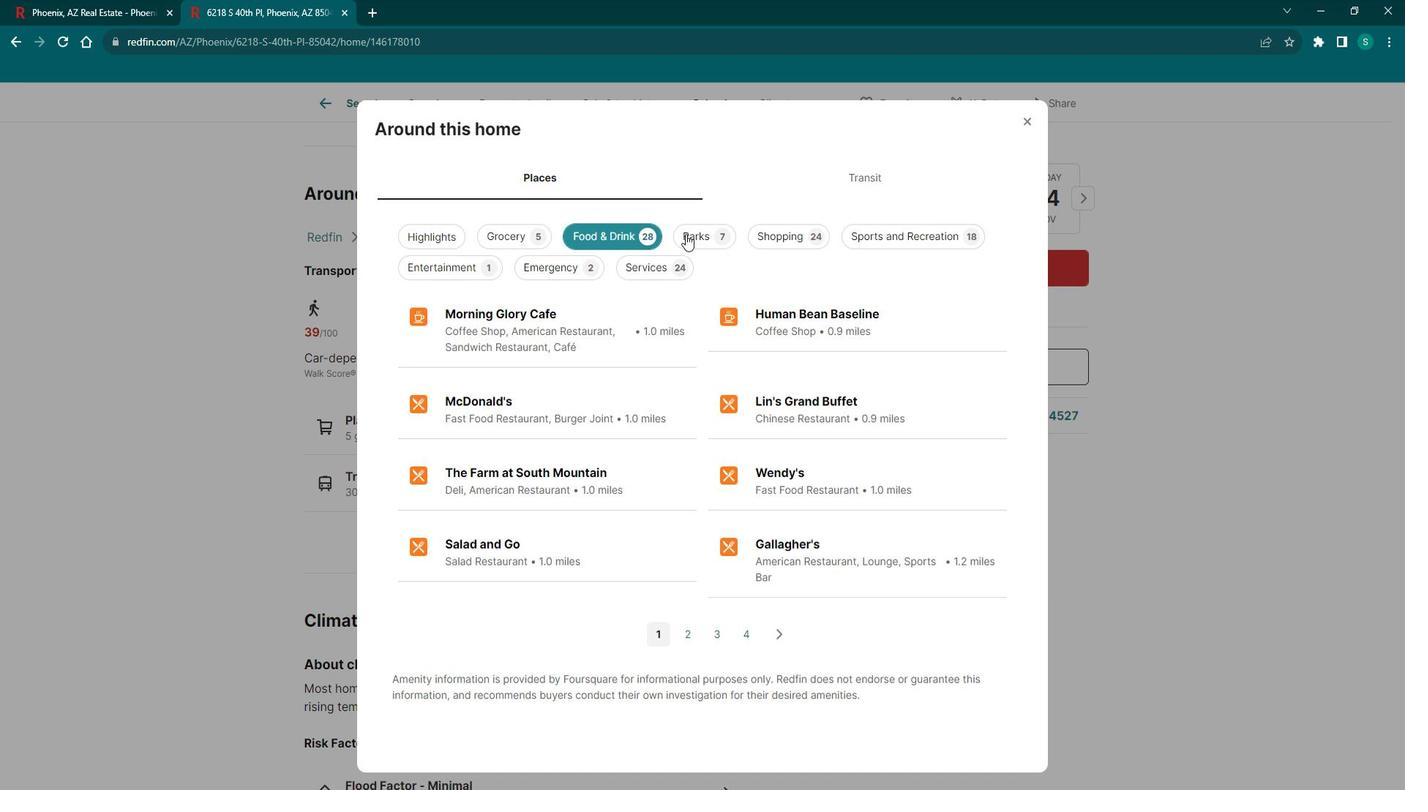 
Action: Mouse pressed left at (702, 235)
Screenshot: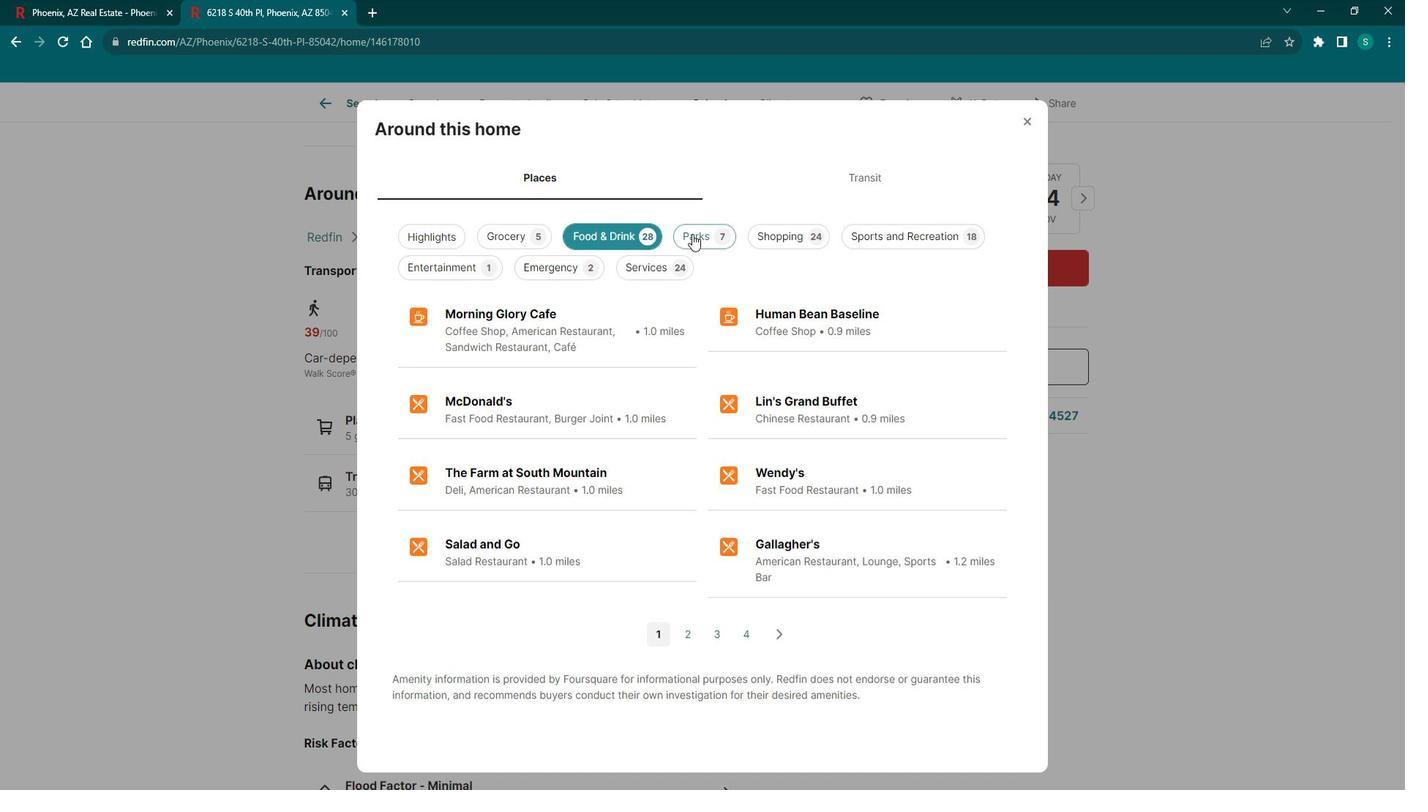 
Action: Mouse moved to (789, 233)
Screenshot: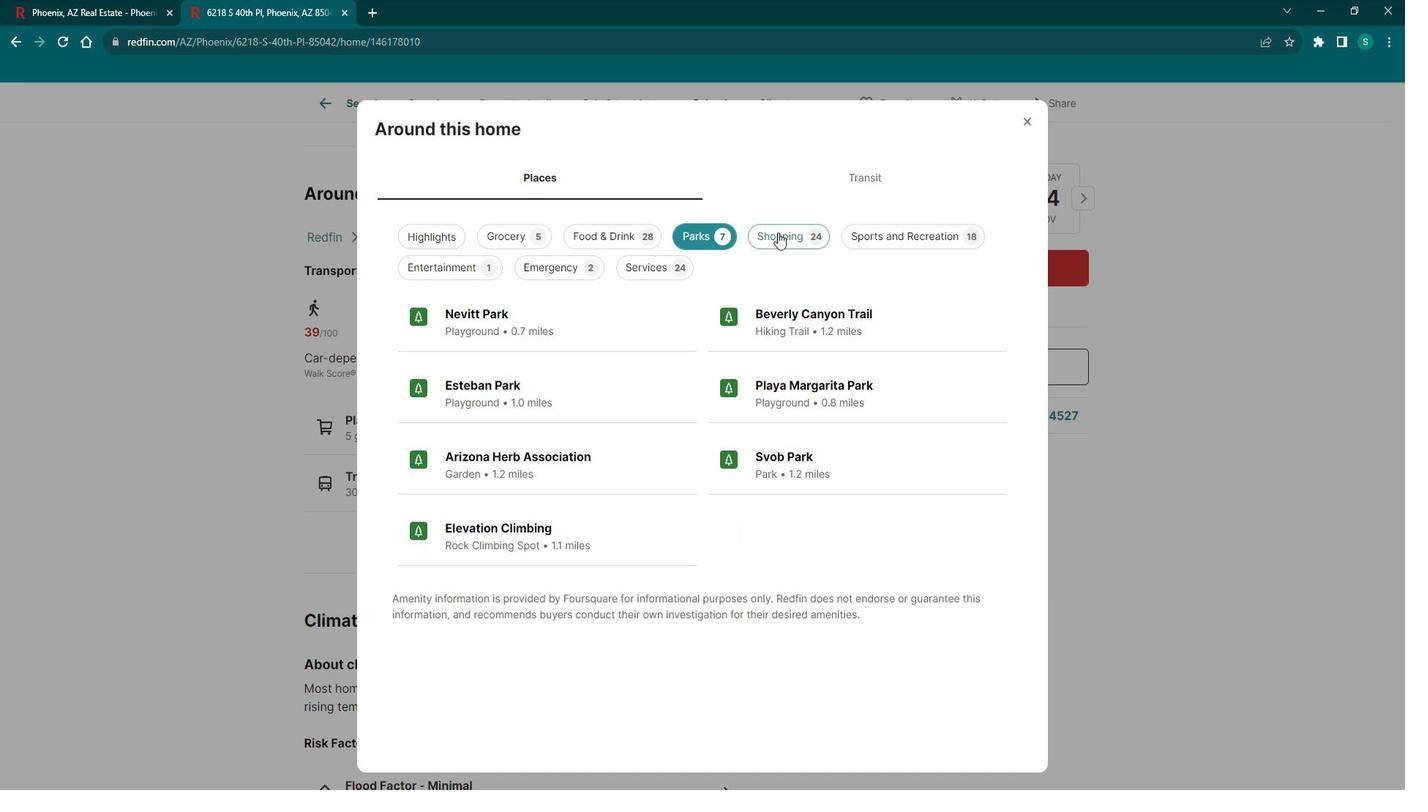 
Action: Mouse pressed left at (789, 233)
Screenshot: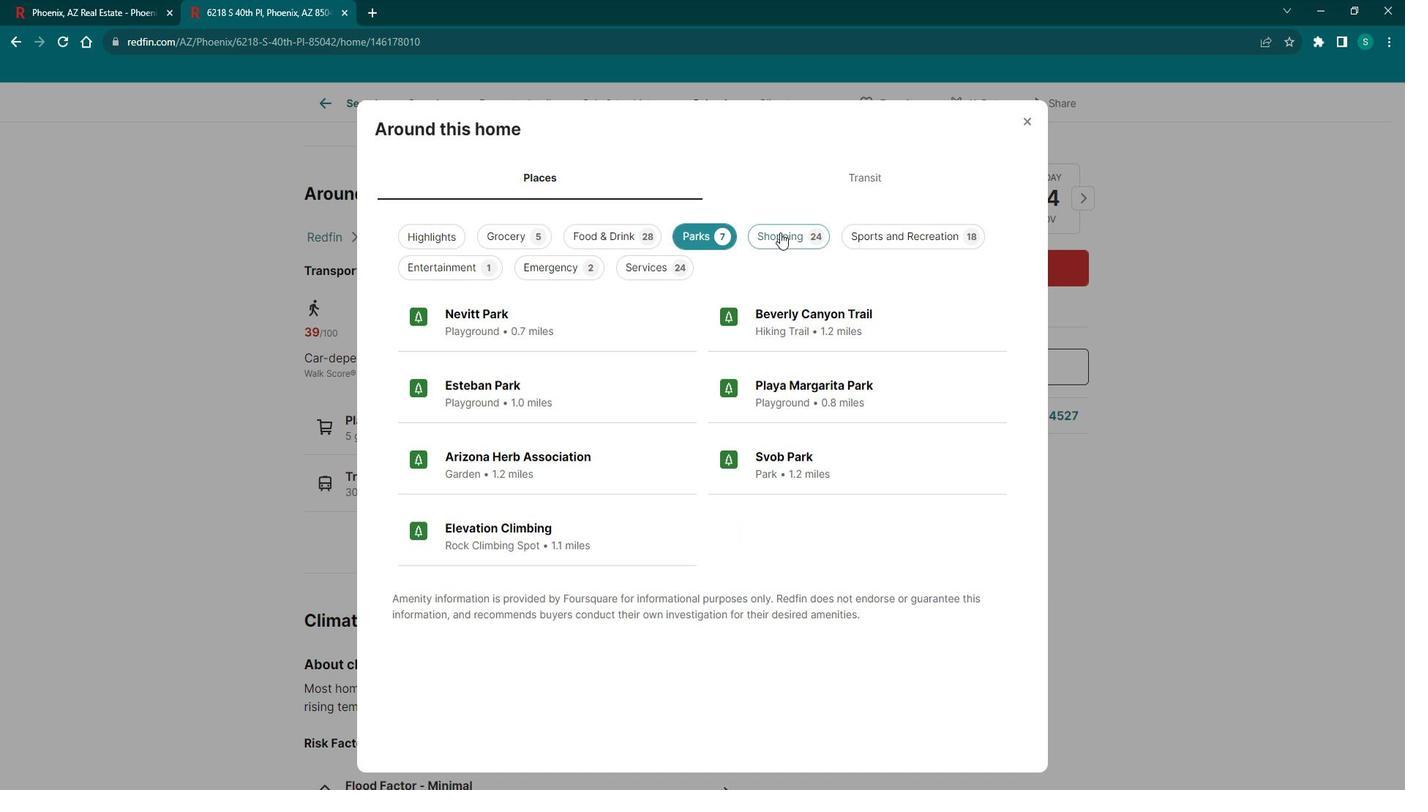 
Action: Mouse moved to (874, 233)
Screenshot: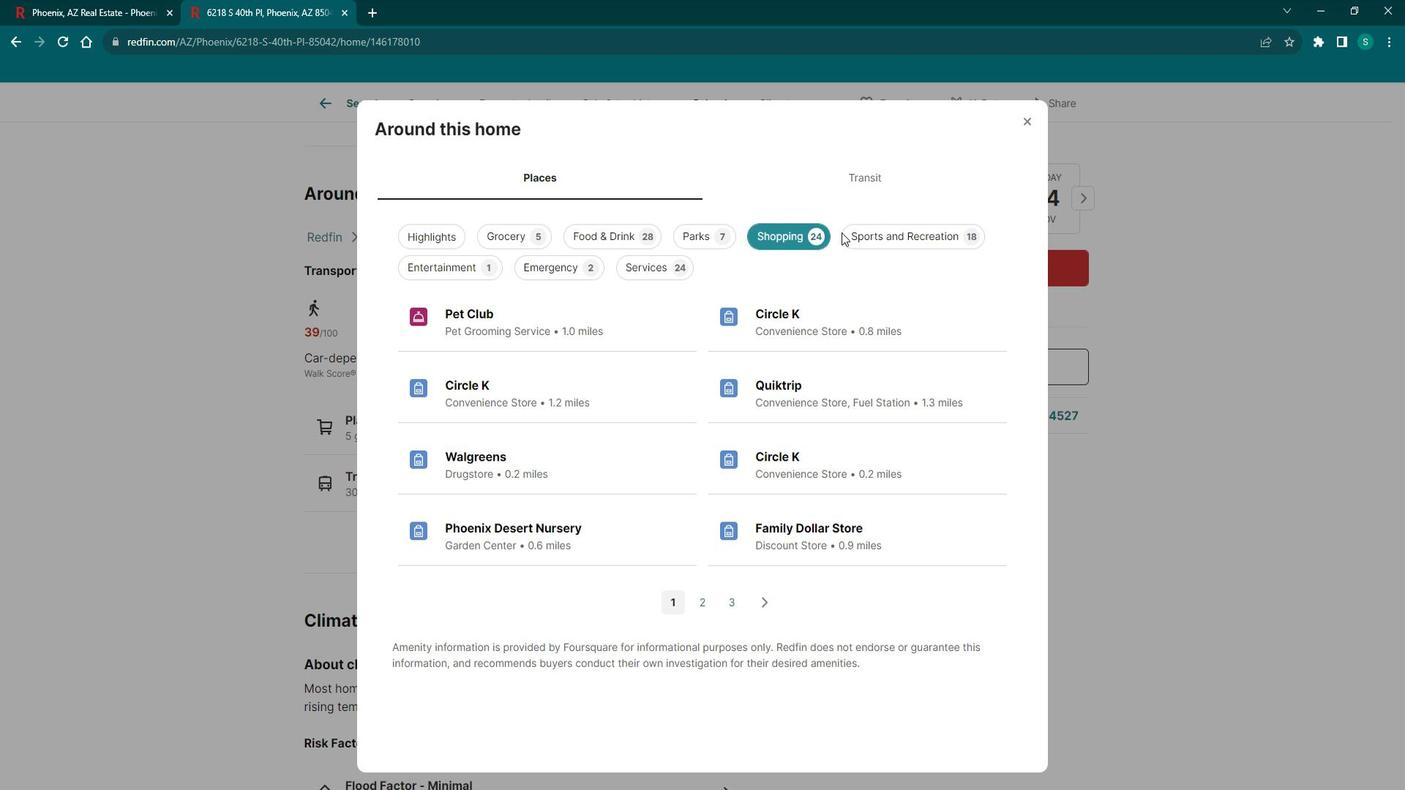 
Action: Mouse pressed left at (874, 233)
Screenshot: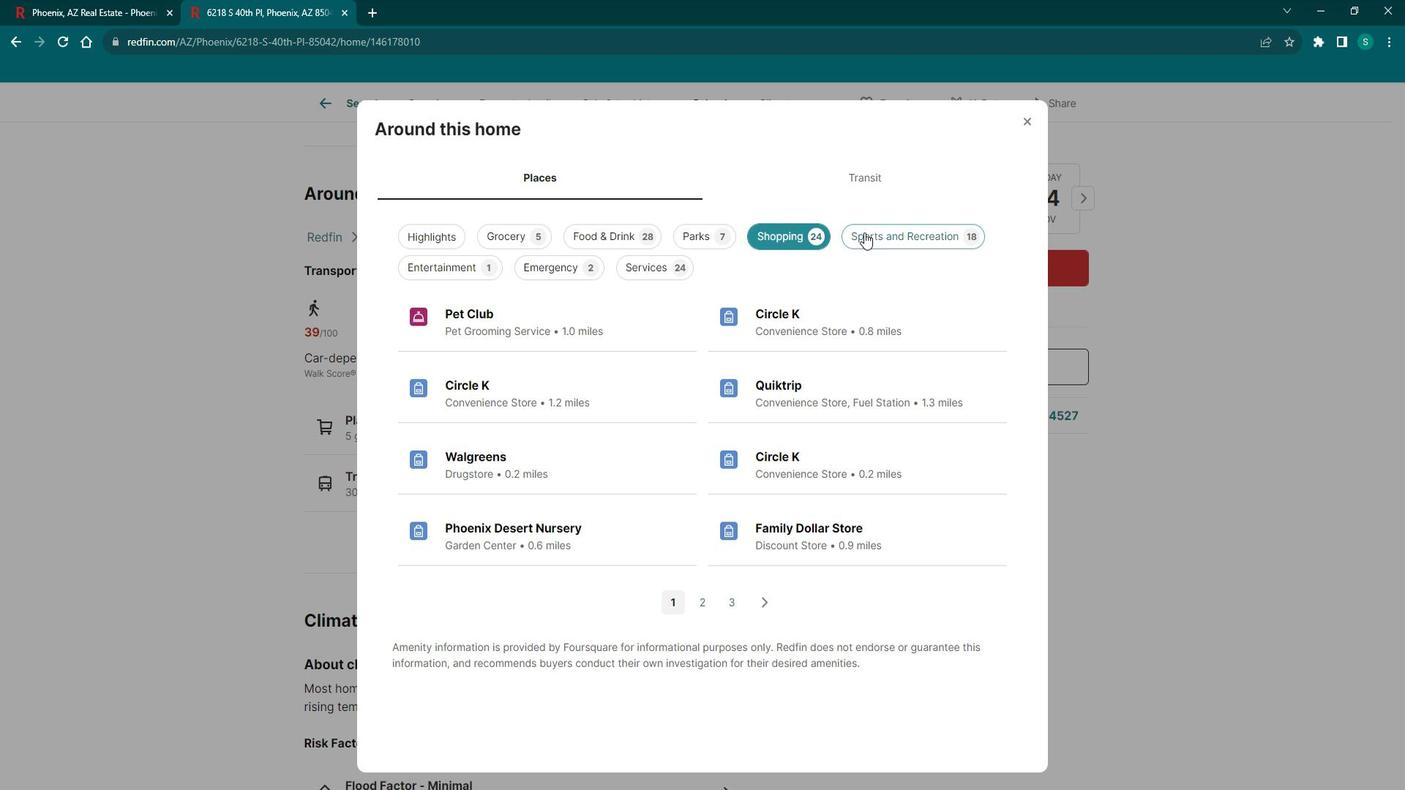 
Action: Mouse moved to (444, 265)
Screenshot: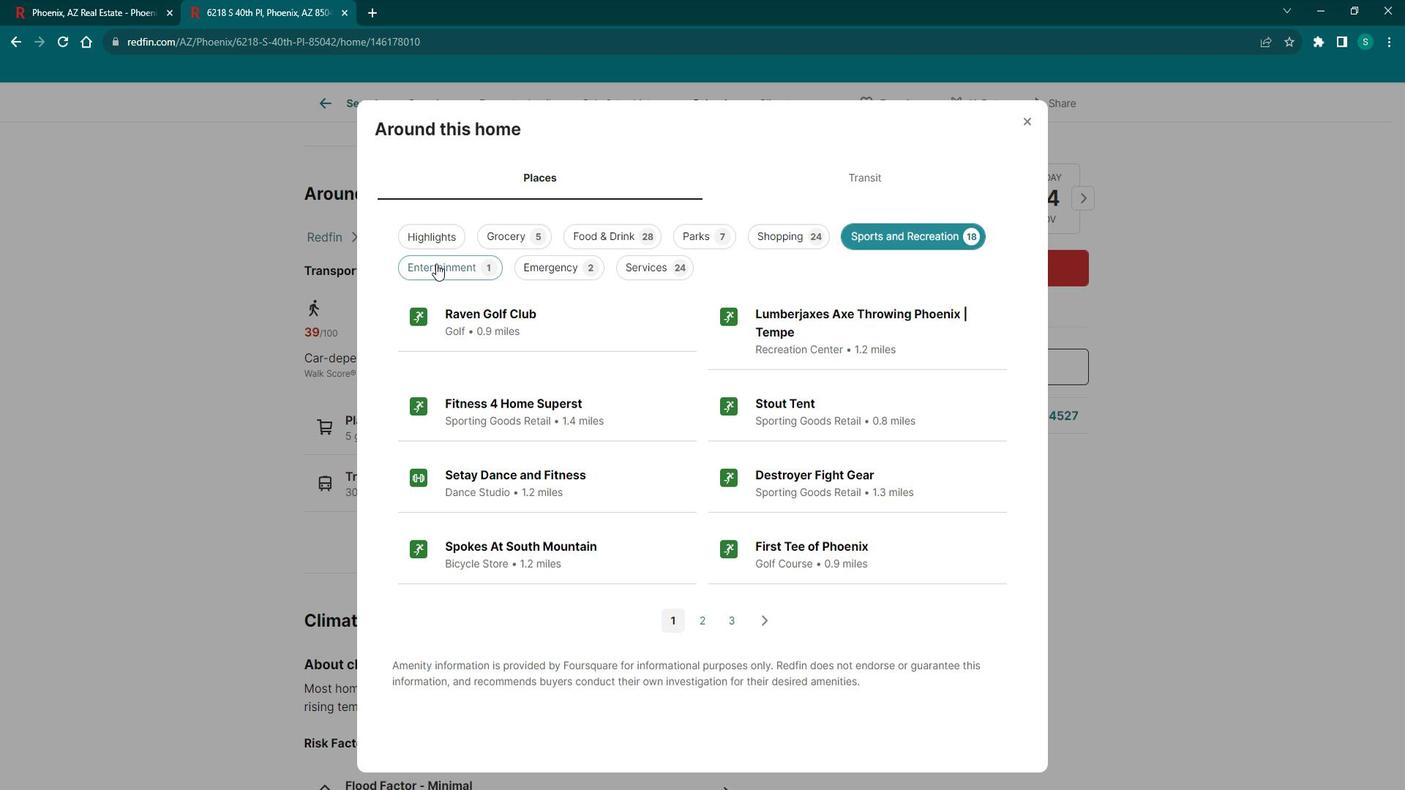
Action: Mouse pressed left at (444, 265)
Screenshot: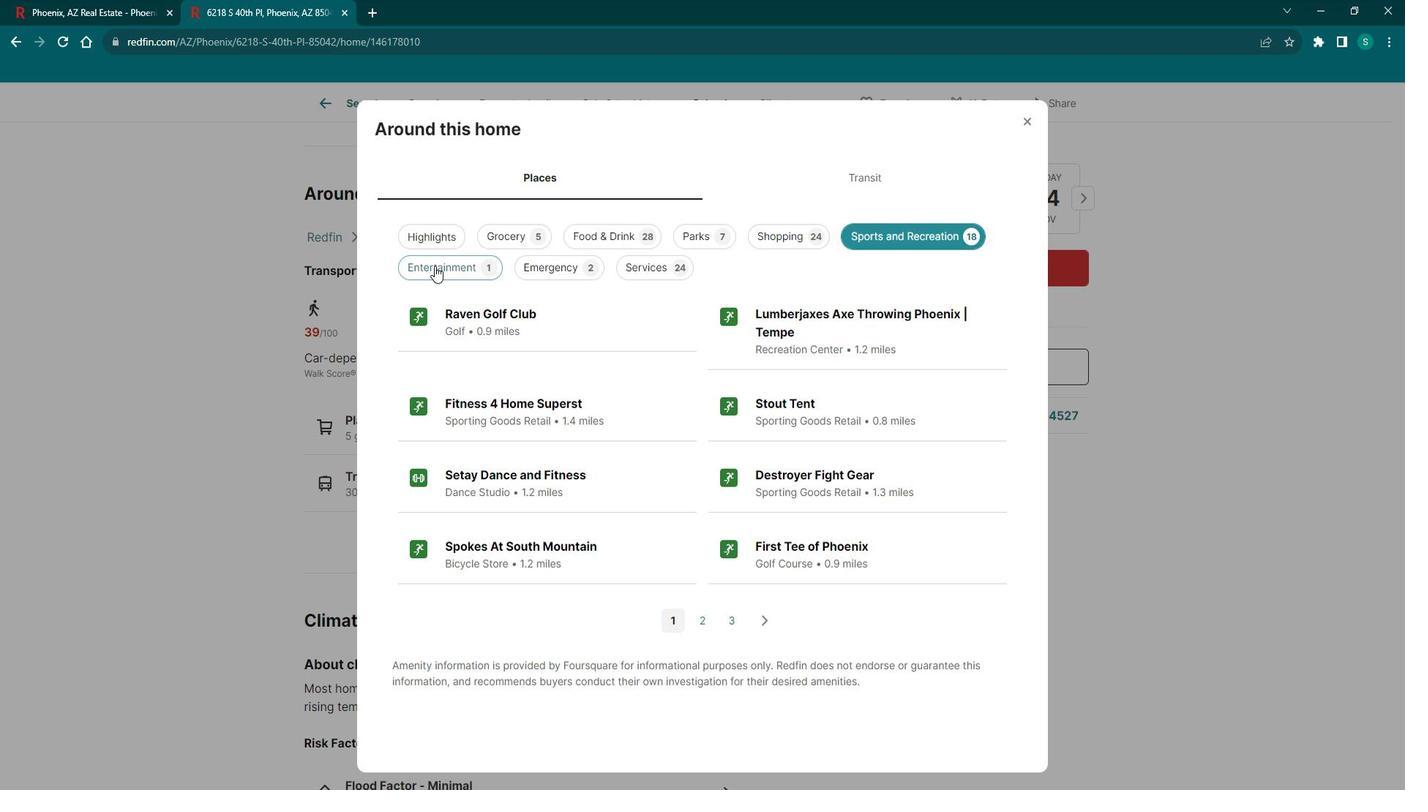 
Action: Mouse moved to (595, 274)
Screenshot: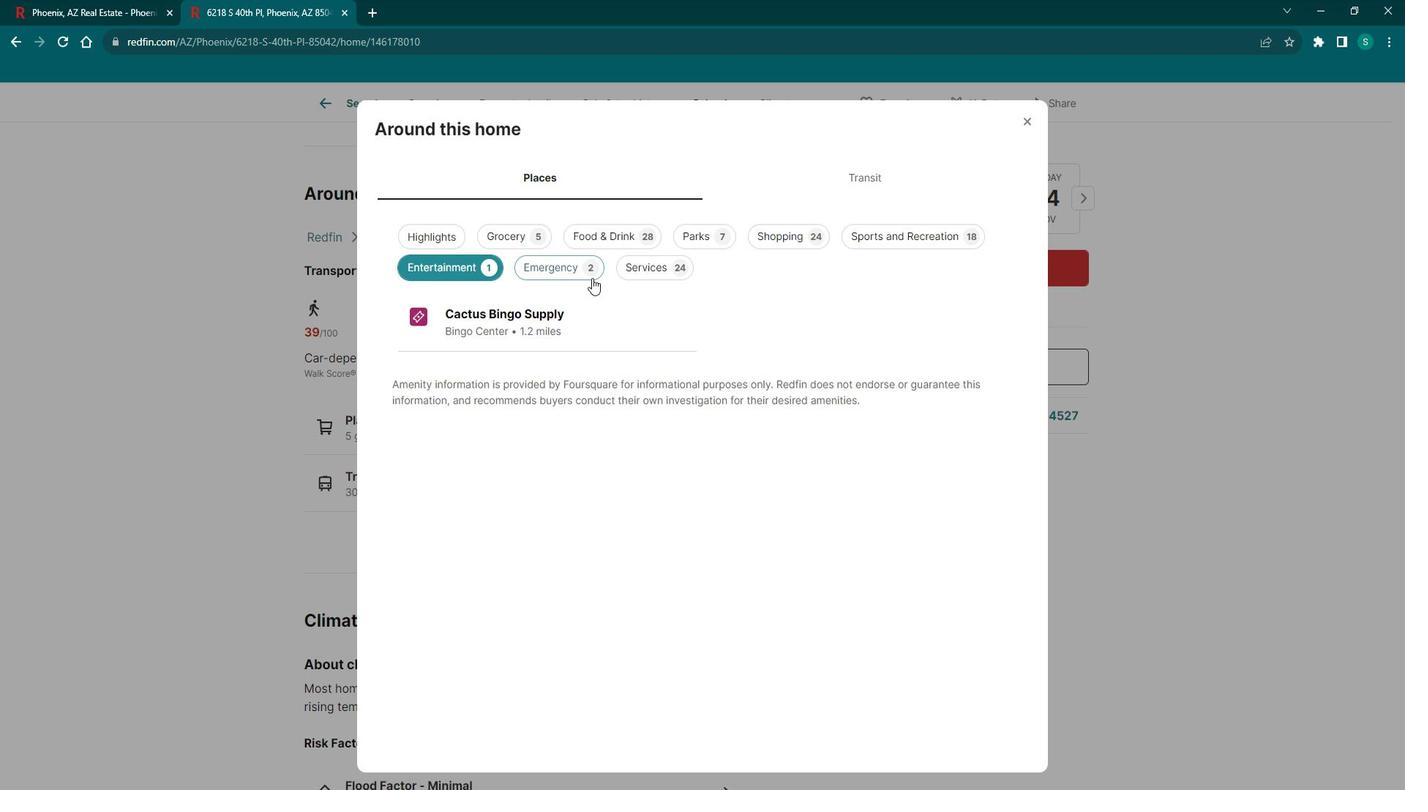 
Action: Mouse pressed left at (595, 274)
Screenshot: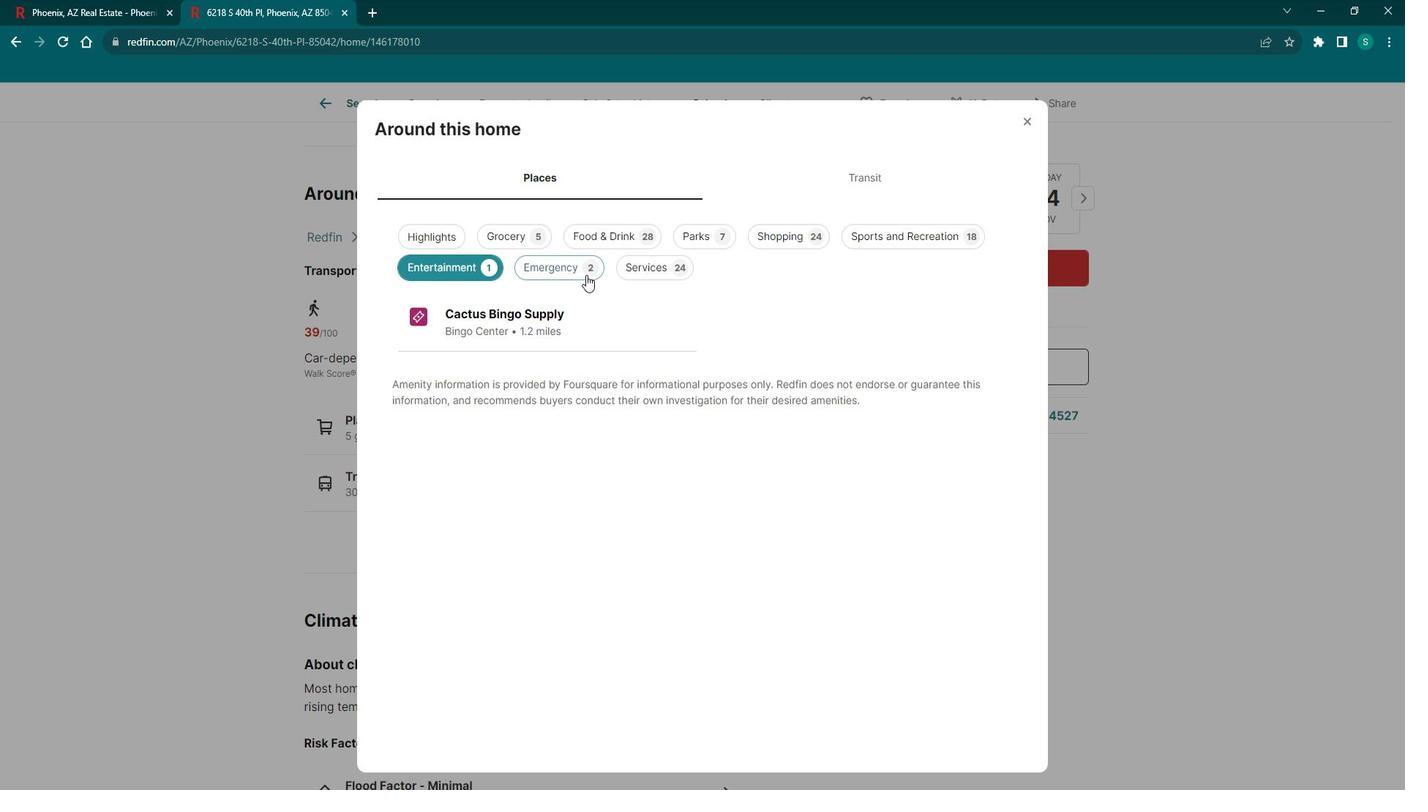 
Action: Mouse moved to (655, 273)
Screenshot: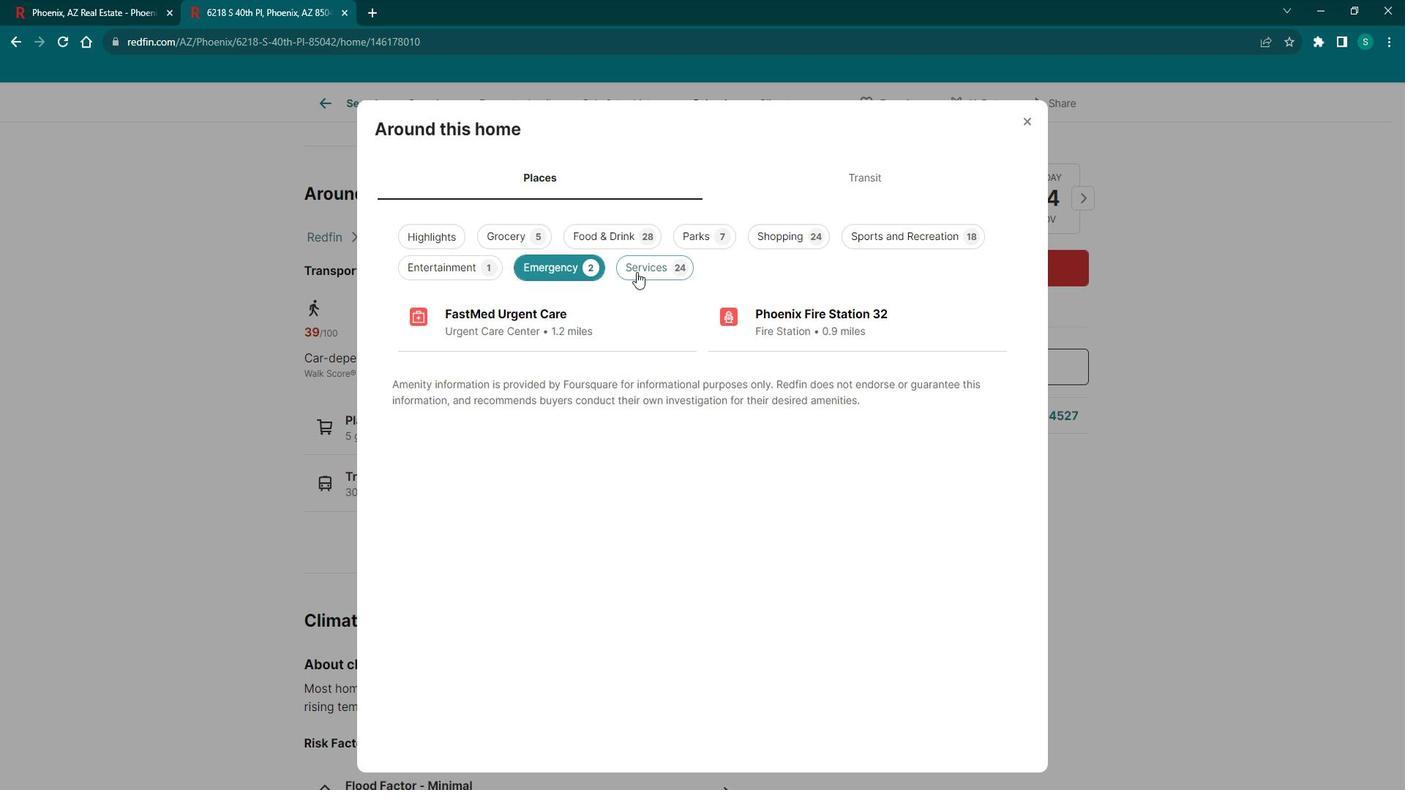 
Action: Mouse pressed left at (655, 273)
